 Task: Create a gradient business strategy landing page.
Action: Mouse moved to (490, 243)
Screenshot: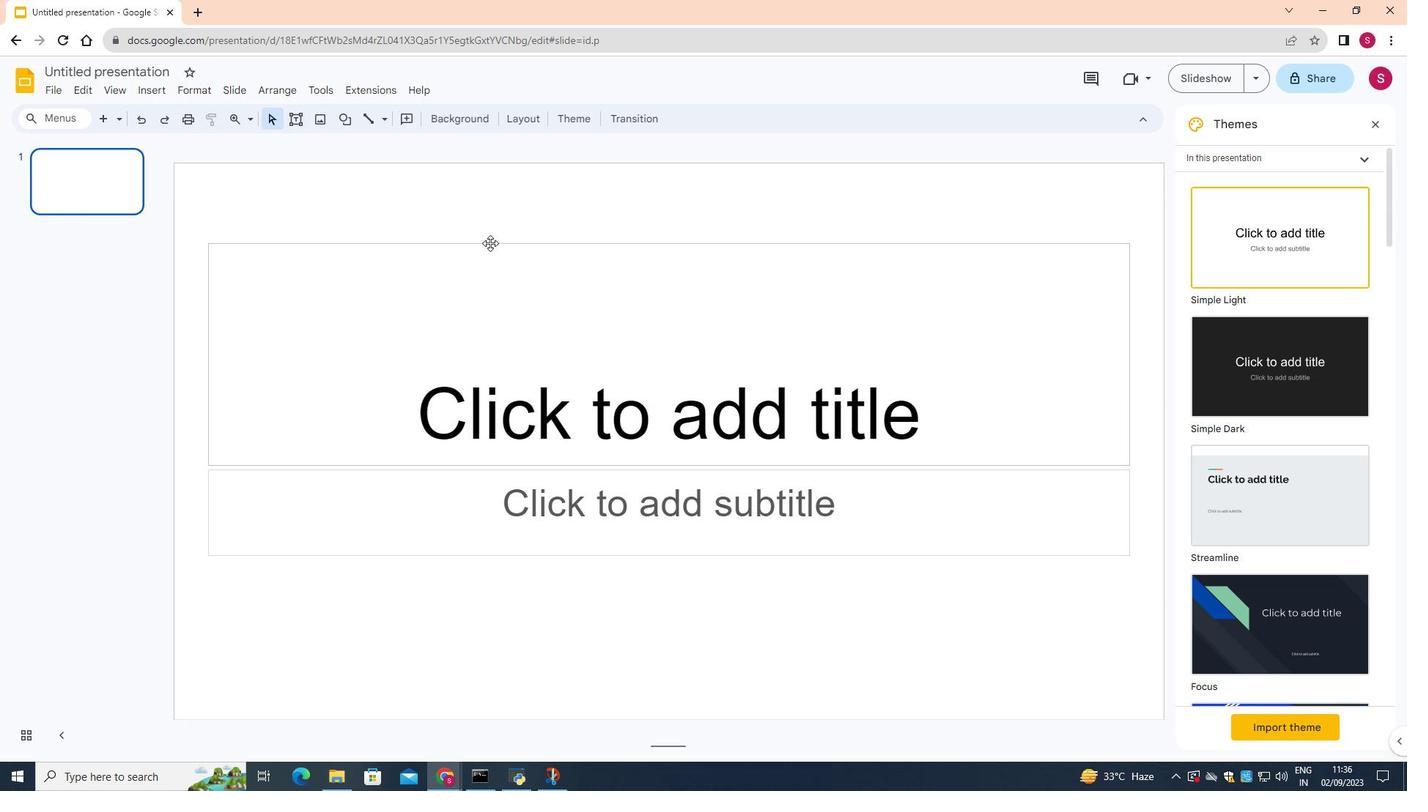 
Action: Mouse pressed left at (490, 243)
Screenshot: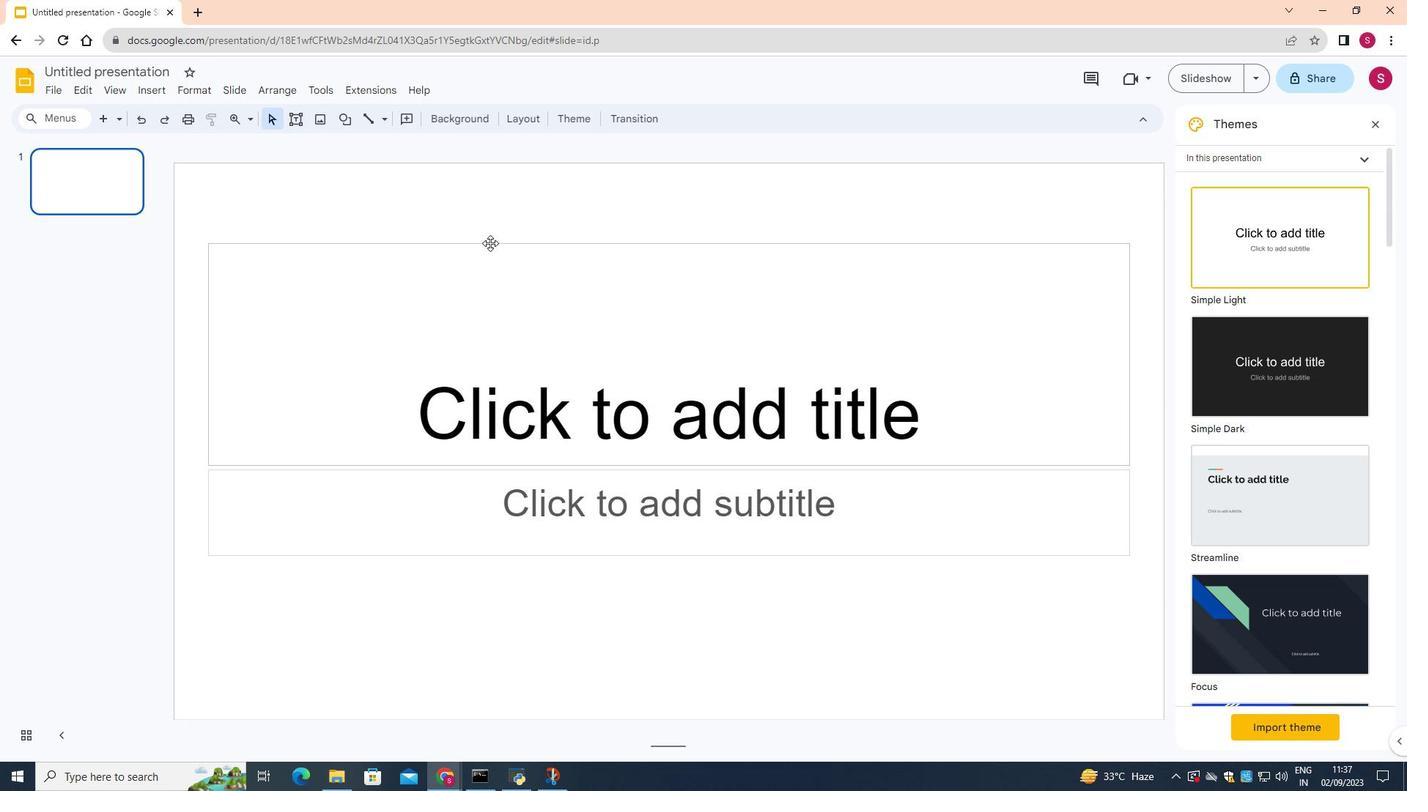 
Action: Key pressed <Key.delete>
Screenshot: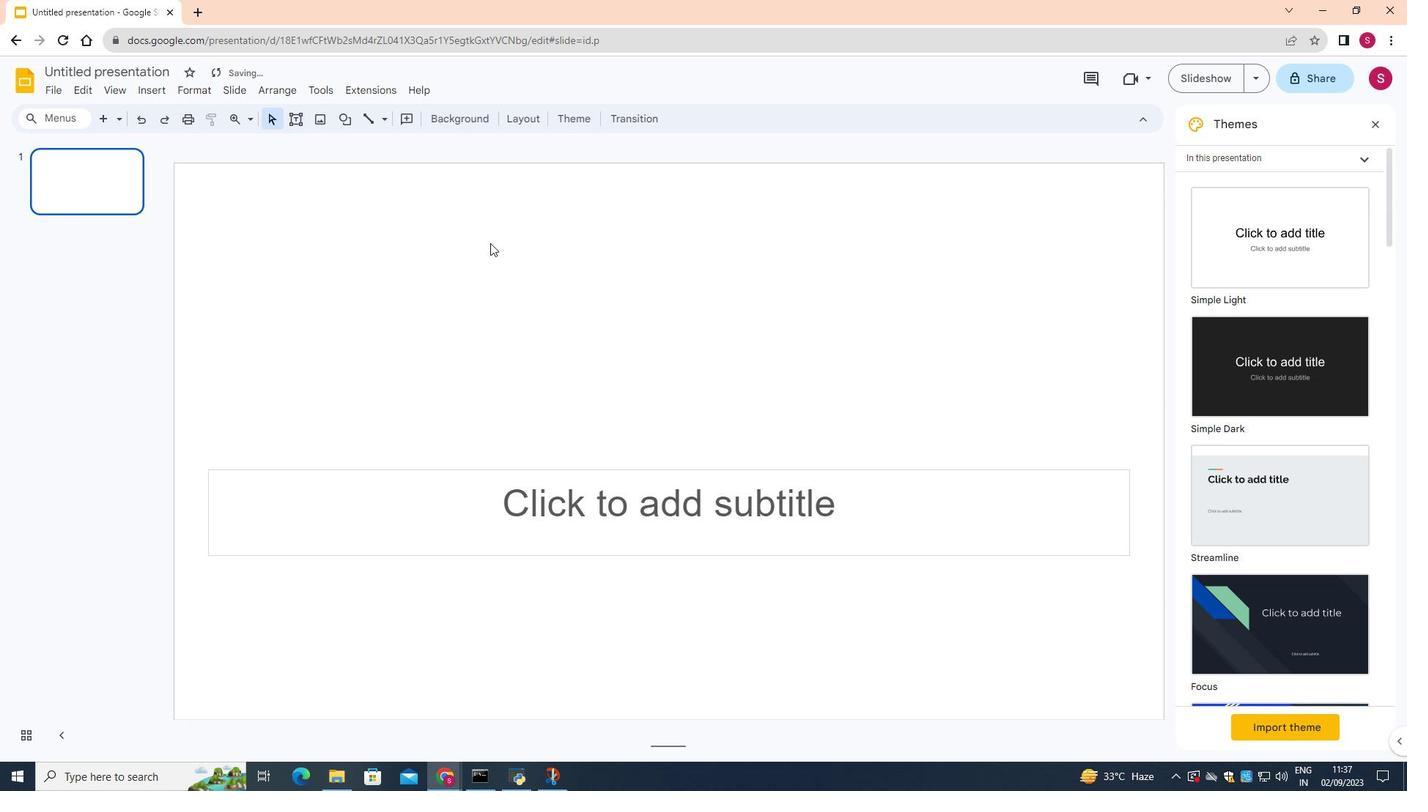 
Action: Mouse moved to (450, 468)
Screenshot: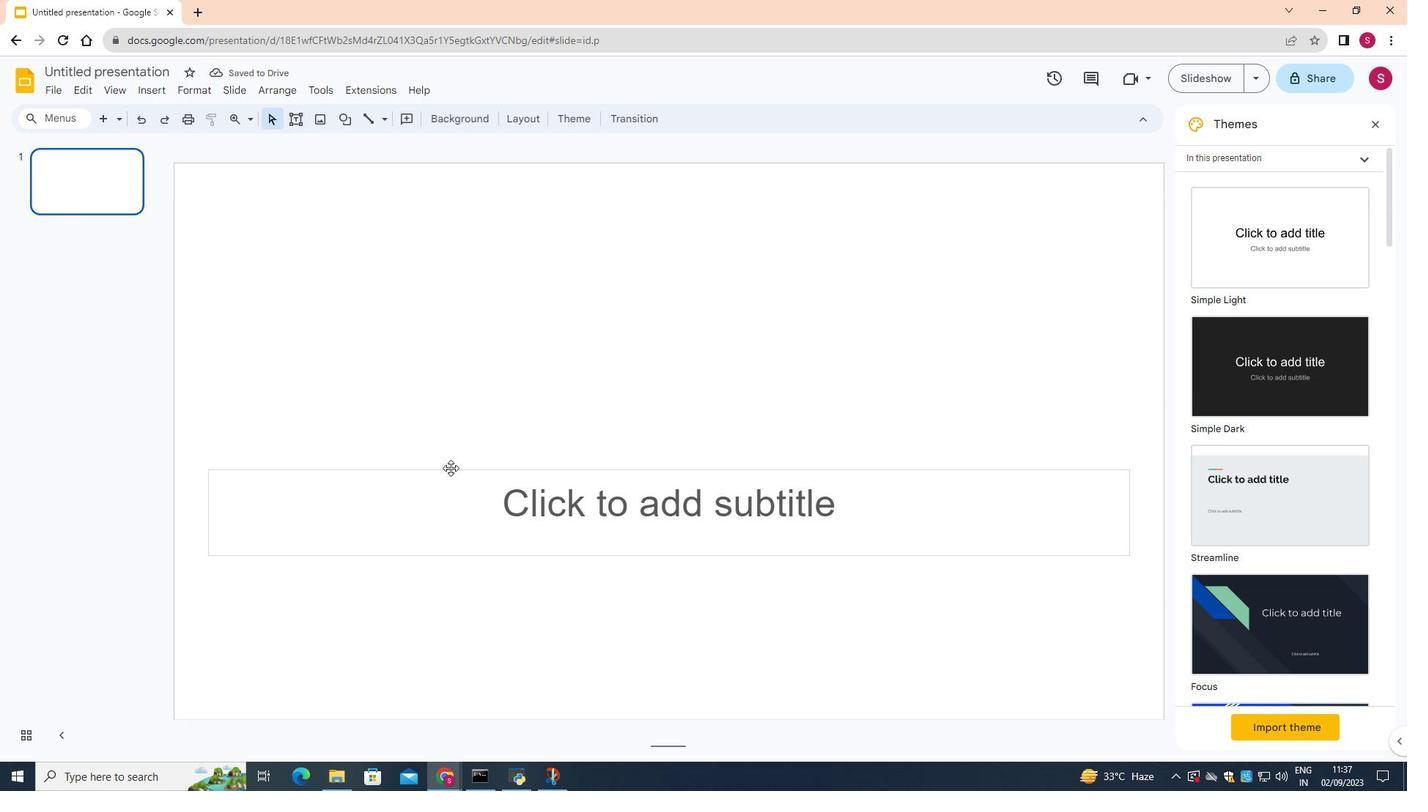 
Action: Mouse pressed left at (450, 468)
Screenshot: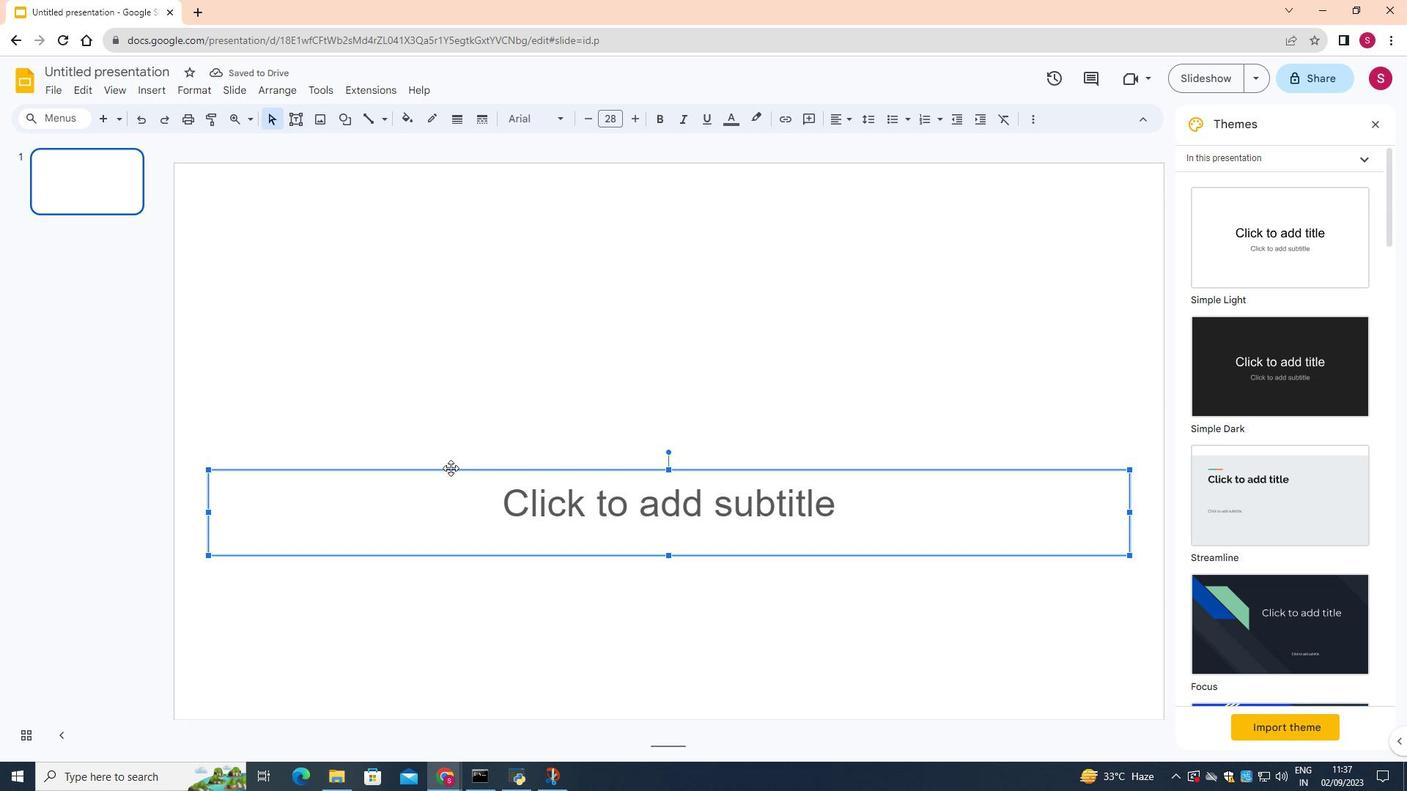 
Action: Mouse moved to (455, 463)
Screenshot: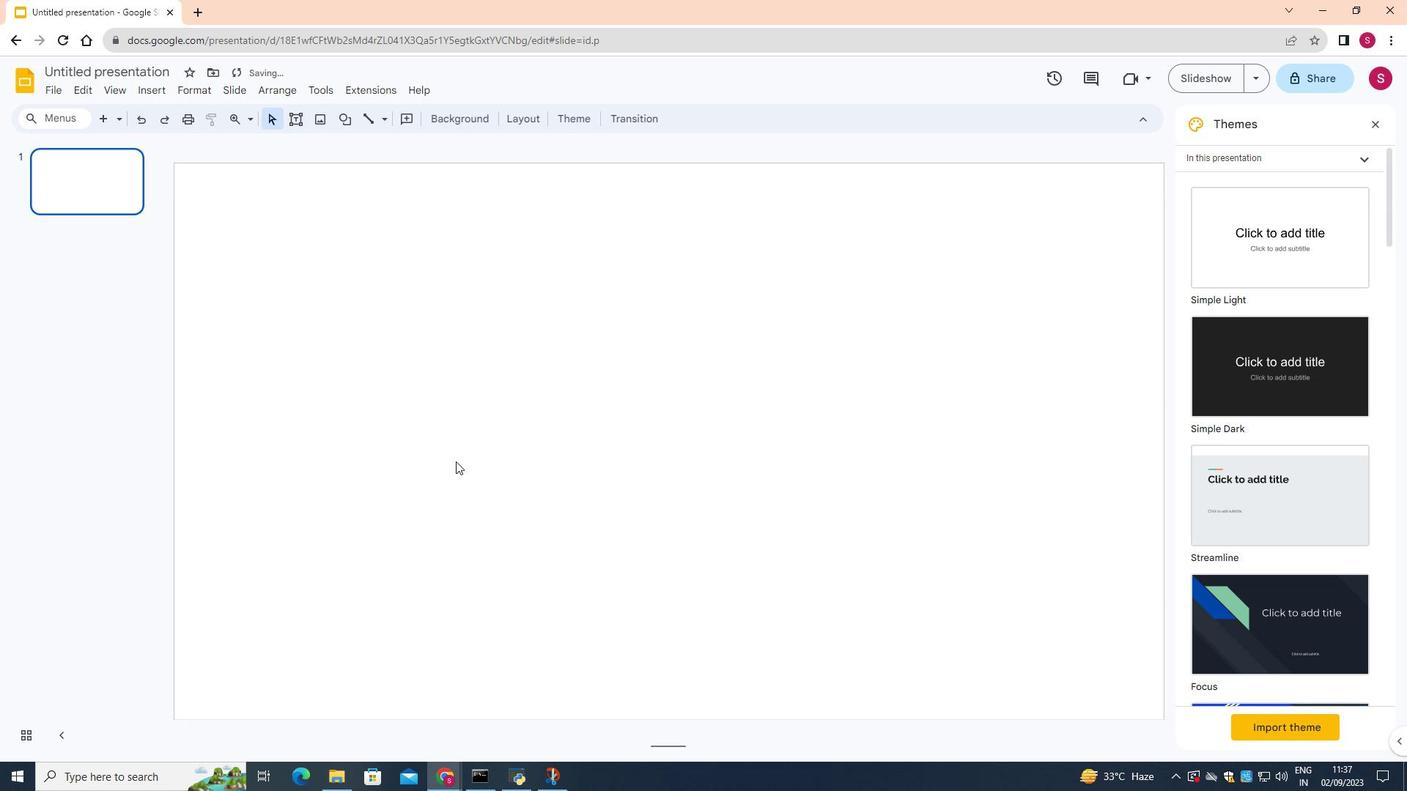 
Action: Key pressed <Key.delete>
Screenshot: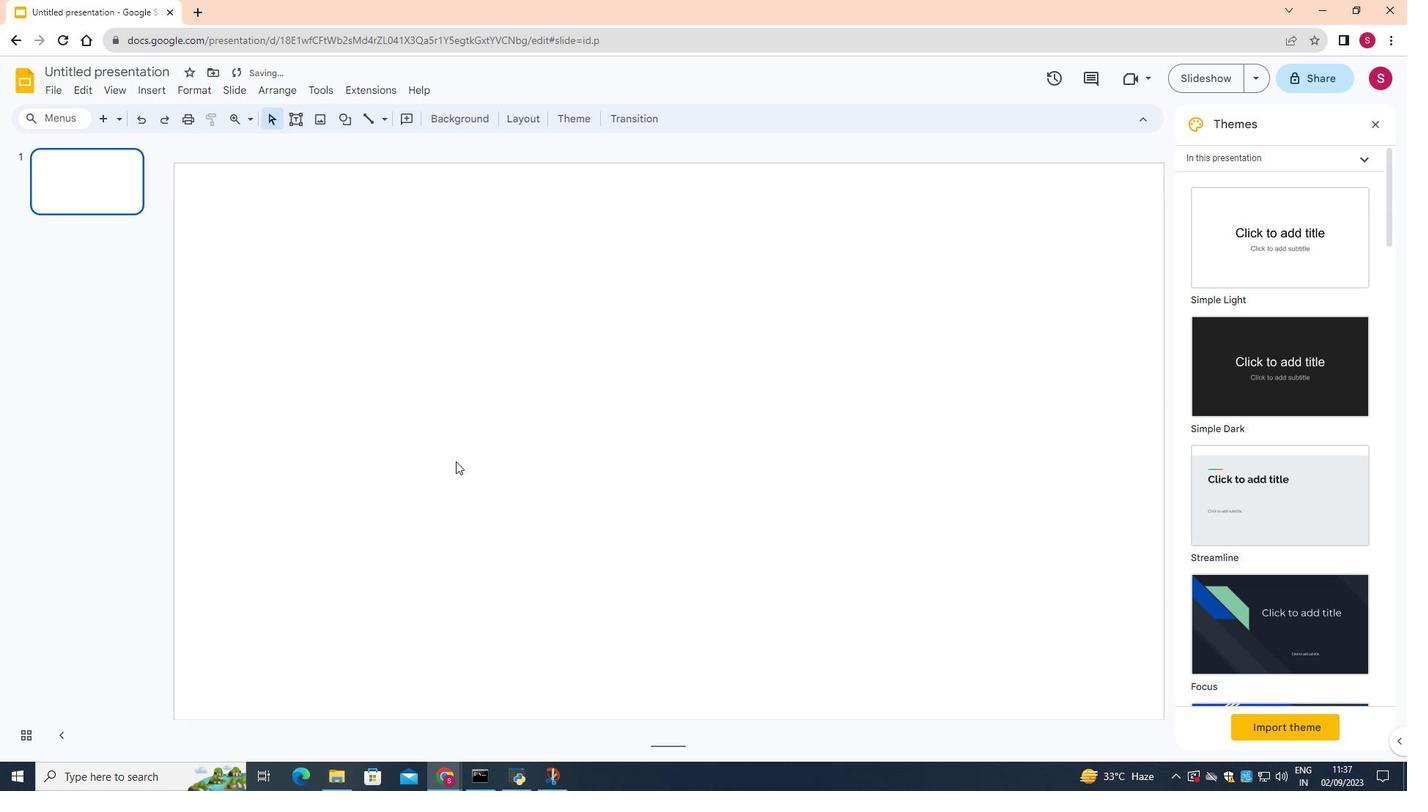 
Action: Mouse moved to (458, 120)
Screenshot: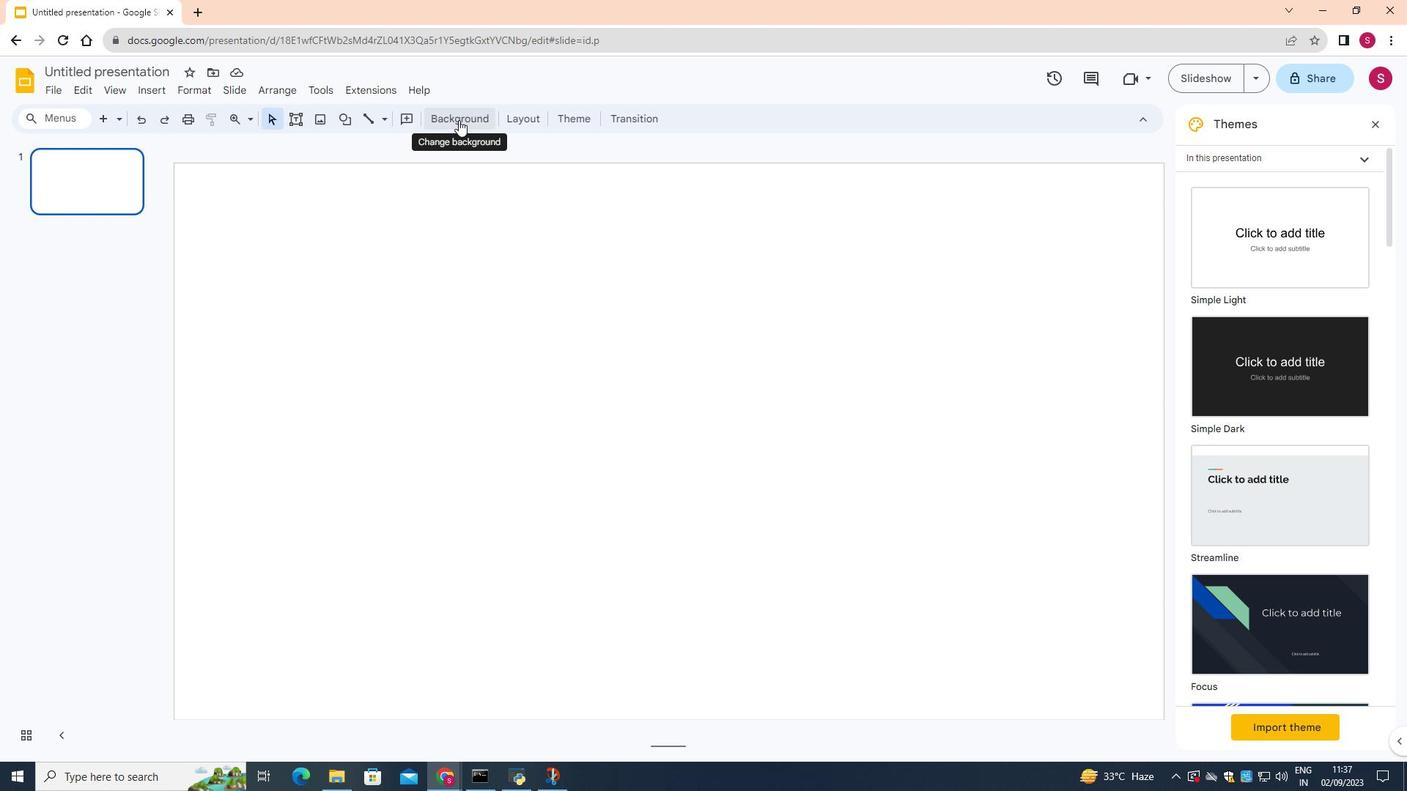 
Action: Mouse pressed left at (458, 120)
Screenshot: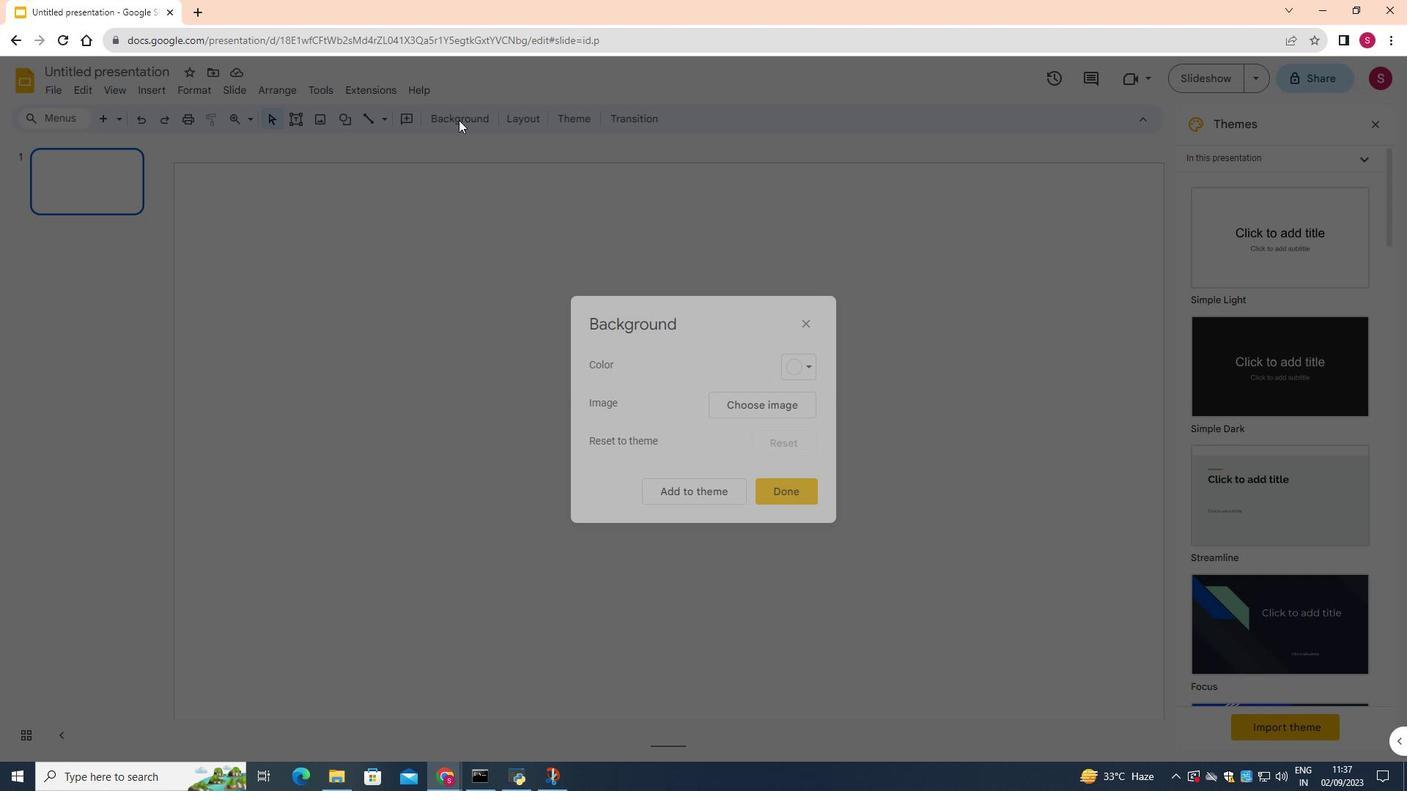 
Action: Mouse moved to (792, 369)
Screenshot: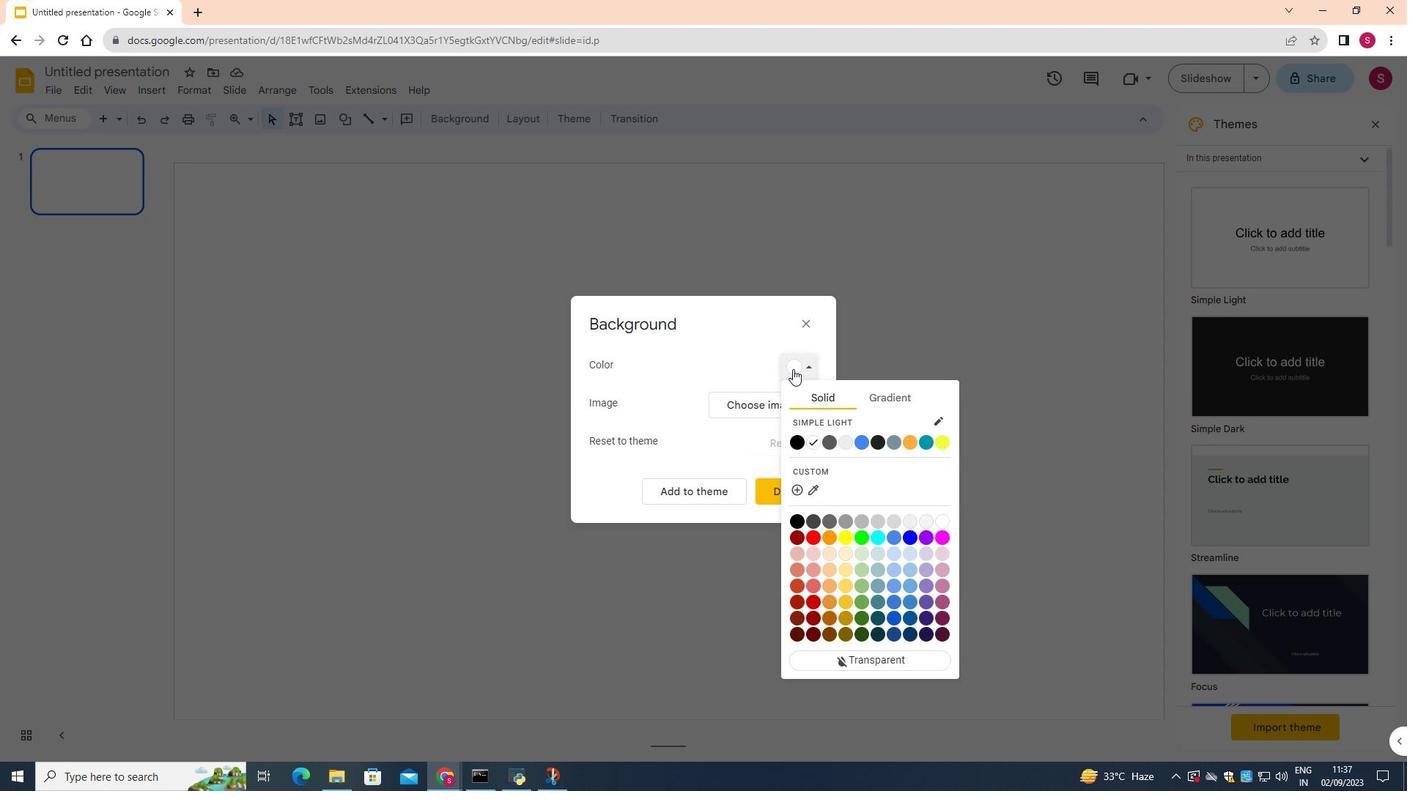 
Action: Mouse pressed left at (792, 369)
Screenshot: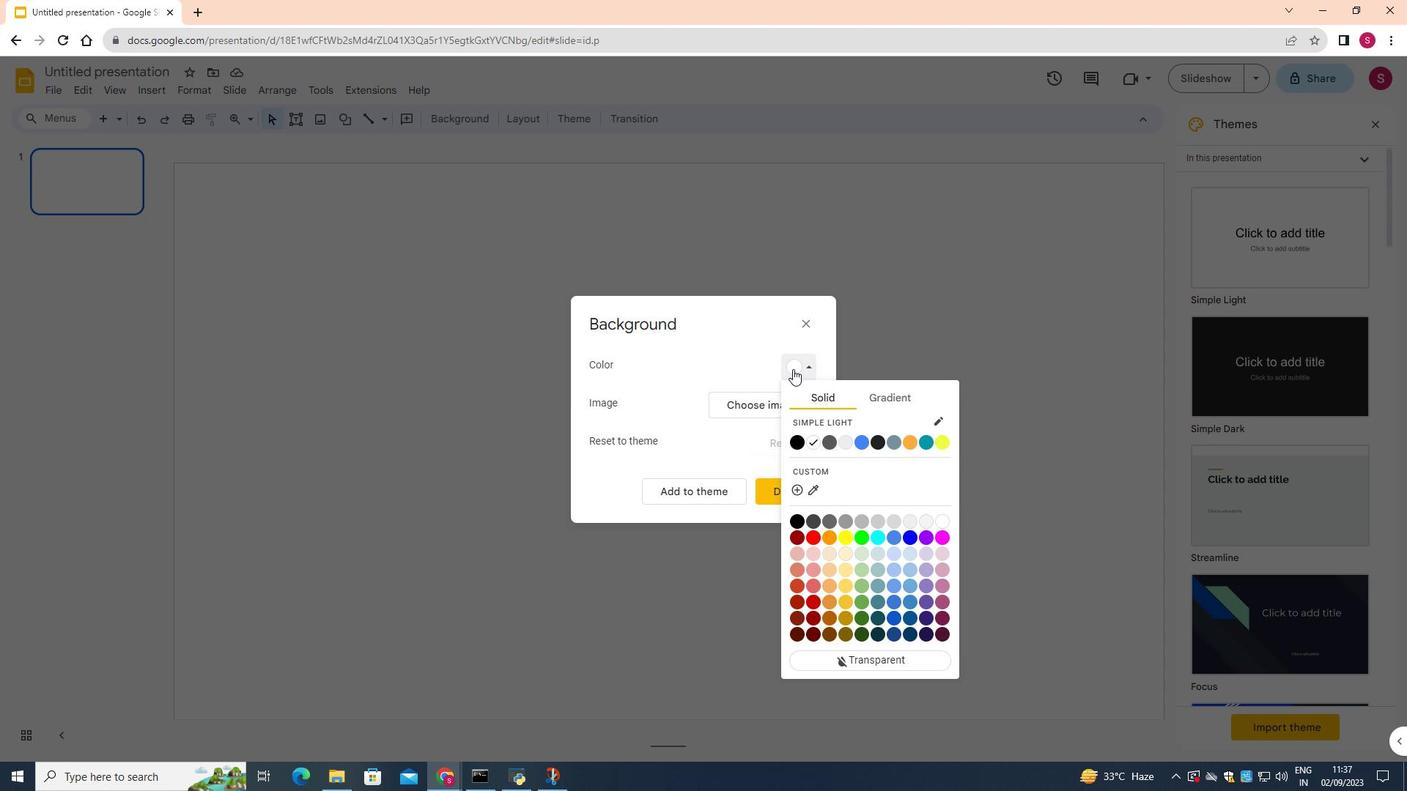 
Action: Mouse moved to (861, 557)
Screenshot: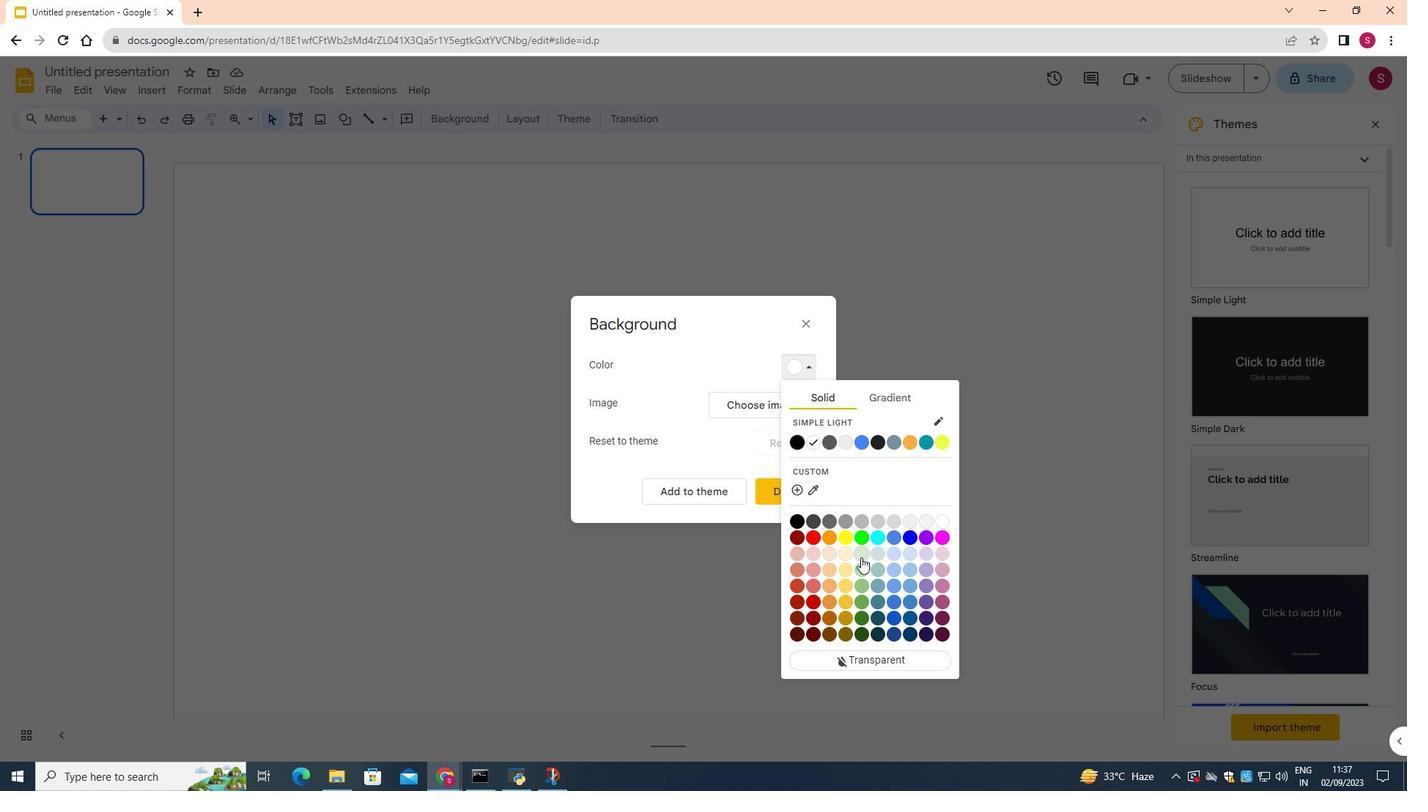
Action: Mouse pressed left at (861, 557)
Screenshot: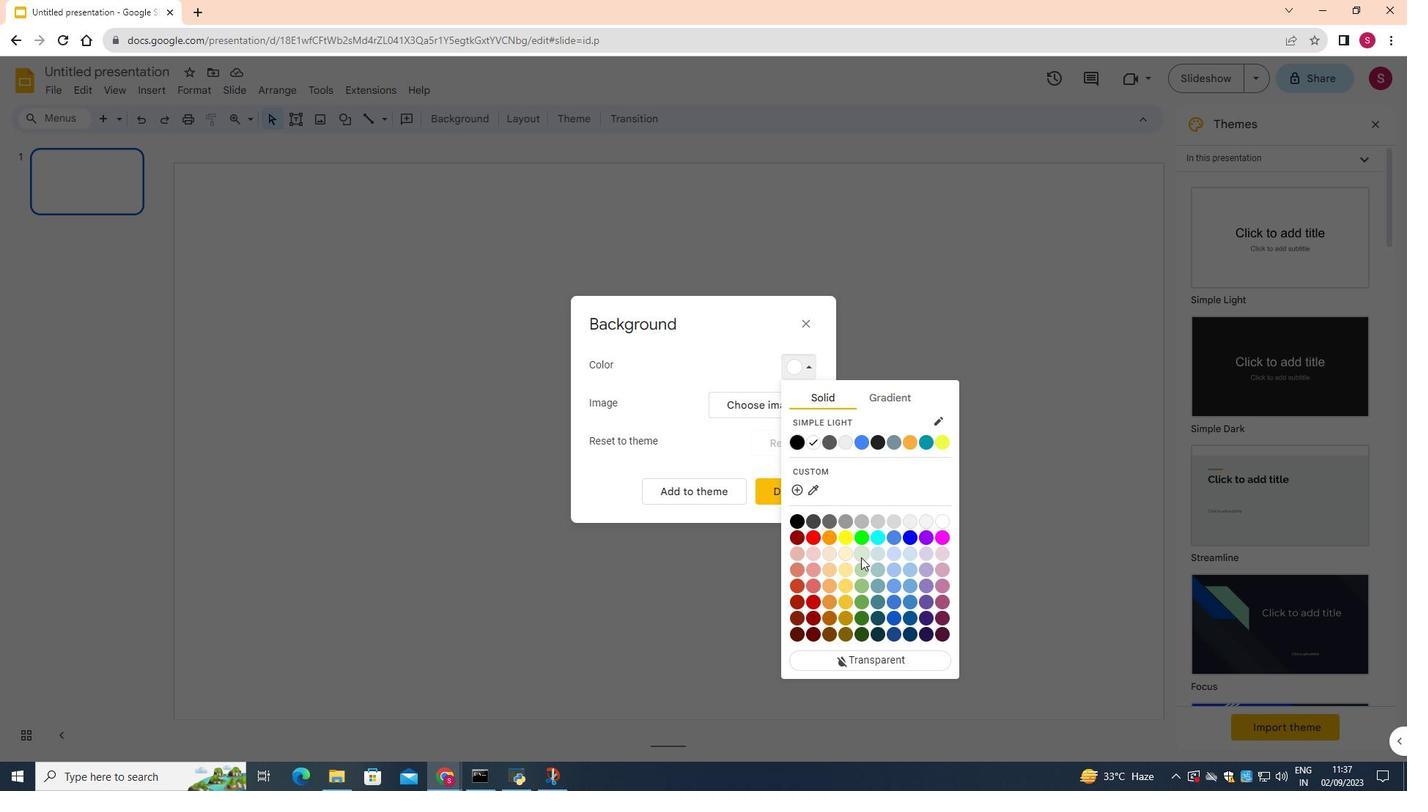 
Action: Mouse moved to (773, 496)
Screenshot: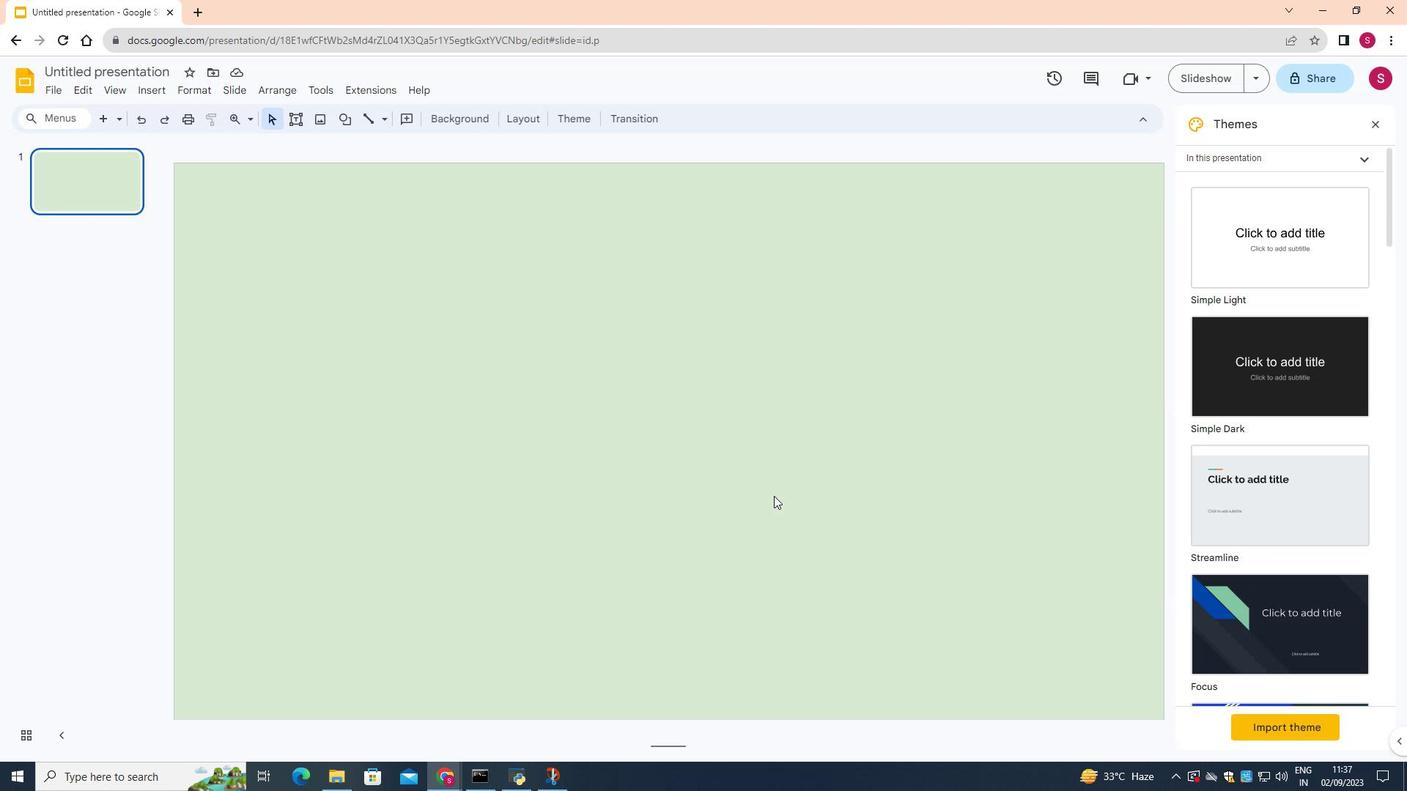 
Action: Mouse pressed left at (773, 496)
Screenshot: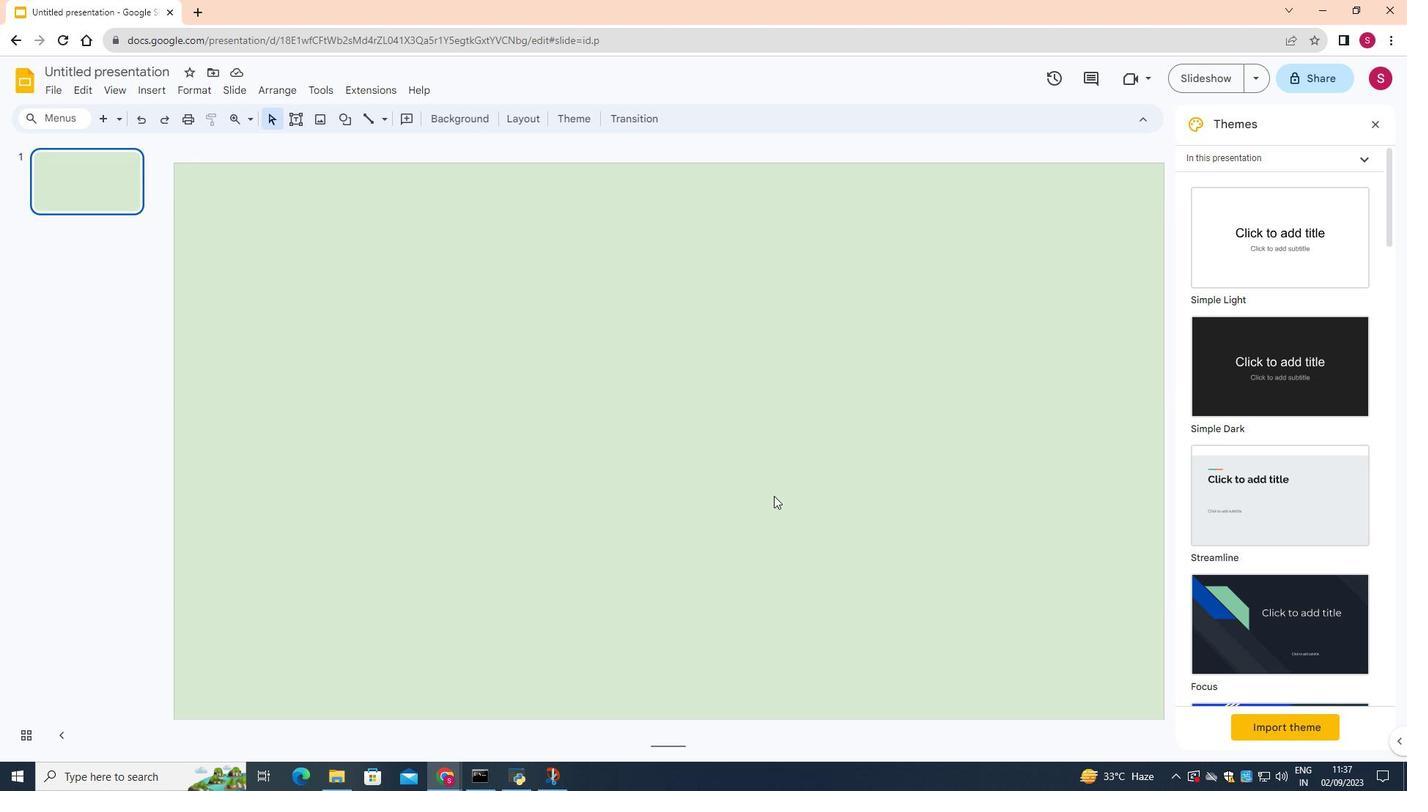 
Action: Mouse moved to (352, 116)
Screenshot: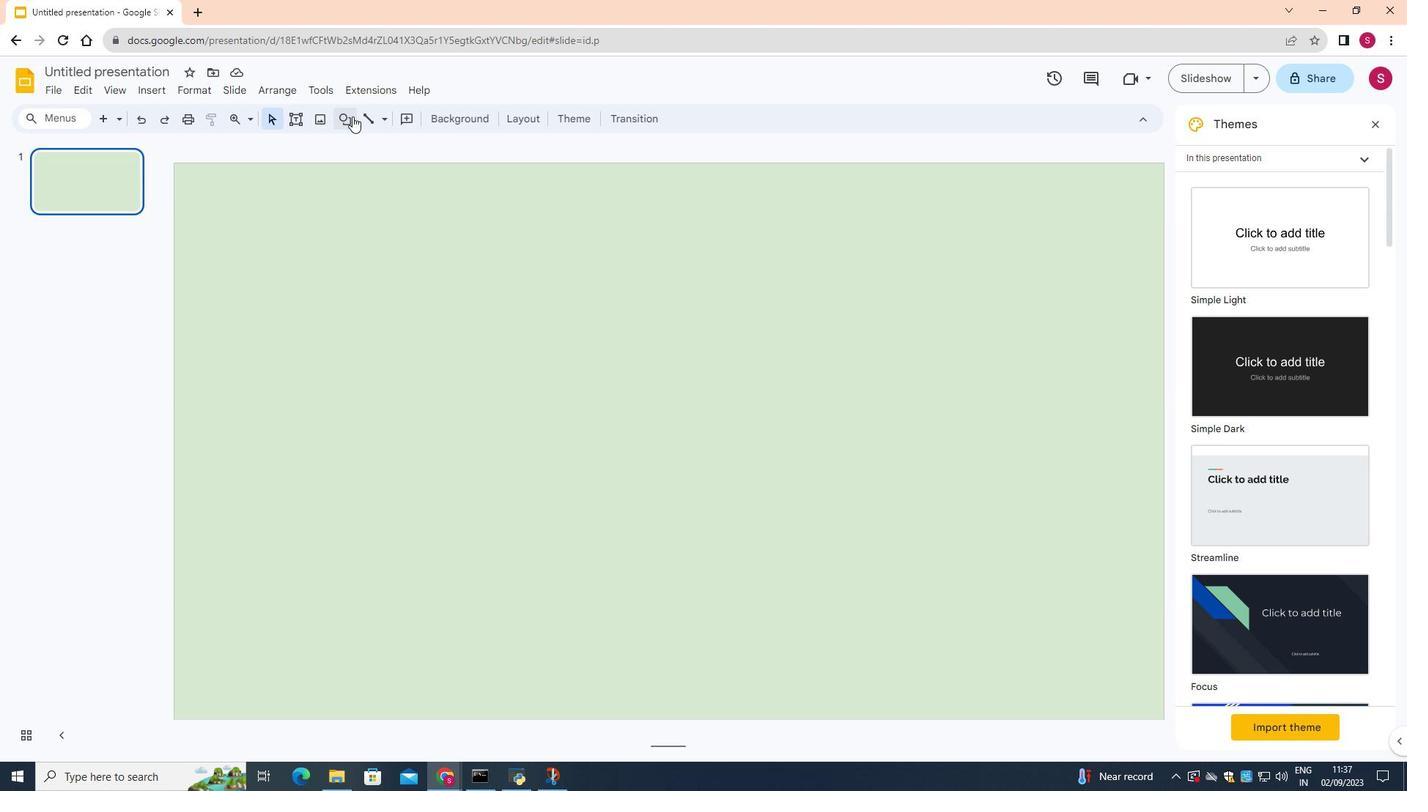 
Action: Mouse pressed left at (352, 116)
Screenshot: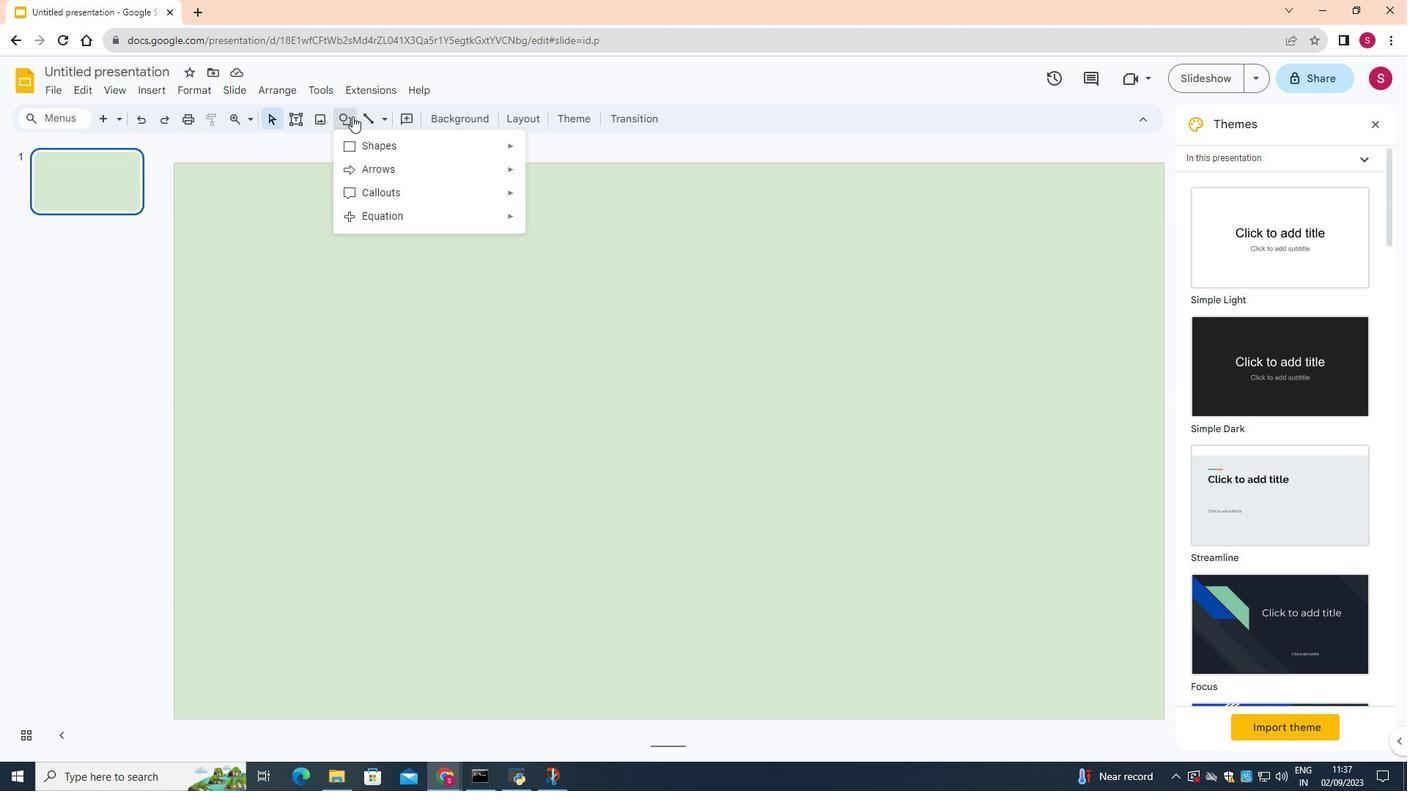 
Action: Mouse moved to (363, 145)
Screenshot: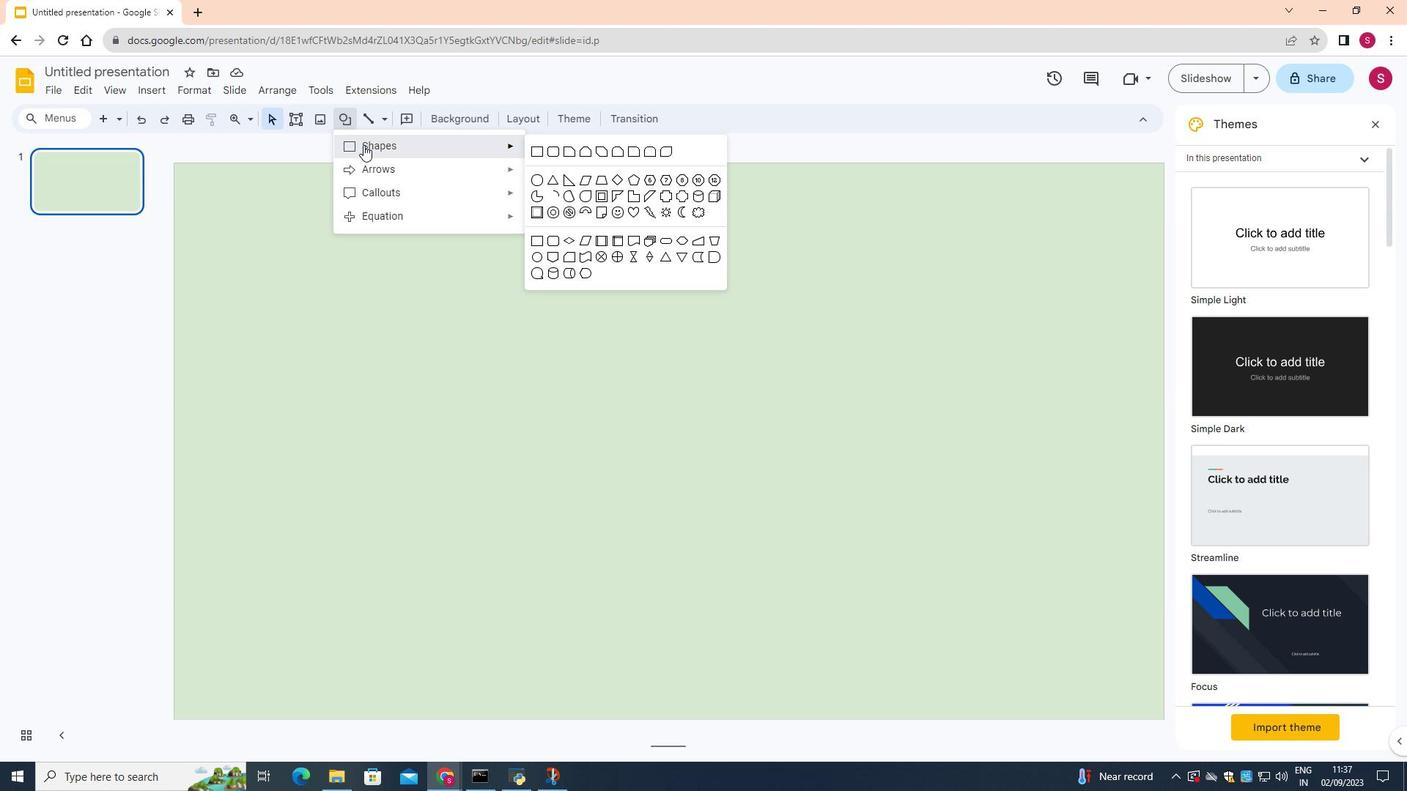 
Action: Mouse pressed left at (363, 145)
Screenshot: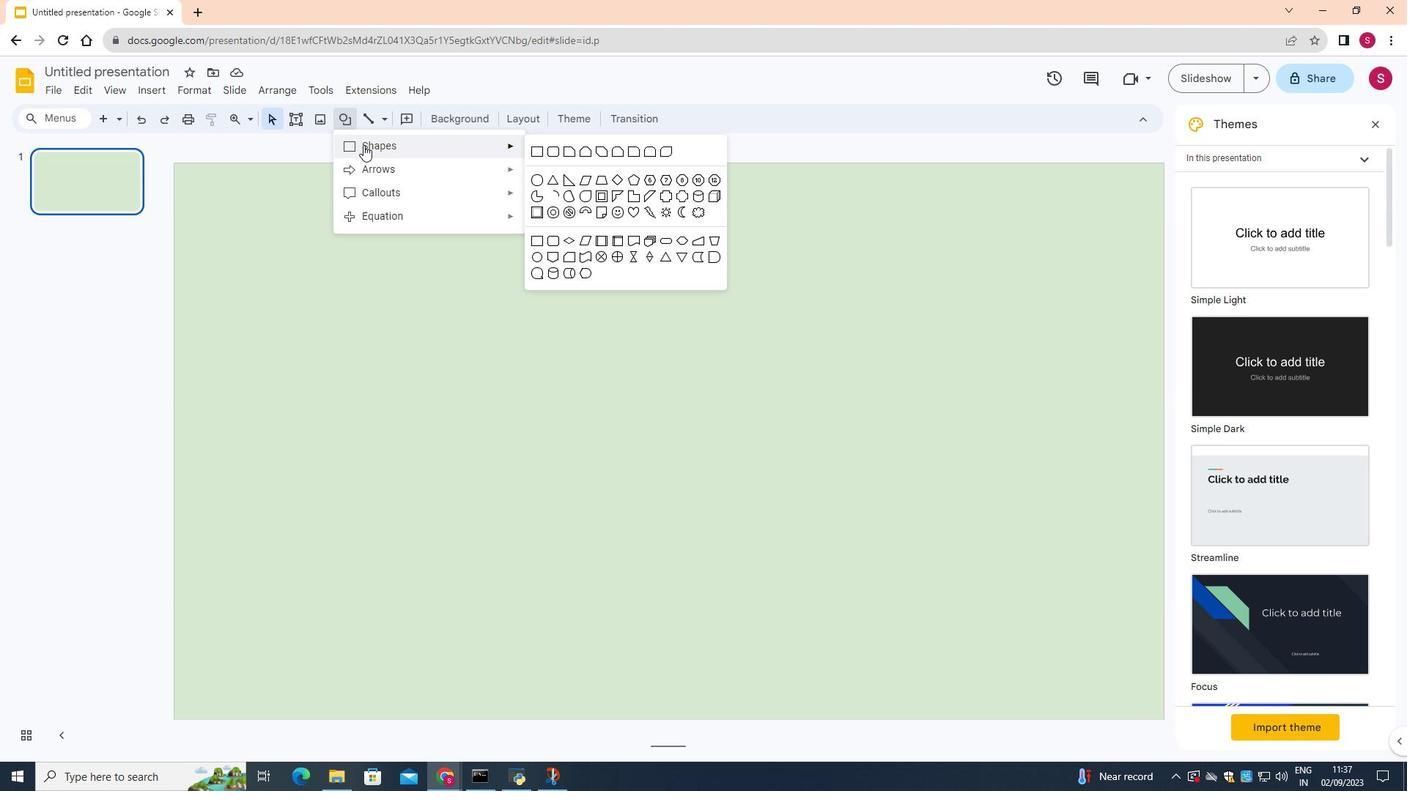 
Action: Mouse moved to (535, 150)
Screenshot: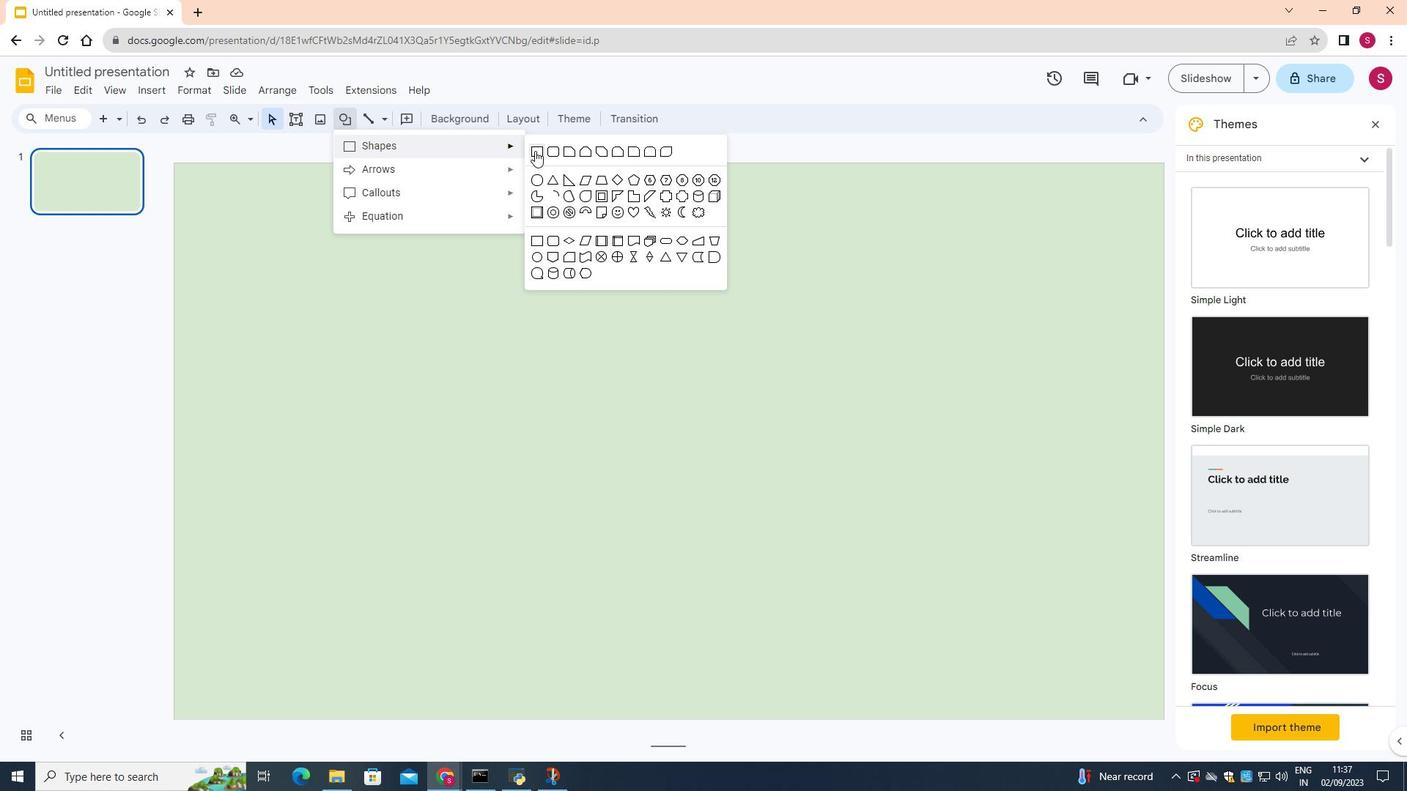 
Action: Mouse pressed left at (535, 150)
Screenshot: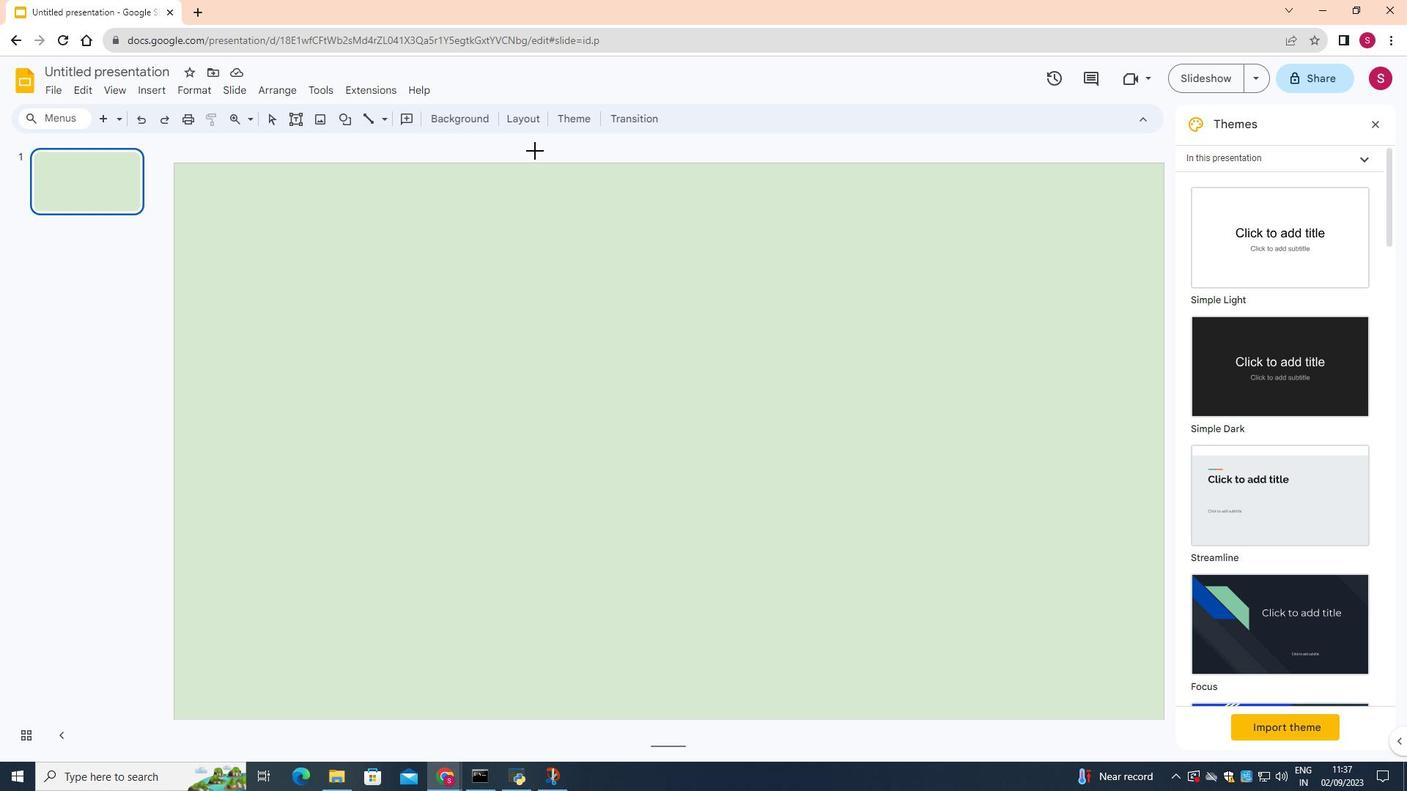 
Action: Mouse moved to (197, 186)
Screenshot: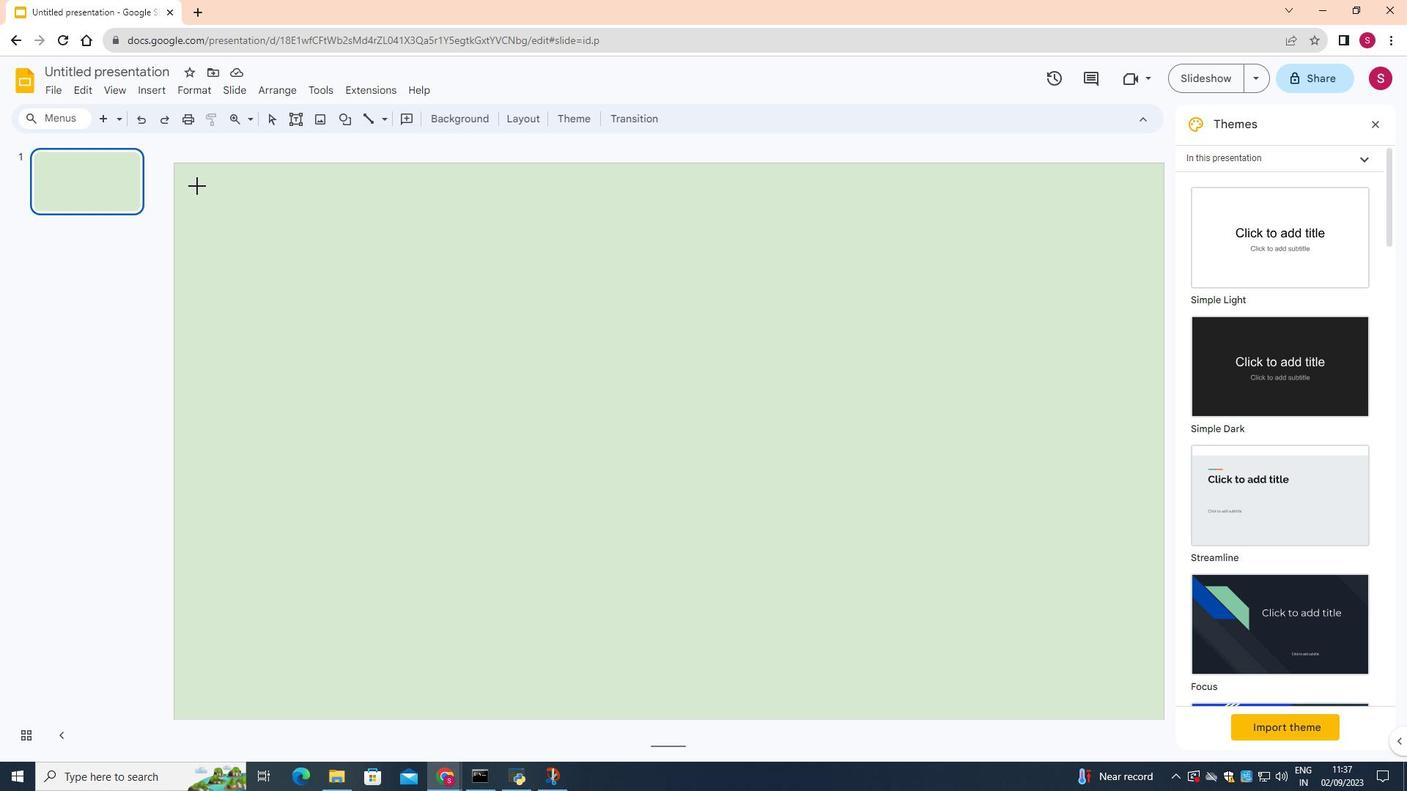 
Action: Mouse pressed left at (197, 186)
Screenshot: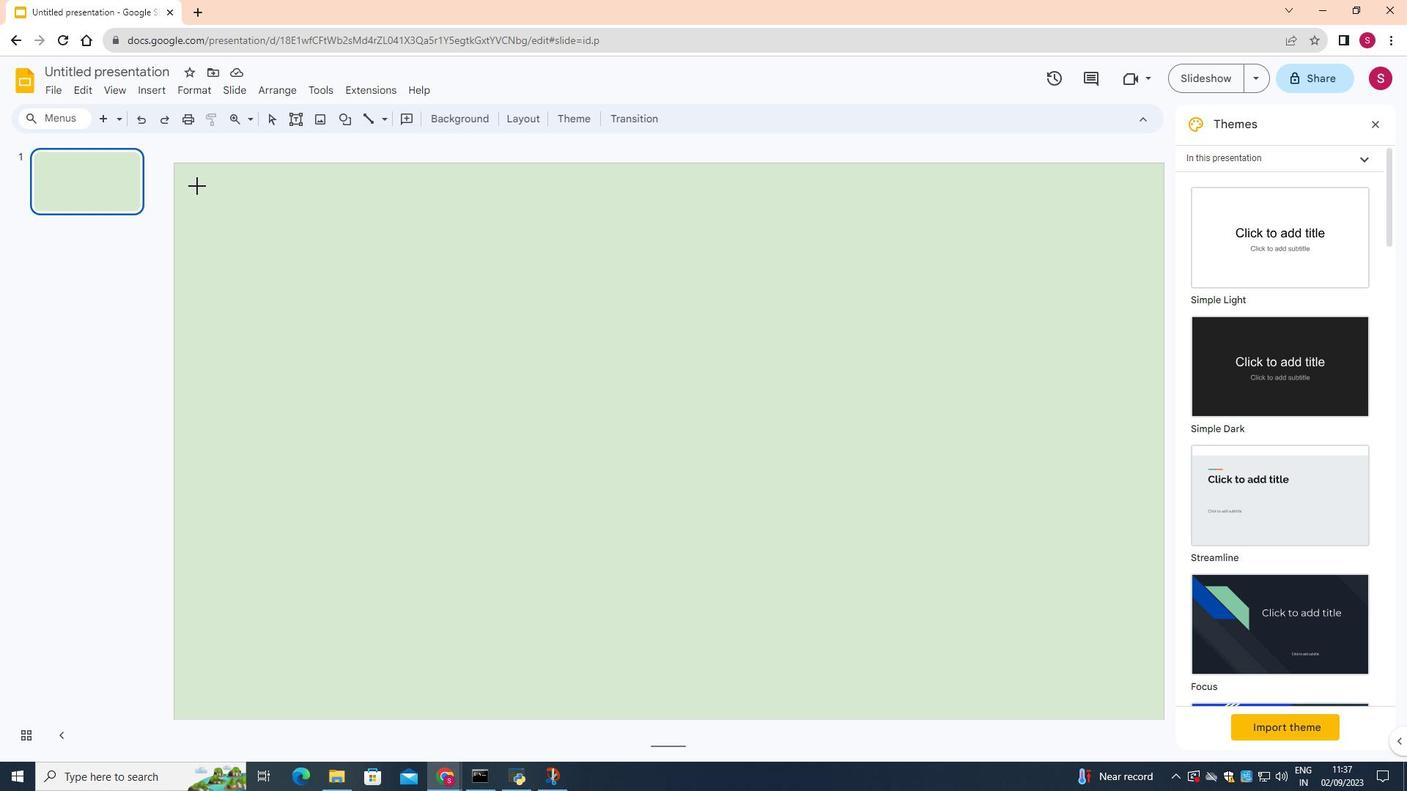
Action: Mouse moved to (427, 119)
Screenshot: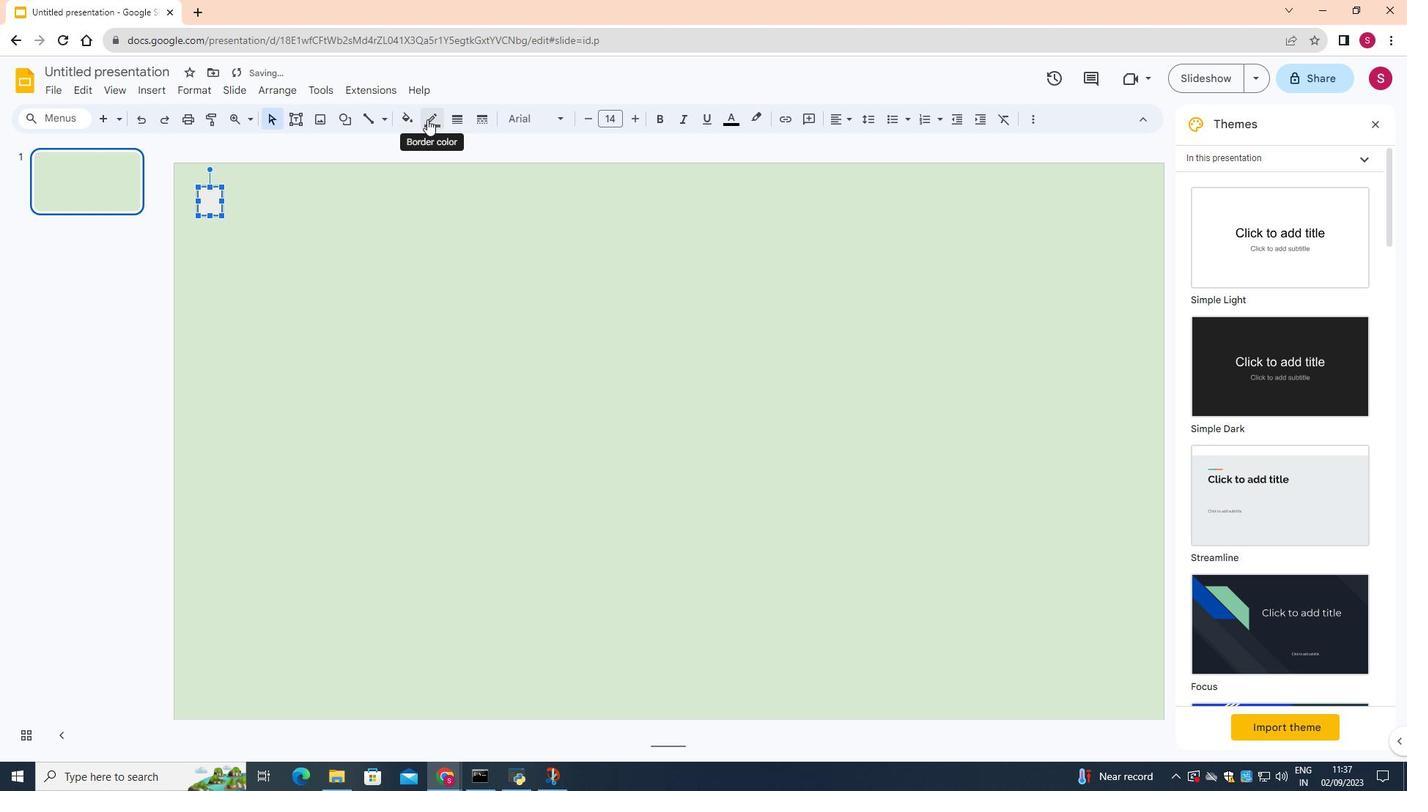 
Action: Mouse pressed left at (427, 119)
Screenshot: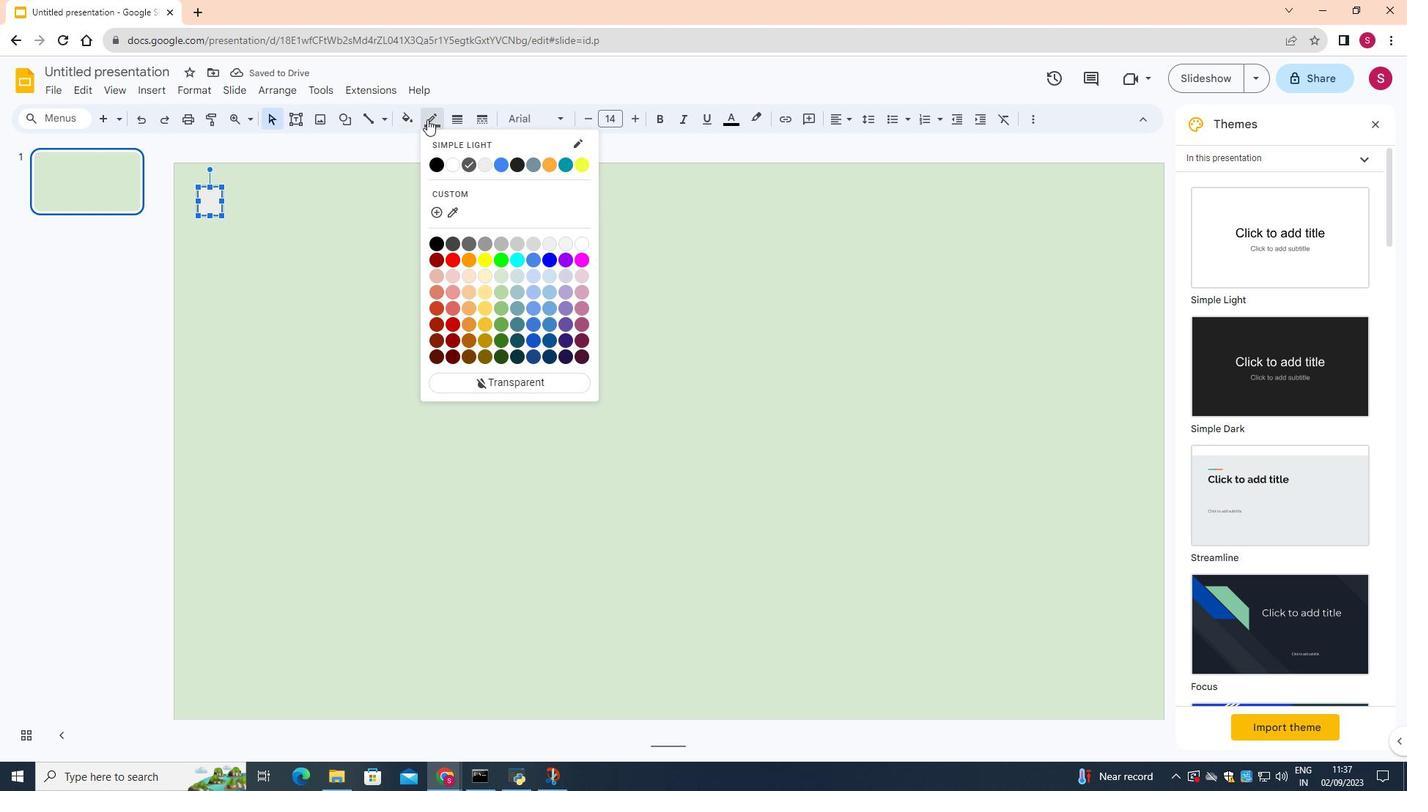 
Action: Mouse moved to (507, 378)
Screenshot: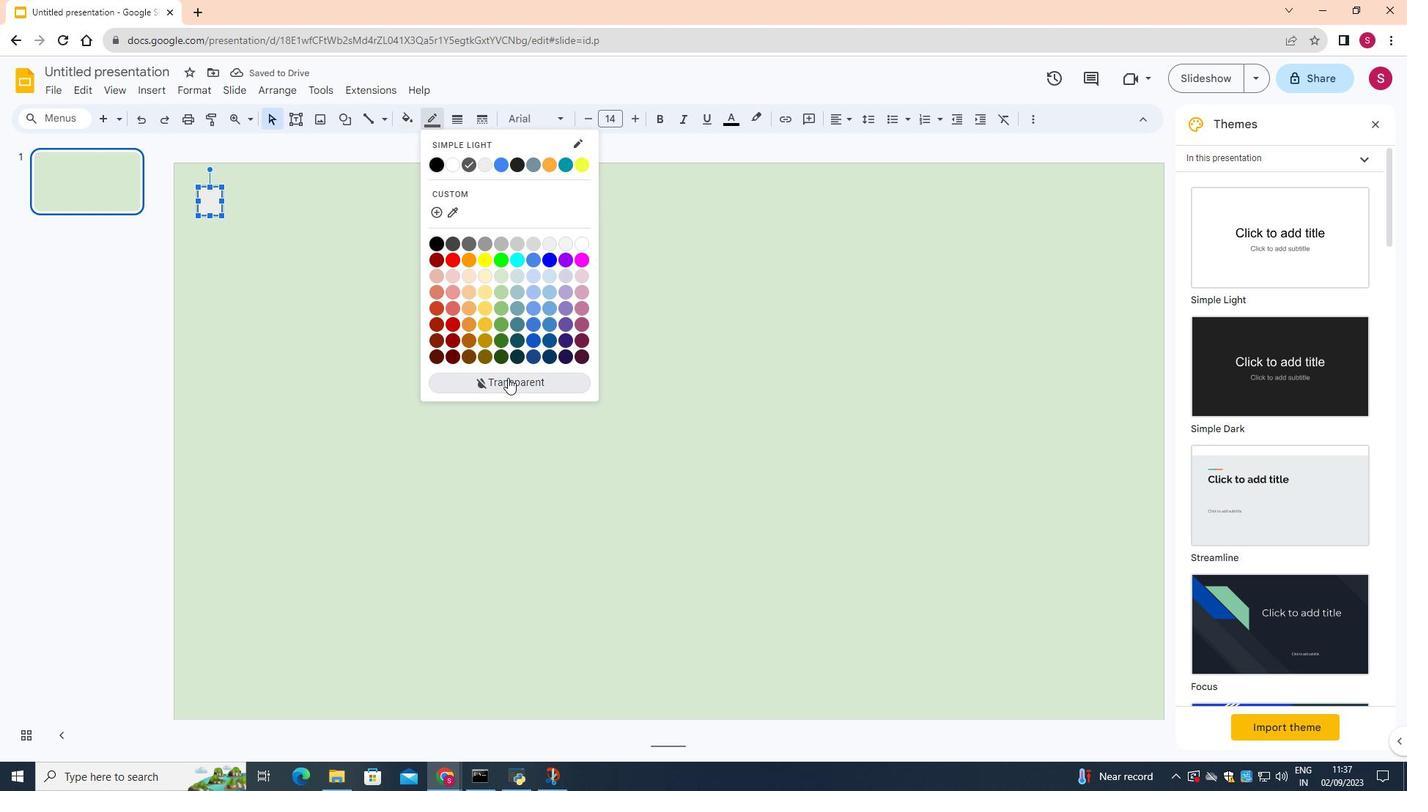 
Action: Mouse pressed left at (507, 378)
Screenshot: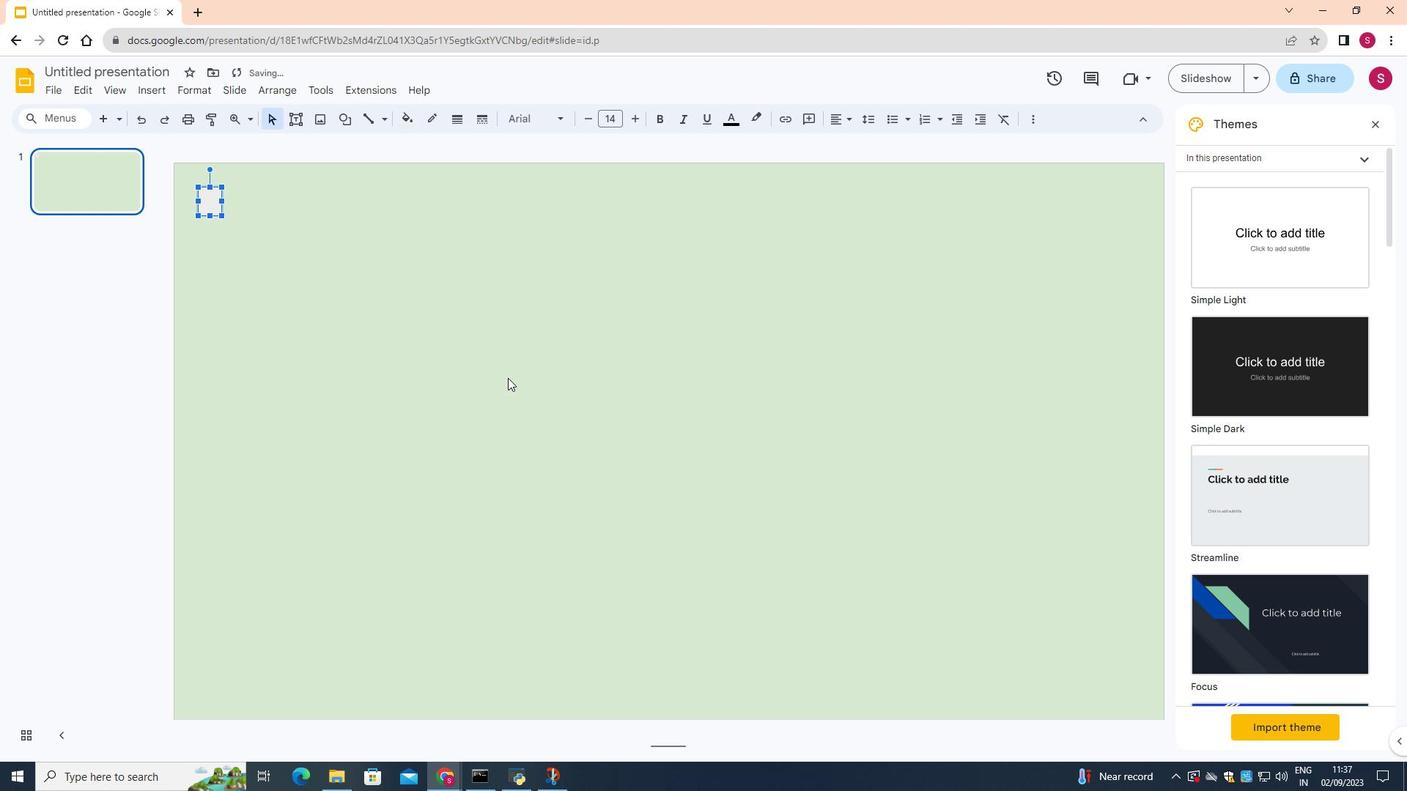 
Action: Mouse moved to (406, 112)
Screenshot: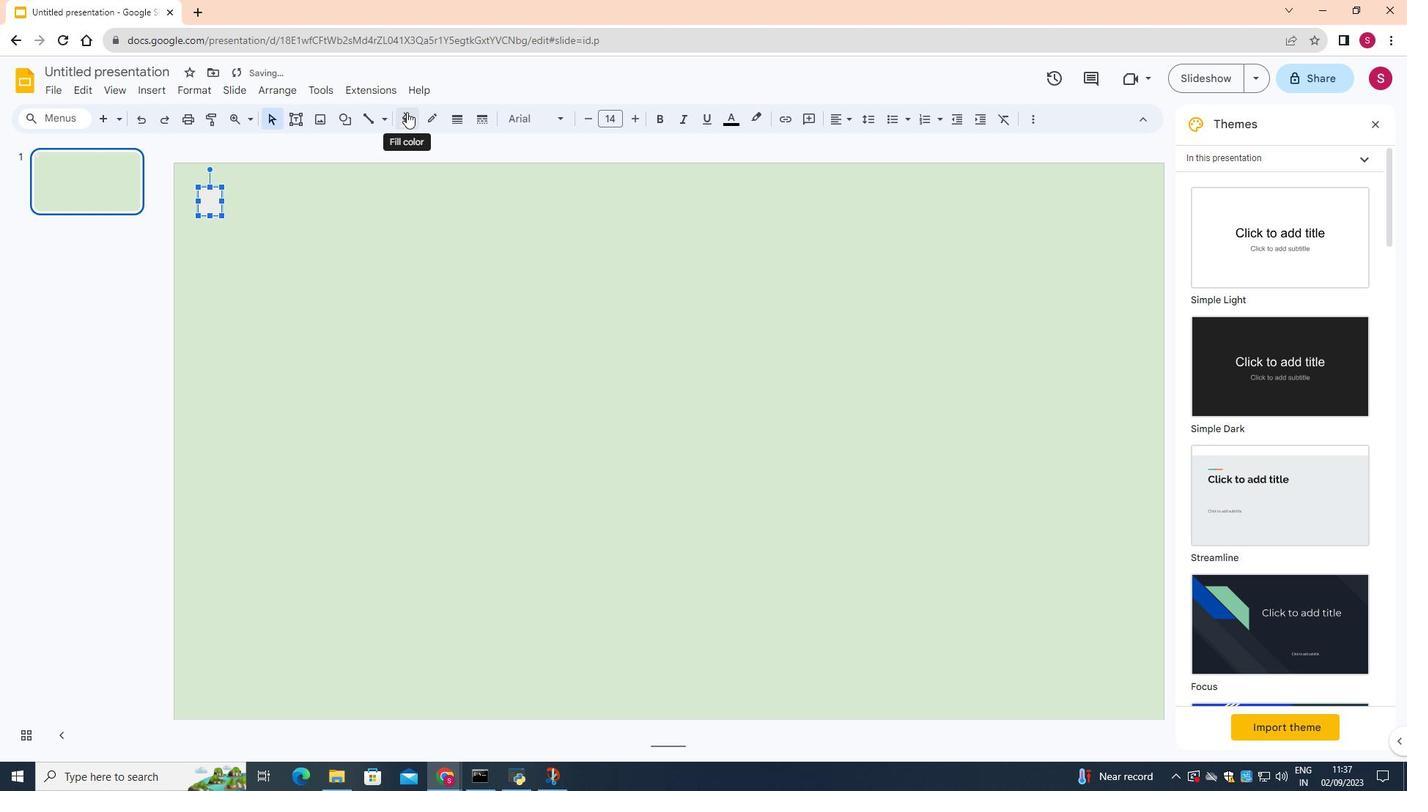 
Action: Mouse pressed left at (406, 112)
Screenshot: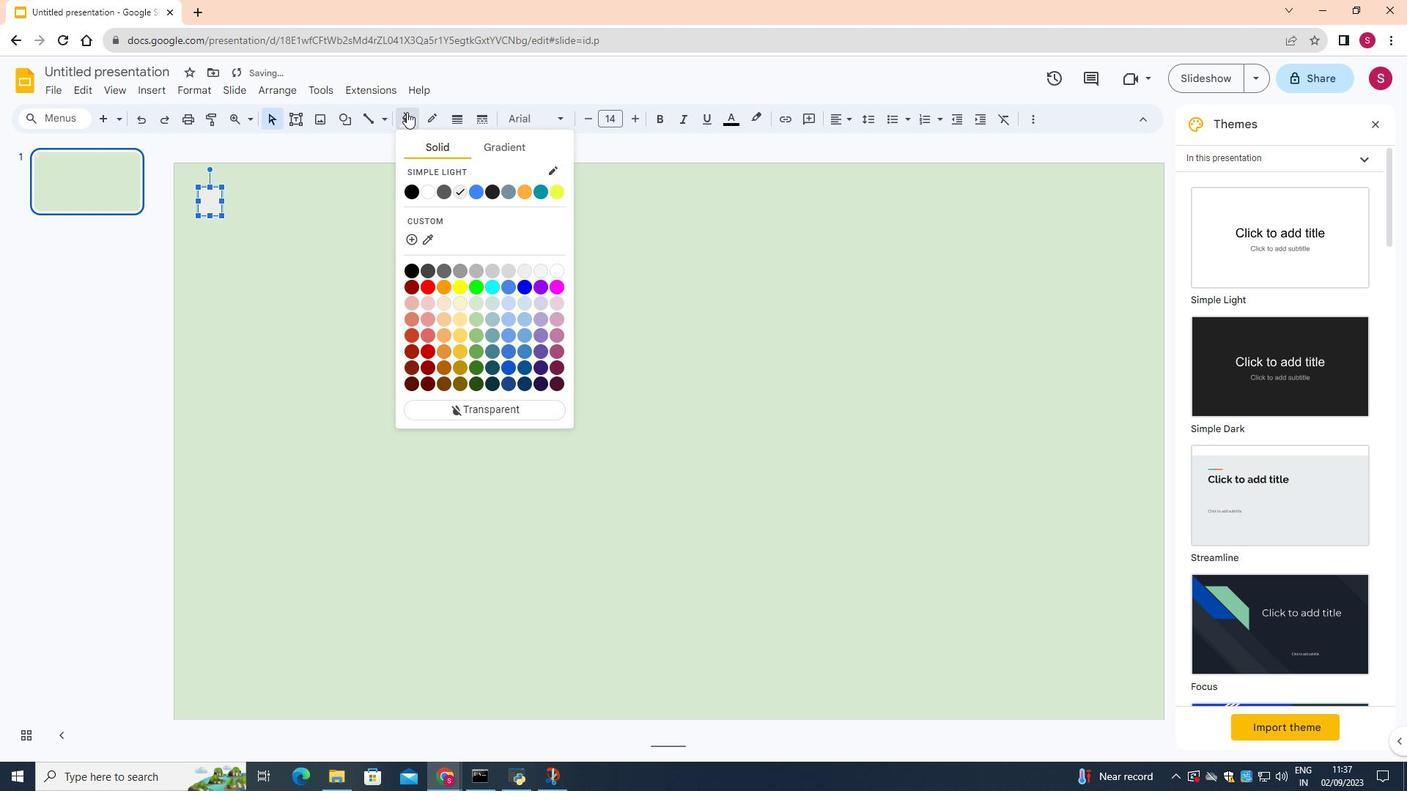 
Action: Mouse moved to (424, 337)
Screenshot: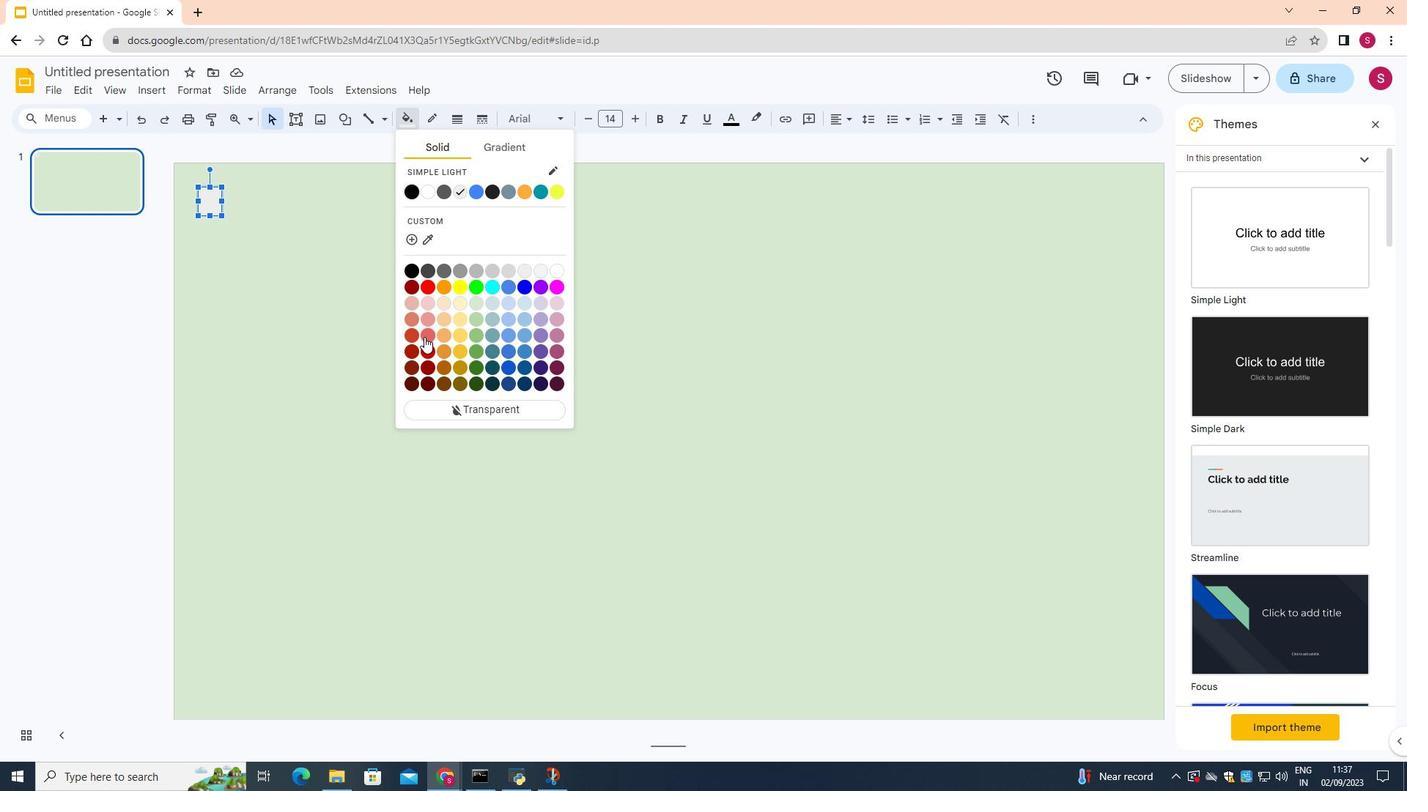 
Action: Mouse pressed left at (424, 337)
Screenshot: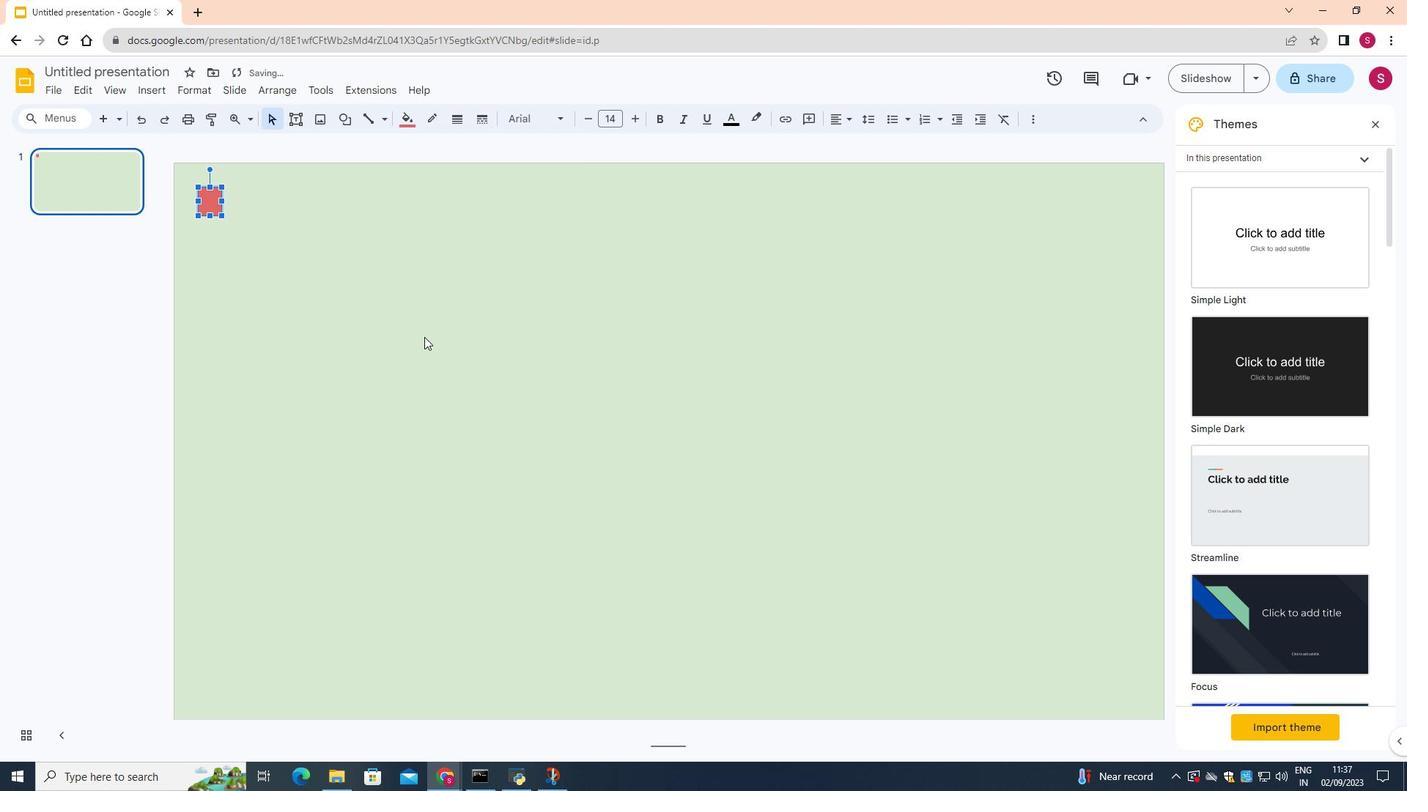 
Action: Mouse moved to (292, 122)
Screenshot: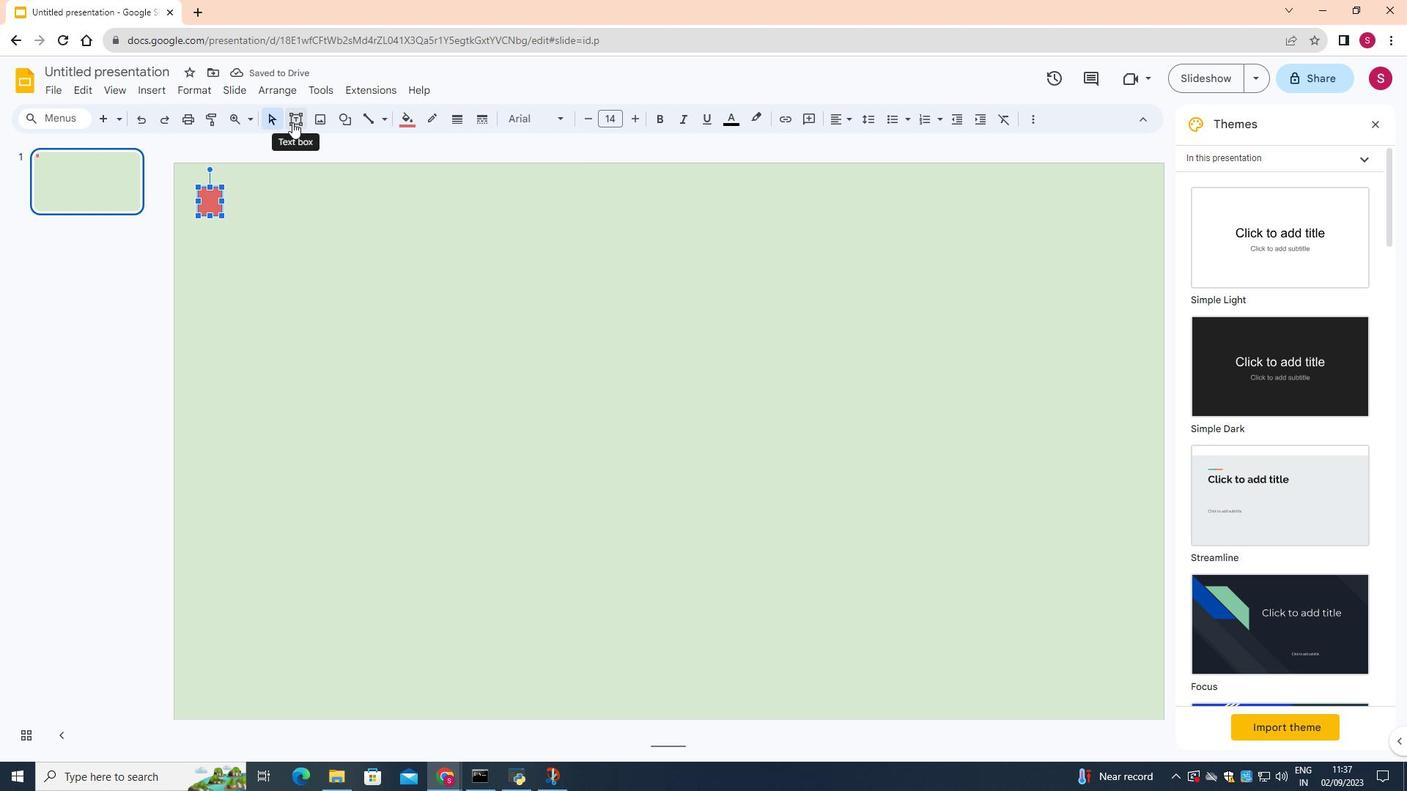 
Action: Mouse pressed left at (292, 122)
Screenshot: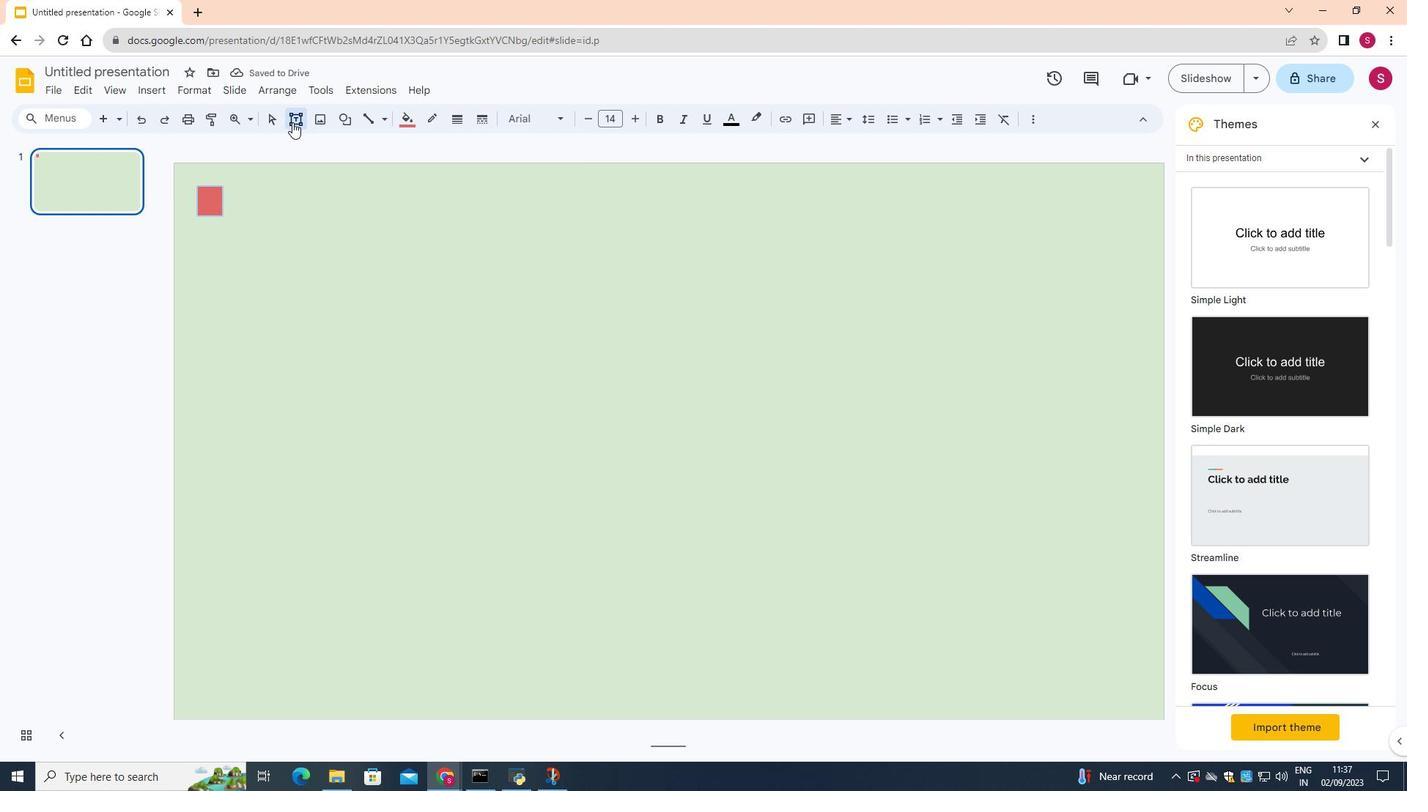 
Action: Mouse moved to (226, 189)
Screenshot: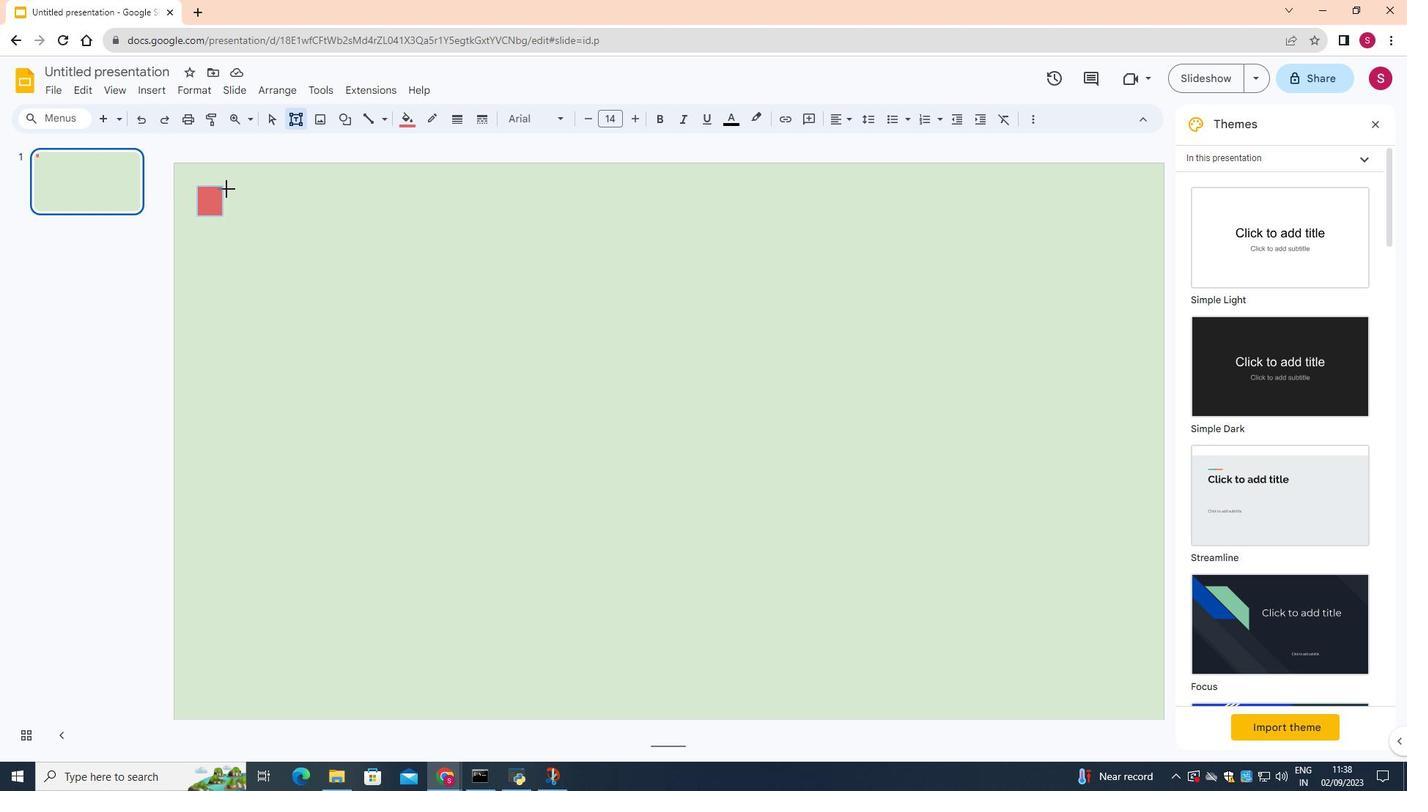 
Action: Mouse pressed left at (226, 189)
Screenshot: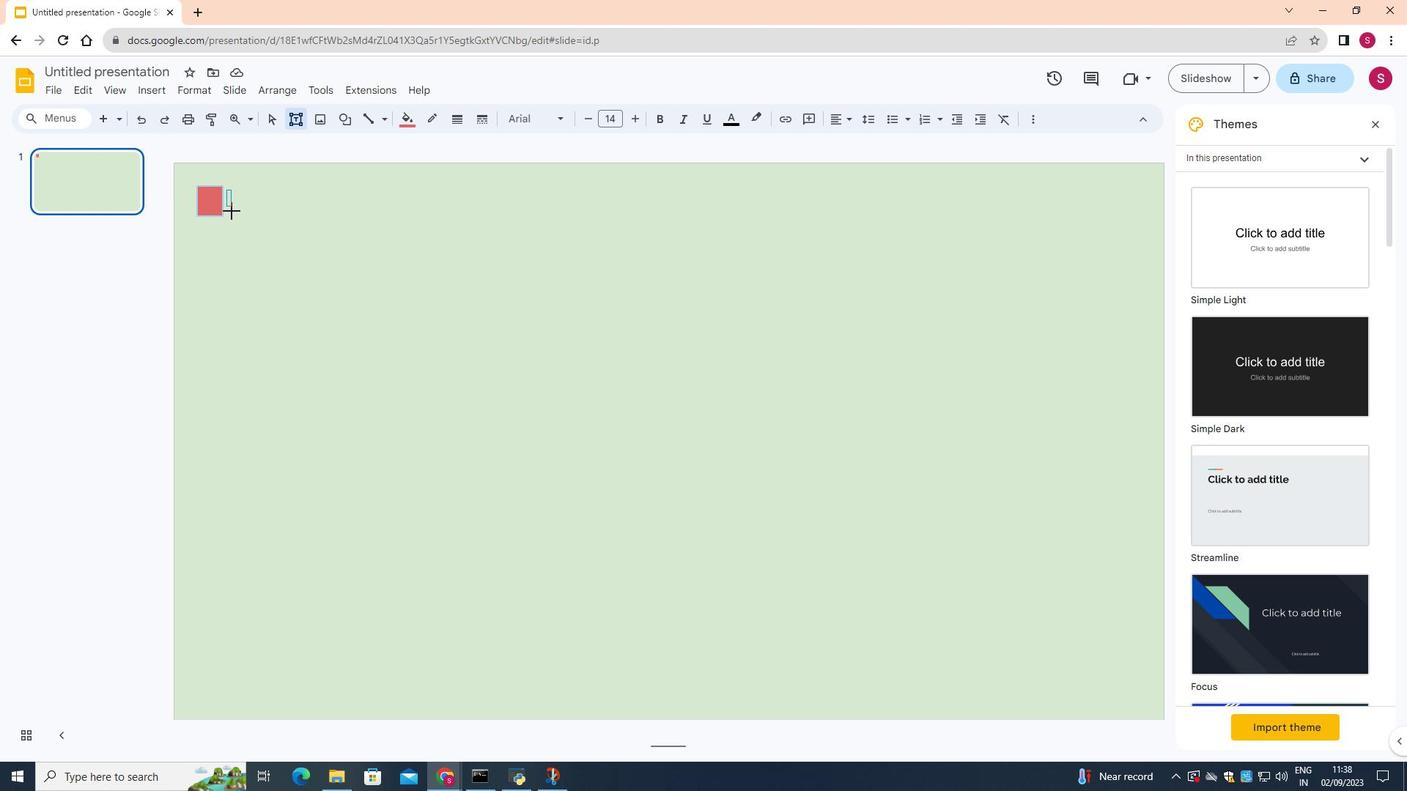 
Action: Mouse moved to (607, 114)
Screenshot: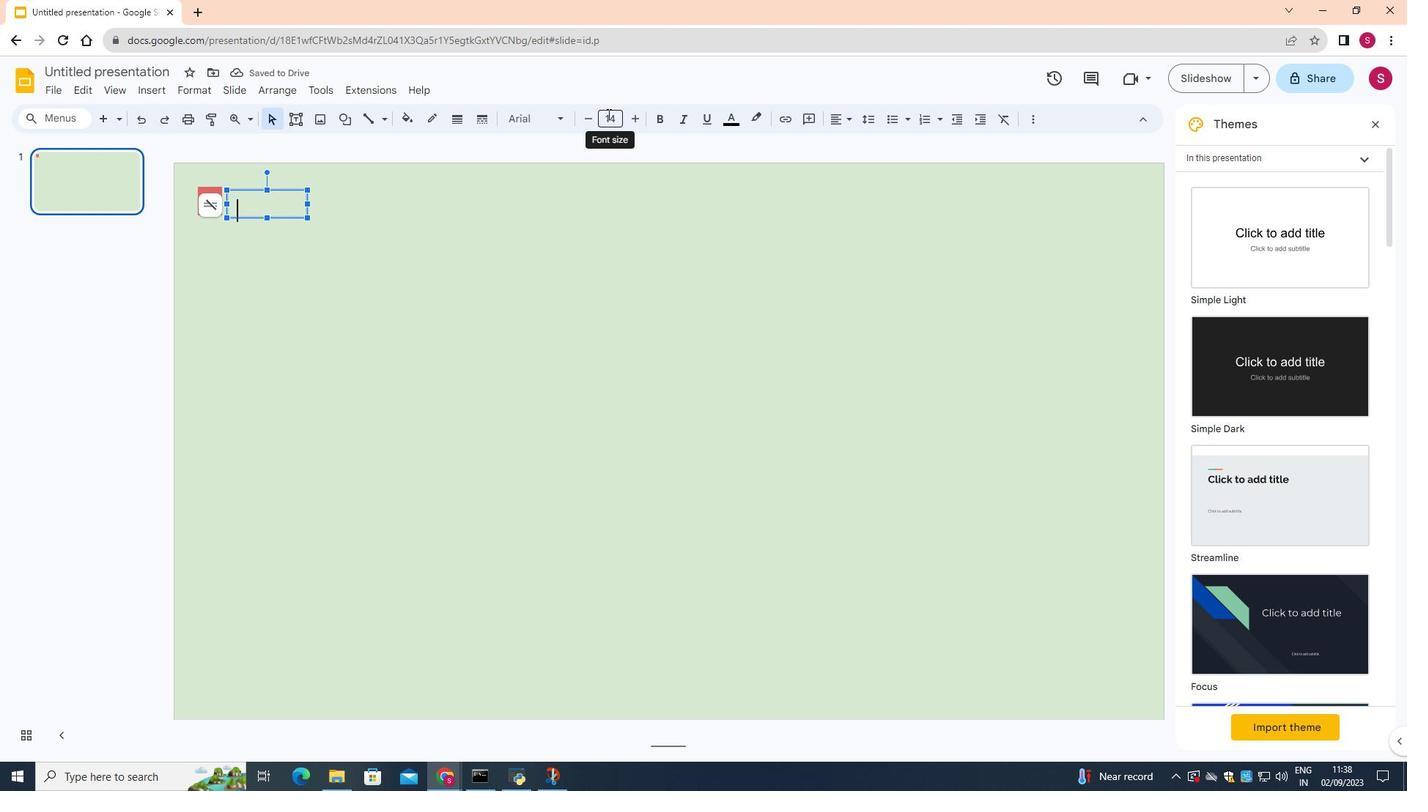
Action: Mouse pressed left at (607, 114)
Screenshot: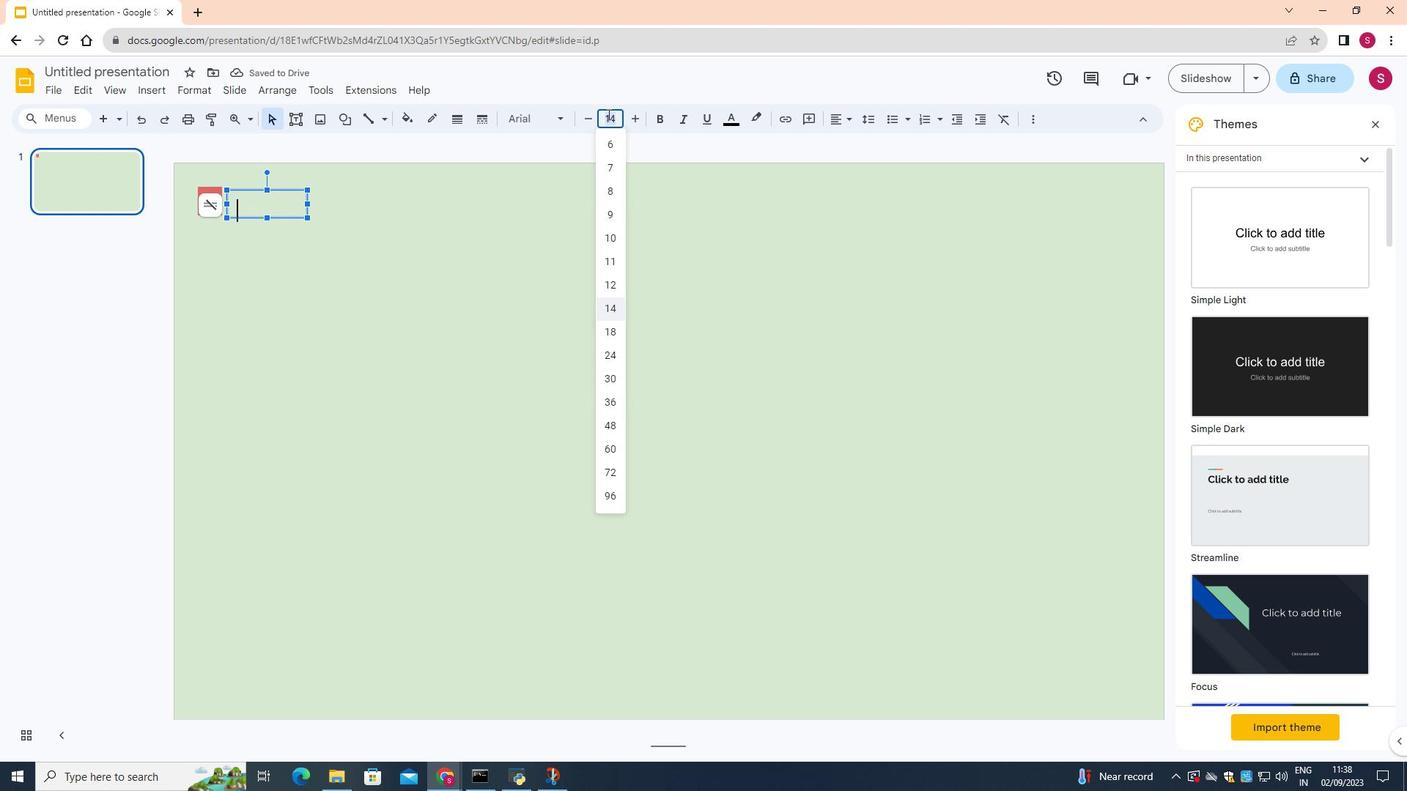 
Action: Mouse moved to (608, 281)
Screenshot: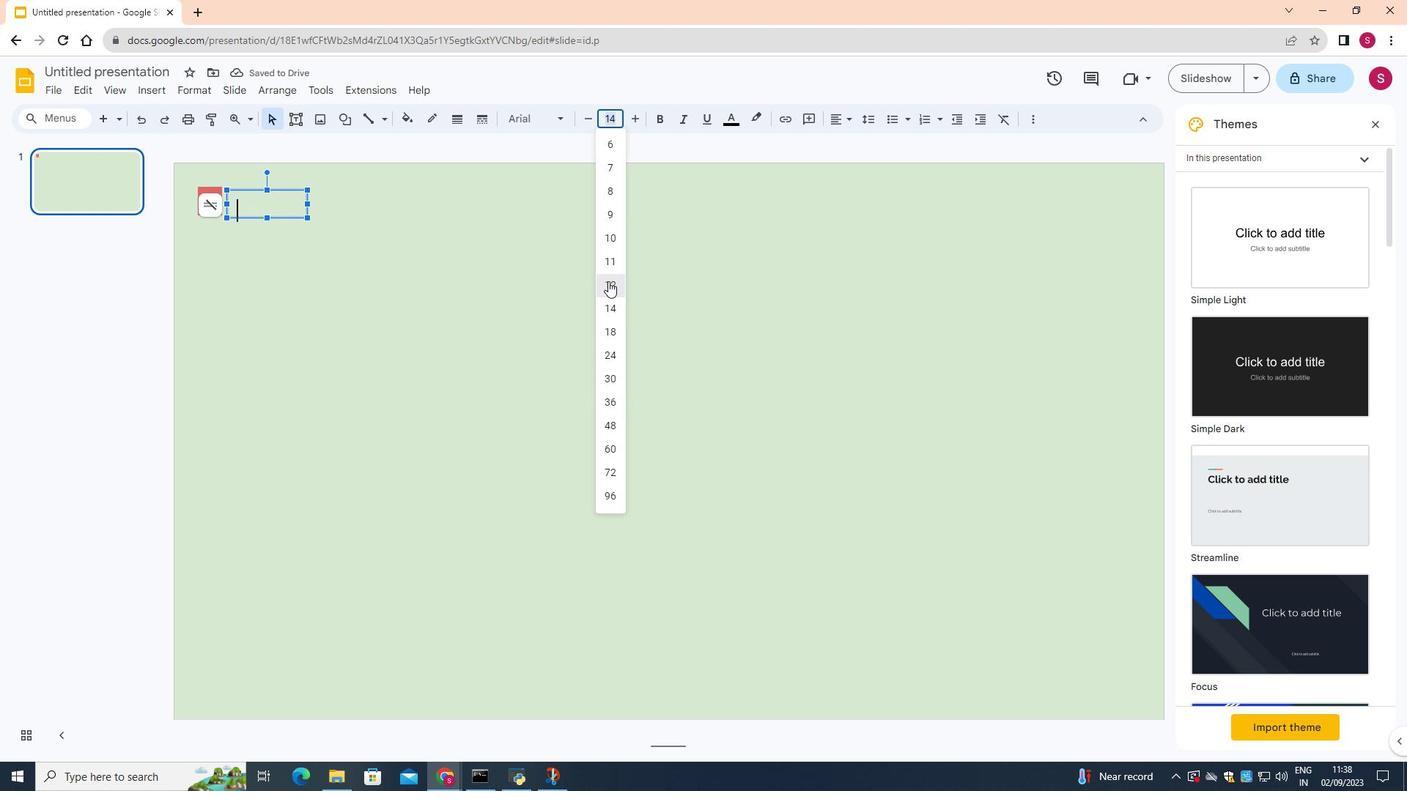 
Action: Mouse pressed left at (608, 281)
Screenshot: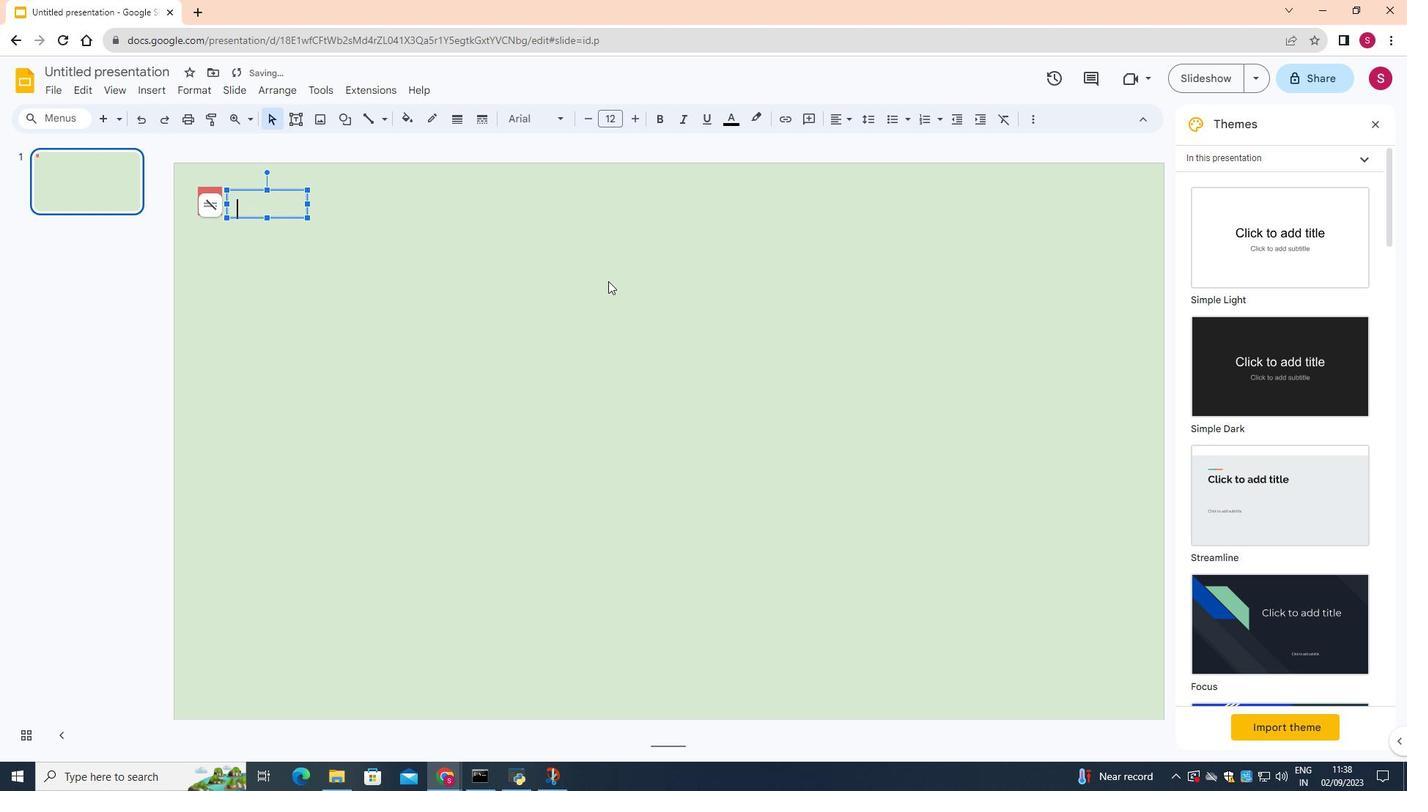 
Action: Key pressed <Key.shift><Key.shift><Key.shift>LOGO
Screenshot: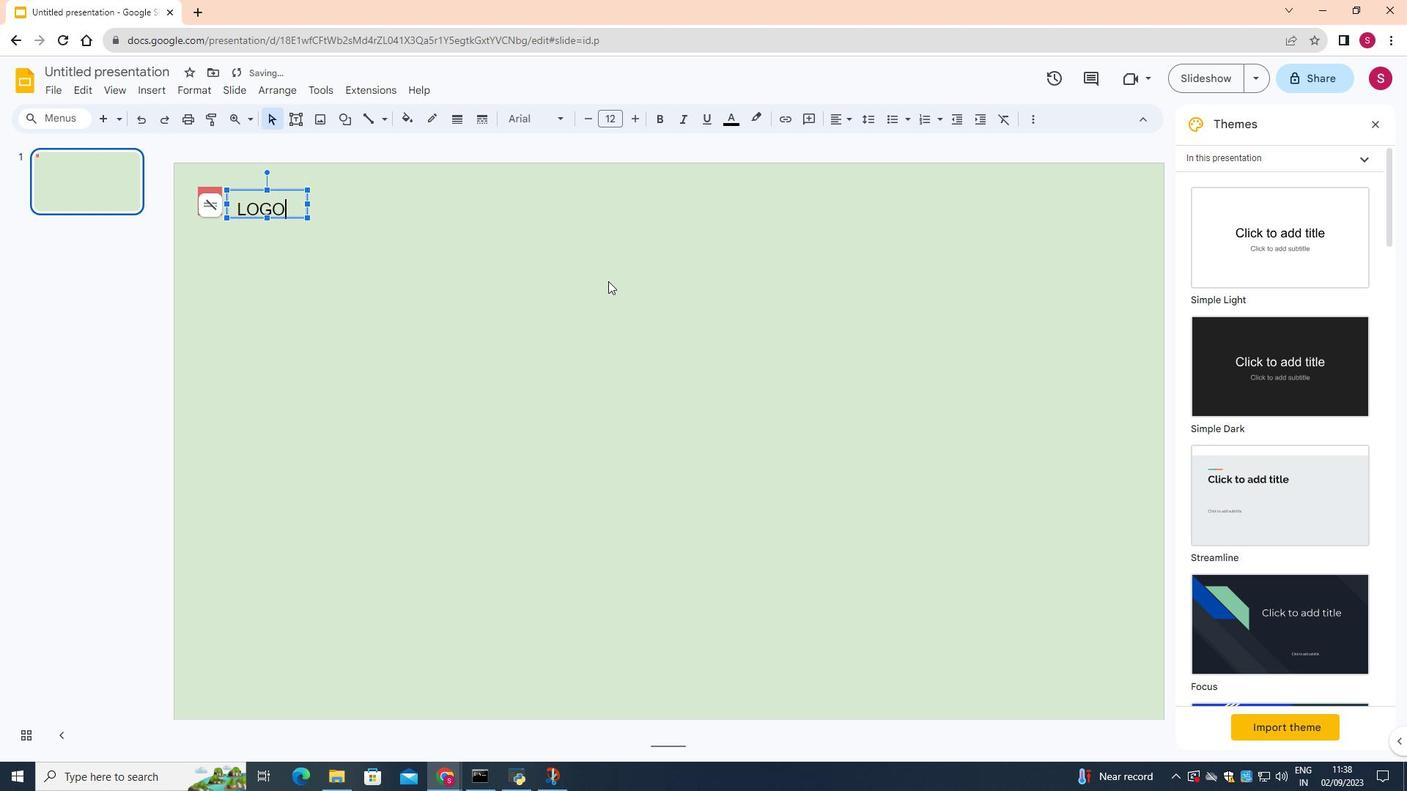 
Action: Mouse moved to (235, 202)
Screenshot: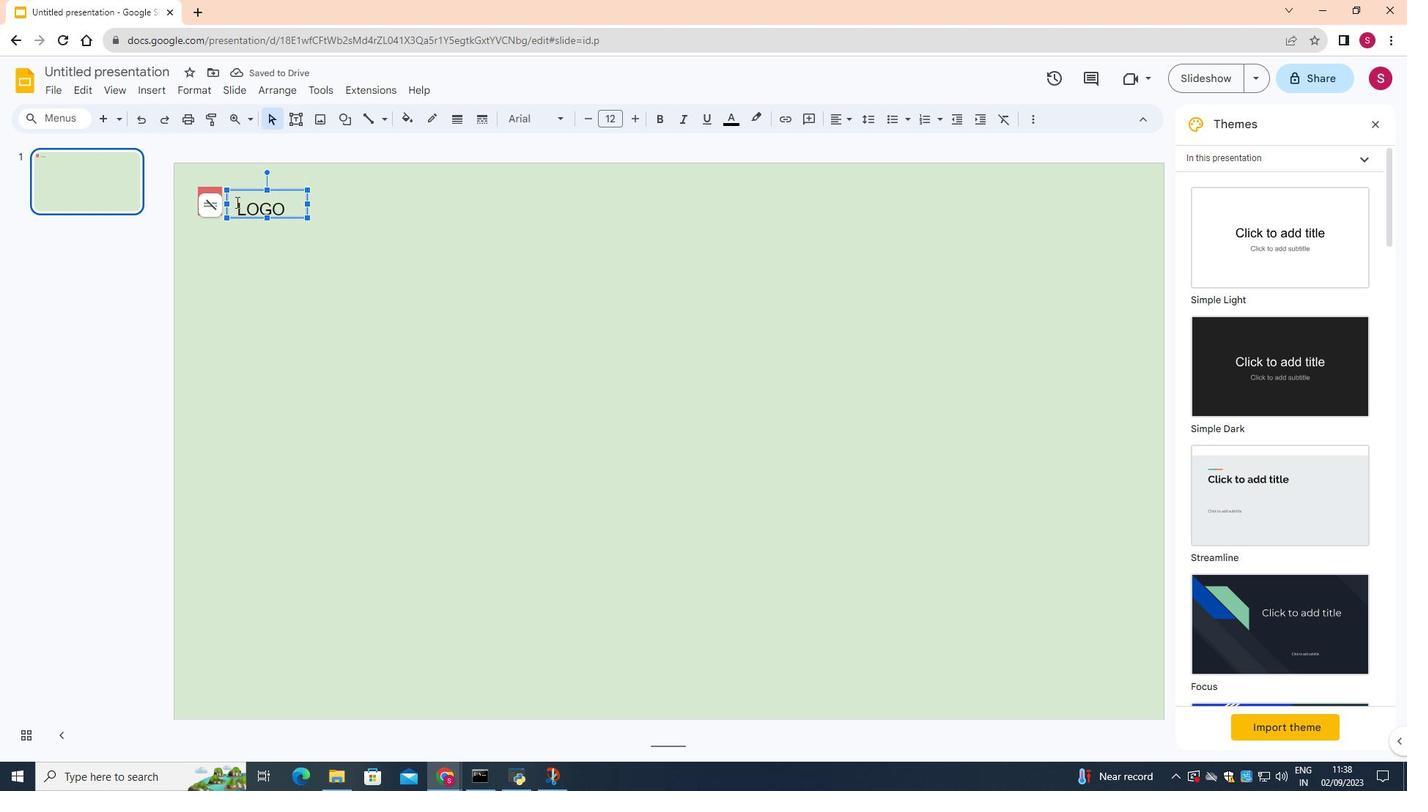 
Action: Mouse pressed left at (235, 202)
Screenshot: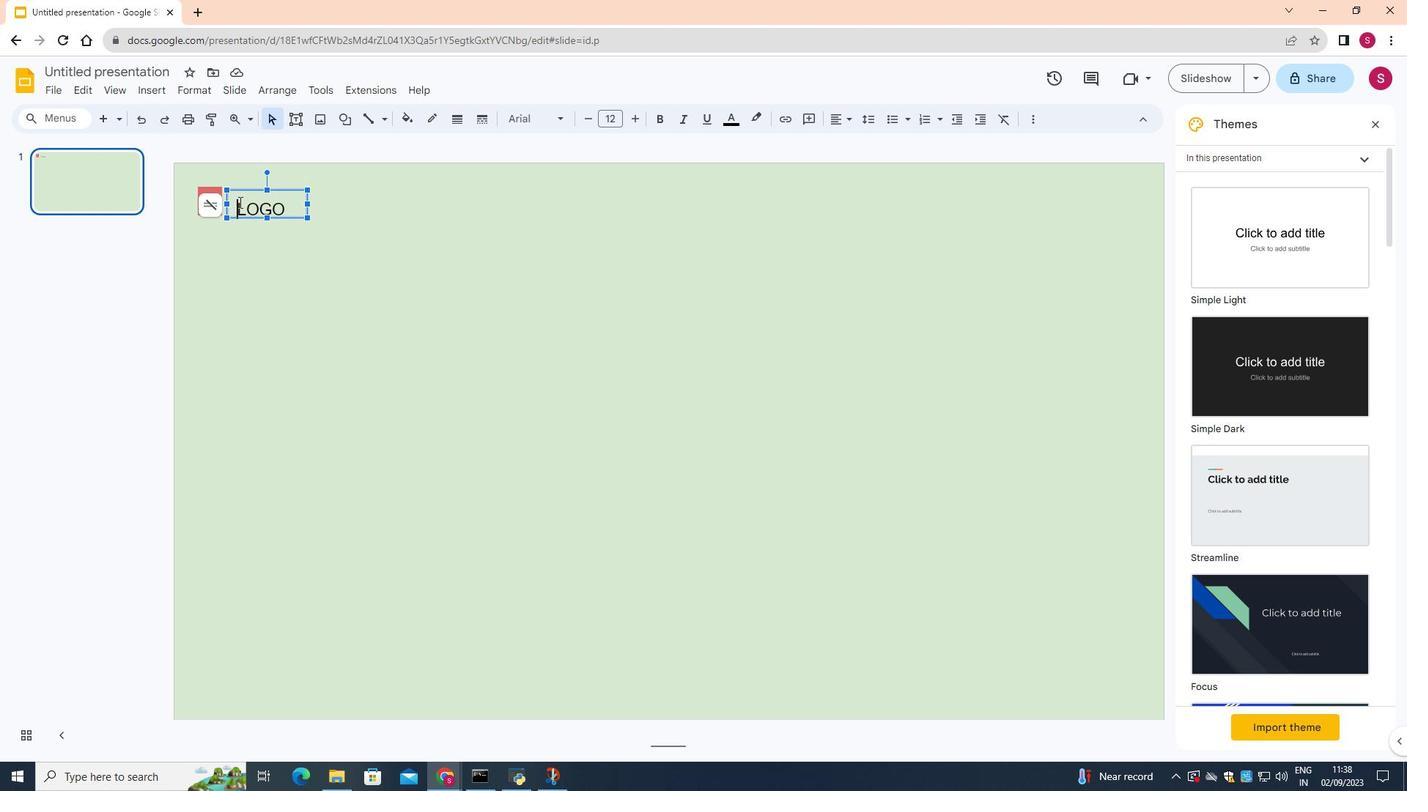 
Action: Mouse moved to (660, 117)
Screenshot: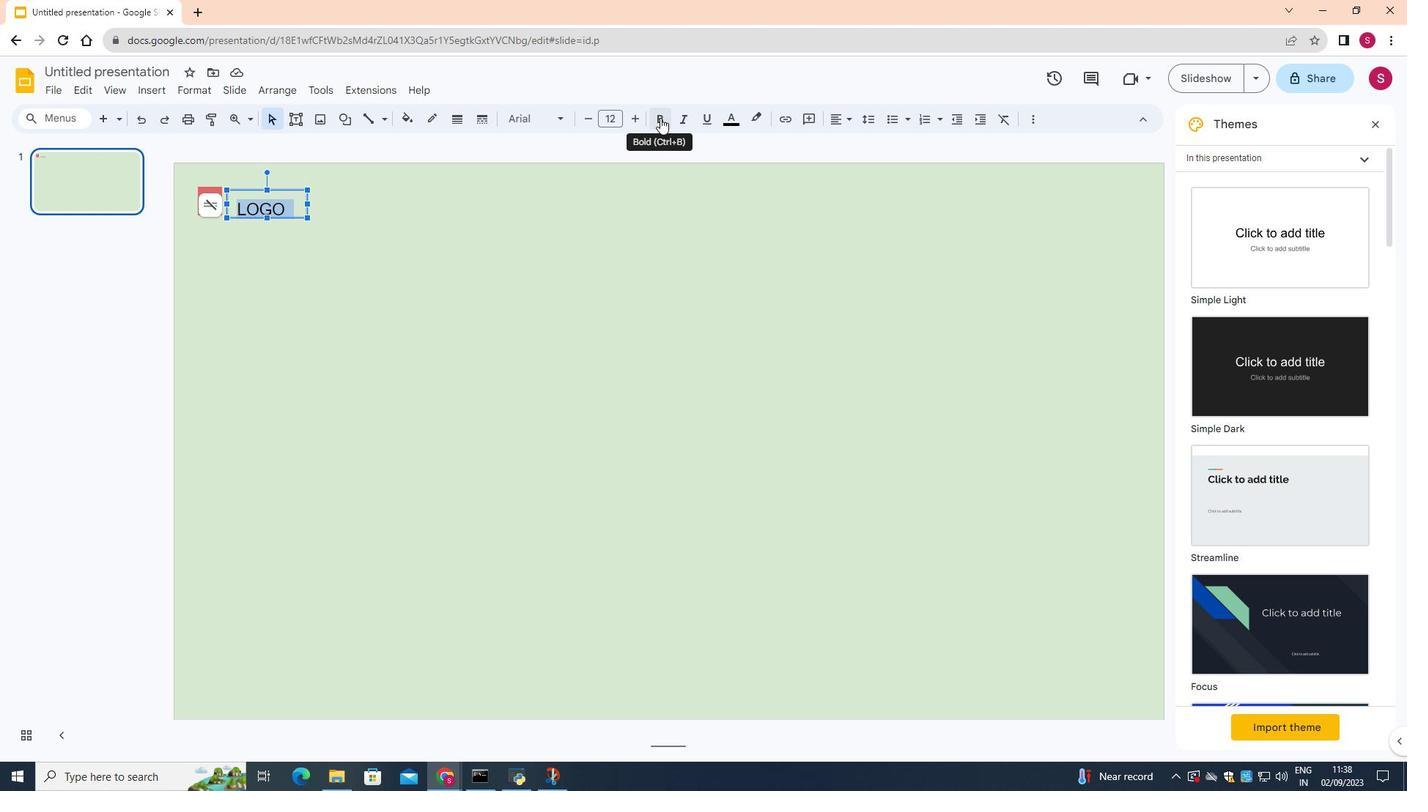 
Action: Mouse pressed left at (660, 117)
Screenshot: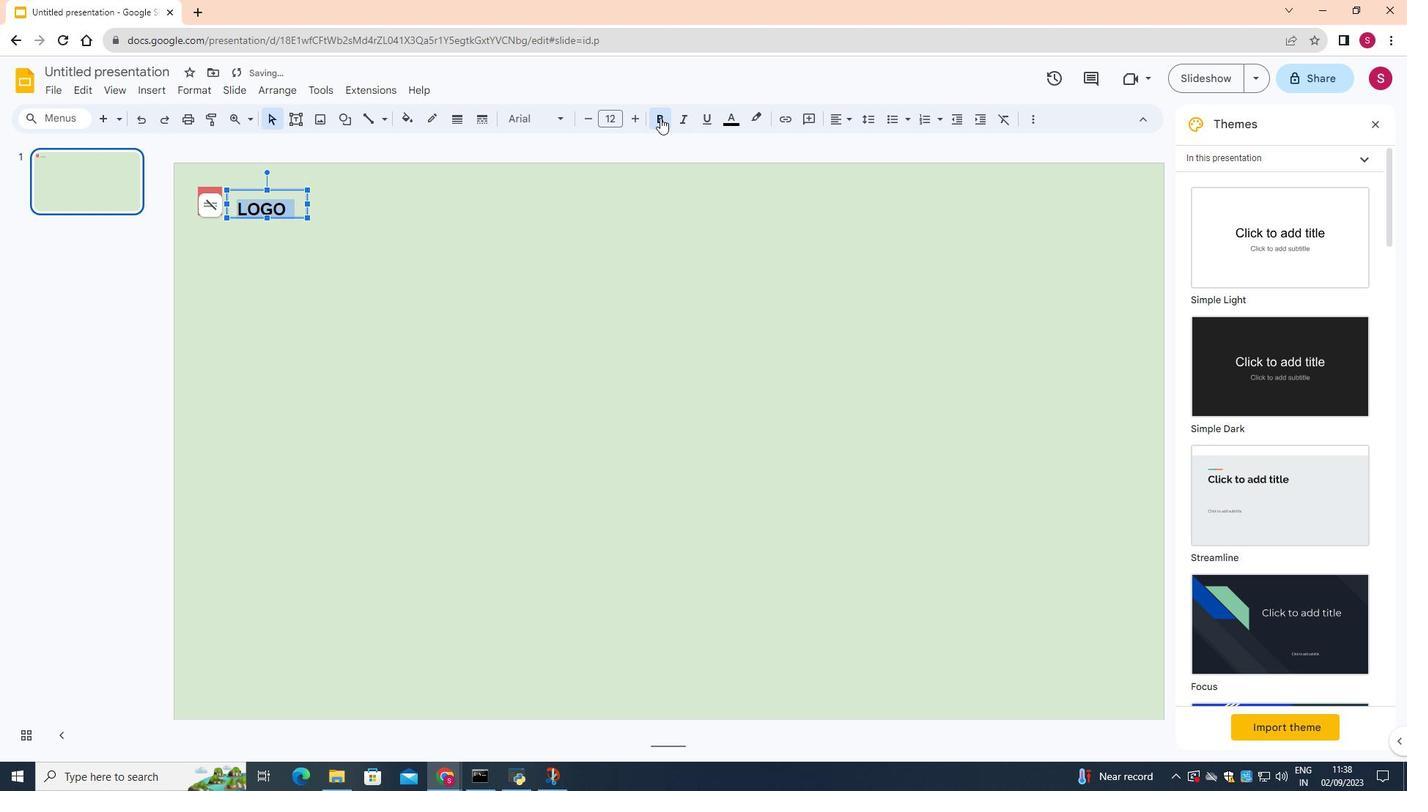 
Action: Mouse moved to (733, 115)
Screenshot: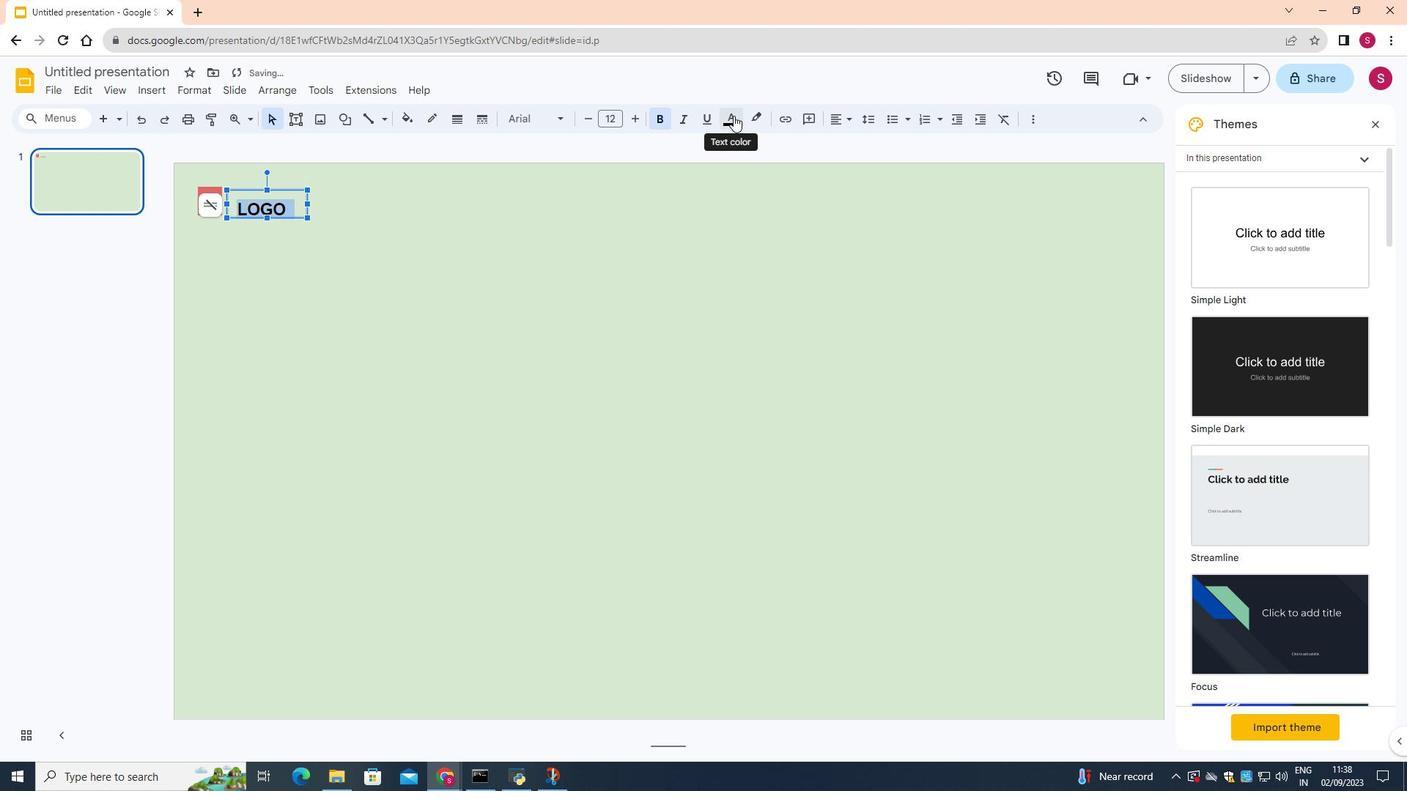 
Action: Mouse pressed left at (733, 115)
Screenshot: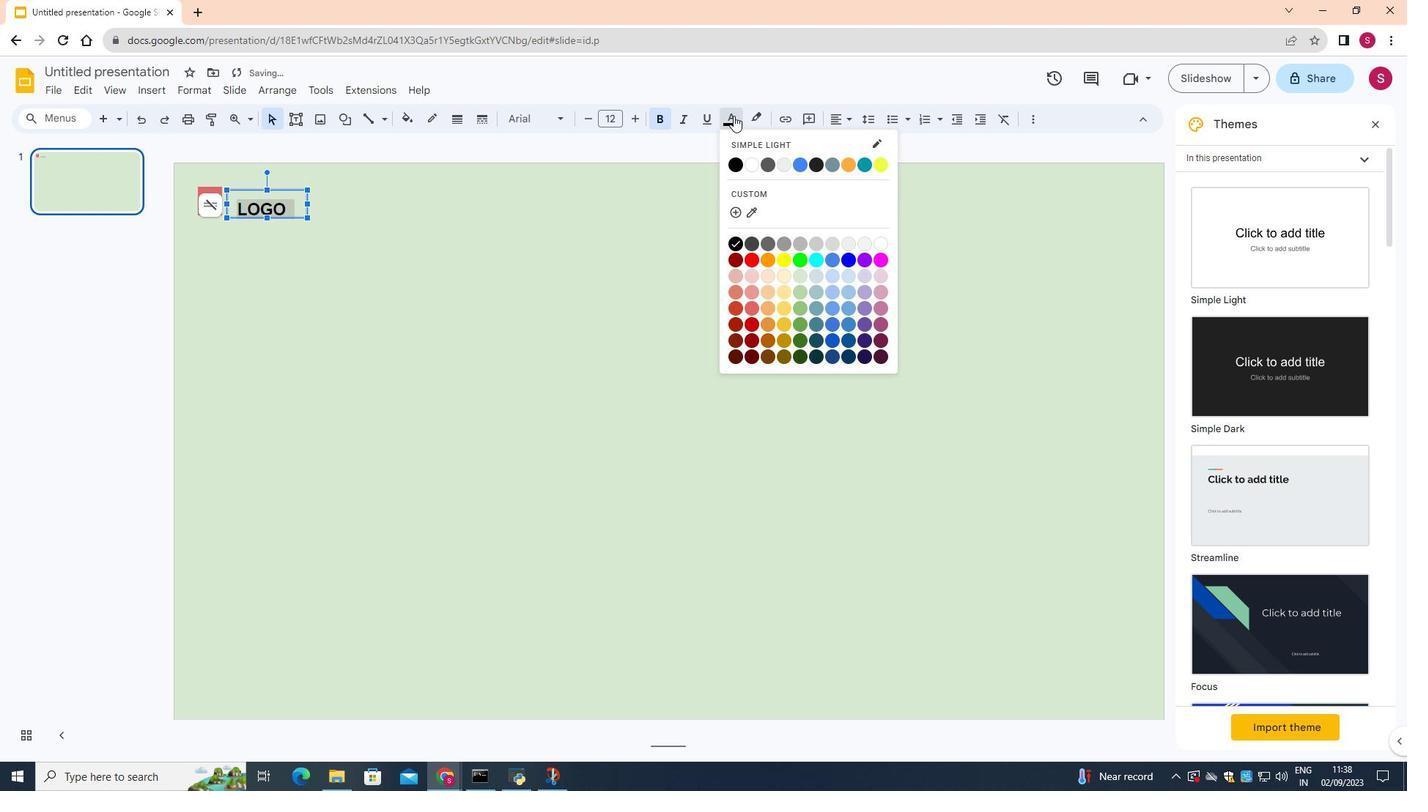 
Action: Mouse moved to (848, 339)
Screenshot: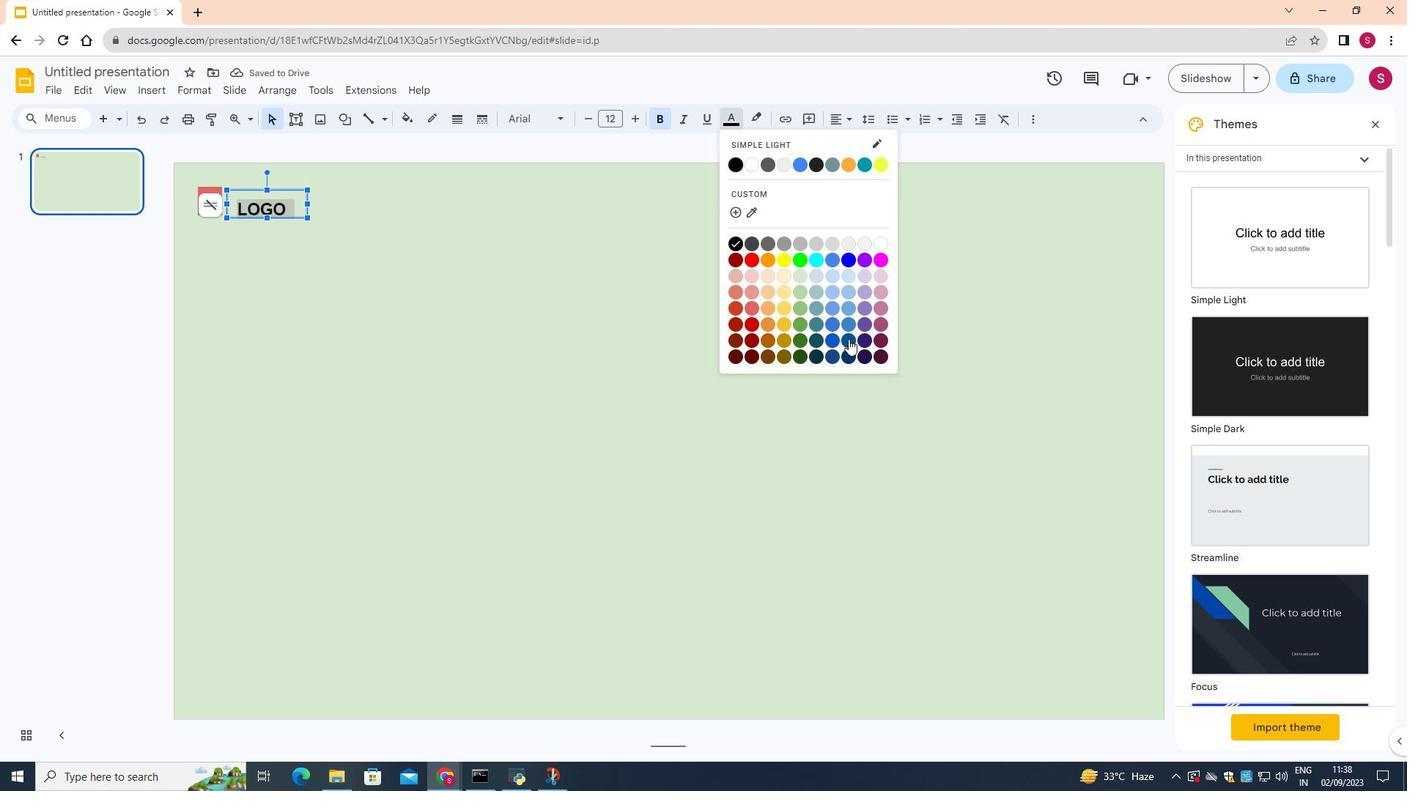 
Action: Mouse pressed left at (848, 339)
Screenshot: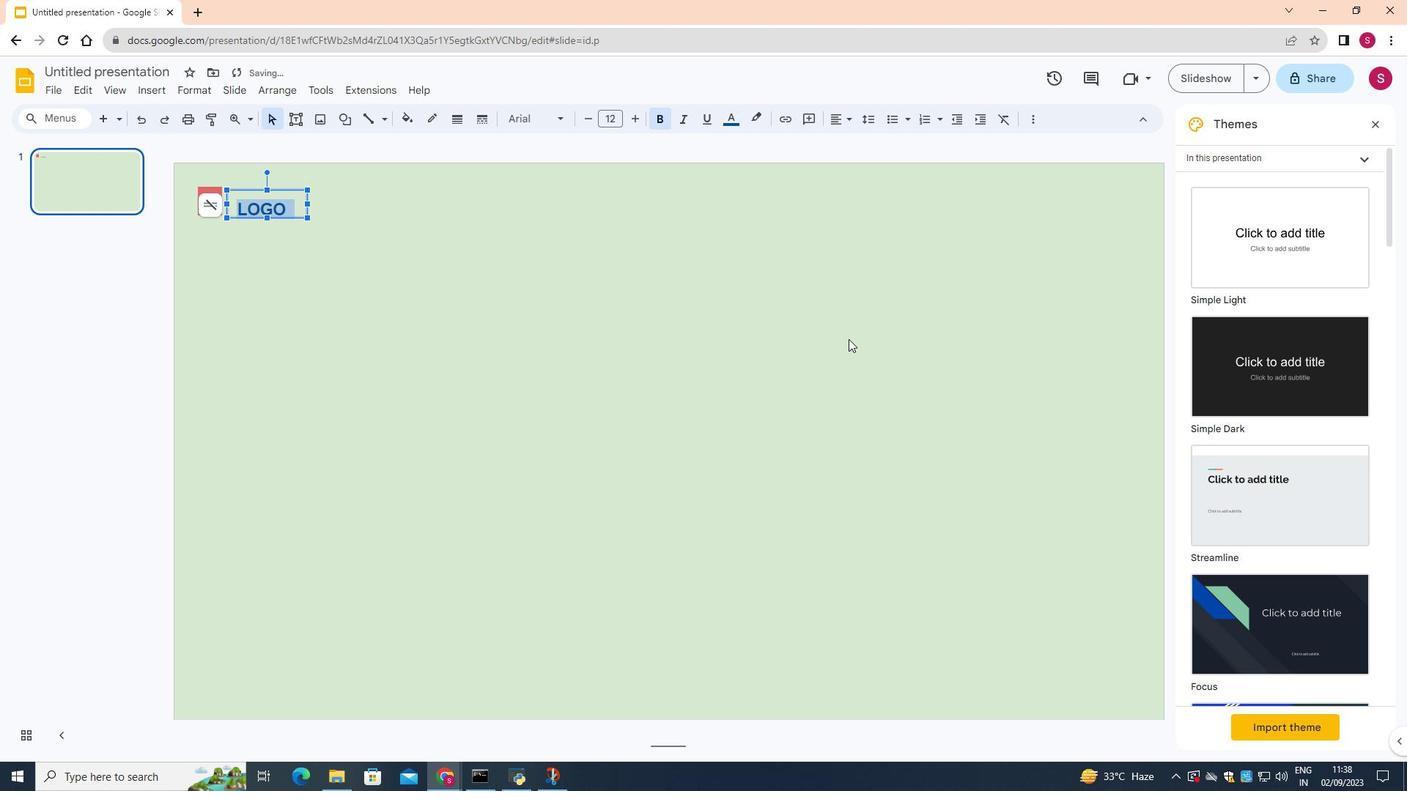 
Action: Mouse moved to (724, 115)
Screenshot: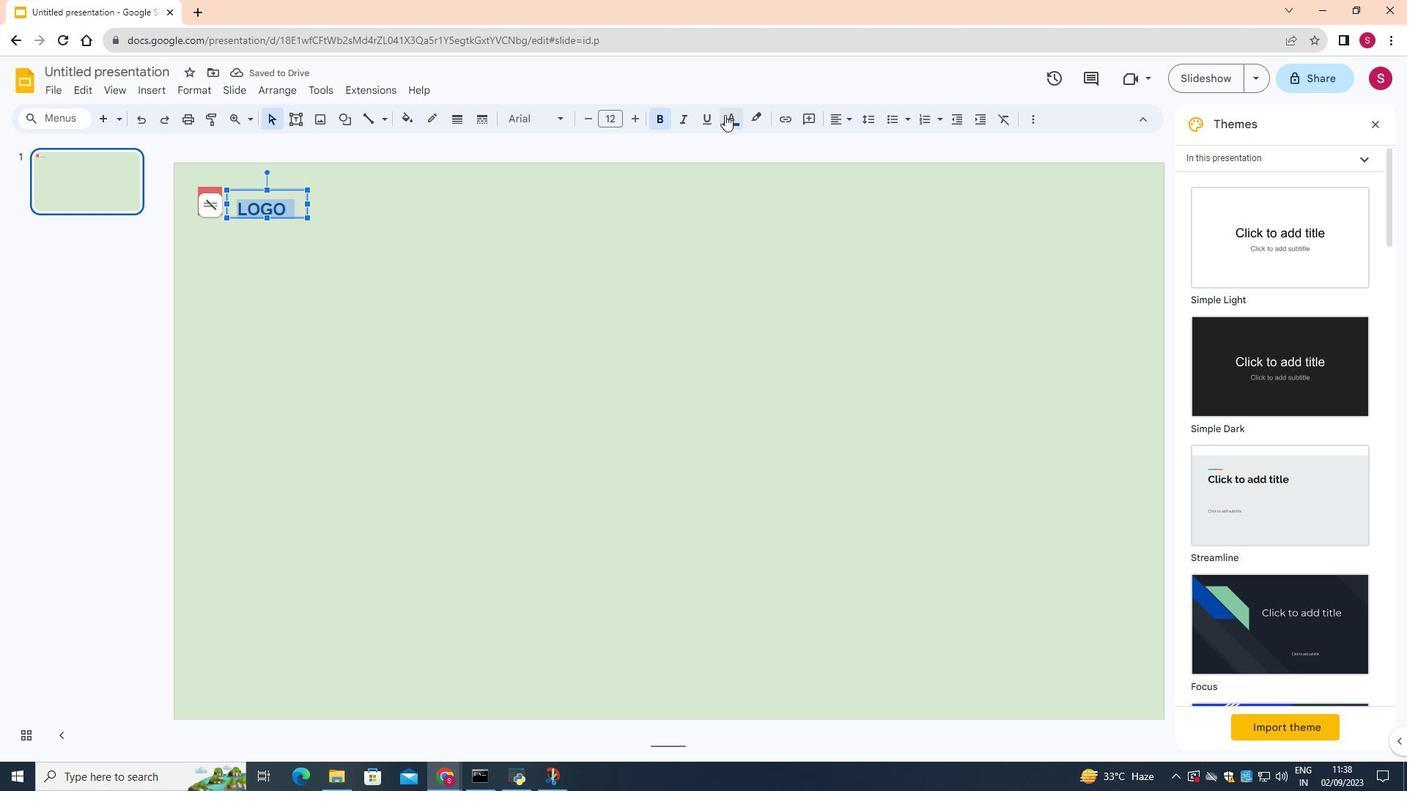 
Action: Mouse pressed left at (724, 115)
Screenshot: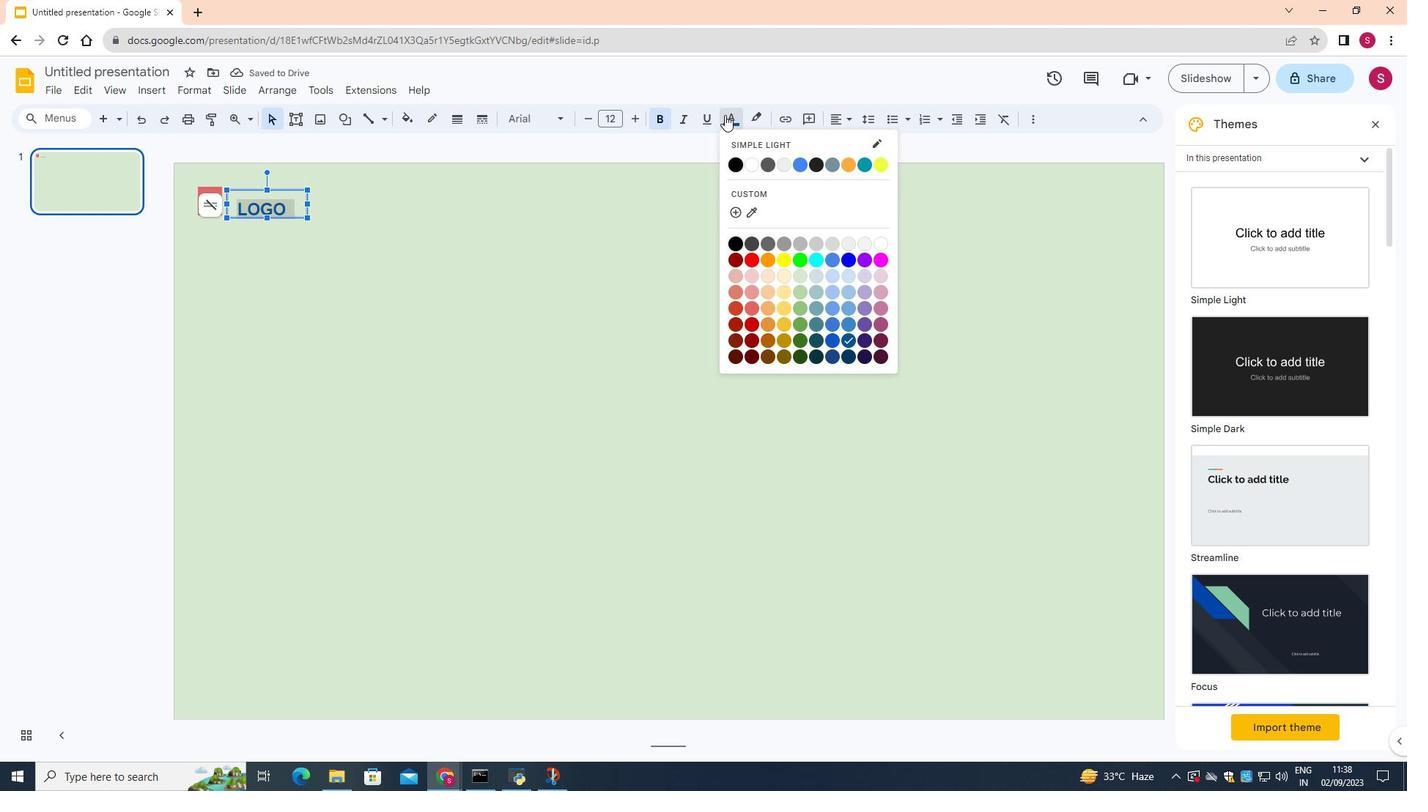 
Action: Mouse moved to (863, 325)
Screenshot: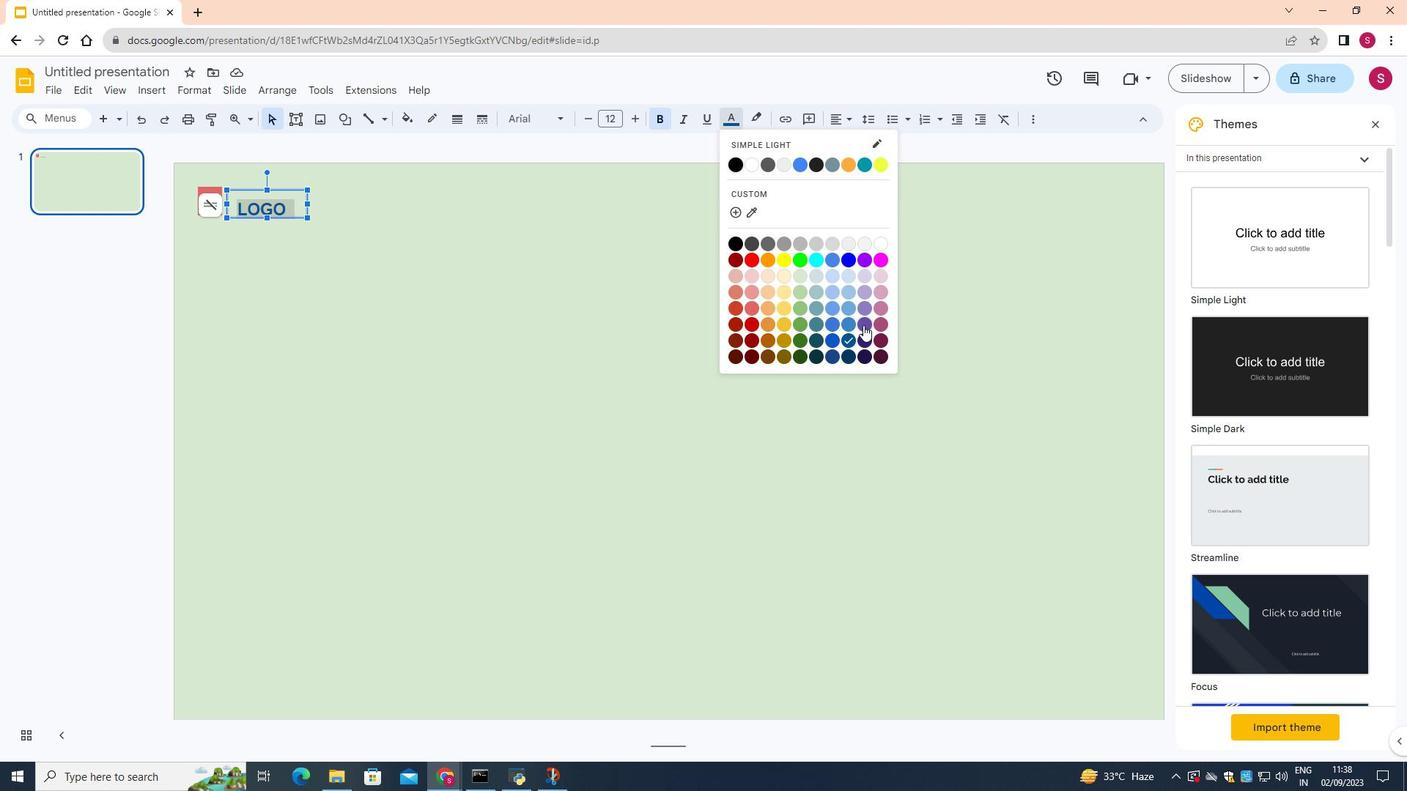 
Action: Mouse pressed left at (863, 325)
Screenshot: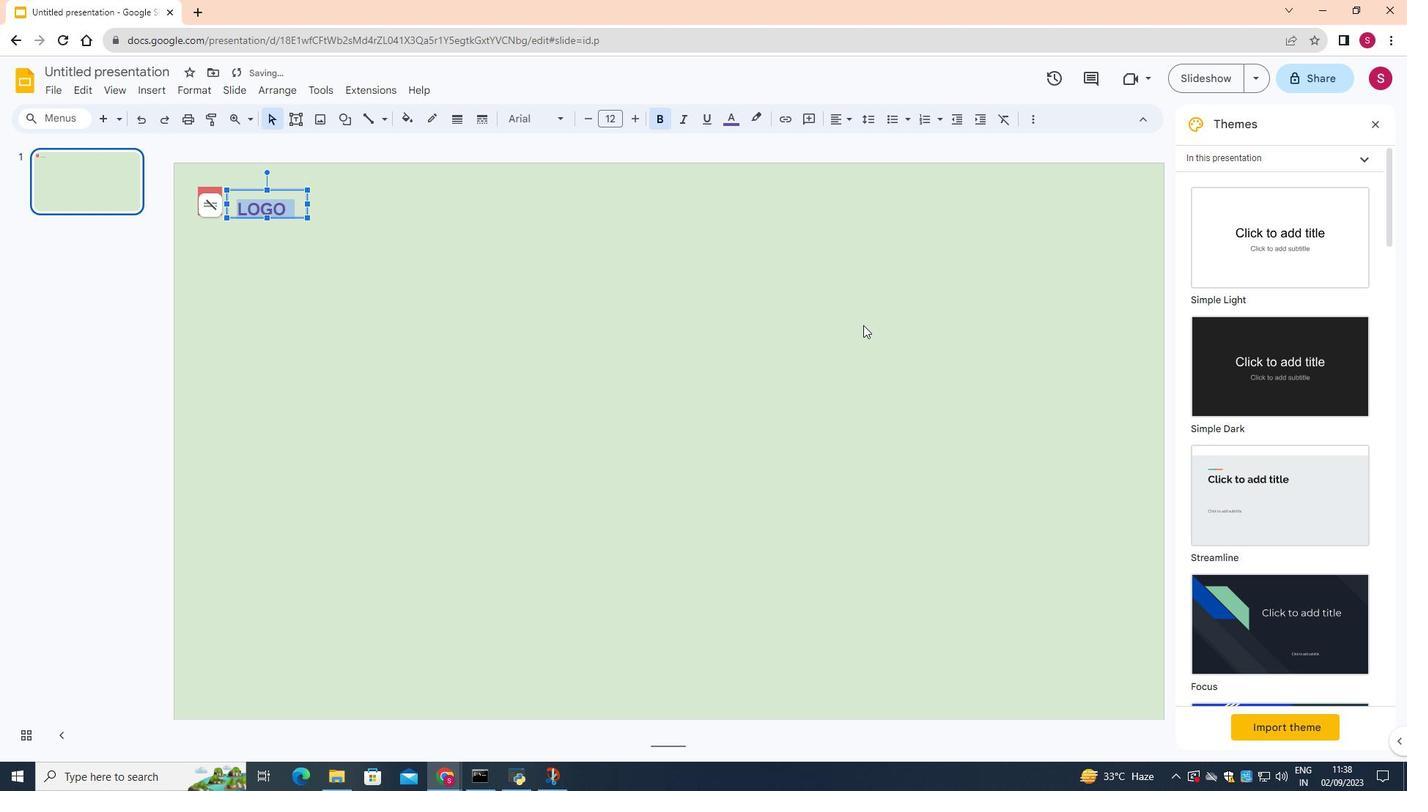 
Action: Mouse moved to (633, 118)
Screenshot: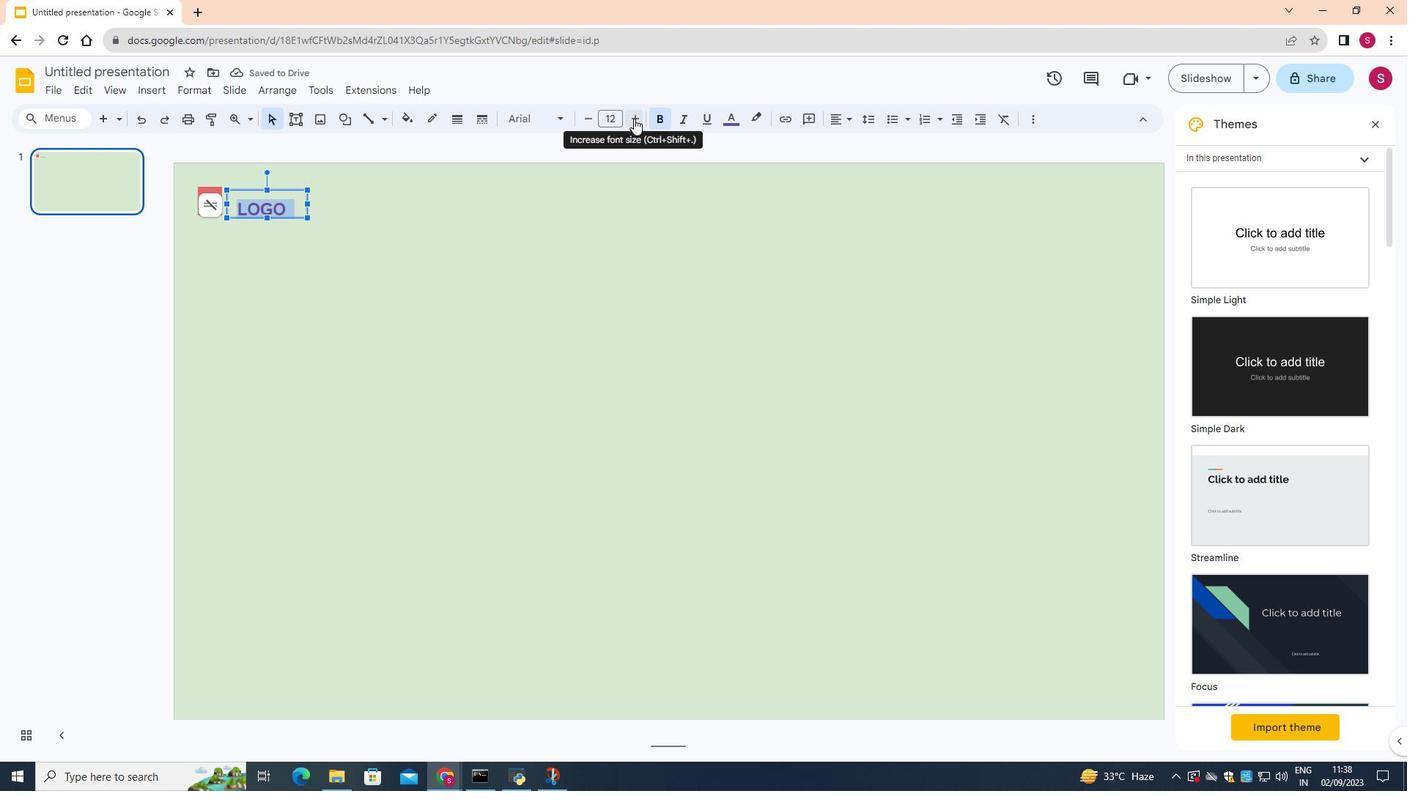 
Action: Mouse pressed left at (633, 118)
Screenshot: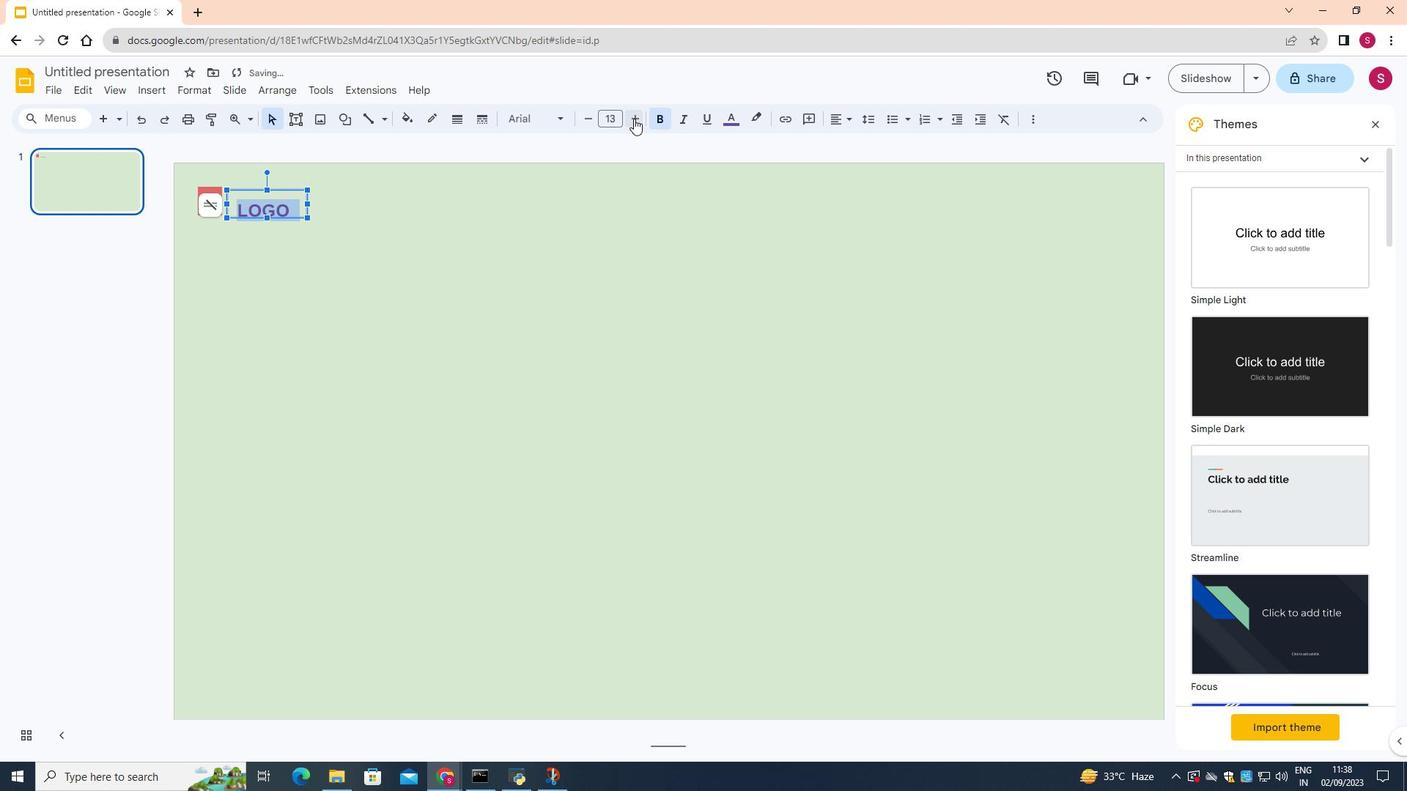 
Action: Mouse pressed left at (633, 118)
Screenshot: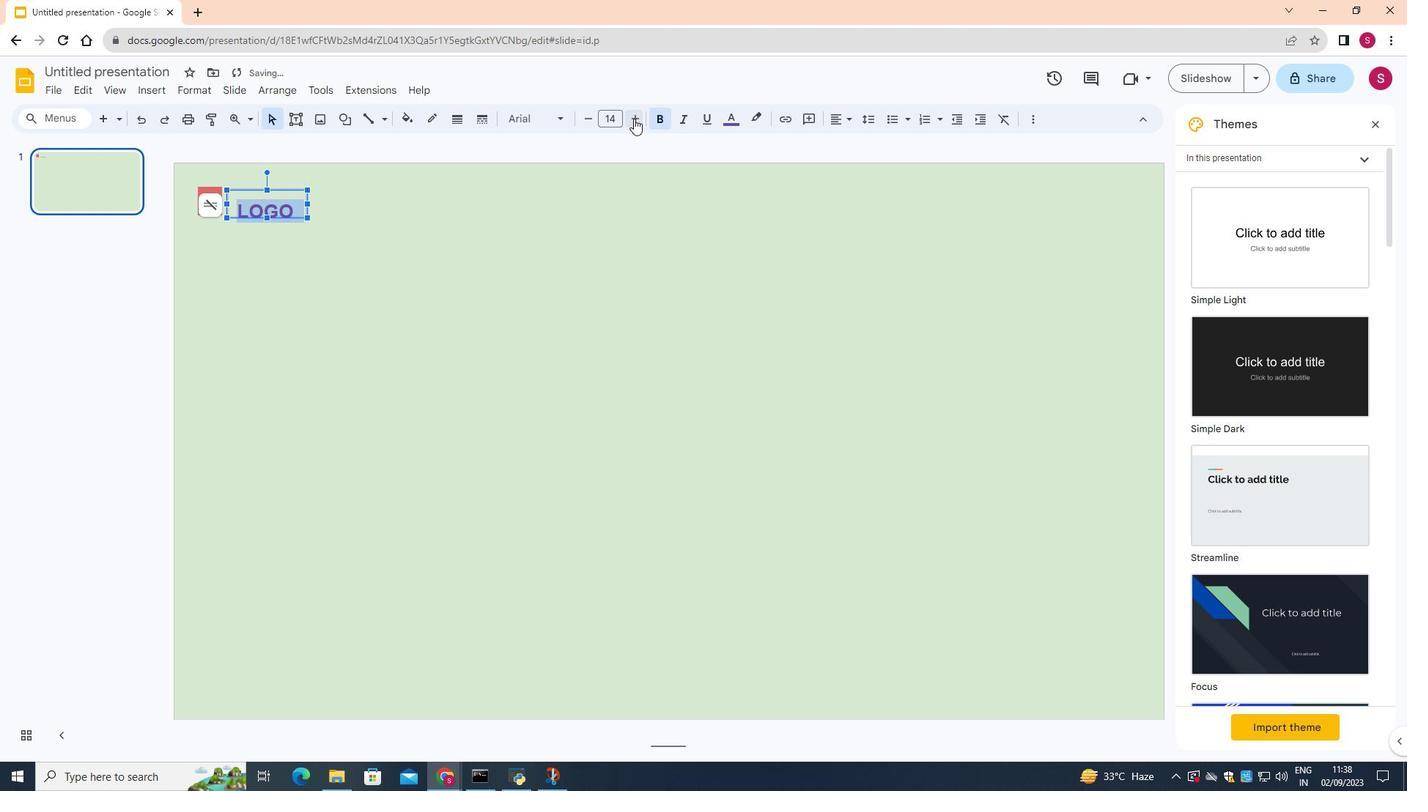 
Action: Mouse moved to (279, 195)
Screenshot: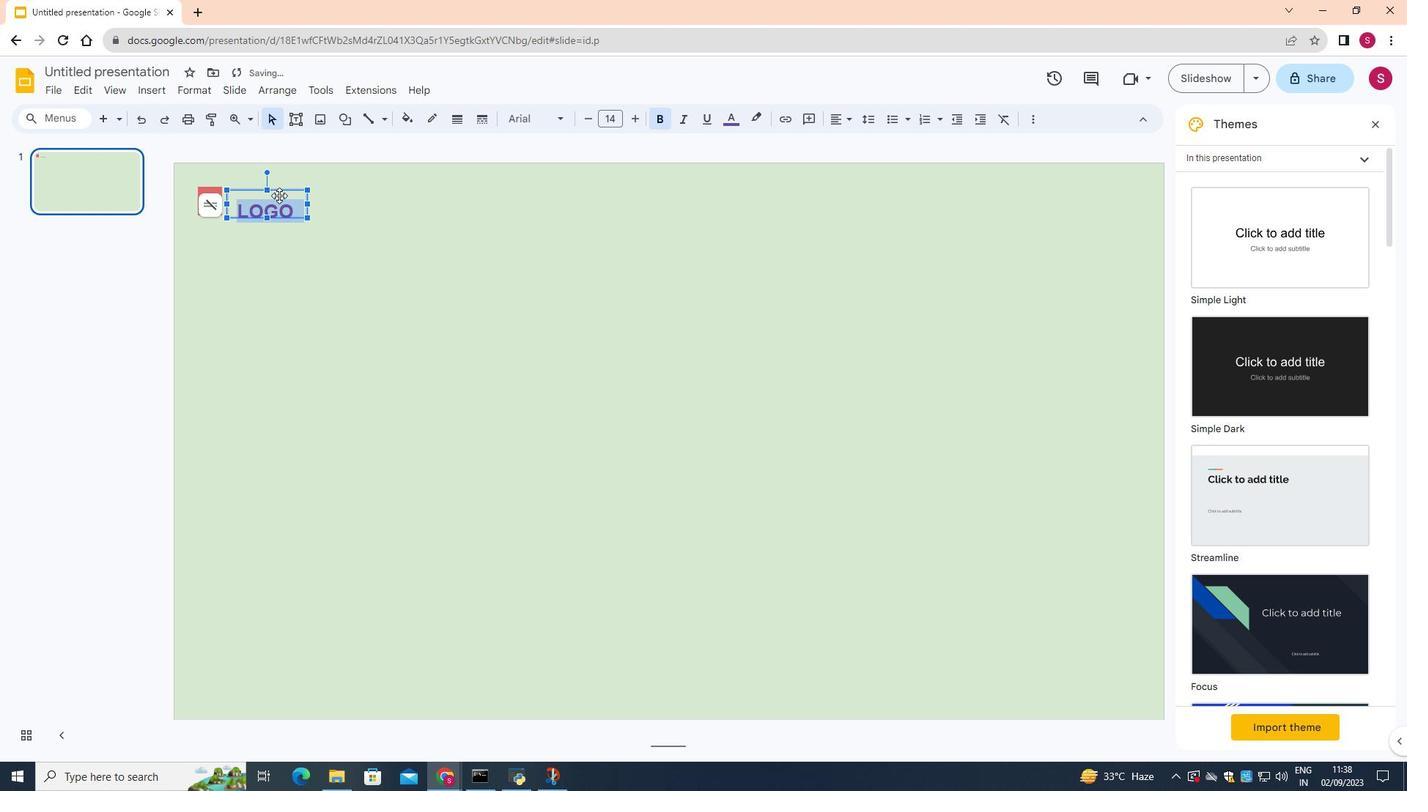 
Action: Mouse pressed left at (279, 195)
Screenshot: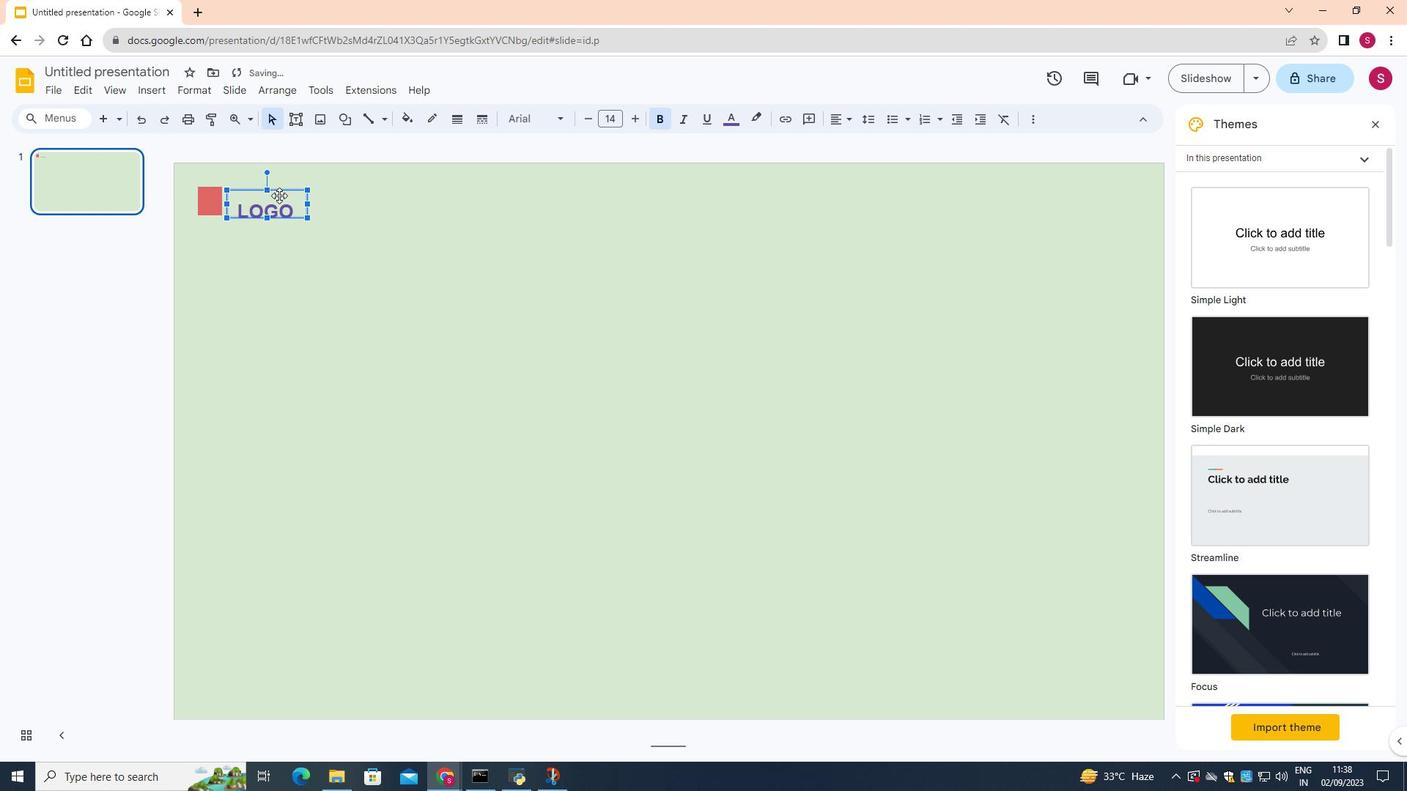
Action: Mouse moved to (623, 233)
Screenshot: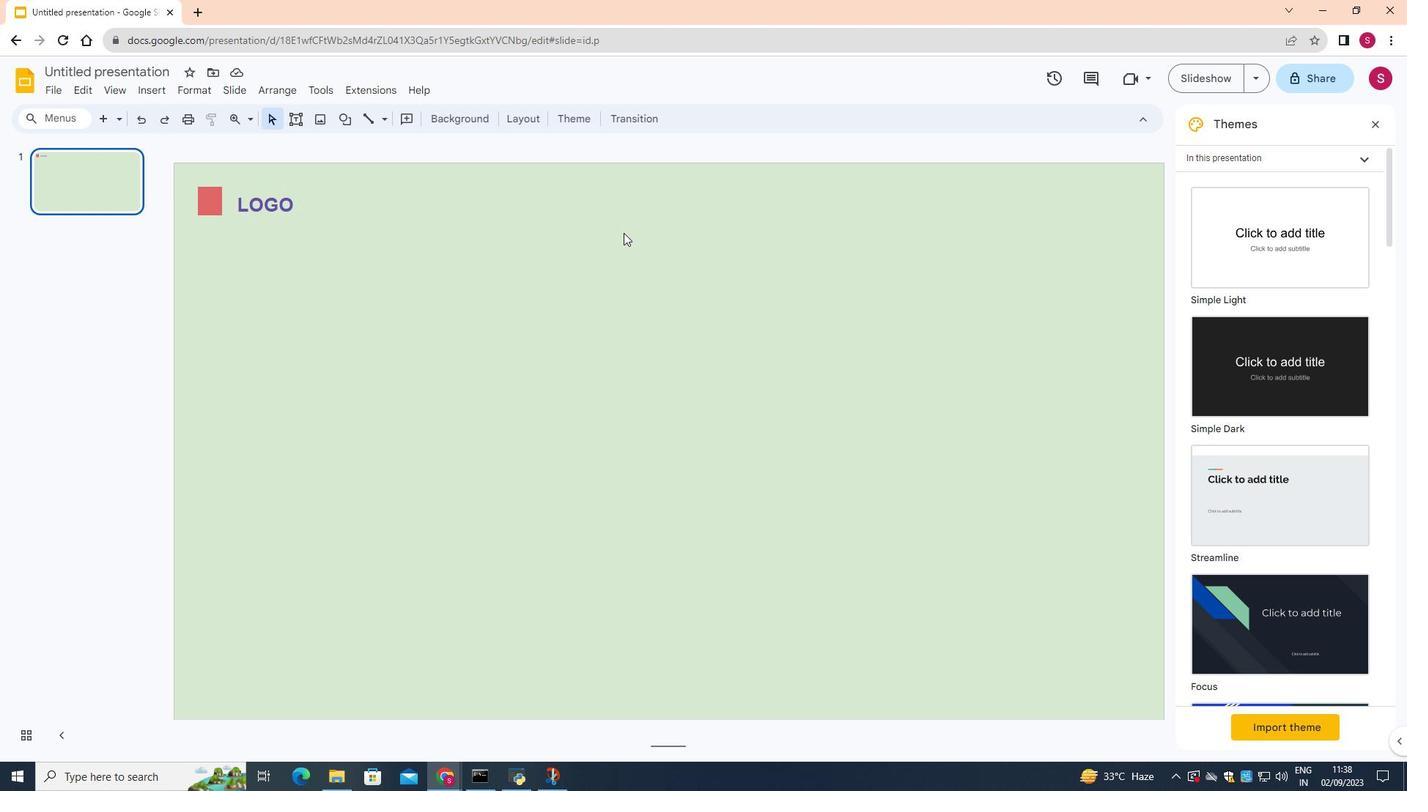 
Action: Mouse pressed left at (623, 233)
Screenshot: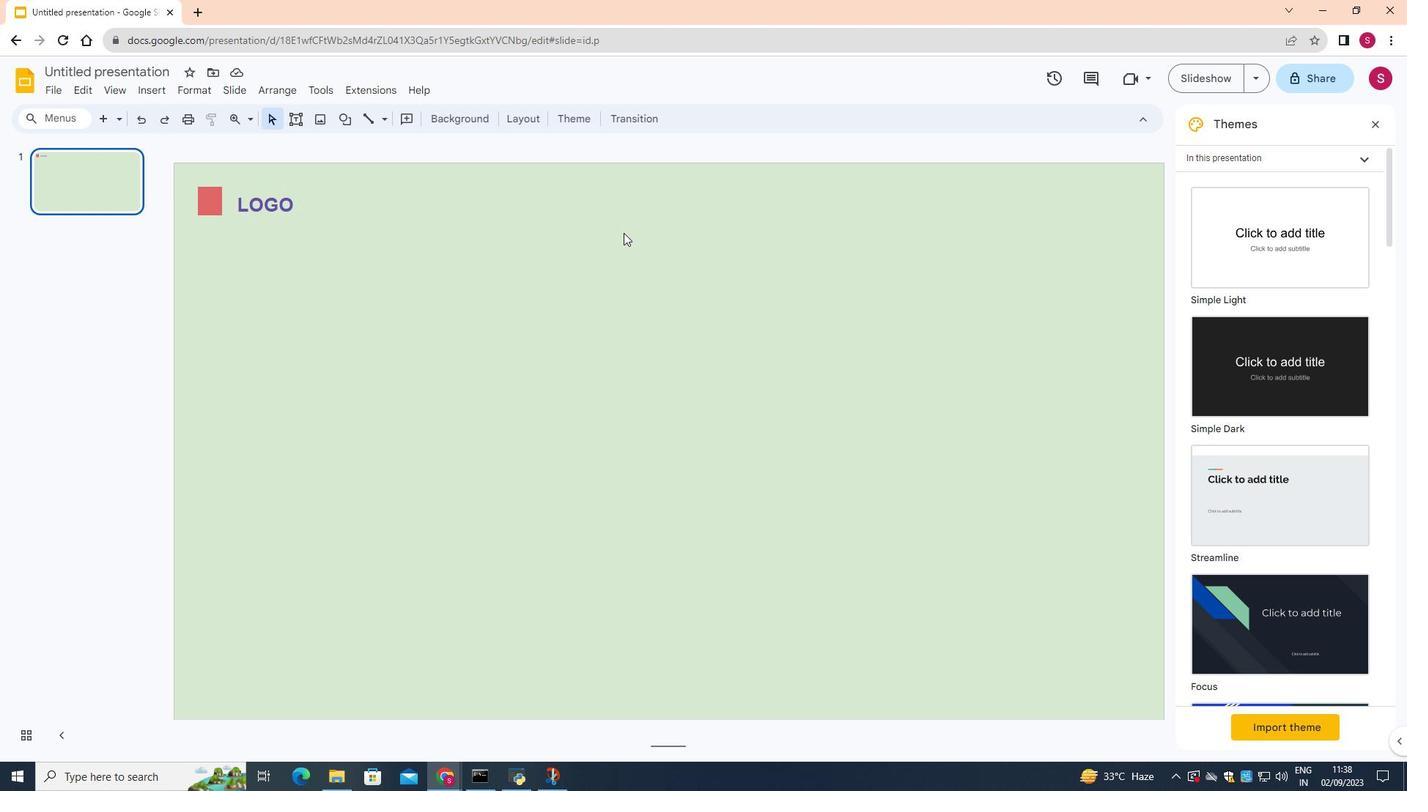 
Action: Mouse moved to (257, 208)
Screenshot: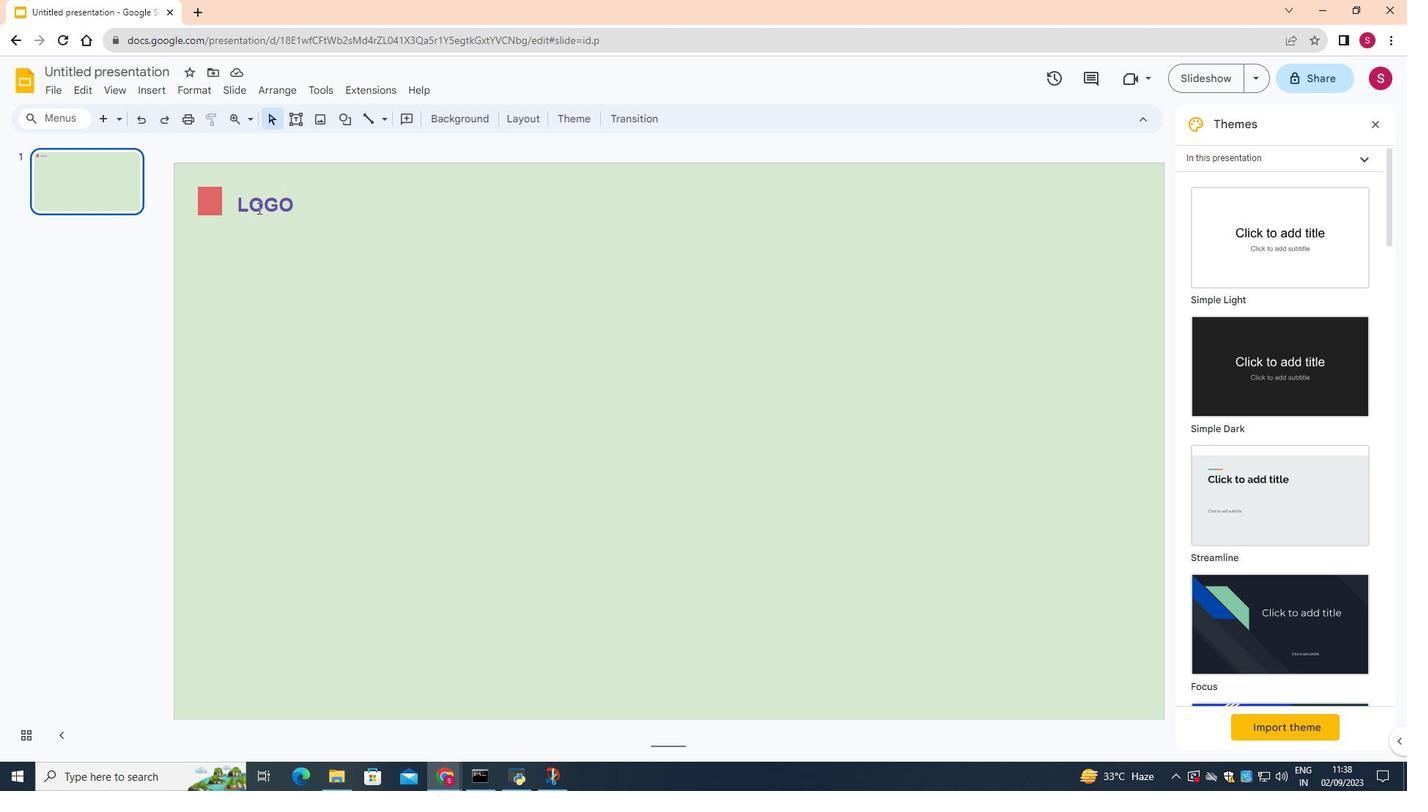 
Action: Mouse pressed left at (257, 208)
Screenshot: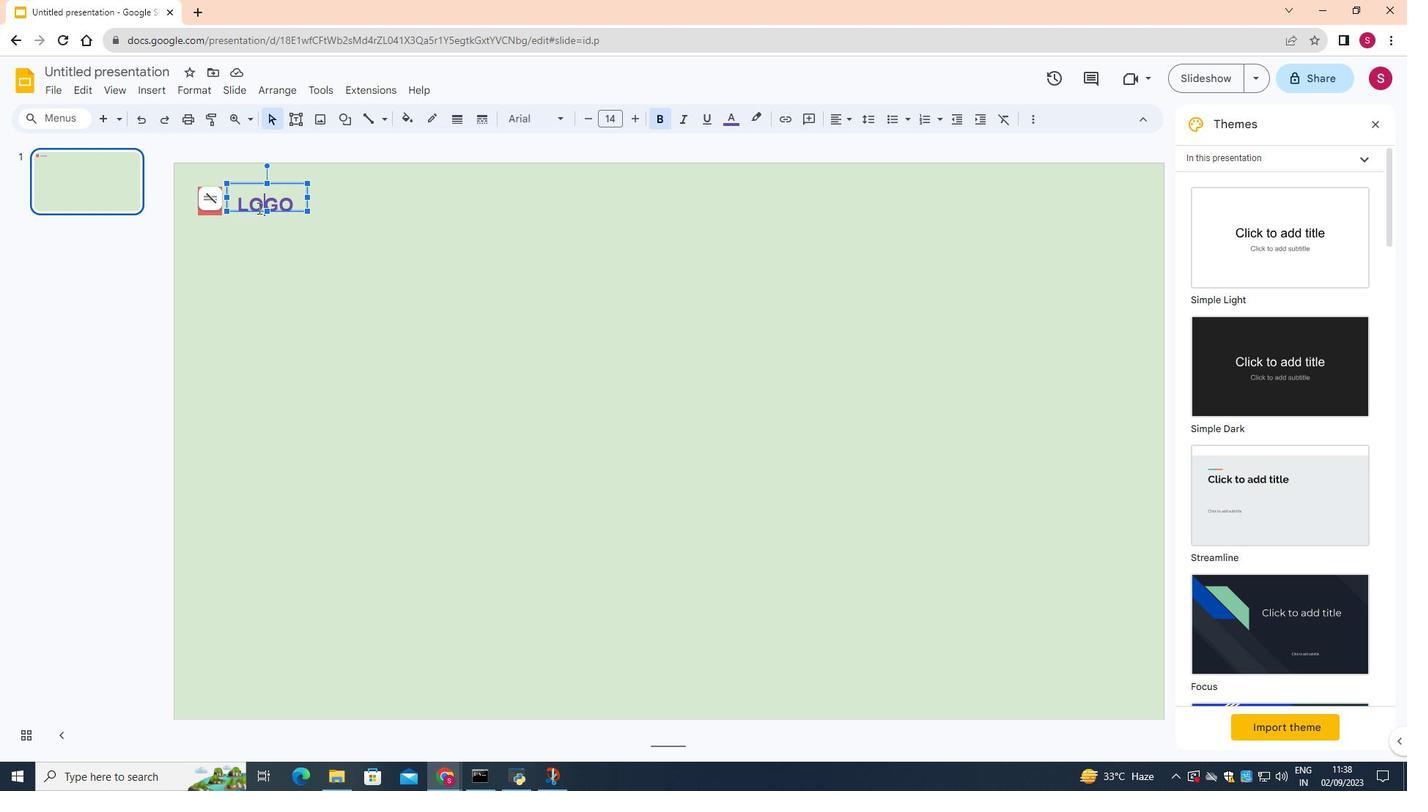 
Action: Mouse moved to (238, 190)
Screenshot: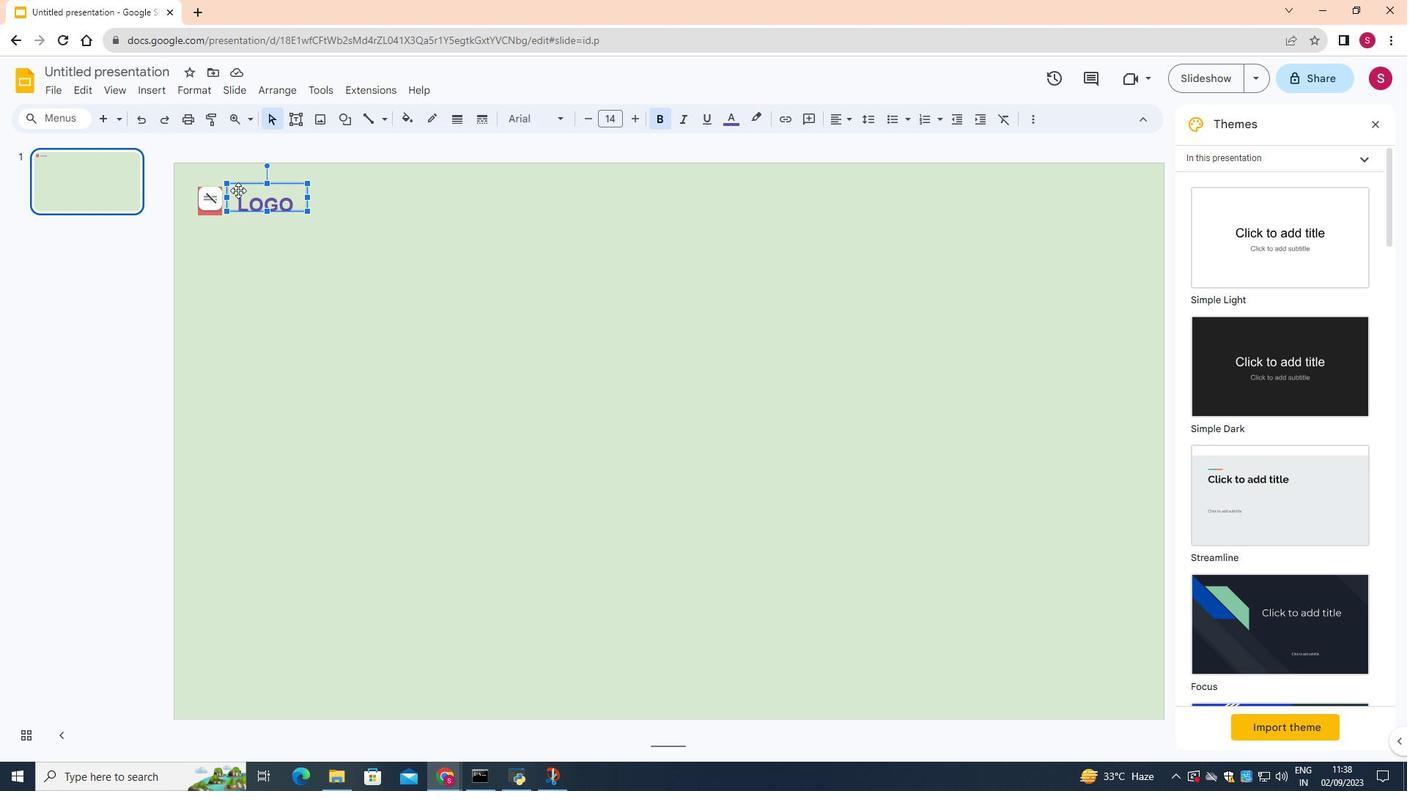 
Action: Mouse pressed left at (238, 190)
Screenshot: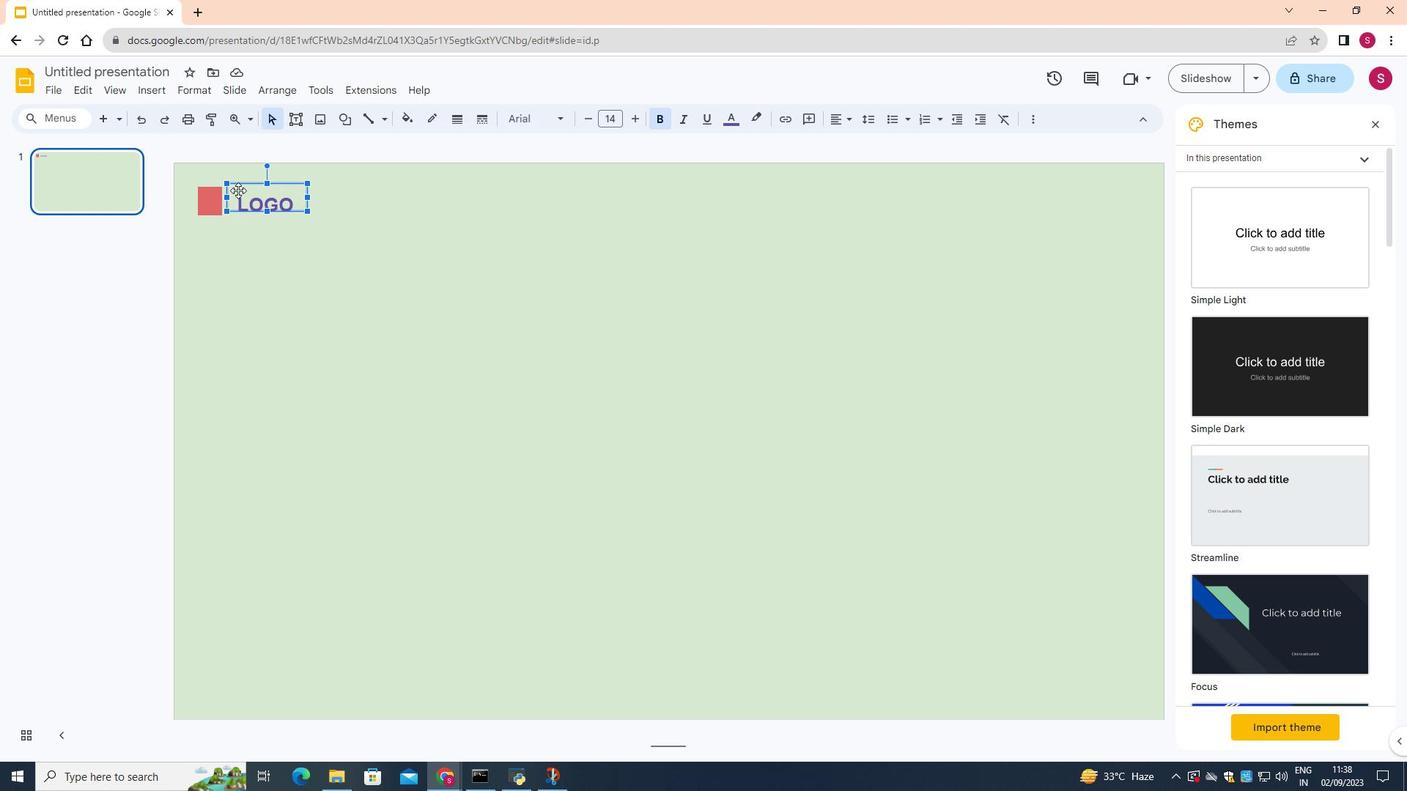 
Action: Mouse moved to (237, 191)
Screenshot: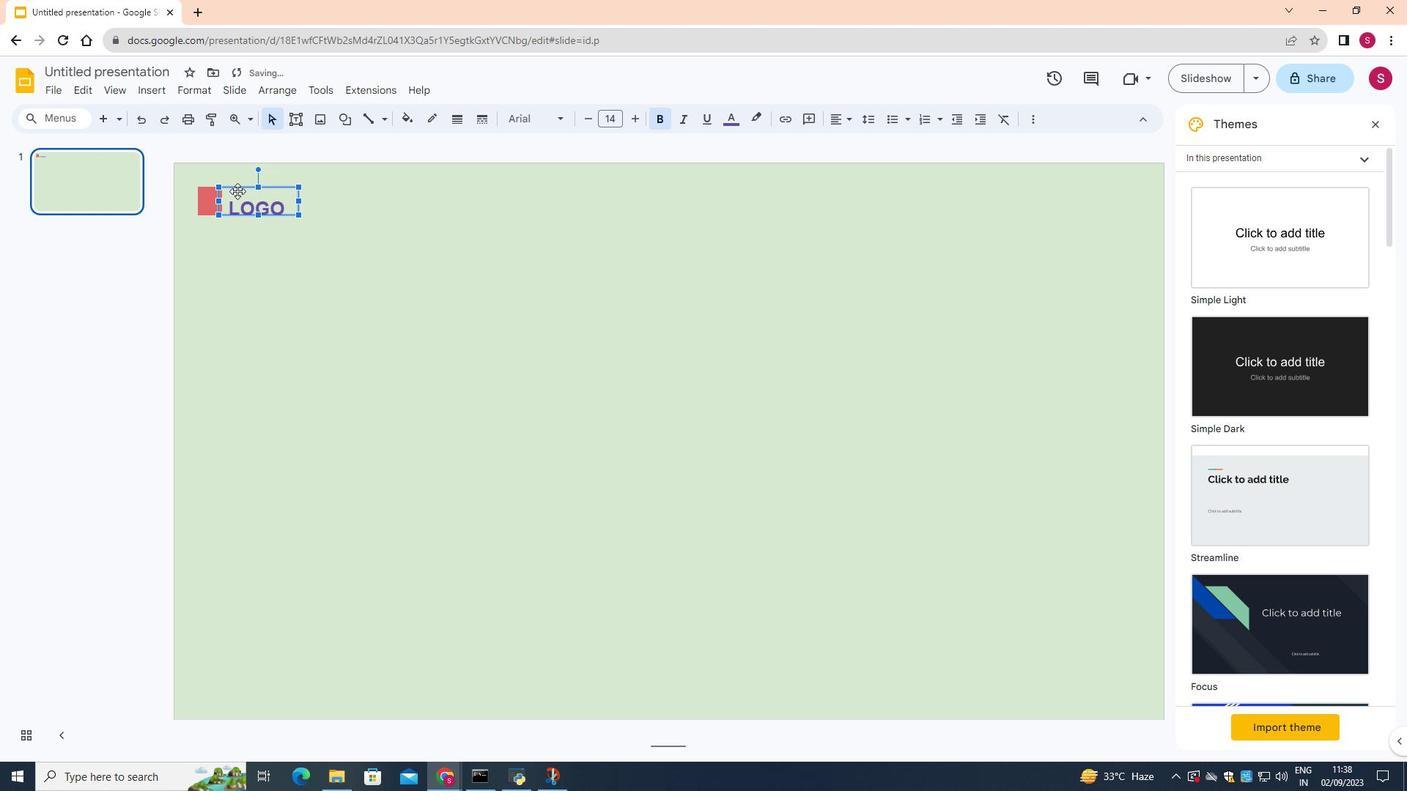 
Action: Mouse pressed left at (237, 191)
Screenshot: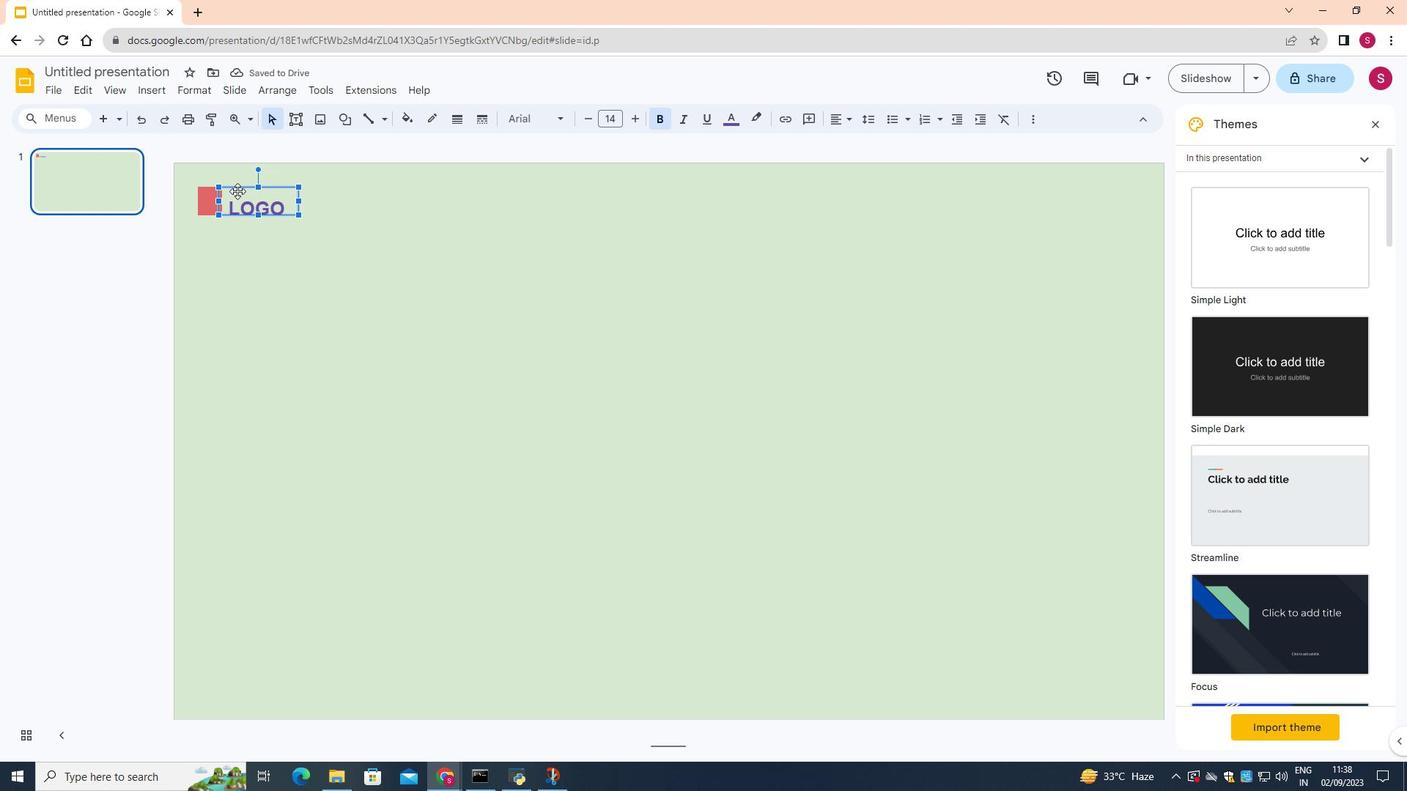 
Action: Mouse moved to (356, 209)
Screenshot: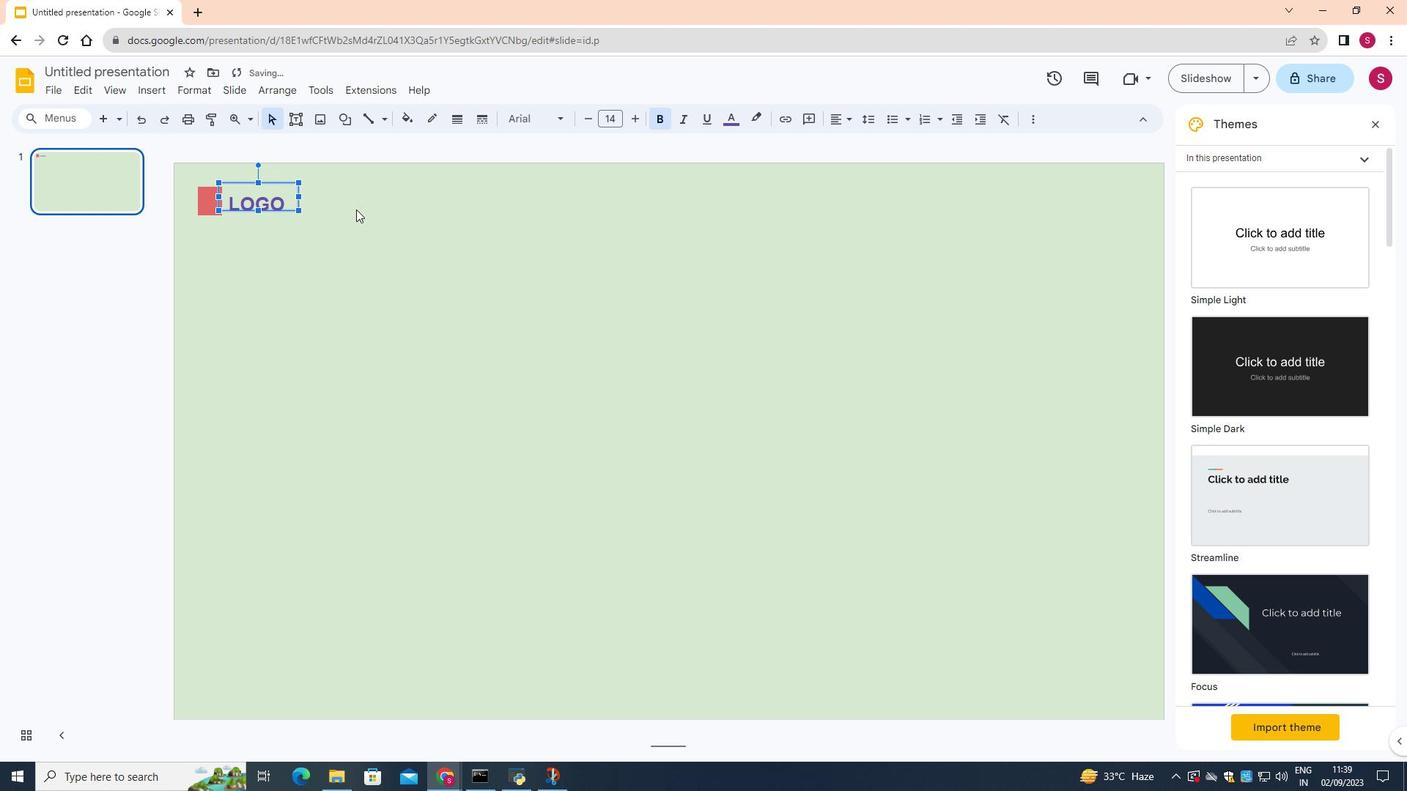 
Action: Mouse pressed left at (356, 209)
Screenshot: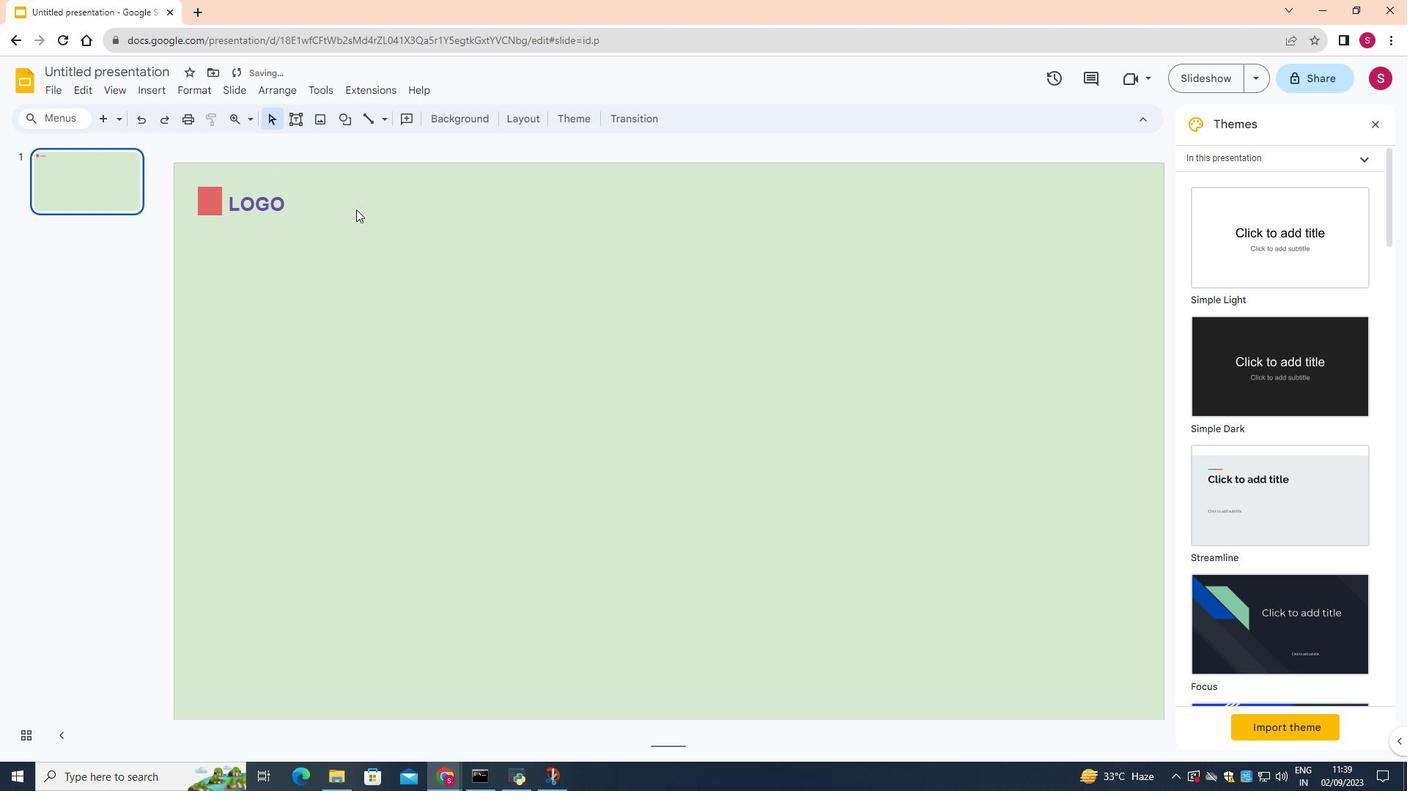 
Action: Mouse moved to (244, 204)
Screenshot: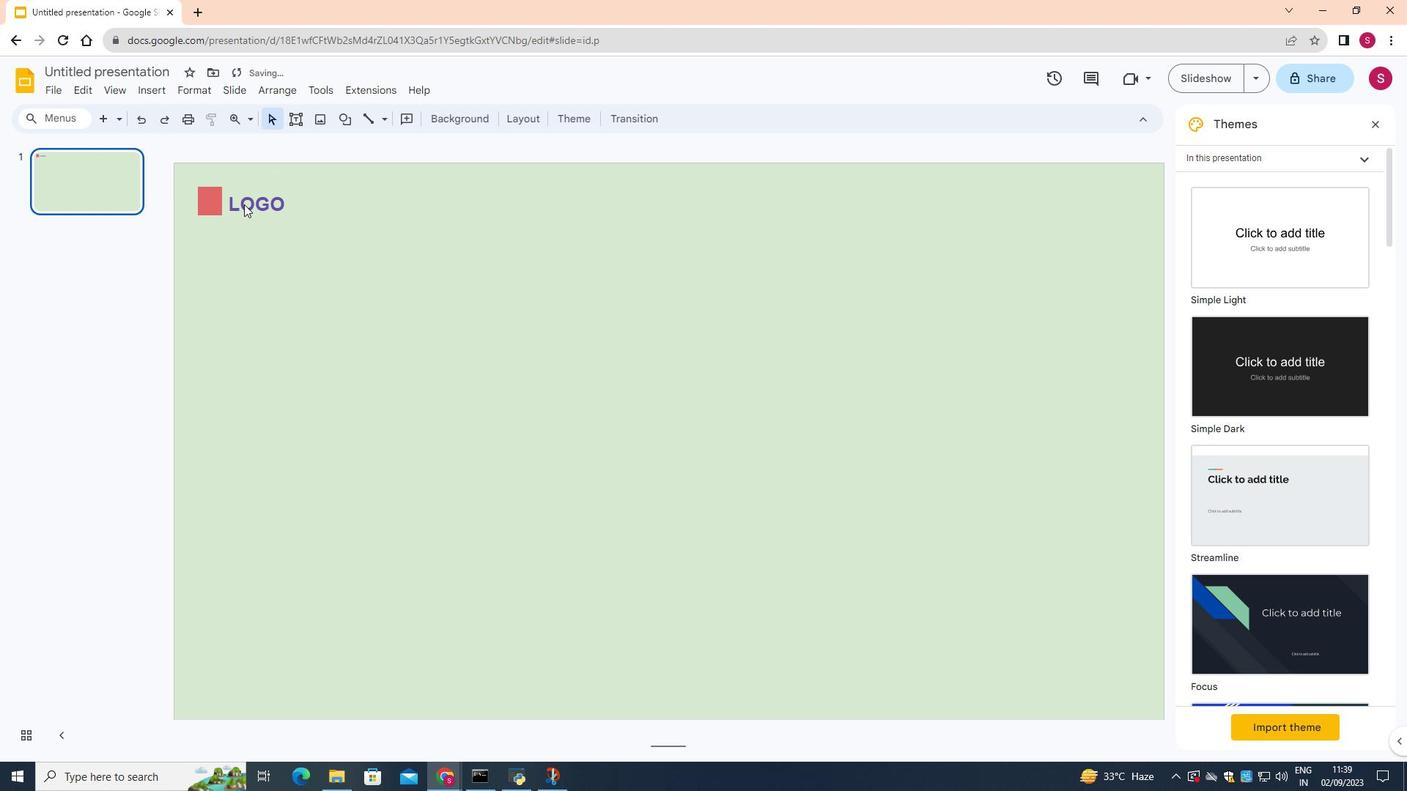 
Action: Mouse pressed left at (244, 204)
Screenshot: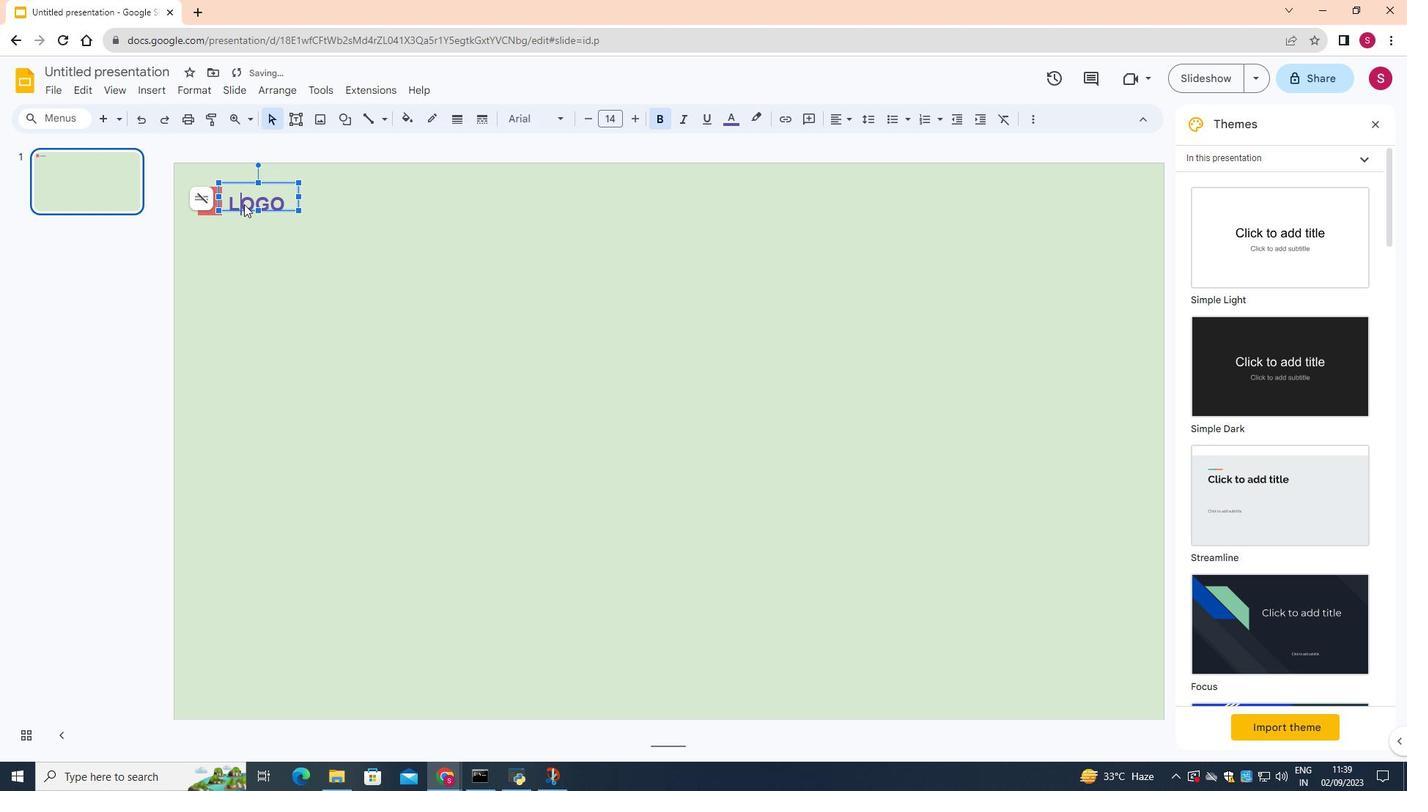 
Action: Mouse moved to (229, 203)
Screenshot: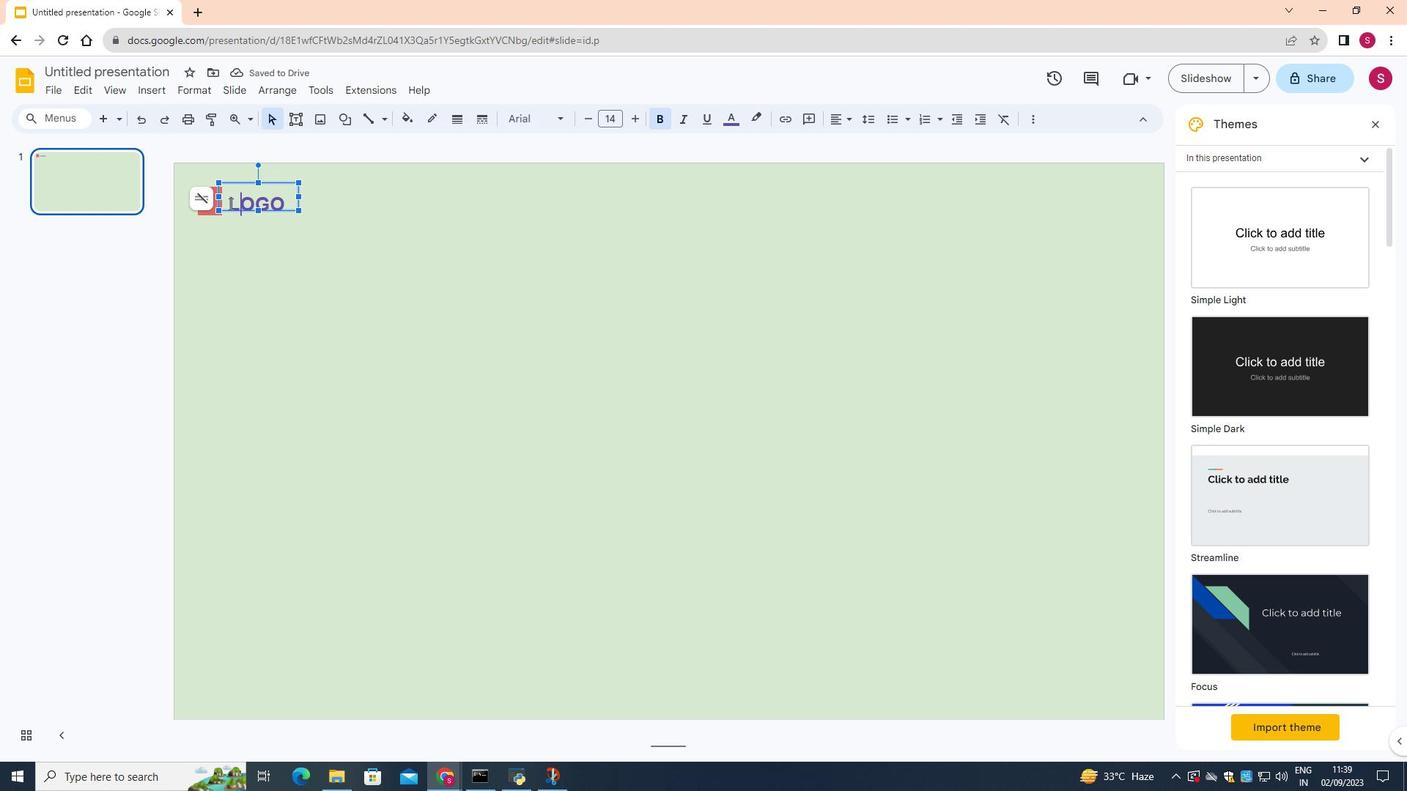 
Action: Mouse pressed left at (229, 203)
Screenshot: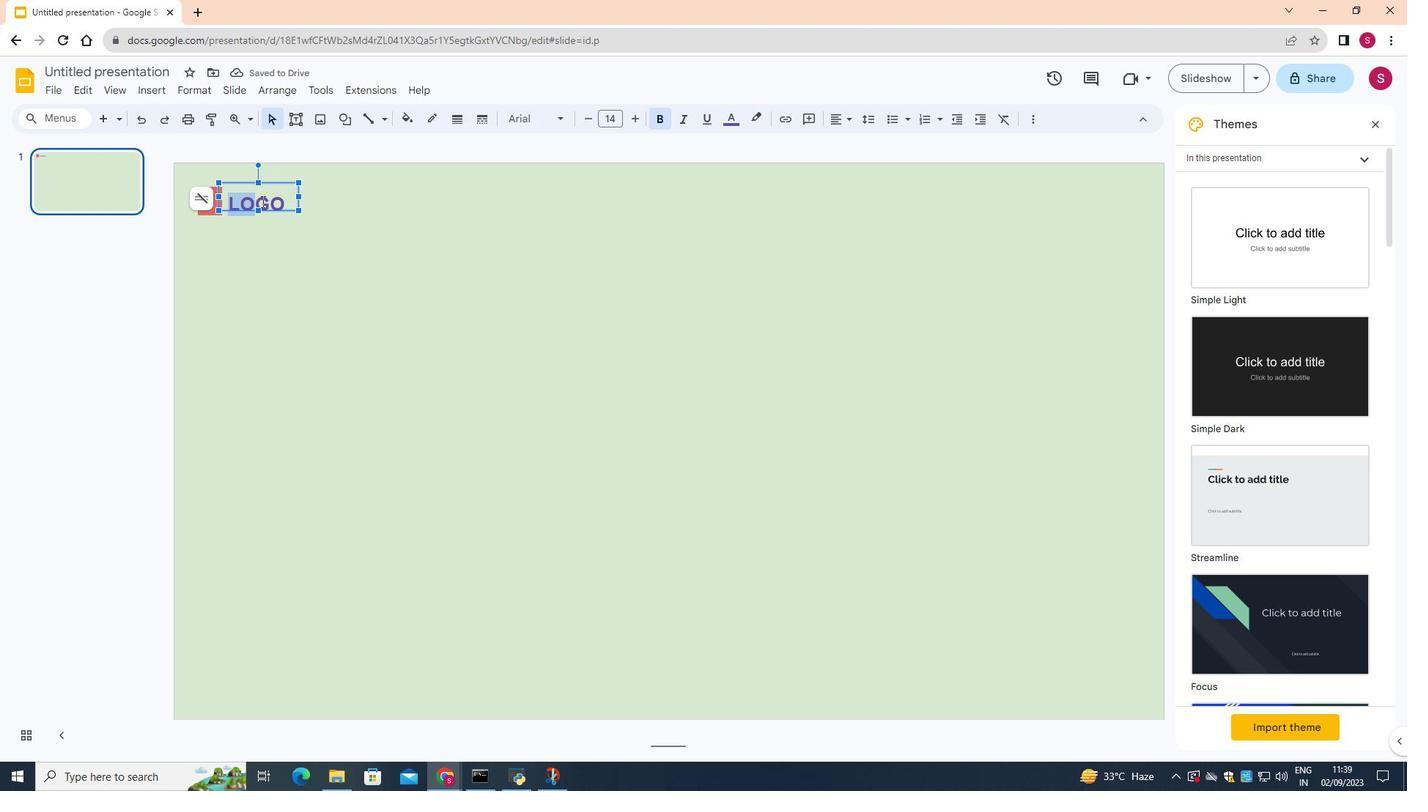 
Action: Mouse moved to (639, 114)
Screenshot: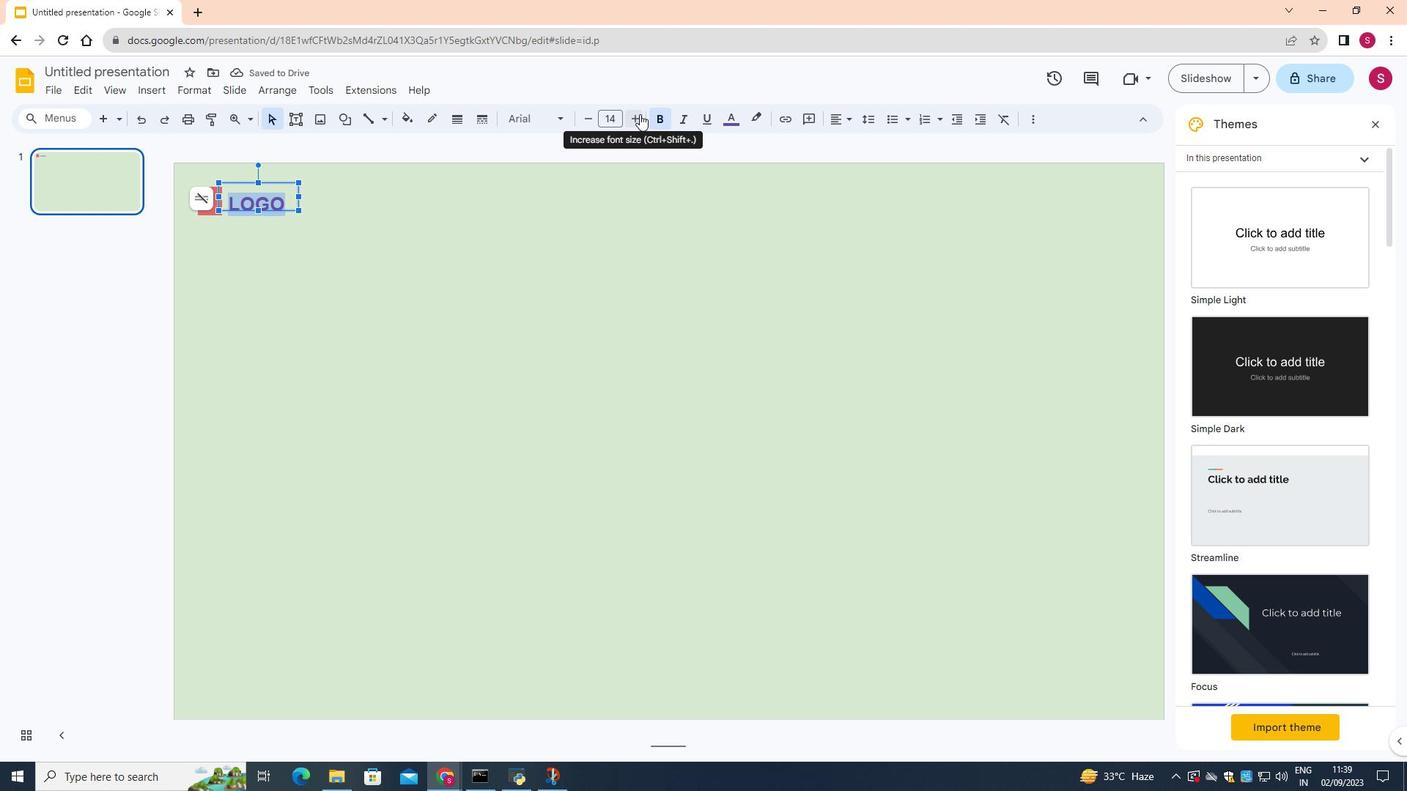 
Action: Mouse pressed left at (639, 114)
Screenshot: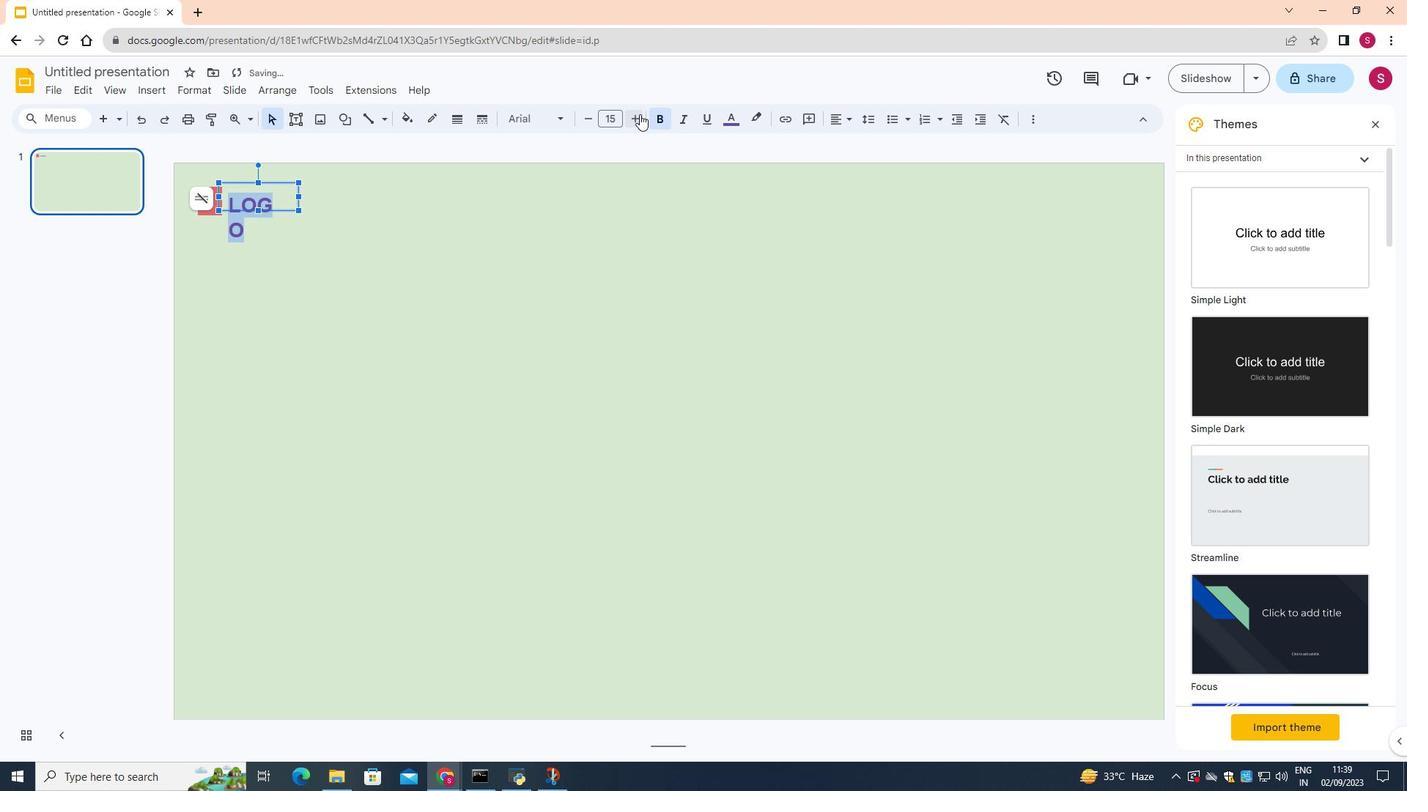 
Action: Mouse moved to (503, 312)
Screenshot: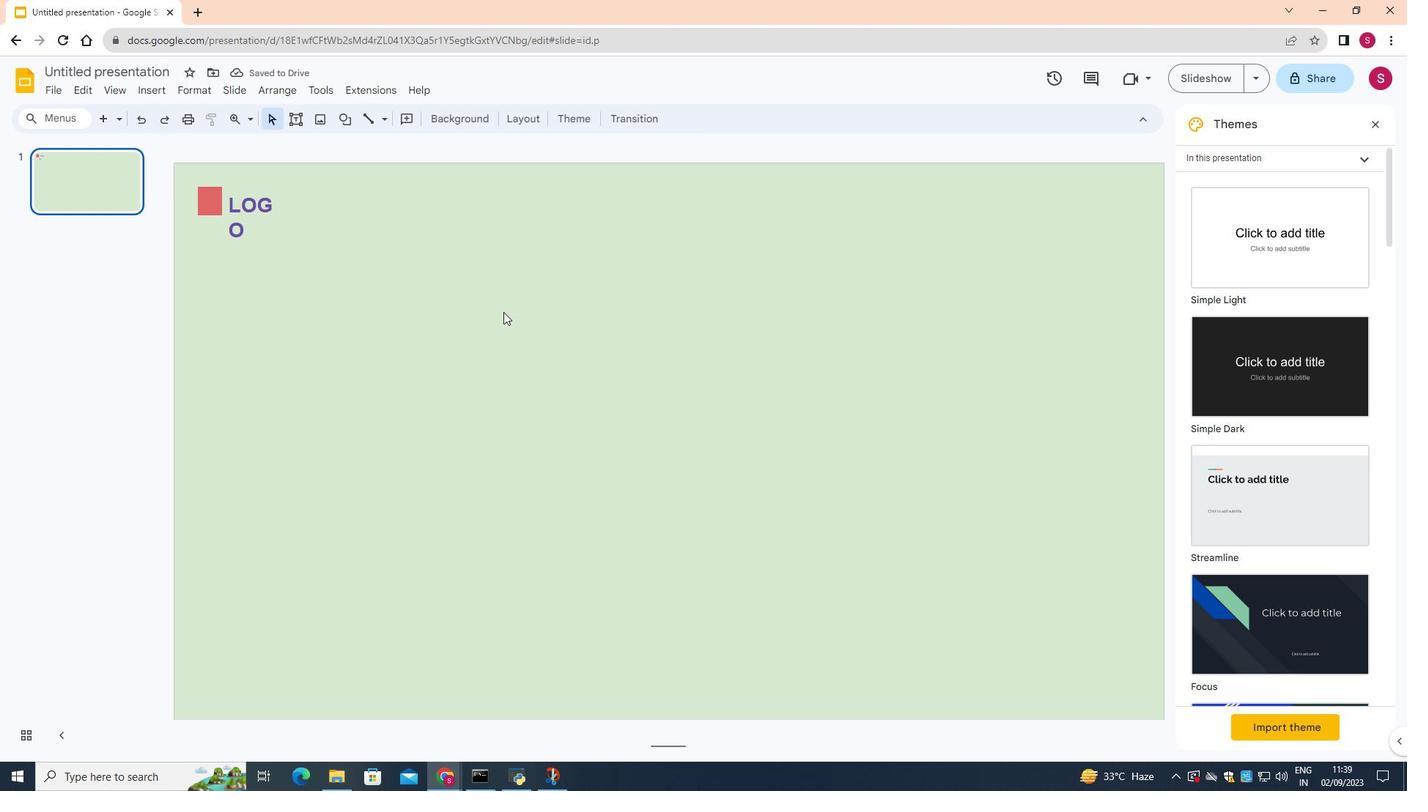 
Action: Mouse pressed left at (503, 312)
Screenshot: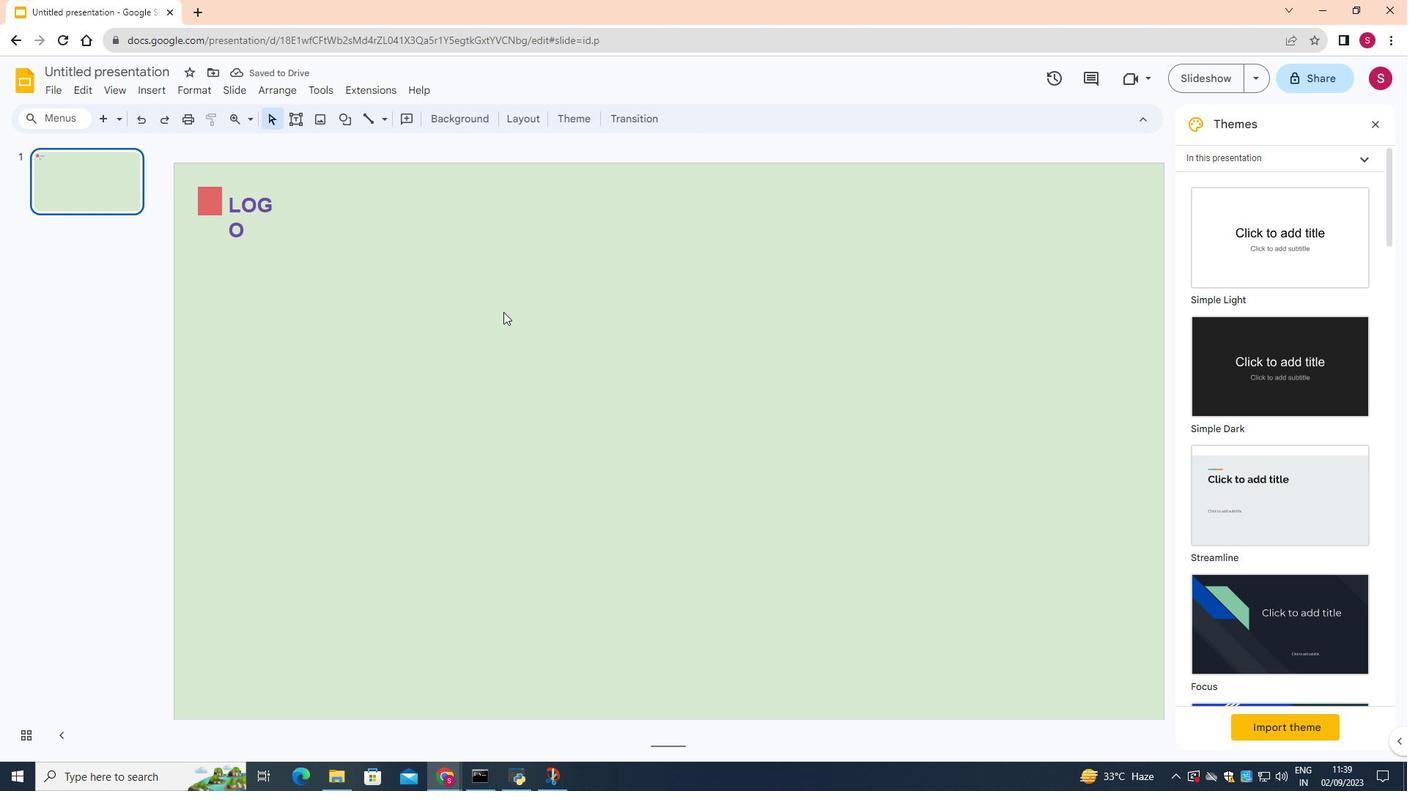 
Action: Mouse moved to (245, 210)
Screenshot: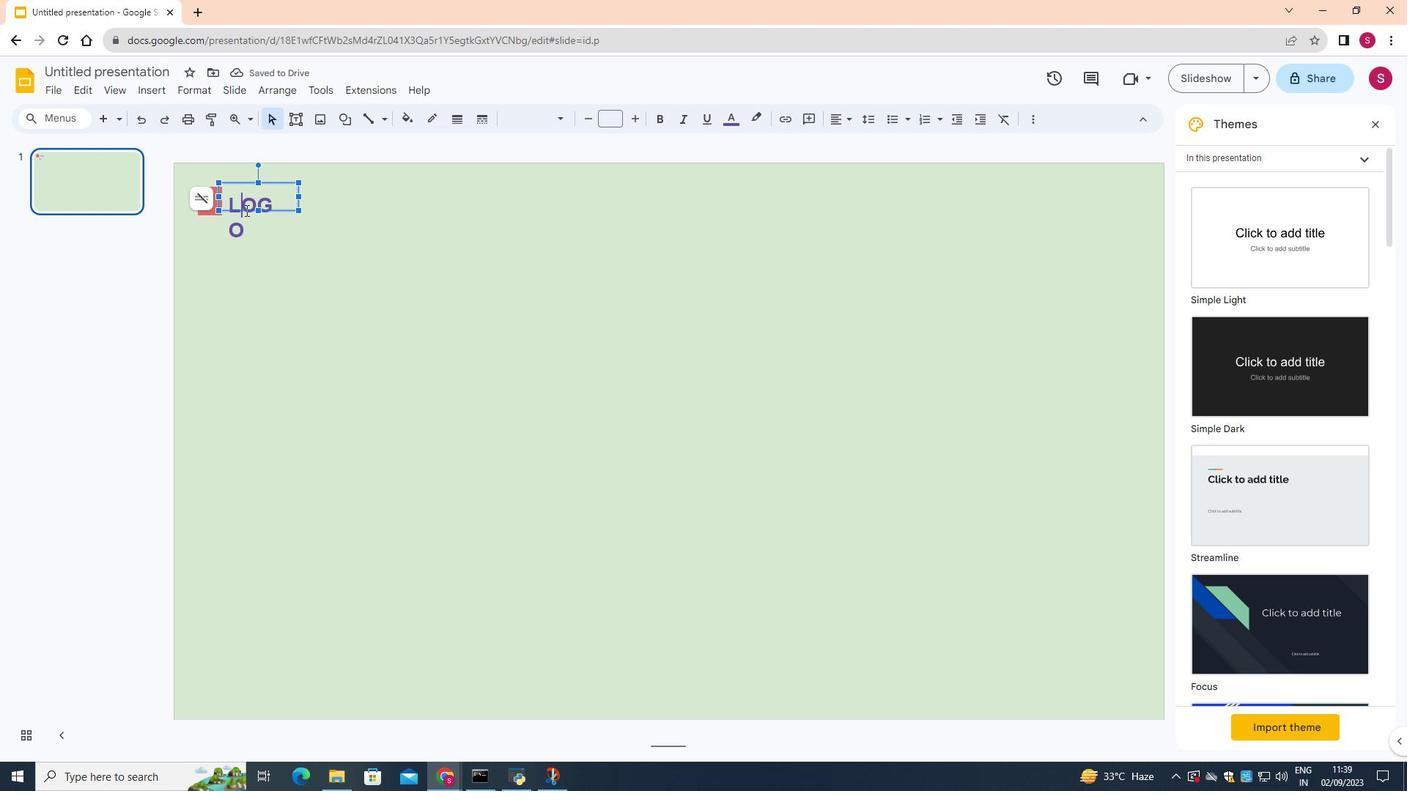 
Action: Mouse pressed left at (245, 210)
Screenshot: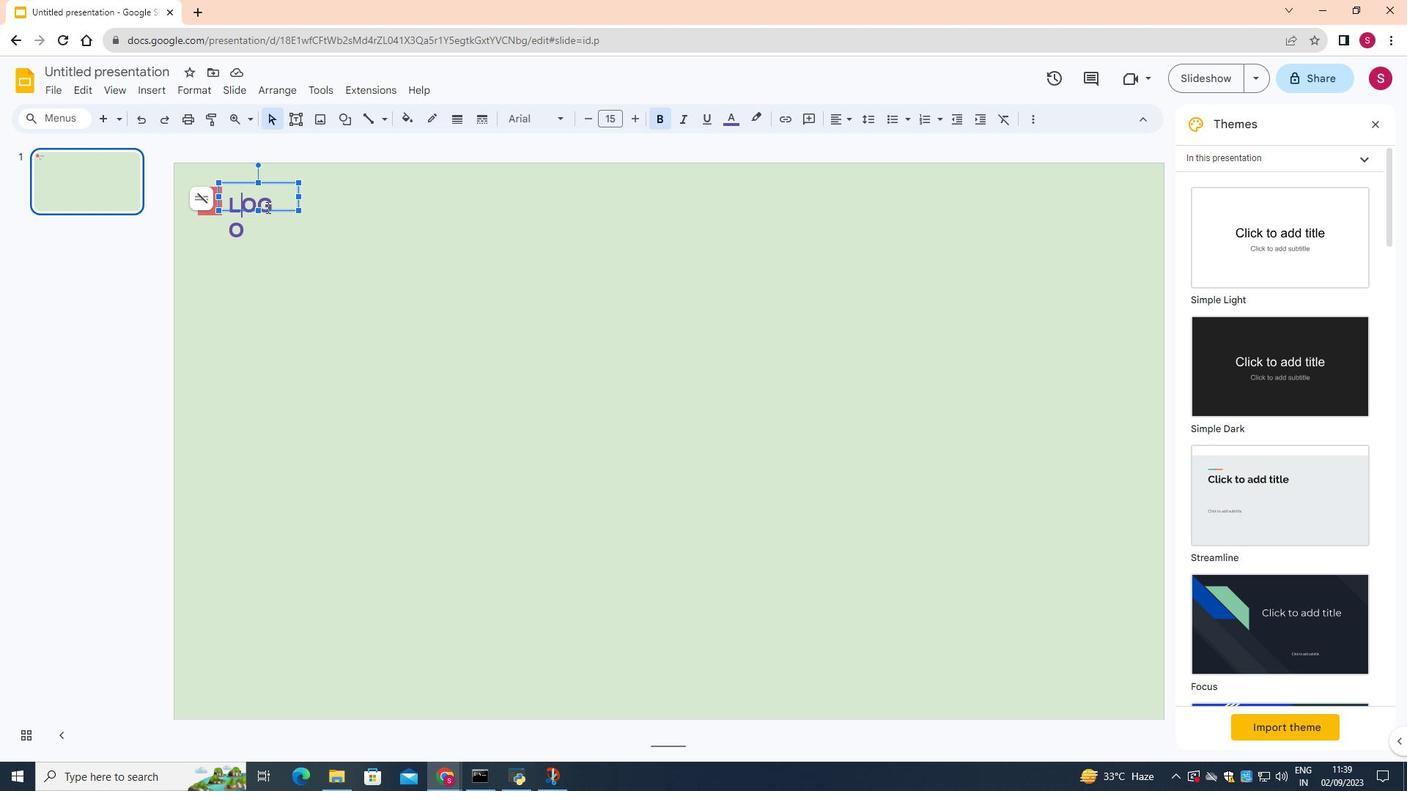
Action: Mouse moved to (297, 196)
Screenshot: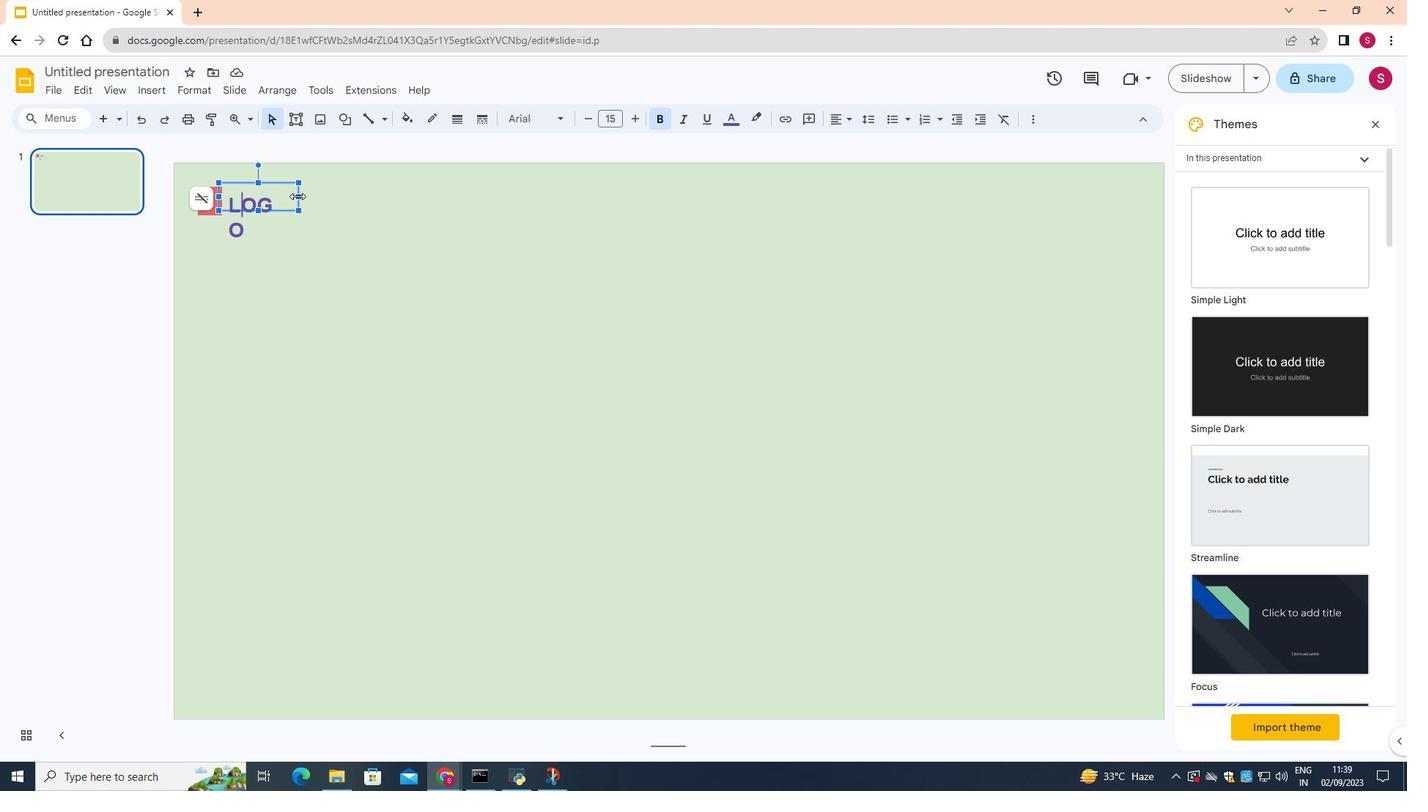 
Action: Mouse pressed left at (297, 196)
Screenshot: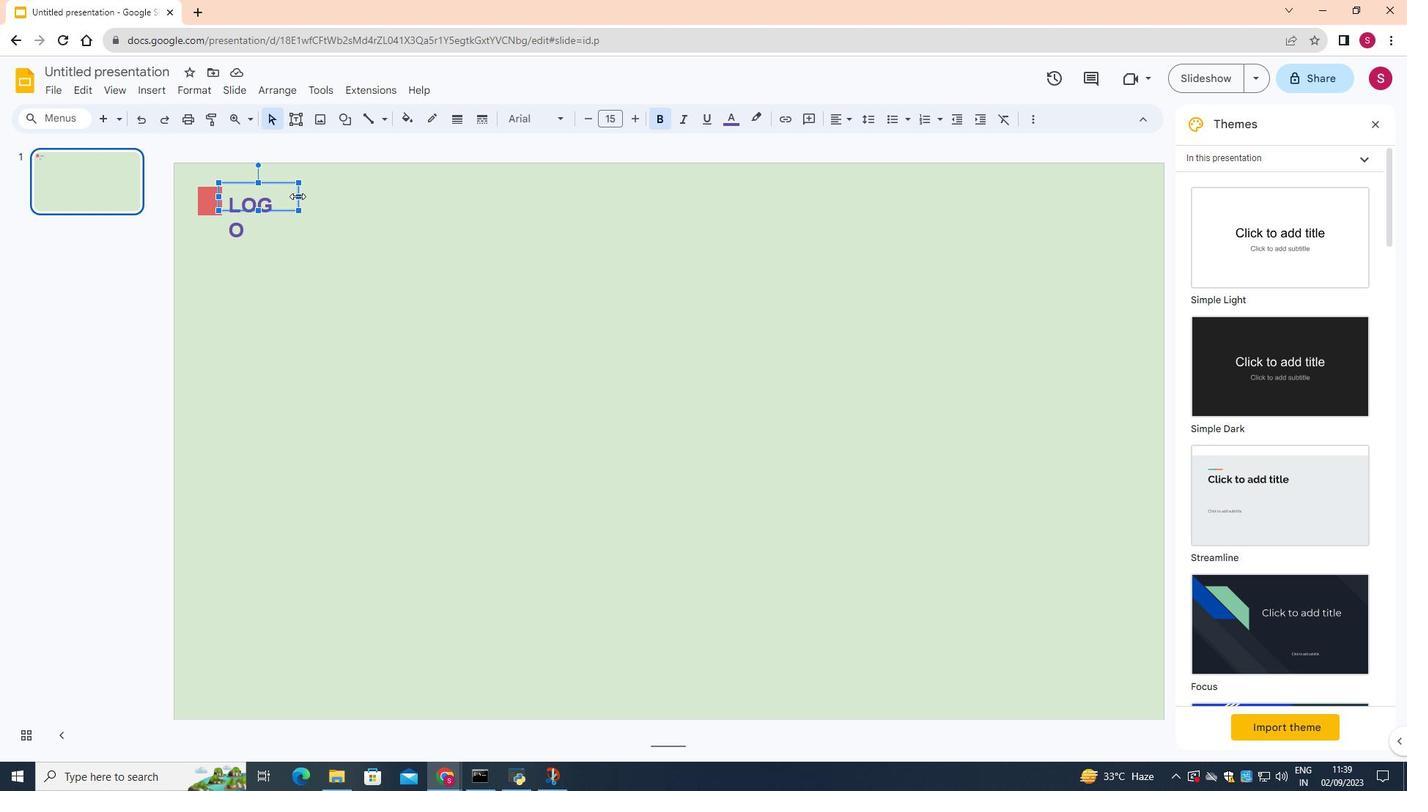 
Action: Mouse moved to (326, 226)
Screenshot: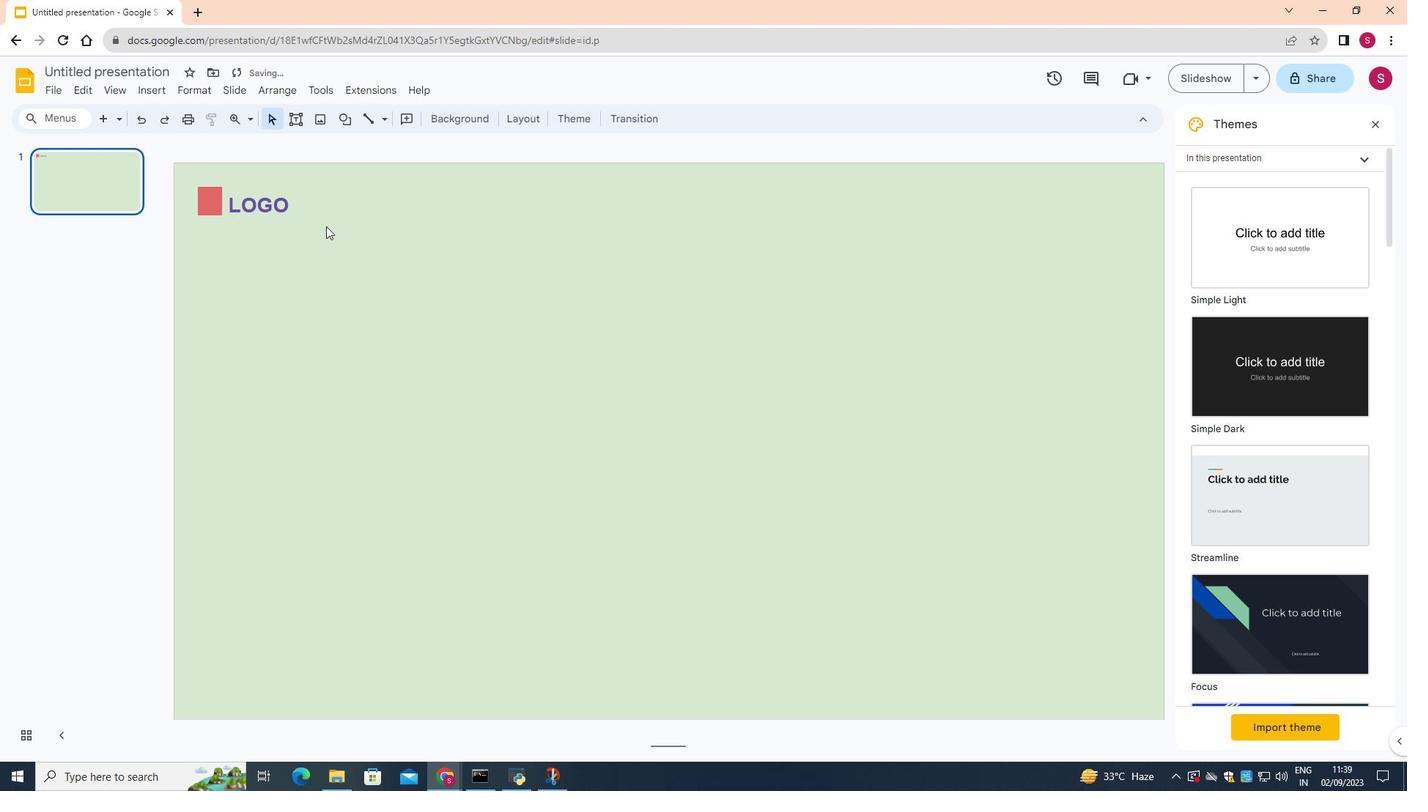 
Action: Mouse pressed left at (326, 226)
Screenshot: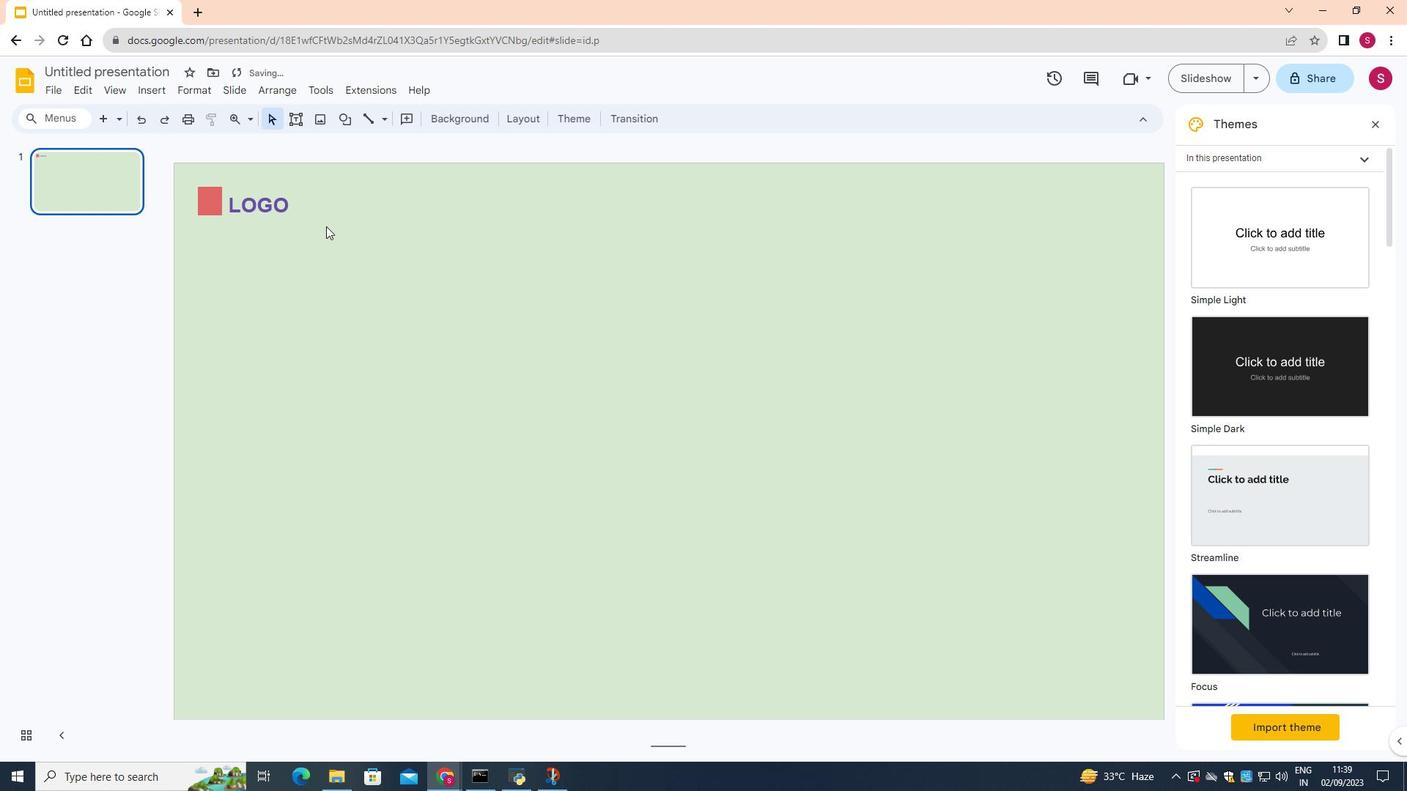 
Action: Mouse moved to (216, 198)
Screenshot: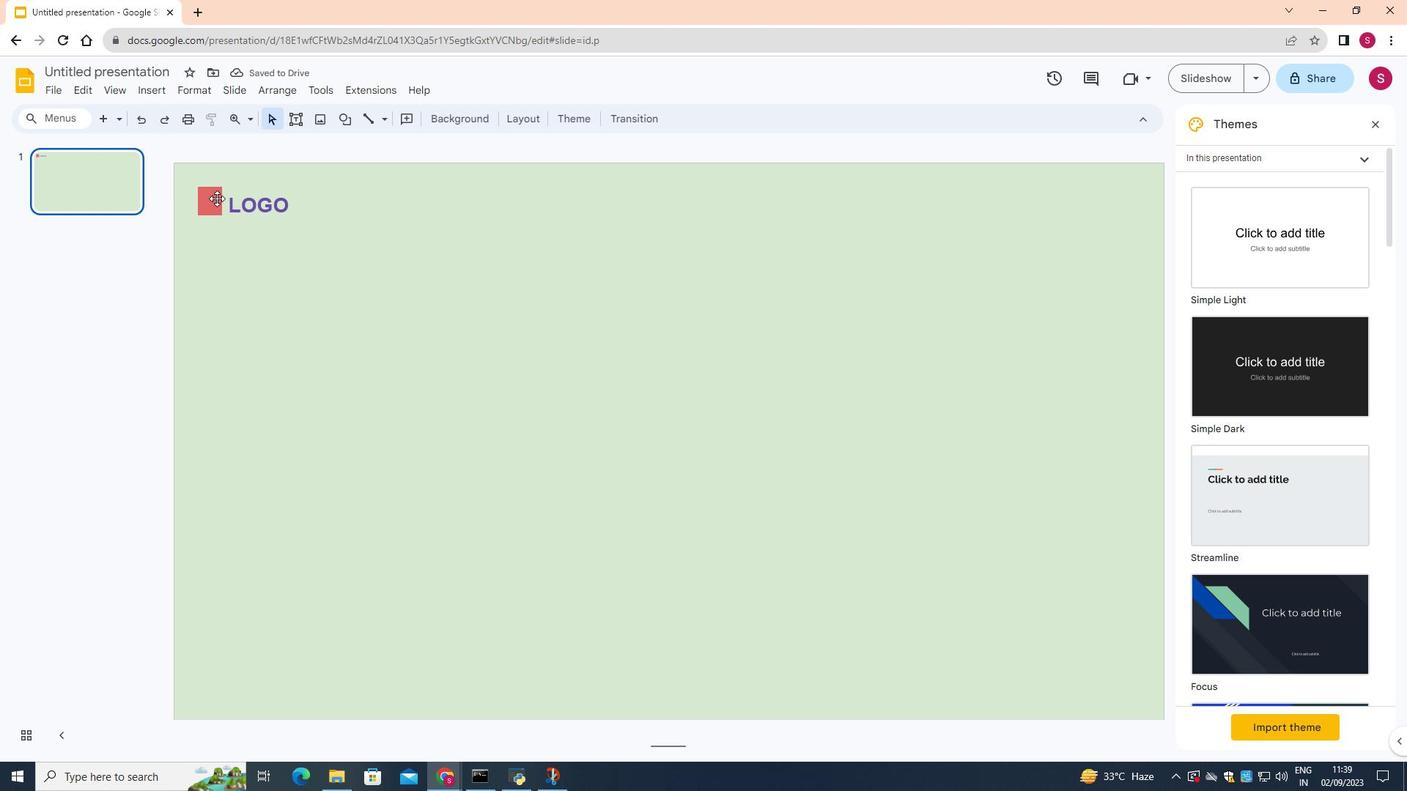 
Action: Mouse pressed left at (216, 198)
Screenshot: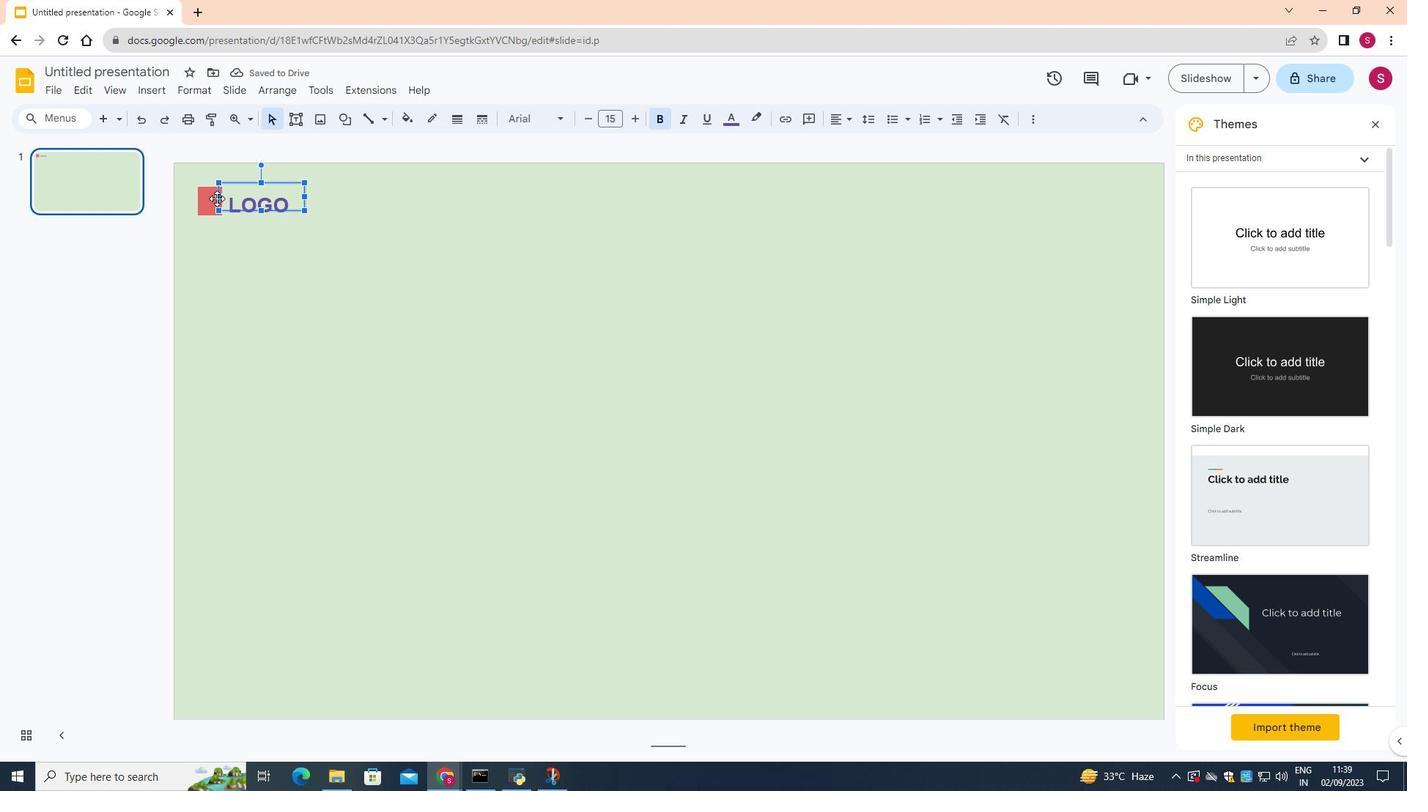 
Action: Mouse moved to (205, 200)
Screenshot: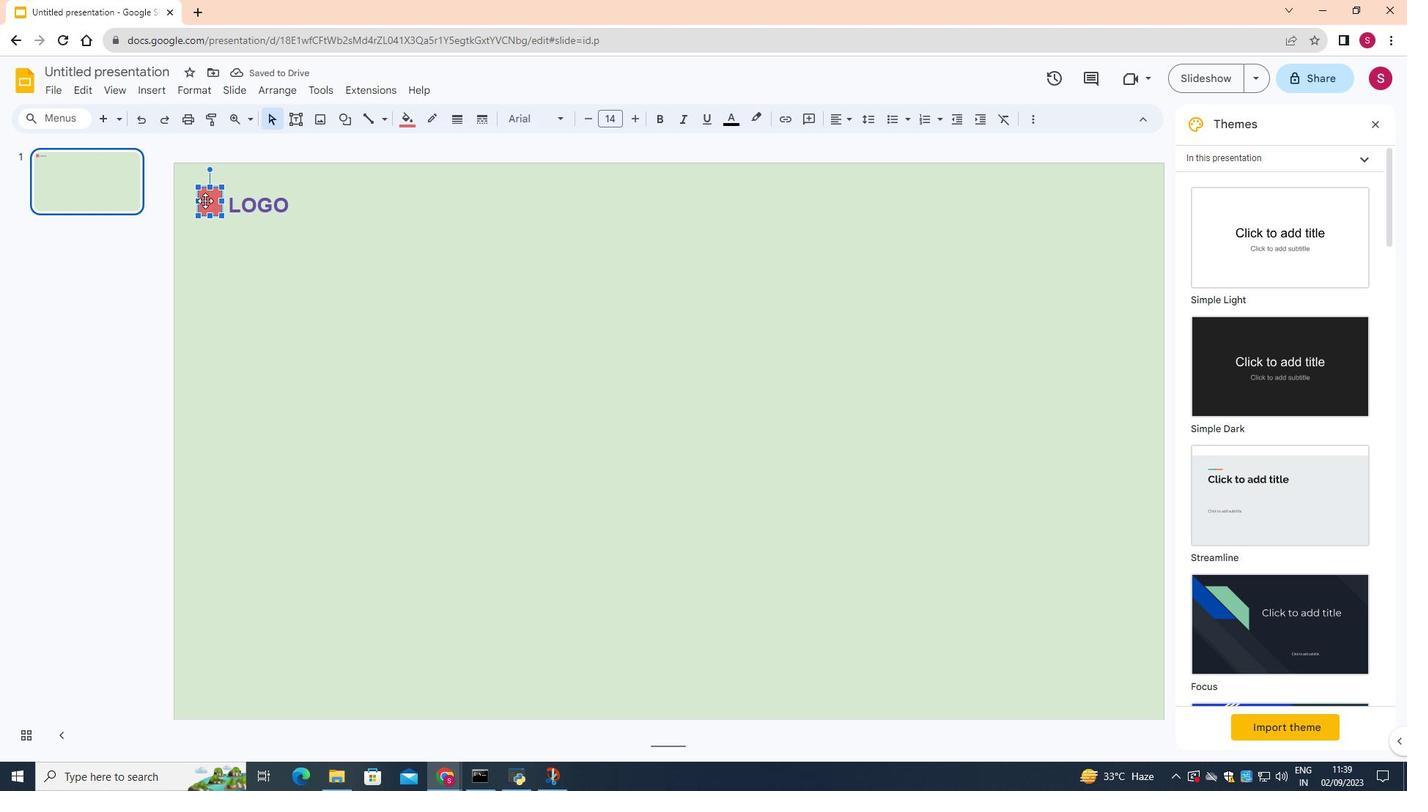 
Action: Mouse pressed left at (205, 200)
Screenshot: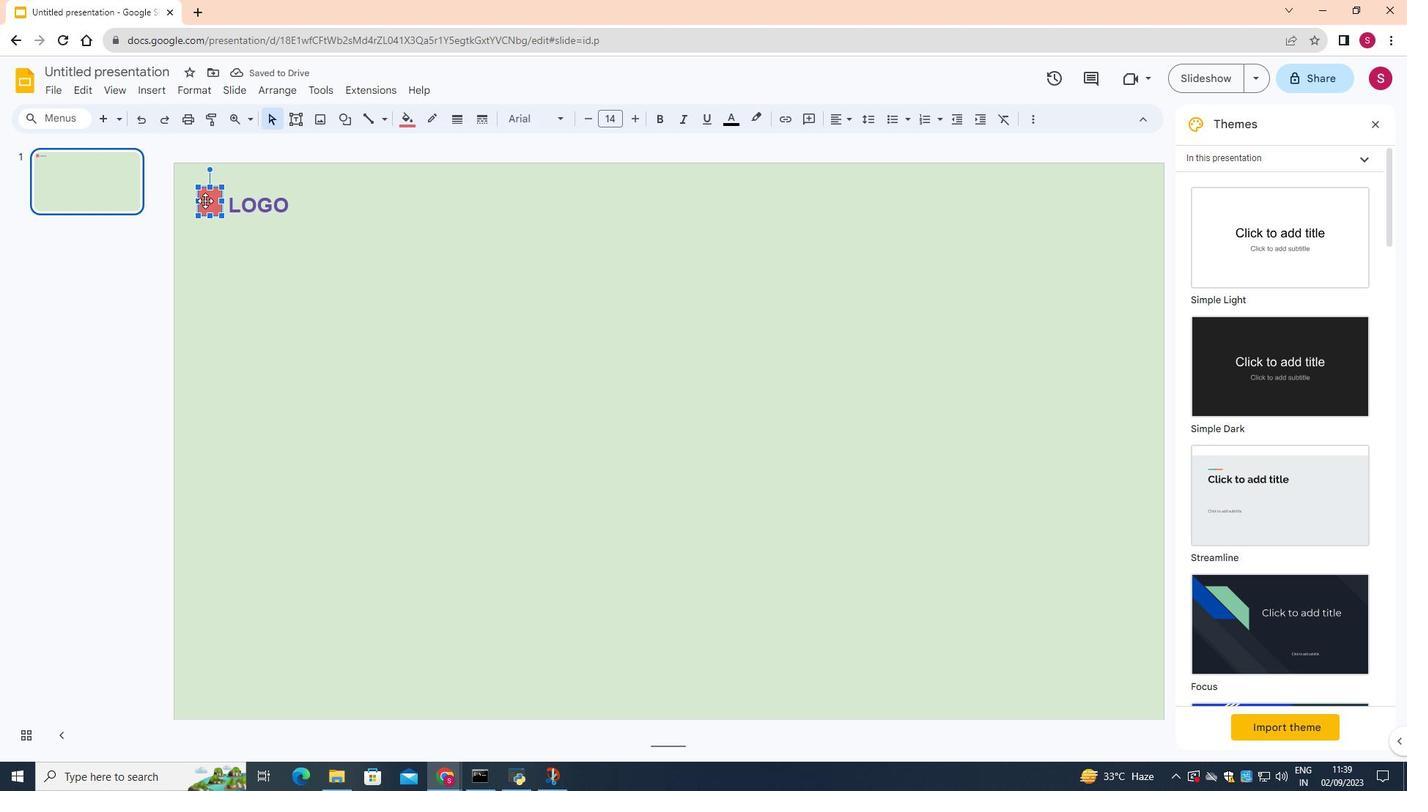
Action: Mouse moved to (211, 214)
Screenshot: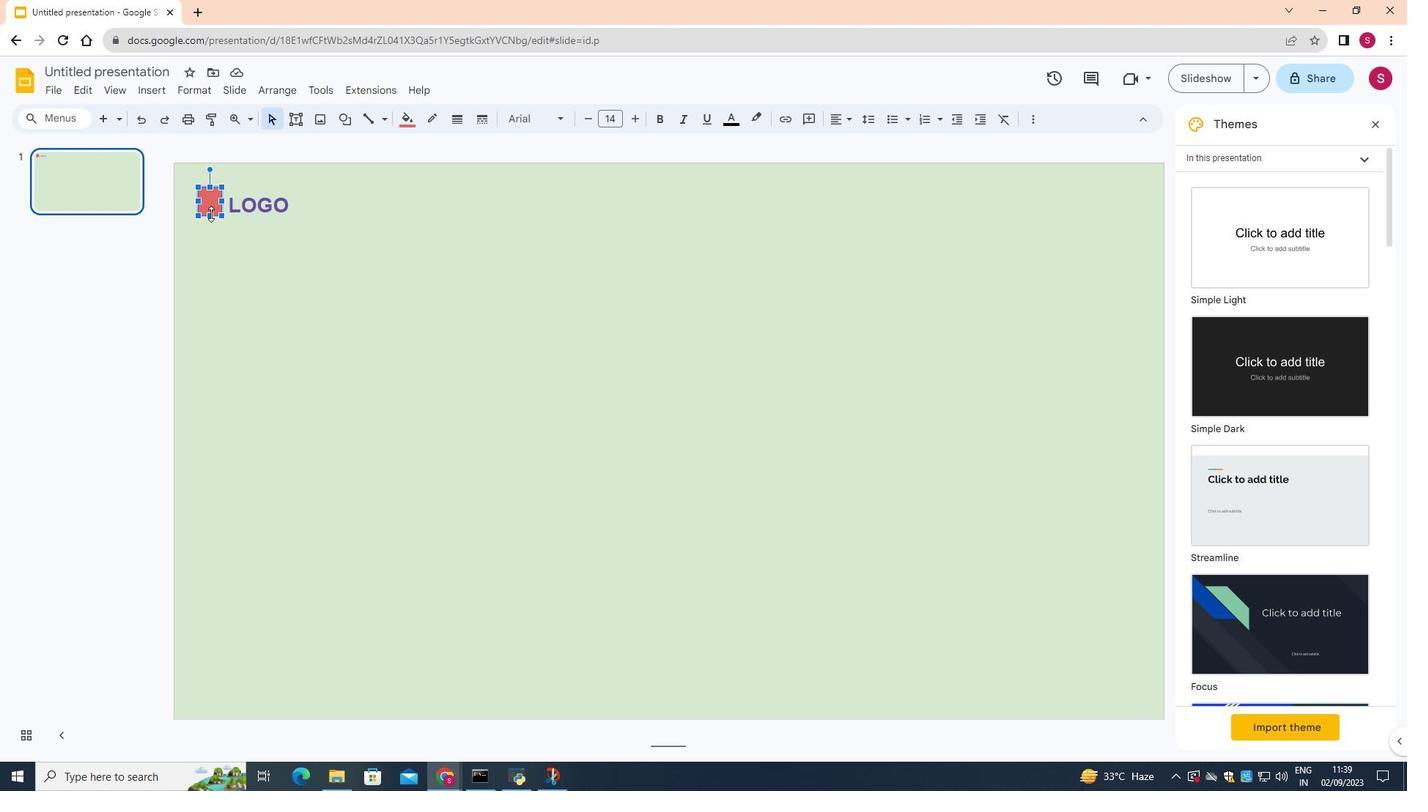 
Action: Mouse pressed left at (211, 214)
Screenshot: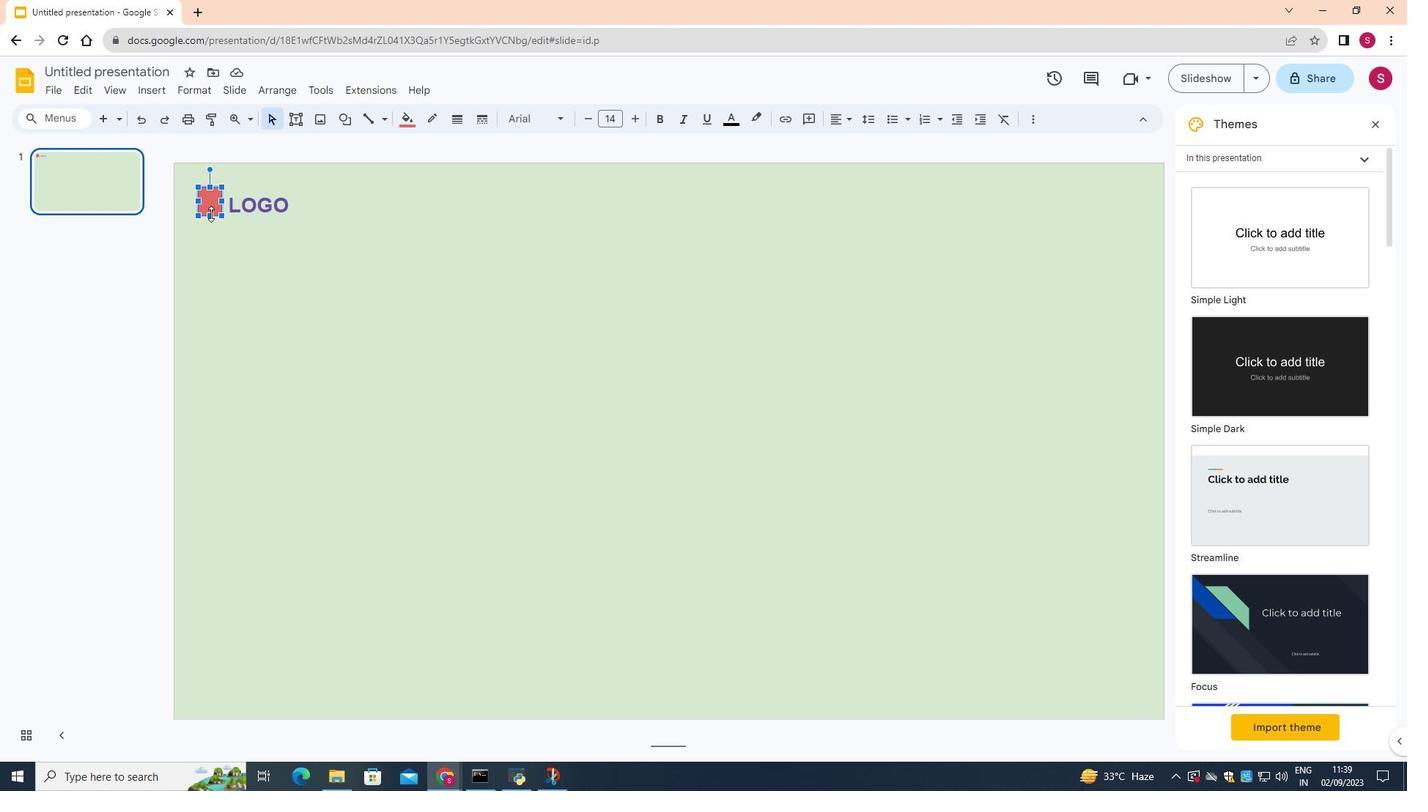 
Action: Mouse moved to (251, 268)
Screenshot: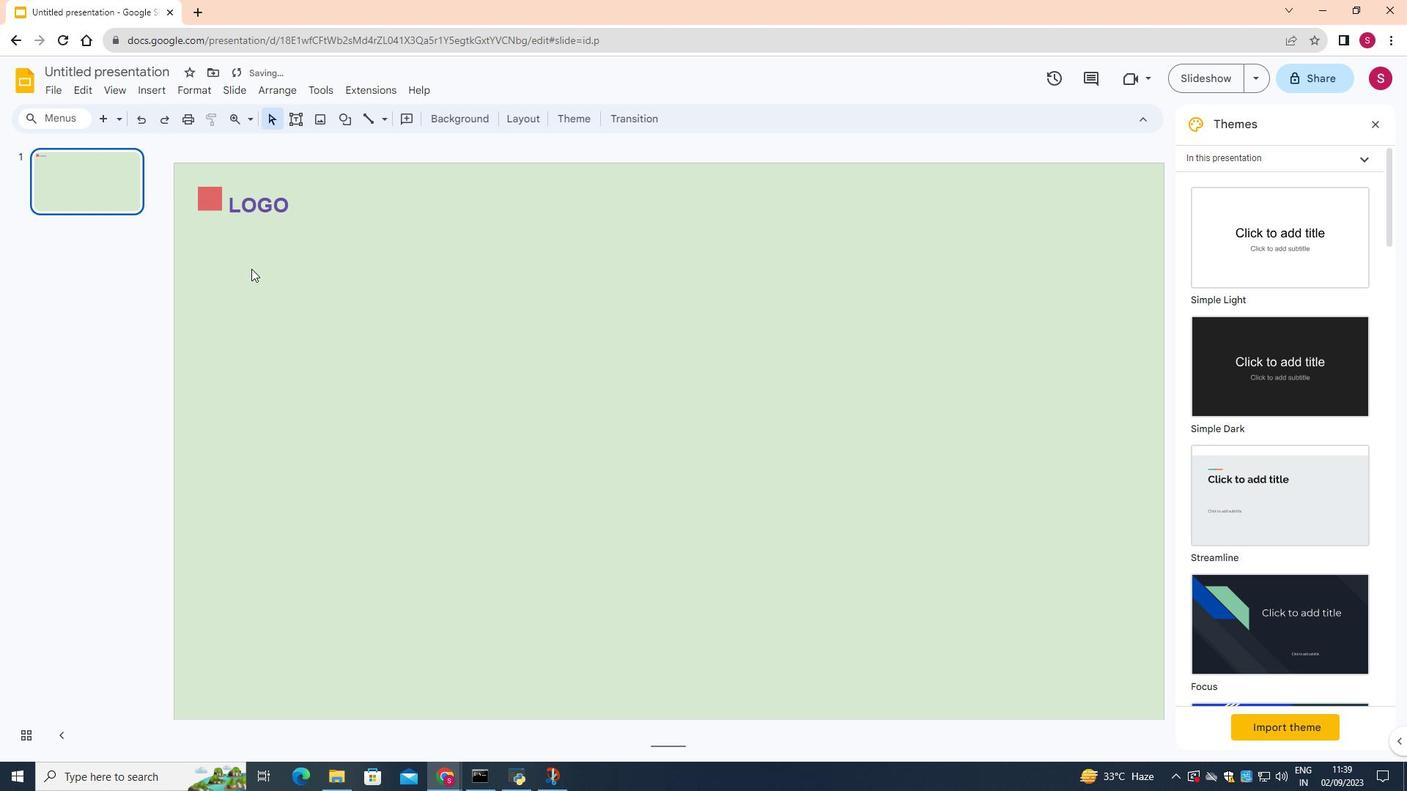 
Action: Mouse pressed left at (251, 268)
Screenshot: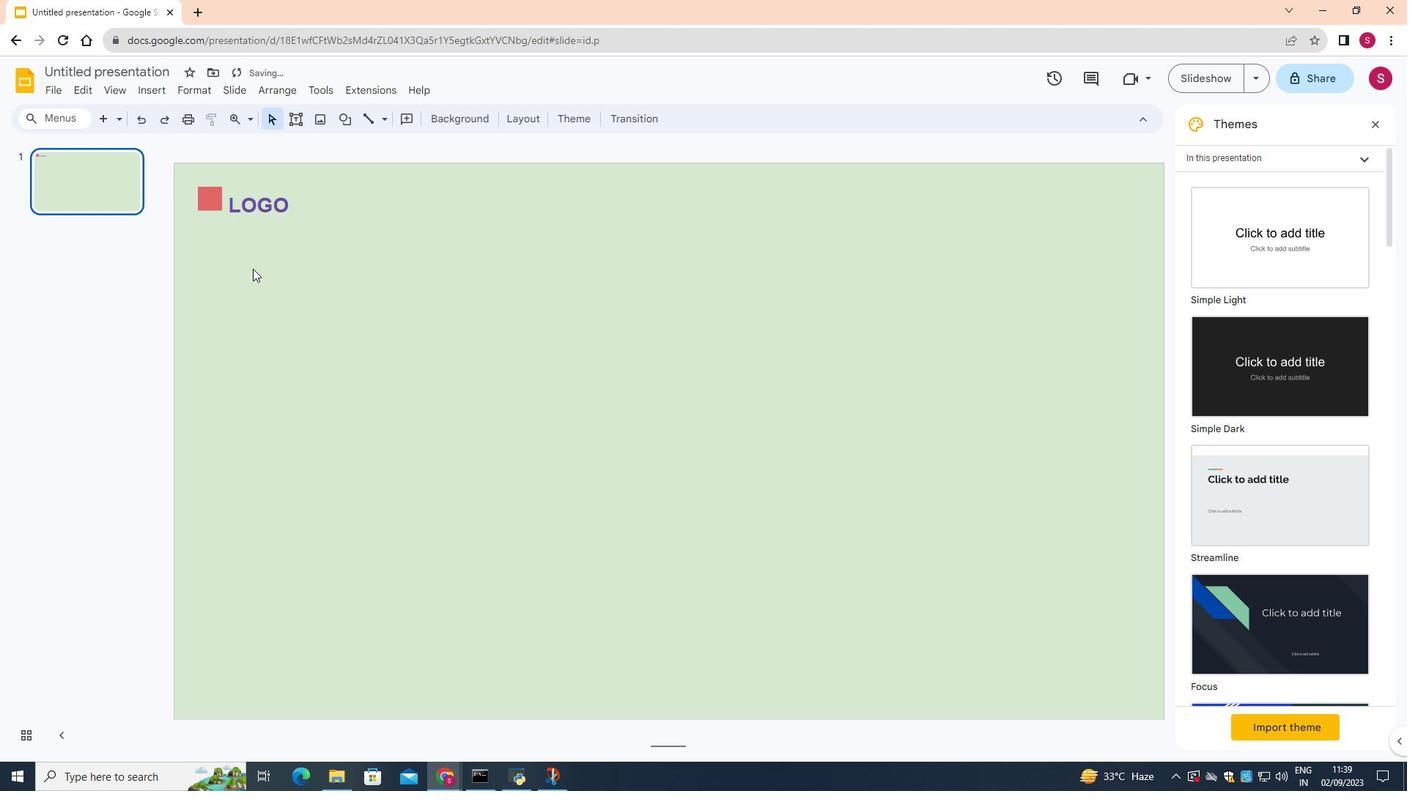 
Action: Mouse moved to (216, 202)
Screenshot: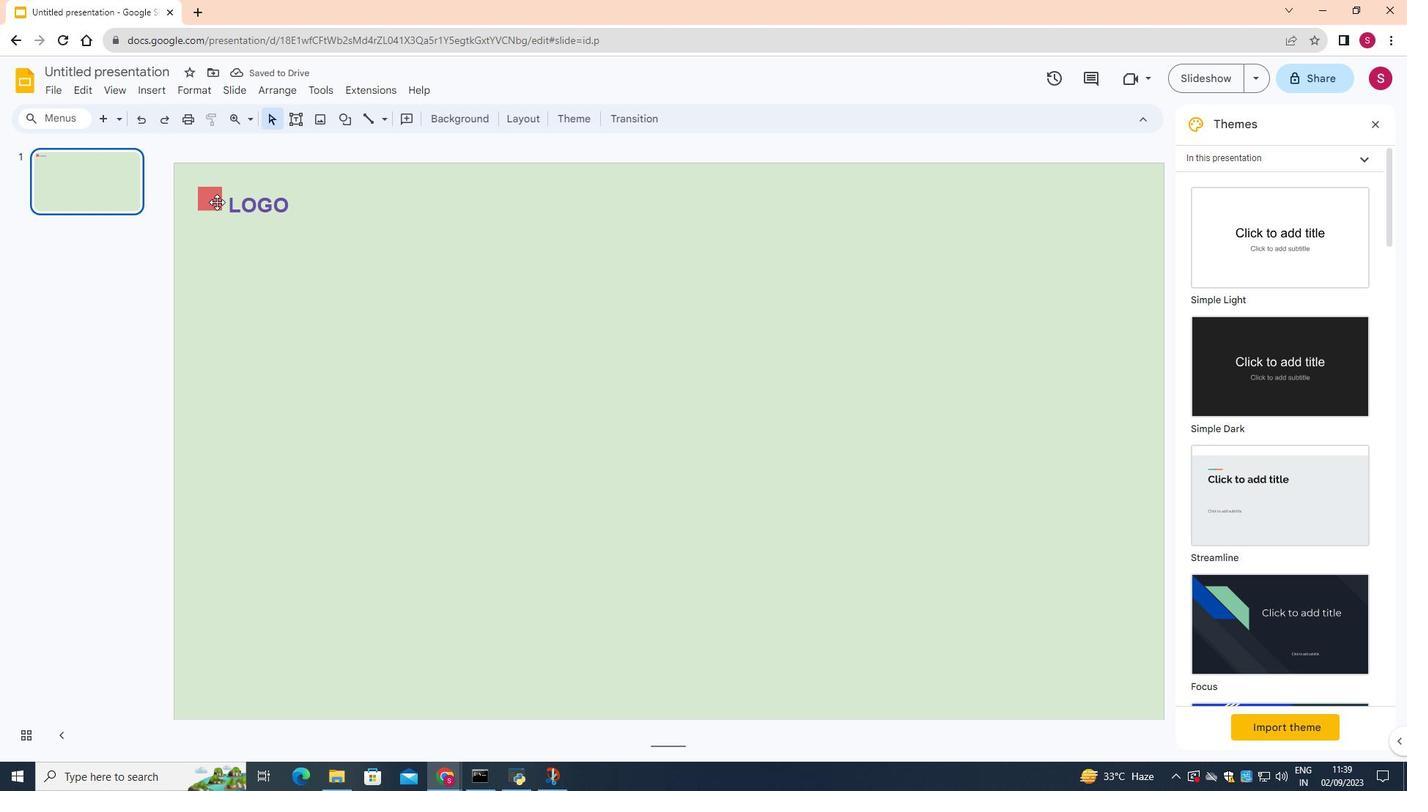 
Action: Mouse pressed left at (216, 202)
Screenshot: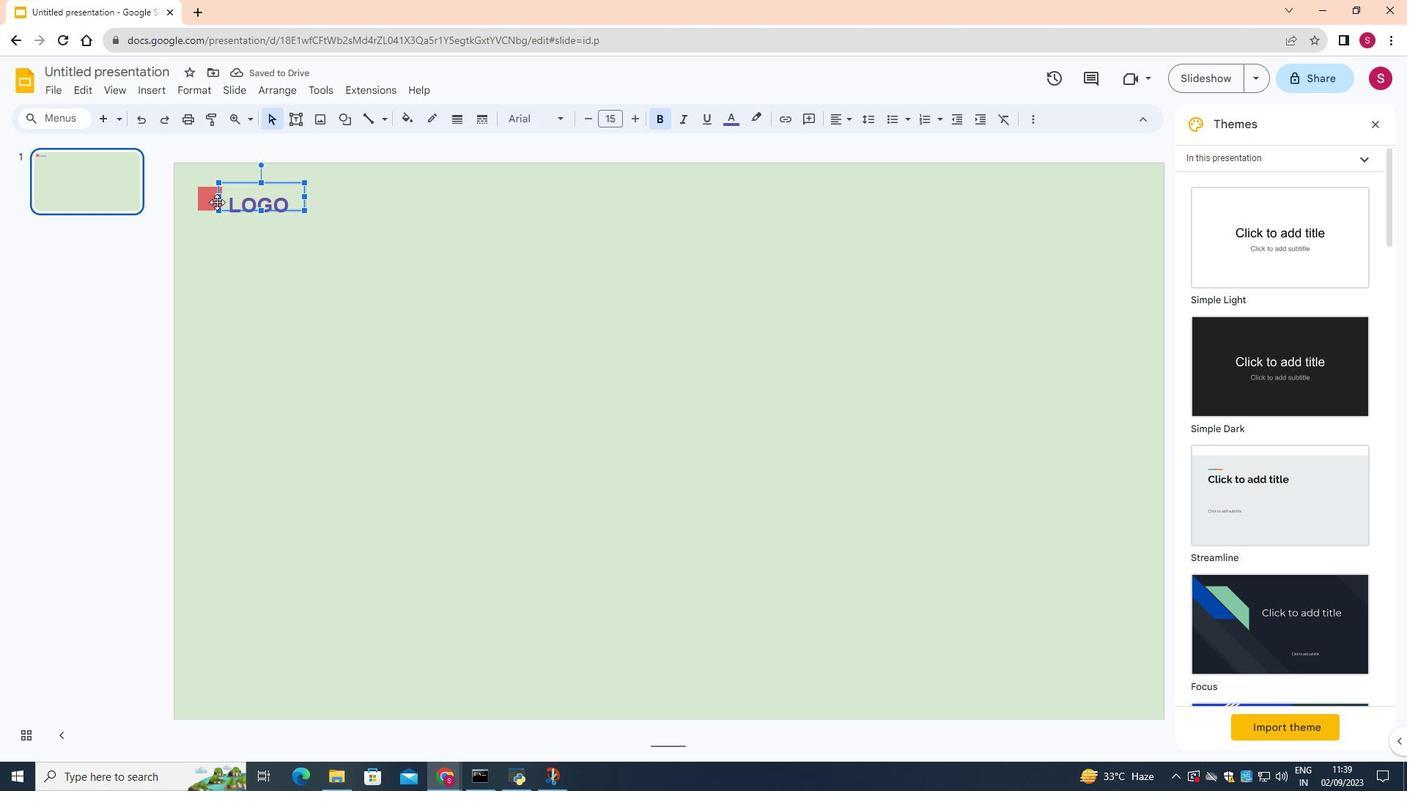 
Action: Mouse moved to (224, 202)
Screenshot: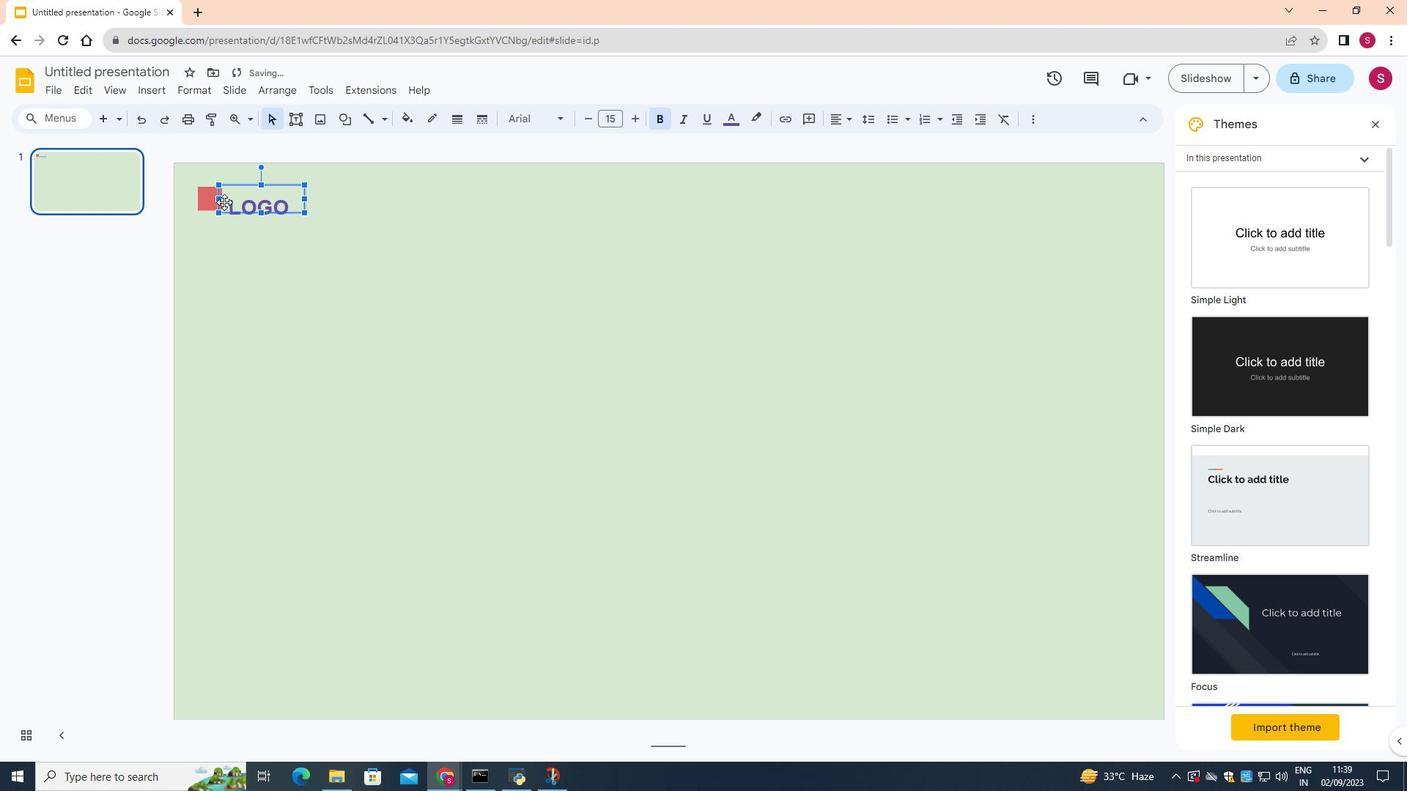 
Action: Mouse pressed left at (224, 202)
Screenshot: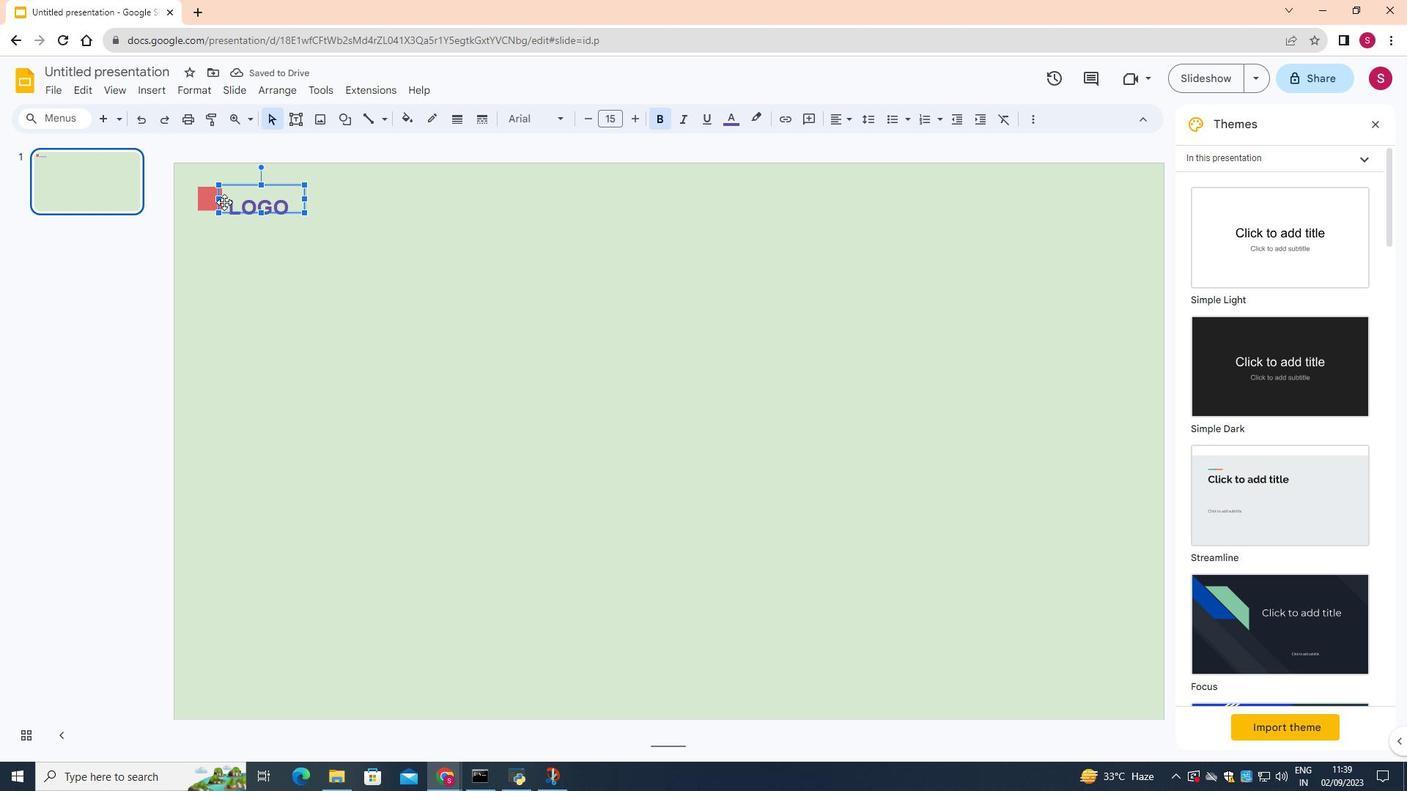 
Action: Mouse moved to (200, 193)
Screenshot: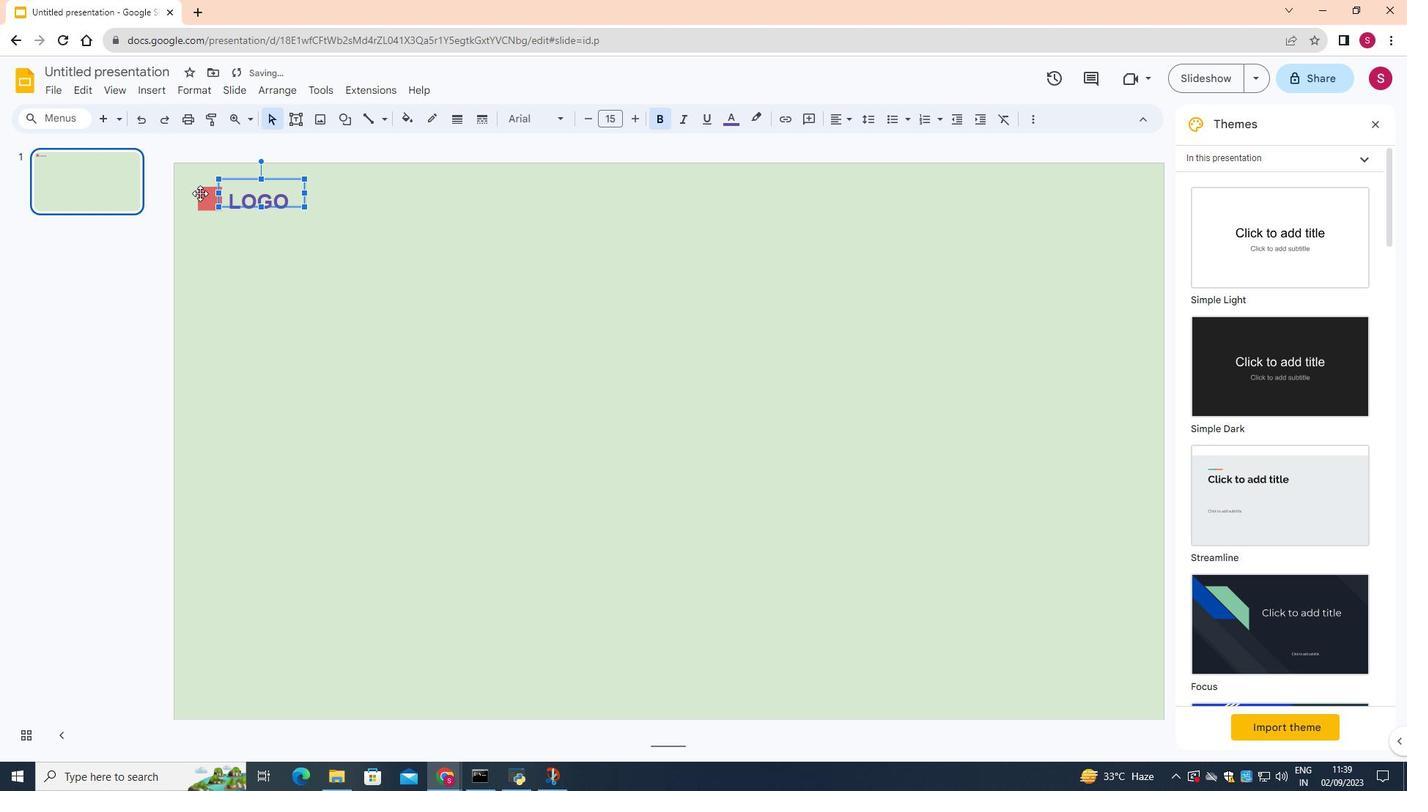 
Action: Mouse pressed left at (200, 193)
Screenshot: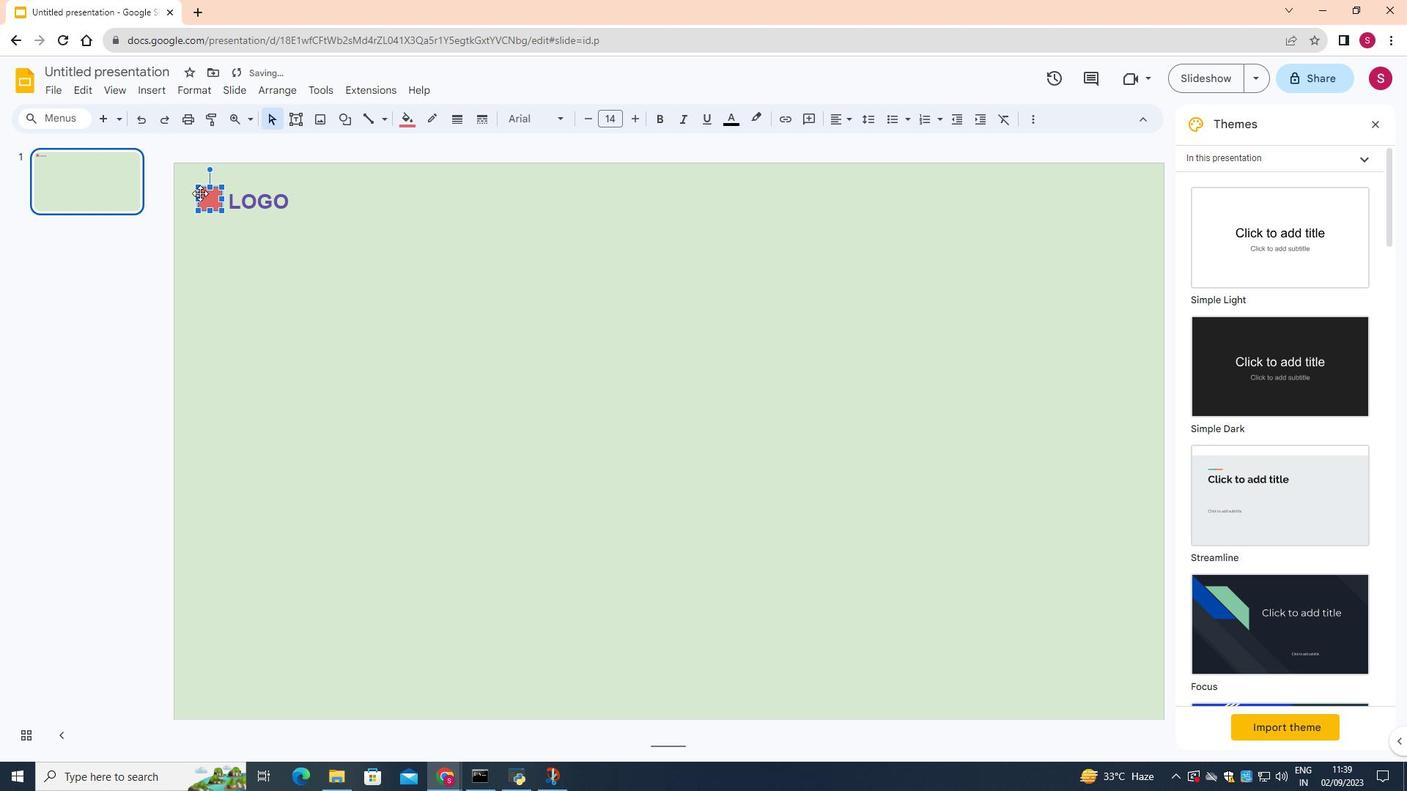 
Action: Mouse moved to (244, 262)
Screenshot: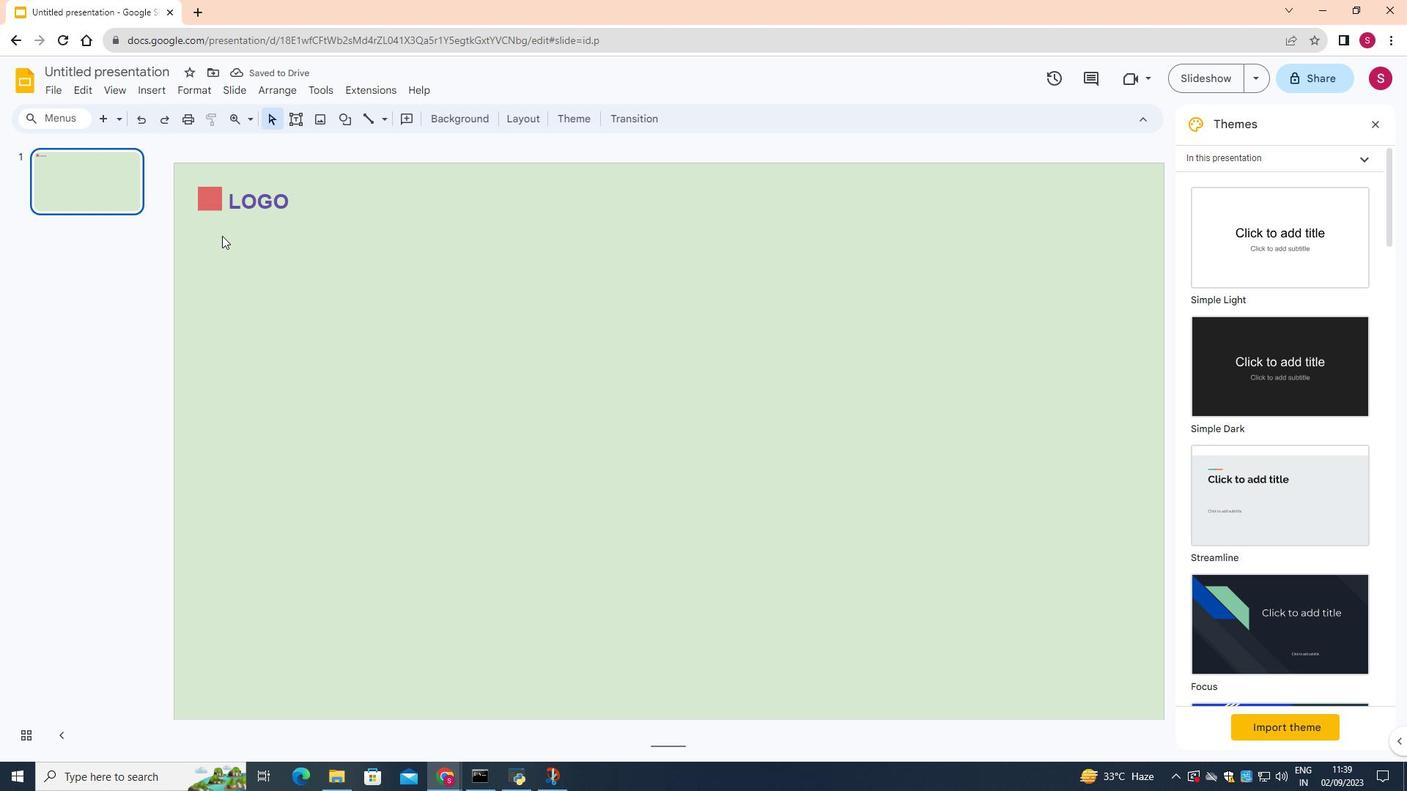 
Action: Mouse pressed left at (244, 262)
Screenshot: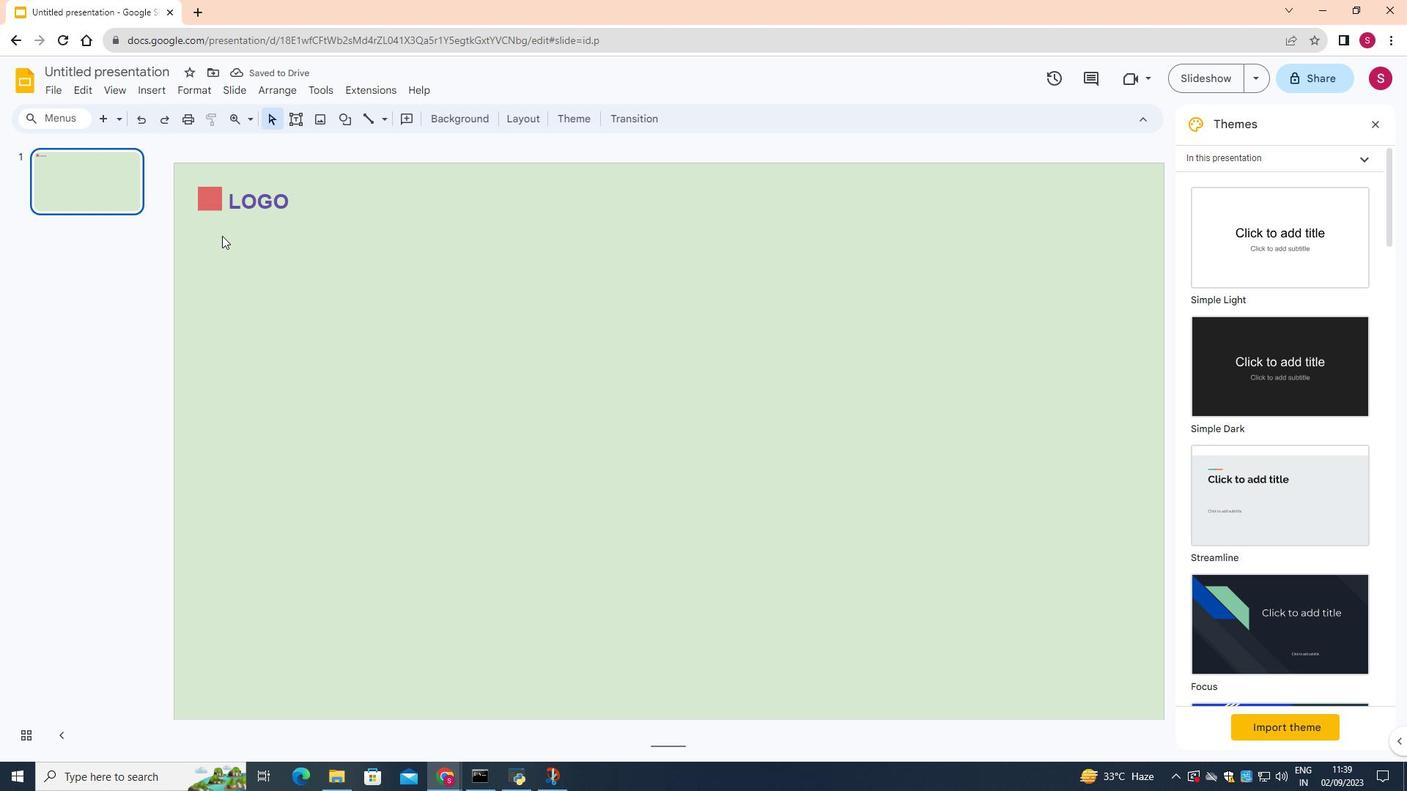 
Action: Mouse moved to (203, 199)
Screenshot: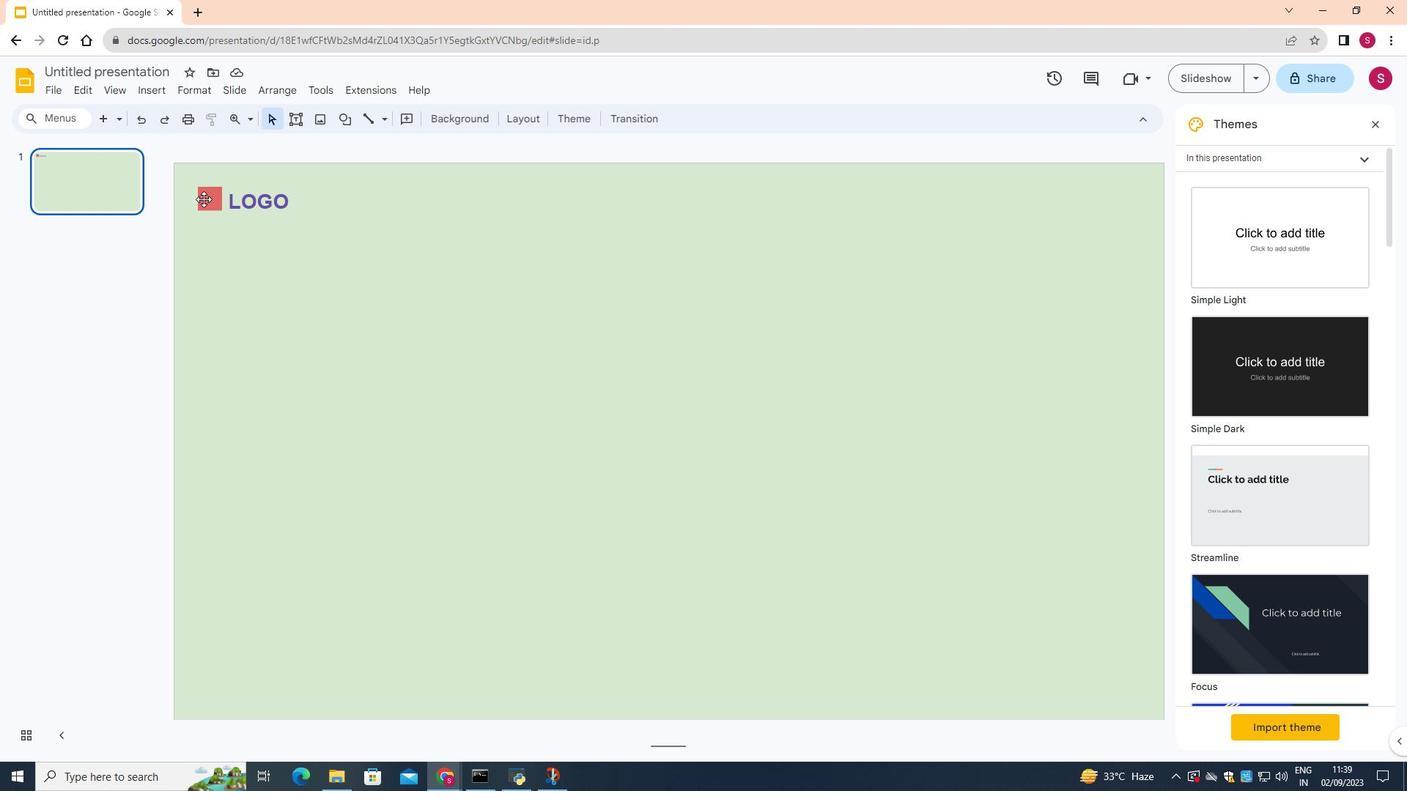 
Action: Mouse pressed left at (203, 199)
Screenshot: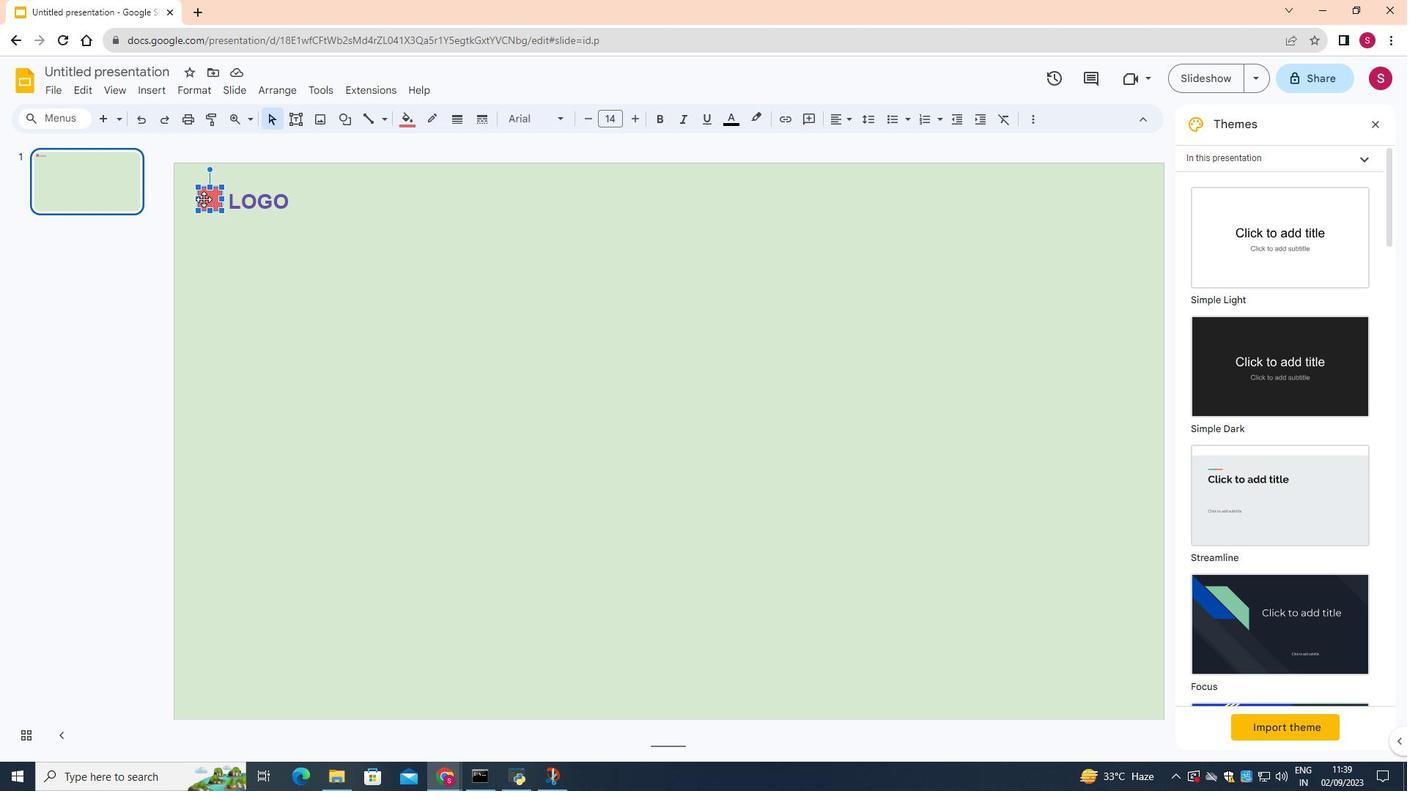 
Action: Mouse moved to (294, 305)
Screenshot: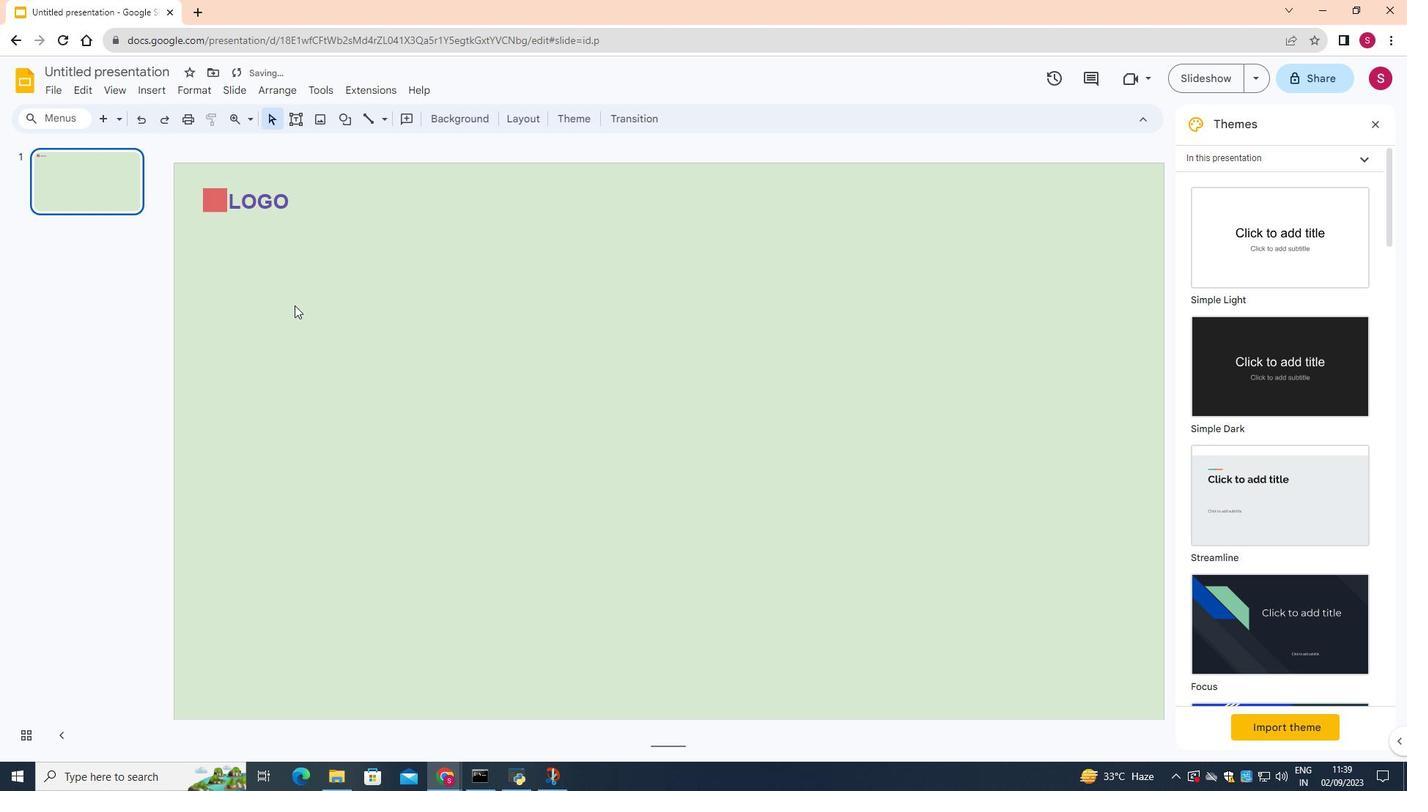 
Action: Mouse pressed left at (294, 305)
Screenshot: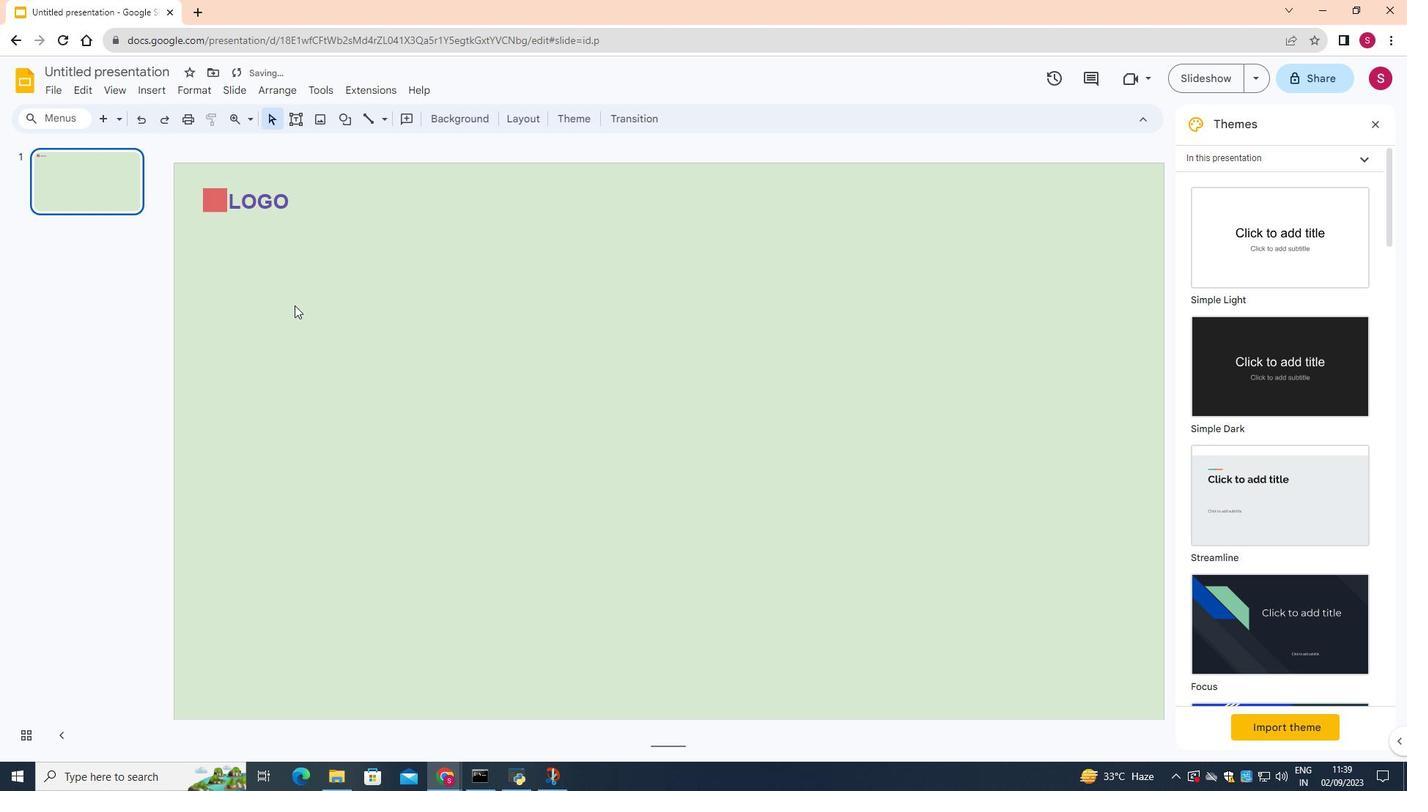 
Action: Mouse moved to (293, 121)
Screenshot: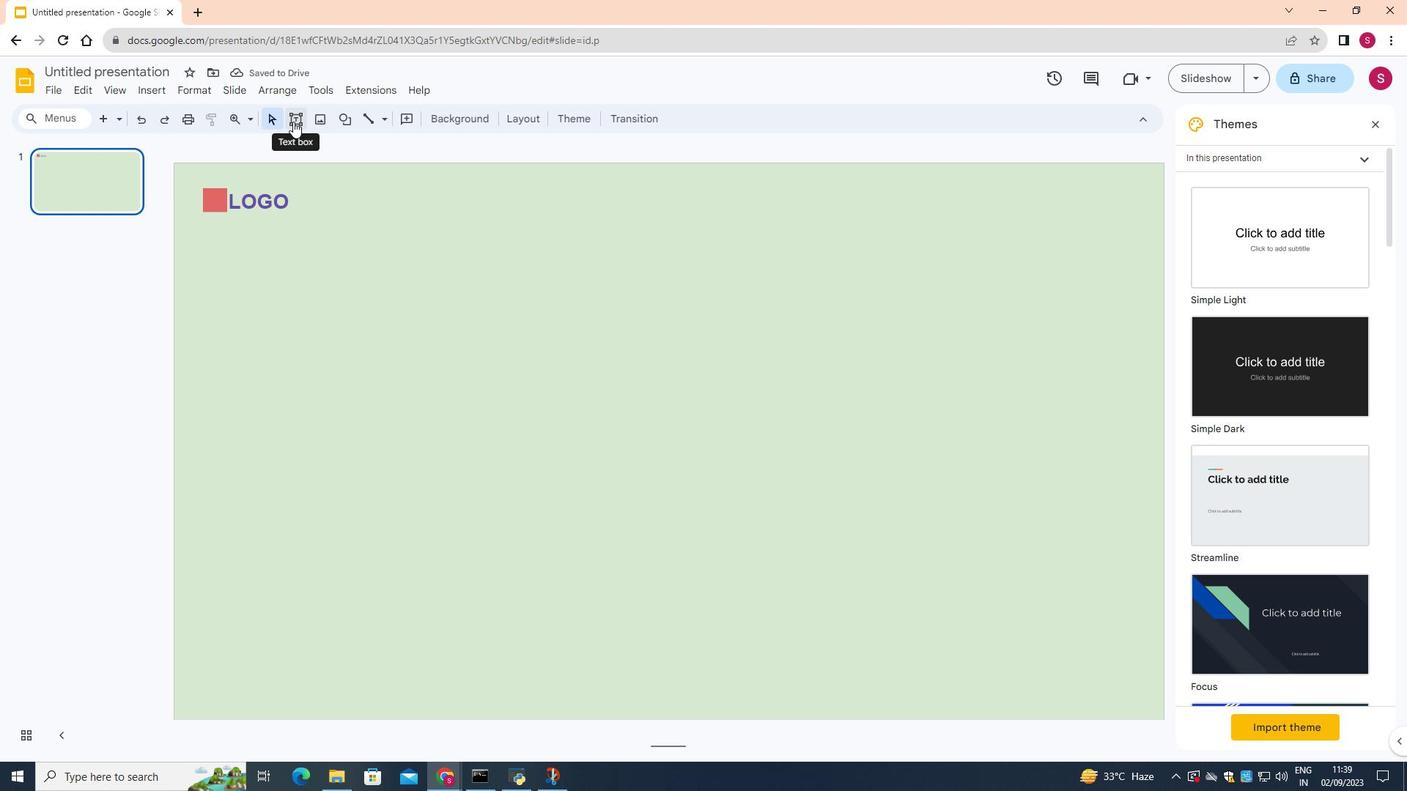 
Action: Mouse pressed left at (293, 121)
Screenshot: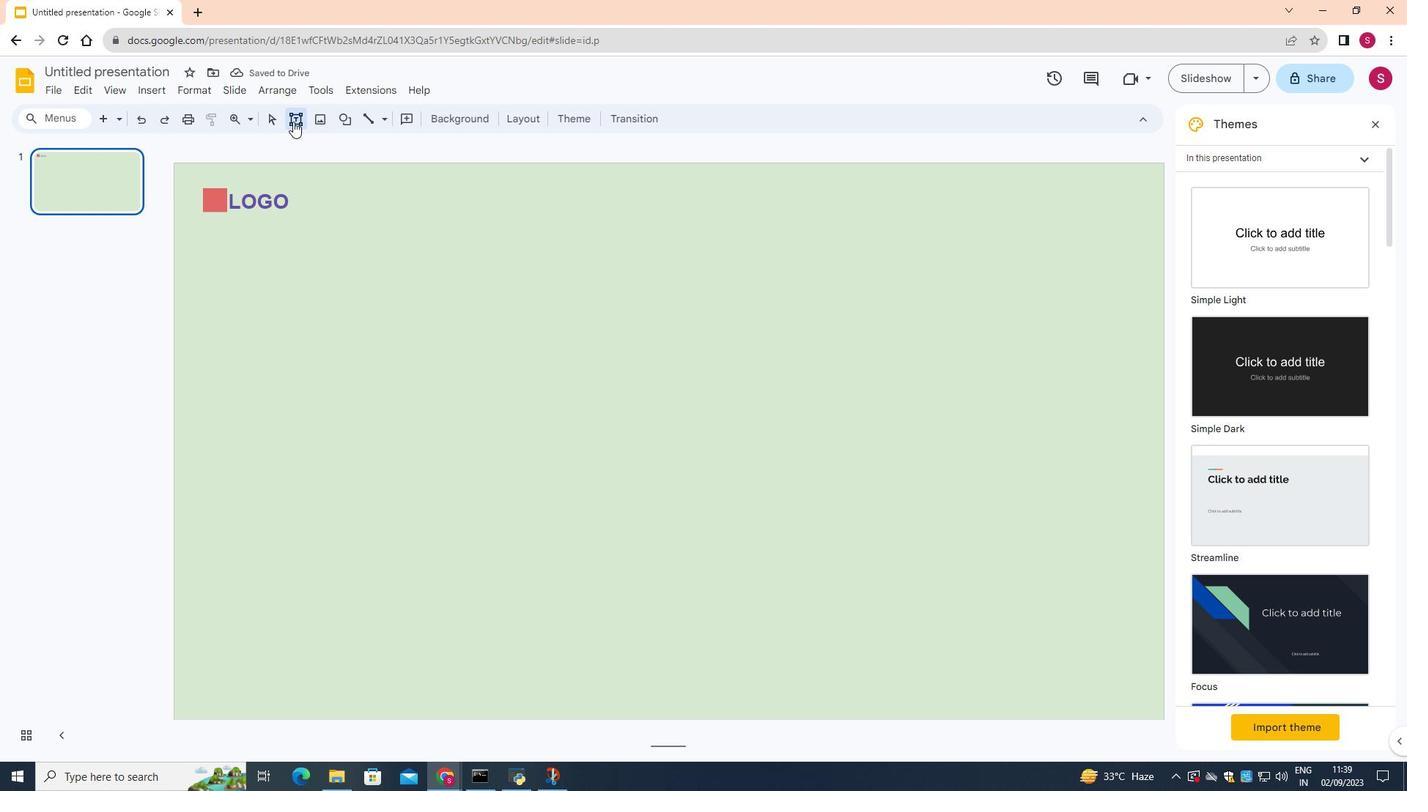
Action: Mouse moved to (619, 189)
Screenshot: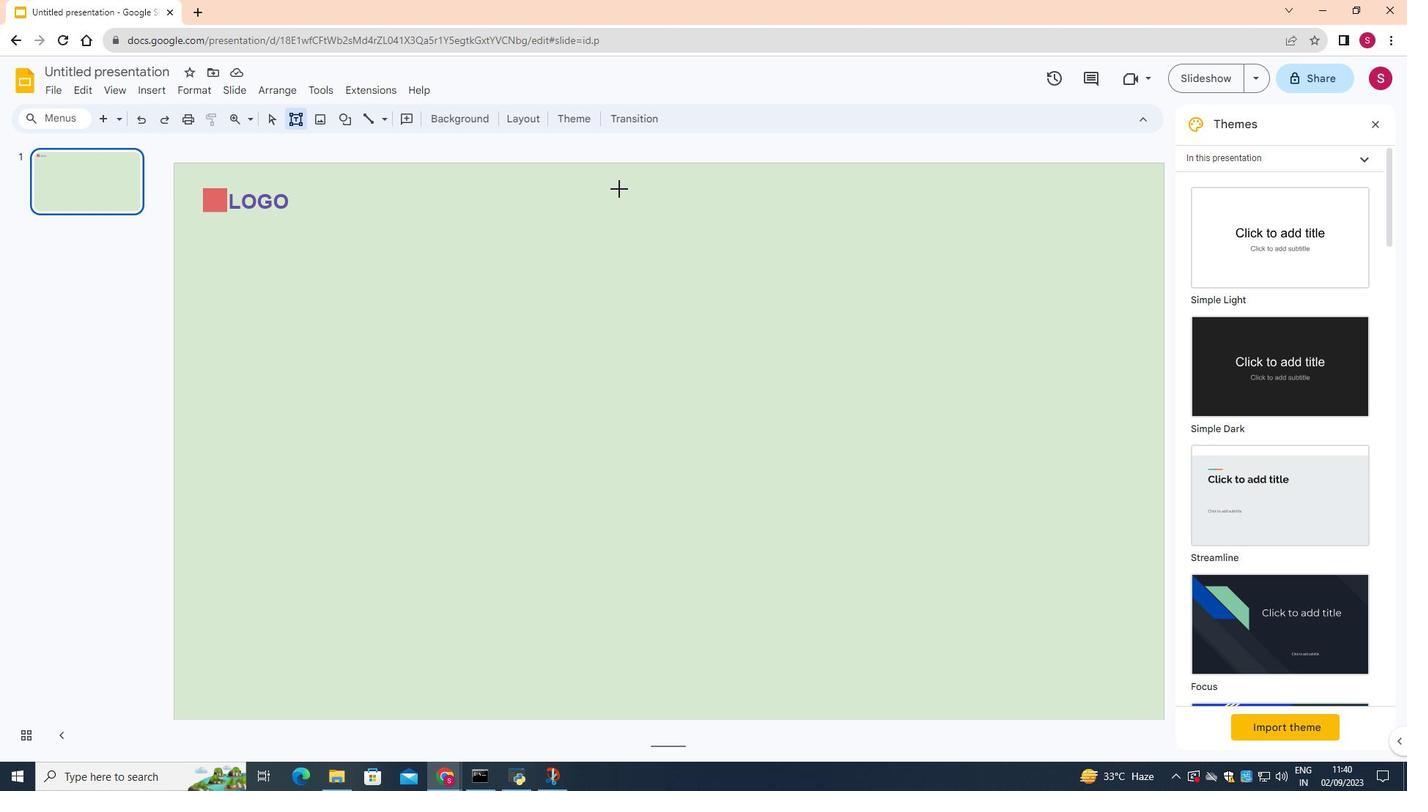 
Action: Mouse pressed left at (619, 189)
Screenshot: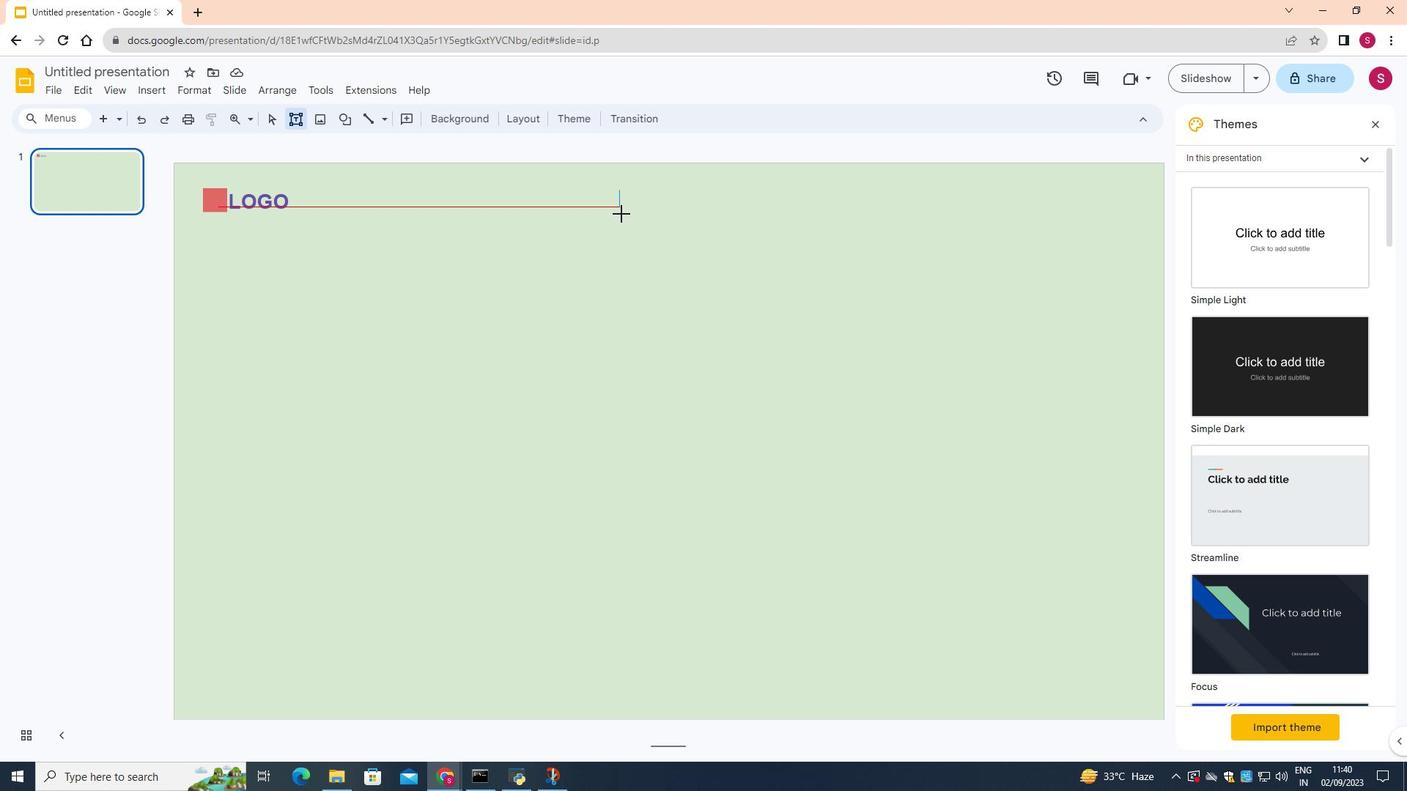 
Action: Mouse moved to (618, 214)
Screenshot: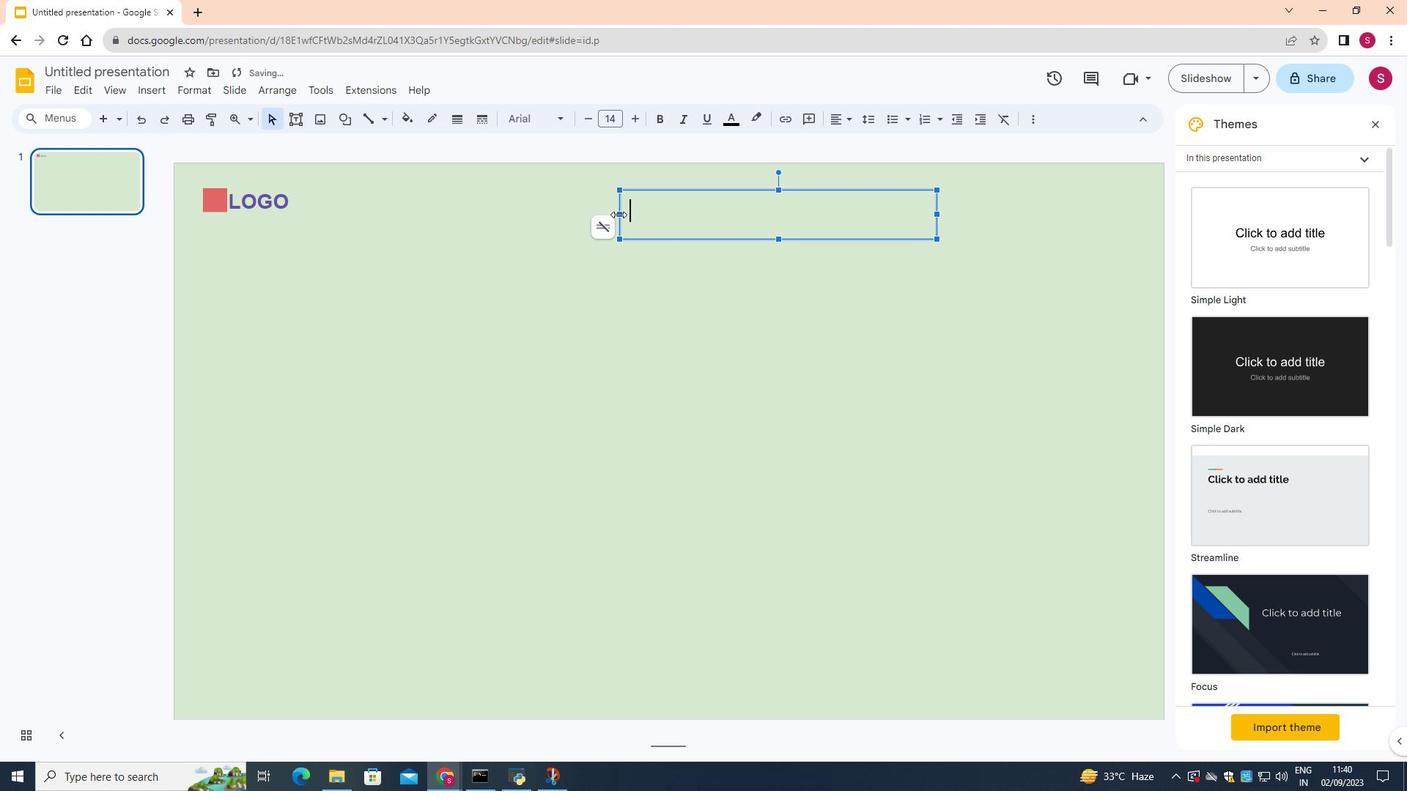 
Action: Mouse pressed left at (618, 214)
Screenshot: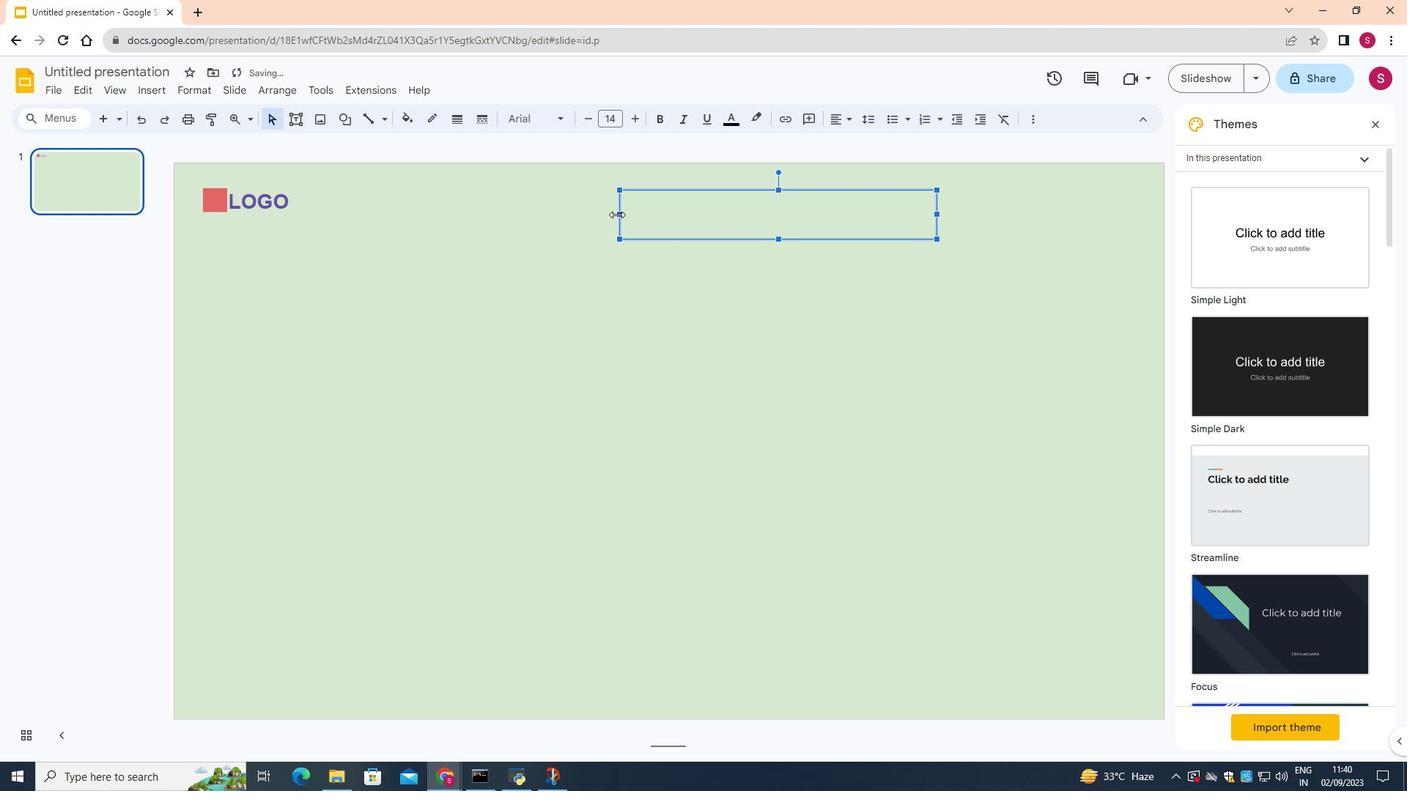 
Action: Mouse moved to (603, 120)
Screenshot: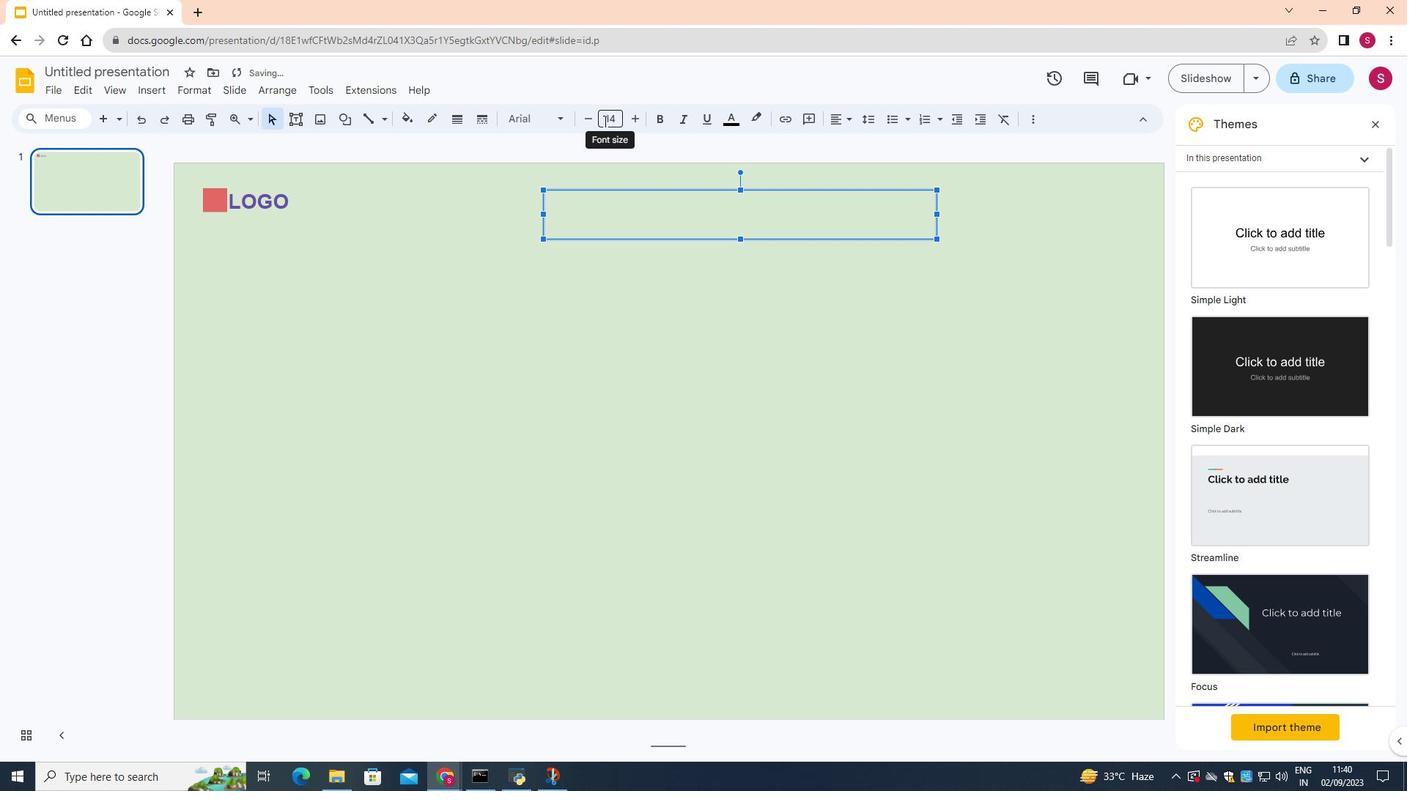
Action: Mouse pressed left at (603, 120)
Screenshot: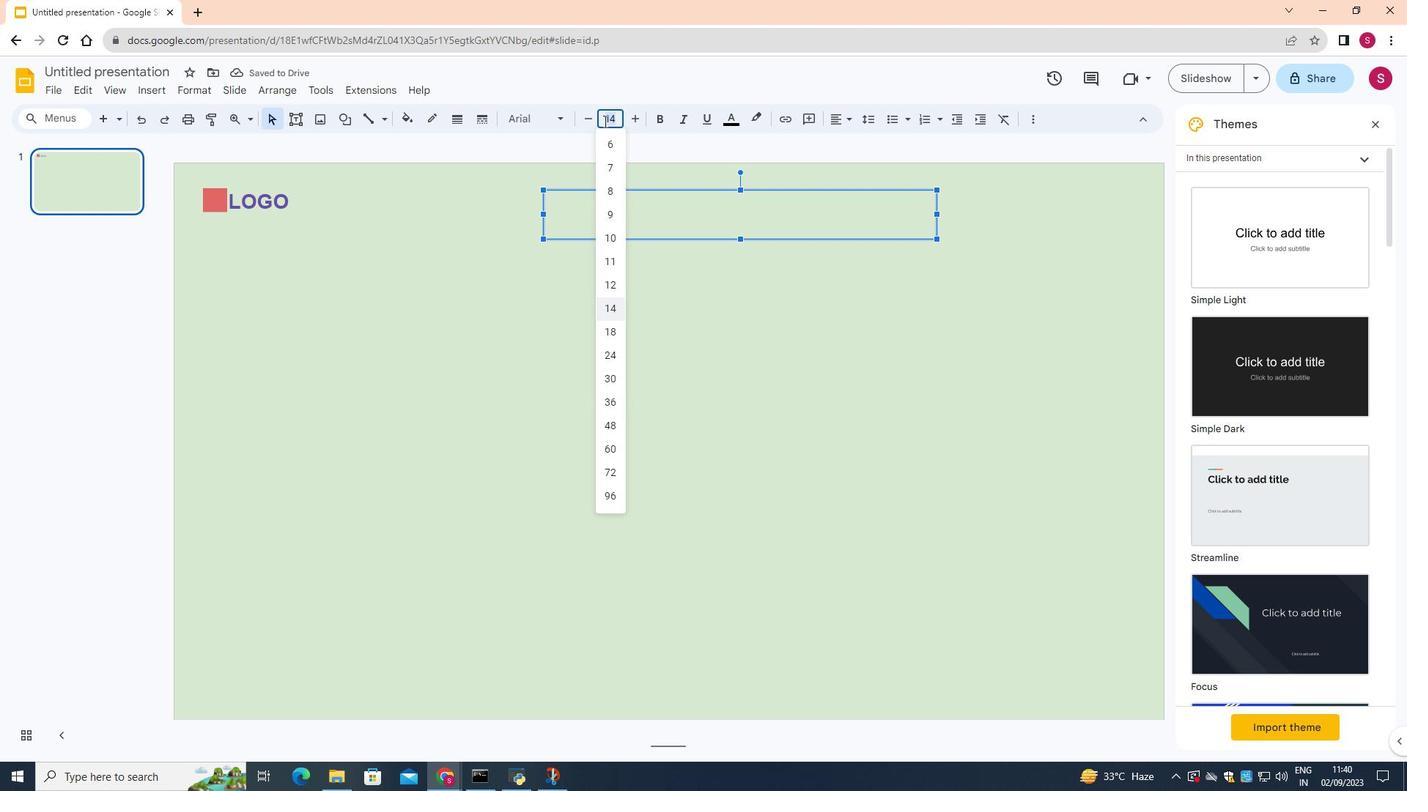 
Action: Mouse moved to (610, 238)
Screenshot: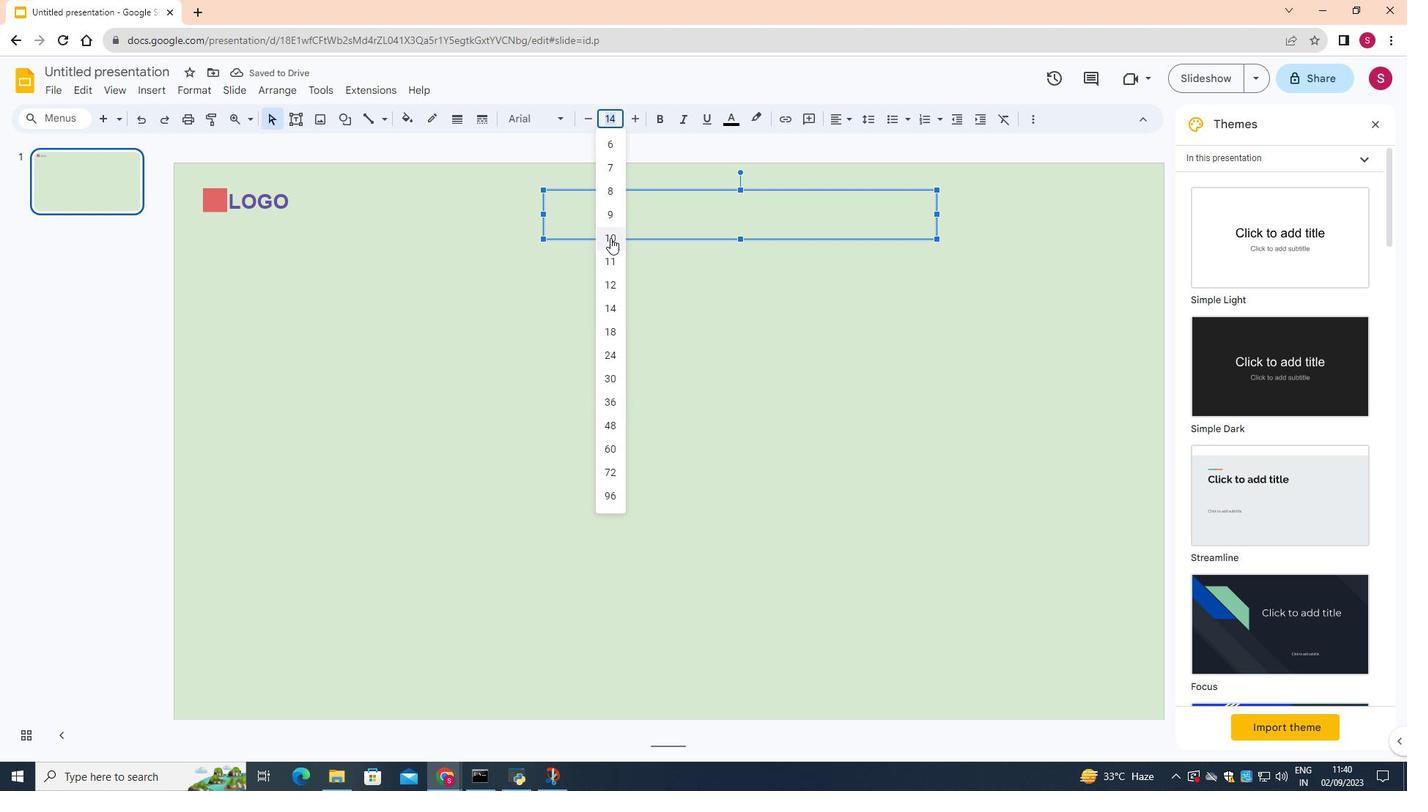 
Action: Mouse pressed left at (610, 238)
Screenshot: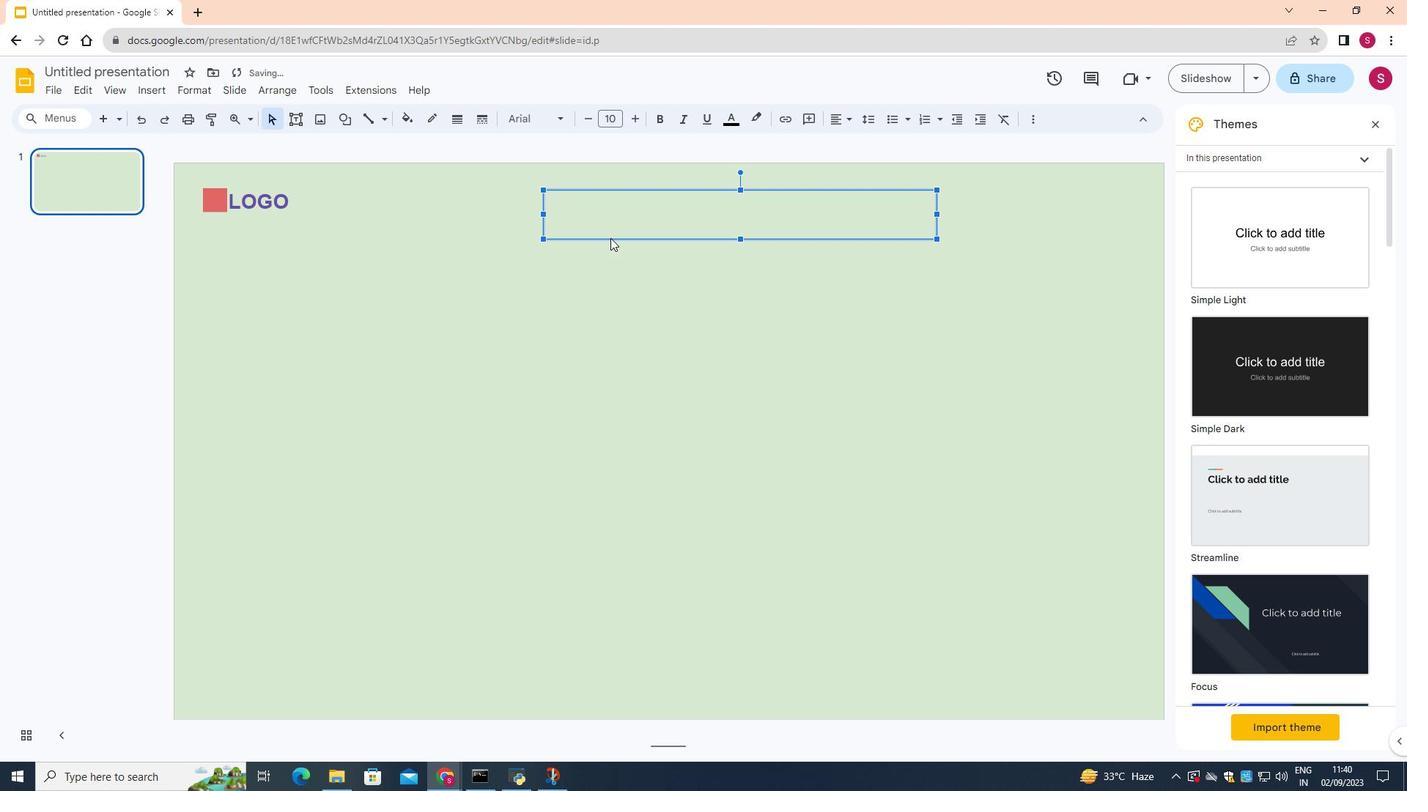 
Action: Key pressed <Key.shift>Home<Key.space><Key.space><Key.space><Key.space><Key.space><Key.space><Key.space><Key.space><Key.space><Key.space><Key.space><Key.space><Key.space><Key.space><Key.shift>About<Key.space>us<Key.space><Key.space><Key.space><Key.space><Key.space><Key.space><Key.space><Key.space><Key.space><Key.space><Key.space><Key.space><Key.space><Key.space><Key.shift>Pricing<Key.space><Key.space><Key.space><Key.space><Key.space><Key.space><Key.space><Key.space><Key.space><Key.space><Key.space><Key.space><Key.space><Key.space><Key.space><Key.space><Key.space><Key.space><Key.shift>Contact
Screenshot: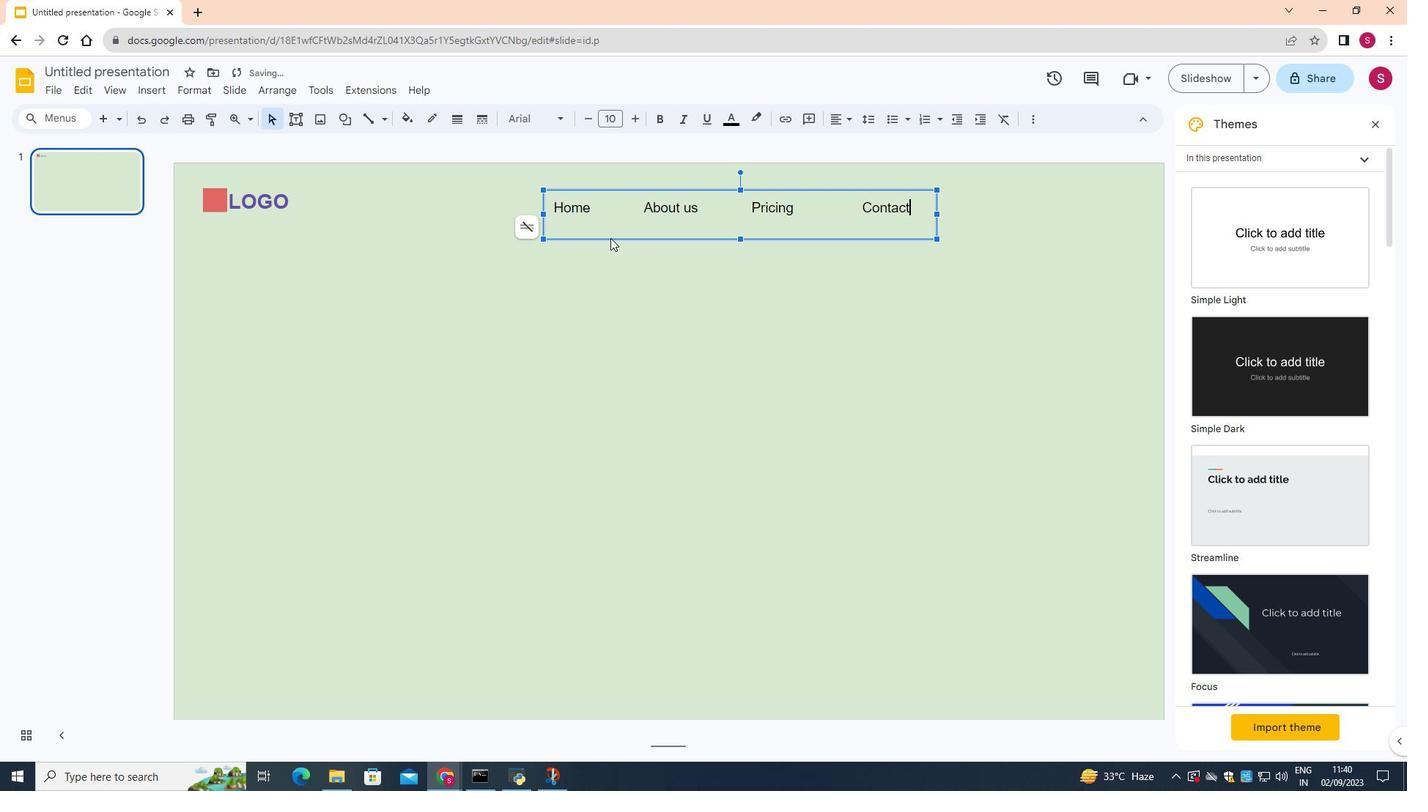 
Action: Mouse moved to (632, 337)
Screenshot: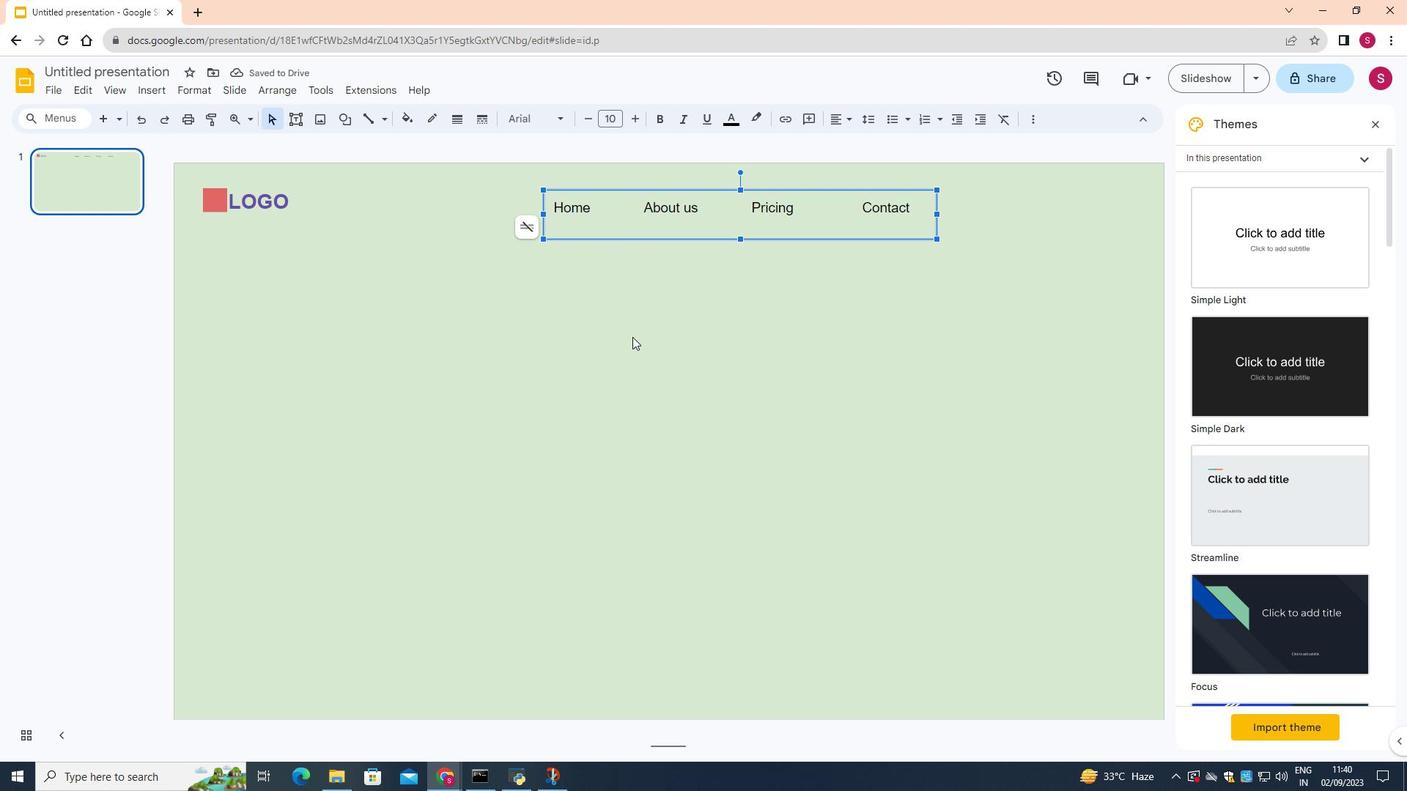 
Action: Mouse pressed left at (632, 337)
Screenshot: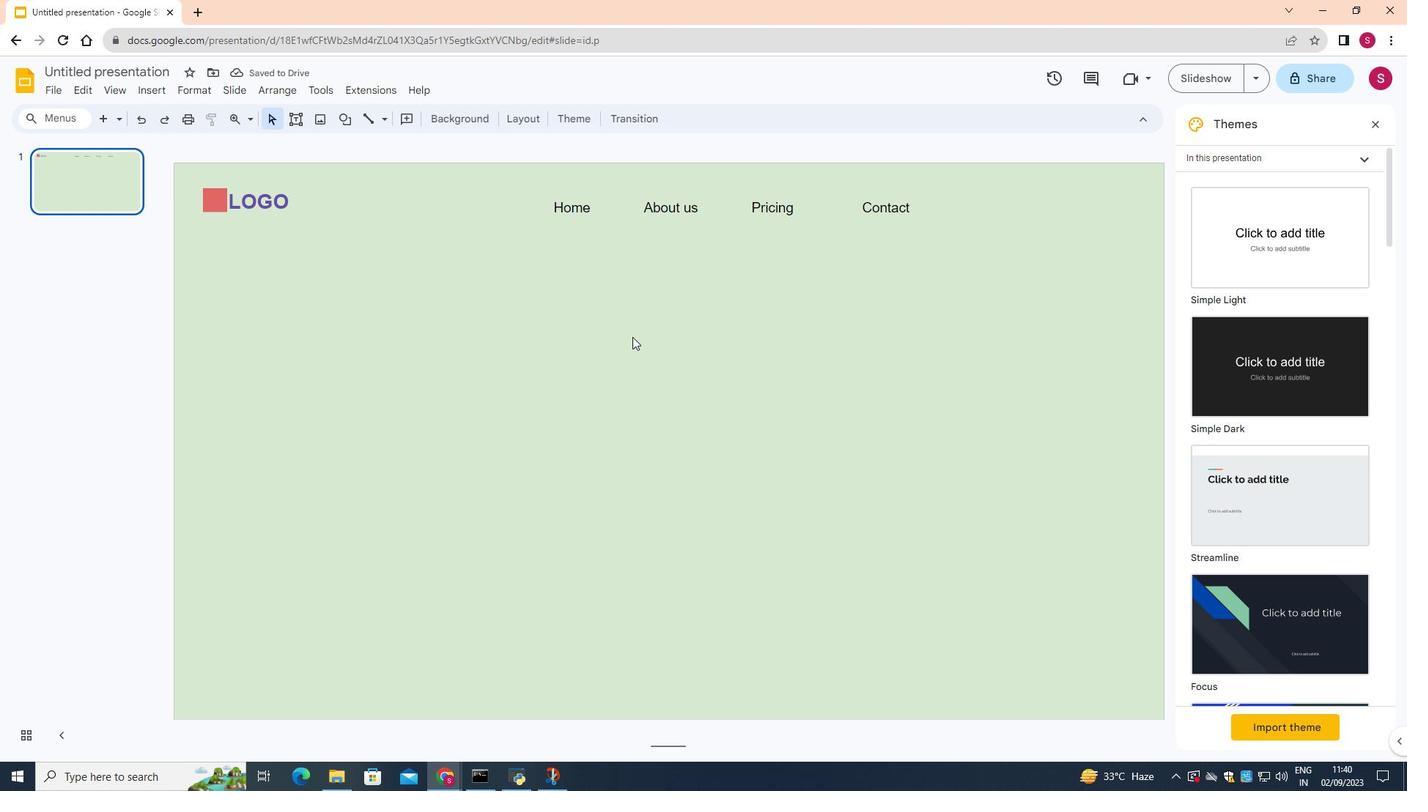 
Action: Mouse moved to (339, 115)
Screenshot: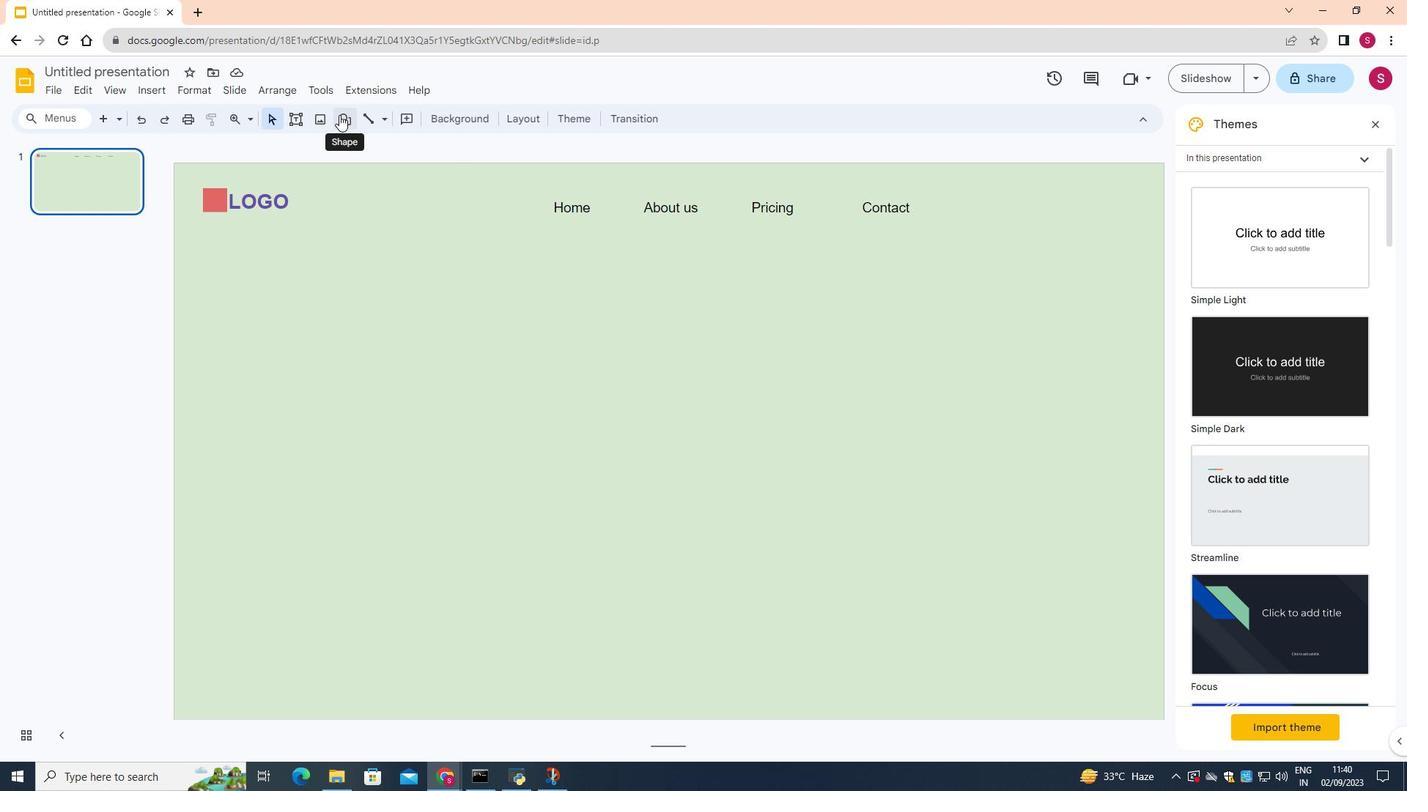 
Action: Mouse pressed left at (339, 115)
Screenshot: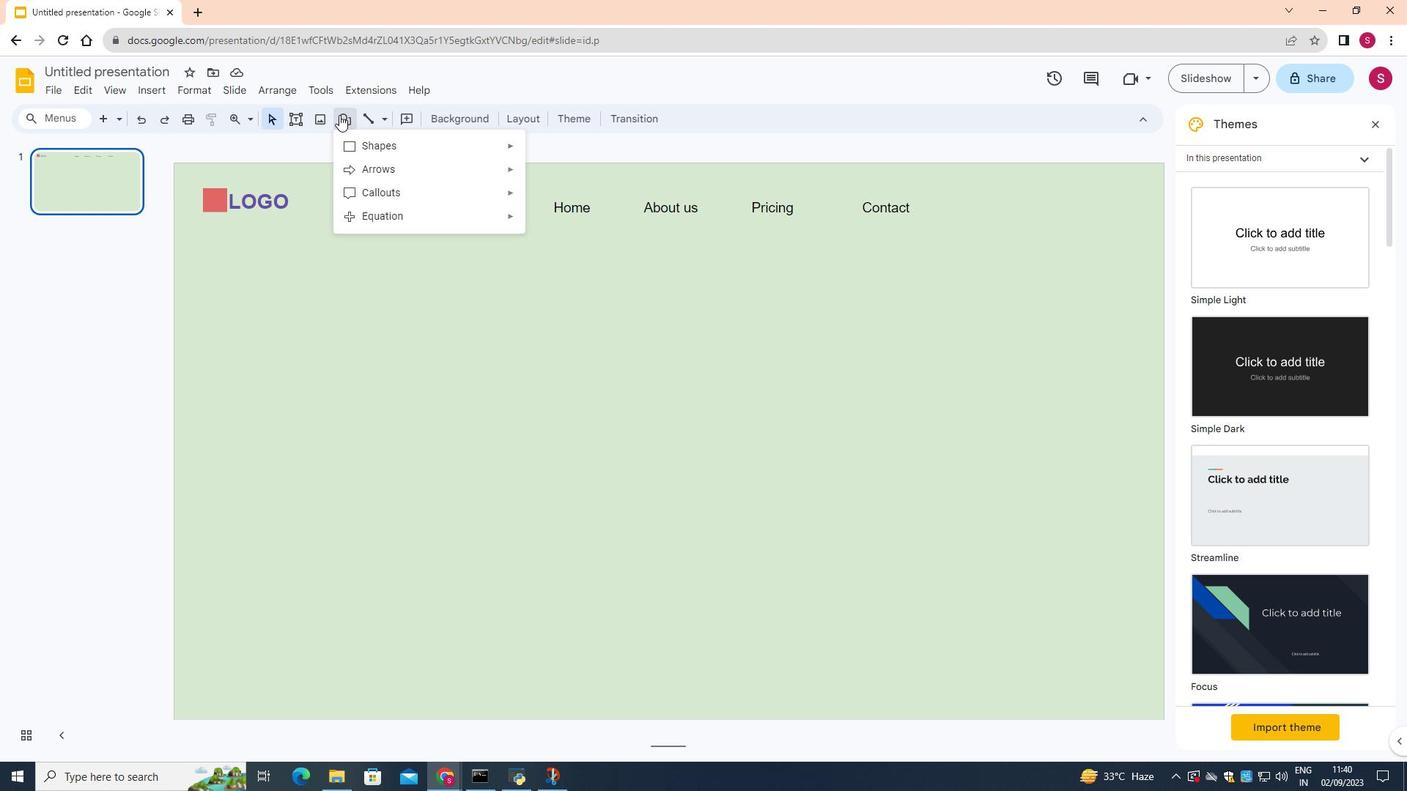 
Action: Mouse moved to (365, 137)
Screenshot: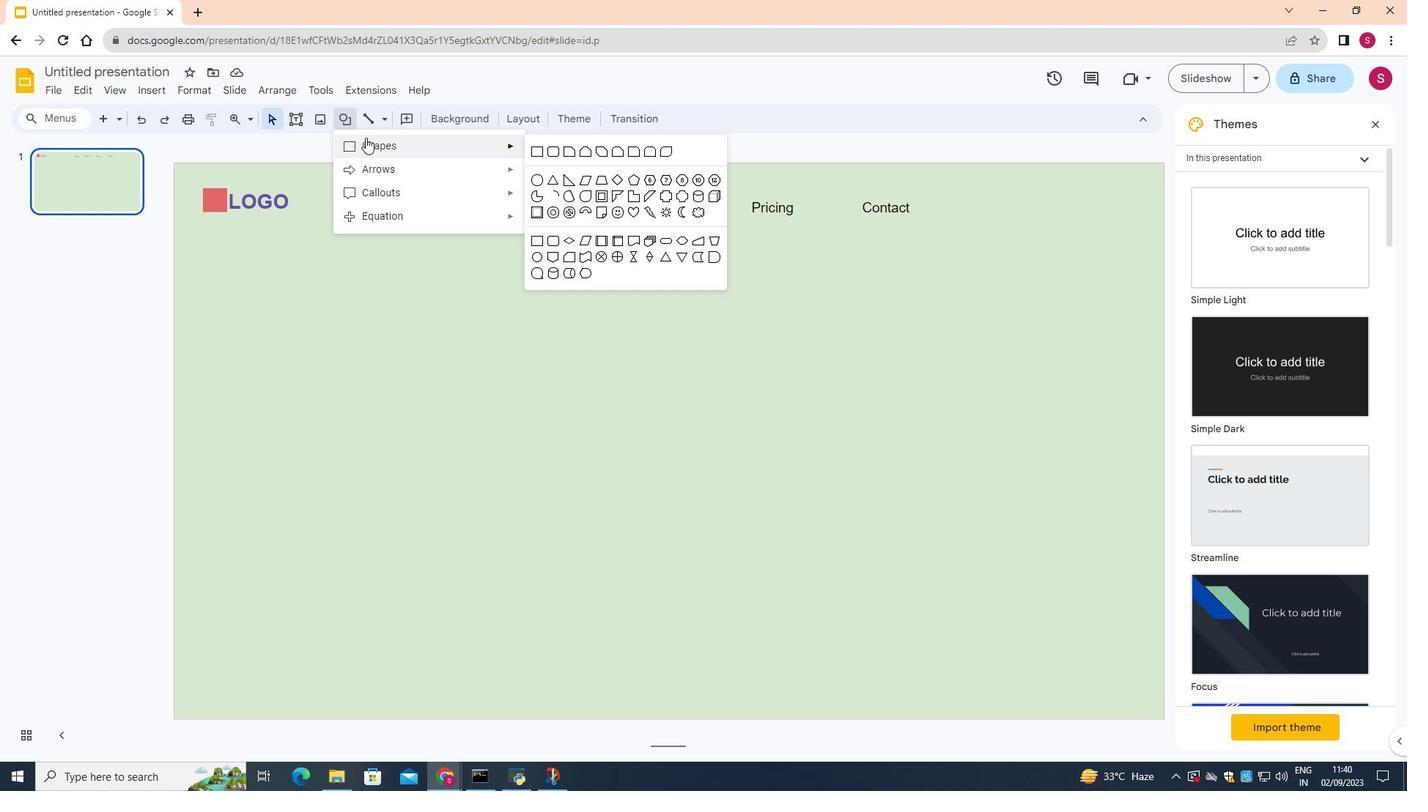 
Action: Mouse pressed left at (365, 137)
Screenshot: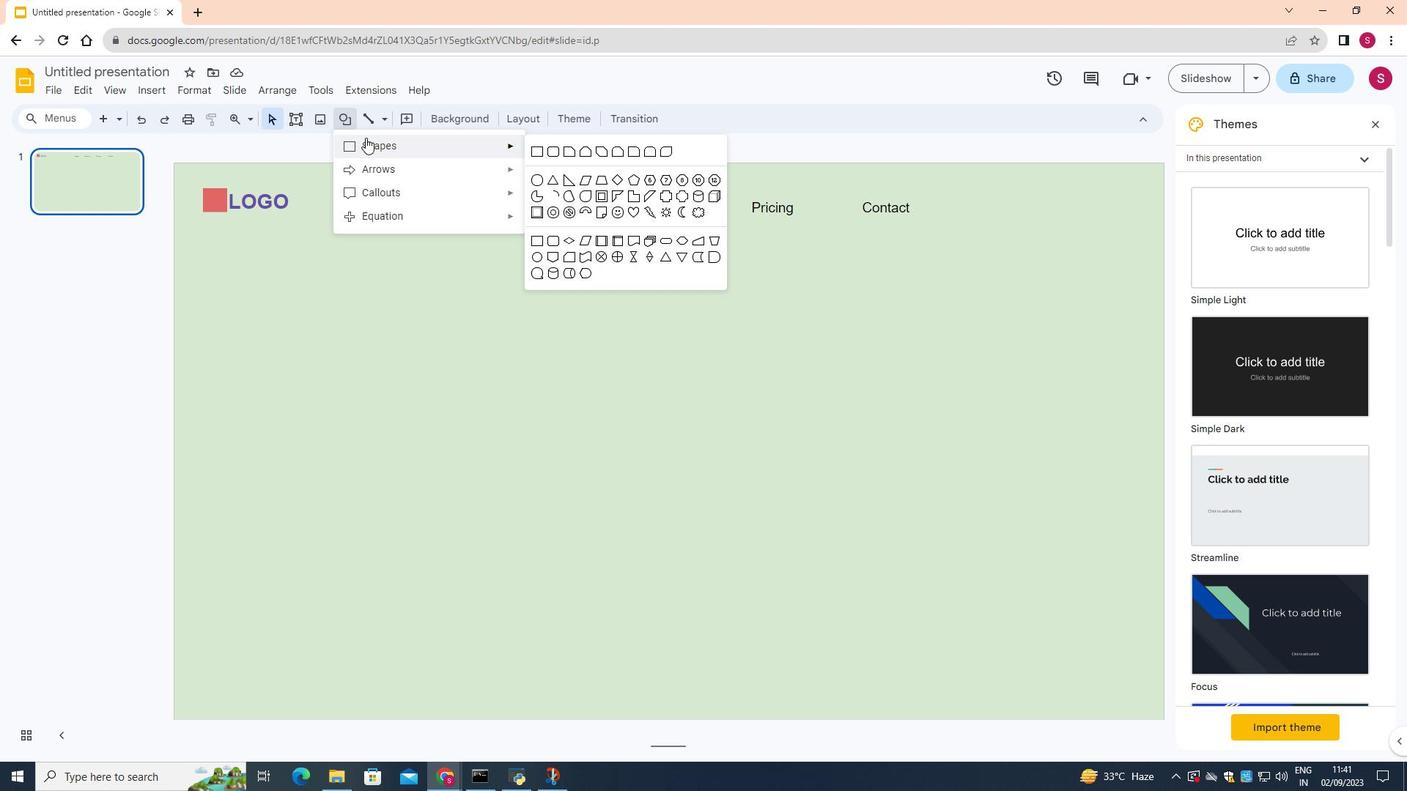 
Action: Mouse moved to (664, 239)
Screenshot: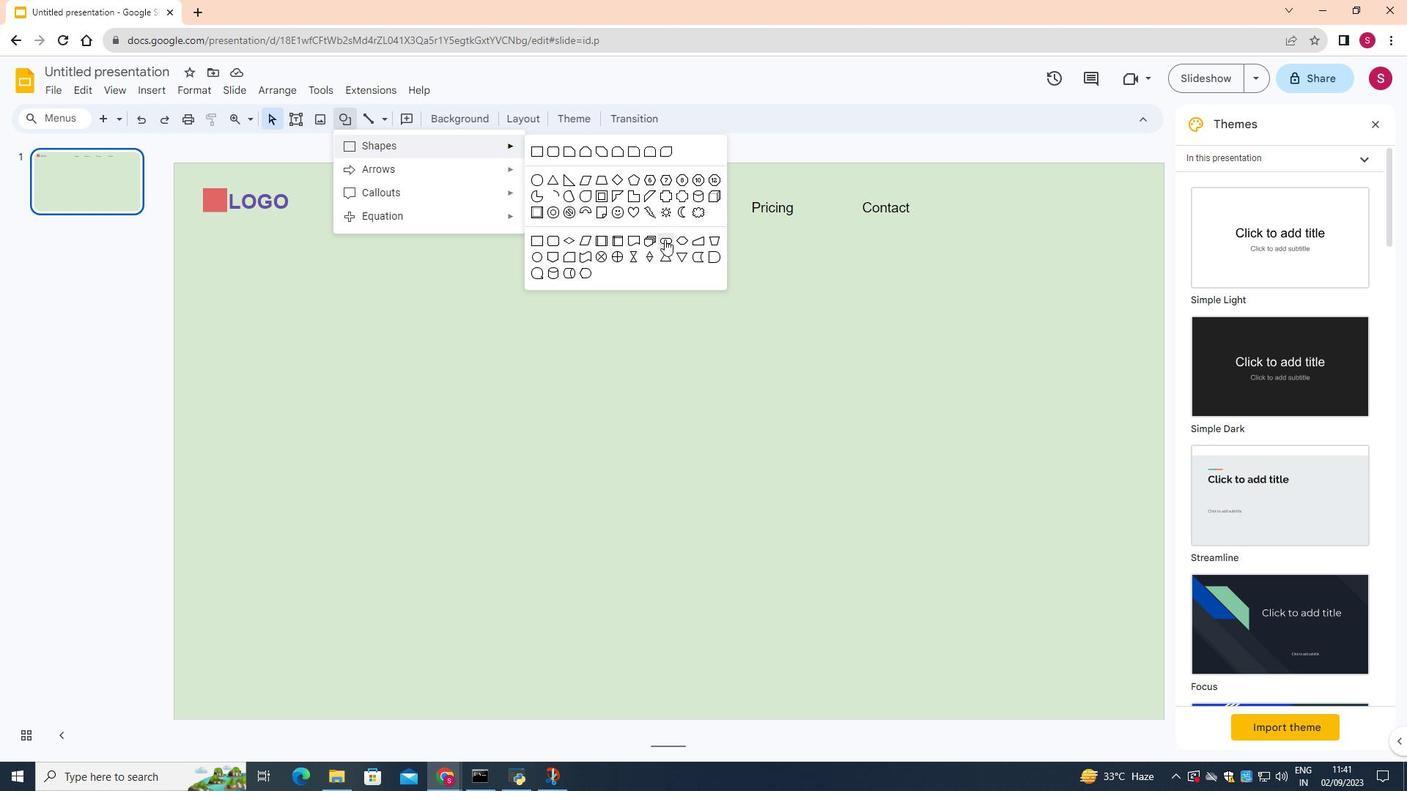 
Action: Mouse pressed left at (664, 239)
Screenshot: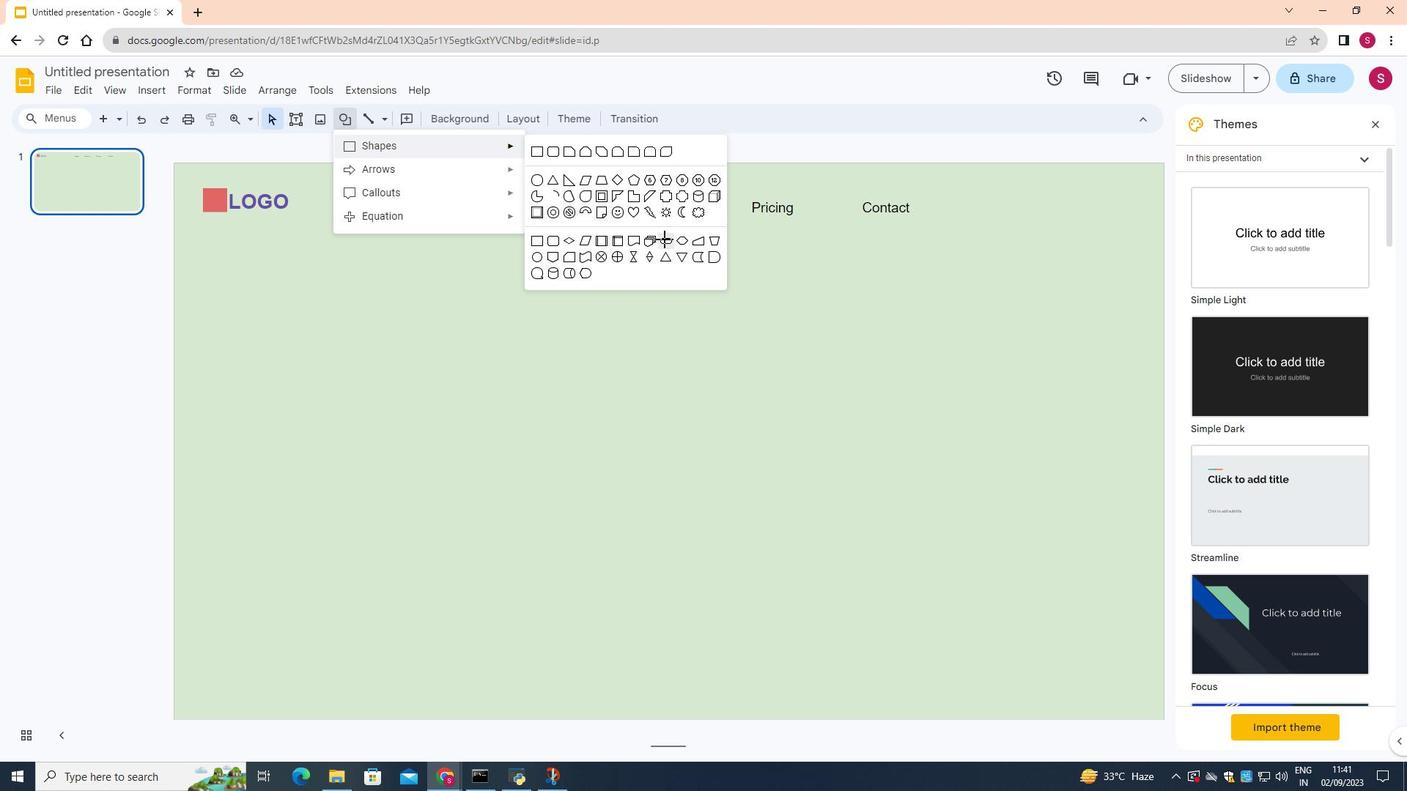 
Action: Mouse moved to (1000, 198)
Screenshot: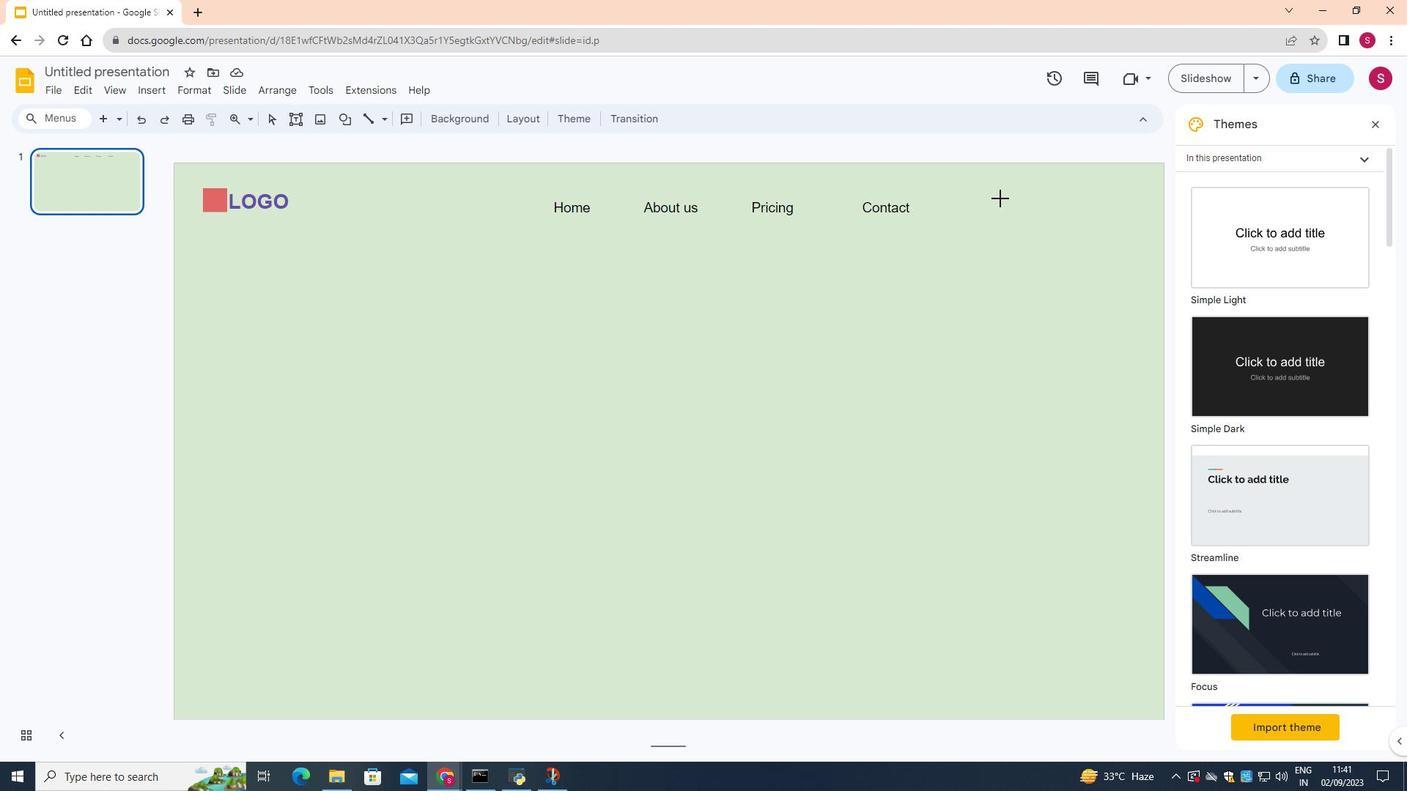 
Action: Mouse pressed left at (1000, 198)
Screenshot: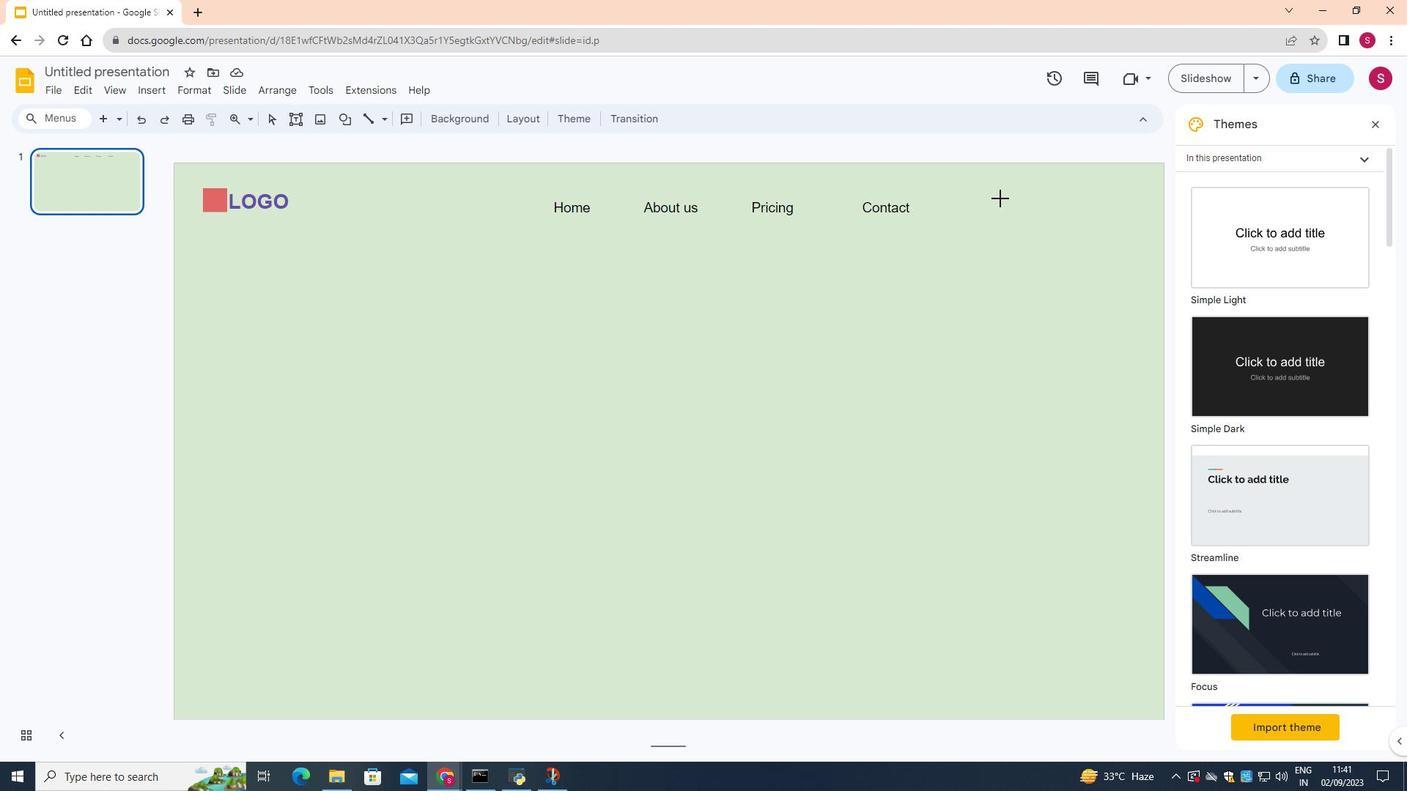 
Action: Mouse moved to (1003, 211)
Screenshot: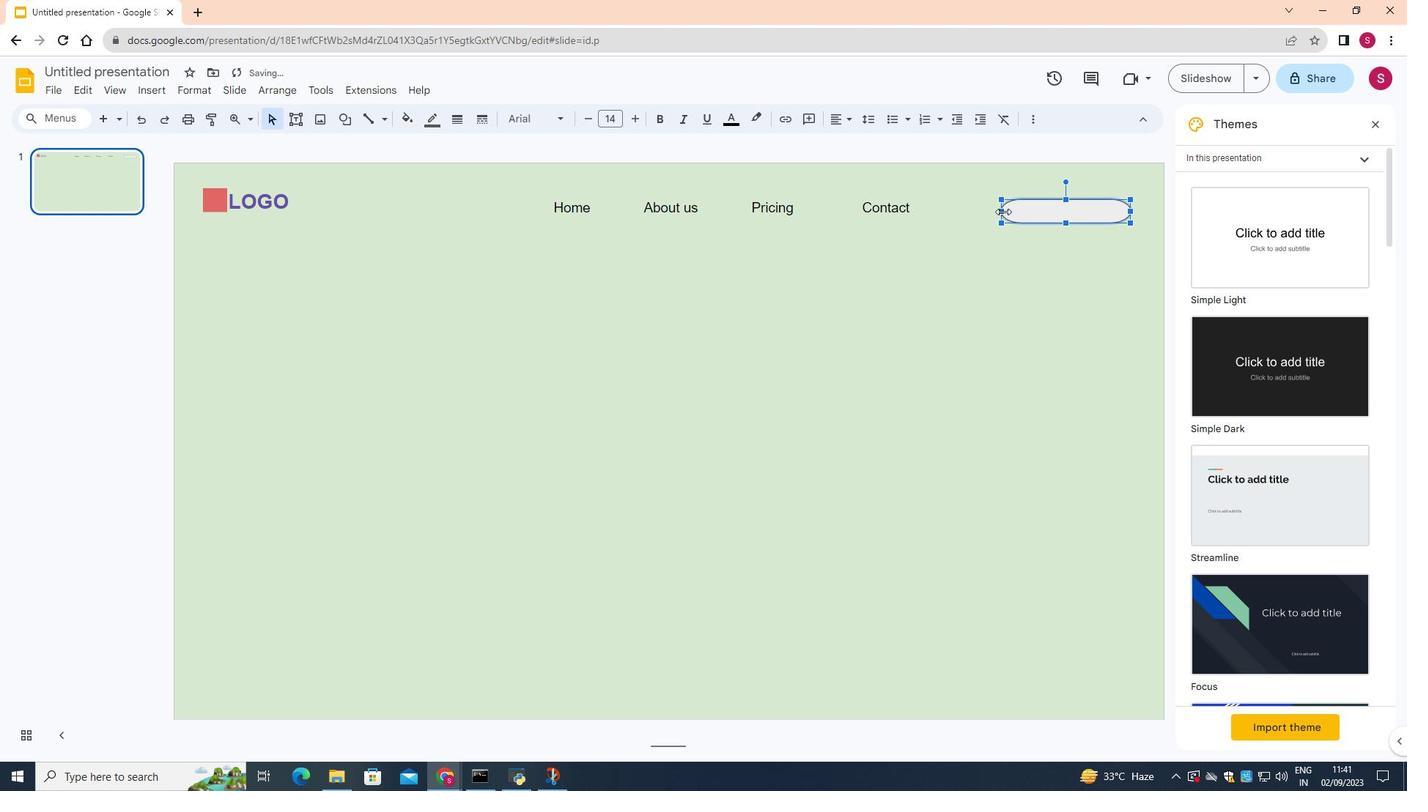
Action: Mouse pressed left at (1003, 211)
Screenshot: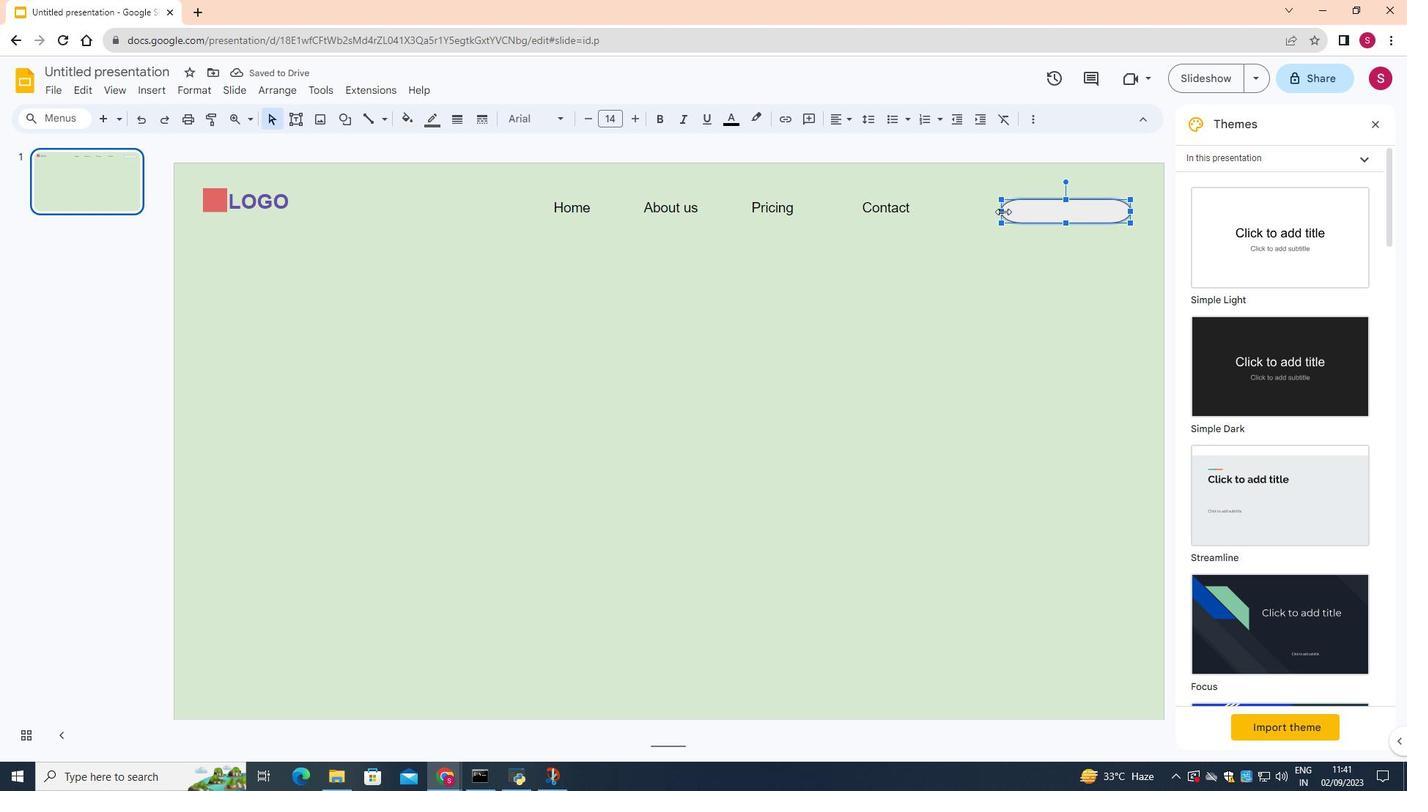 
Action: Mouse moved to (1061, 200)
Screenshot: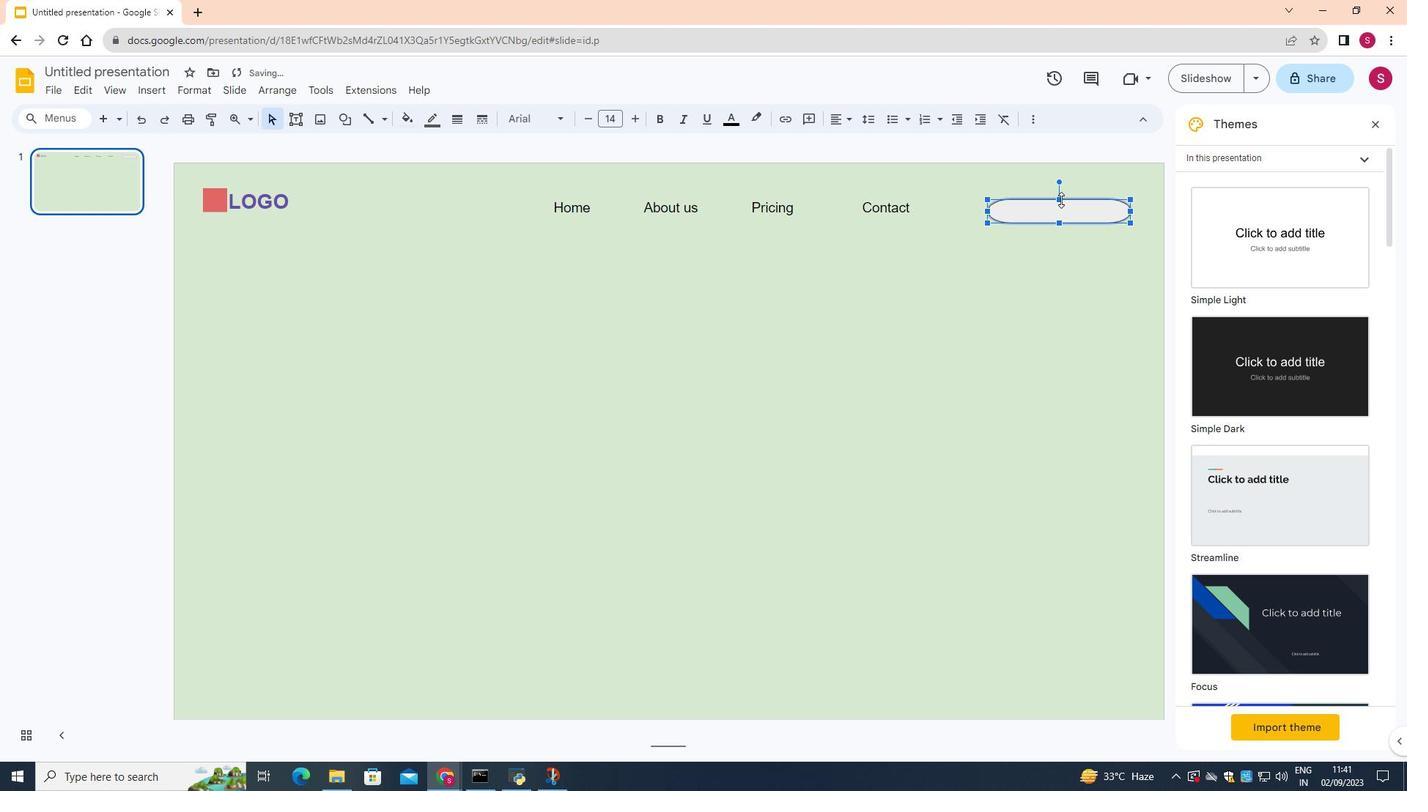 
Action: Mouse pressed left at (1061, 200)
Screenshot: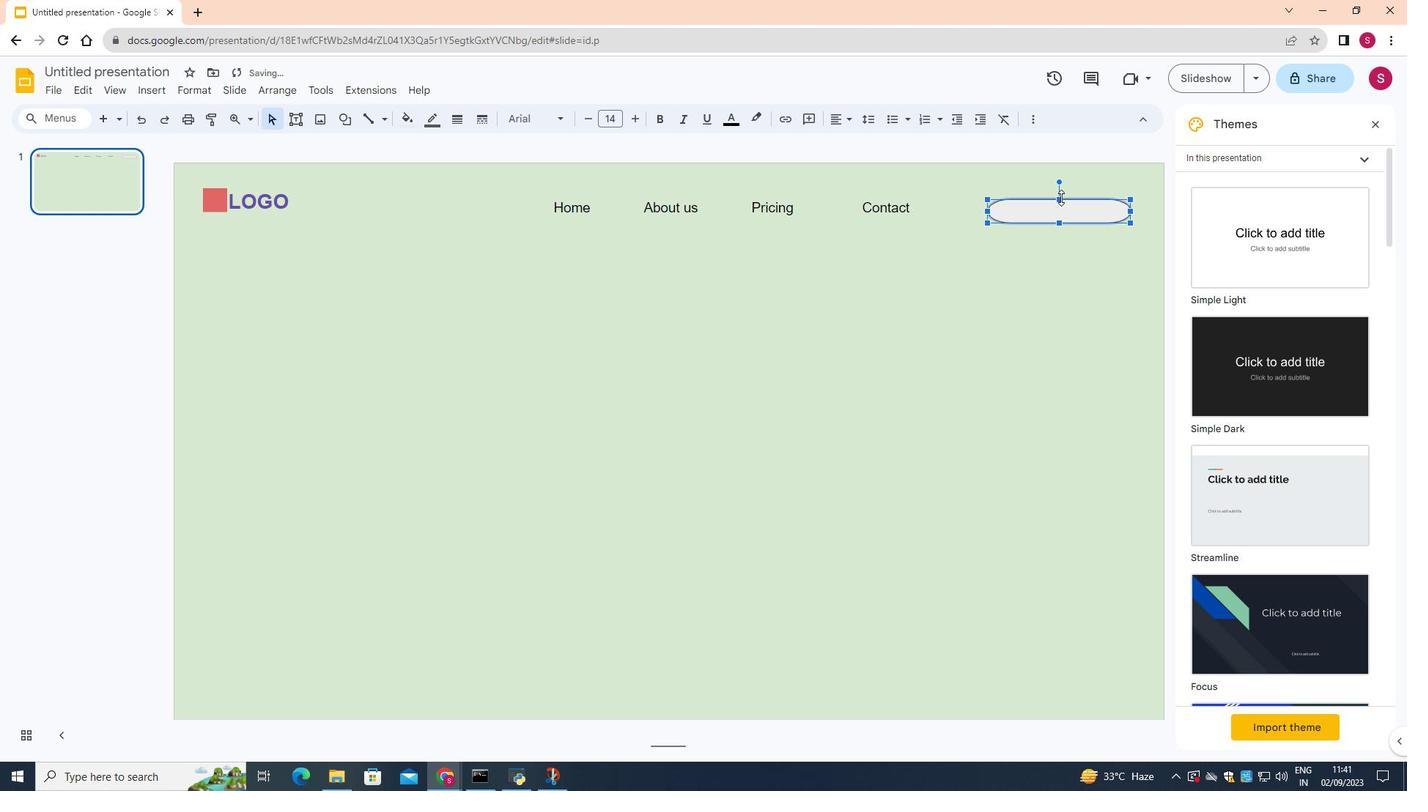 
Action: Mouse moved to (1060, 279)
Screenshot: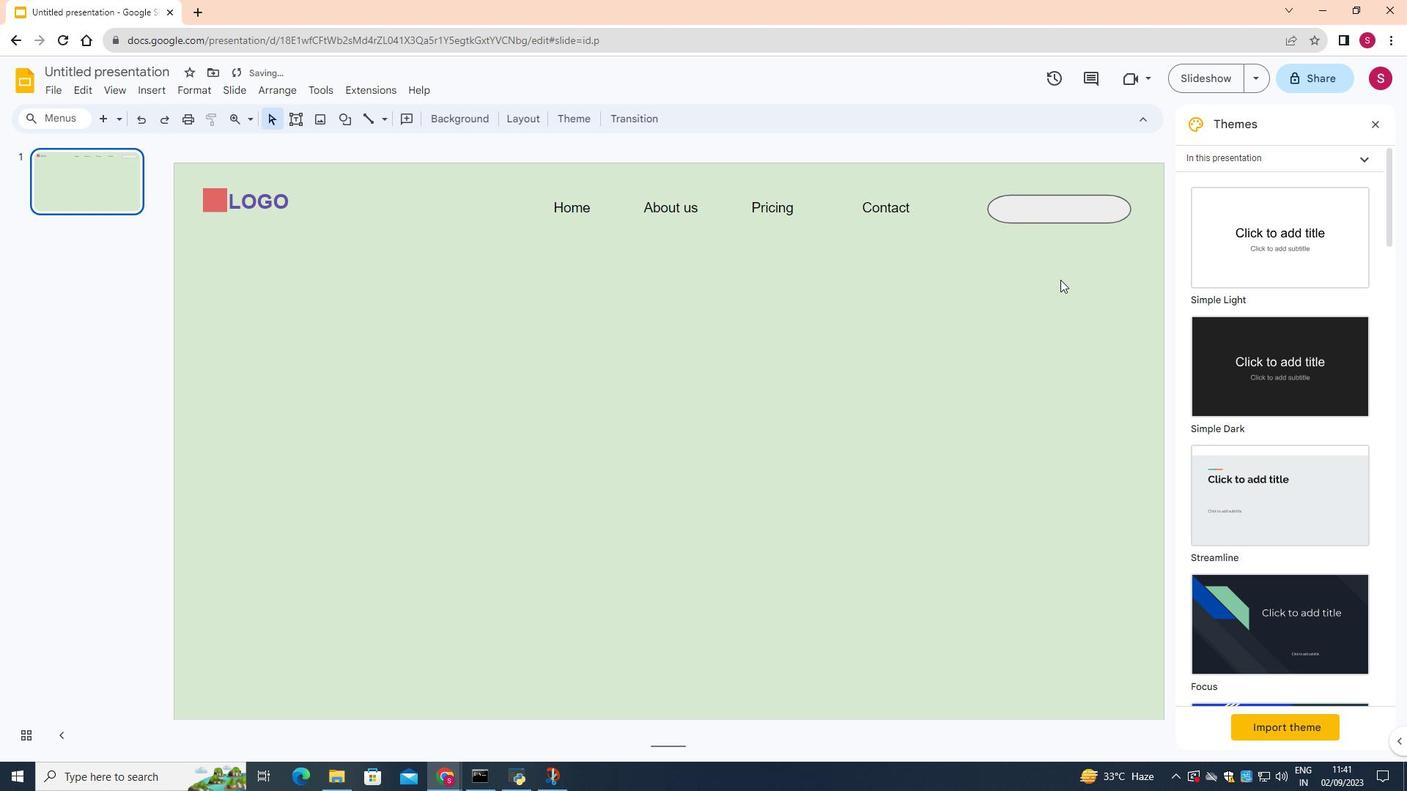 
Action: Mouse pressed left at (1060, 279)
Screenshot: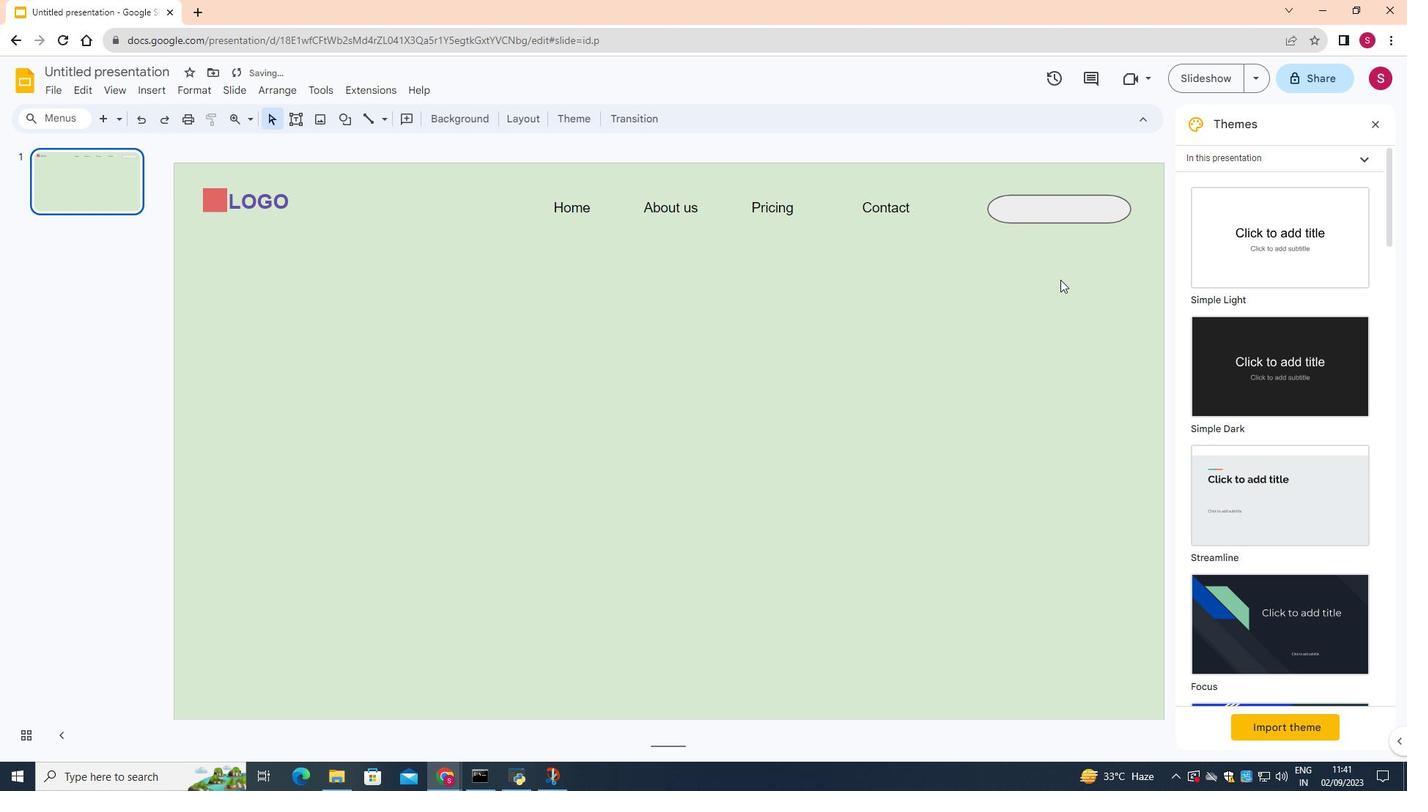 
Action: Mouse moved to (1054, 209)
Screenshot: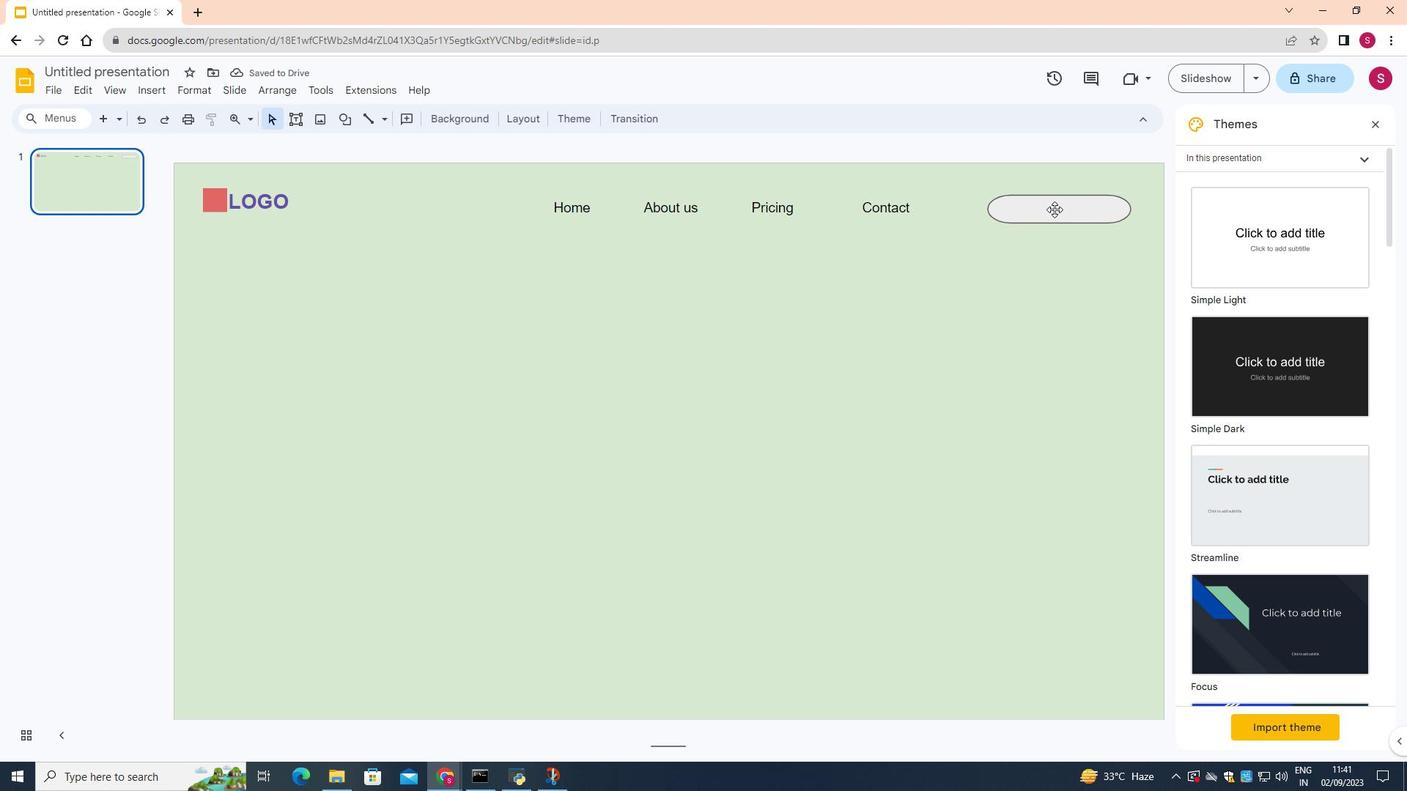 
Action: Mouse pressed left at (1054, 209)
Screenshot: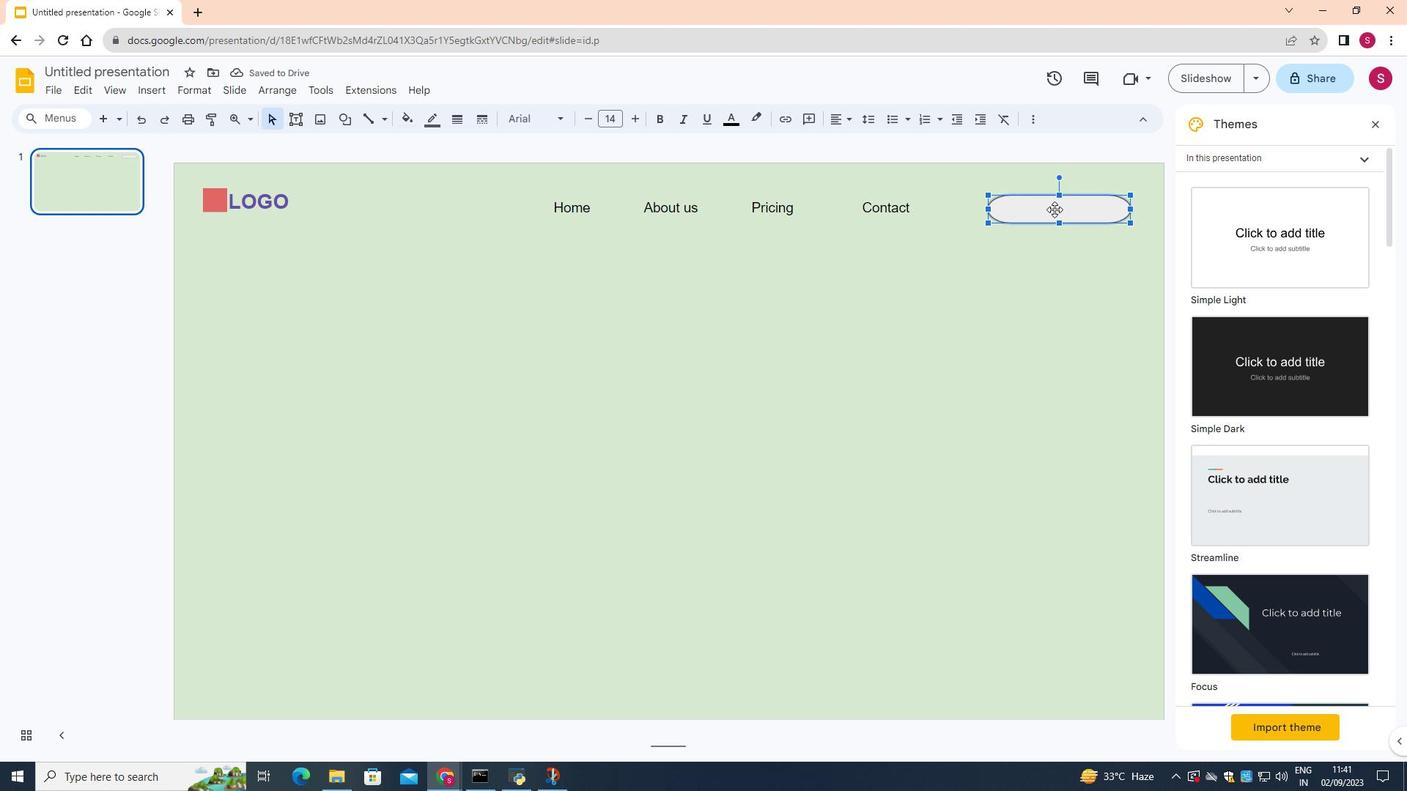 
Action: Mouse moved to (425, 113)
Screenshot: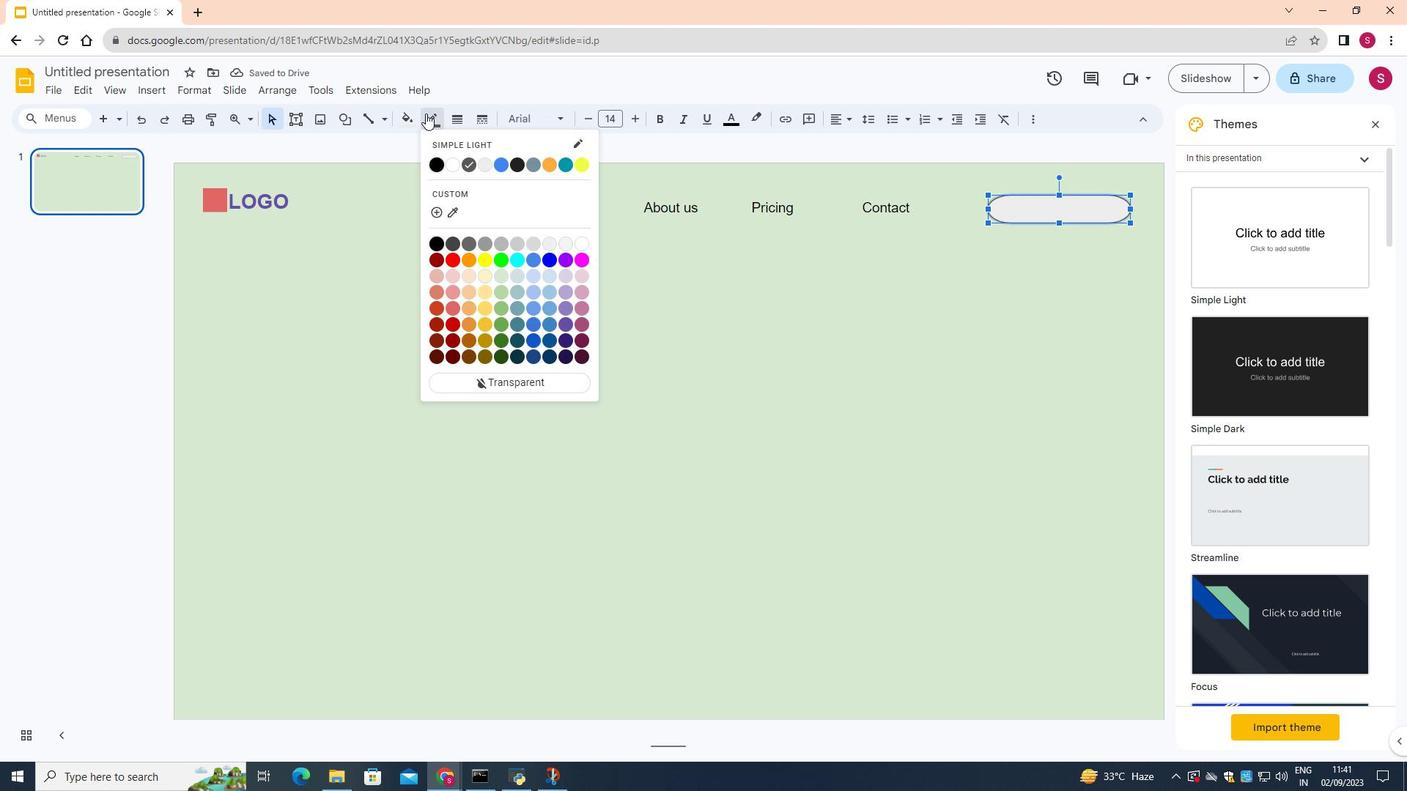 
Action: Mouse pressed left at (425, 113)
Screenshot: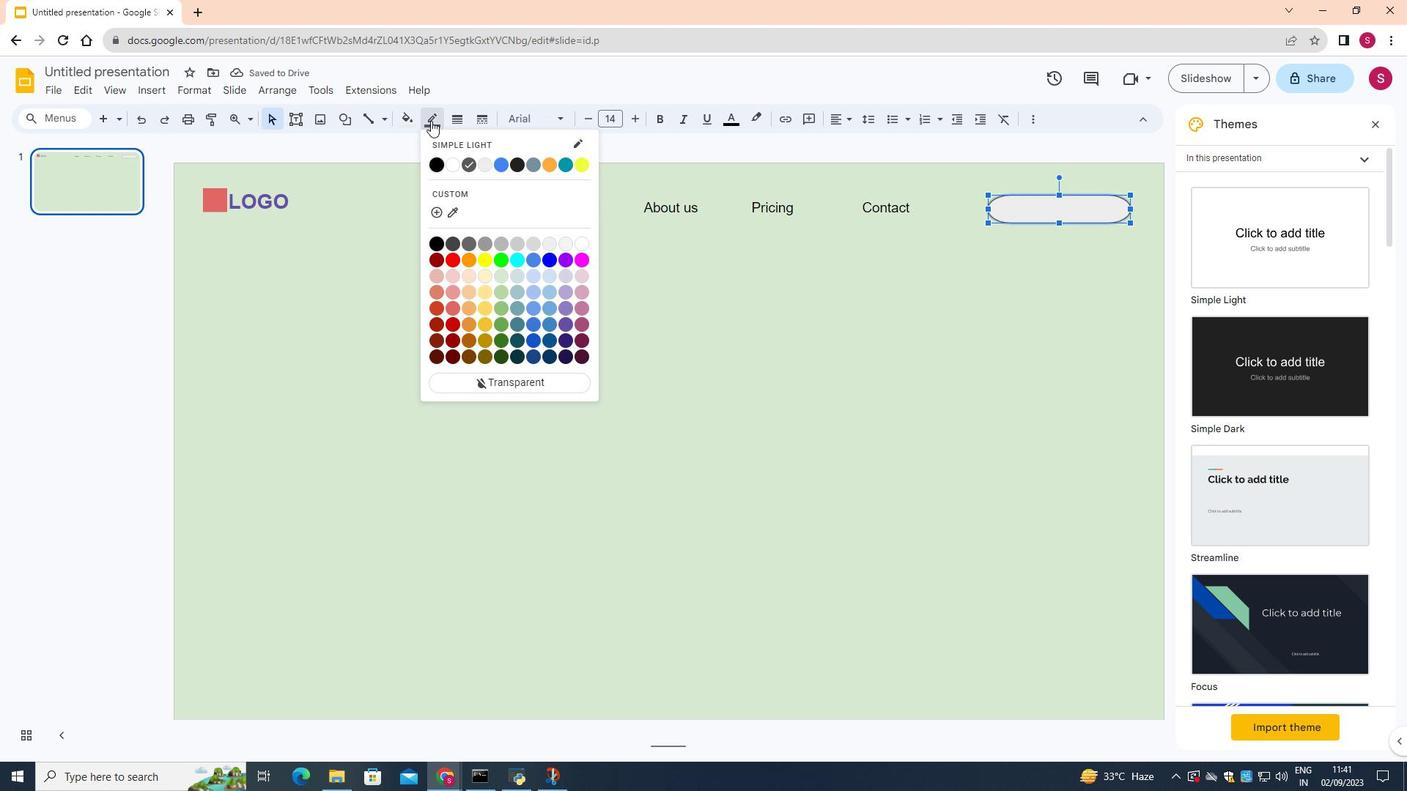 
Action: Mouse moved to (504, 380)
Screenshot: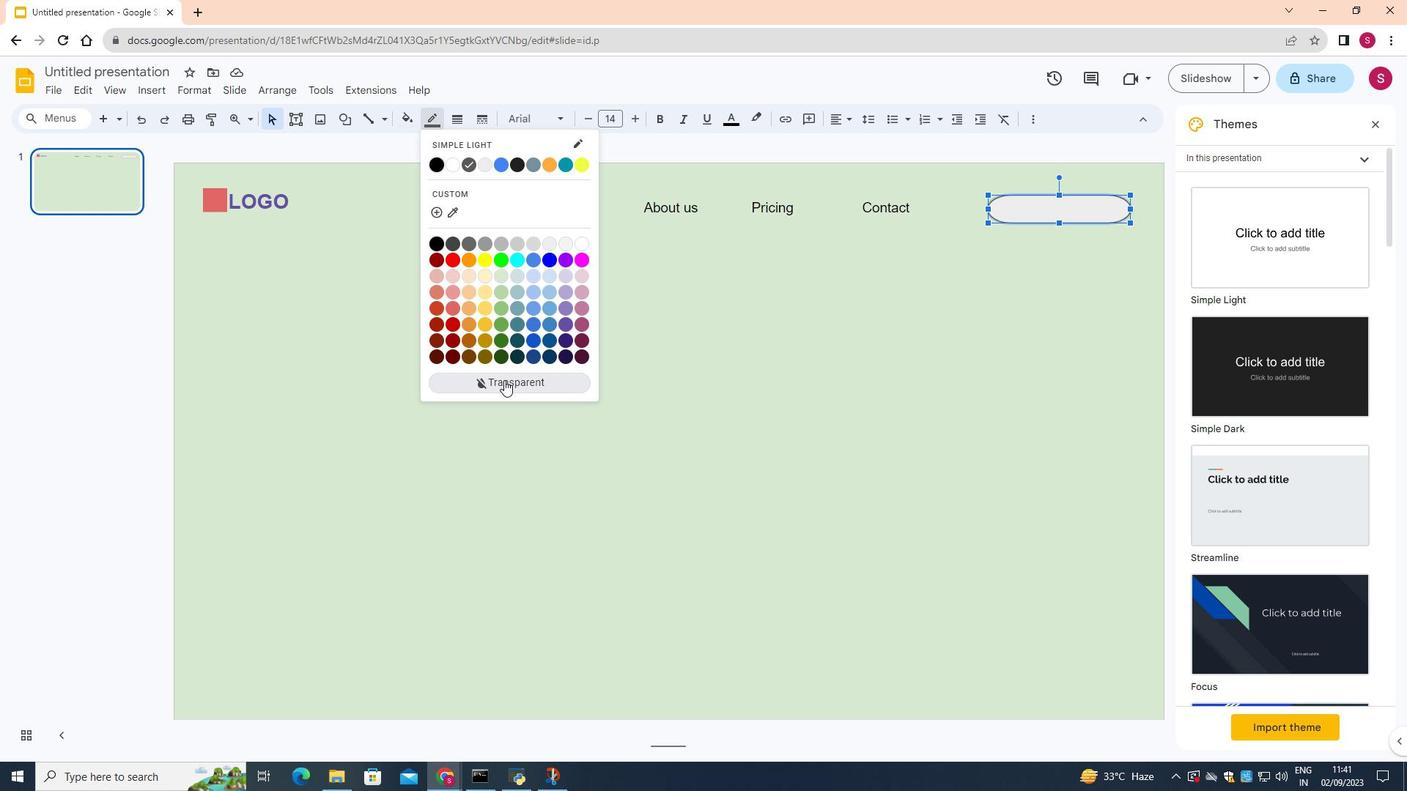 
Action: Mouse pressed left at (504, 380)
Screenshot: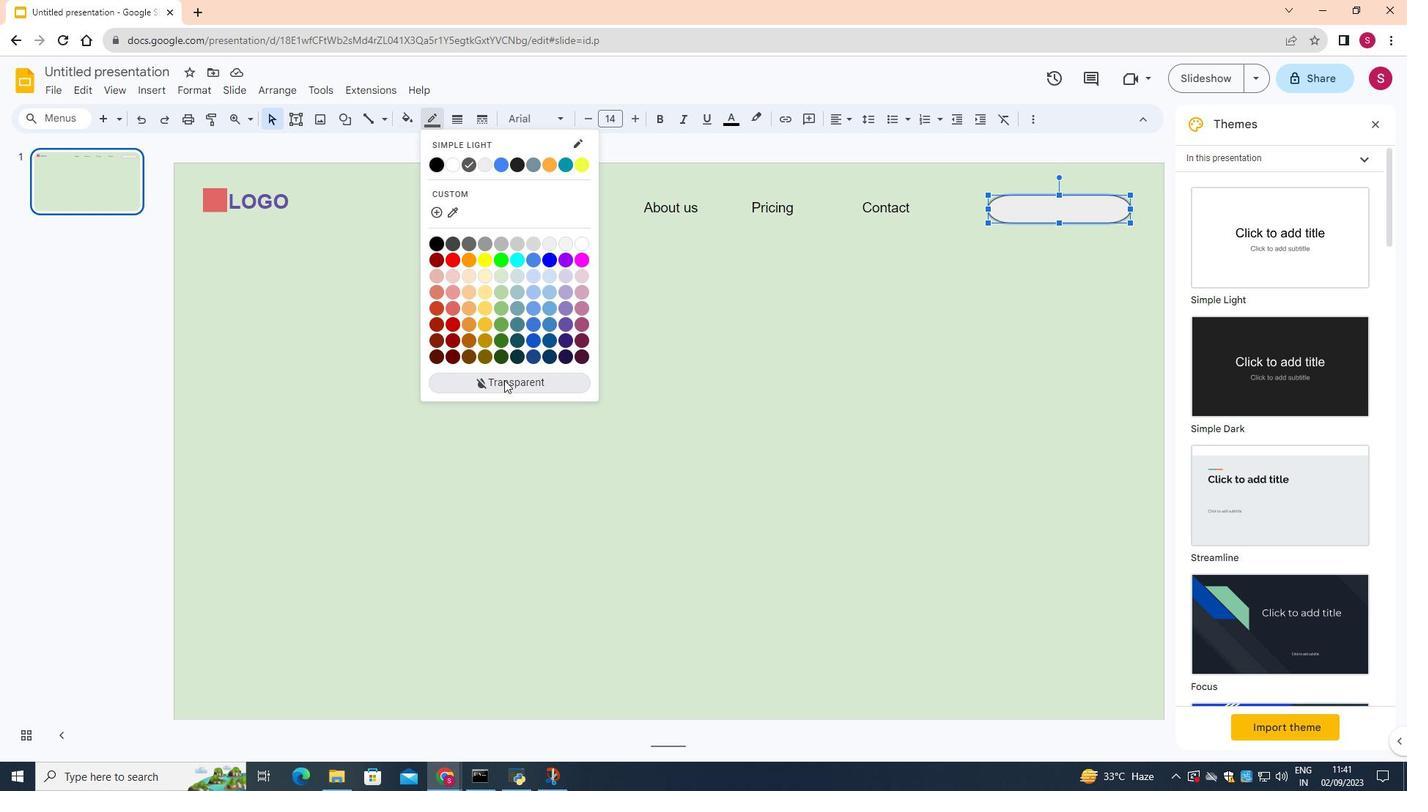 
Action: Mouse moved to (404, 115)
Screenshot: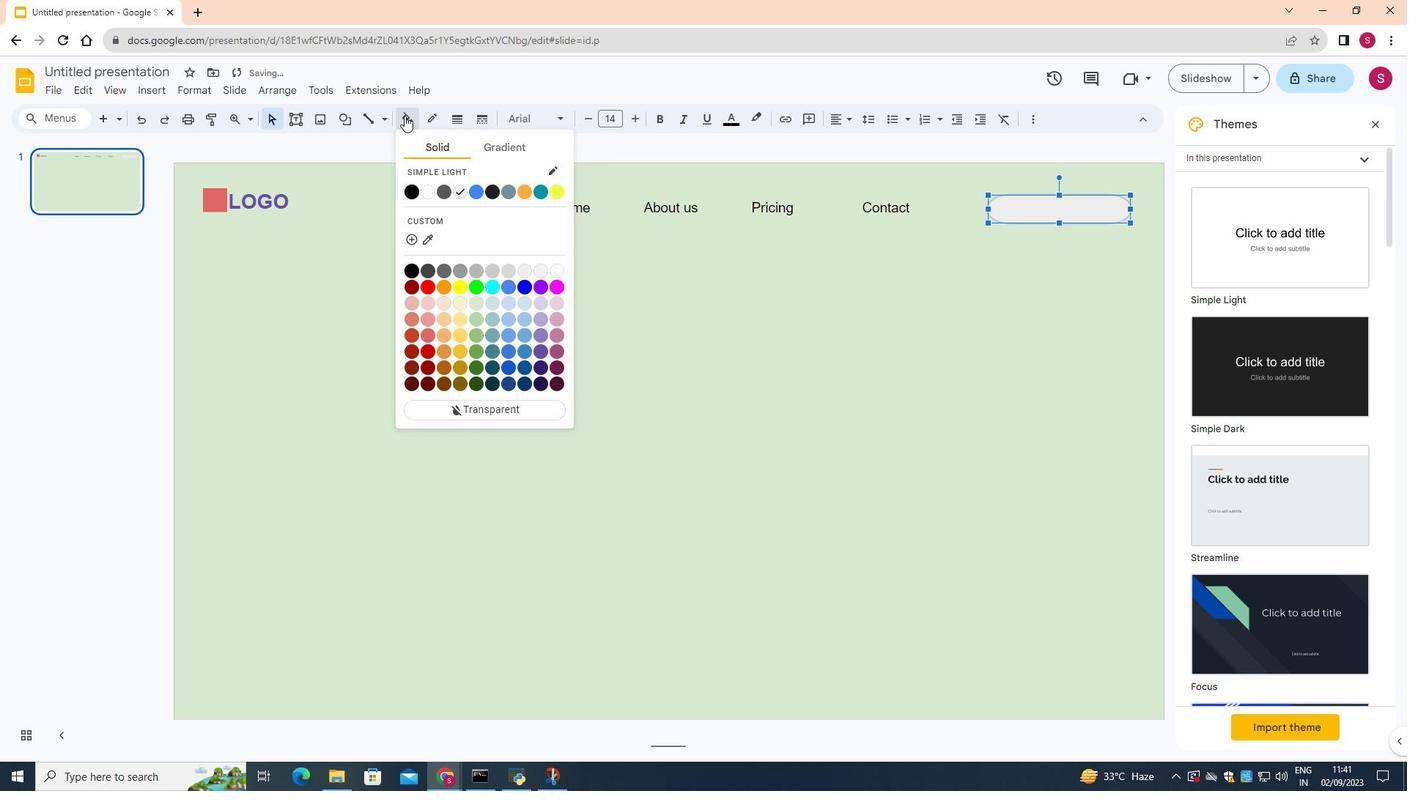 
Action: Mouse pressed left at (404, 115)
Screenshot: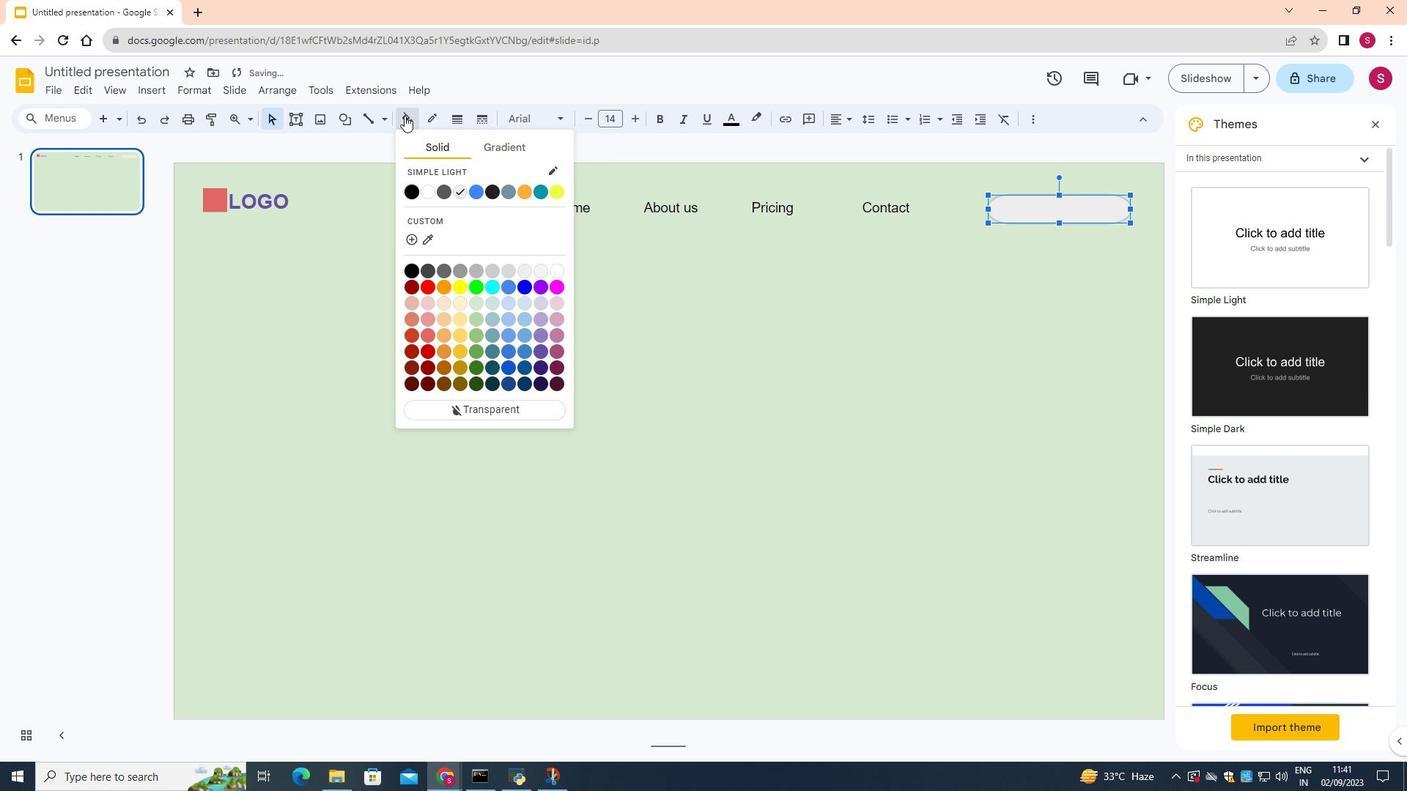 
Action: Mouse moved to (425, 334)
Screenshot: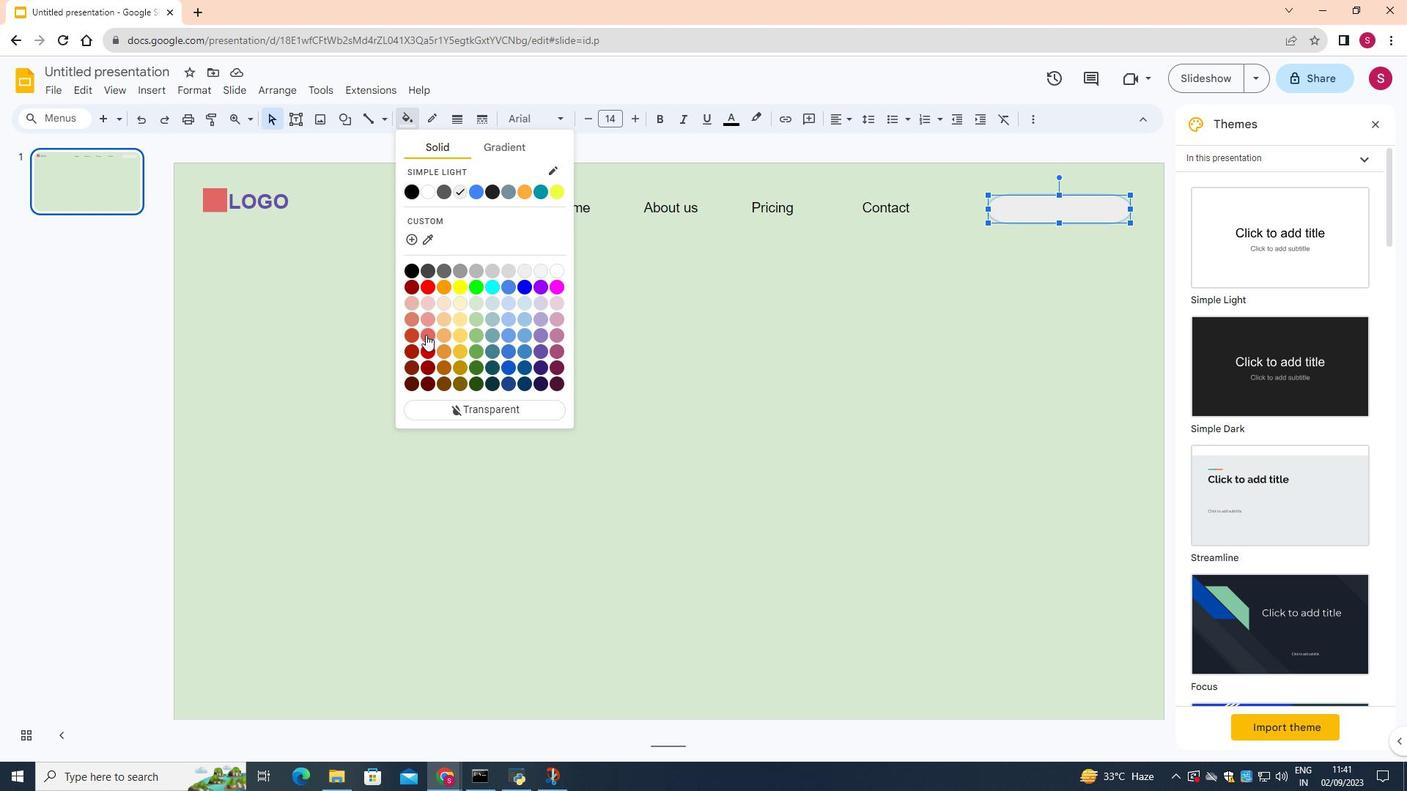 
Action: Mouse pressed left at (425, 334)
Screenshot: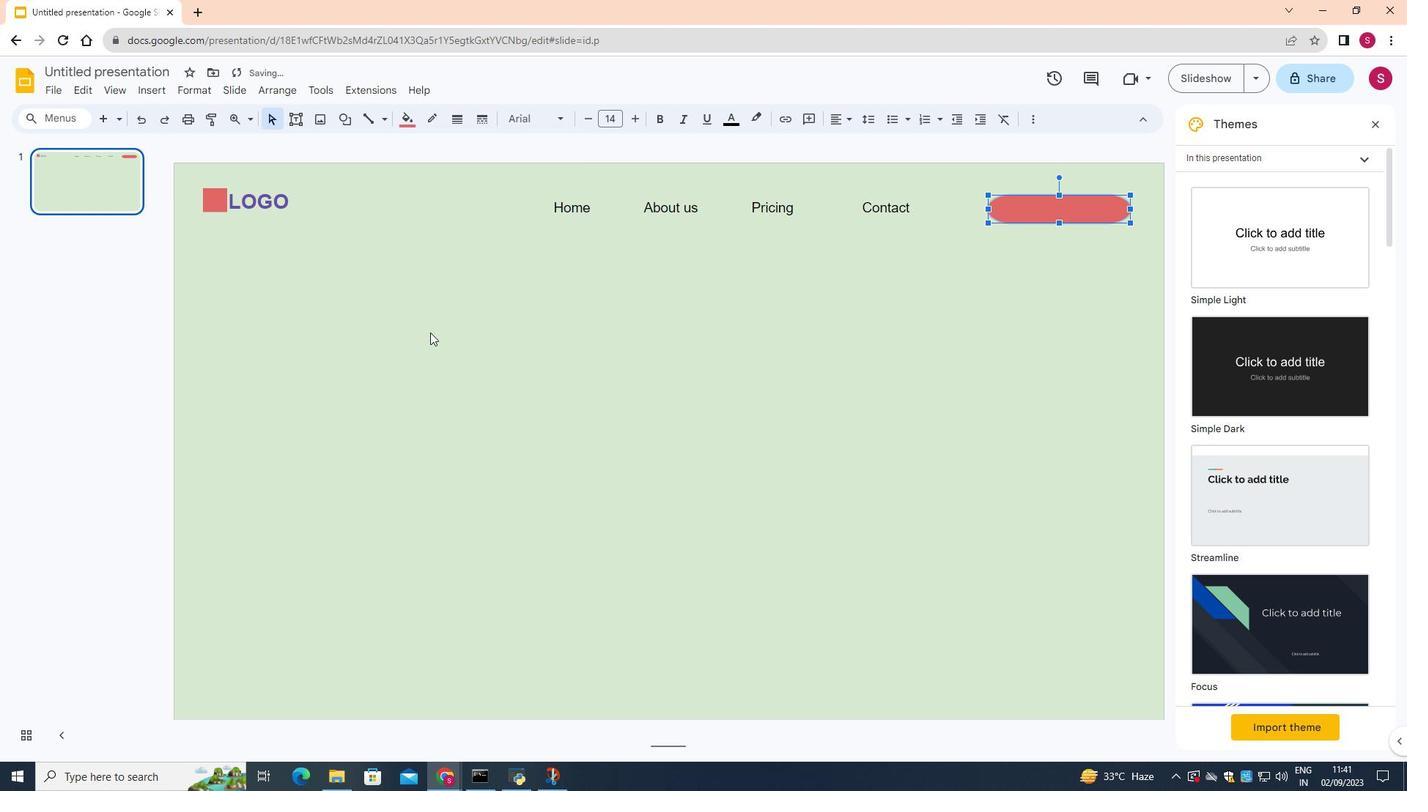 
Action: Mouse moved to (291, 115)
Screenshot: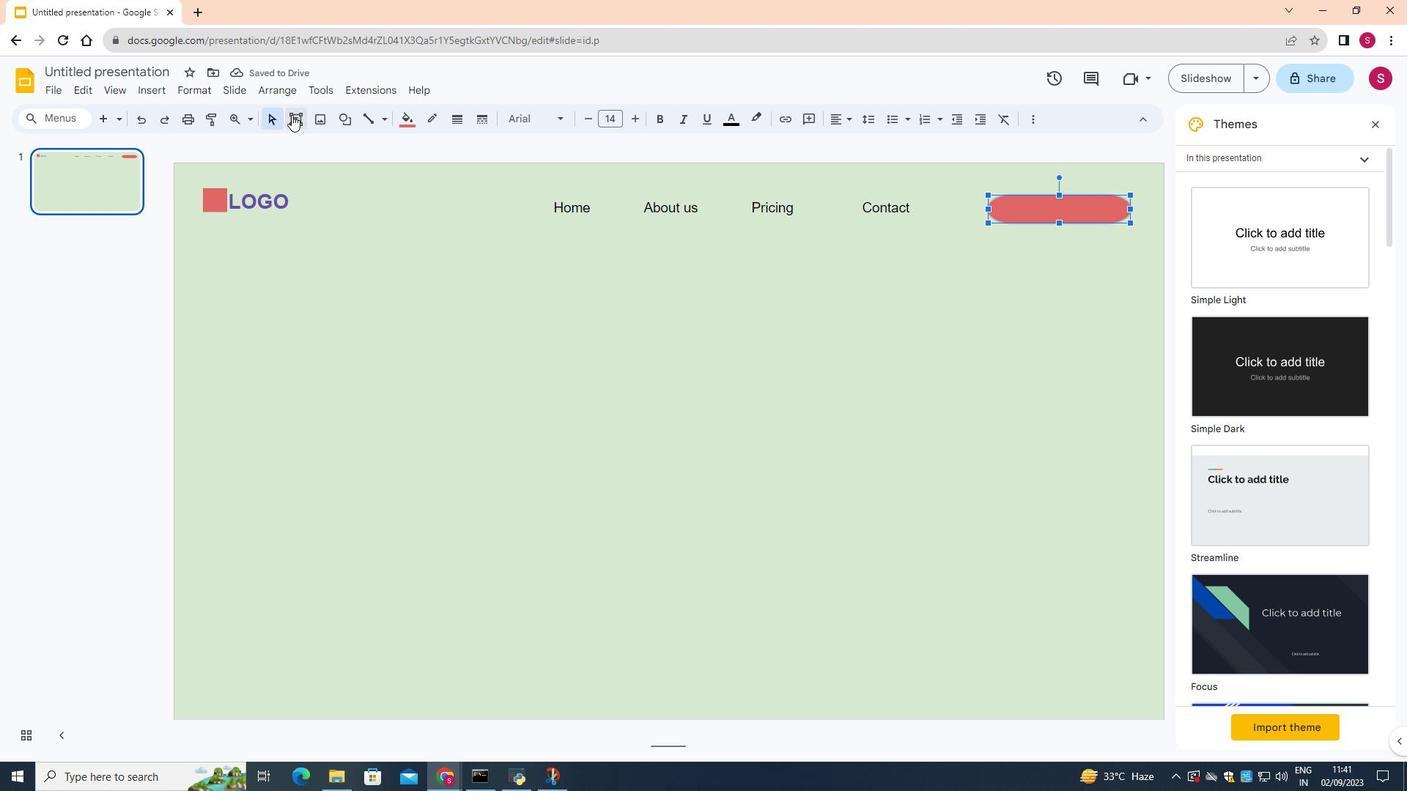 
Action: Mouse pressed left at (291, 115)
Screenshot: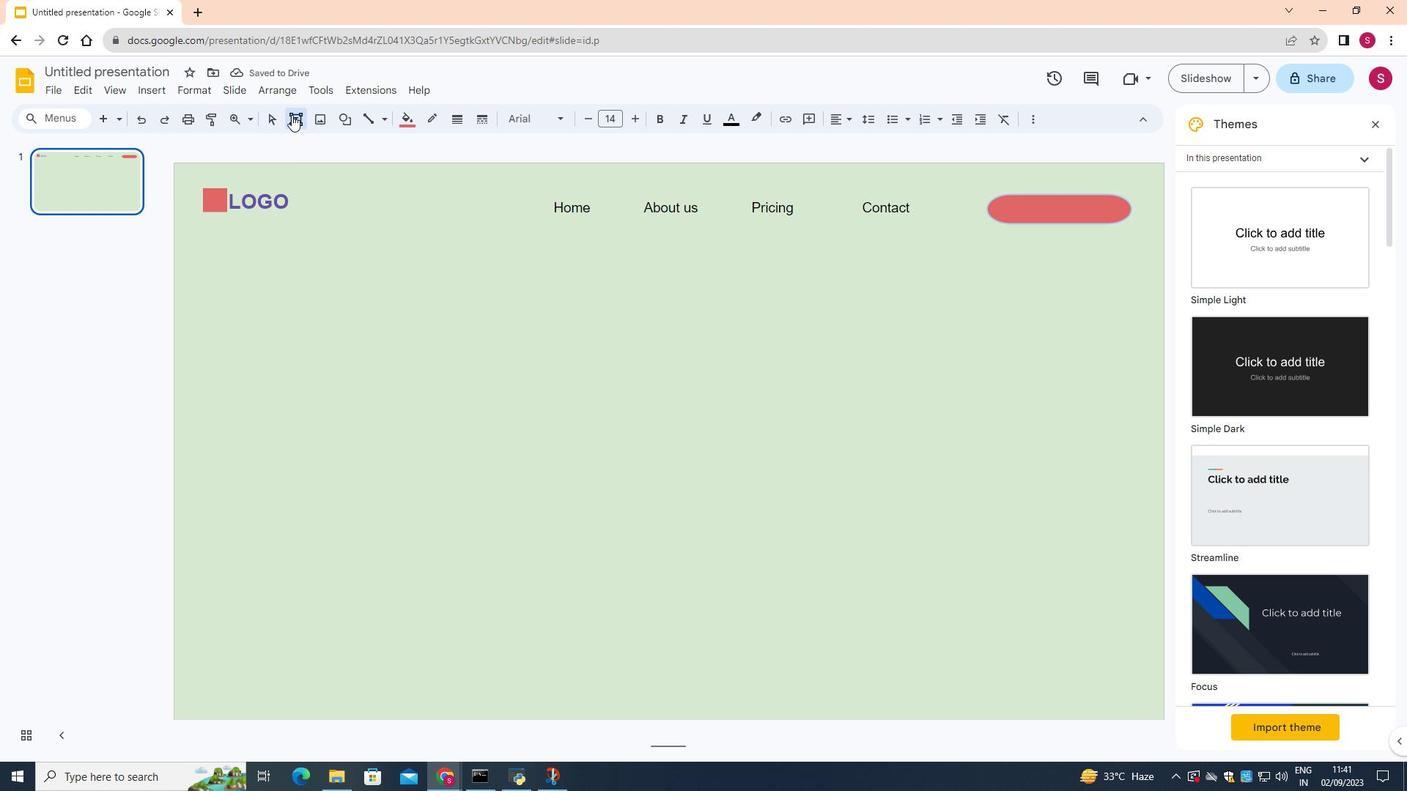 
Action: Mouse moved to (1003, 192)
Screenshot: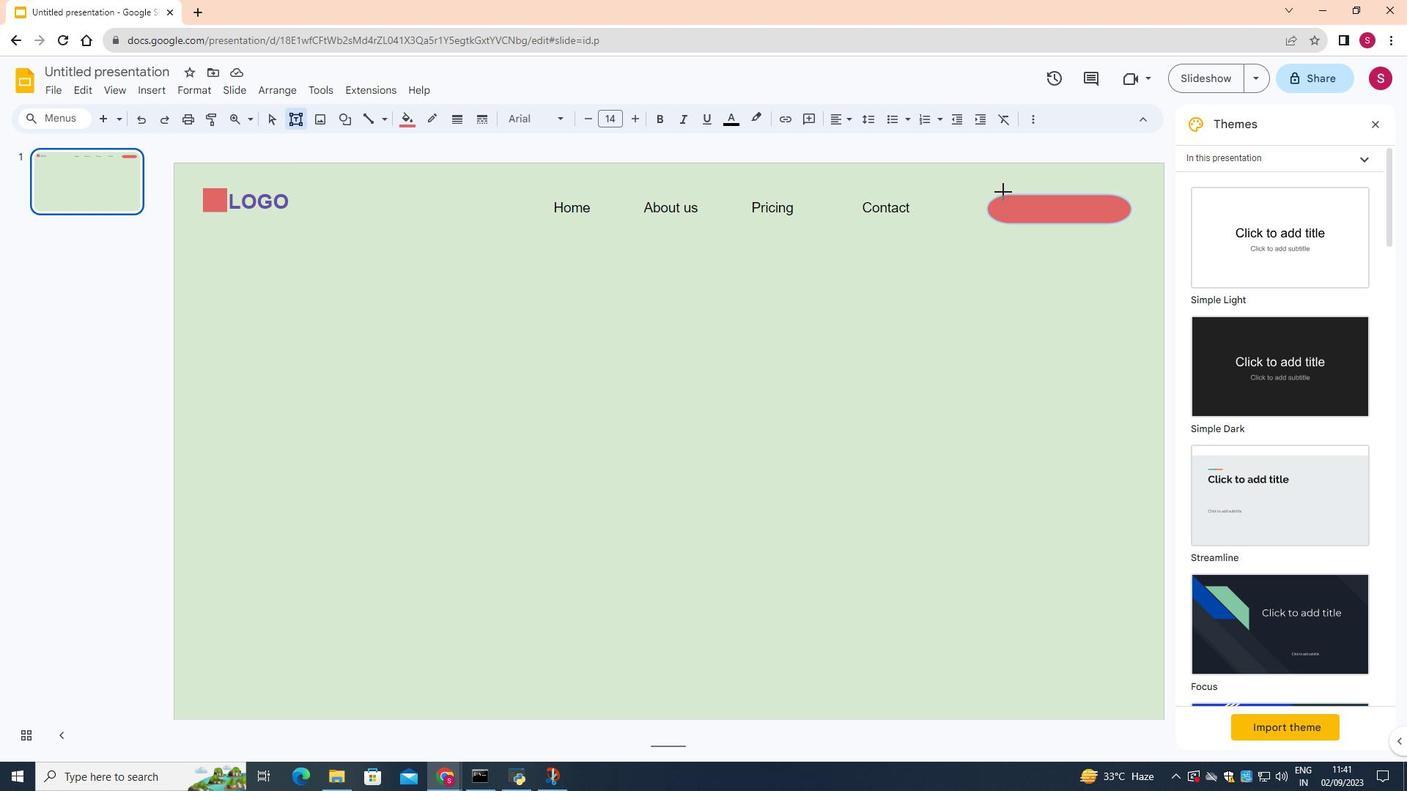 
Action: Mouse pressed left at (1003, 192)
Screenshot: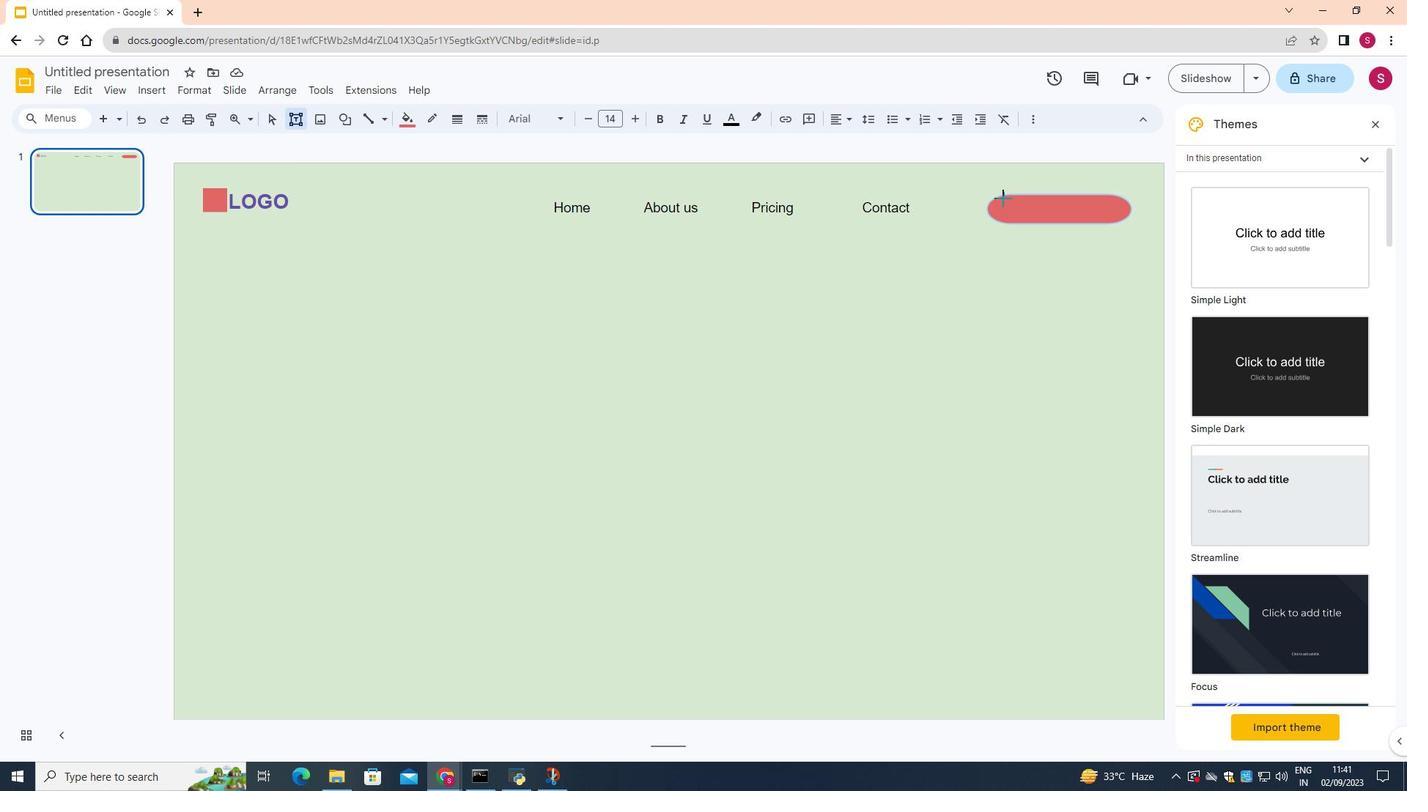 
Action: Mouse moved to (733, 114)
Screenshot: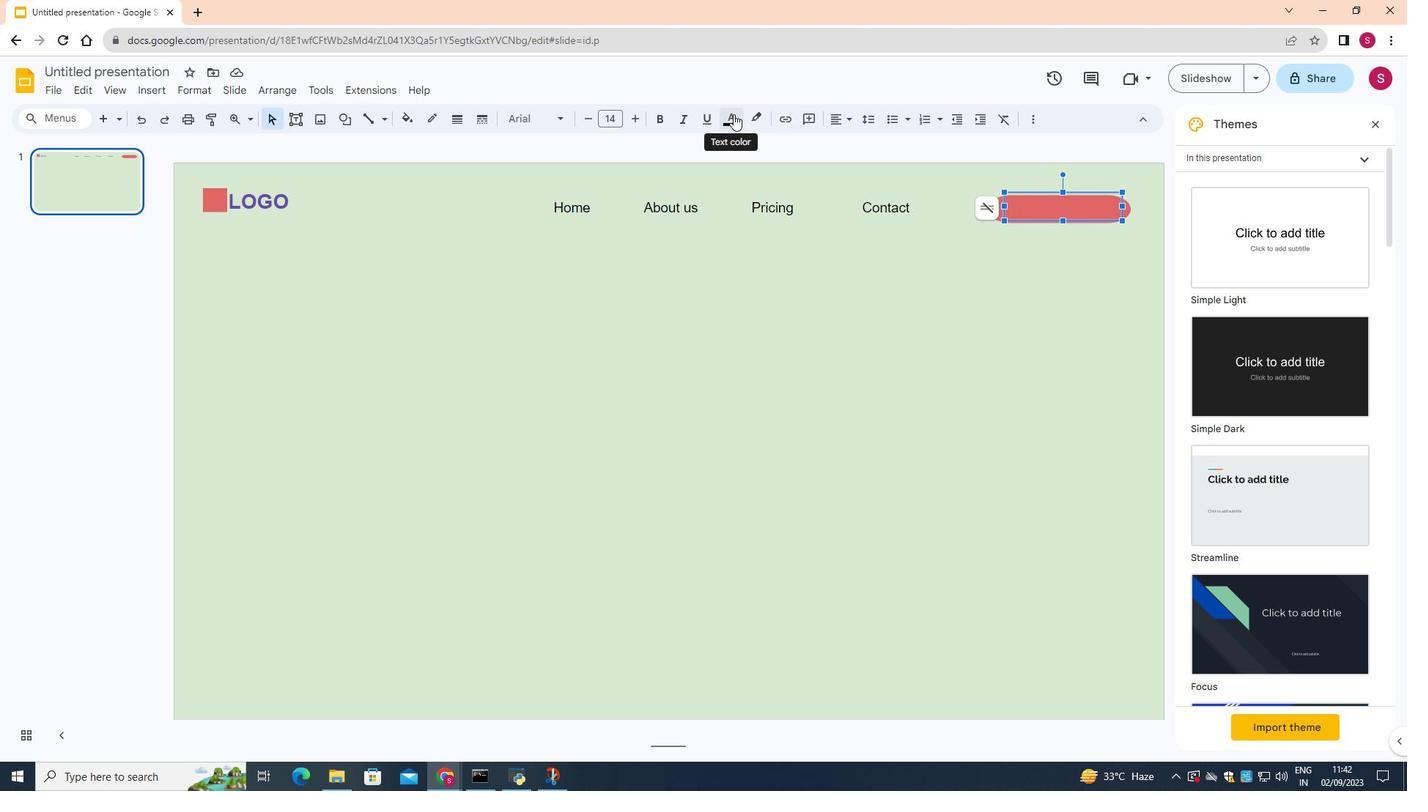 
Action: Mouse pressed left at (733, 114)
Screenshot: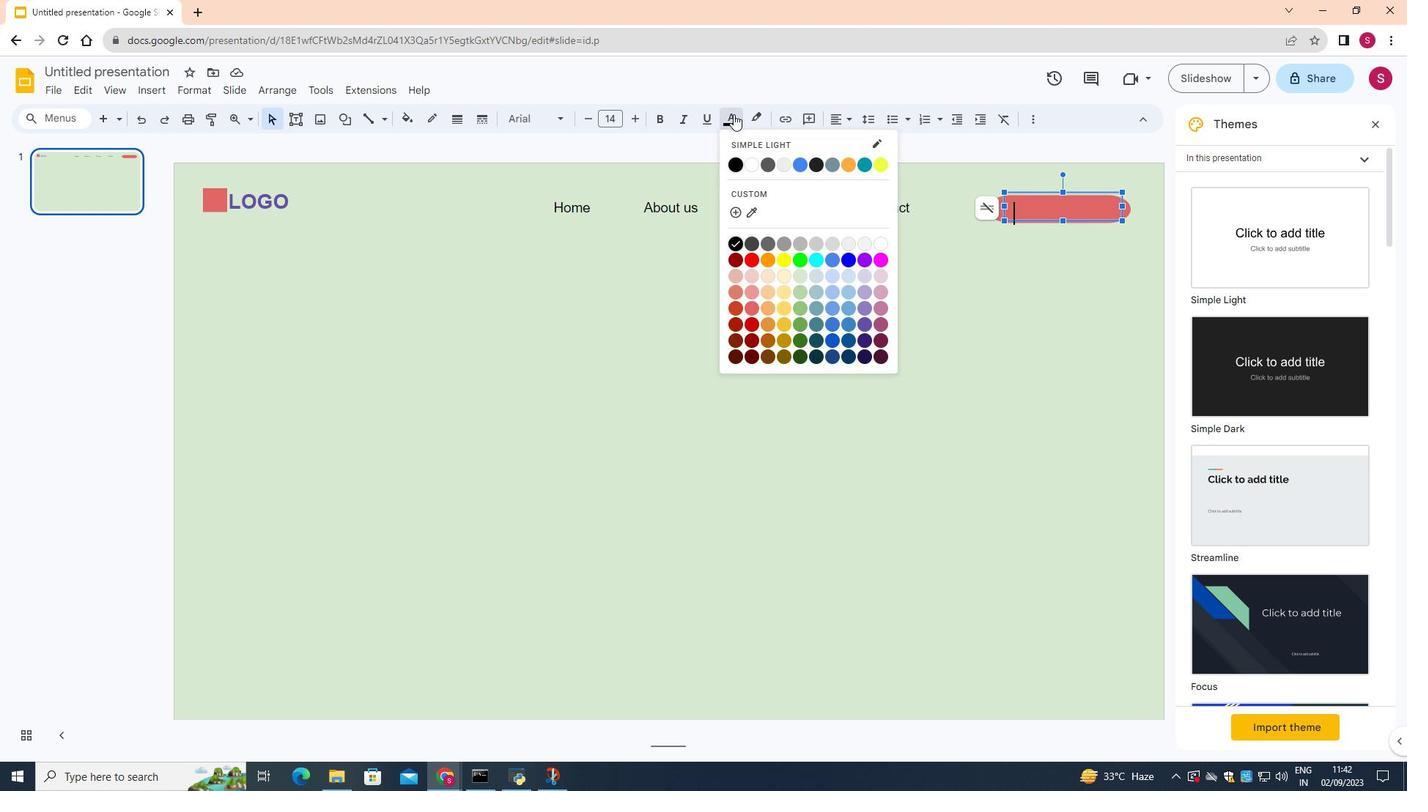 
Action: Mouse moved to (749, 167)
Screenshot: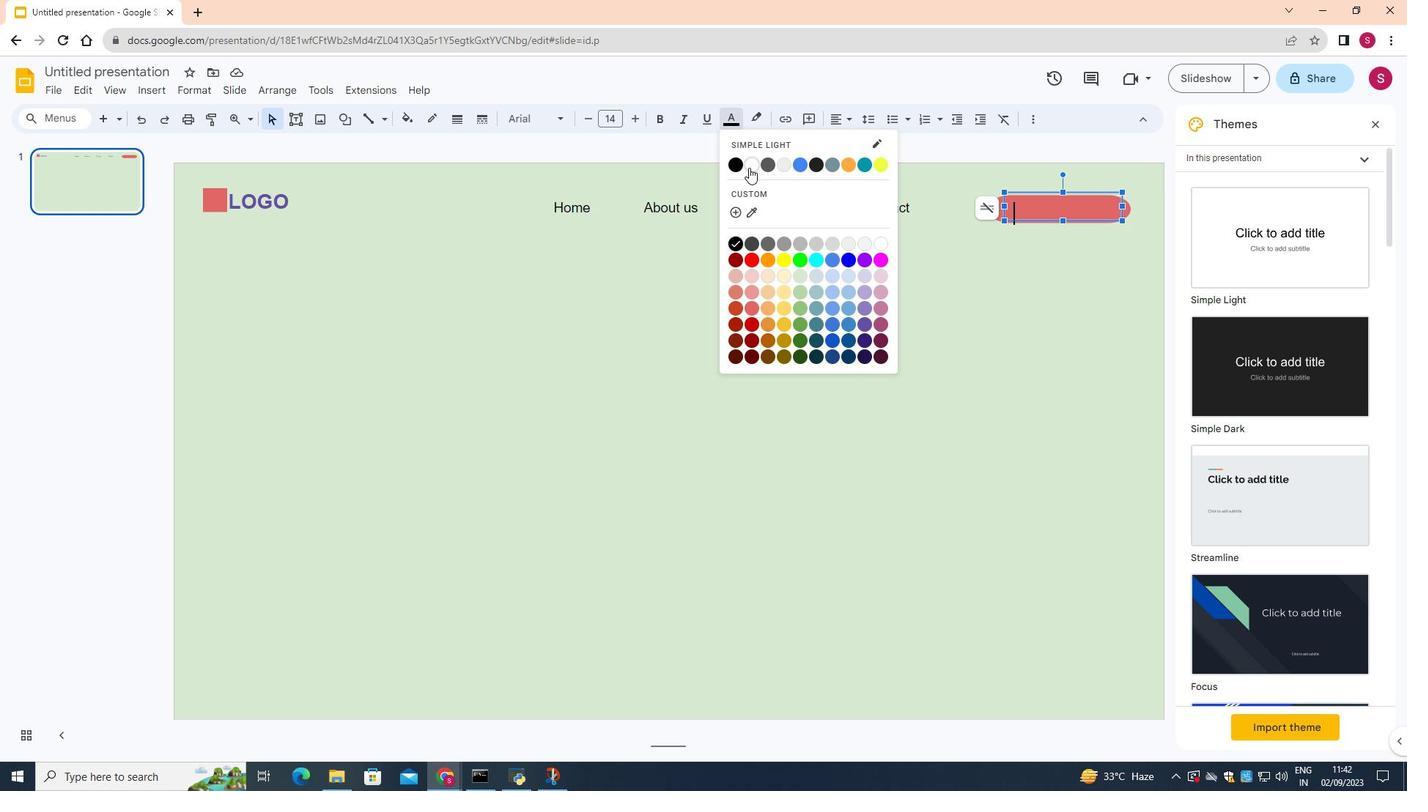 
Action: Mouse pressed left at (749, 167)
Screenshot: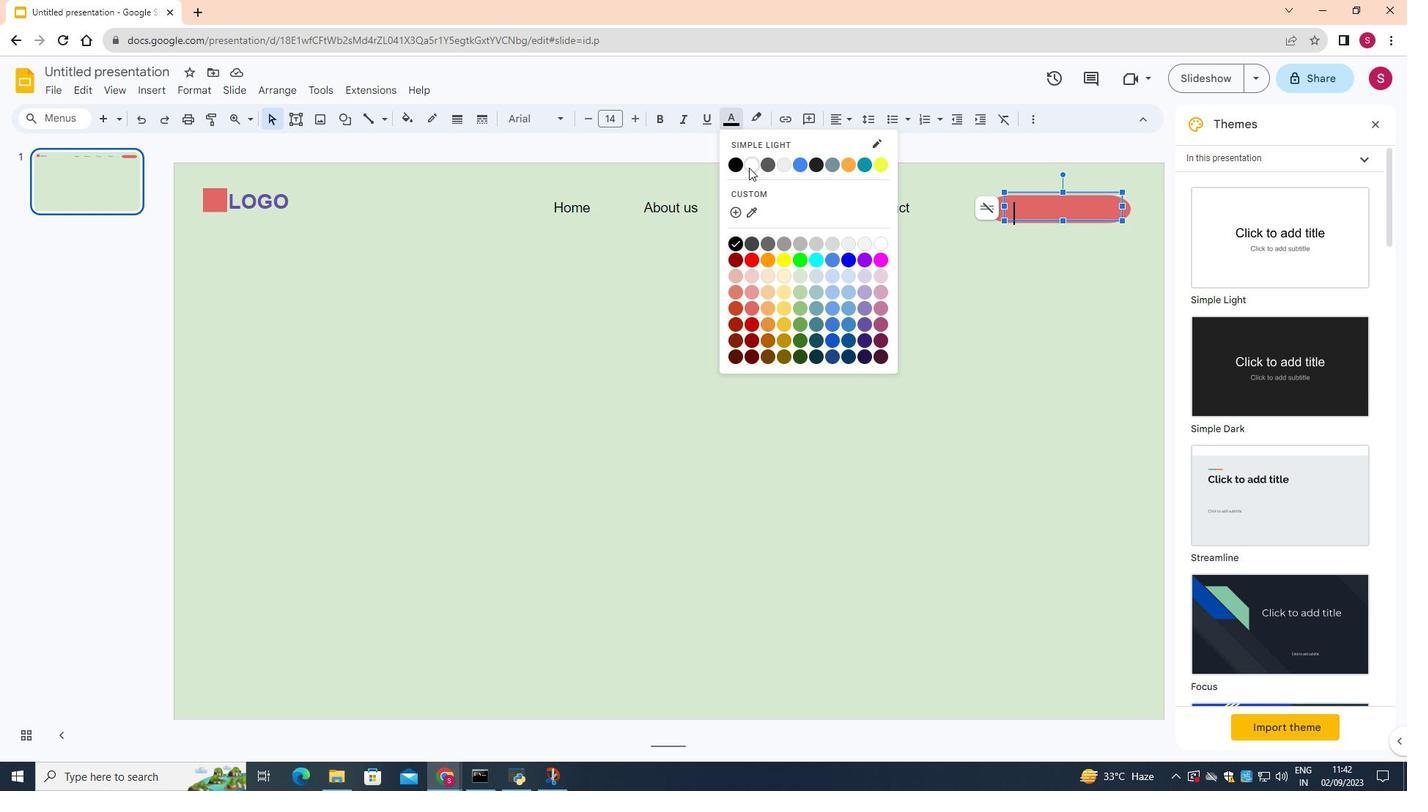 
Action: Mouse moved to (606, 115)
Screenshot: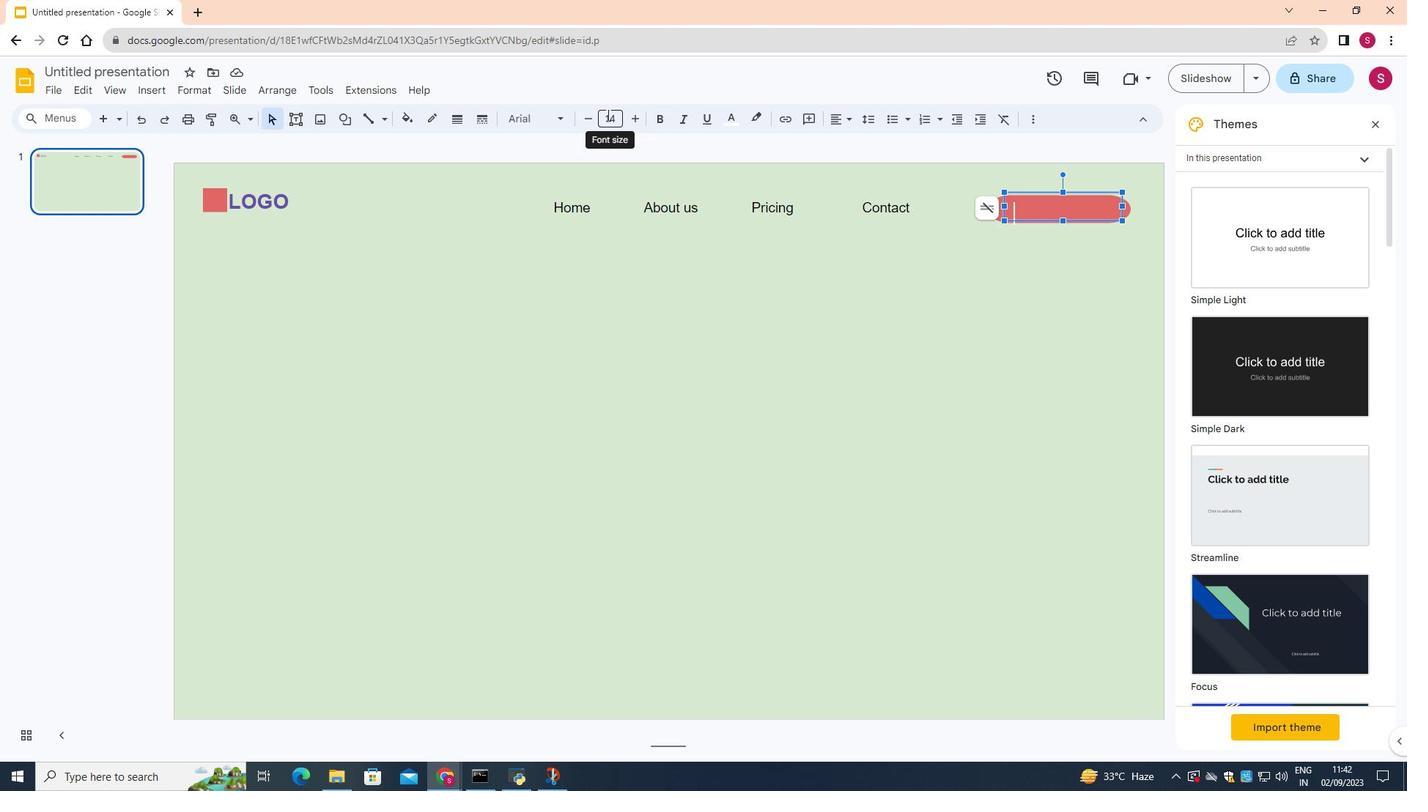 
Action: Mouse pressed left at (606, 115)
Screenshot: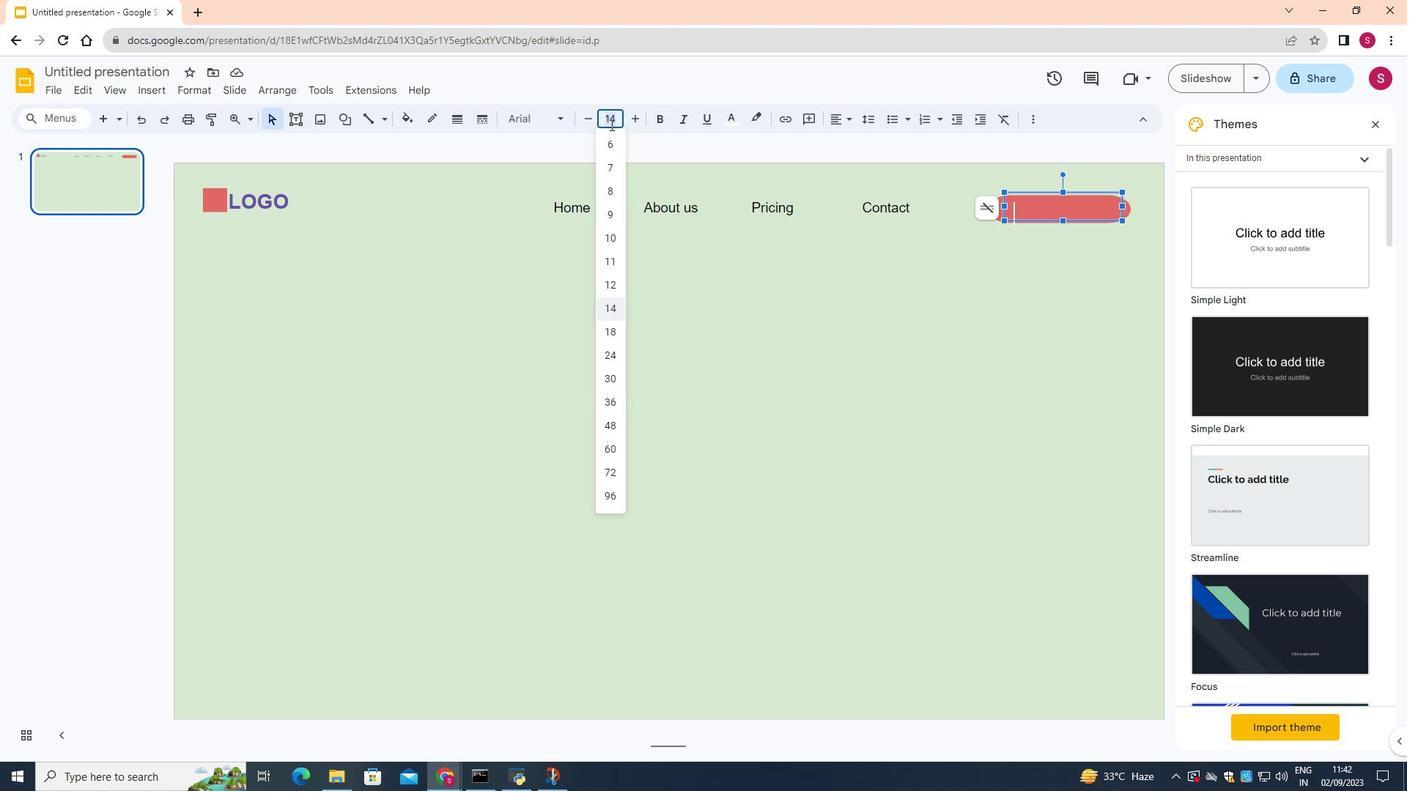 
Action: Mouse moved to (608, 235)
Screenshot: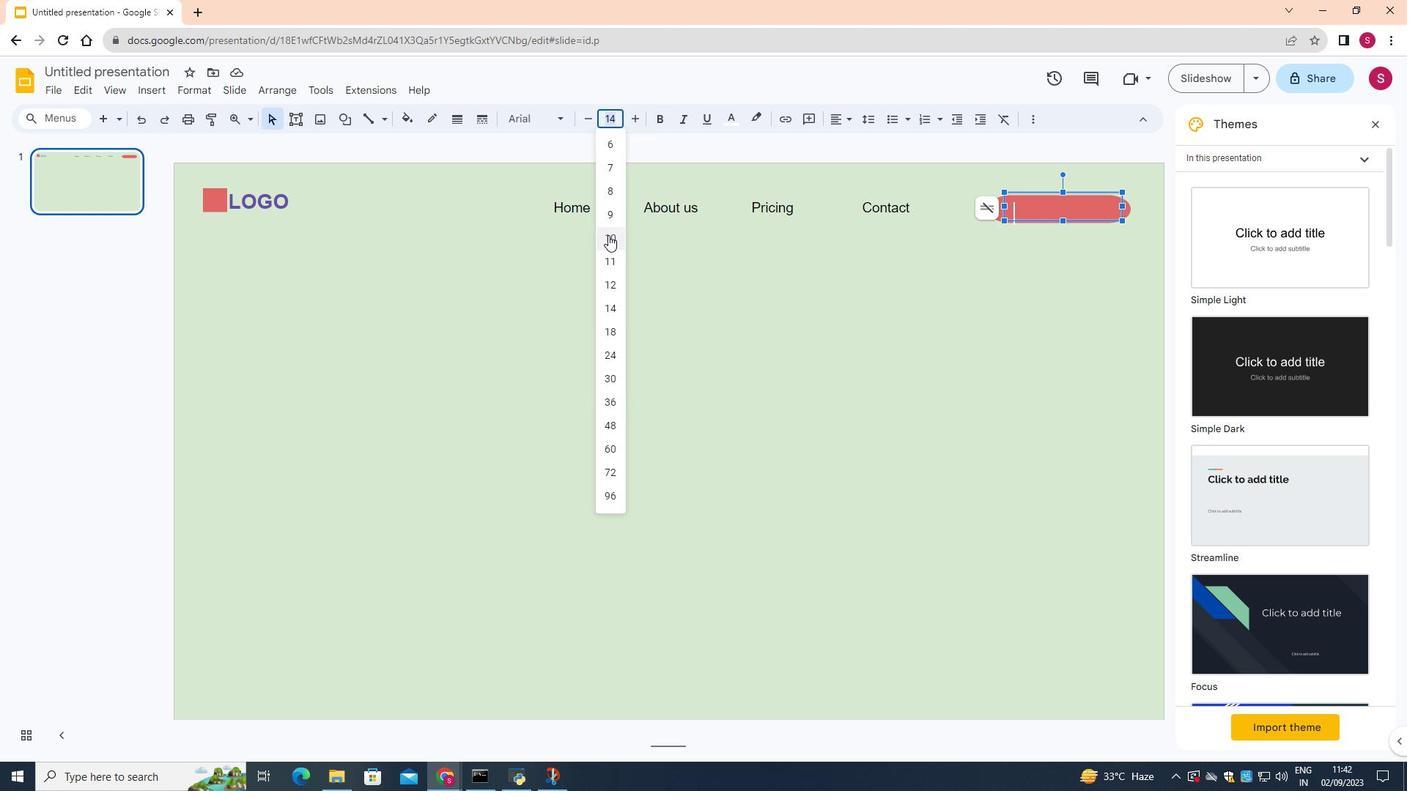 
Action: Mouse pressed left at (608, 235)
Screenshot: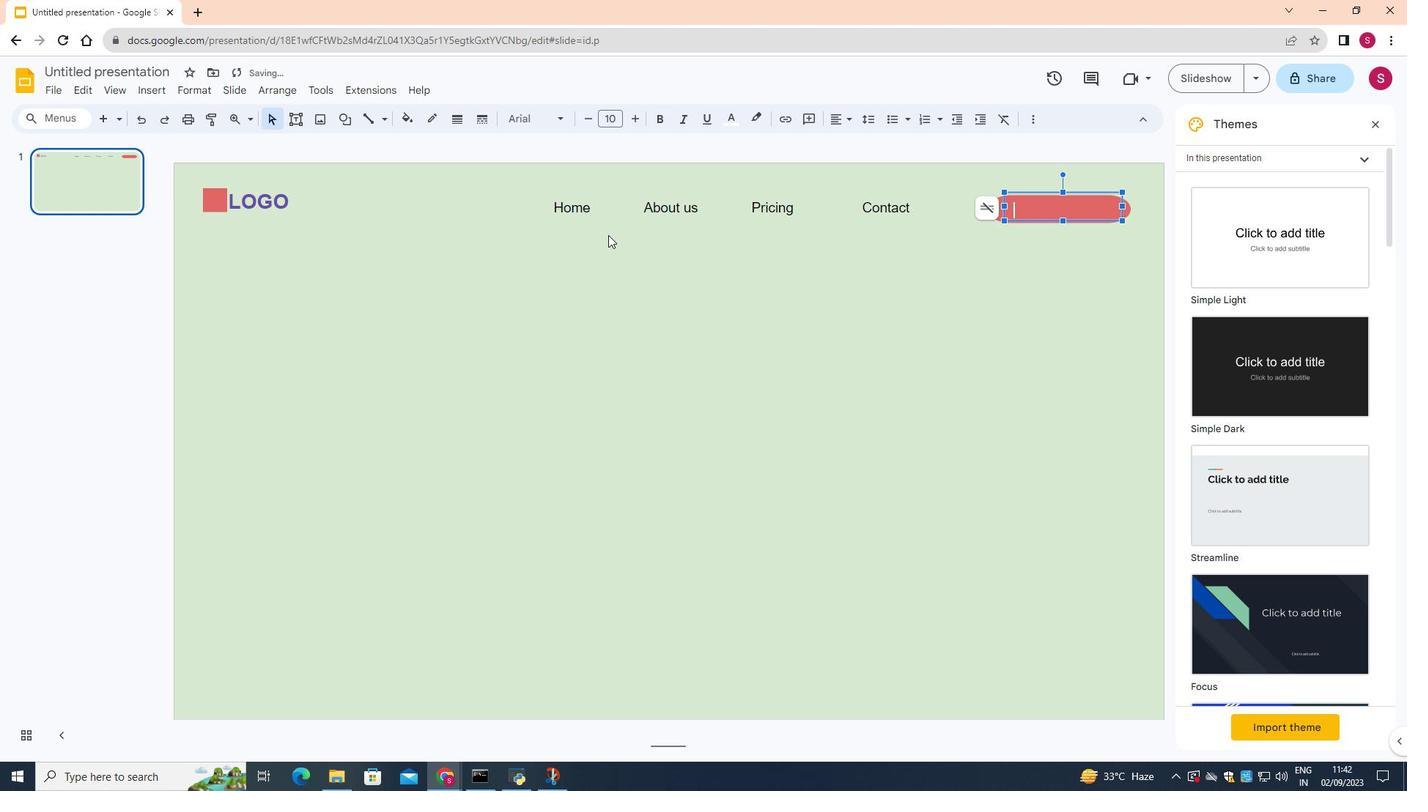 
Action: Key pressed <Key.shift><Key.shift><Key.shift>Get<Key.space><Key.shift>Started
Screenshot: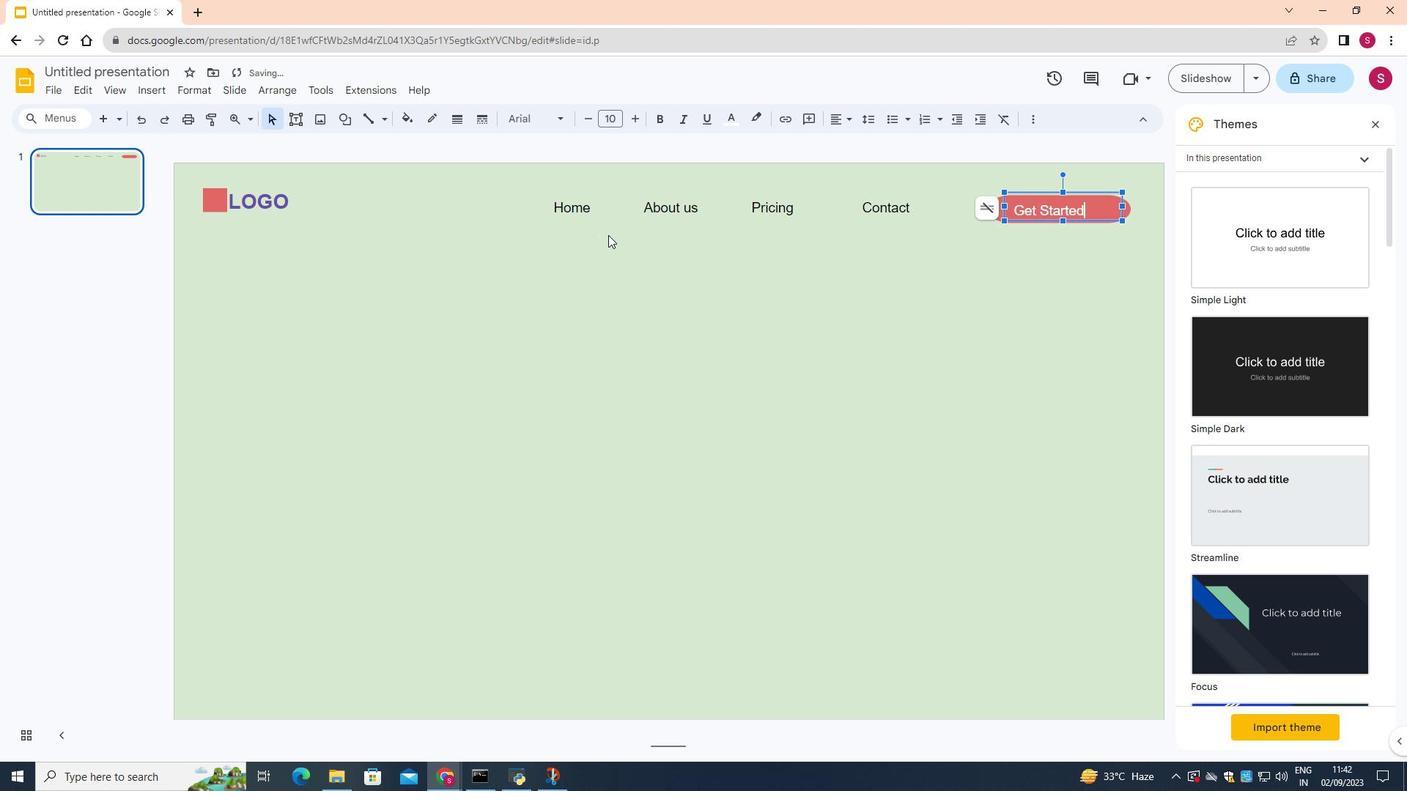 
Action: Mouse moved to (1014, 199)
Screenshot: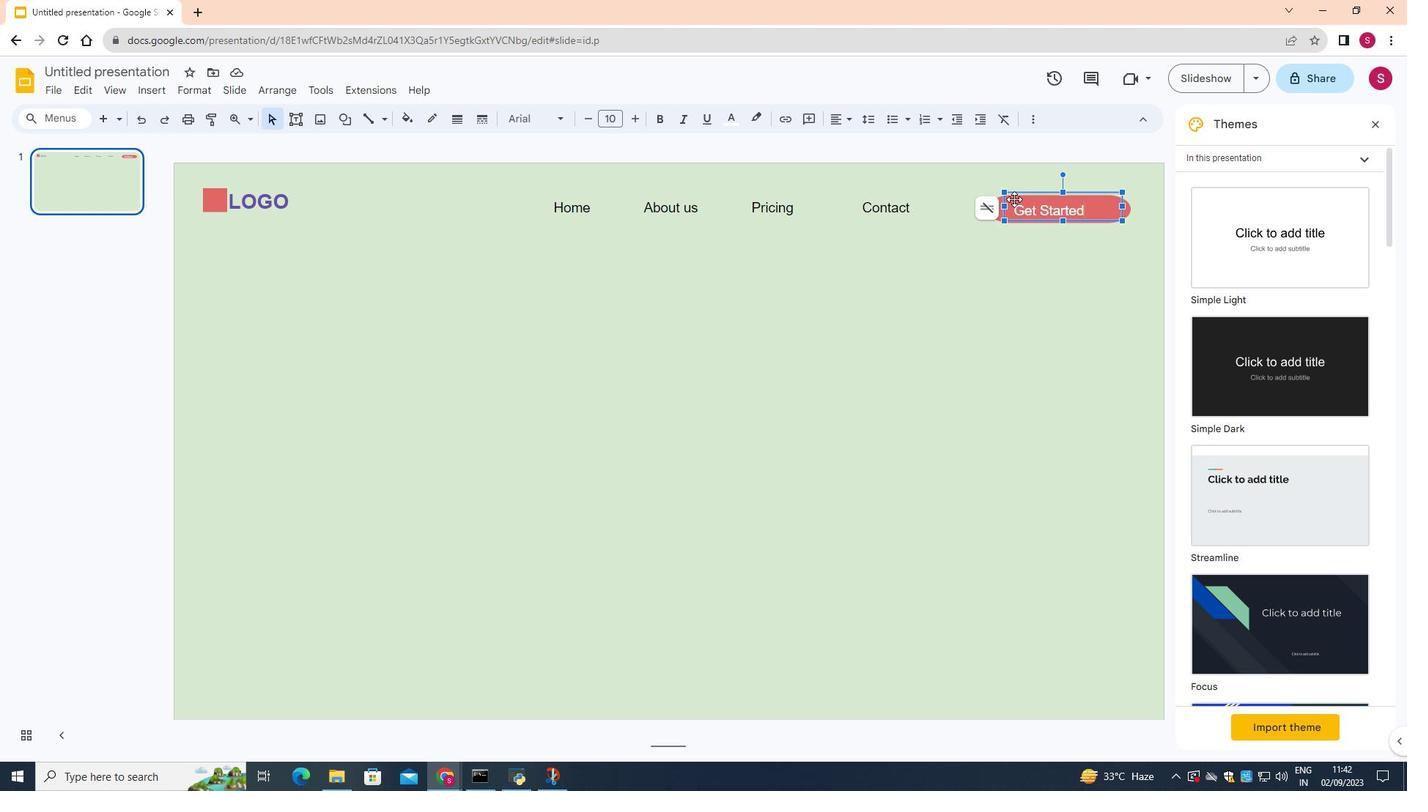 
Action: Mouse pressed left at (1014, 199)
Screenshot: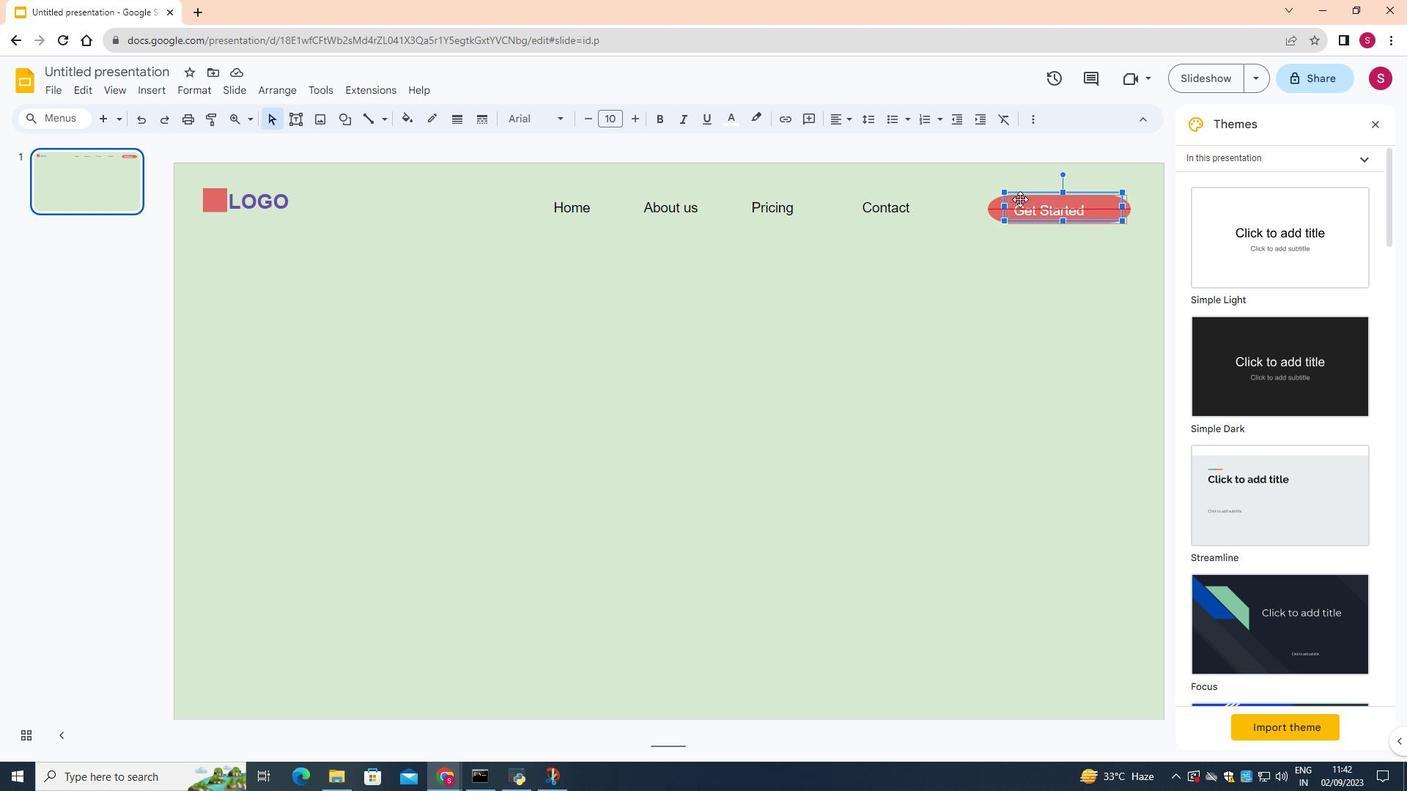 
Action: Mouse moved to (1047, 266)
Screenshot: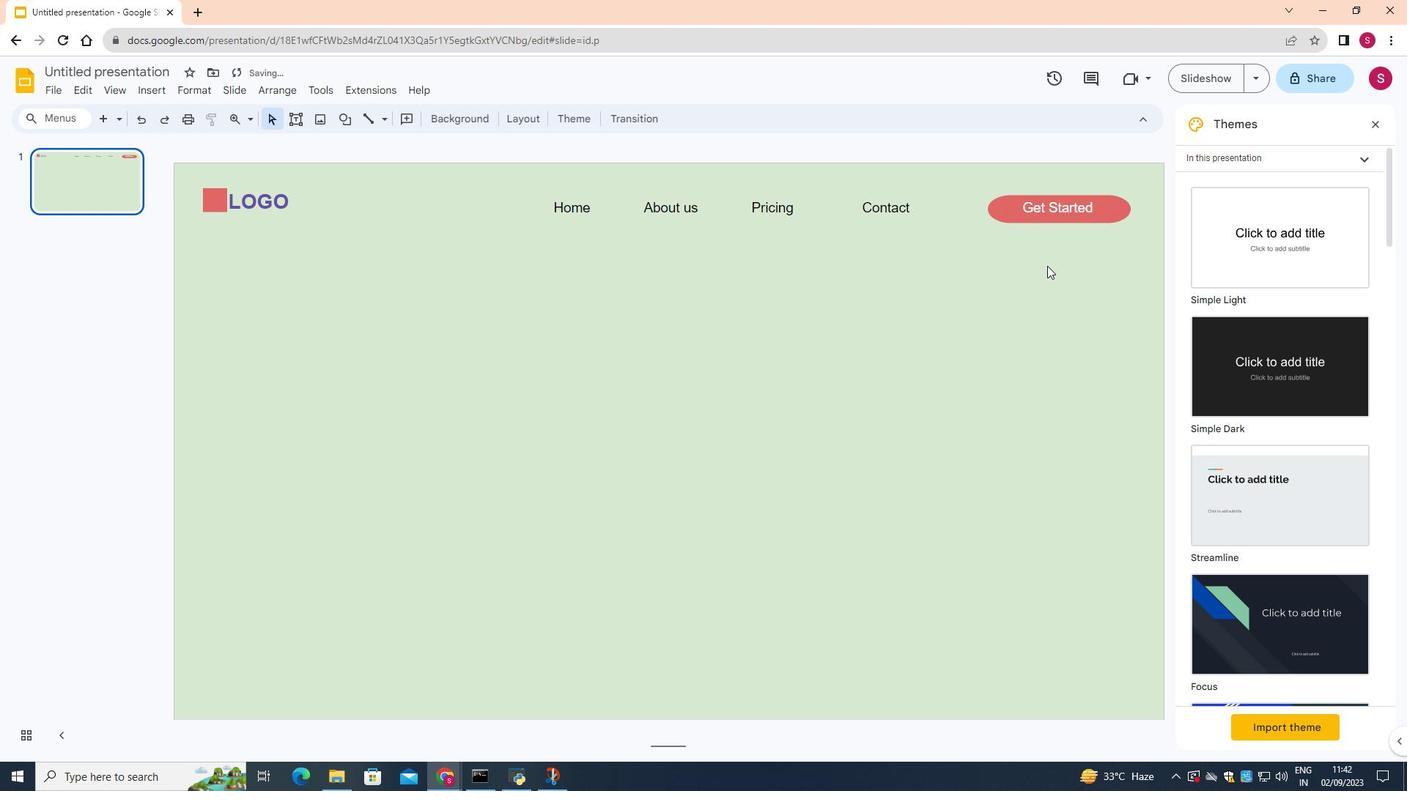 
Action: Mouse pressed left at (1047, 266)
Screenshot: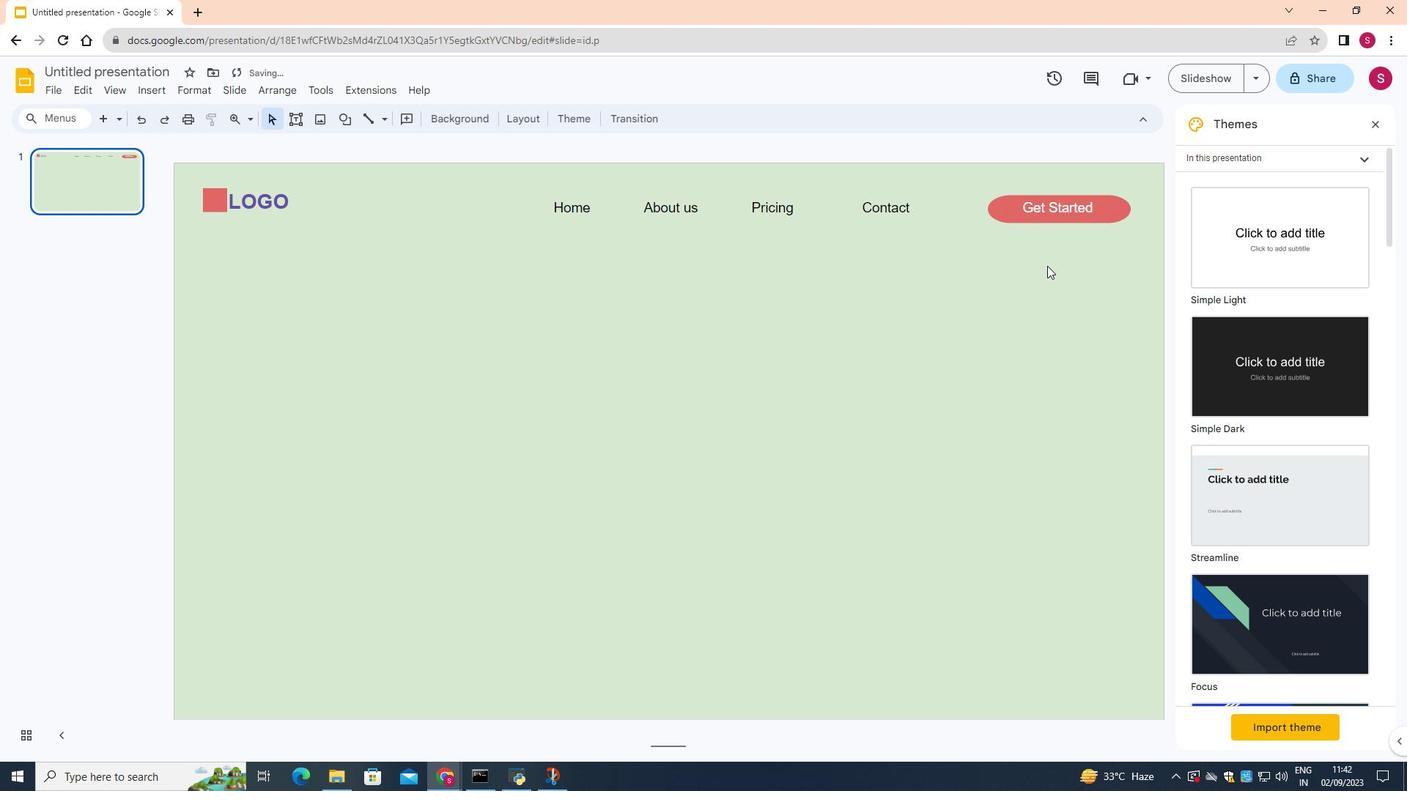 
Action: Mouse moved to (1023, 205)
Screenshot: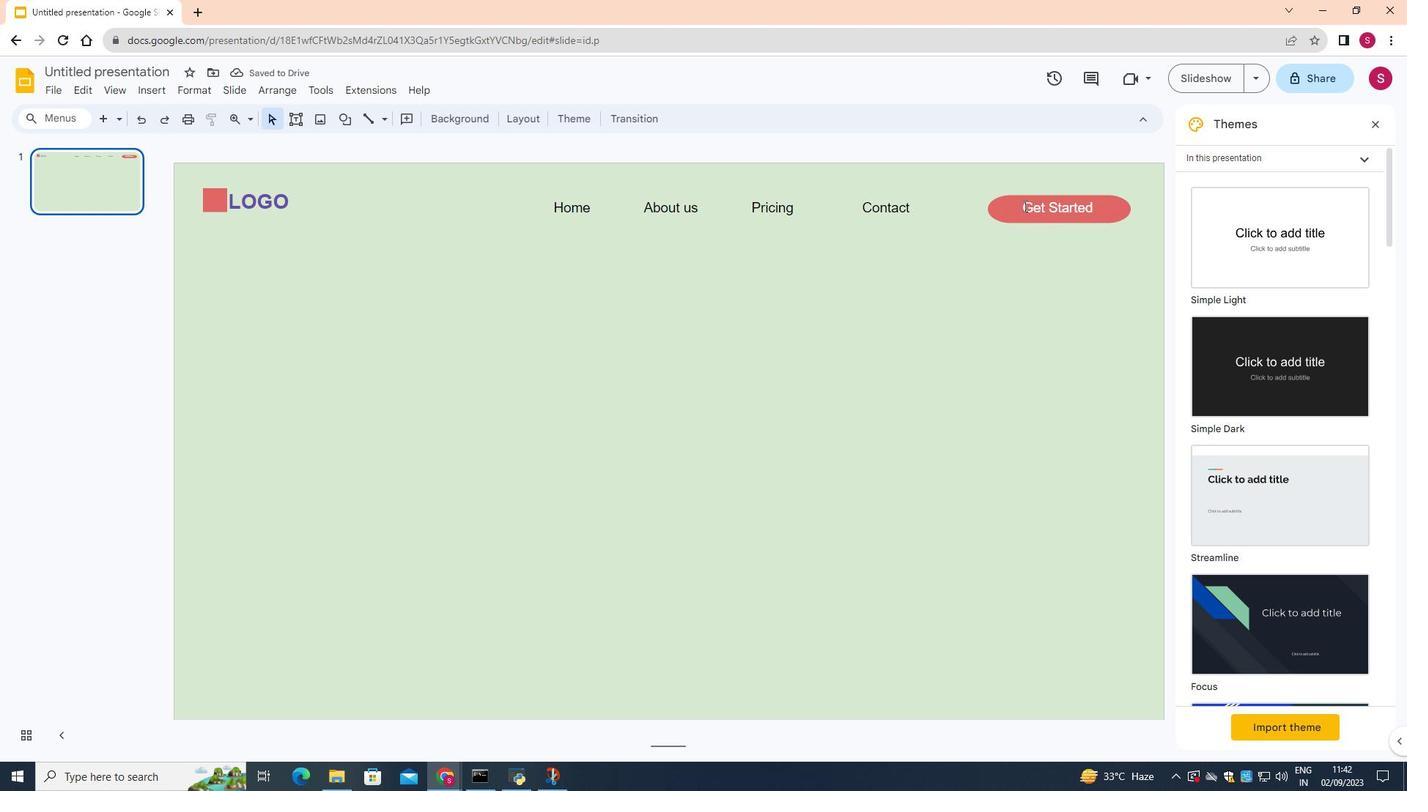 
Action: Mouse pressed left at (1023, 205)
Screenshot: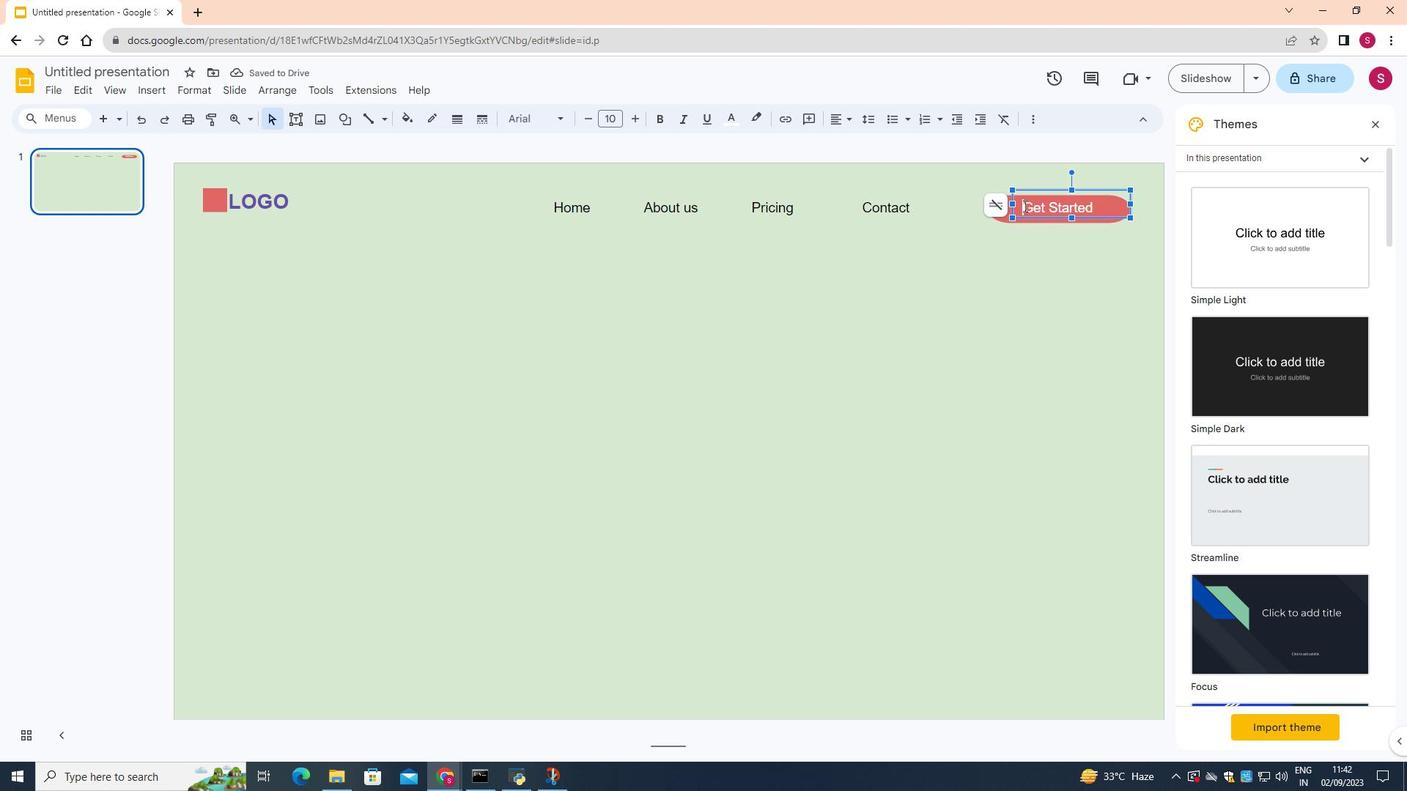 
Action: Mouse moved to (1036, 194)
Screenshot: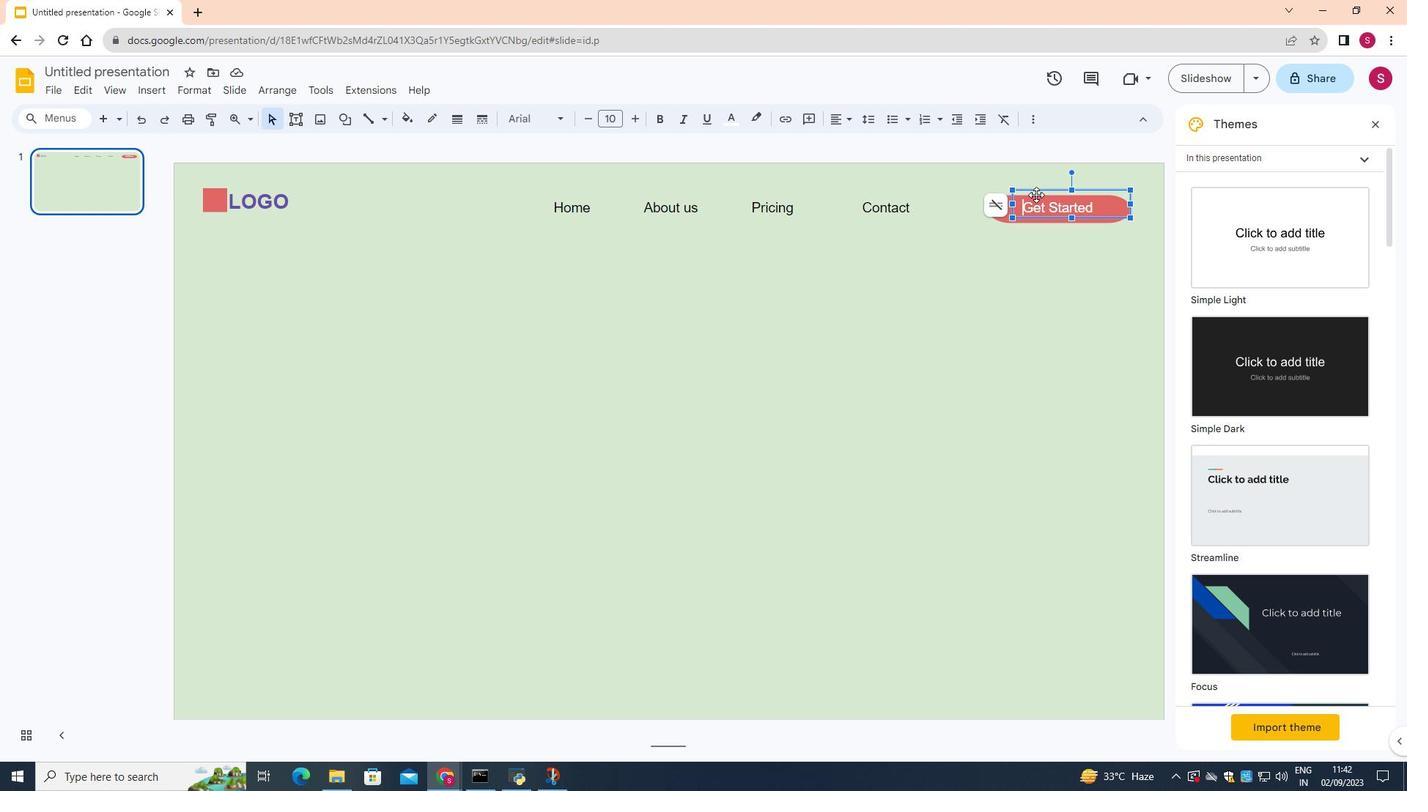 
Action: Mouse pressed left at (1036, 194)
Screenshot: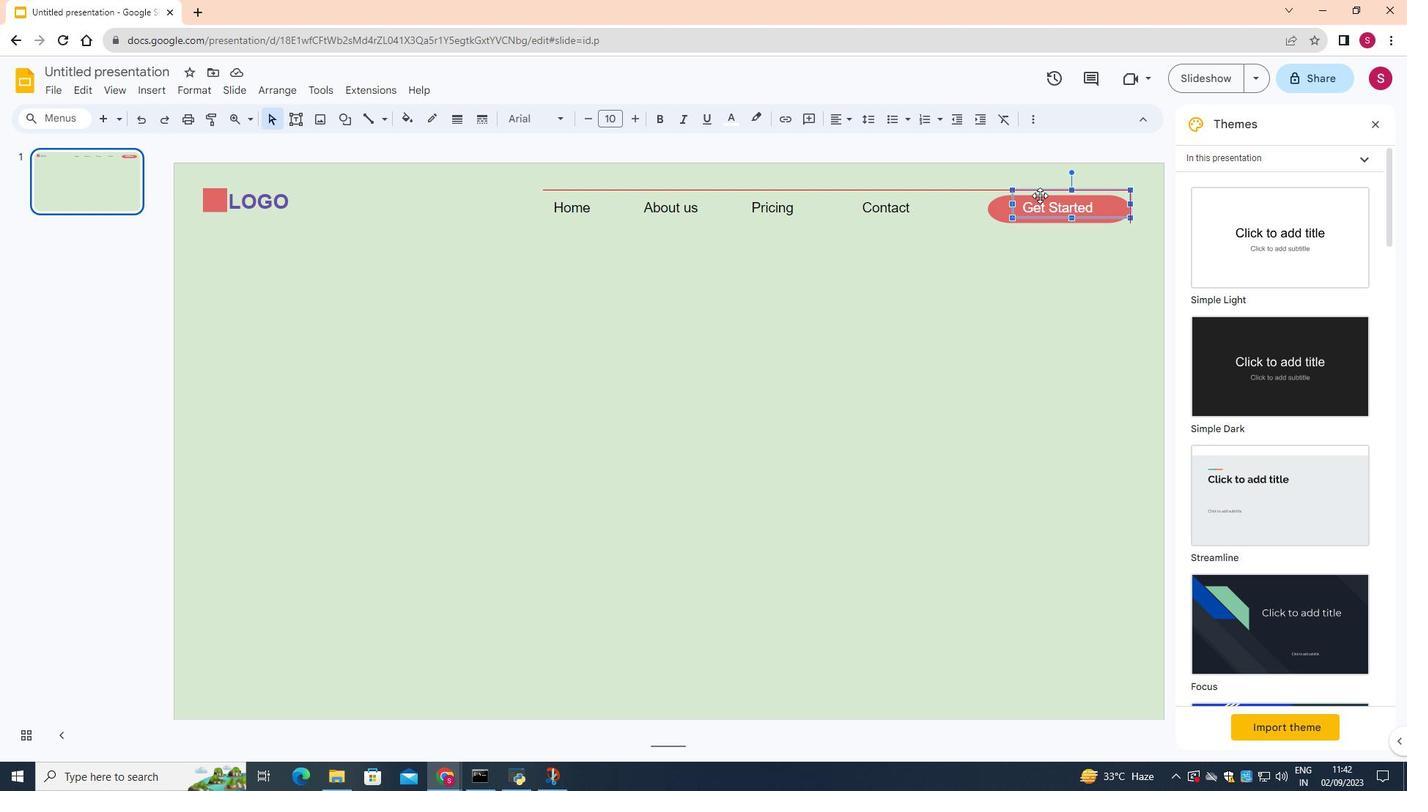 
Action: Mouse moved to (1028, 199)
Screenshot: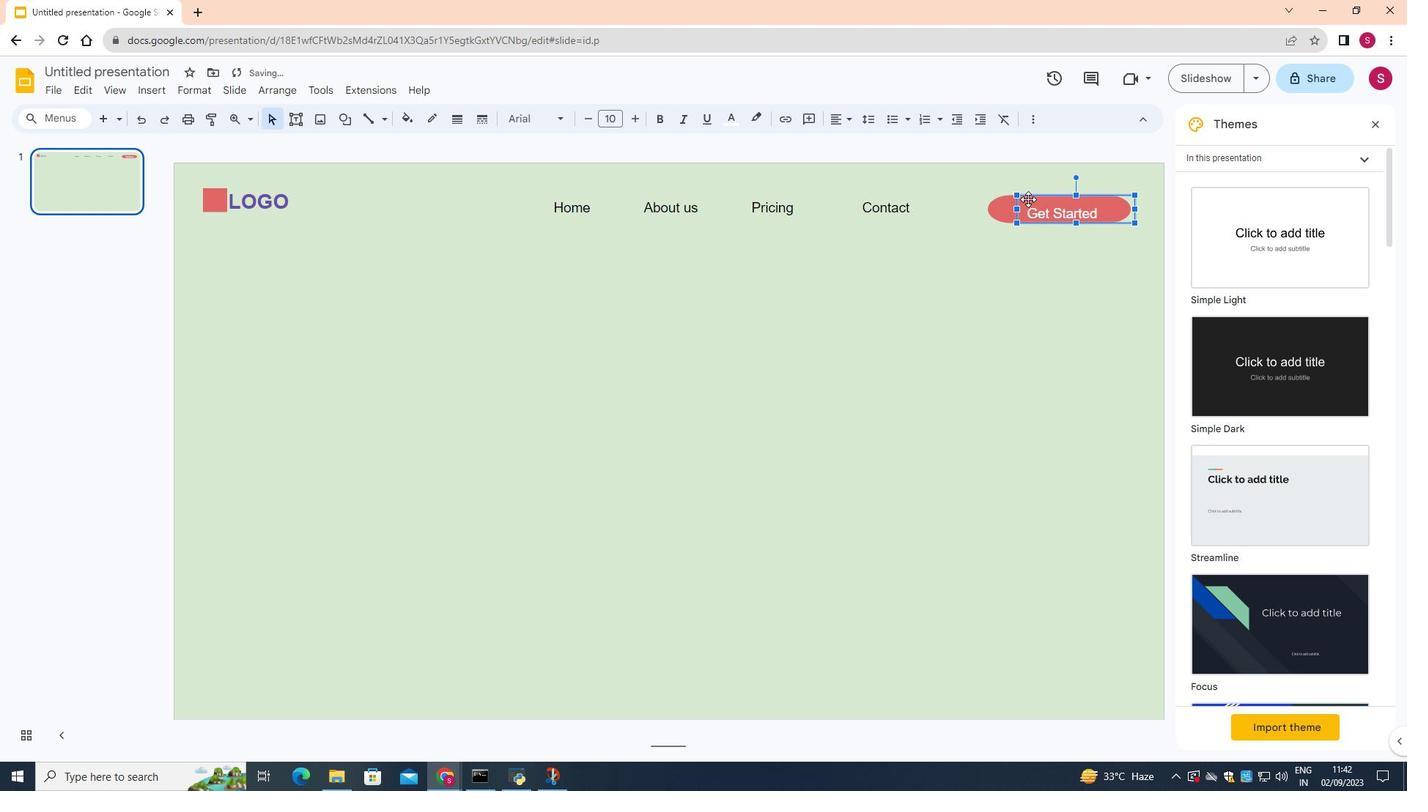
Action: Mouse pressed left at (1028, 199)
Screenshot: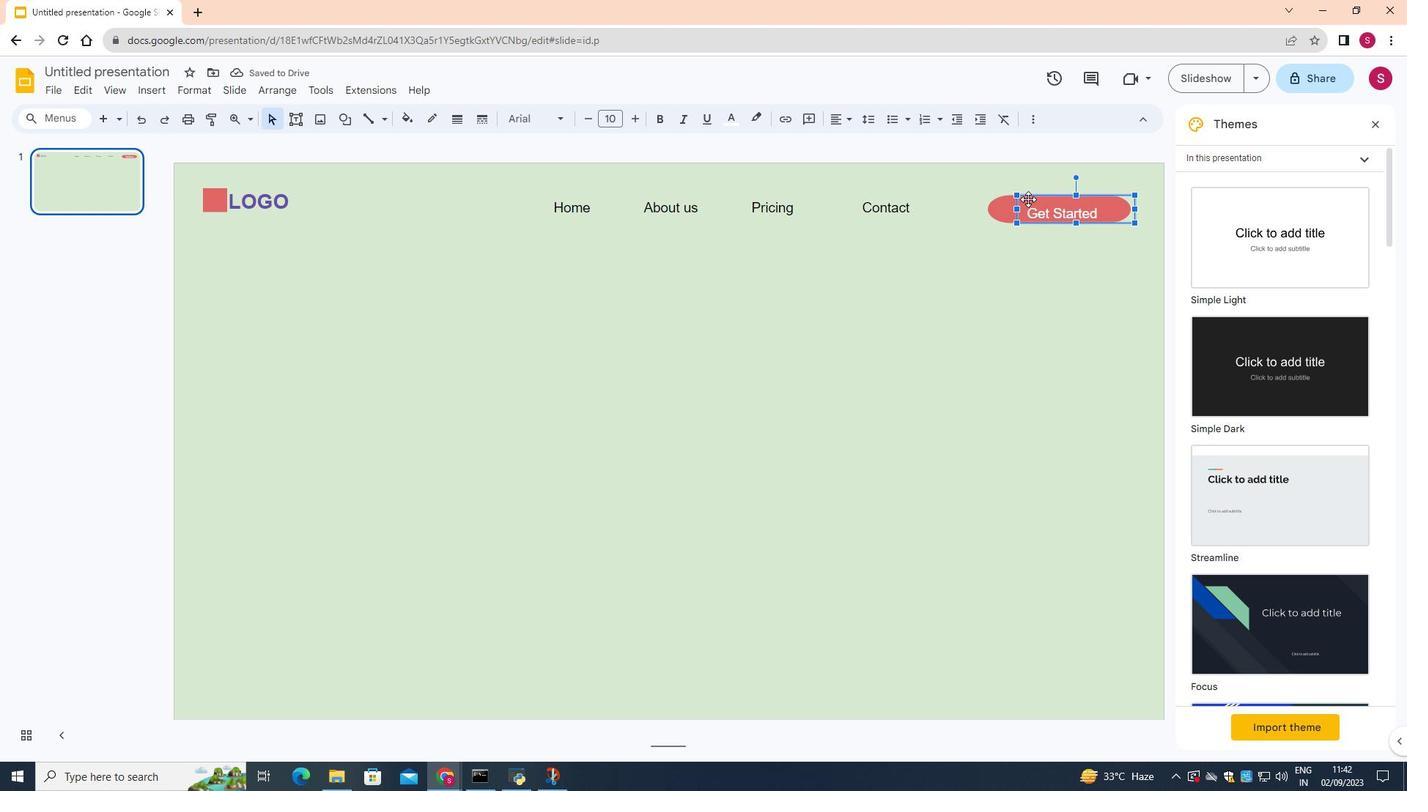 
Action: Mouse moved to (1024, 273)
Screenshot: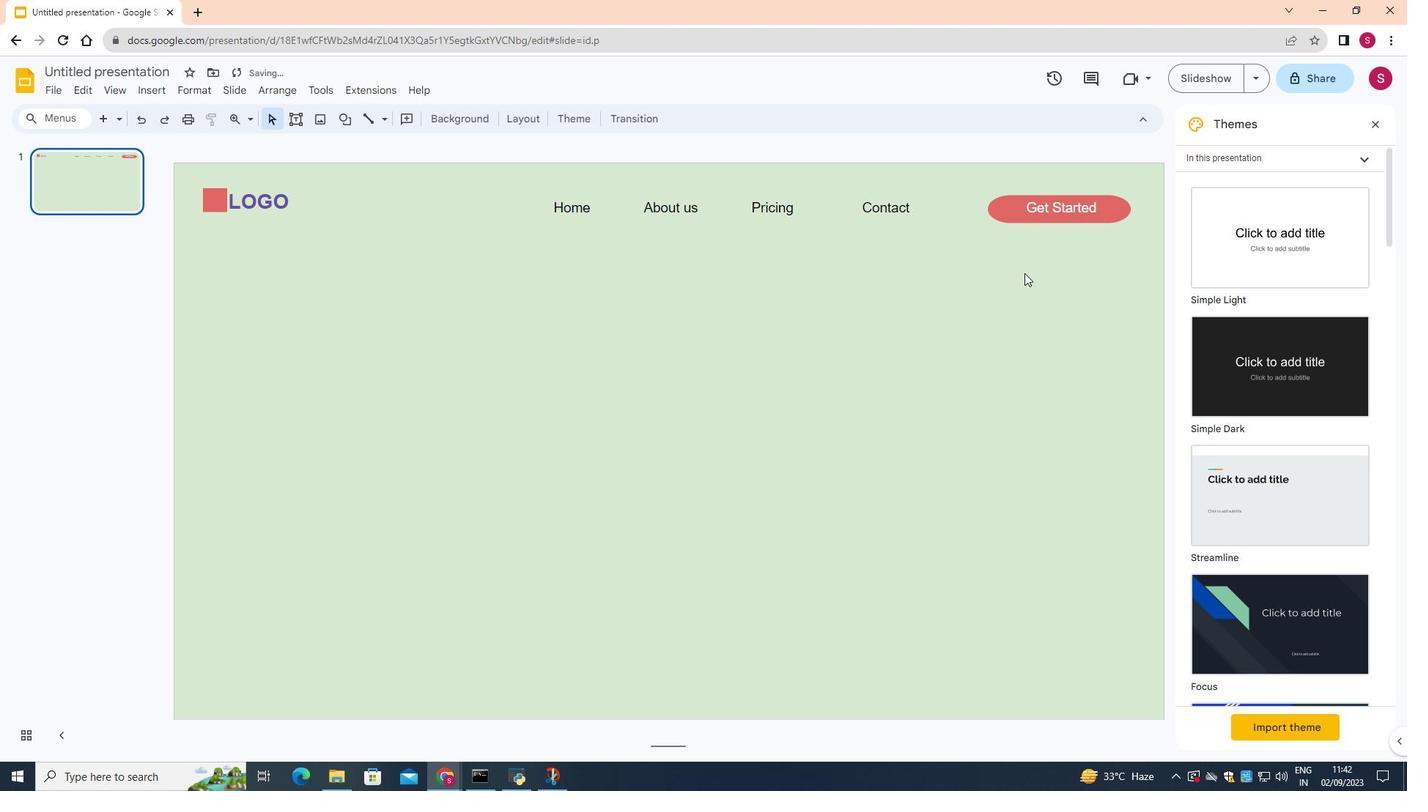 
Action: Mouse pressed left at (1024, 273)
Screenshot: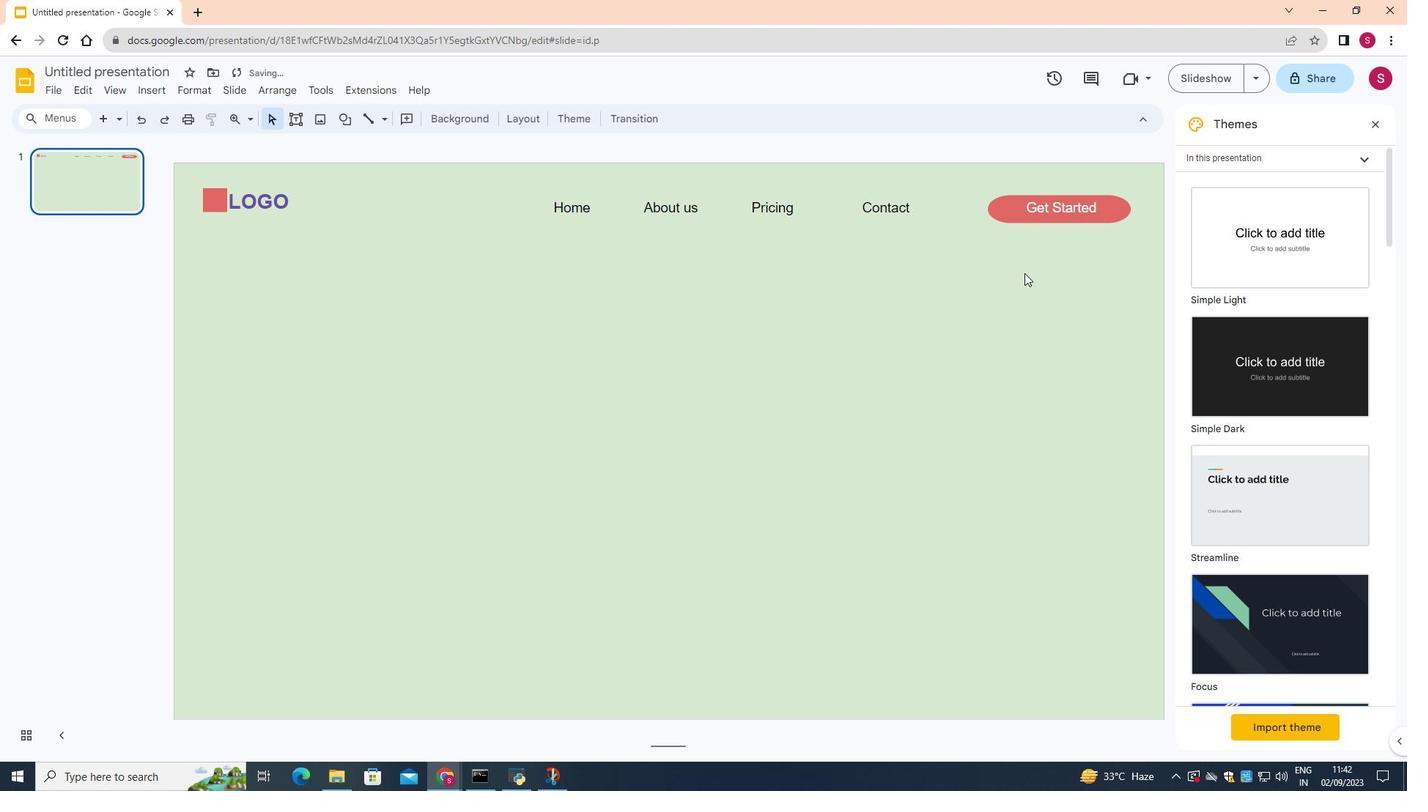 
Action: Mouse moved to (299, 120)
Screenshot: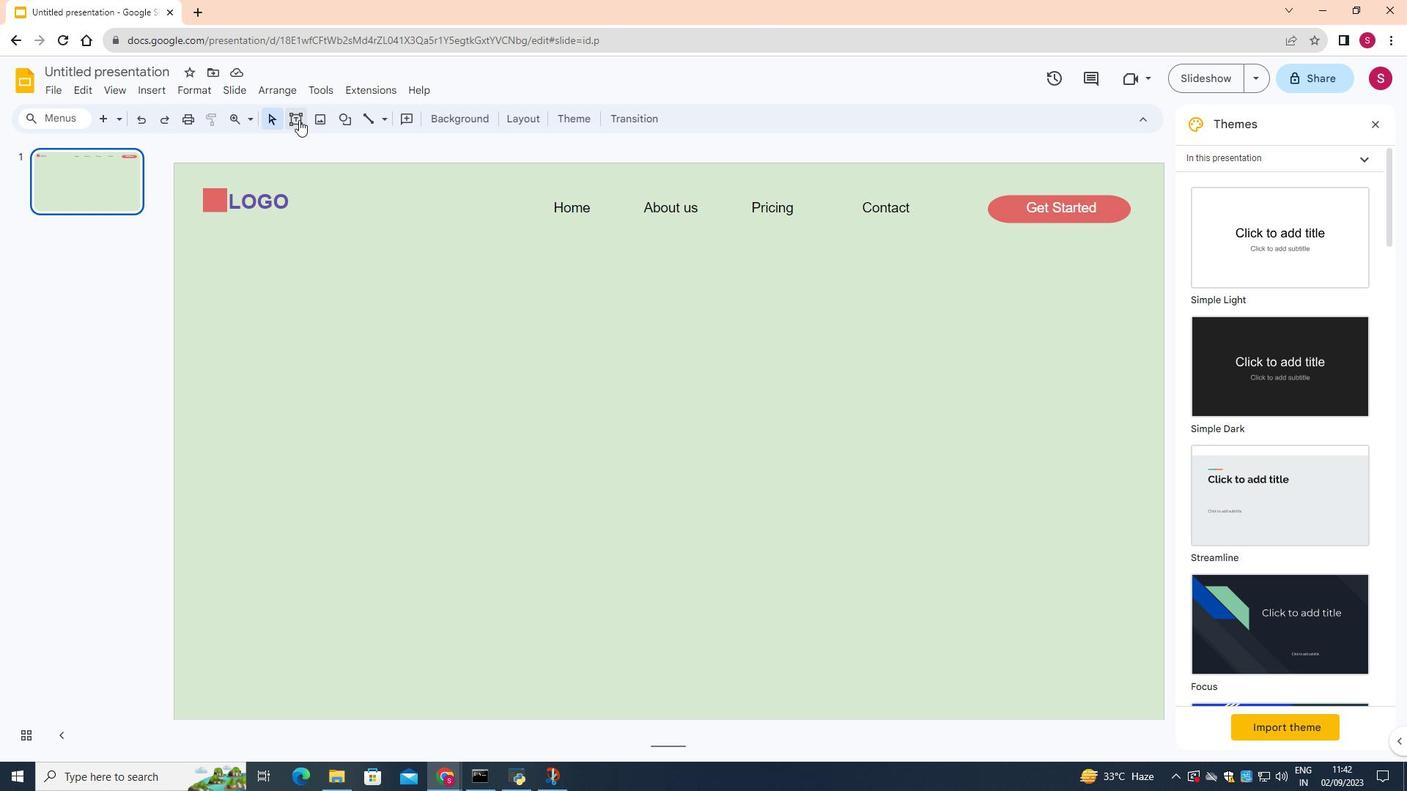 
Action: Mouse pressed left at (299, 120)
Screenshot: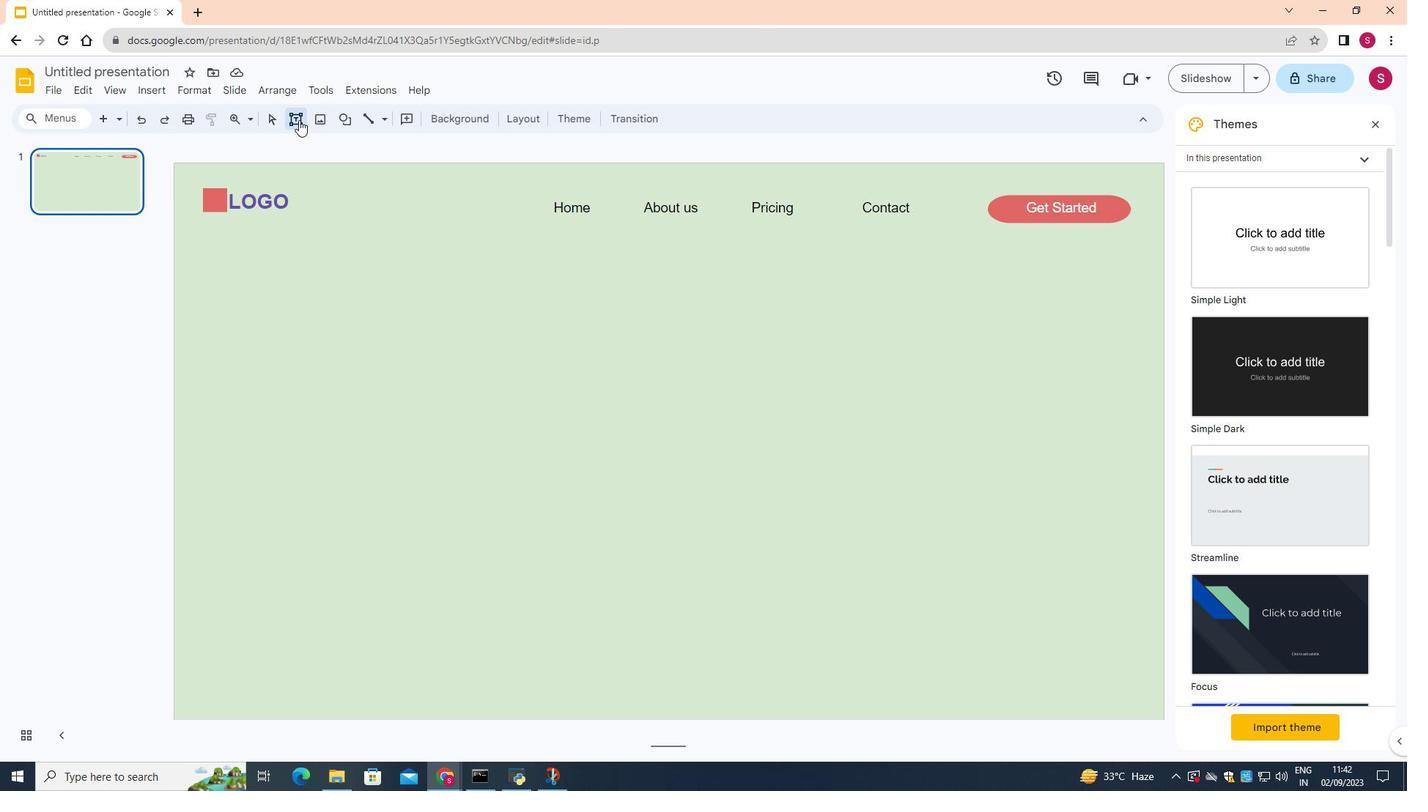 
Action: Mouse moved to (219, 340)
Screenshot: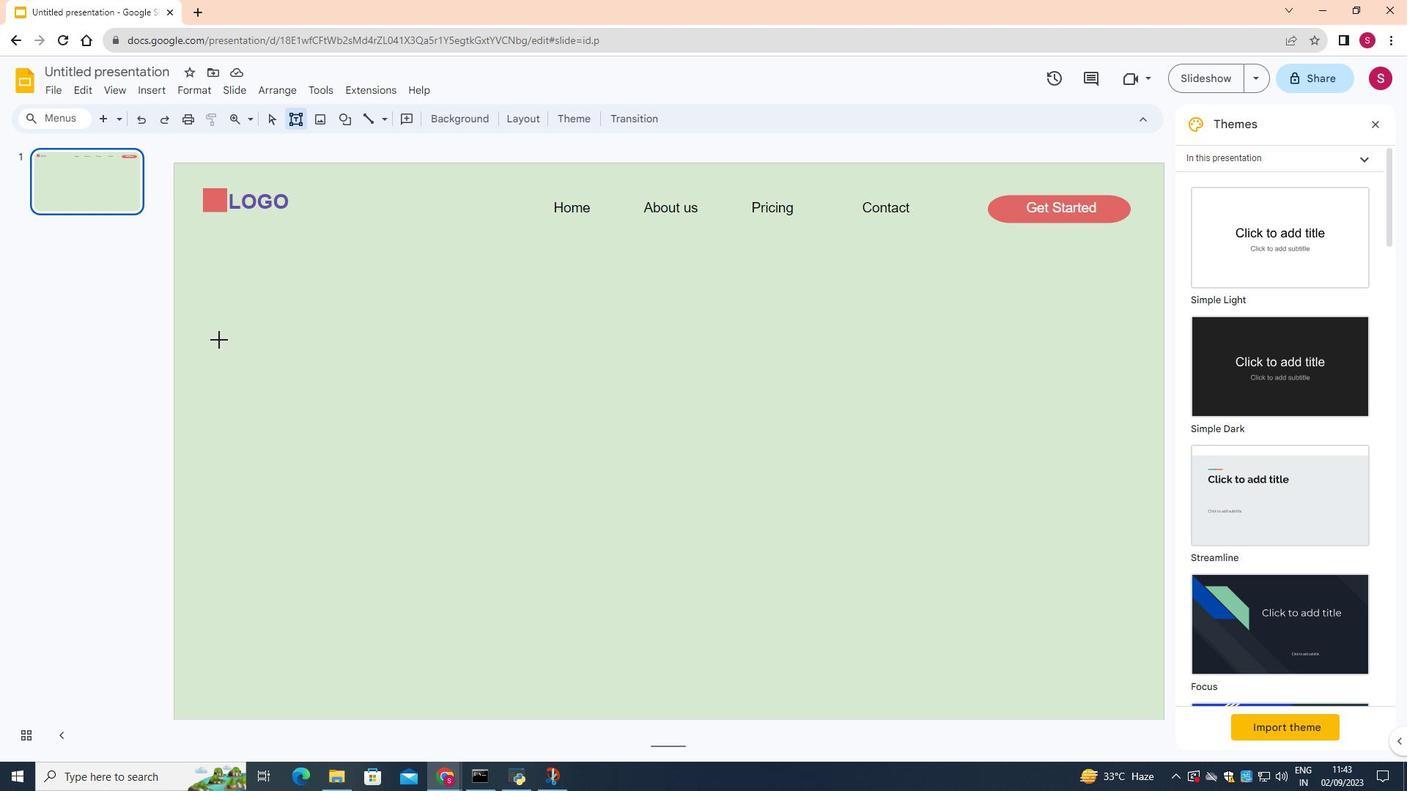 
Action: Mouse pressed left at (219, 340)
Screenshot: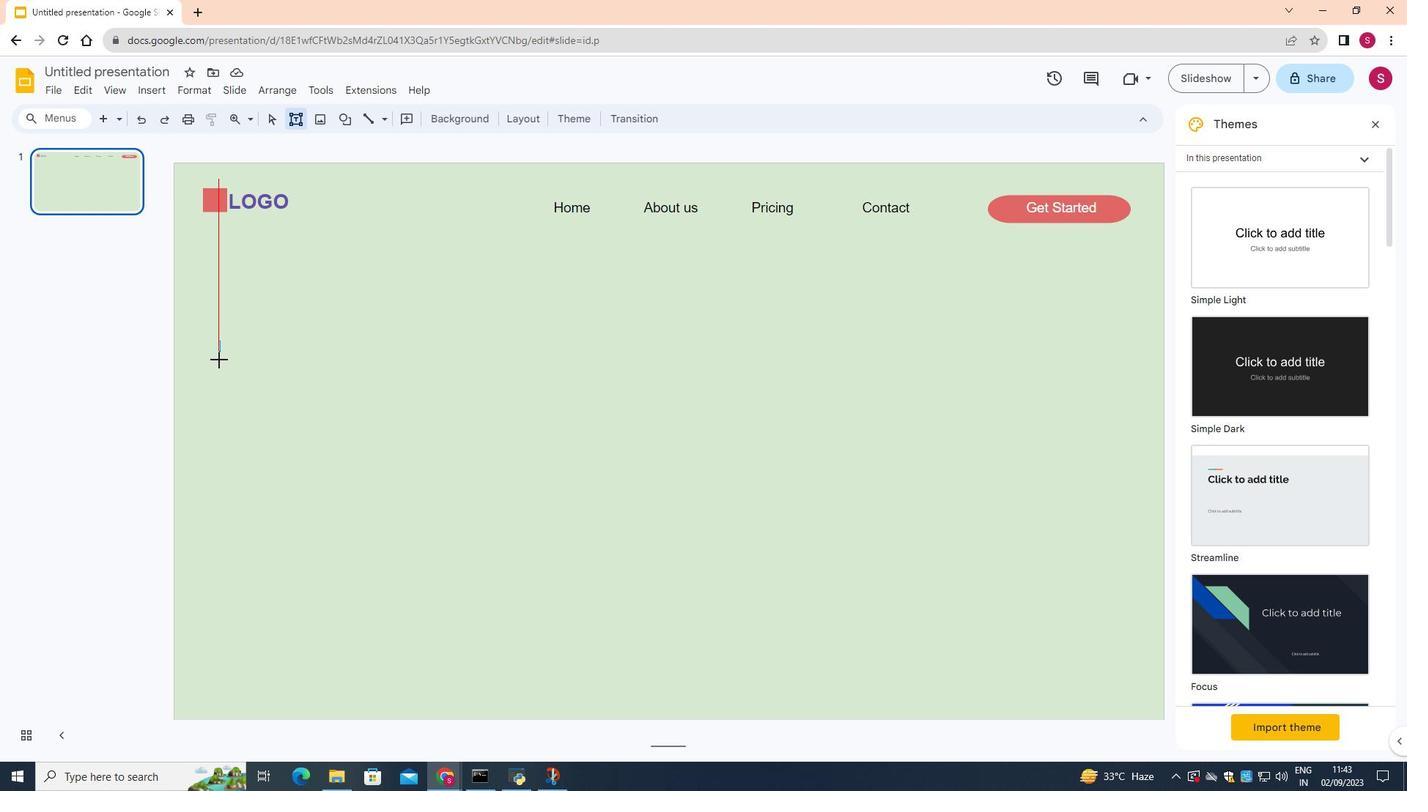 
Action: Mouse moved to (219, 420)
Screenshot: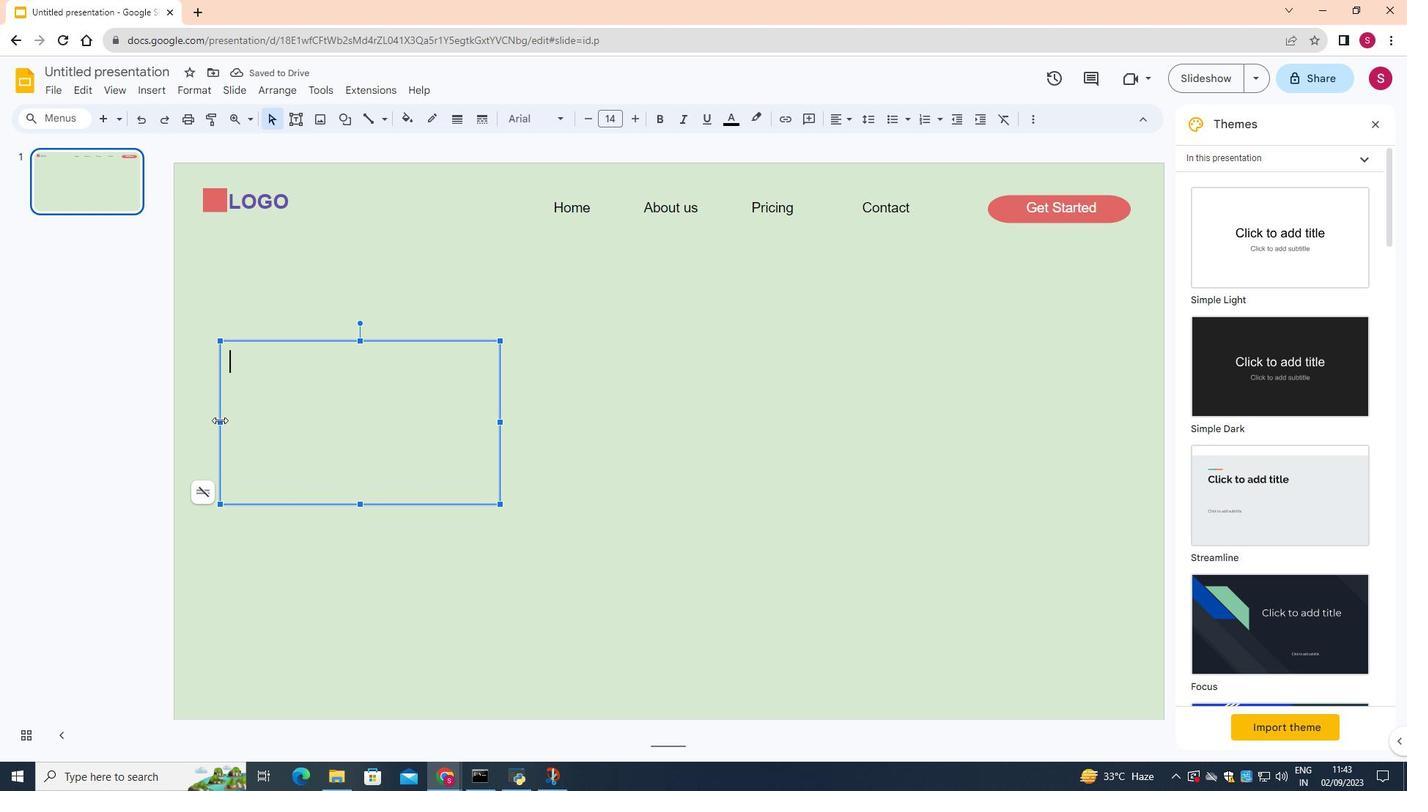 
Action: Mouse pressed left at (219, 420)
Screenshot: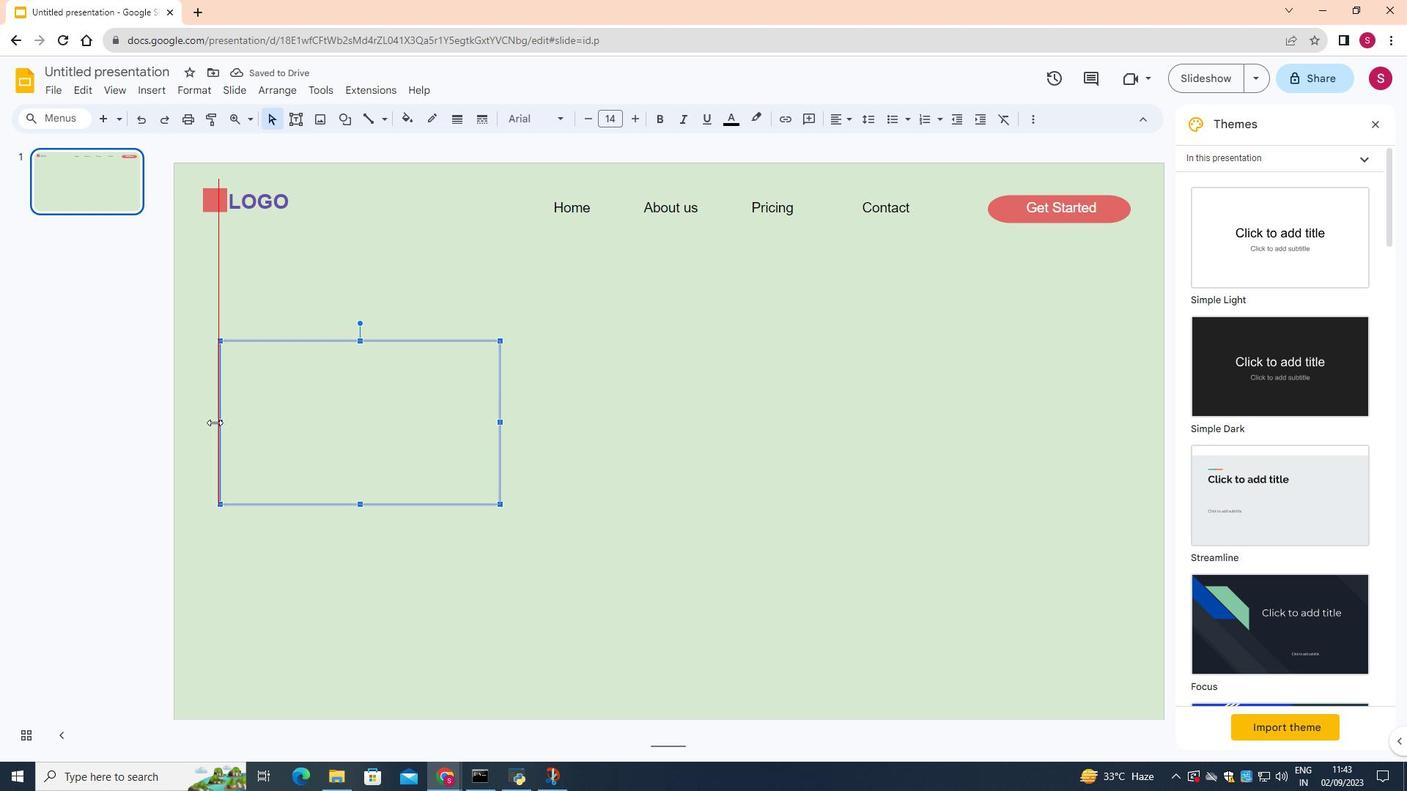 
Action: Mouse moved to (304, 381)
Screenshot: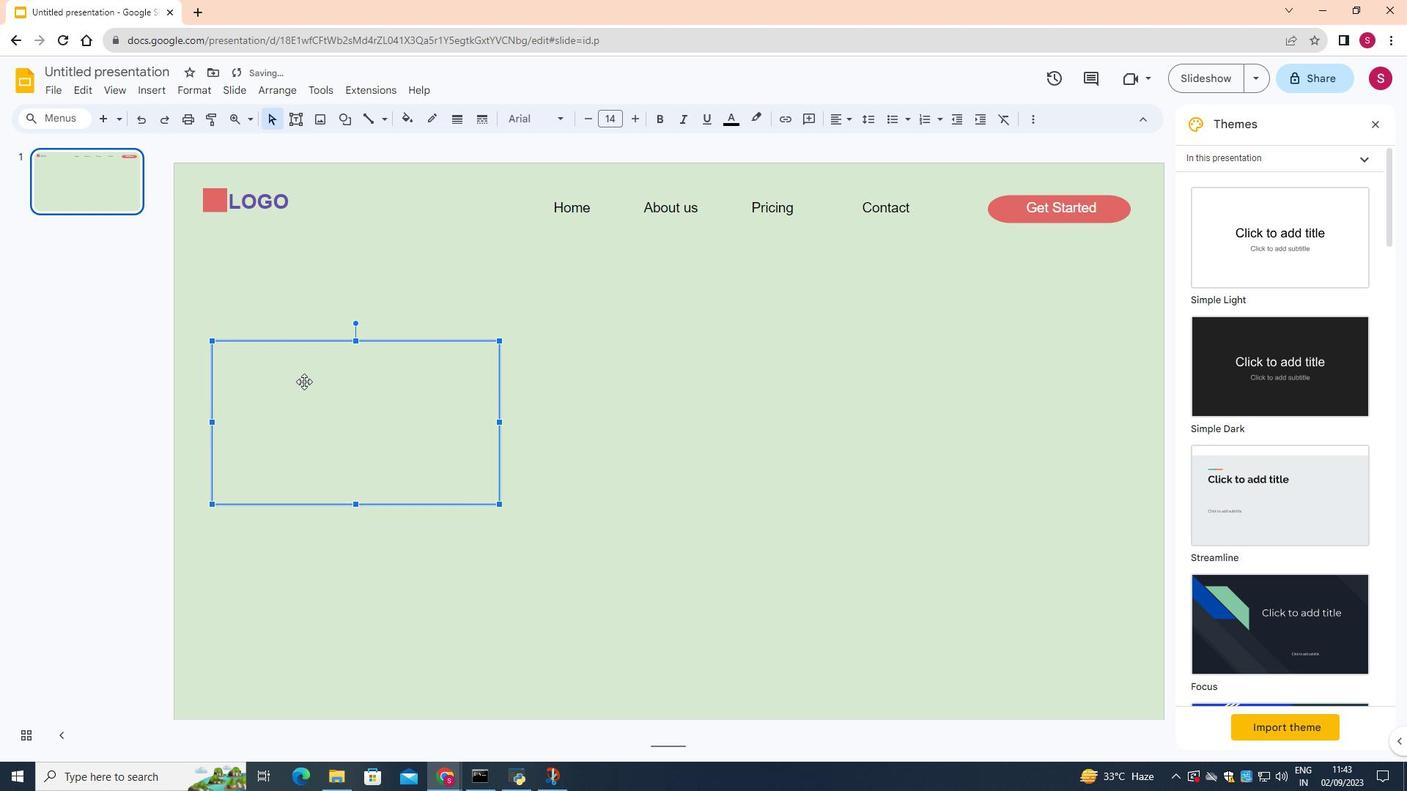 
Action: Key pressed <Key.shift><Key.shift><Key.shift><Key.shift><Key.shift><Key.shift><Key.shift>BUSINESS<Key.enter><Key.shift><Key.shift><Key.shift><Key.shift><Key.shift><Key.shift>STRATEGY
Screenshot: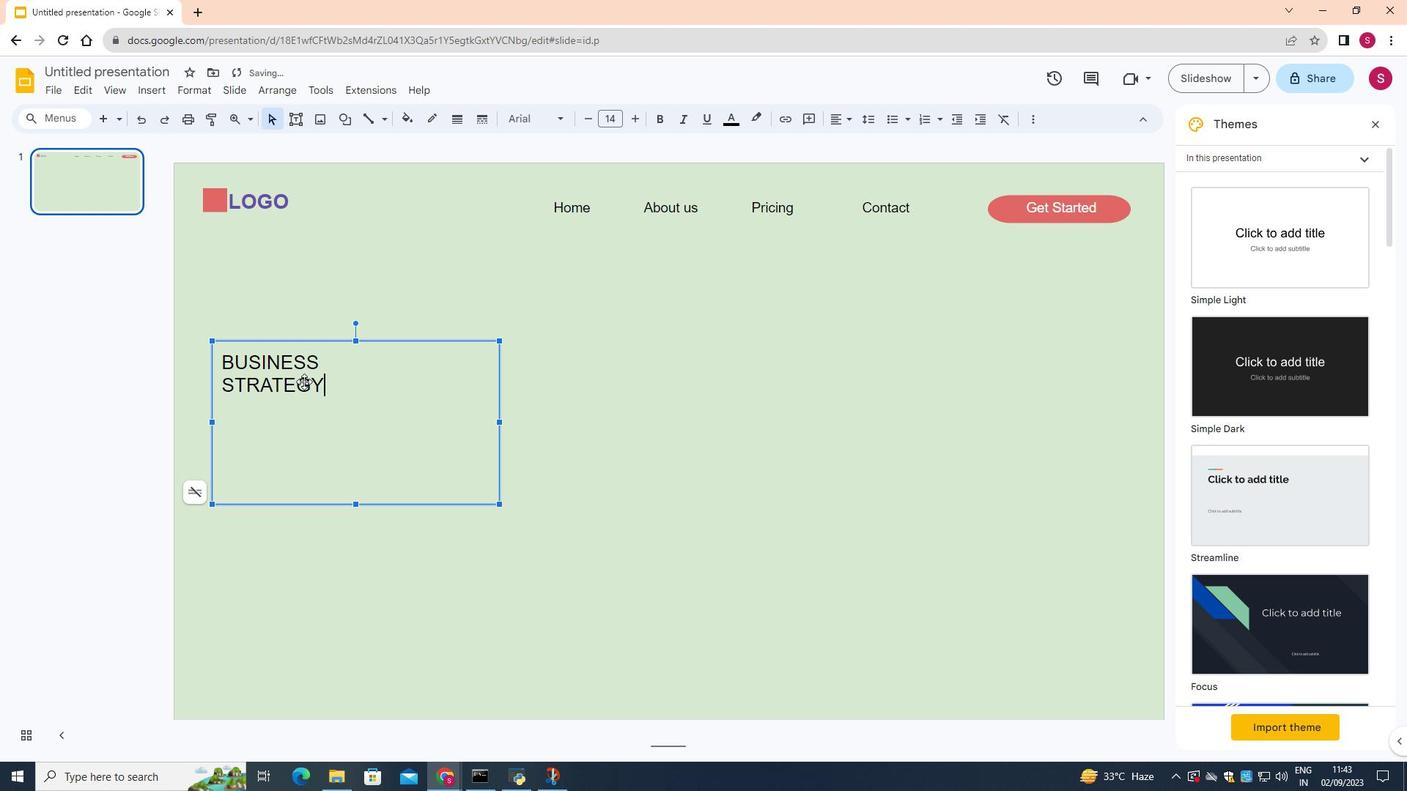 
Action: Mouse moved to (223, 357)
Screenshot: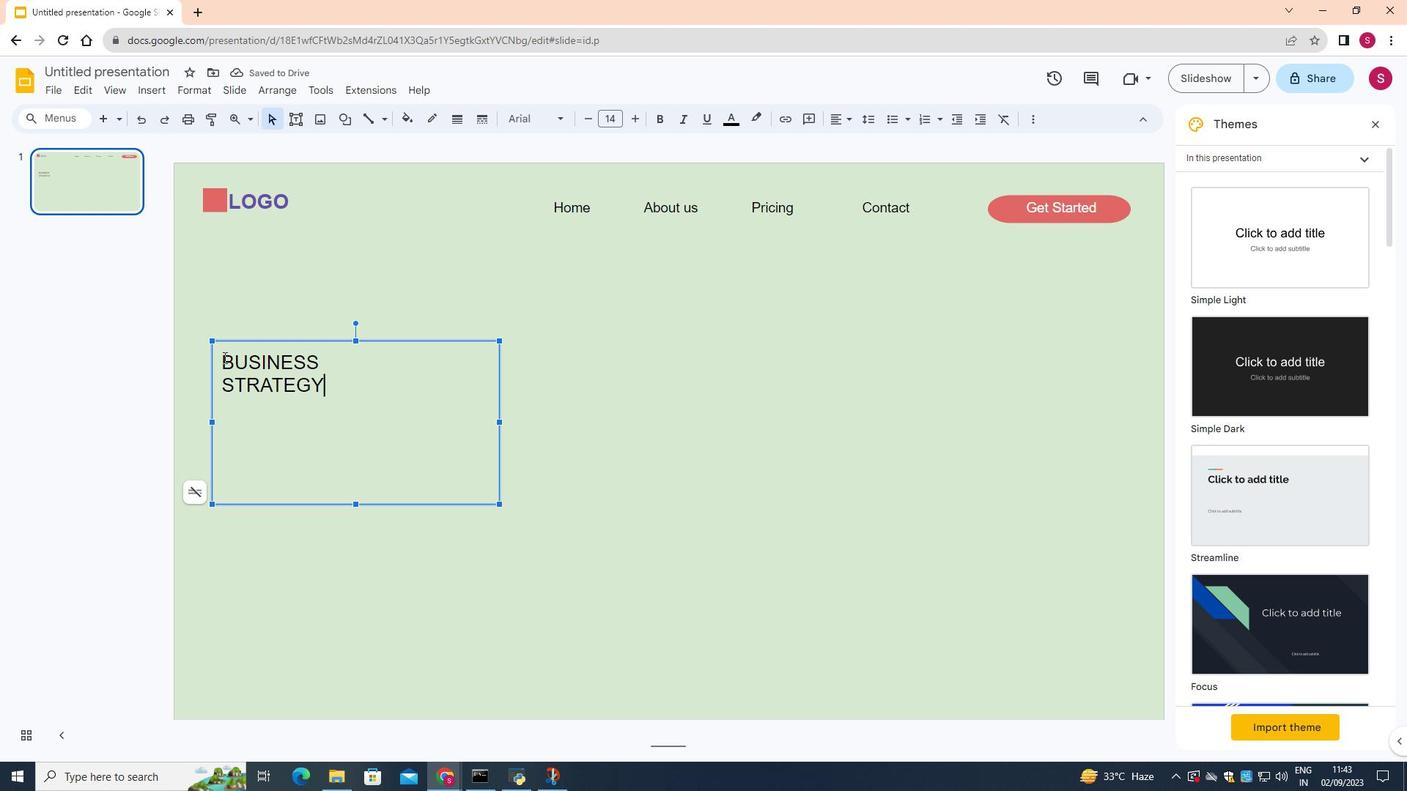 
Action: Mouse pressed left at (223, 357)
Screenshot: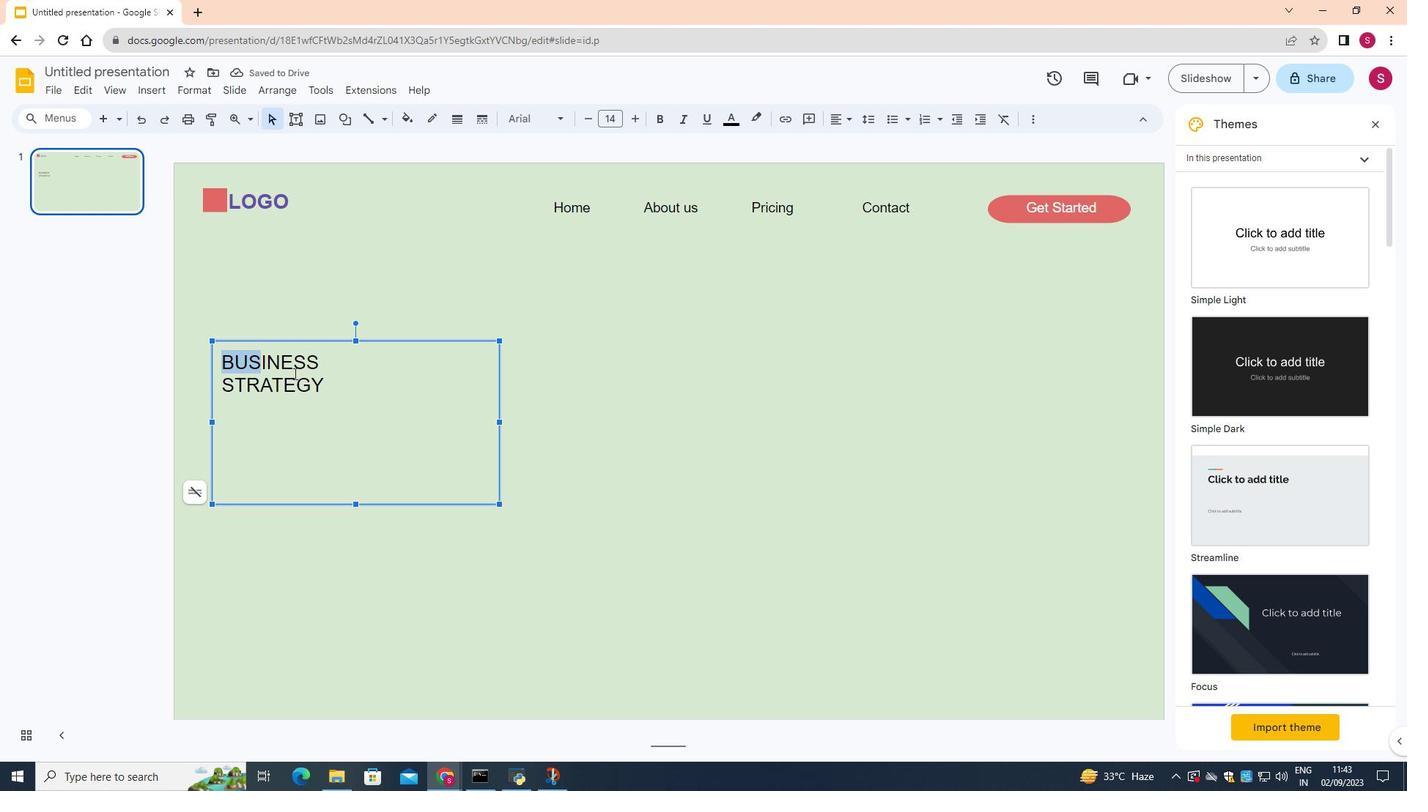 
Action: Mouse moved to (639, 119)
Screenshot: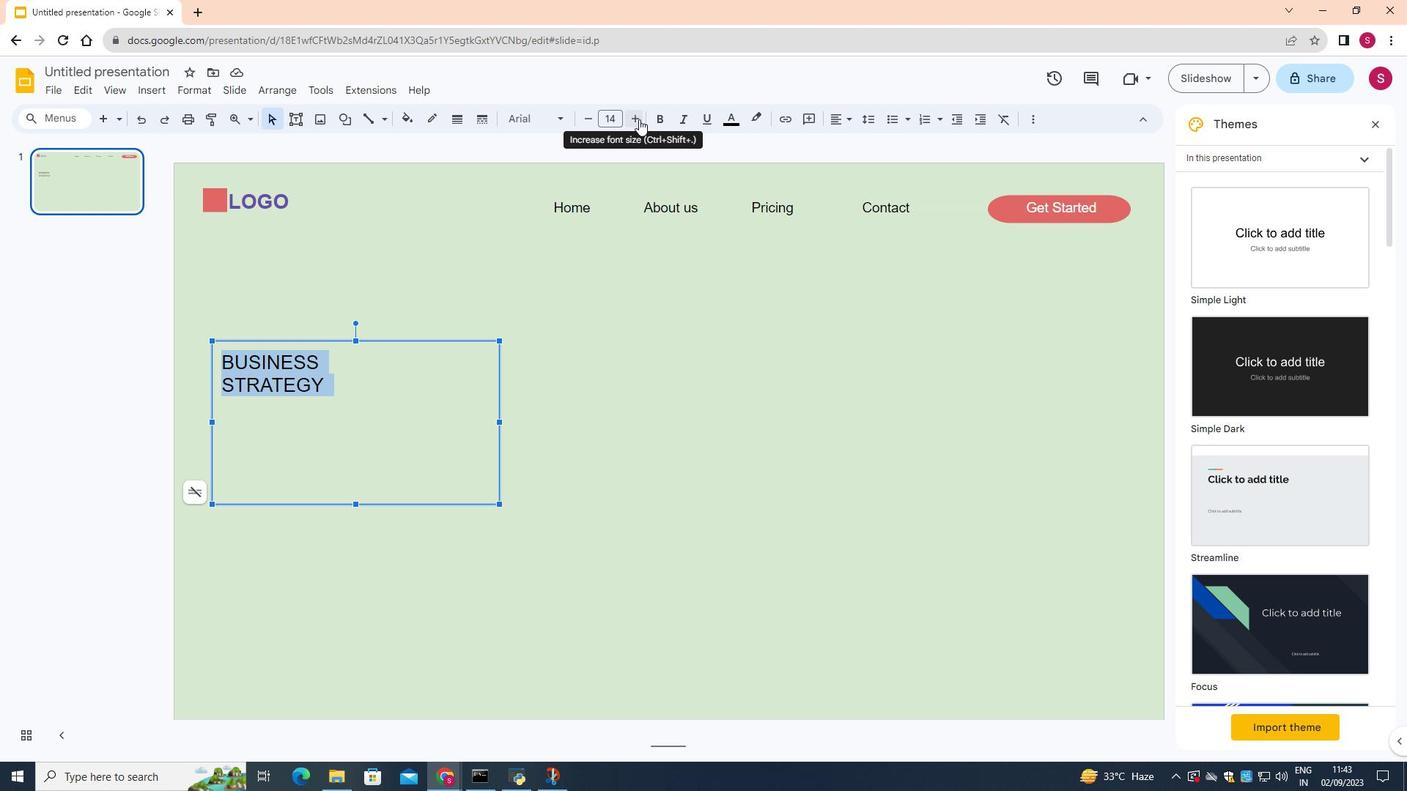 
Action: Mouse pressed left at (639, 119)
Screenshot: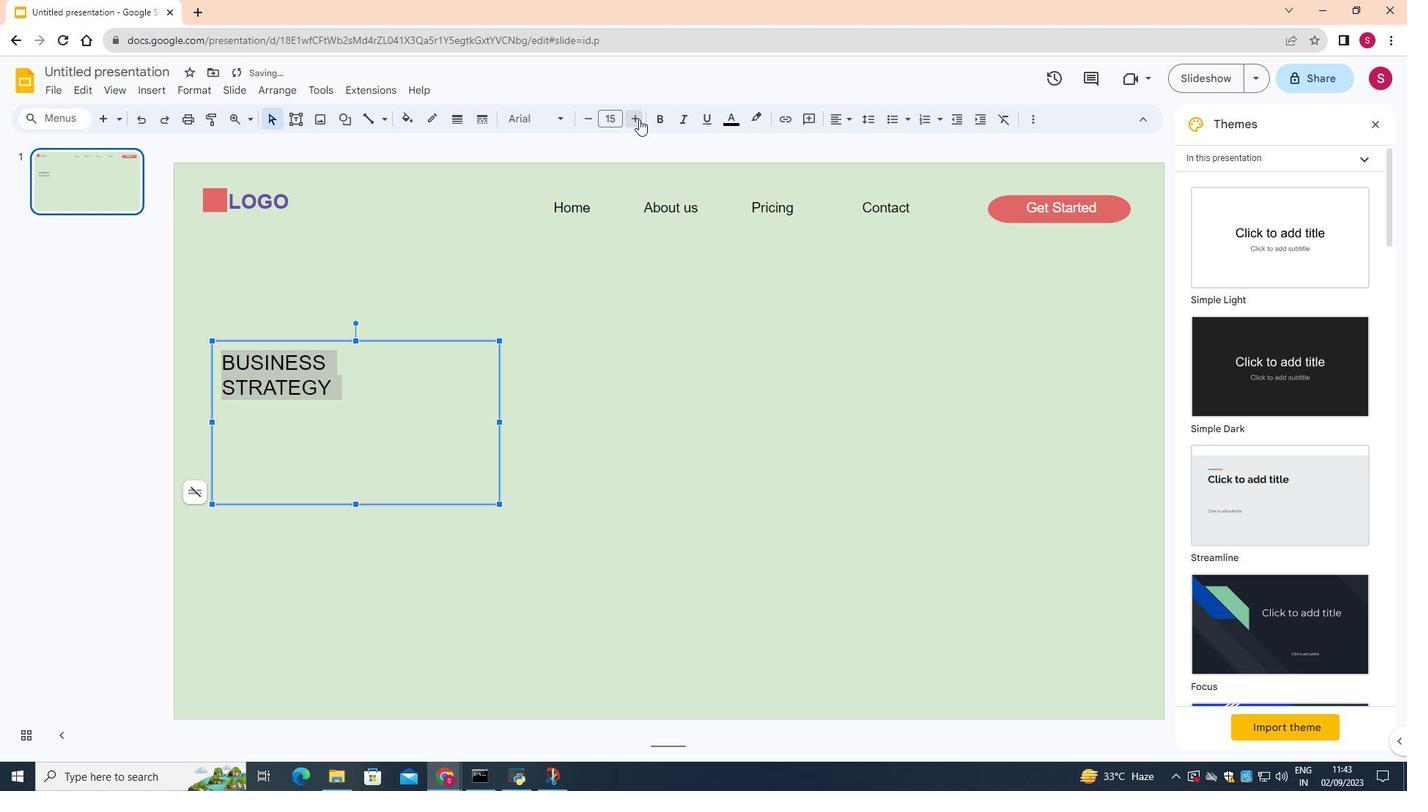 
Action: Mouse pressed left at (639, 119)
Screenshot: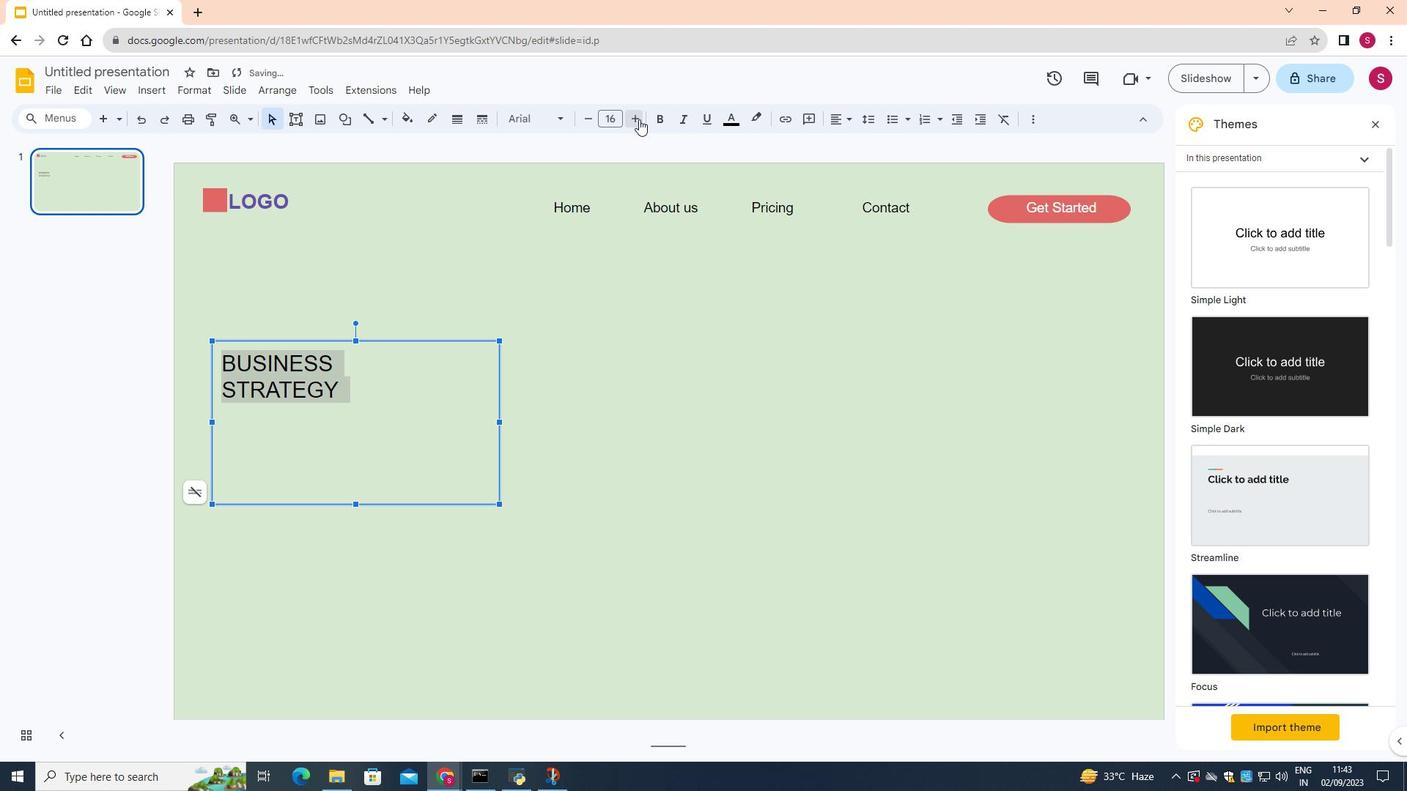 
Action: Mouse pressed left at (639, 119)
Screenshot: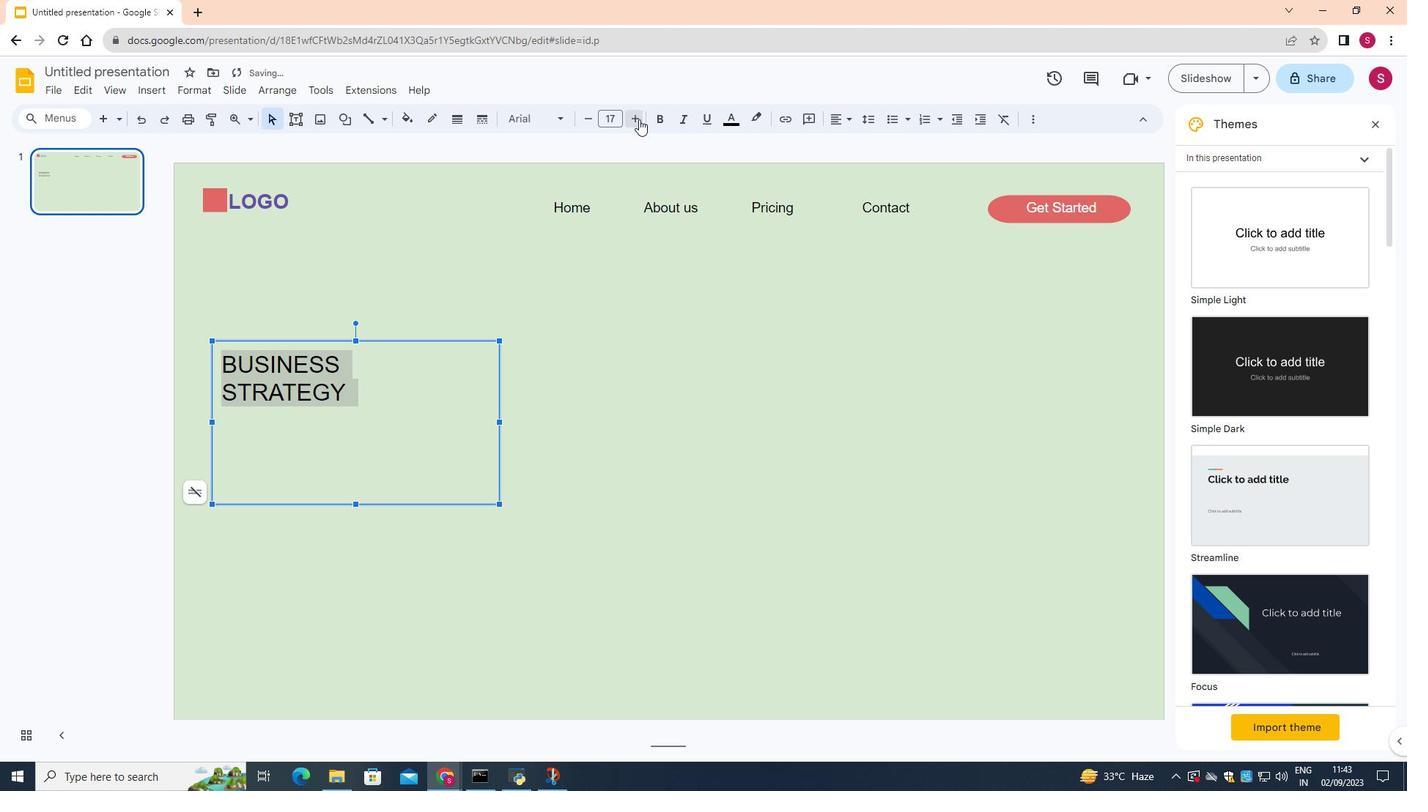 
Action: Mouse pressed left at (639, 119)
Screenshot: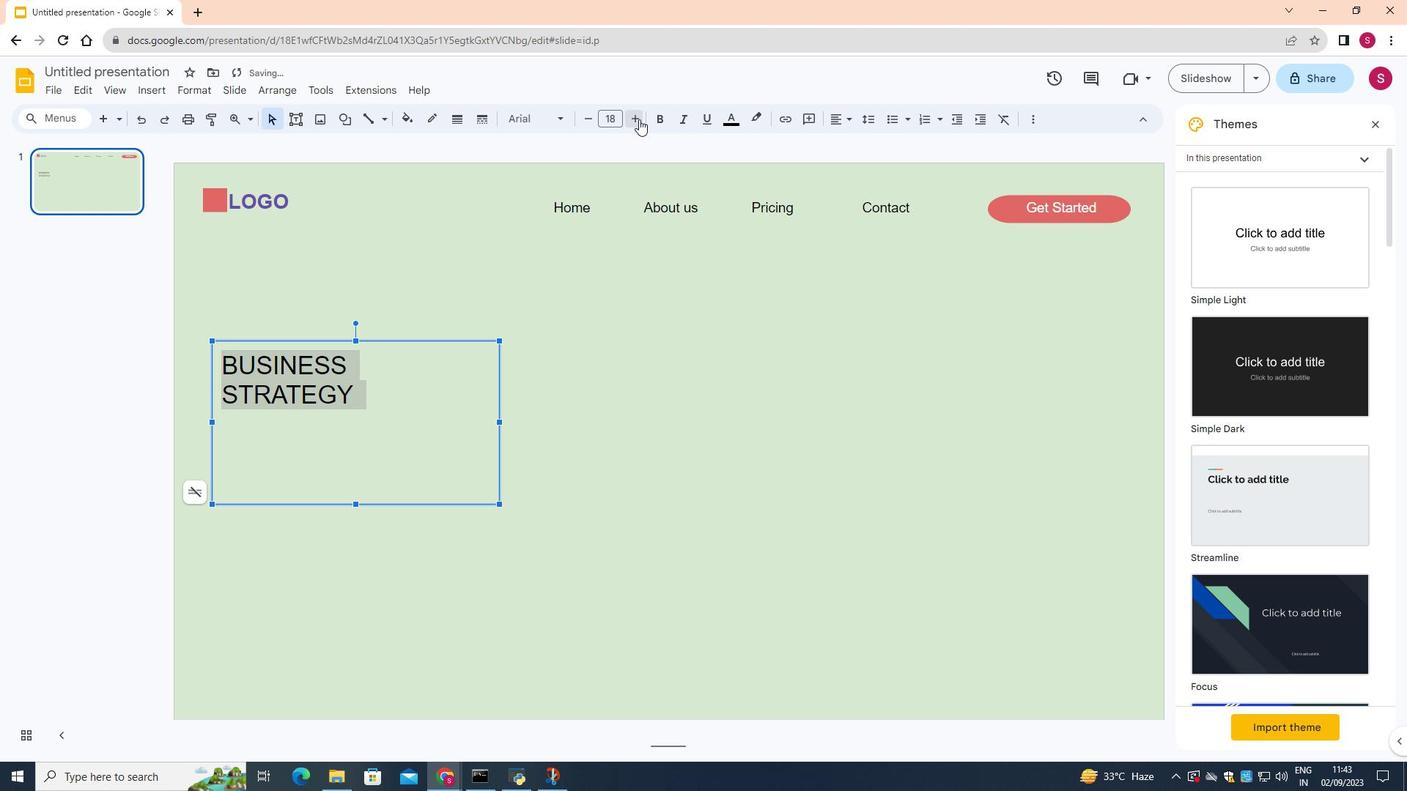 
Action: Mouse pressed left at (639, 119)
Screenshot: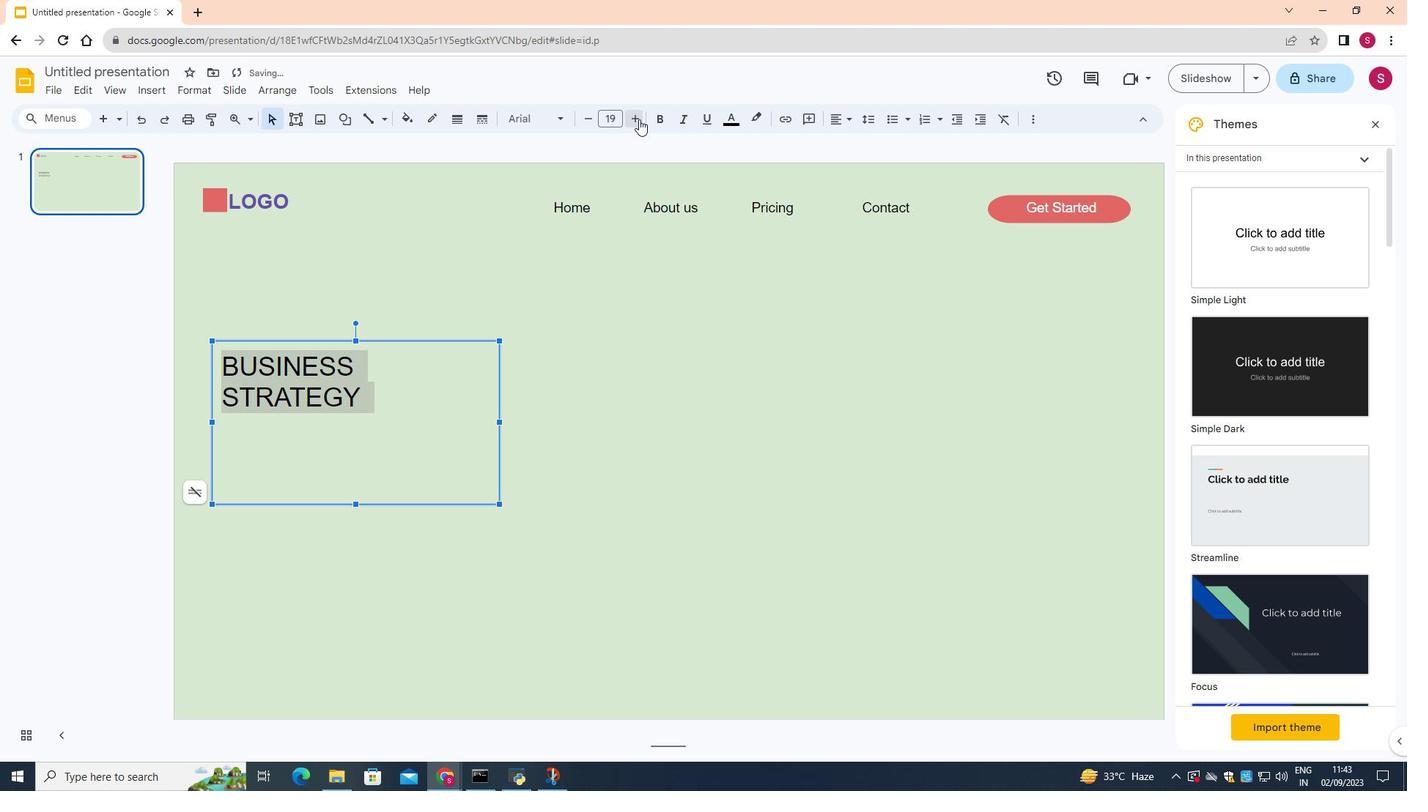 
Action: Mouse pressed left at (639, 119)
Screenshot: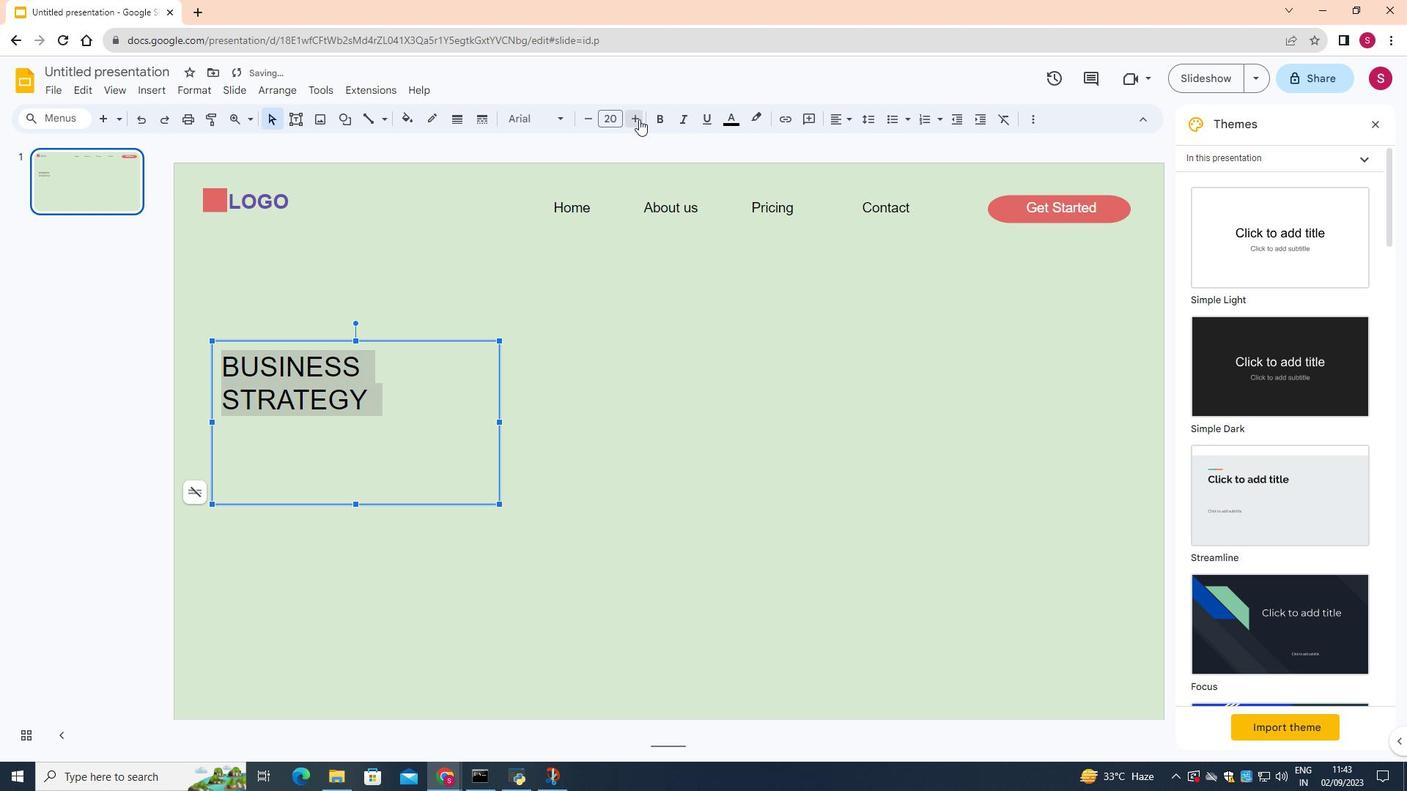 
Action: Mouse pressed left at (639, 119)
Screenshot: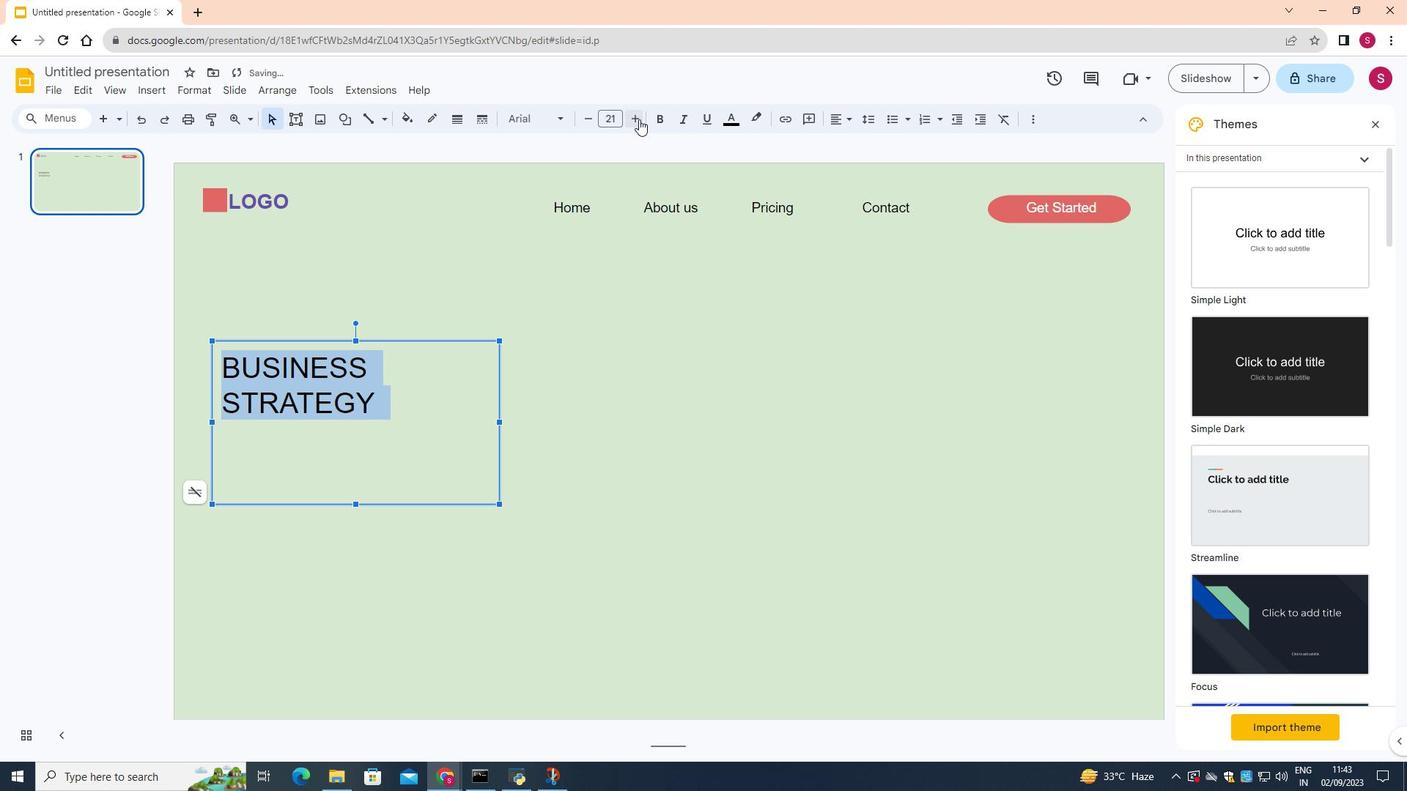 
Action: Mouse pressed left at (639, 119)
Screenshot: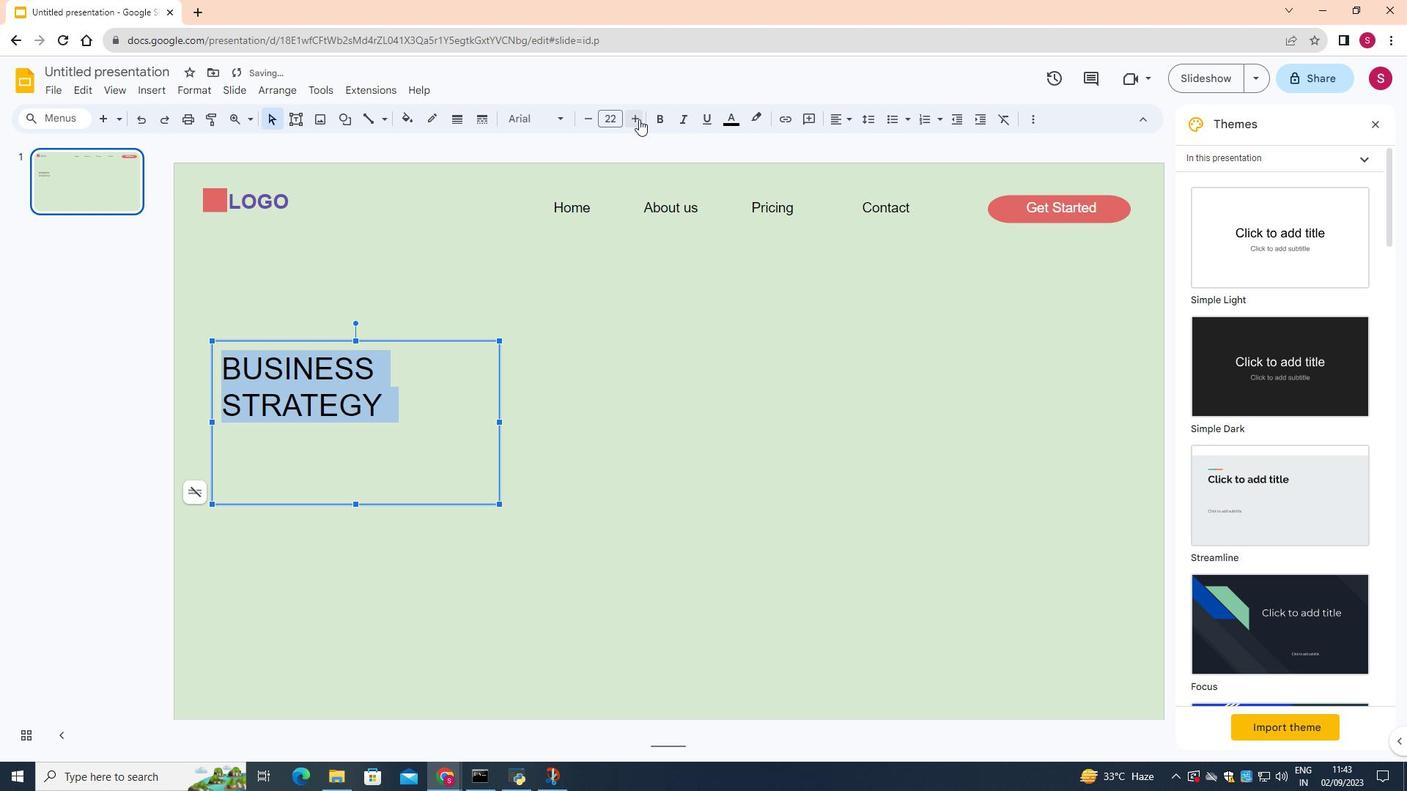 
Action: Mouse pressed left at (639, 119)
Screenshot: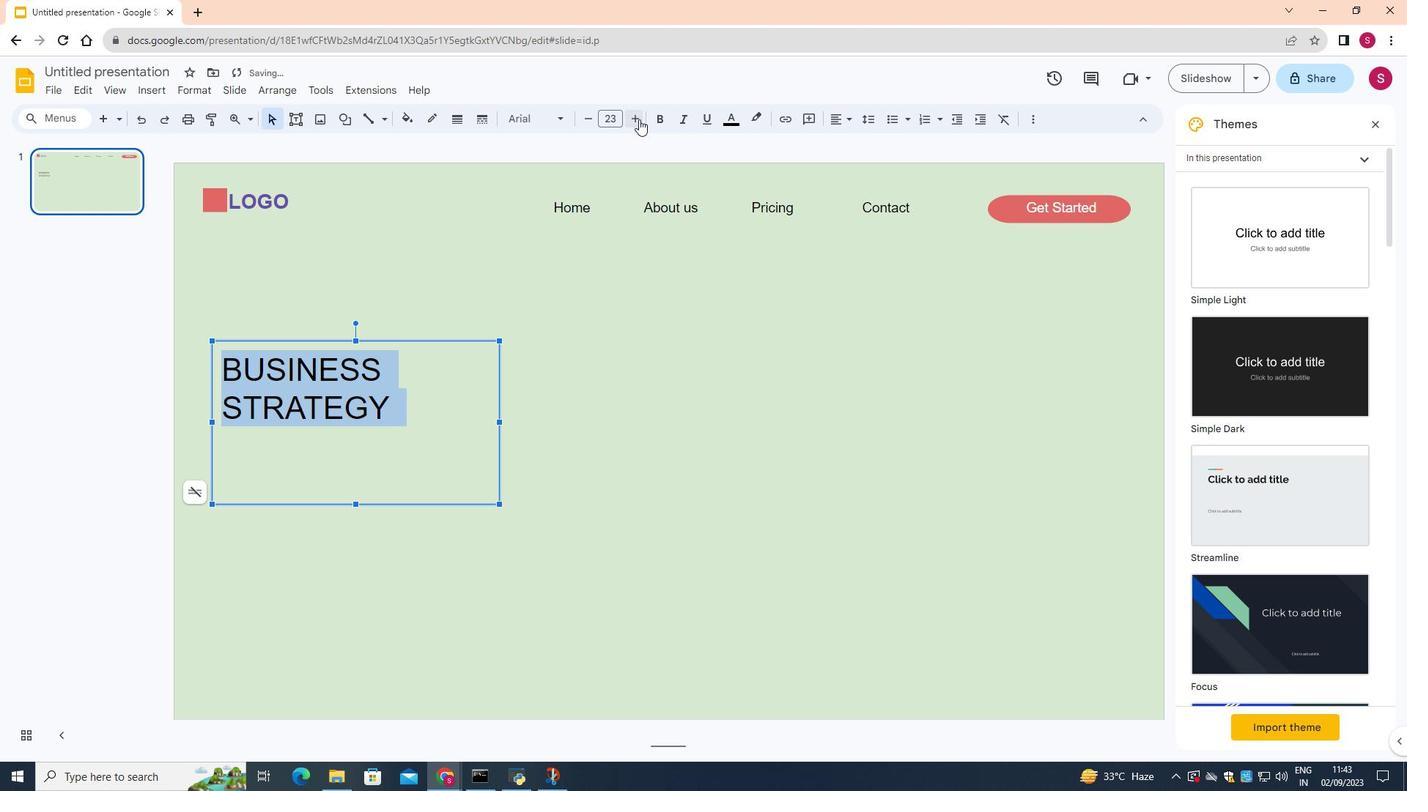 
Action: Mouse pressed left at (639, 119)
Screenshot: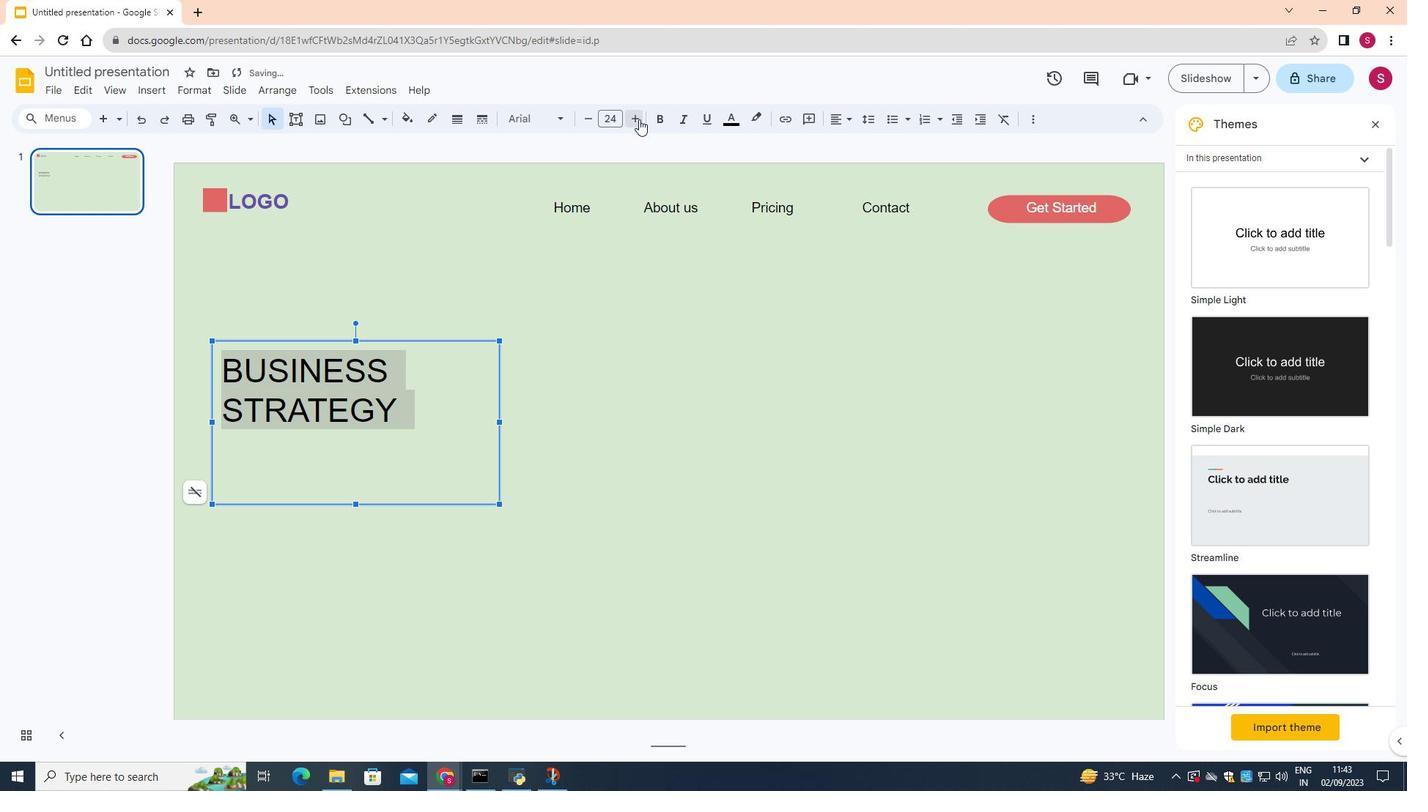 
Action: Mouse pressed left at (639, 119)
Screenshot: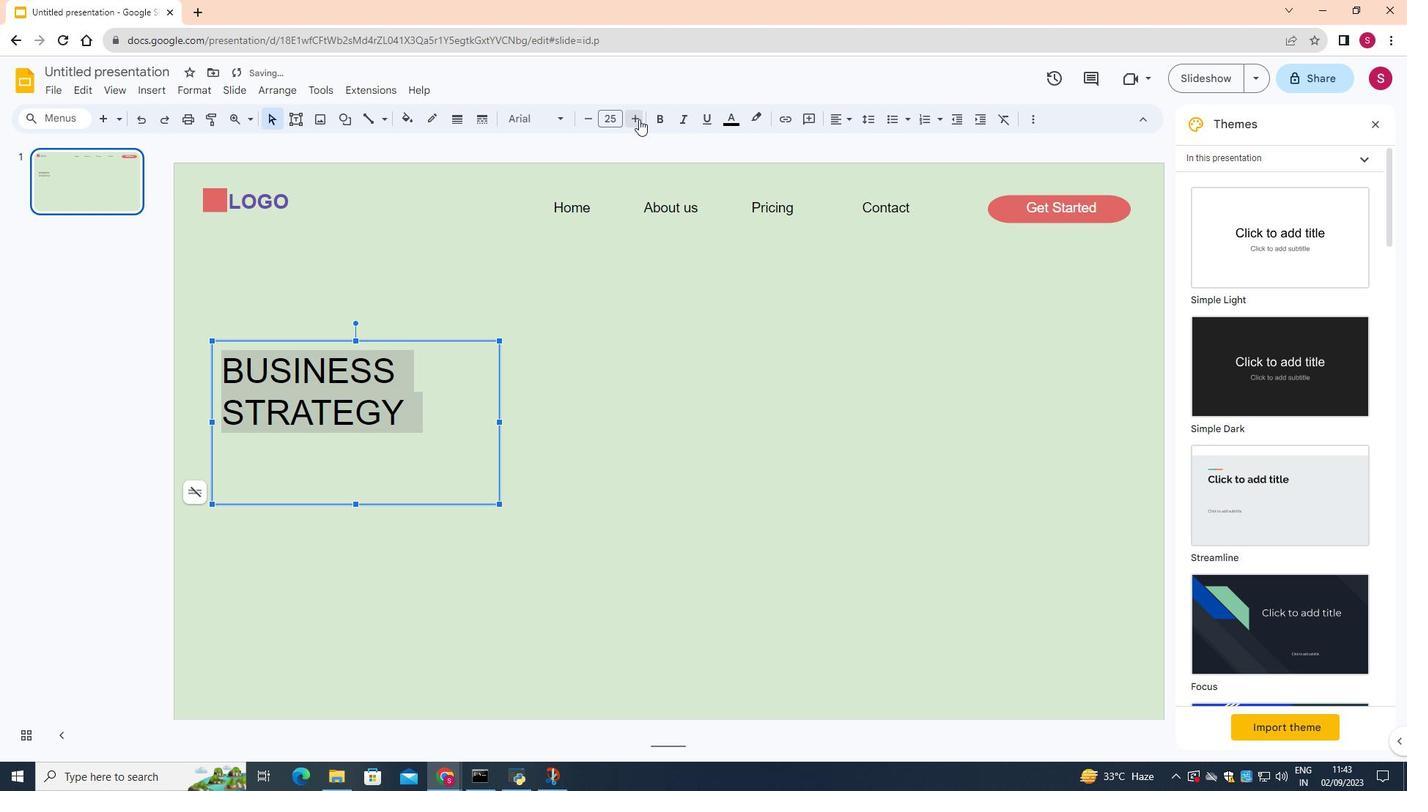 
Action: Mouse pressed left at (639, 119)
Screenshot: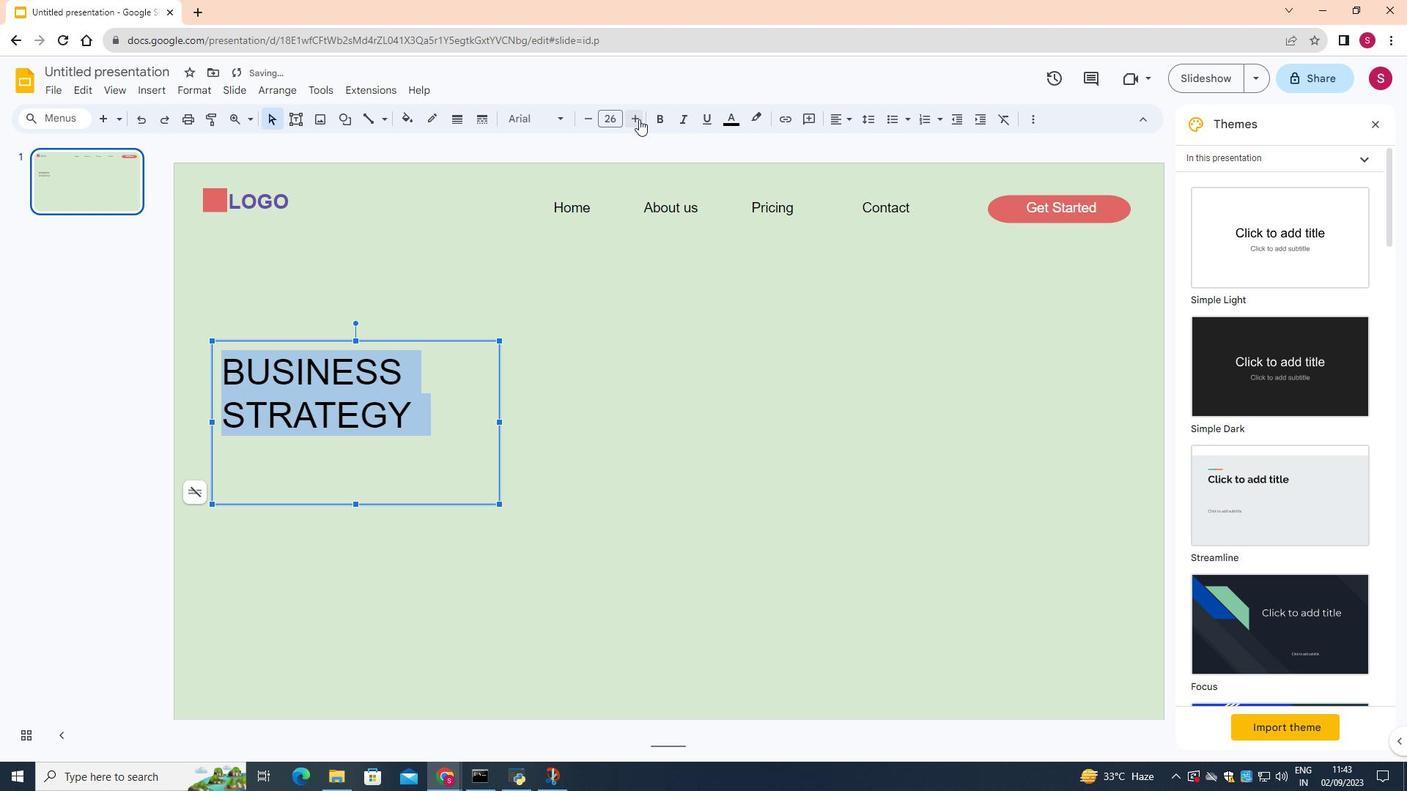 
Action: Mouse pressed left at (639, 119)
Screenshot: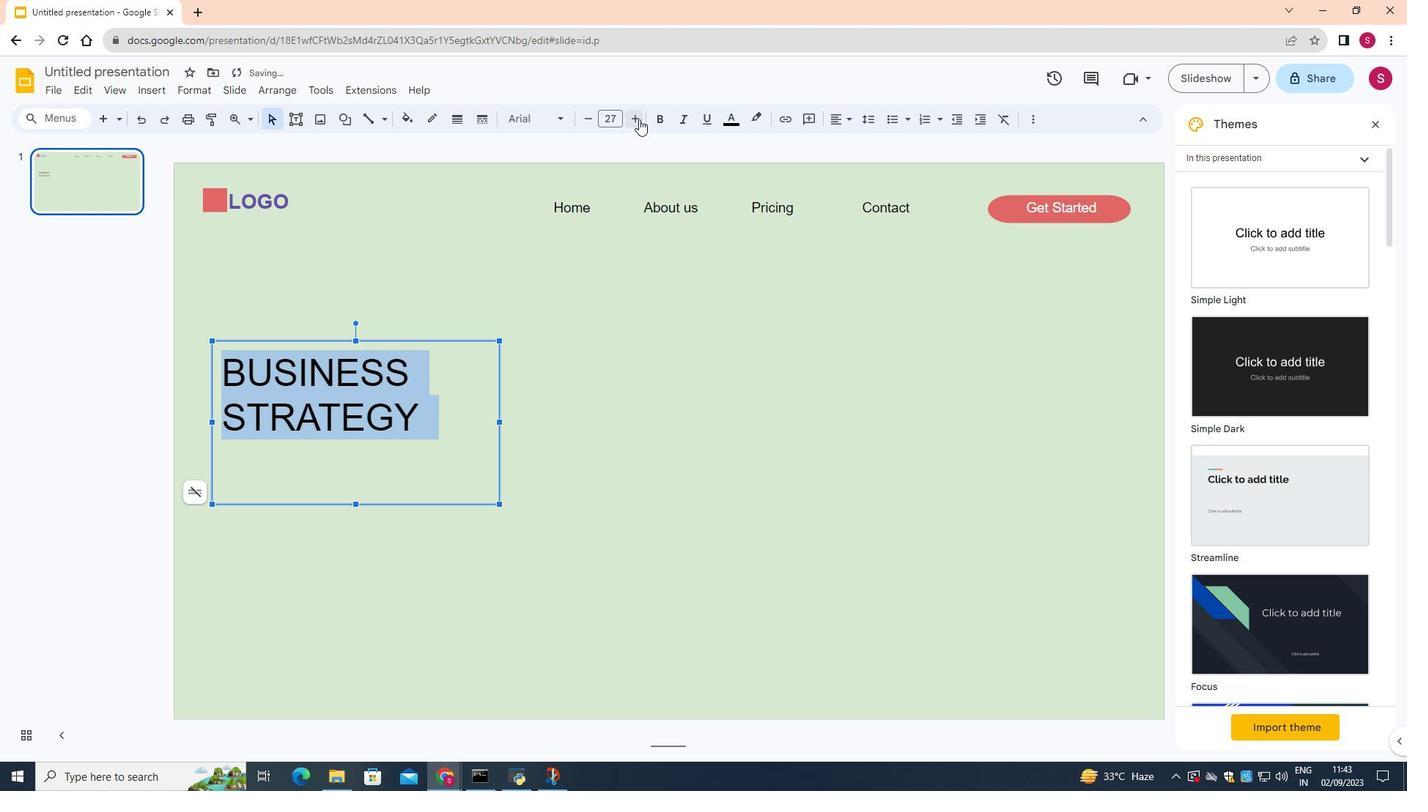 
Action: Mouse pressed left at (639, 119)
Screenshot: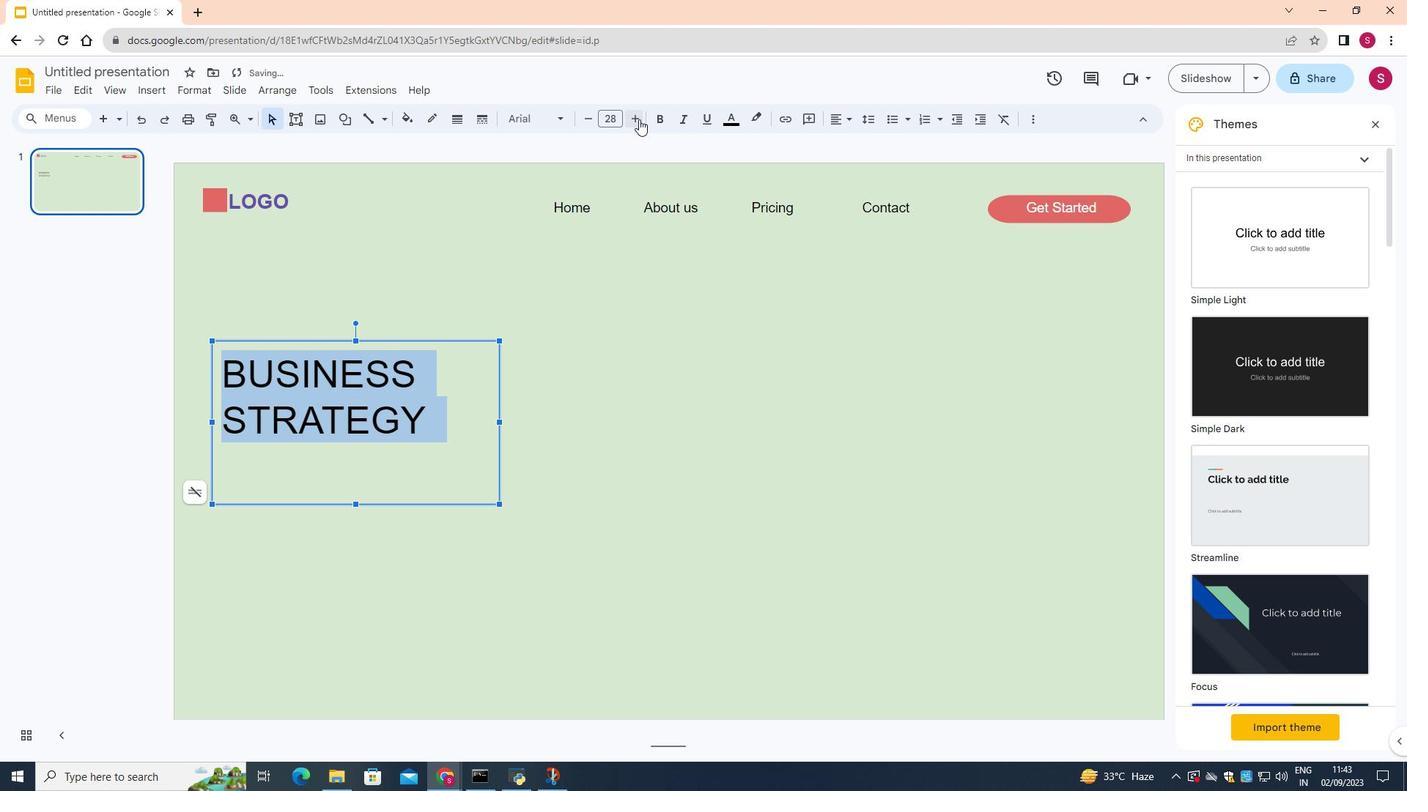 
Action: Mouse pressed left at (639, 119)
Screenshot: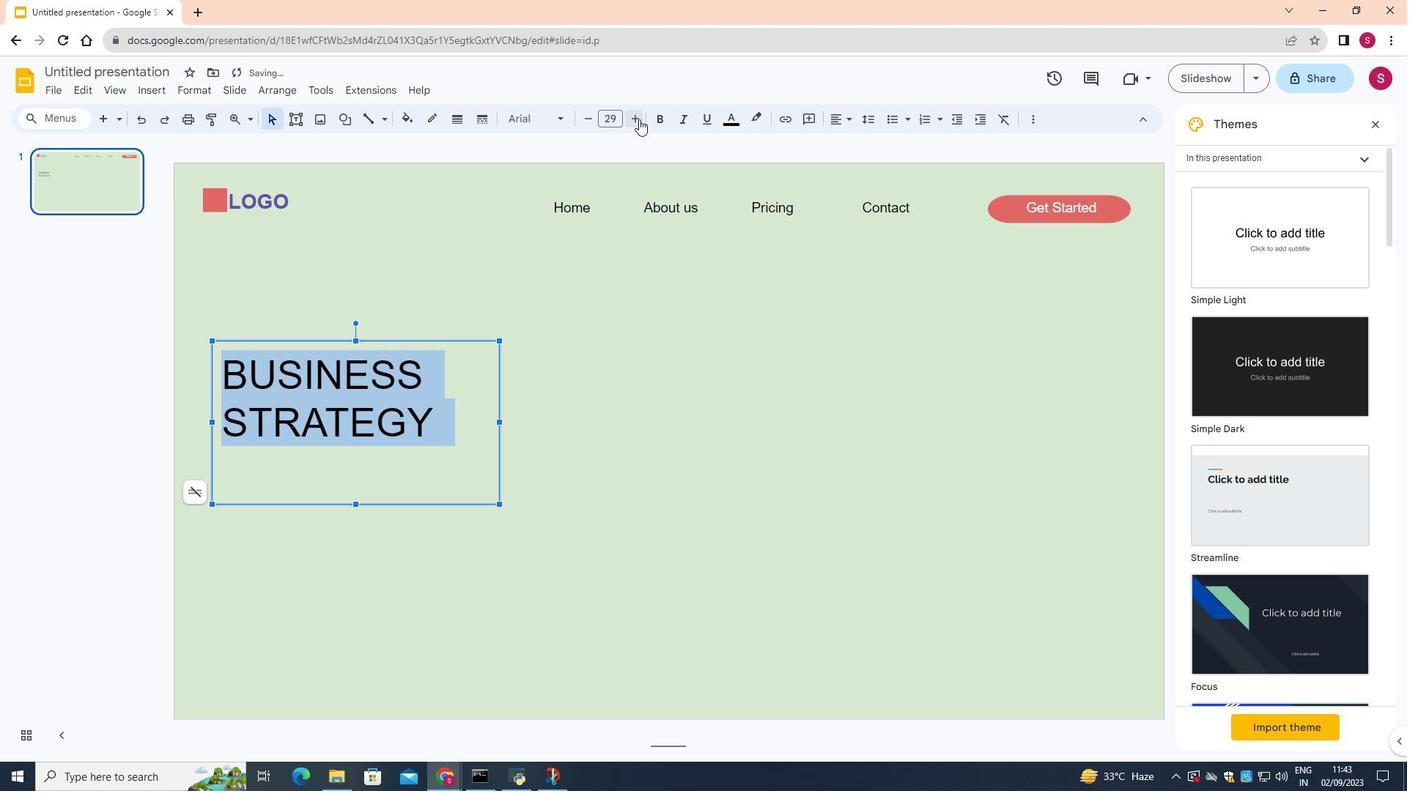 
Action: Mouse pressed left at (639, 119)
Screenshot: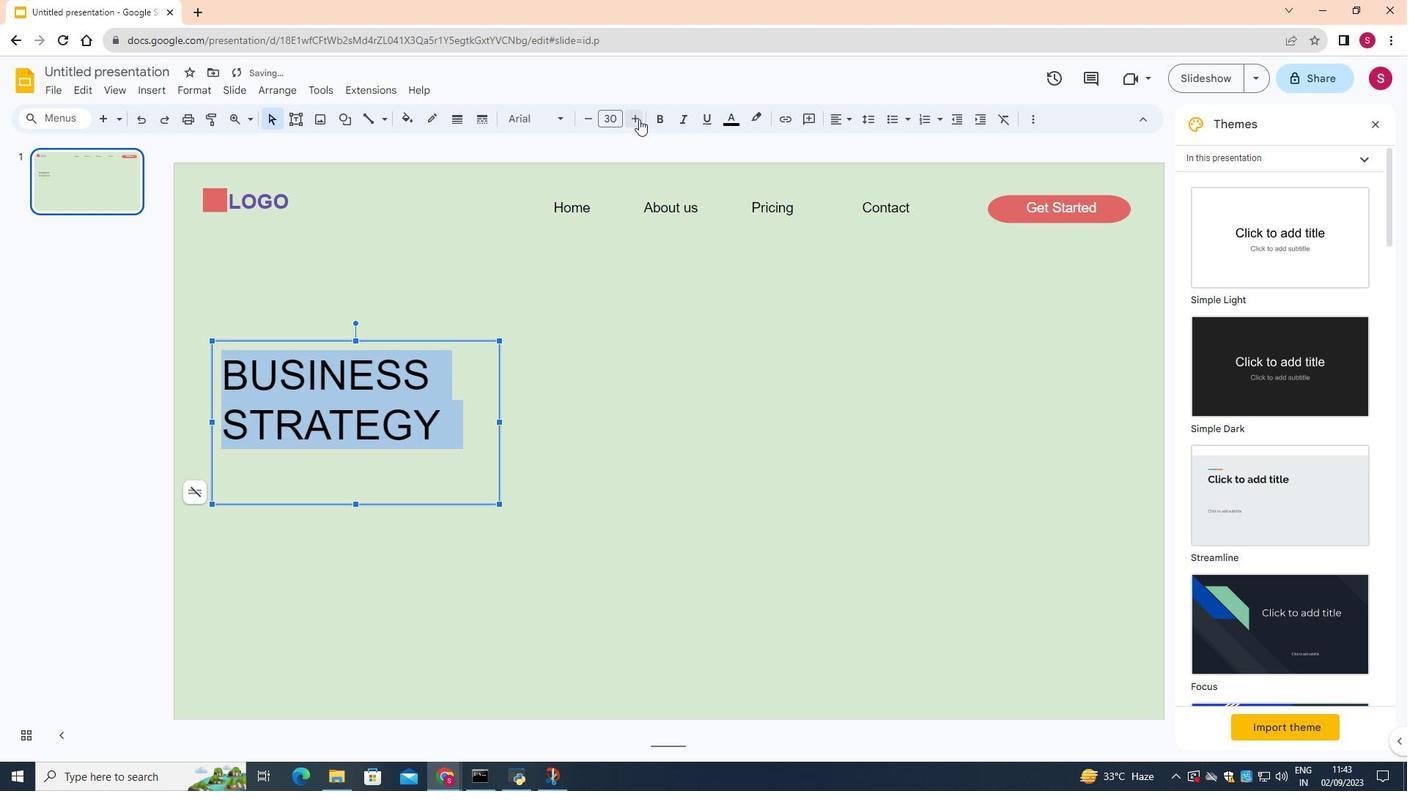 
Action: Mouse moved to (730, 118)
Screenshot: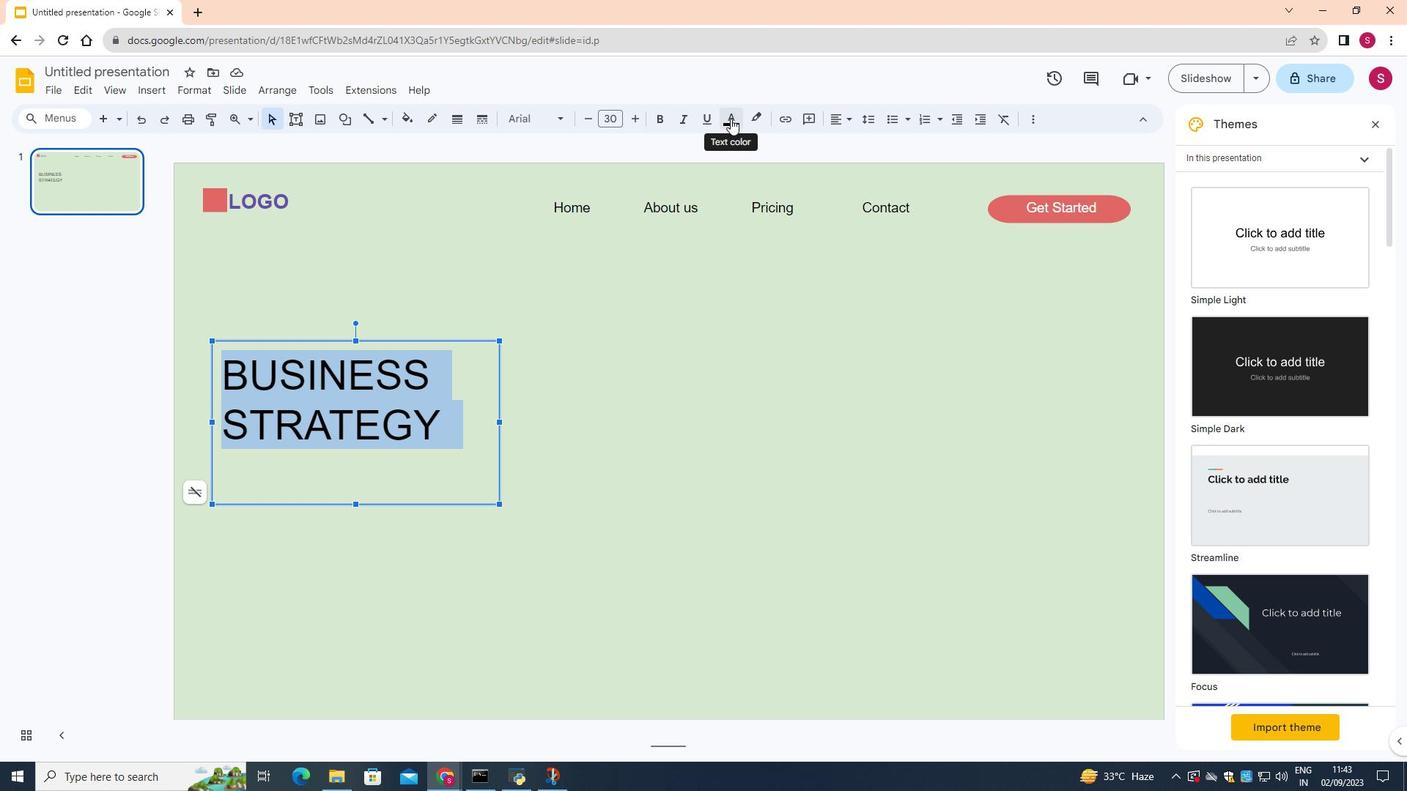 
Action: Mouse pressed left at (730, 118)
Screenshot: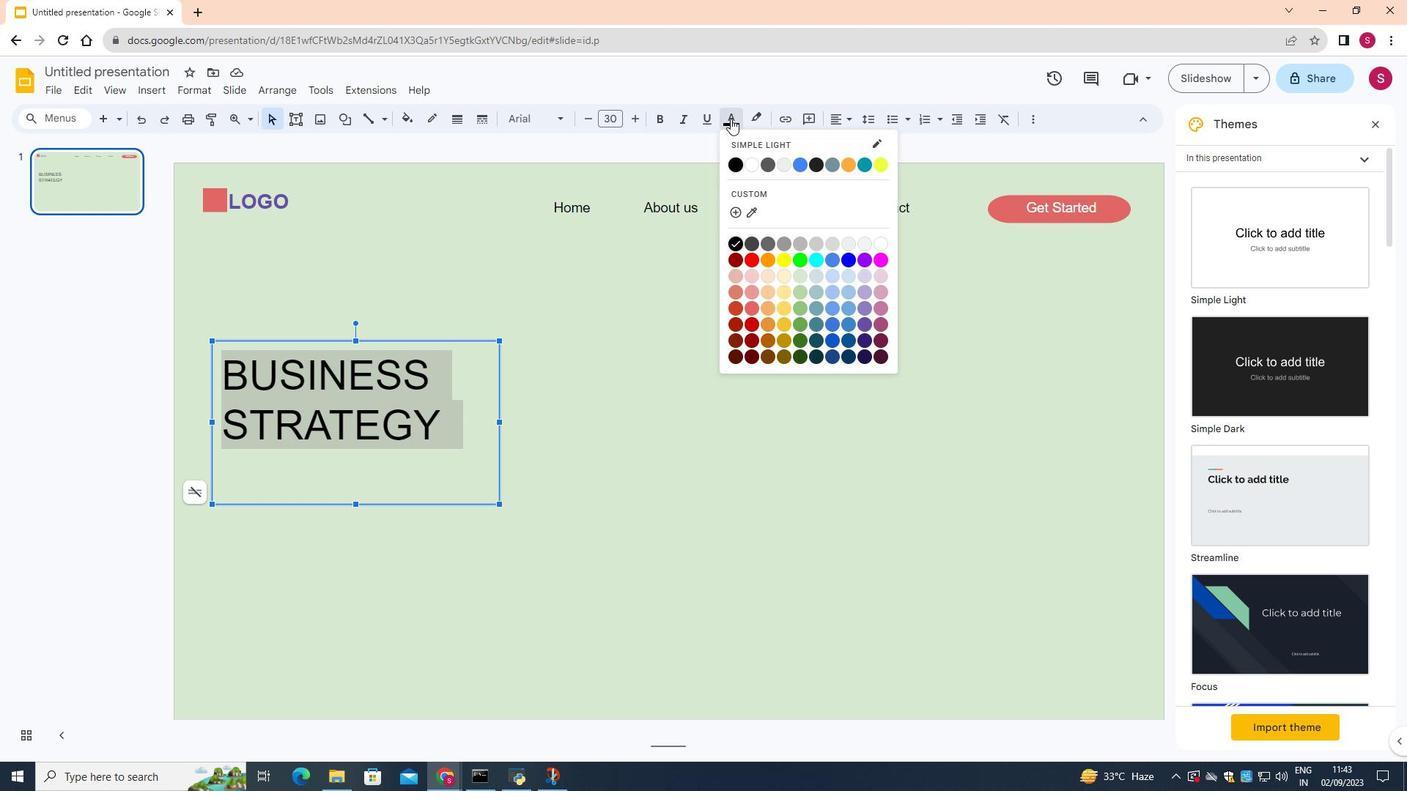 
Action: Mouse moved to (752, 337)
Screenshot: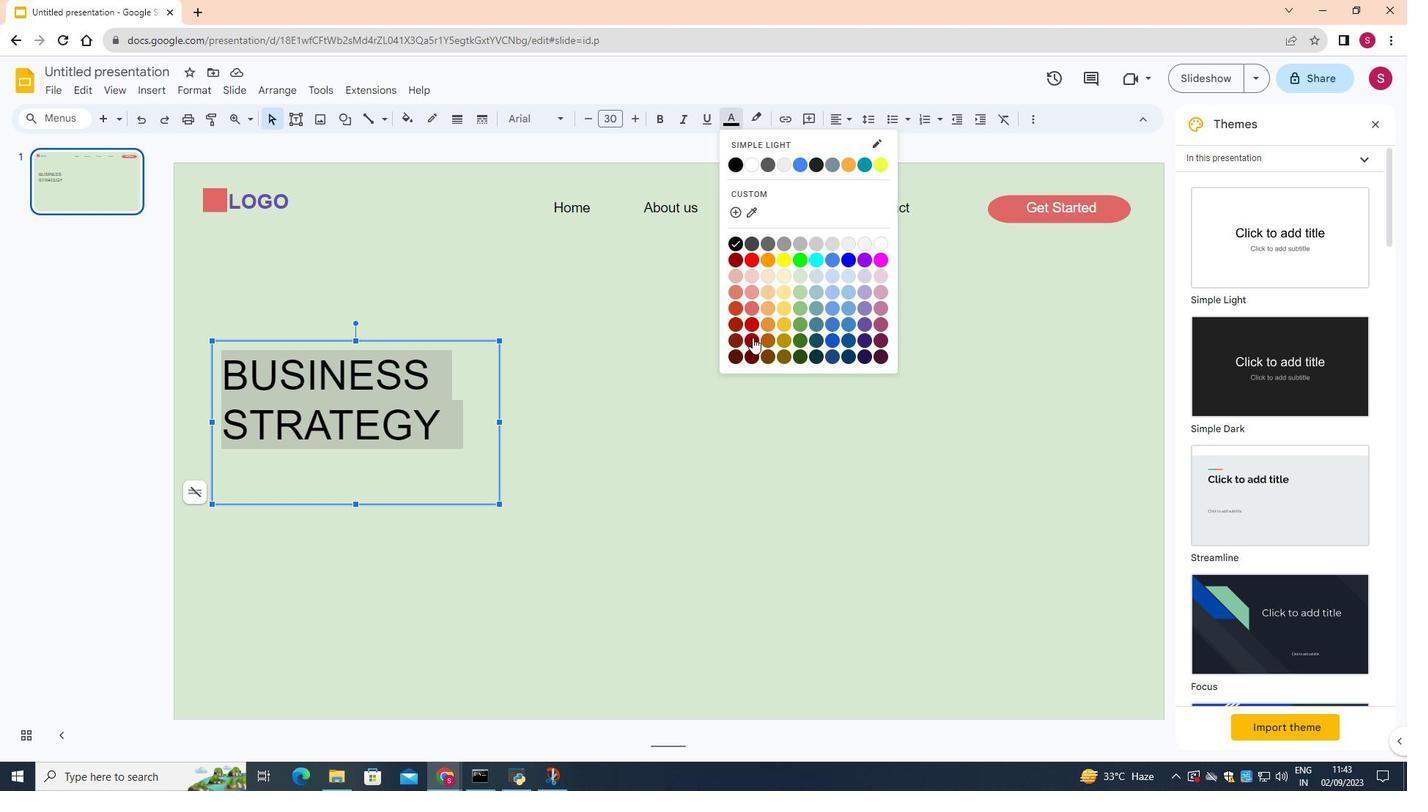 
Action: Mouse pressed left at (752, 337)
Screenshot: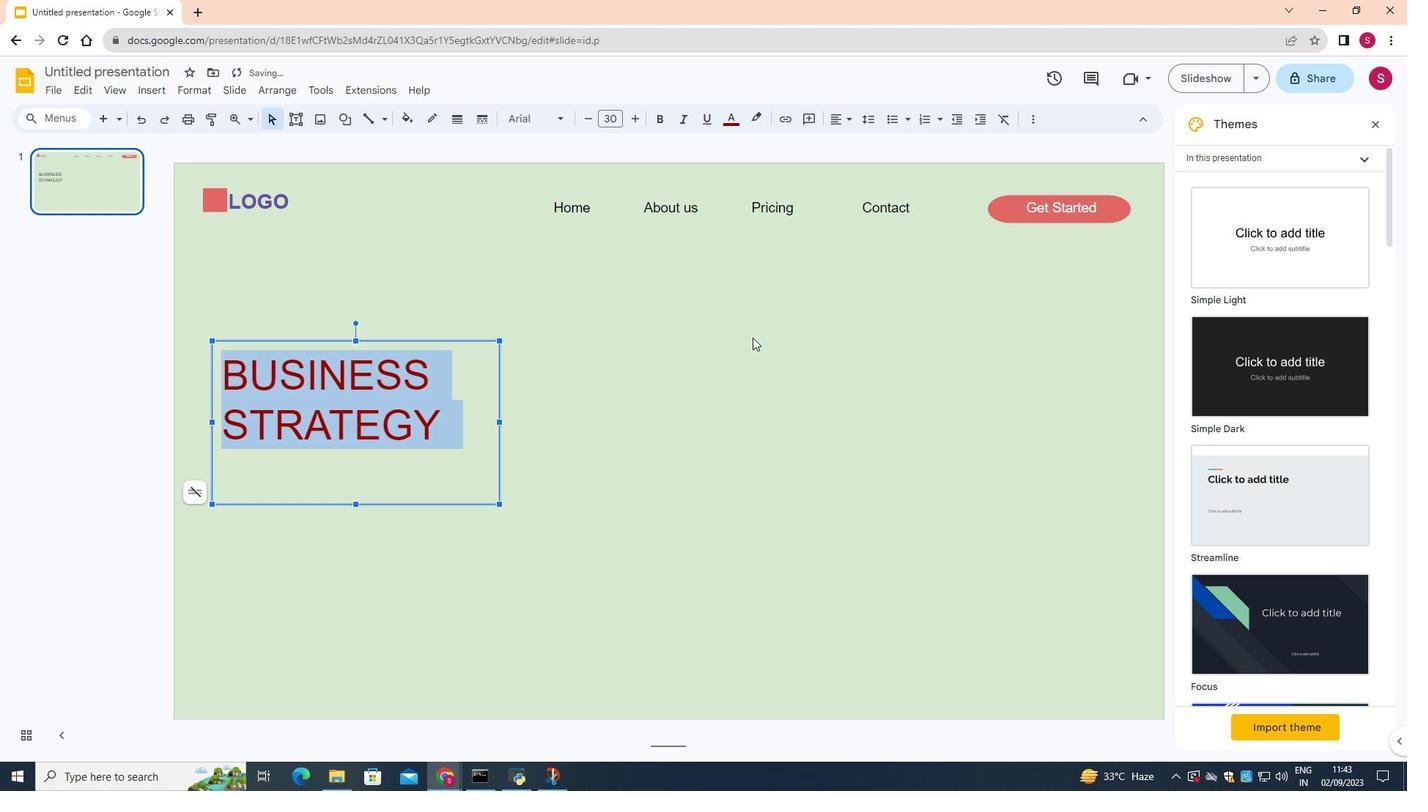 
Action: Mouse moved to (715, 372)
Screenshot: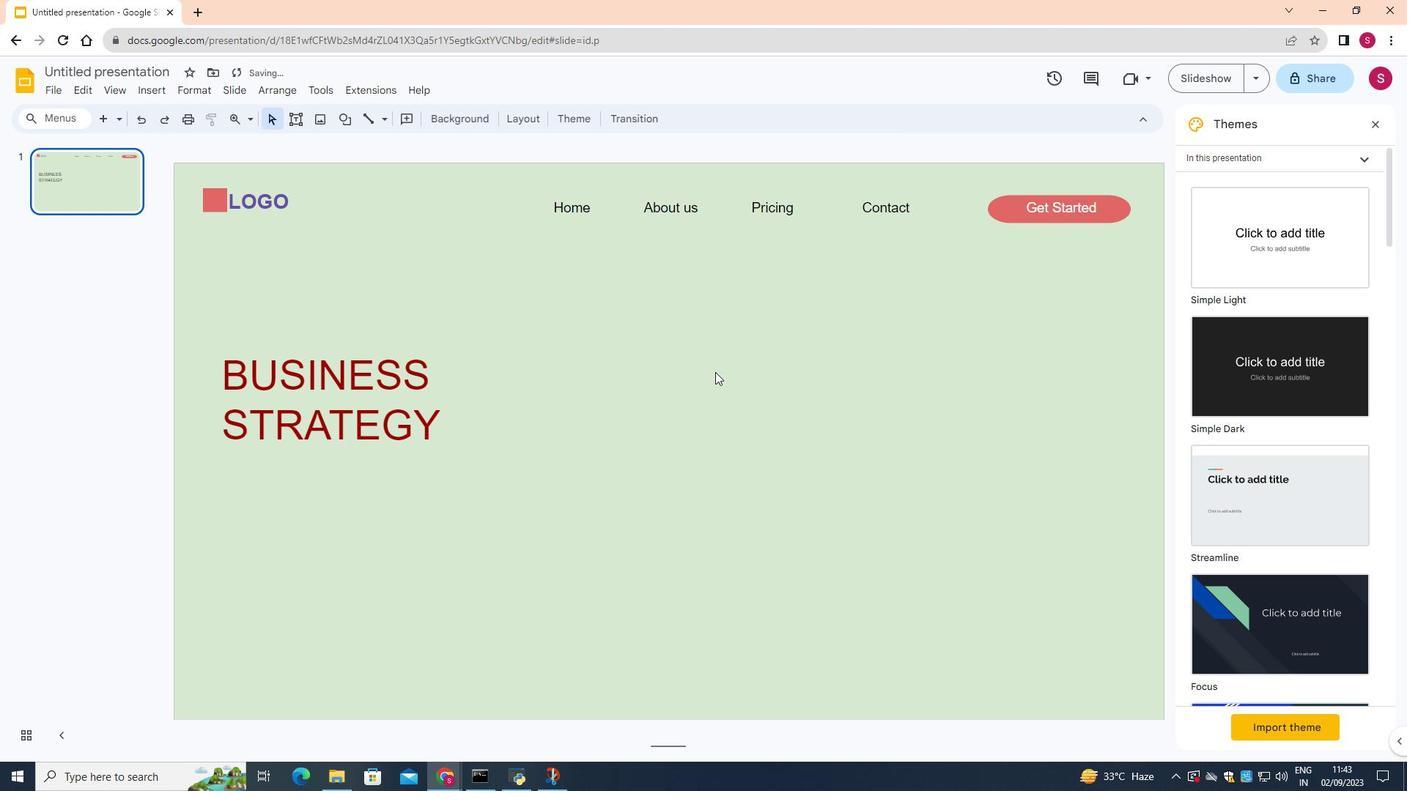 
Action: Mouse pressed left at (715, 372)
Screenshot: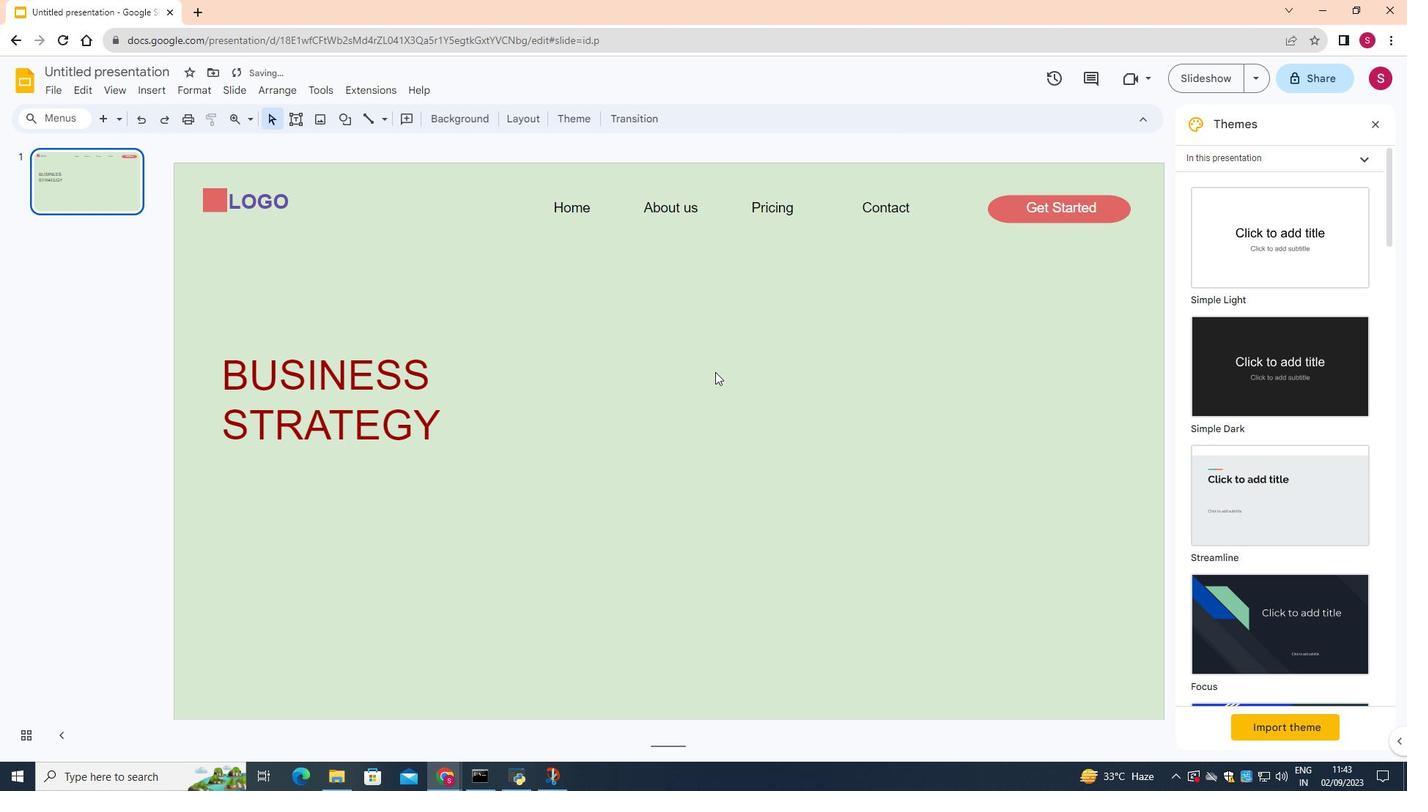 
Action: Mouse moved to (227, 374)
Screenshot: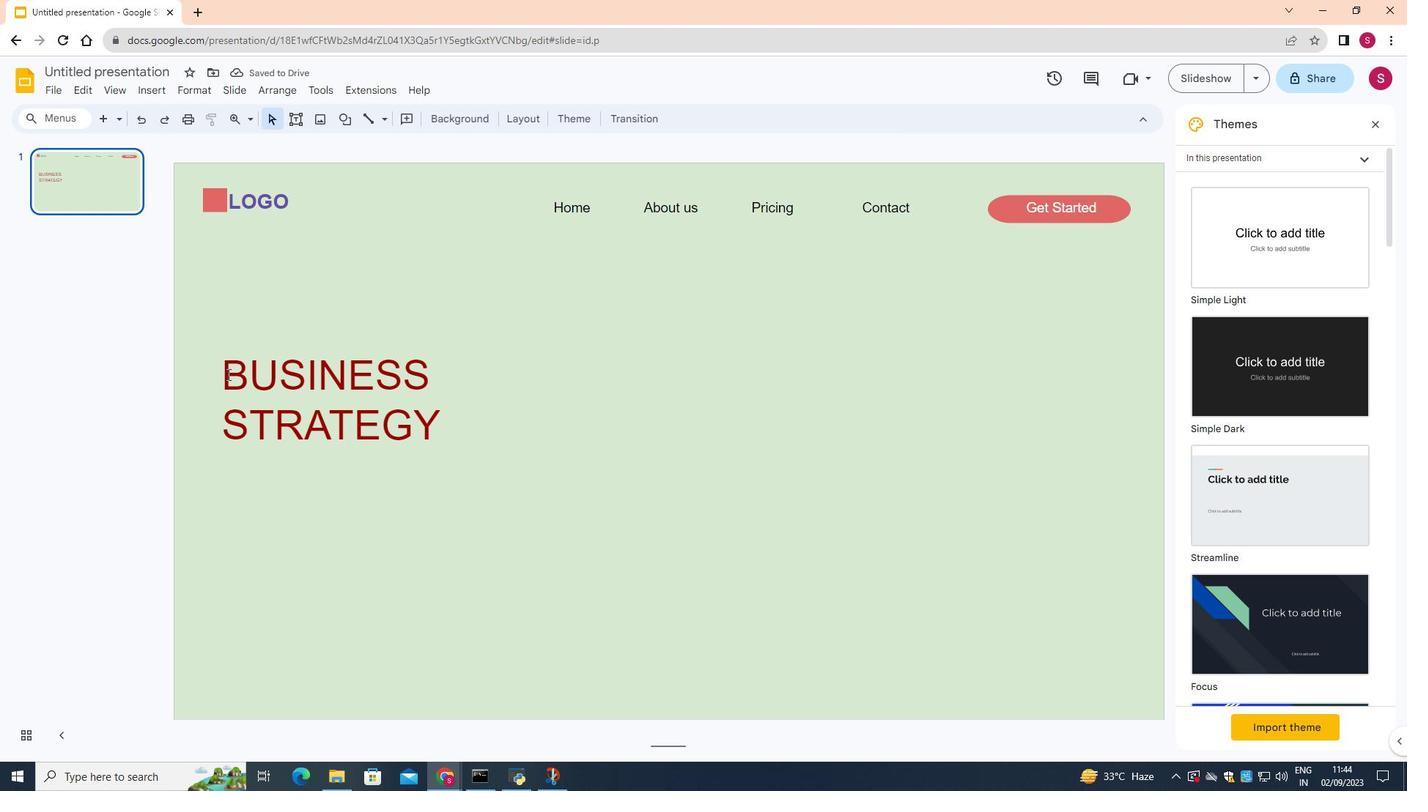 
Action: Mouse pressed left at (227, 374)
Screenshot: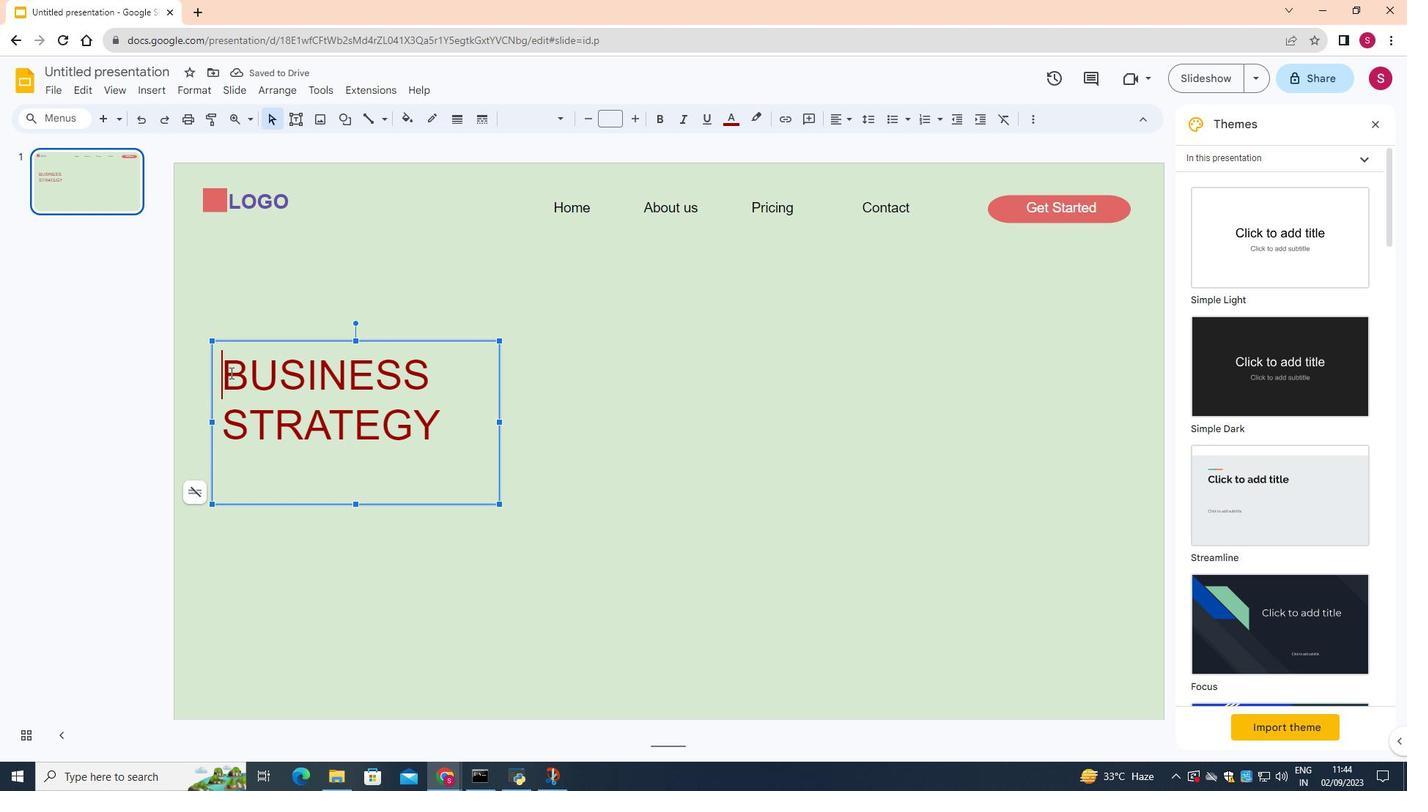 
Action: Mouse moved to (660, 117)
Screenshot: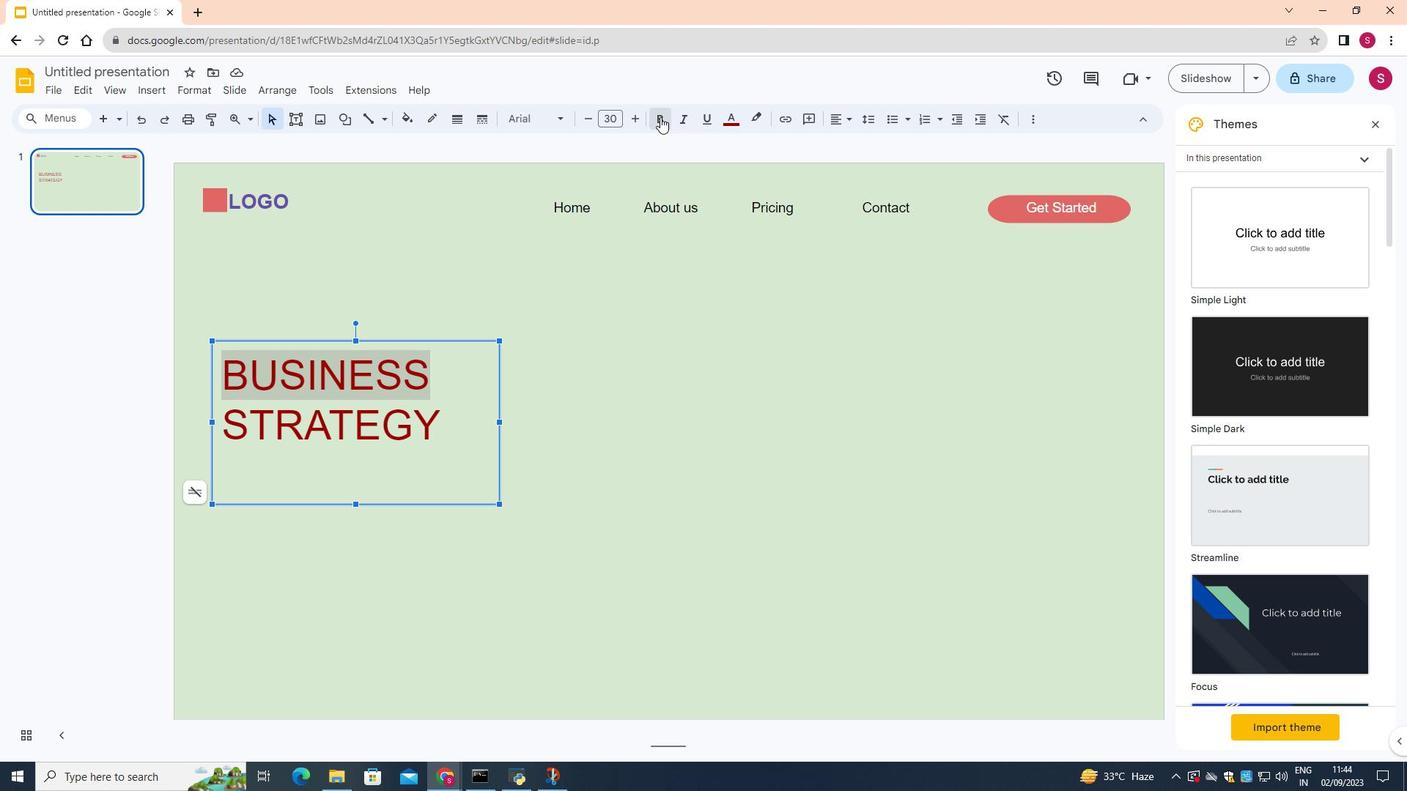
Action: Mouse pressed left at (660, 117)
Screenshot: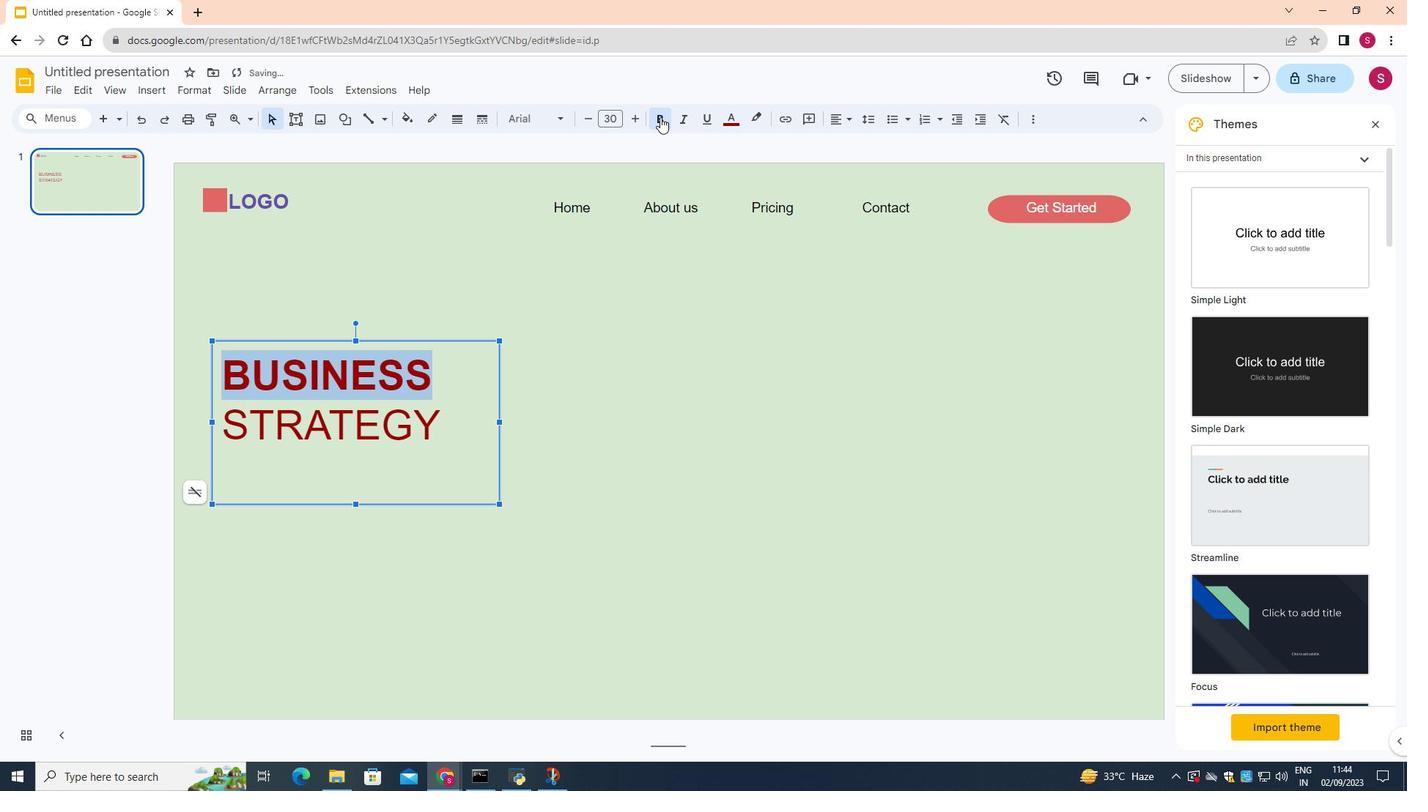 
Action: Mouse moved to (636, 396)
Screenshot: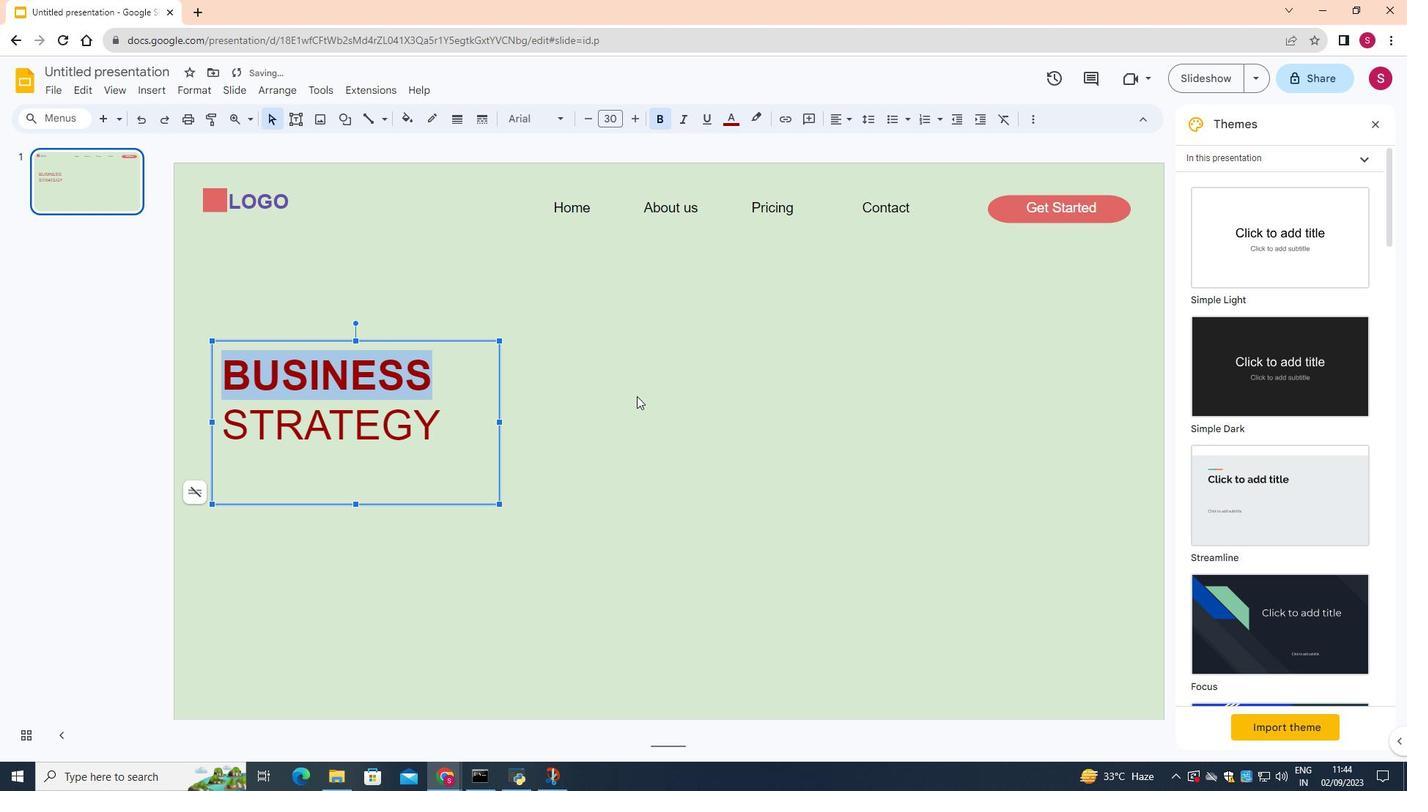 
Action: Mouse pressed left at (636, 396)
Screenshot: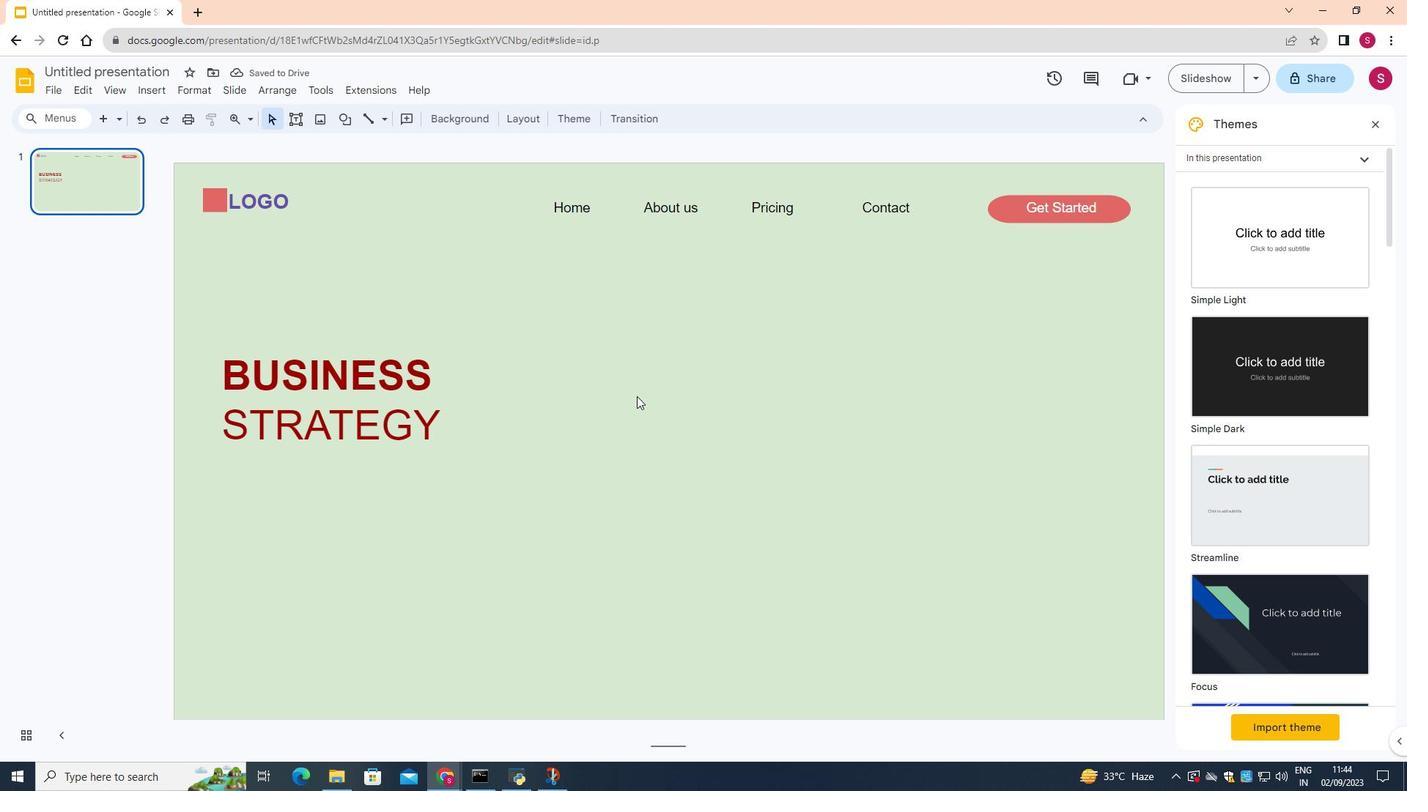 
Action: Mouse moved to (289, 121)
Screenshot: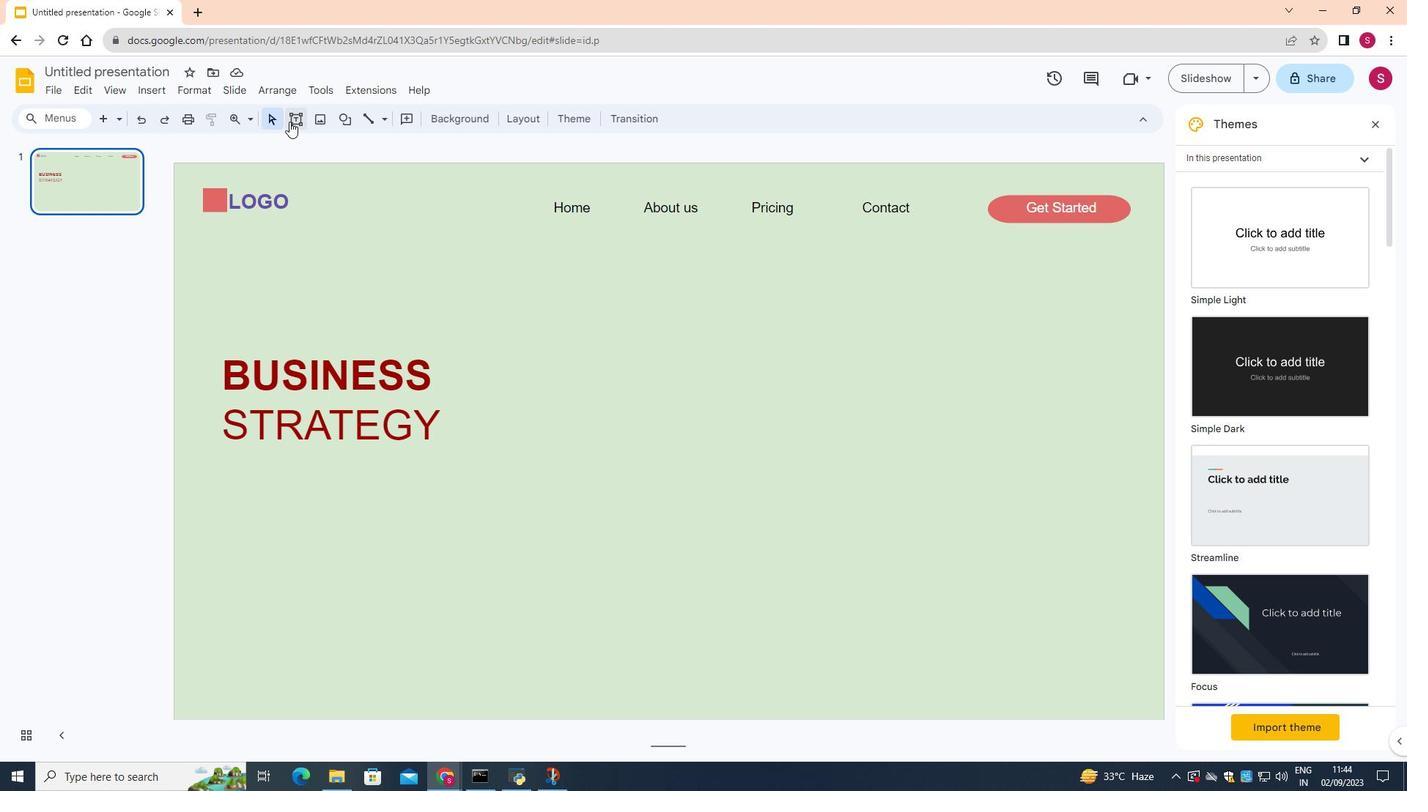 
Action: Mouse pressed left at (289, 121)
Screenshot: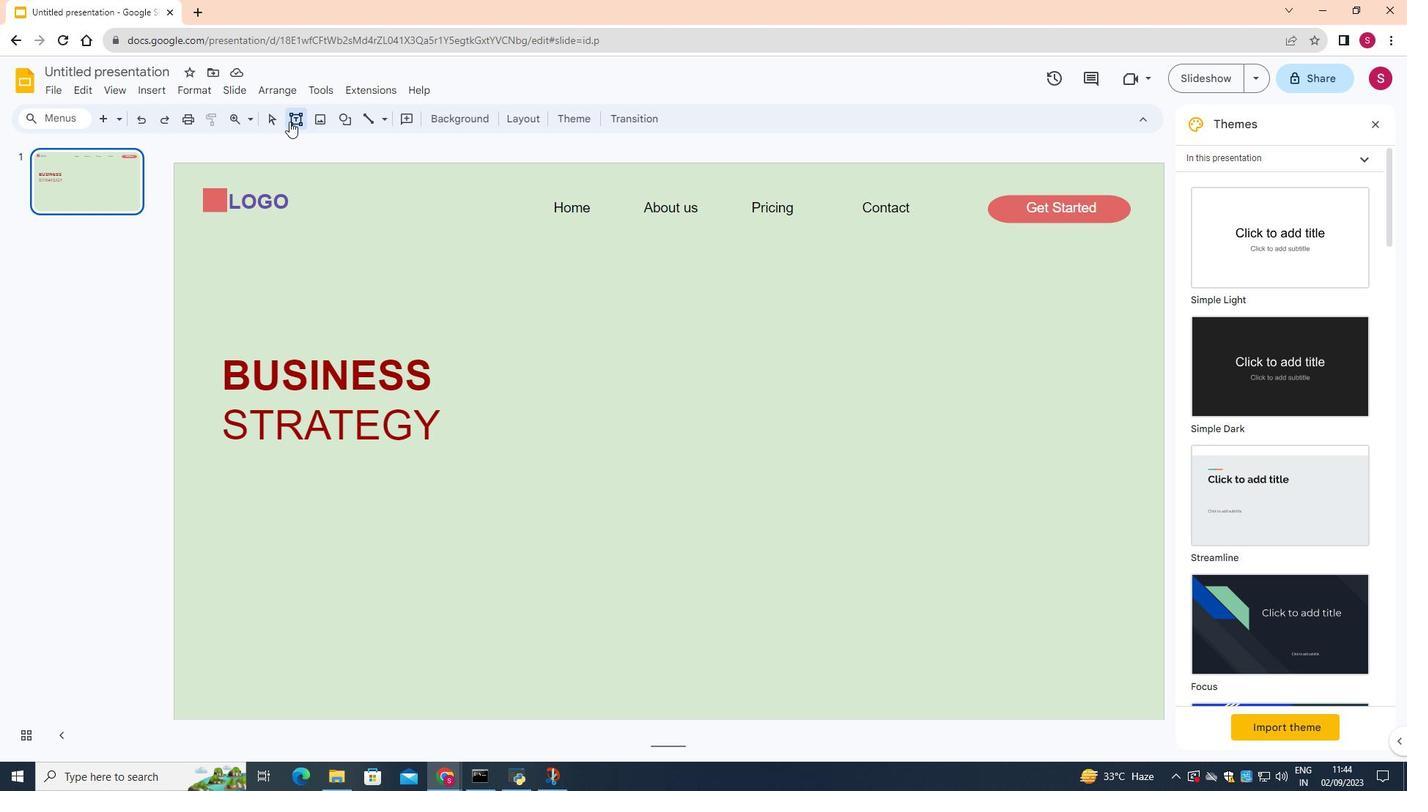 
Action: Mouse moved to (230, 479)
Screenshot: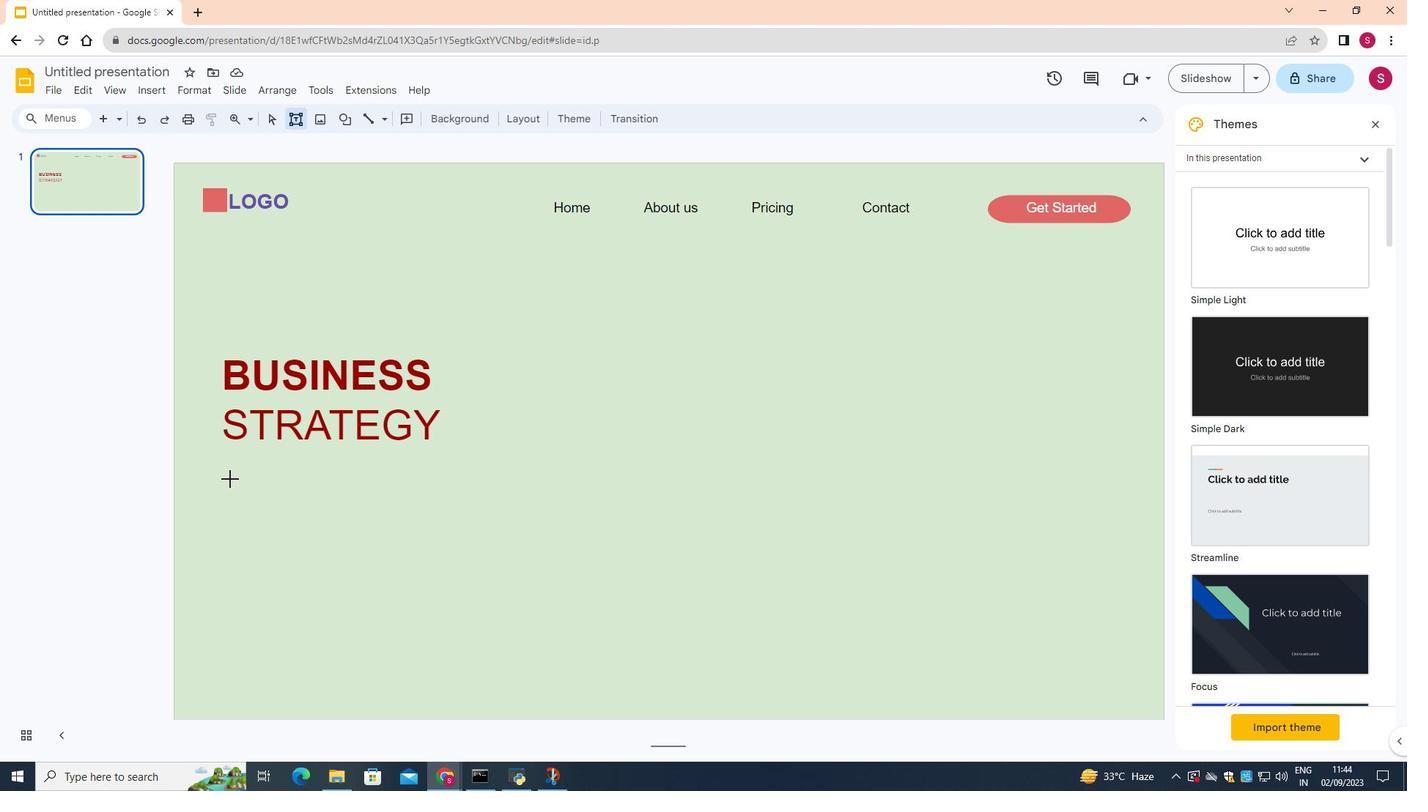 
Action: Mouse pressed left at (230, 479)
Screenshot: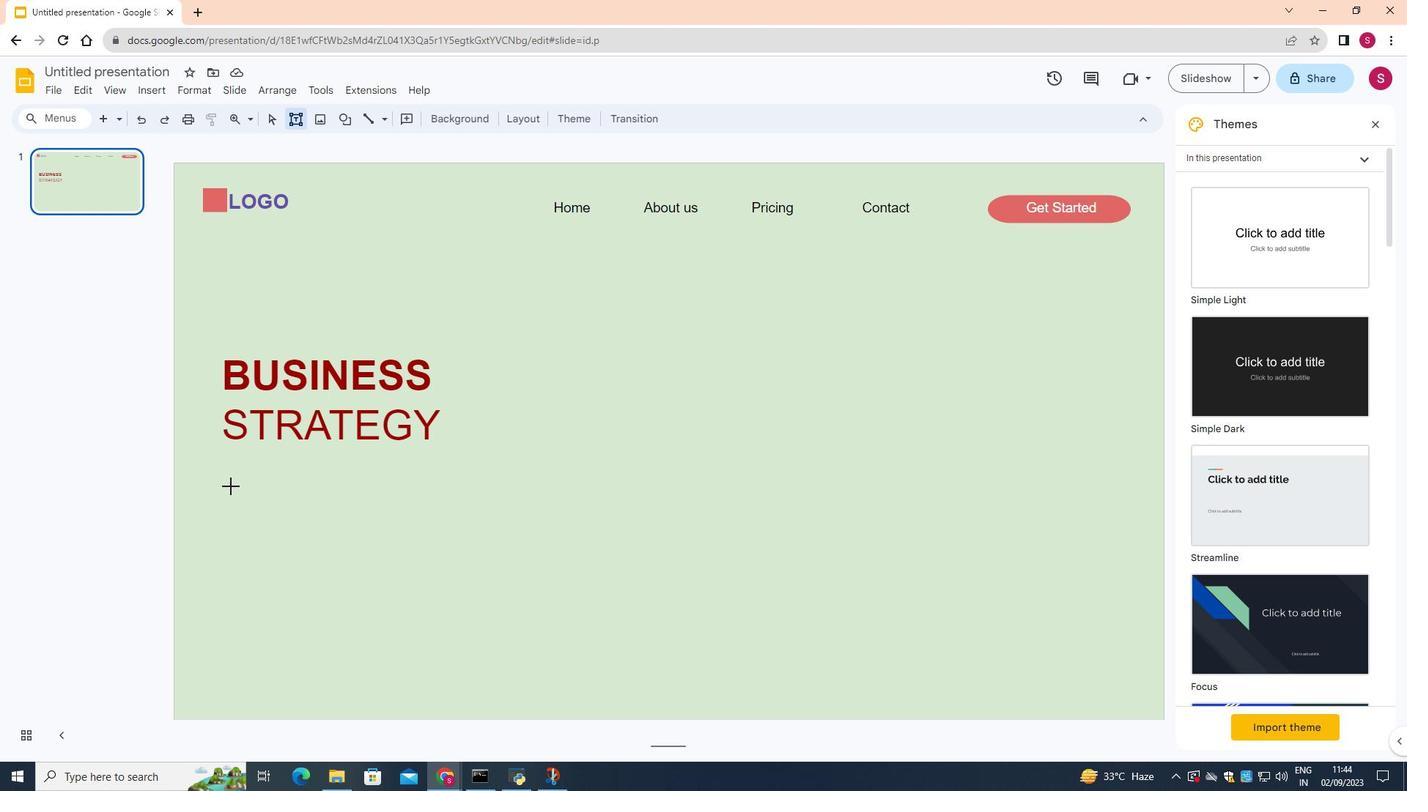 
Action: Mouse moved to (609, 115)
Screenshot: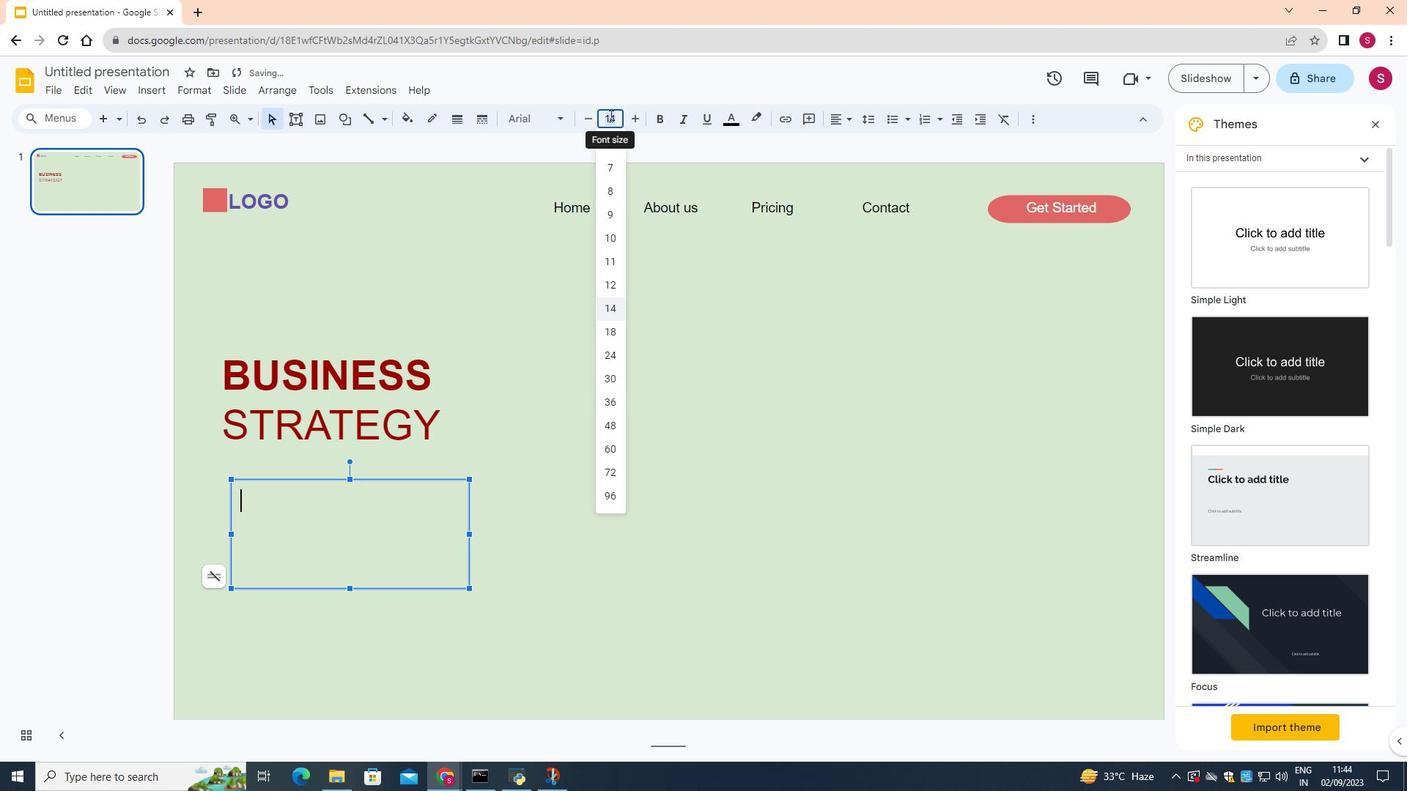 
Action: Mouse pressed left at (609, 115)
Screenshot: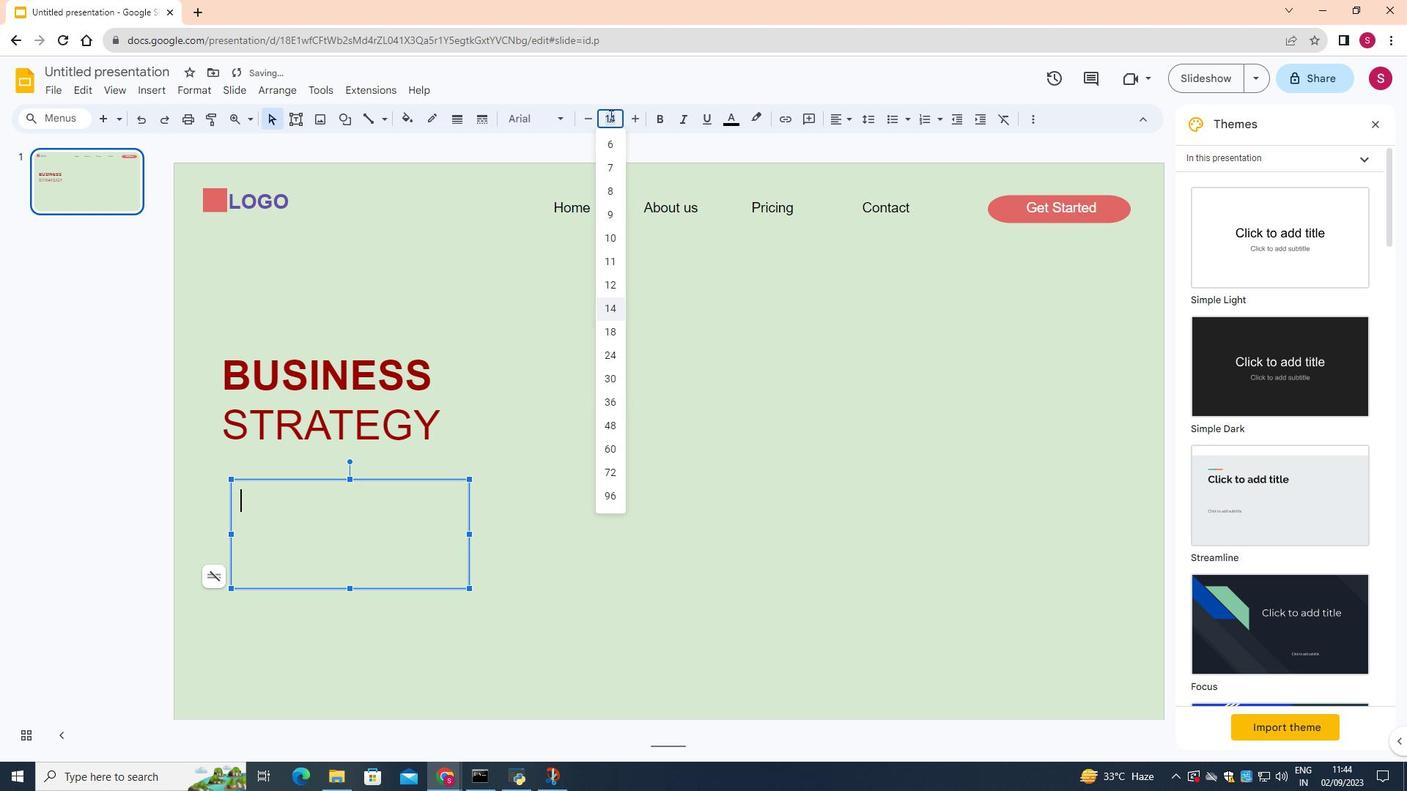 
Action: Mouse moved to (615, 285)
Screenshot: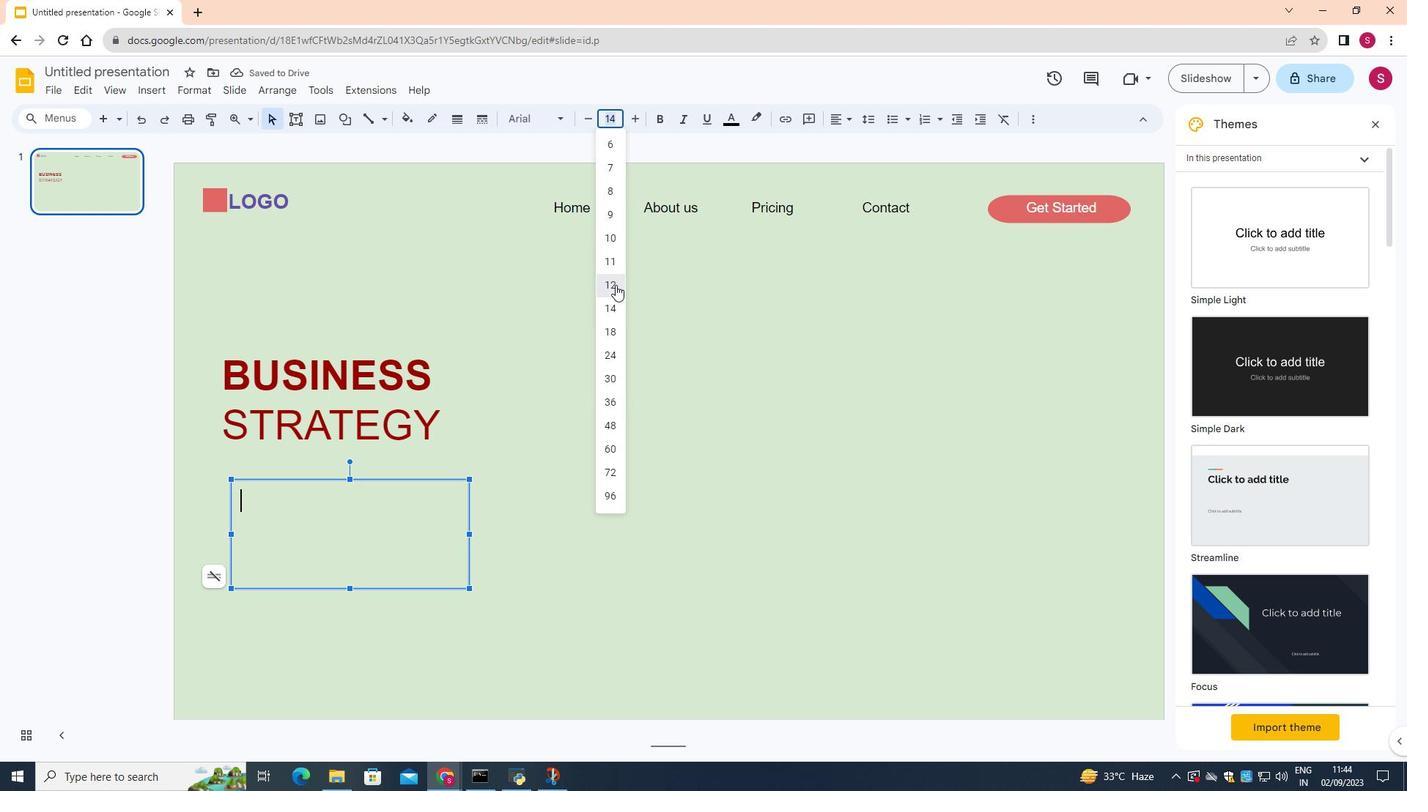 
Action: Mouse pressed left at (615, 285)
Screenshot: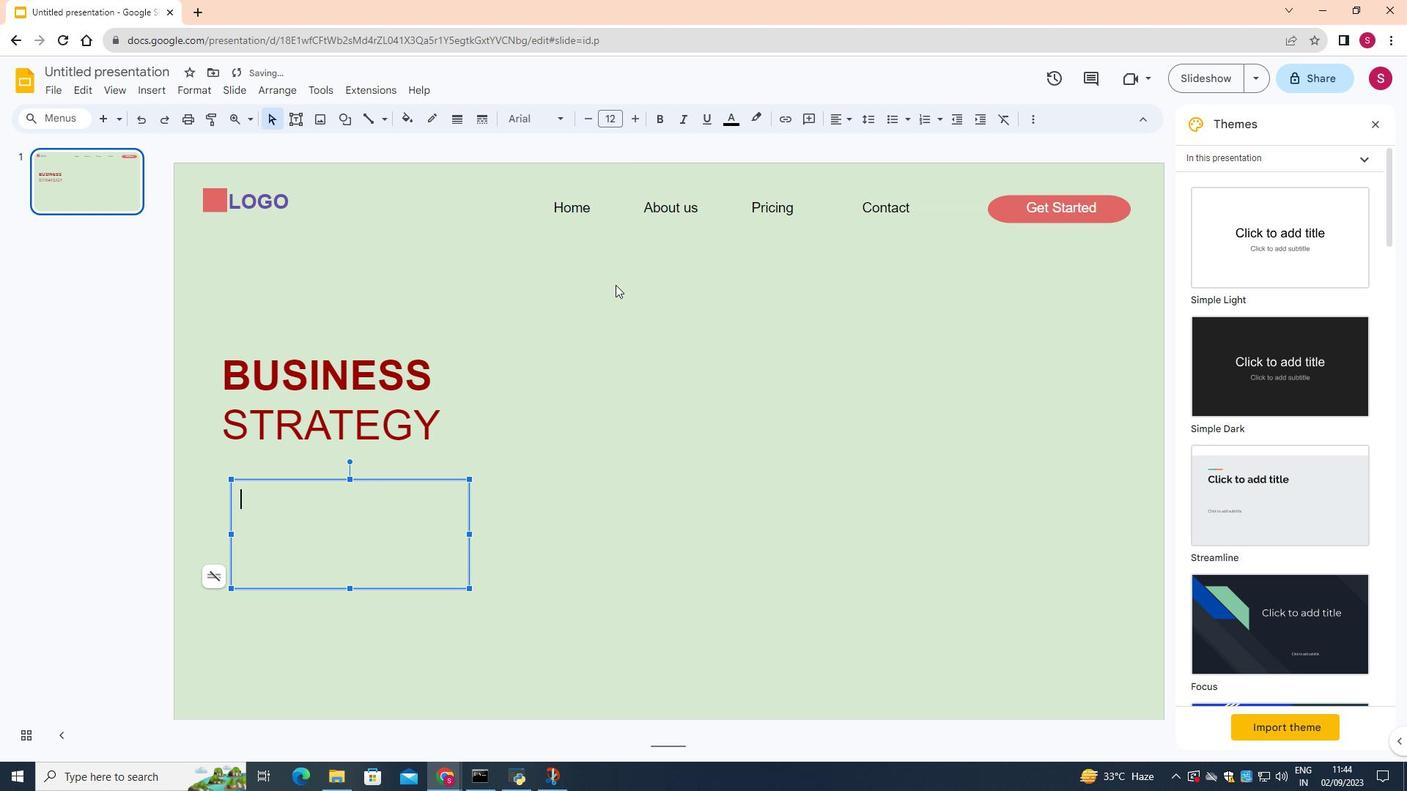 
Action: Key pressed <Key.shift>Lorem<Key.space>ipsum<Key.space>dolor<Key.space>sit<Key.space>amet,<Key.enter>consectetur<Key.space>adipiscing<Key.space>elit,<Key.space>sed<Key.space>diam<Key.space>nonummy<Key.space>nibh<Key.space>euismod<Key.space>tincidunt<Key.space>ut<Key.space>laoreet<Key.space>dolore.
Screenshot: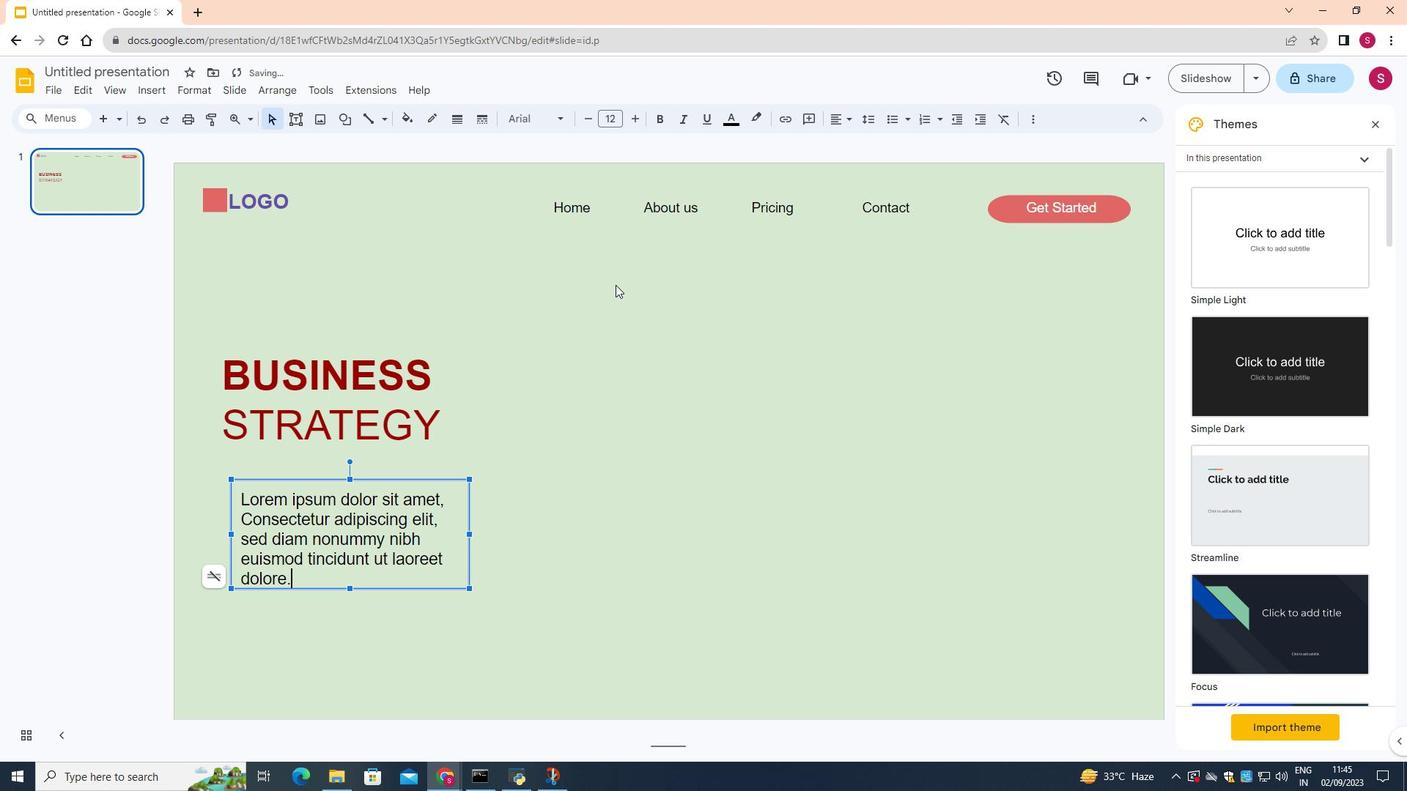 
Action: Mouse moved to (655, 596)
Screenshot: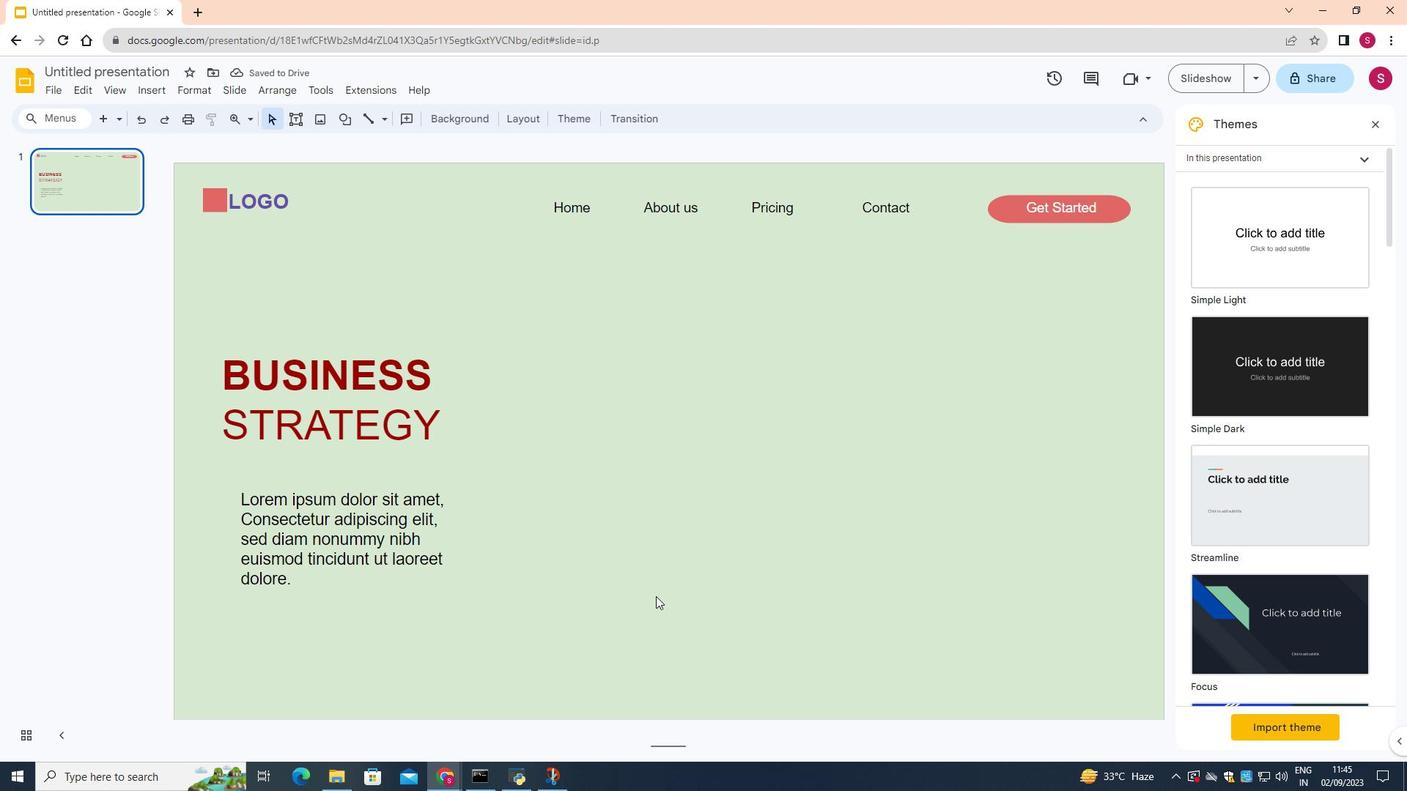 
Action: Mouse pressed left at (655, 596)
Screenshot: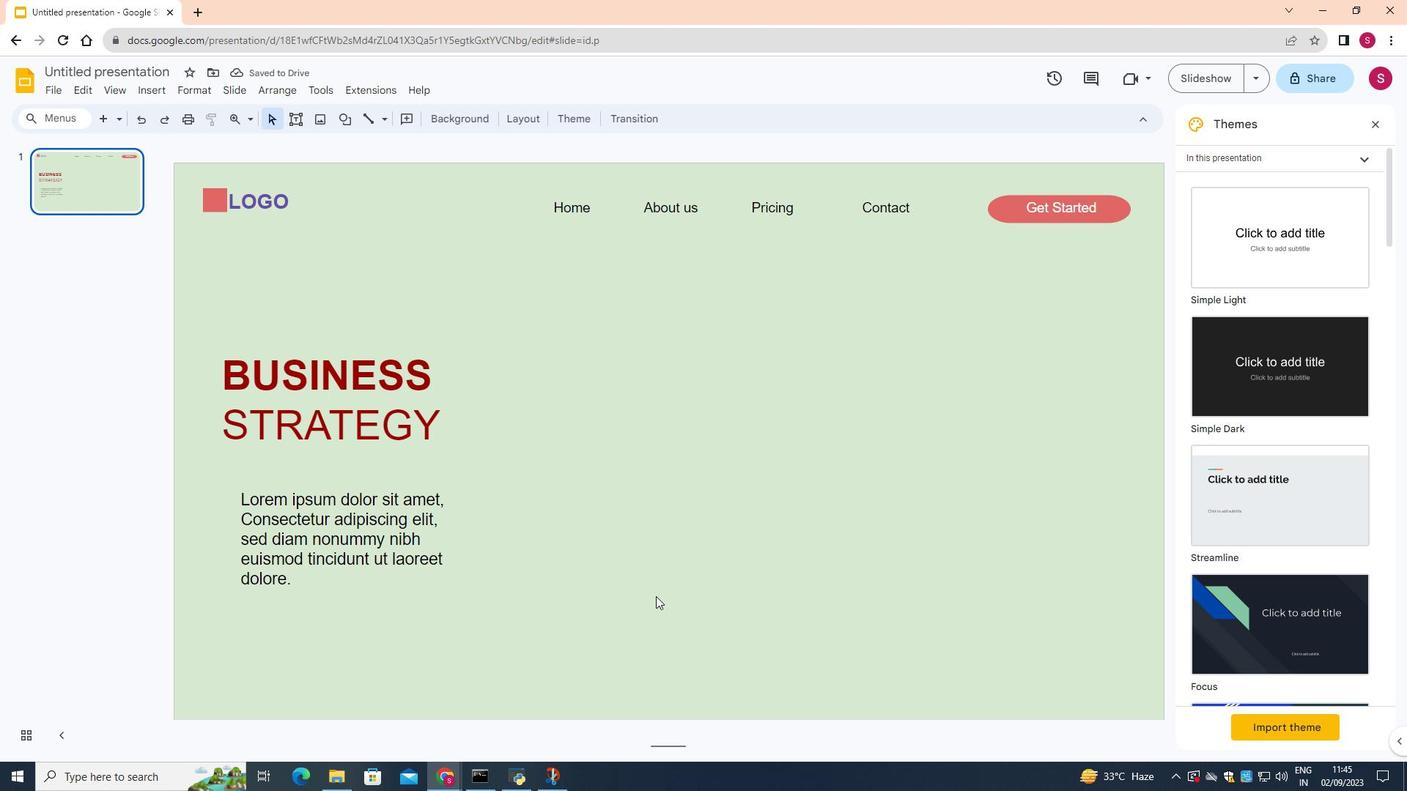
Action: Mouse moved to (310, 554)
Screenshot: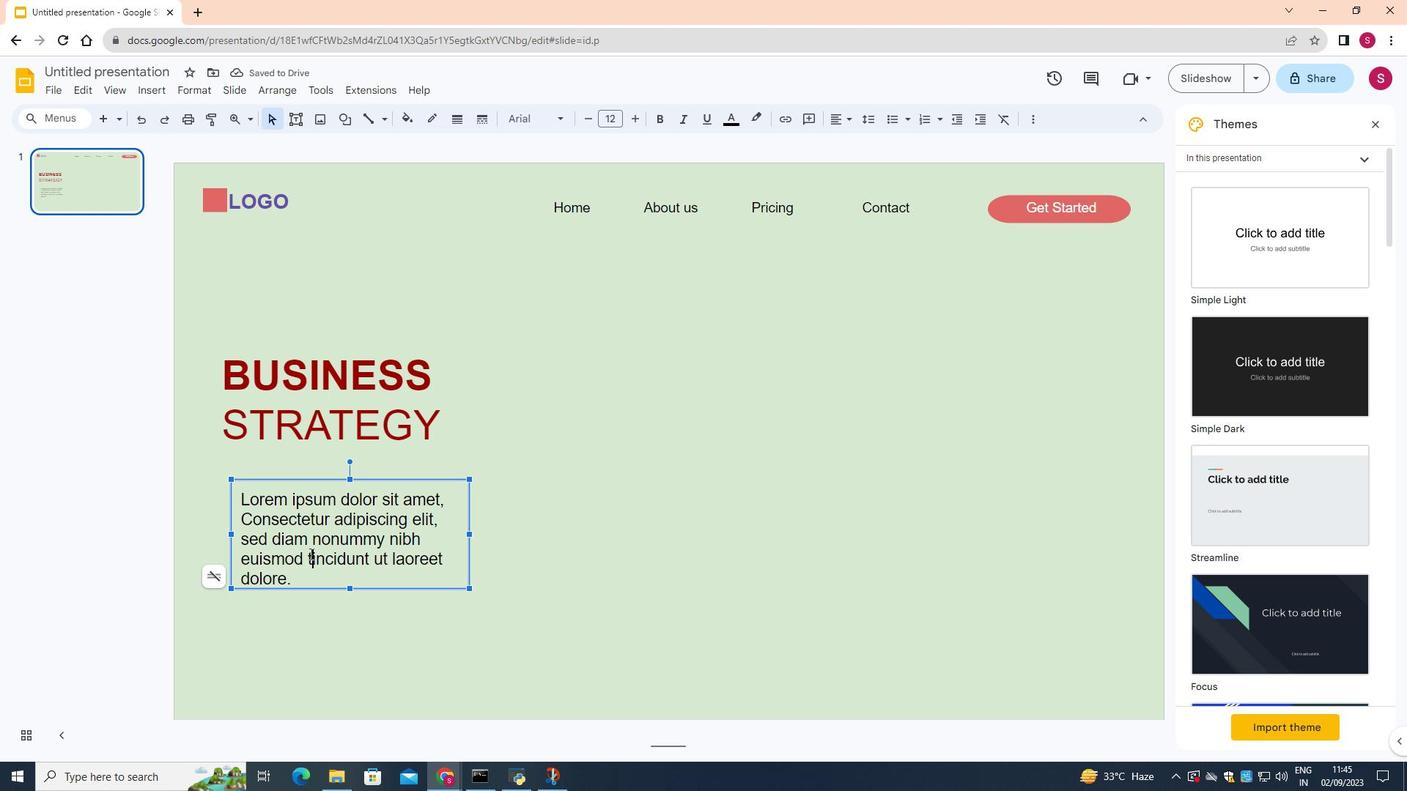 
Action: Mouse pressed left at (310, 554)
Screenshot: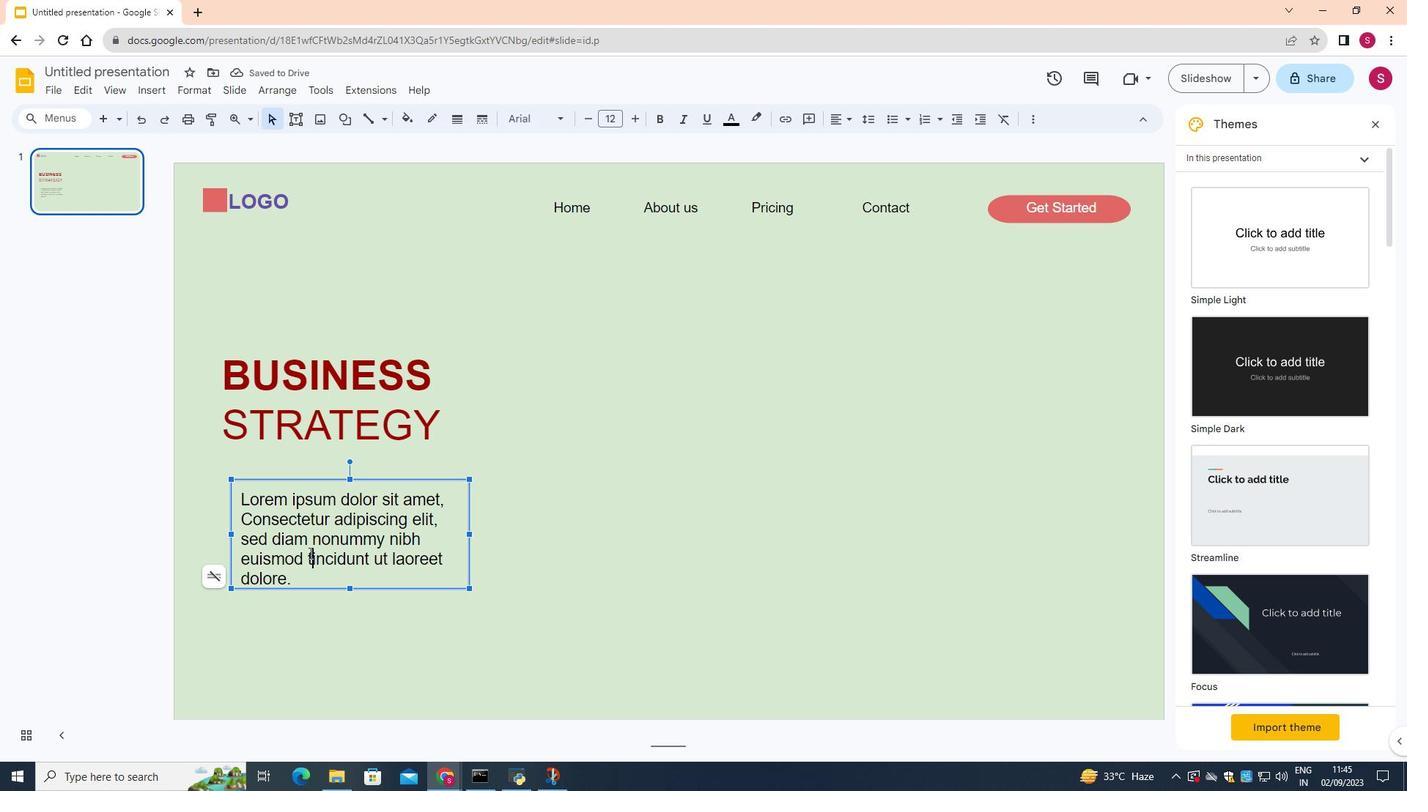 
Action: Mouse moved to (227, 504)
Screenshot: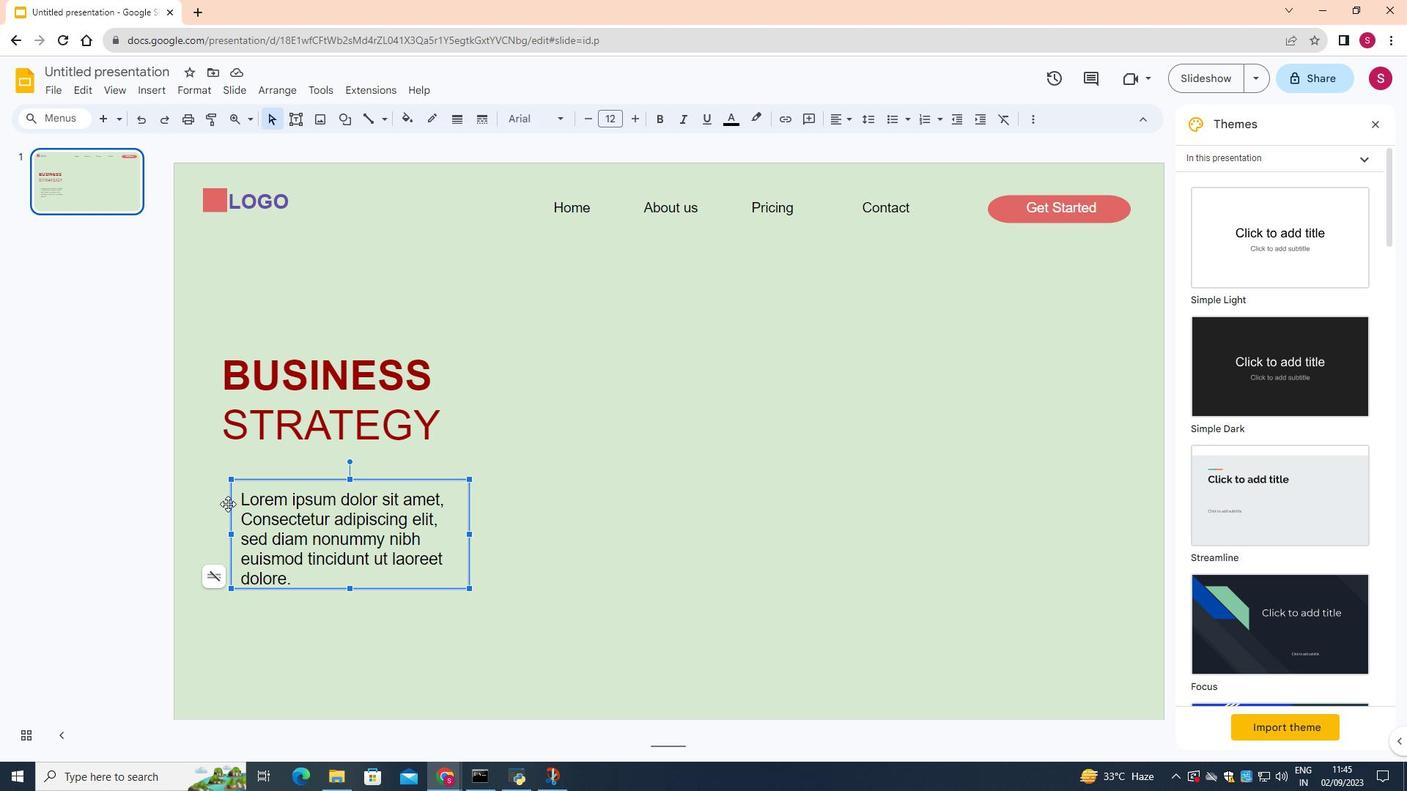
Action: Mouse pressed left at (227, 504)
Screenshot: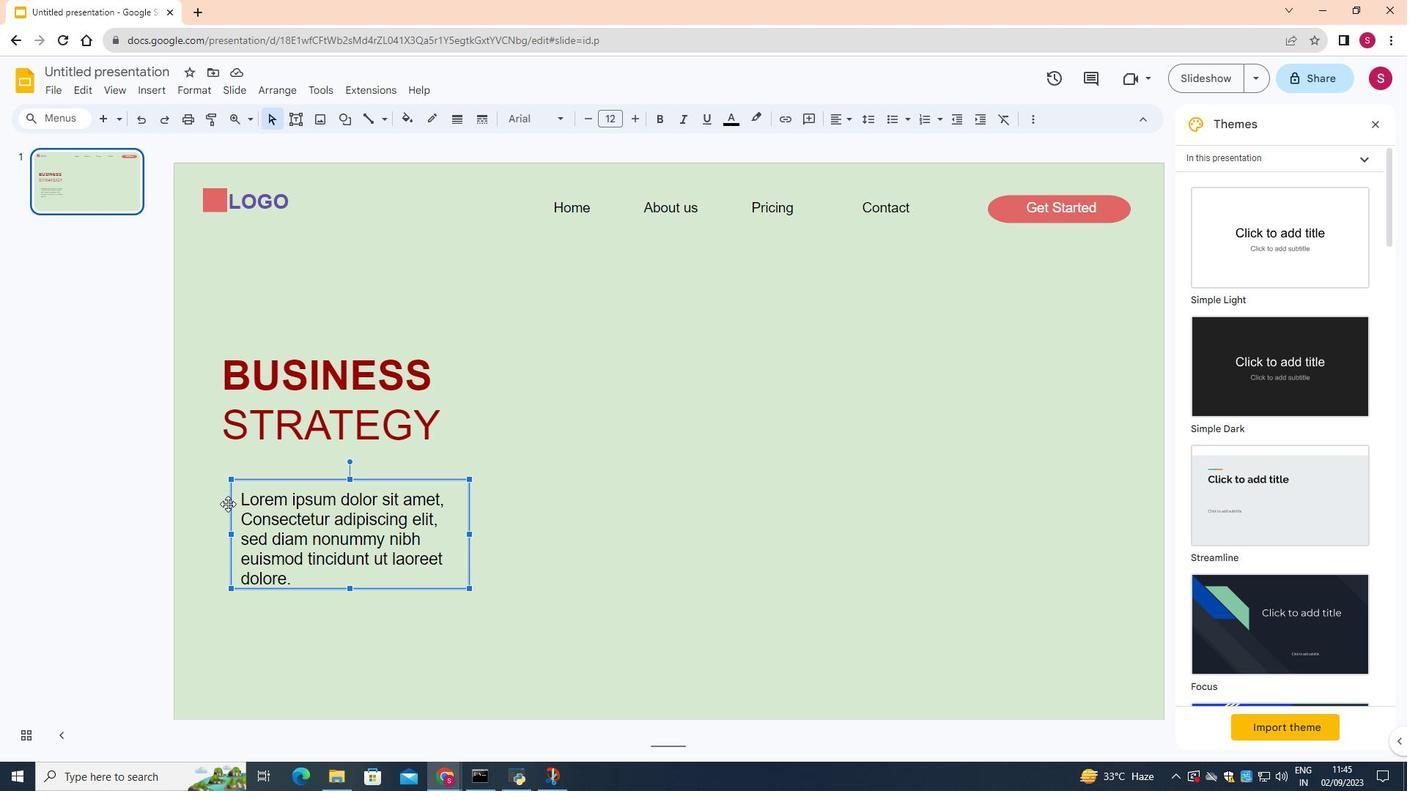 
Action: Mouse moved to (773, 560)
Screenshot: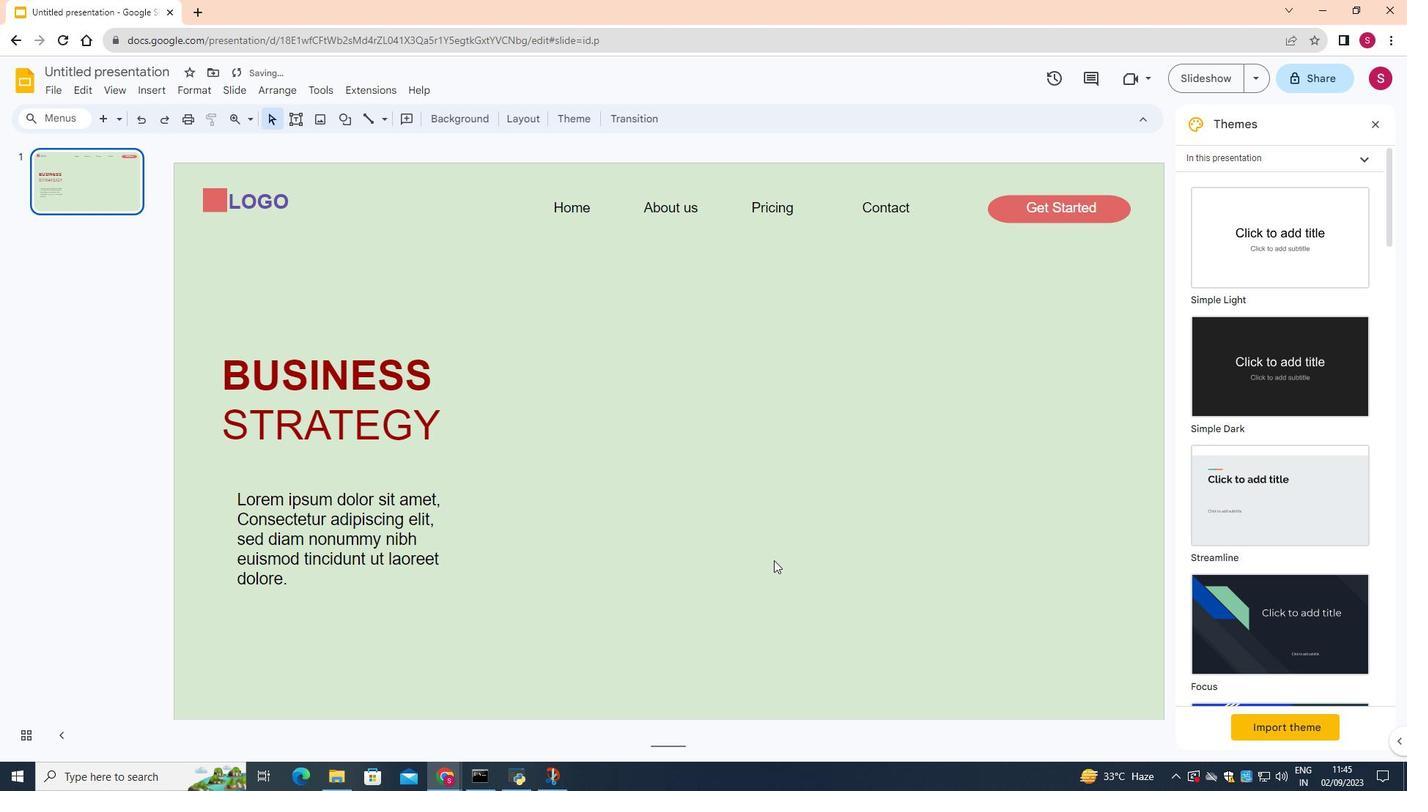 
Action: Mouse pressed left at (773, 560)
Screenshot: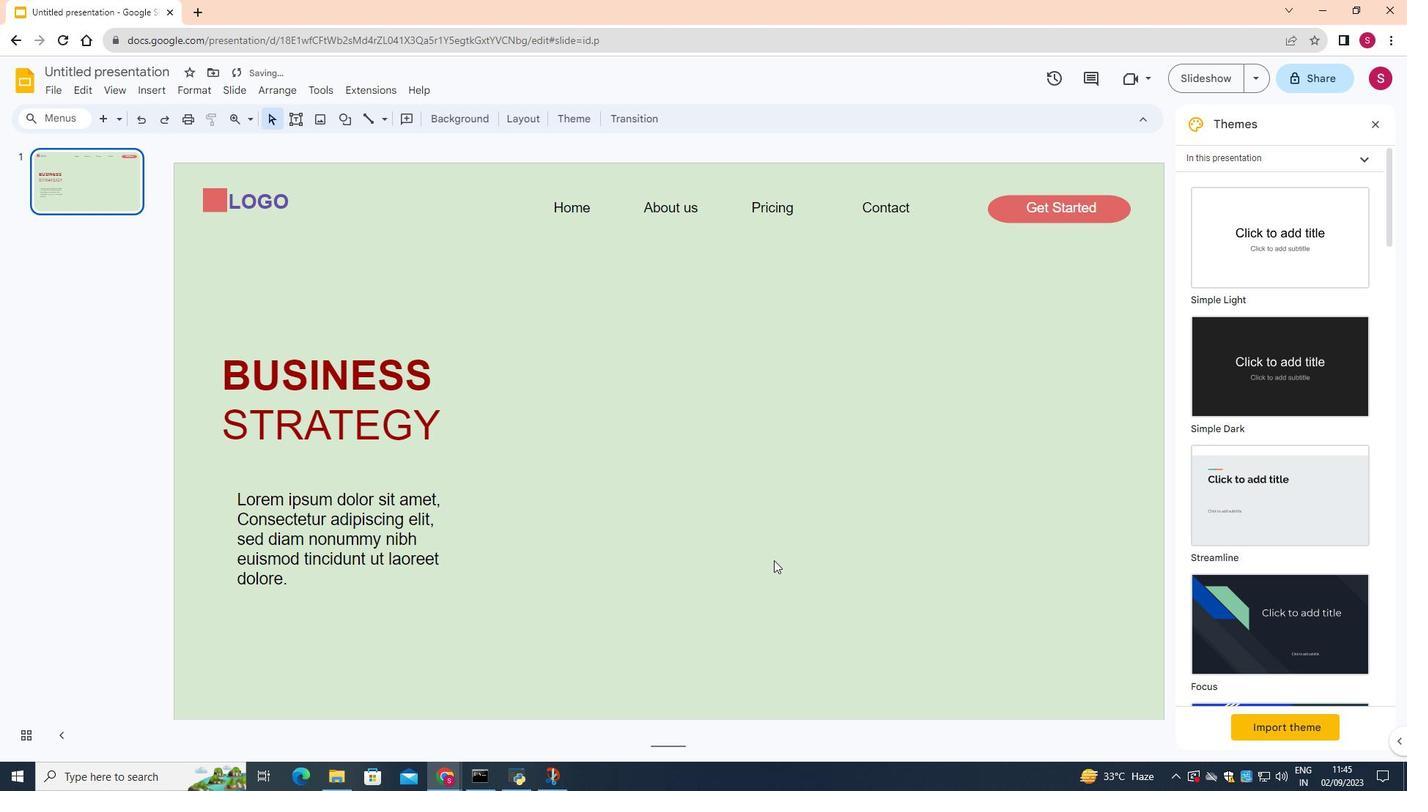 
Action: Mouse moved to (268, 519)
Screenshot: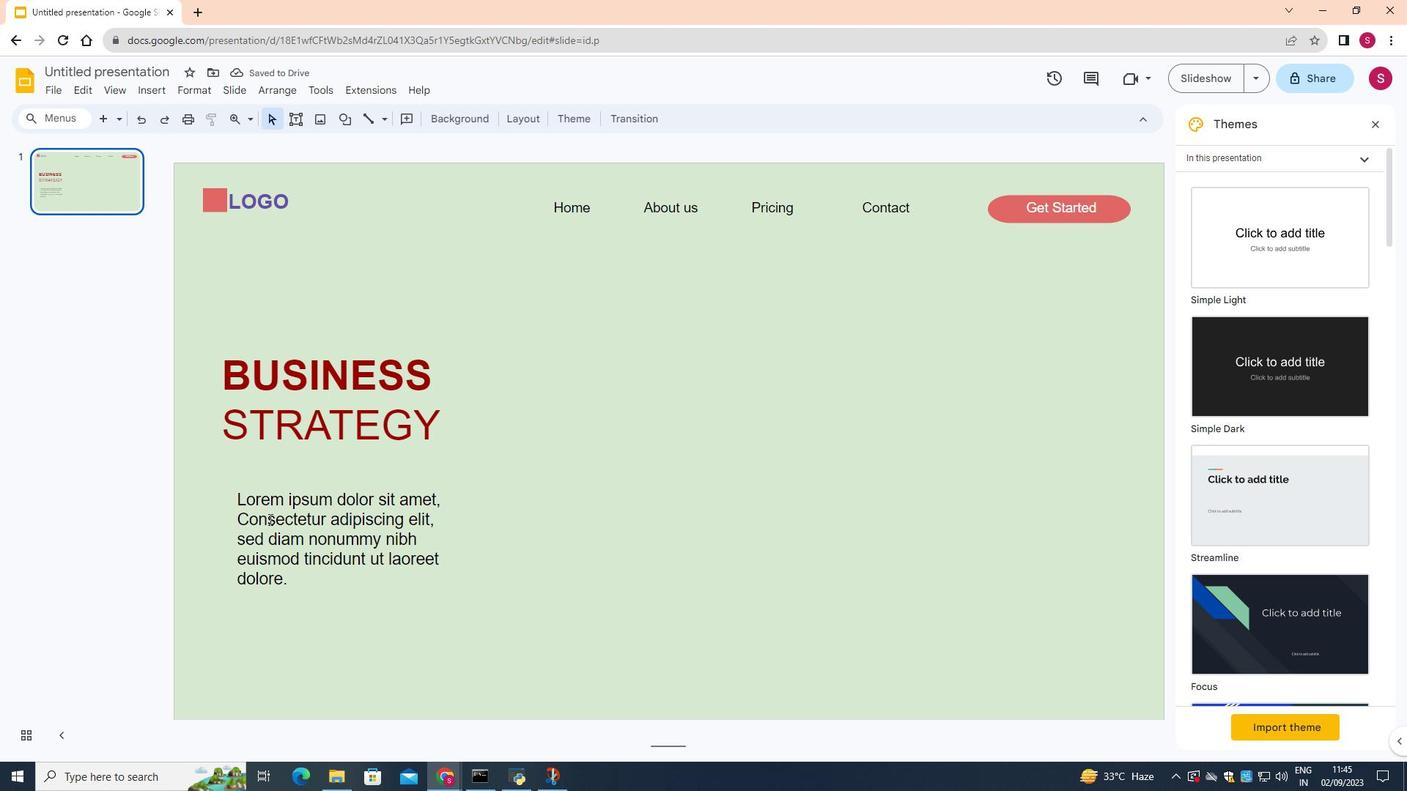 
Action: Mouse pressed left at (268, 519)
Screenshot: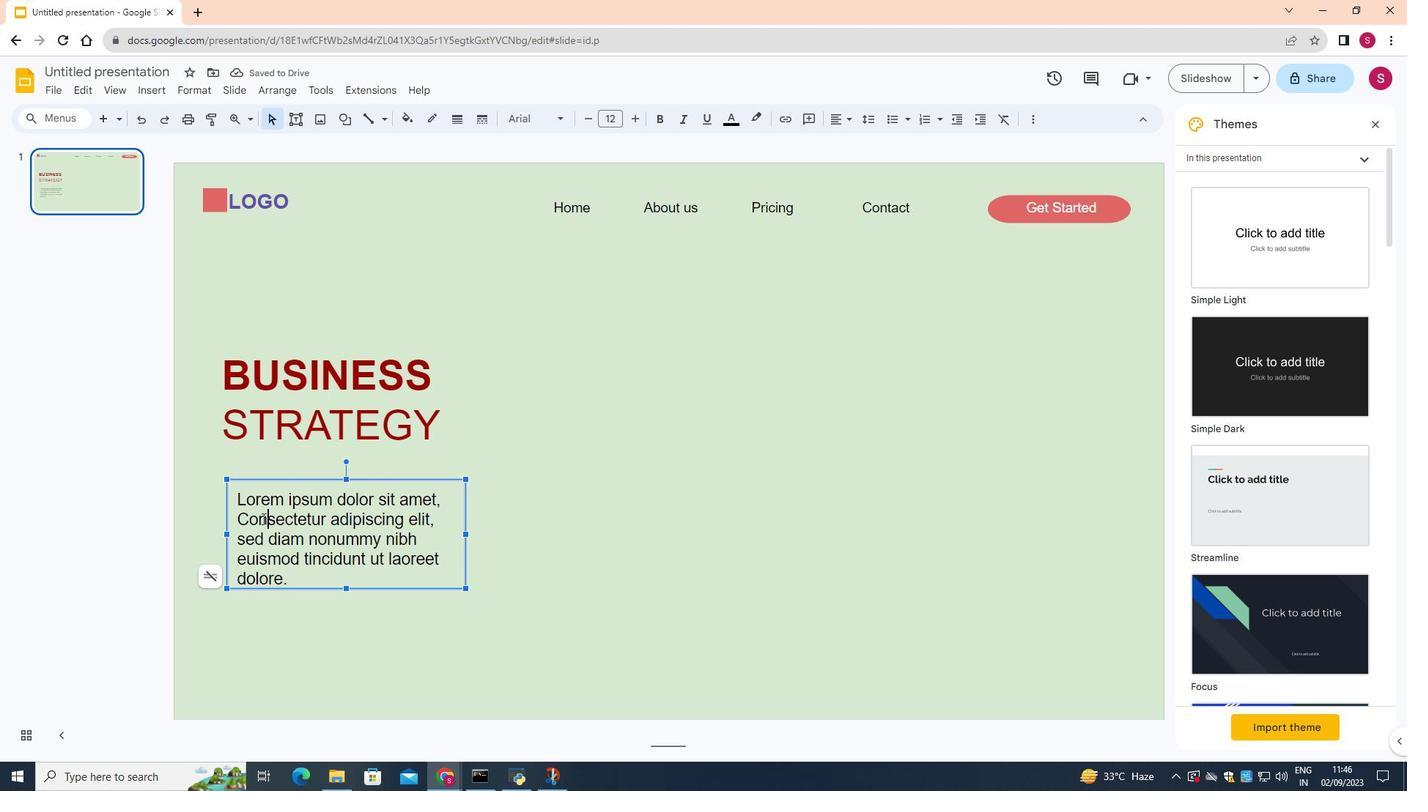 
Action: Mouse moved to (238, 495)
Screenshot: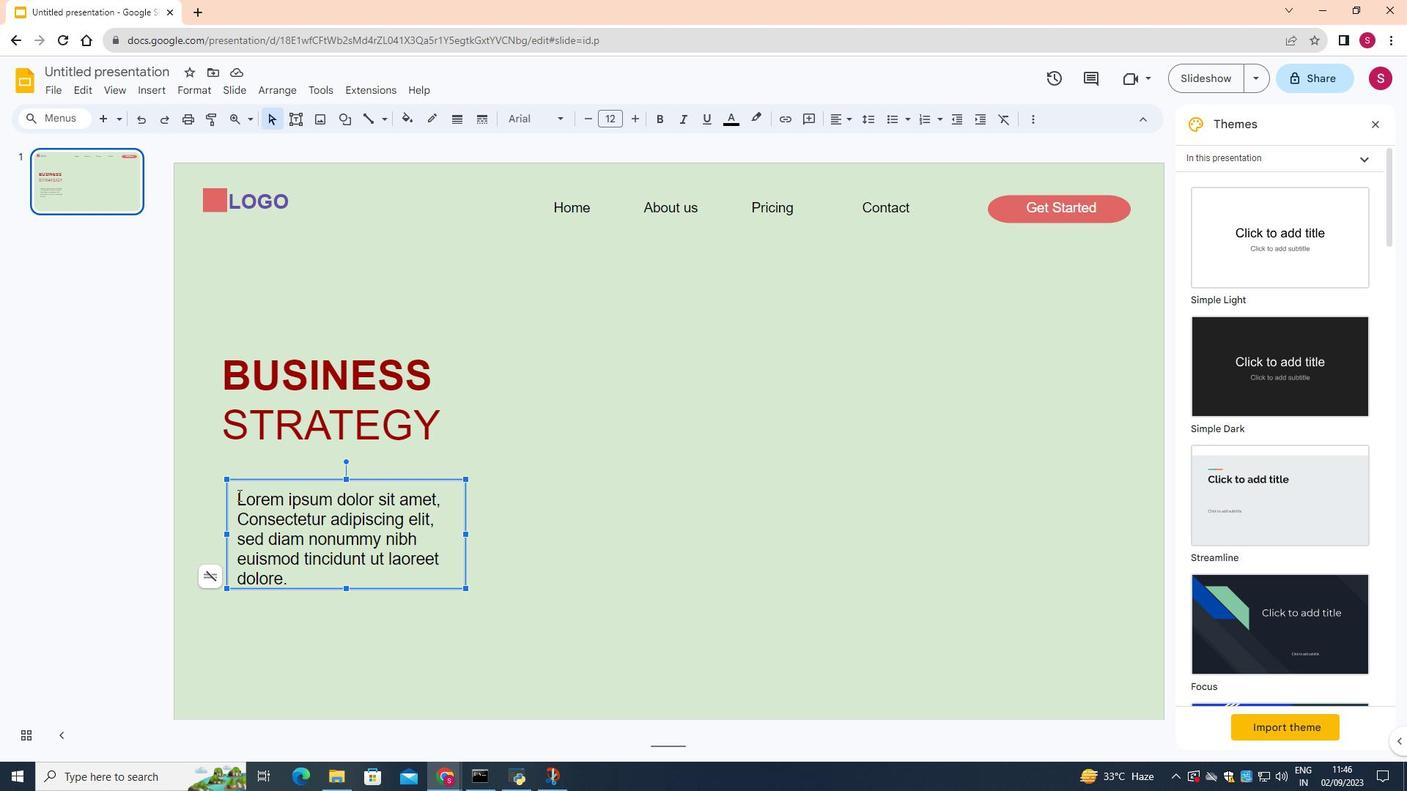 
Action: Mouse pressed left at (238, 495)
Screenshot: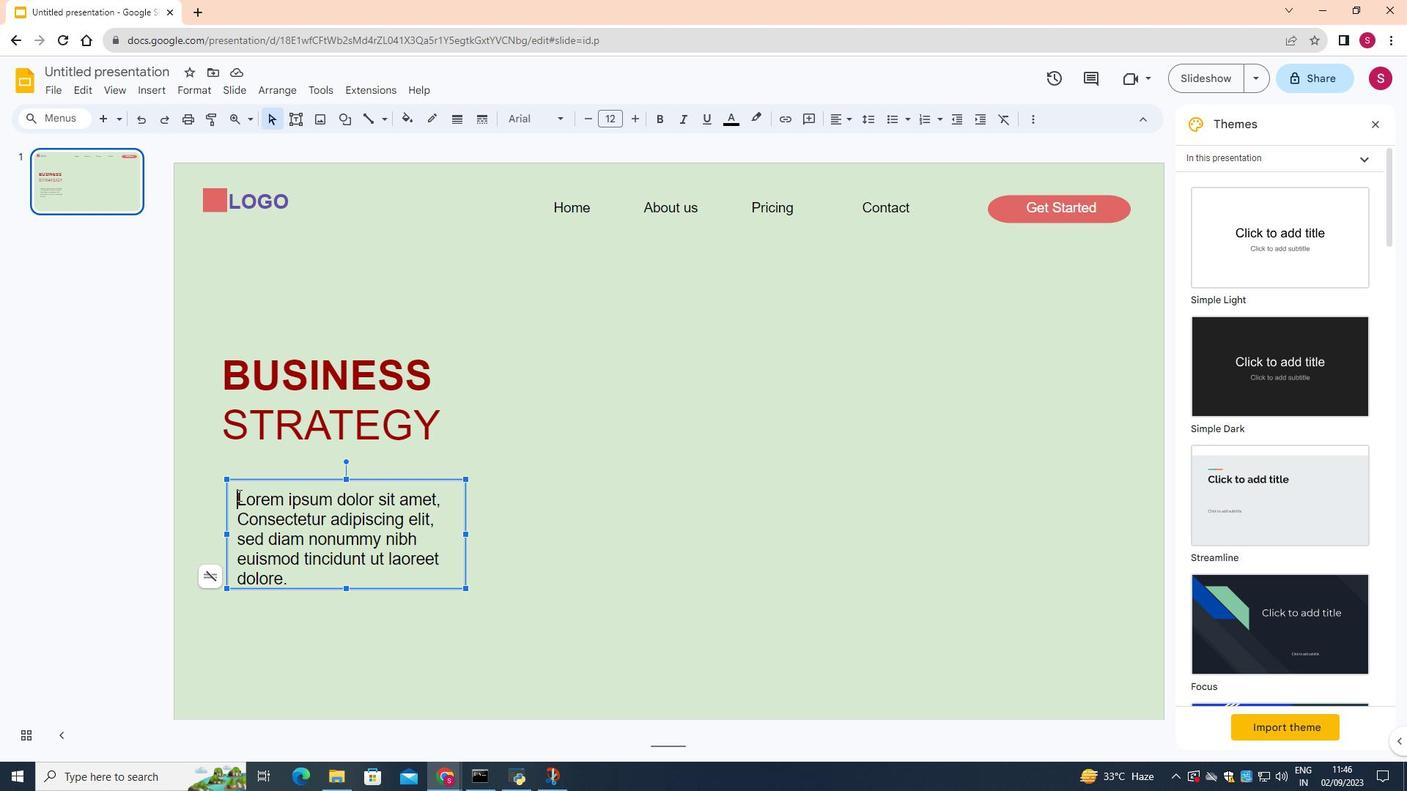 
Action: Mouse moved to (732, 122)
Screenshot: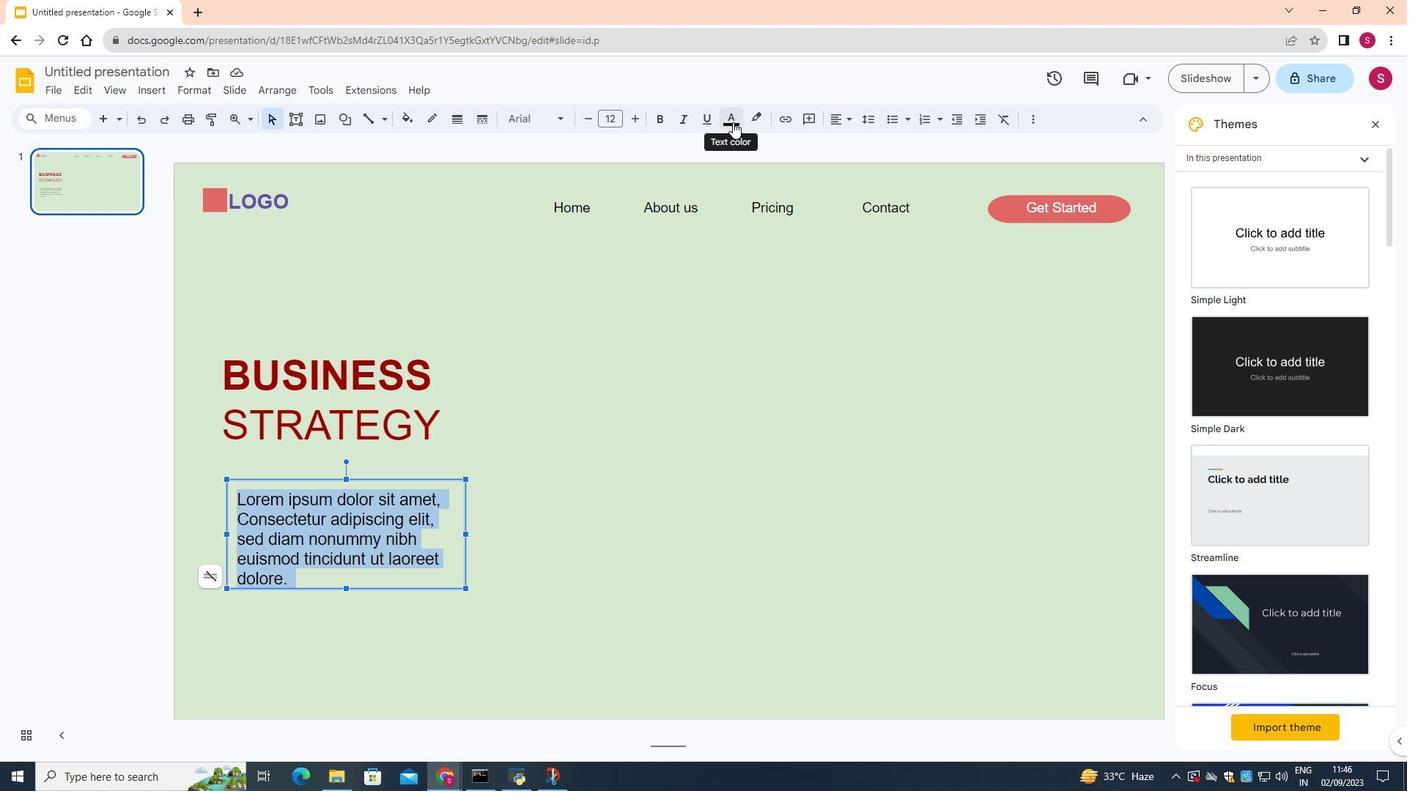 
Action: Mouse pressed left at (732, 122)
Screenshot: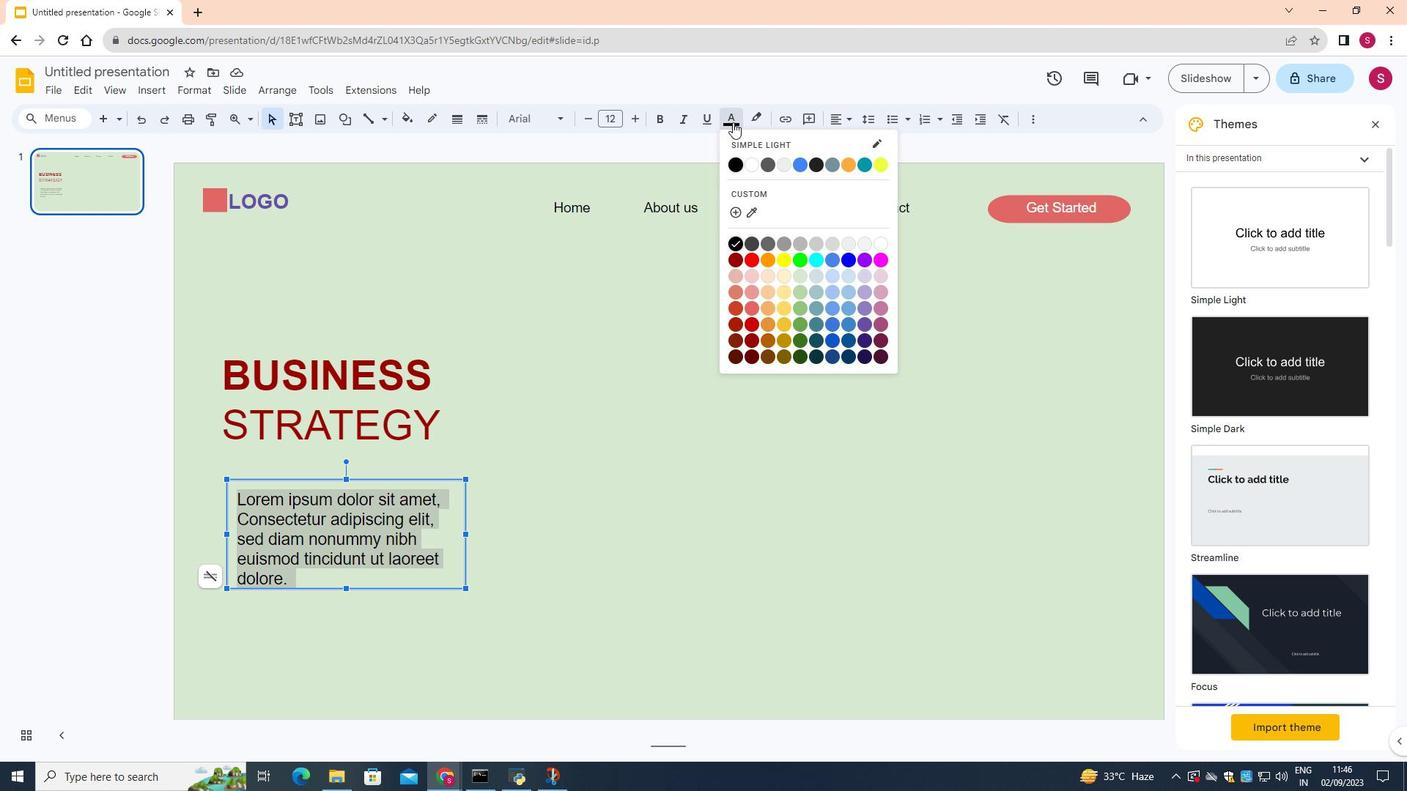 
Action: Mouse moved to (767, 164)
Screenshot: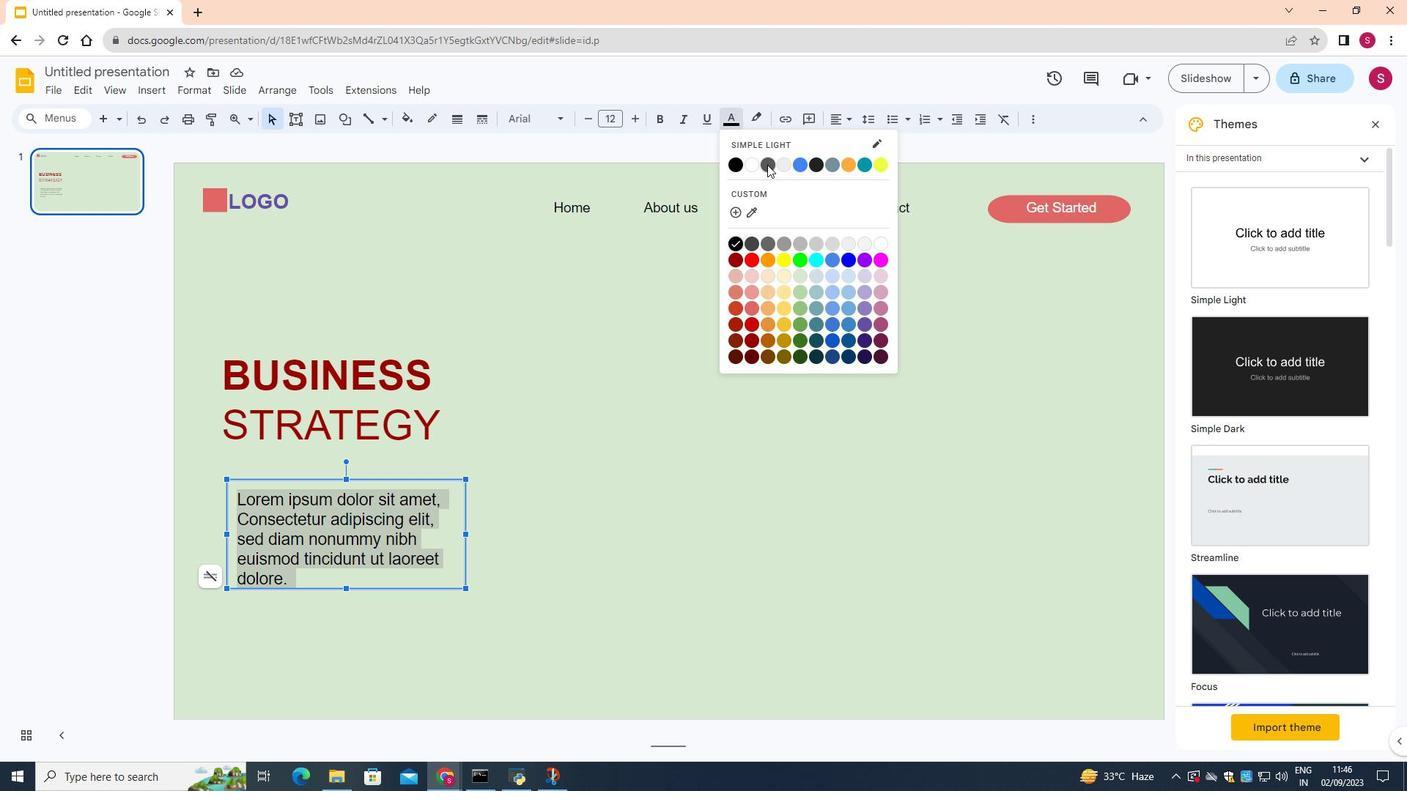 
Action: Mouse pressed left at (767, 164)
Screenshot: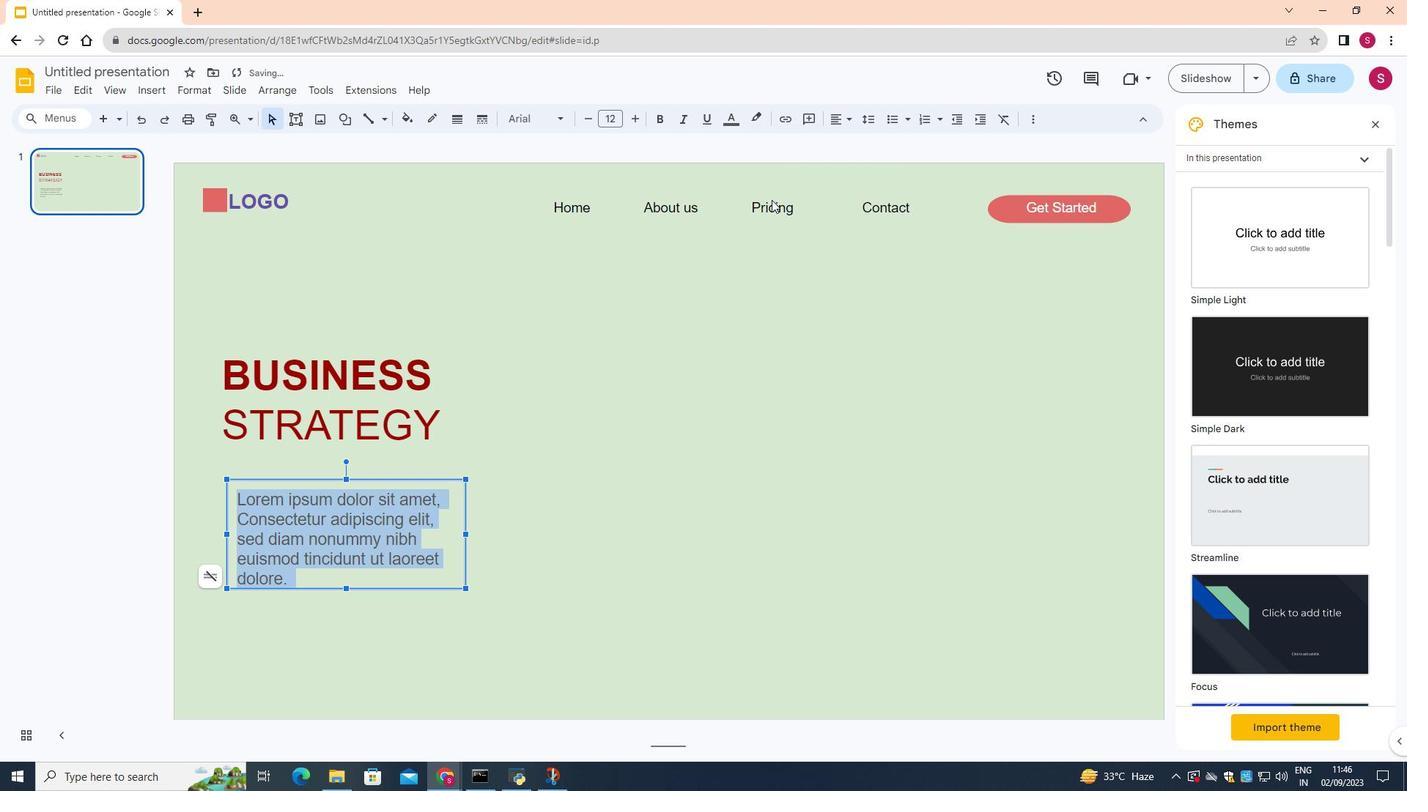 
Action: Mouse moved to (713, 510)
Screenshot: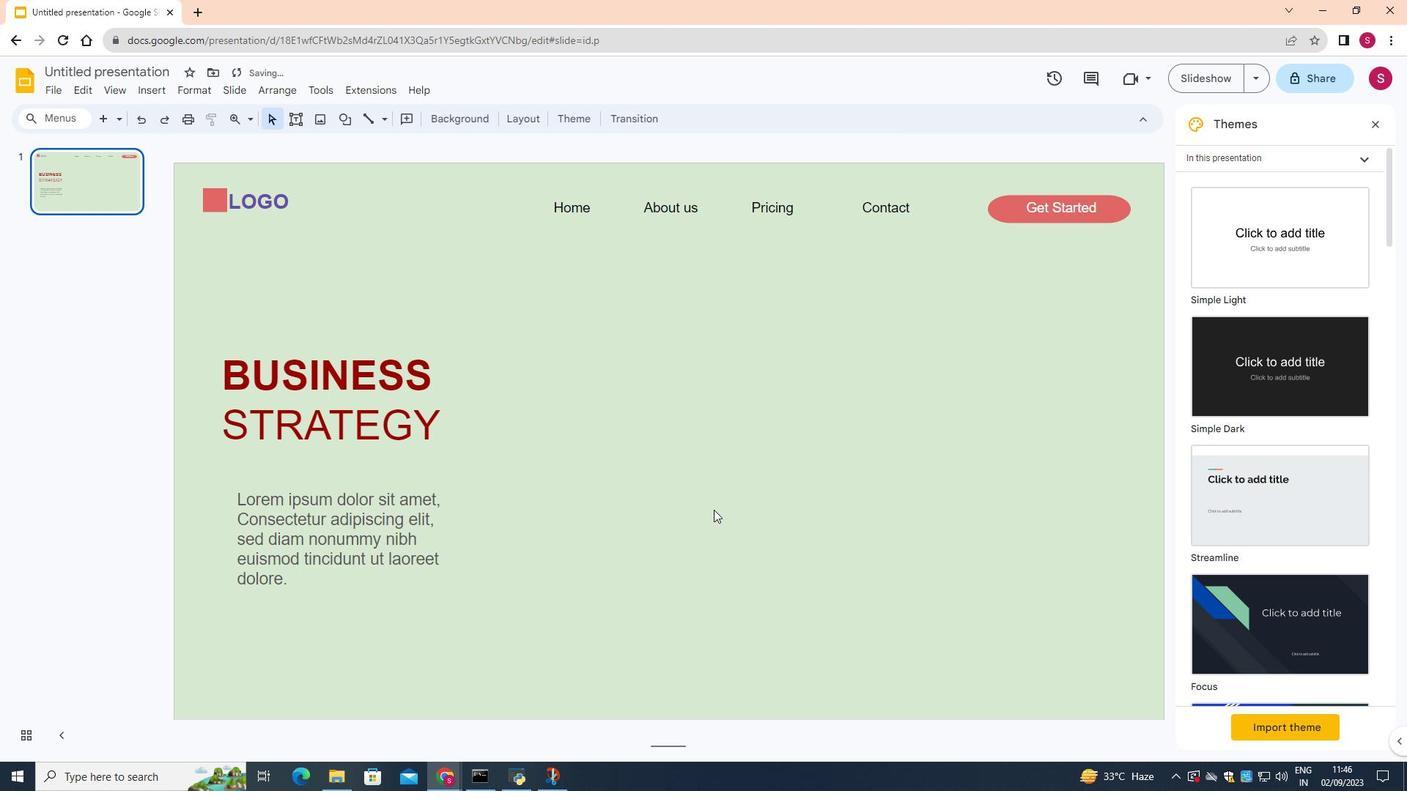 
Action: Mouse pressed left at (713, 510)
Screenshot: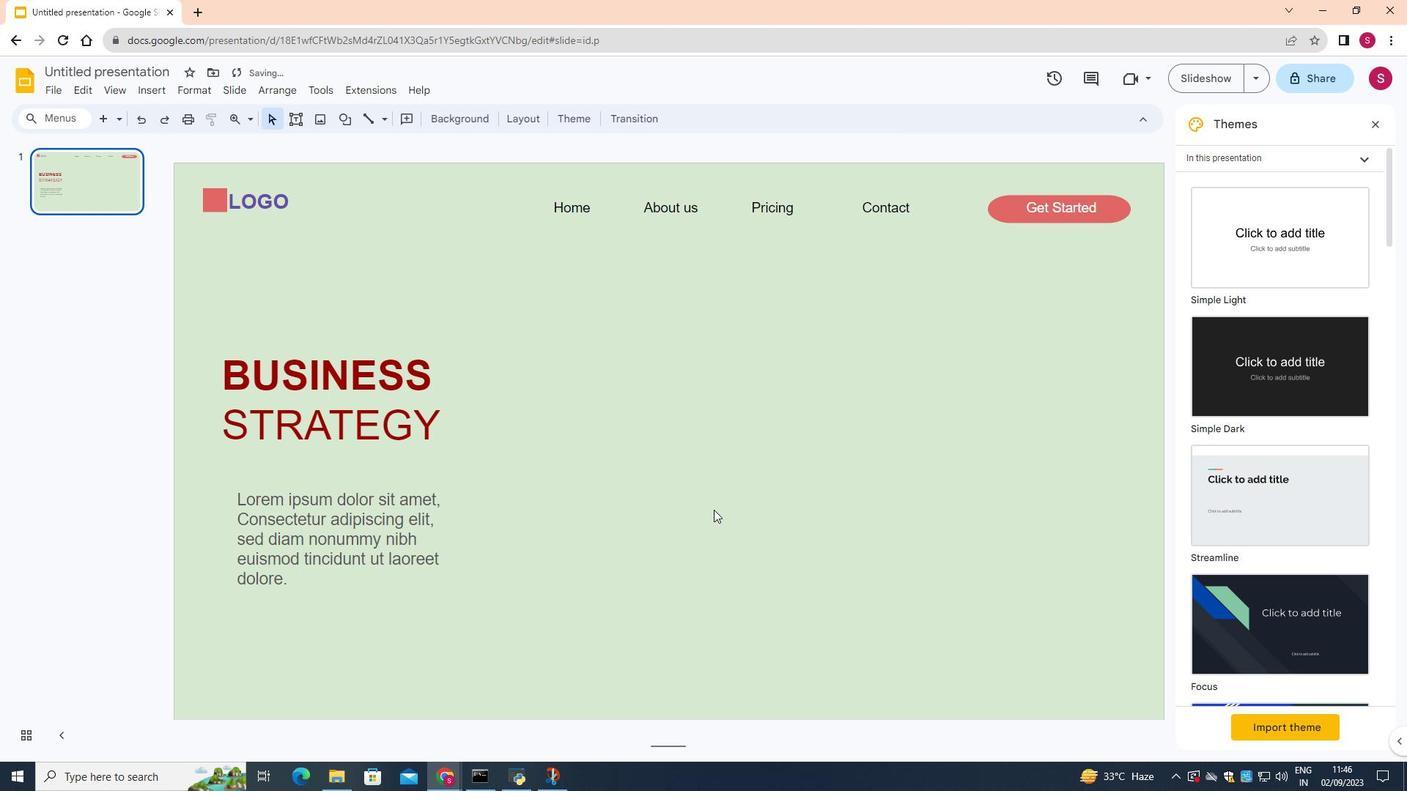 
Action: Mouse moved to (297, 122)
Screenshot: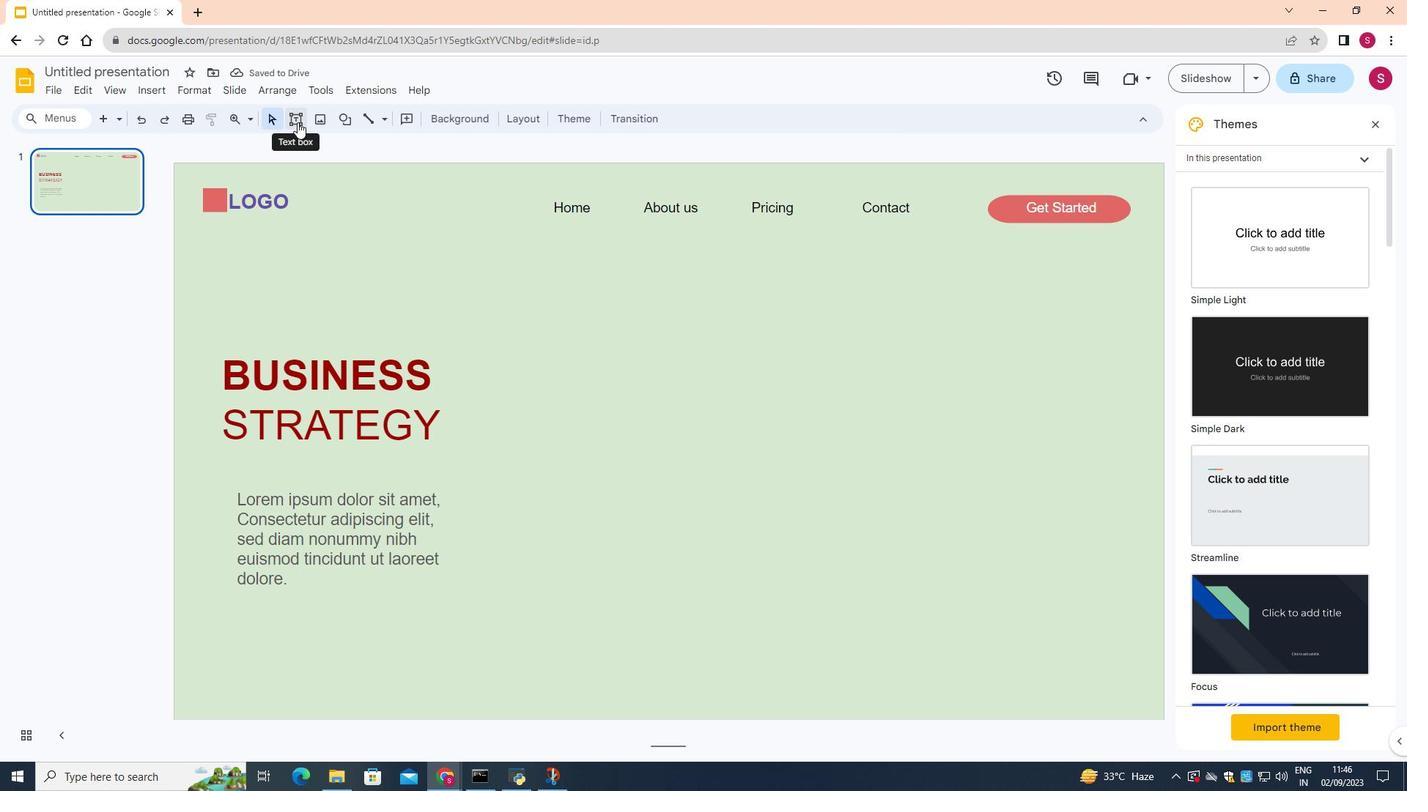 
Action: Mouse pressed left at (297, 122)
Screenshot: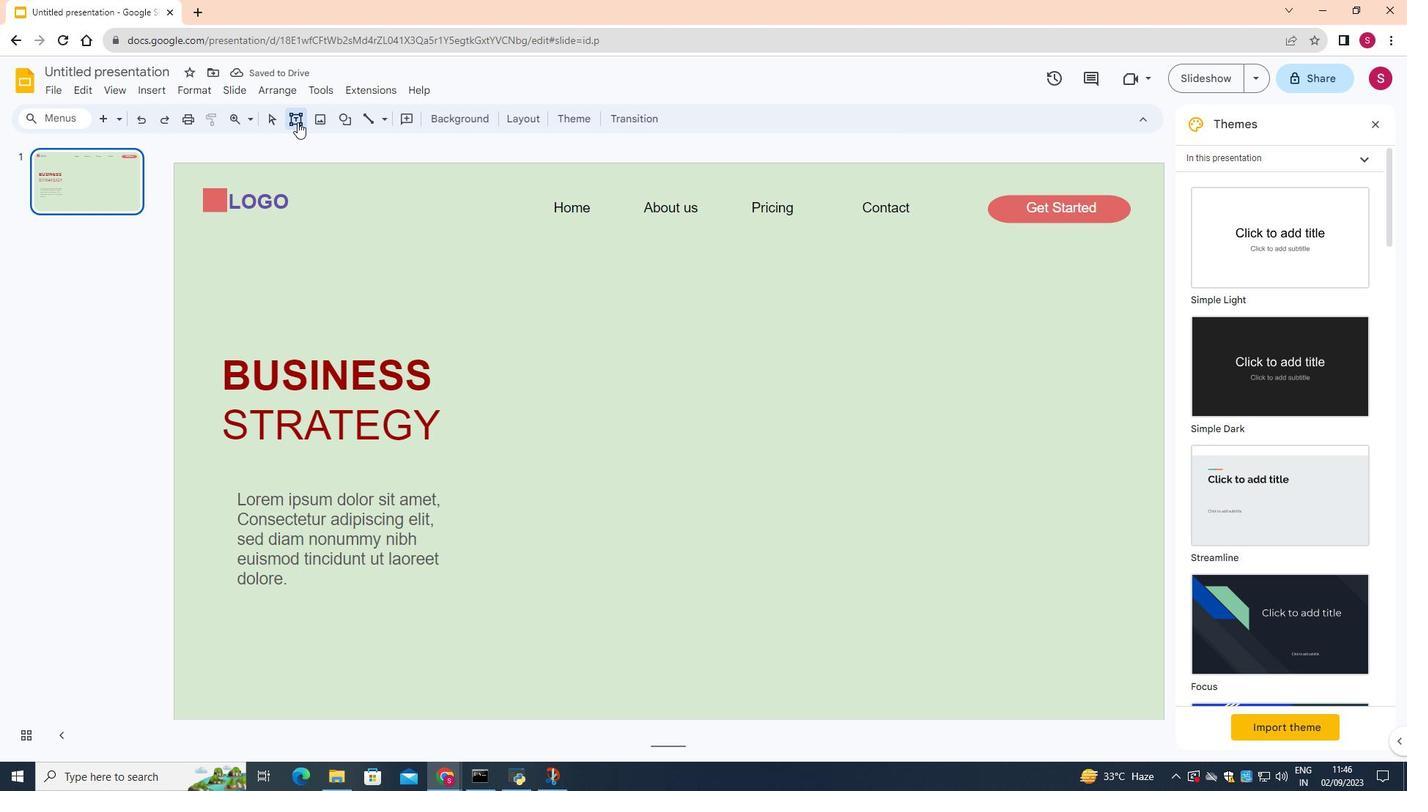
Action: Mouse moved to (231, 624)
Screenshot: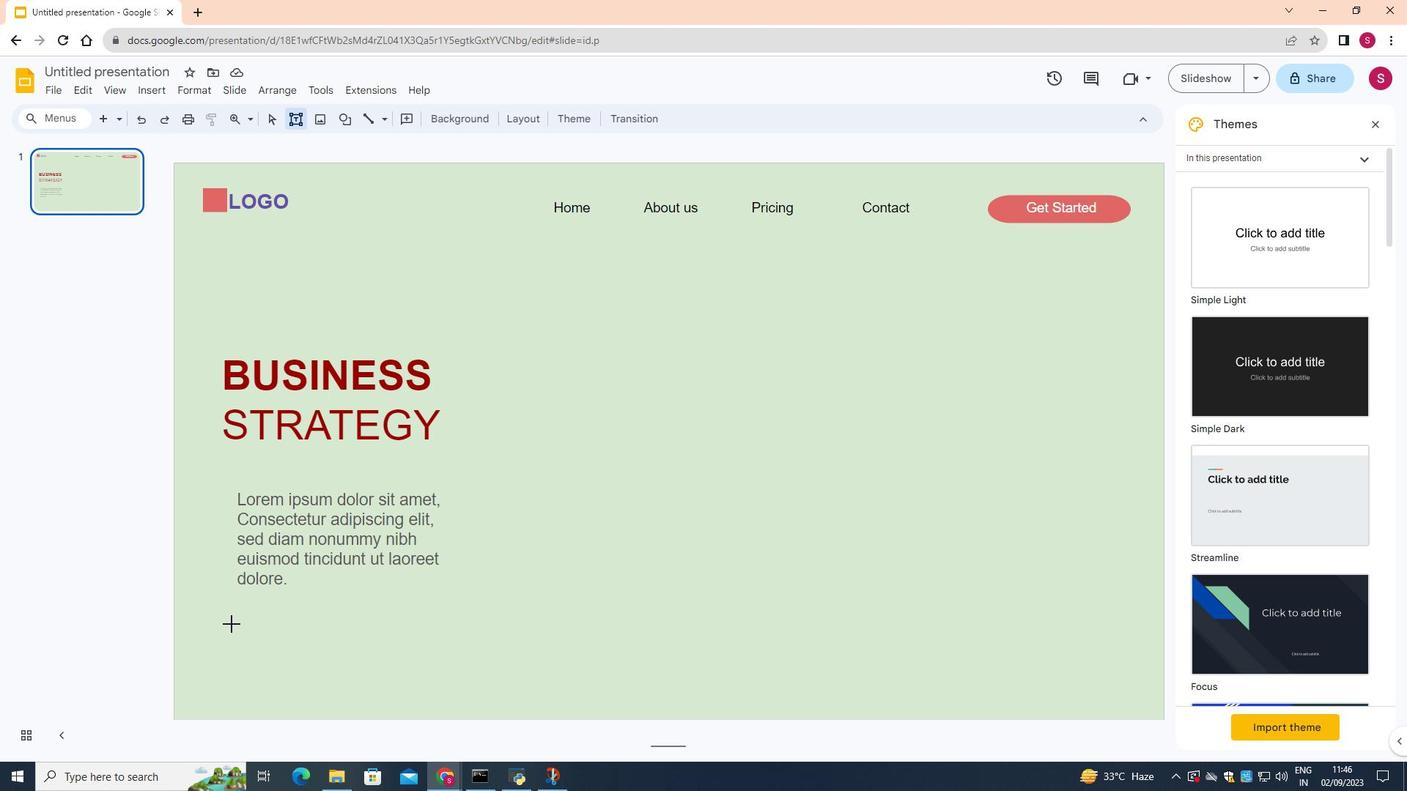 
Action: Mouse pressed left at (231, 624)
Screenshot: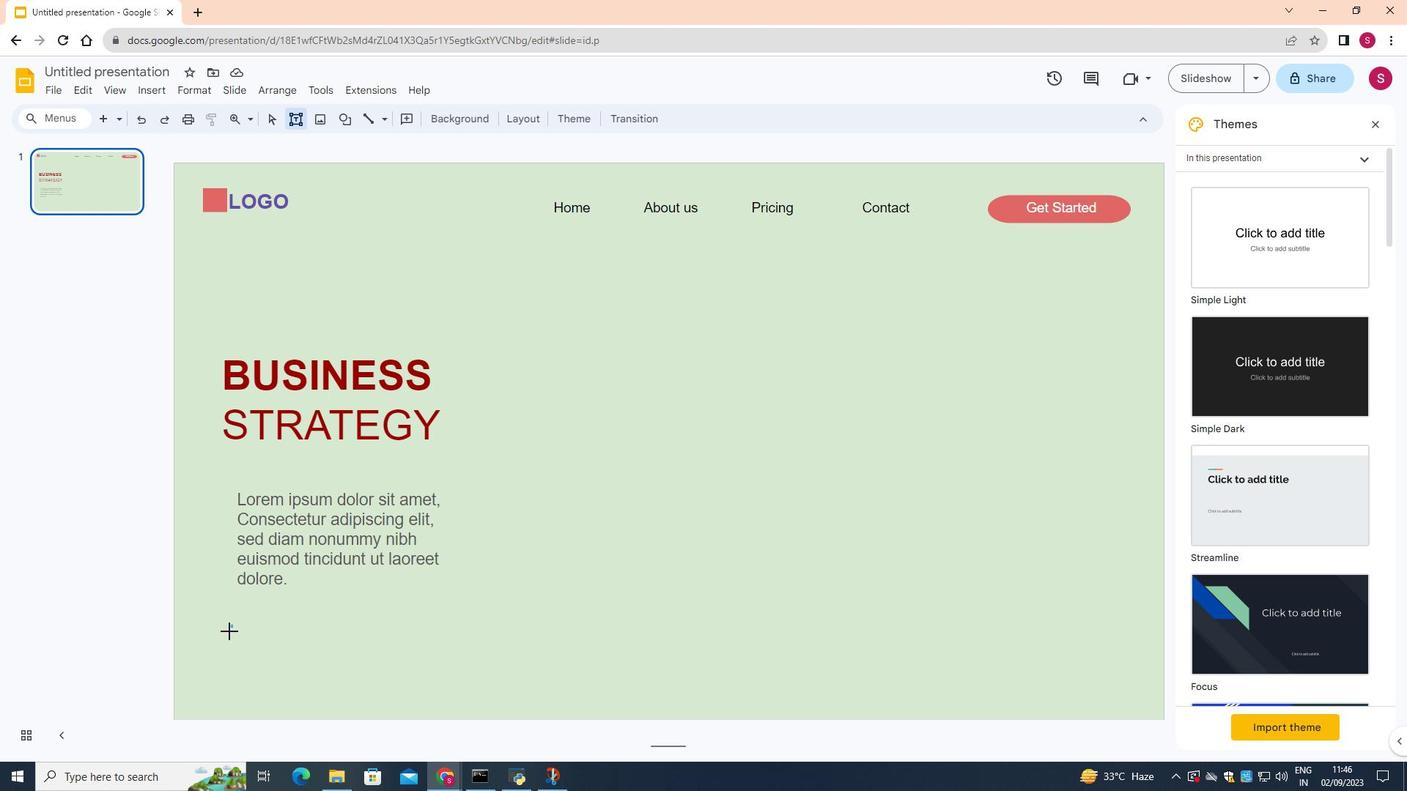 
Action: Mouse moved to (293, 659)
Screenshot: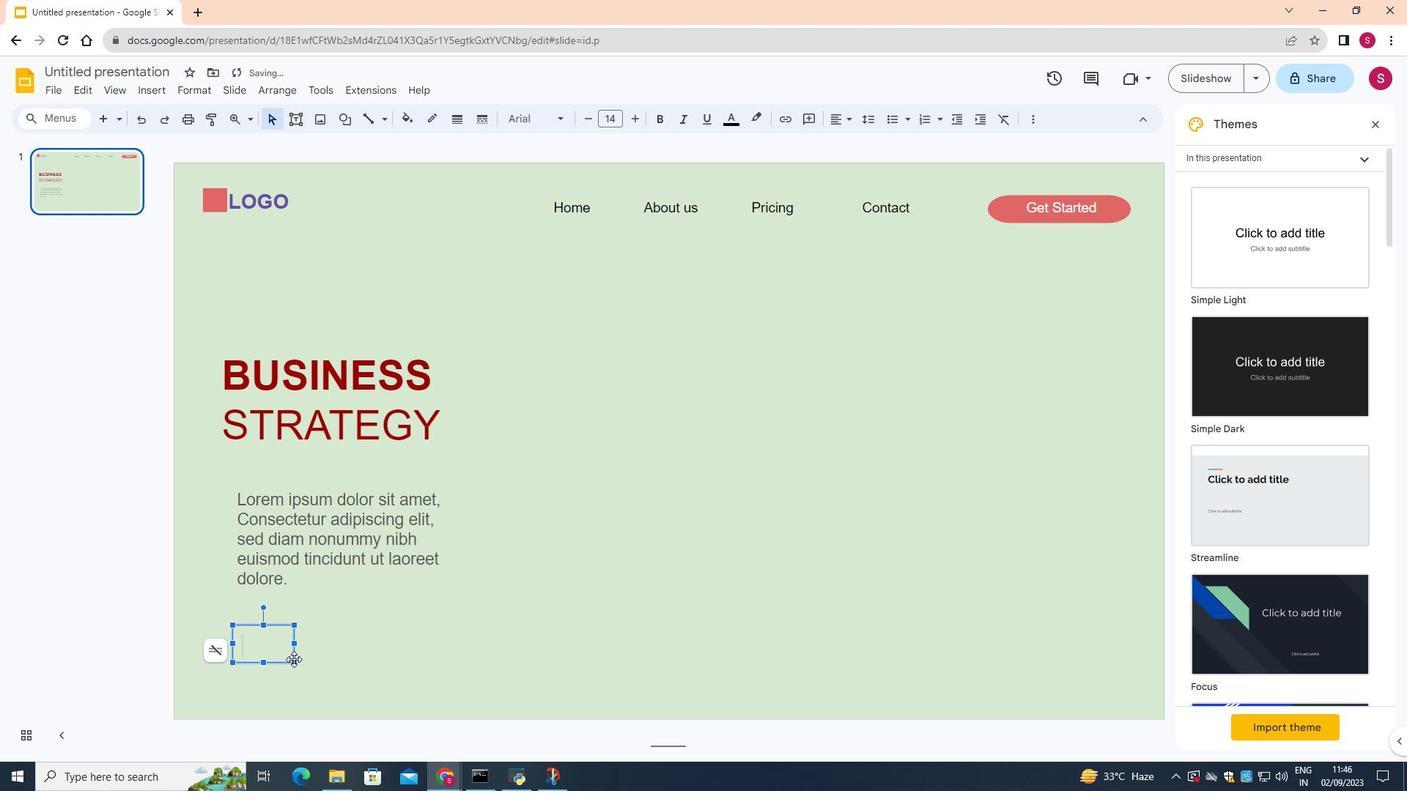 
Action: Key pressed <Key.delete>
Screenshot: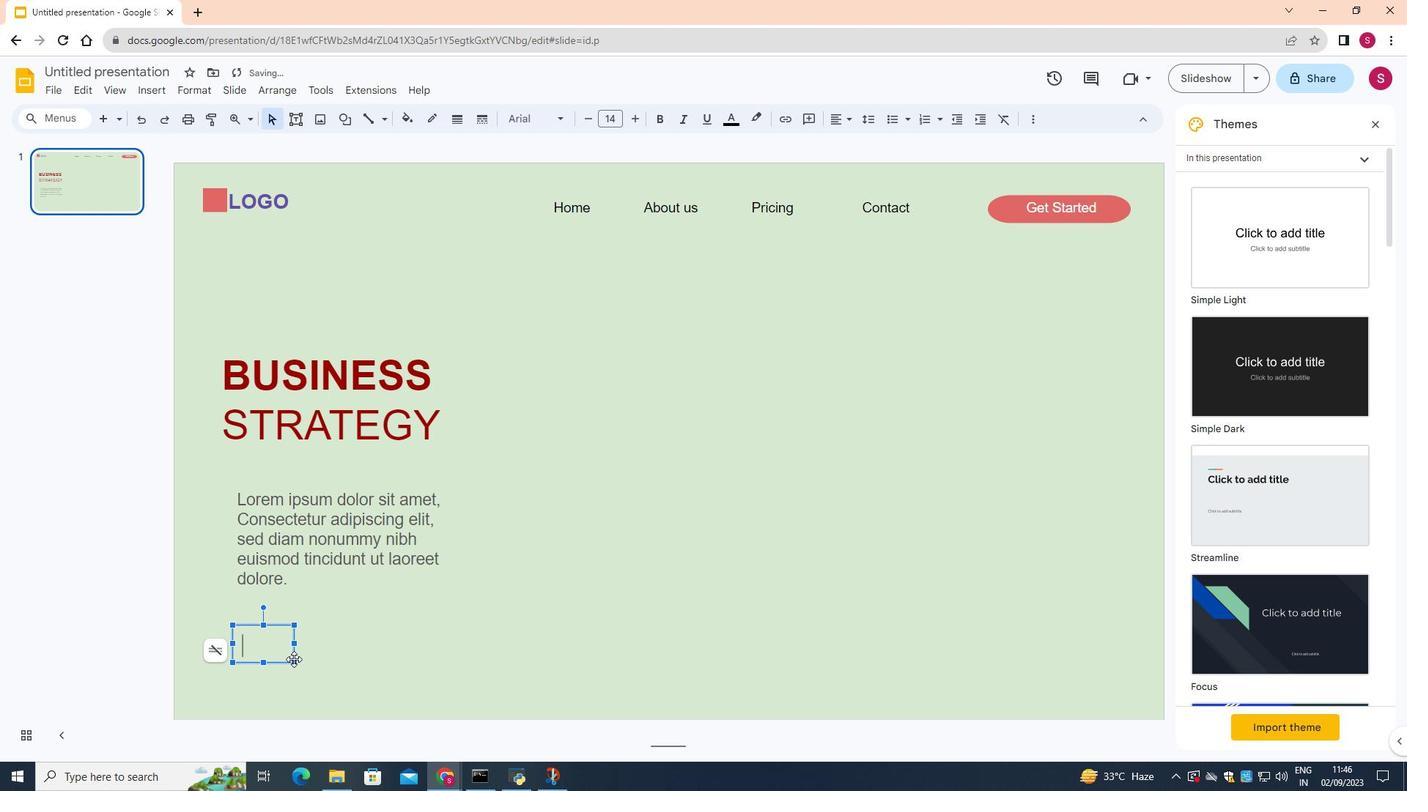 
Action: Mouse moved to (293, 655)
Screenshot: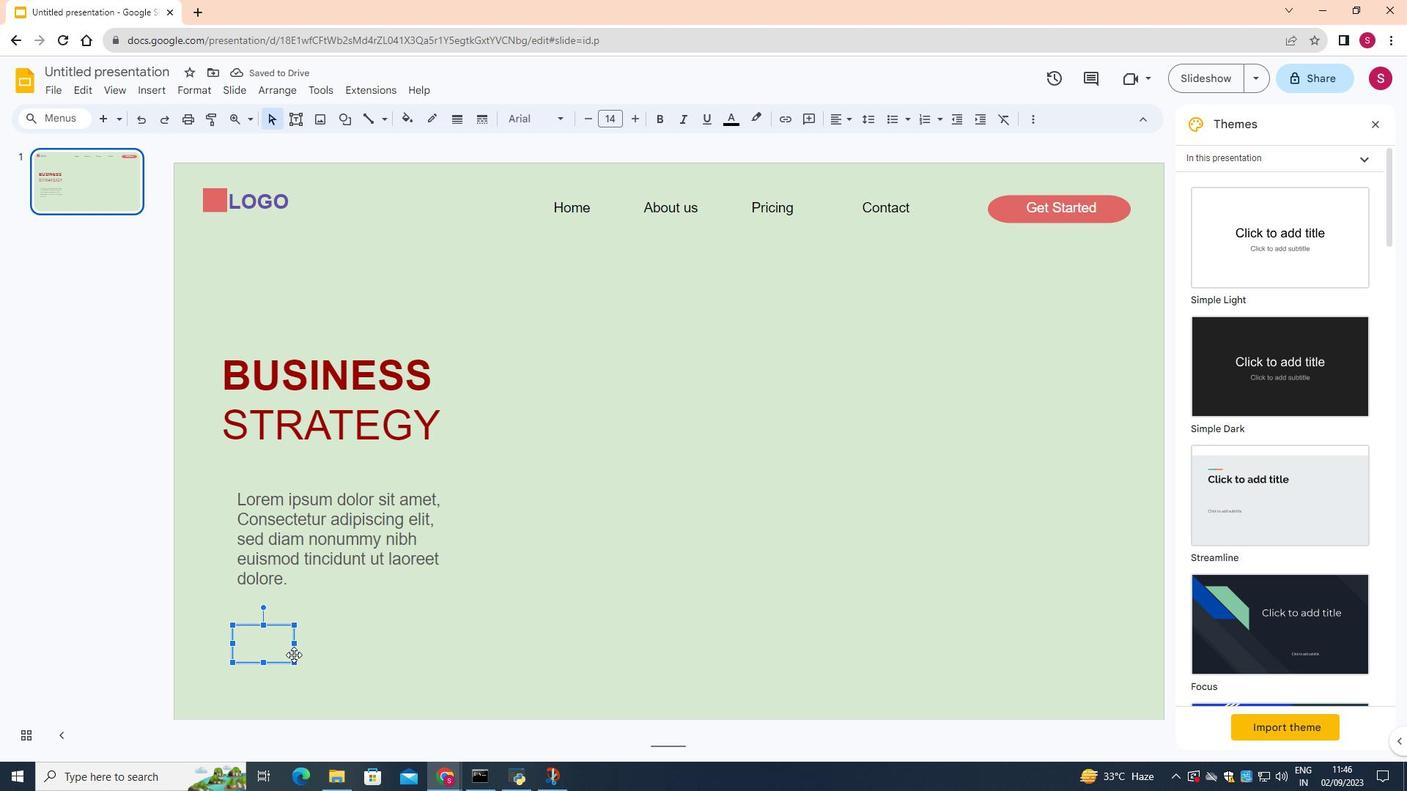 
Action: Mouse pressed left at (293, 655)
Screenshot: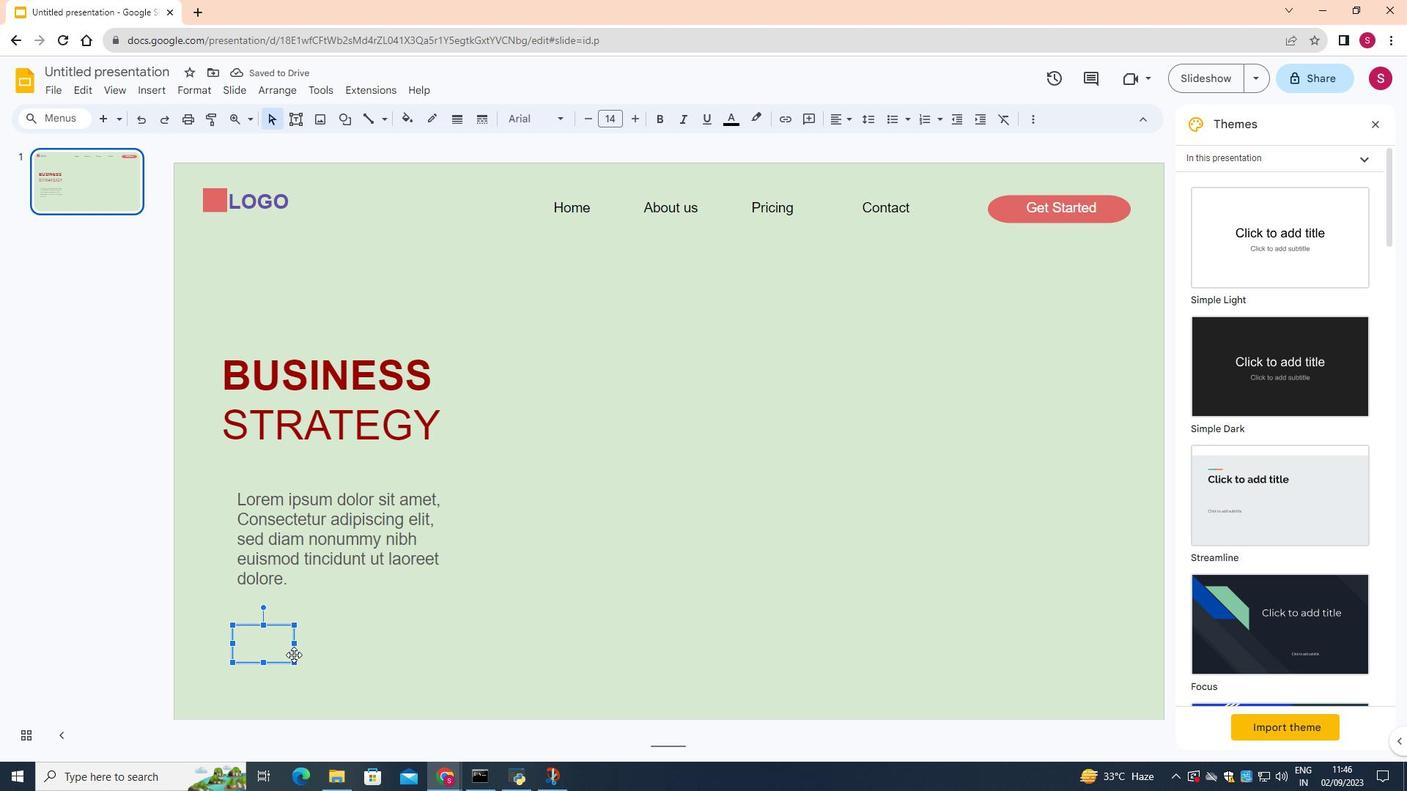 
Action: Key pressed <Key.delete>
Screenshot: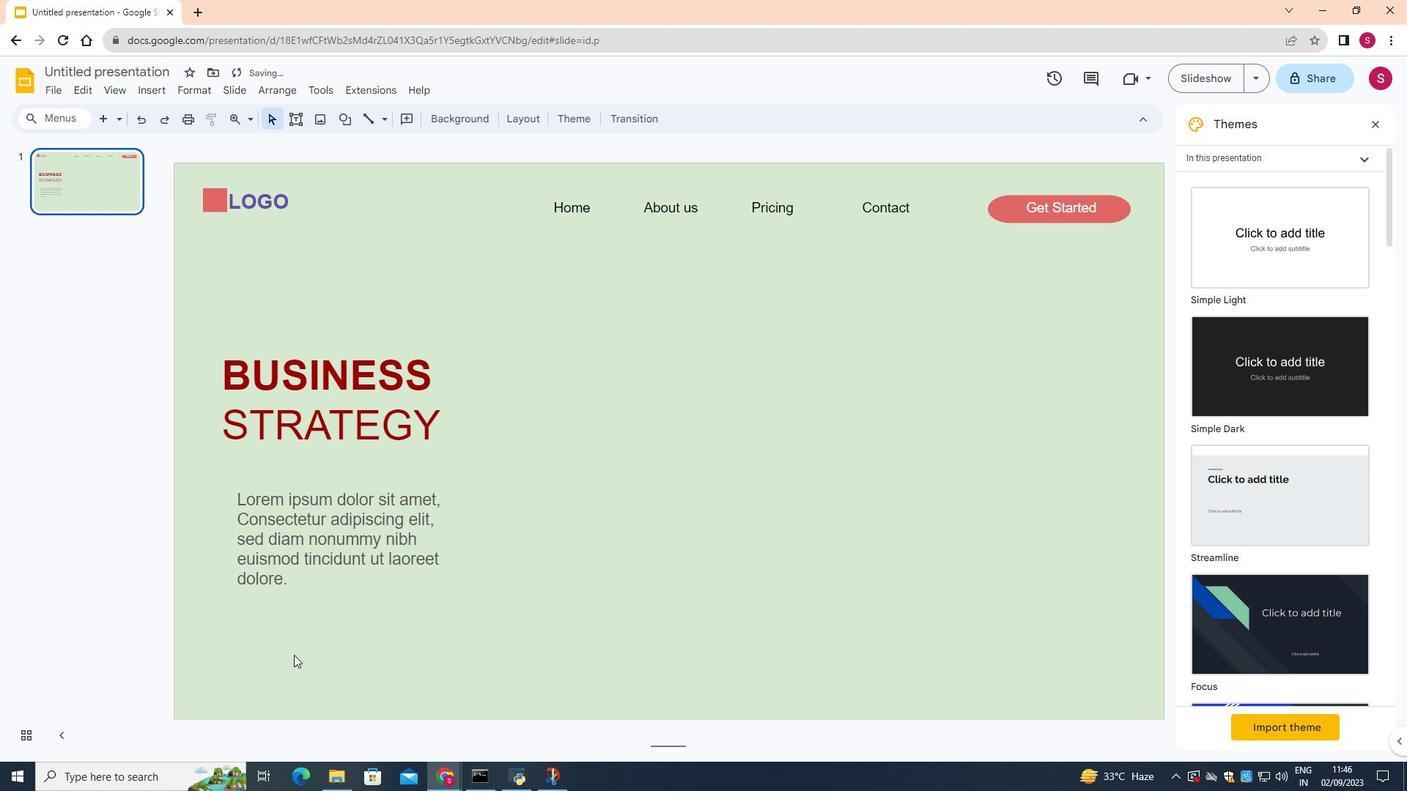 
Action: Mouse moved to (345, 117)
Screenshot: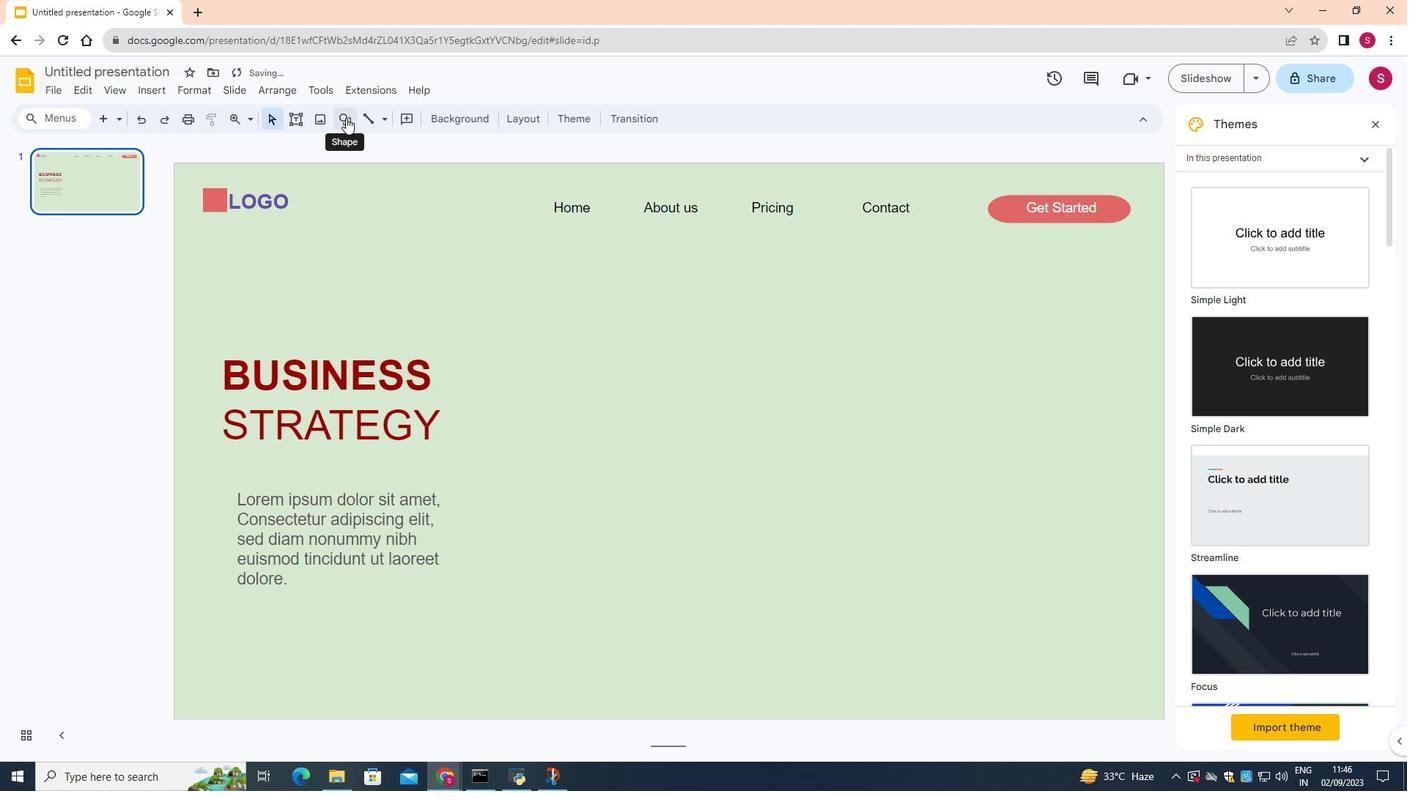 
Action: Mouse pressed left at (345, 117)
Screenshot: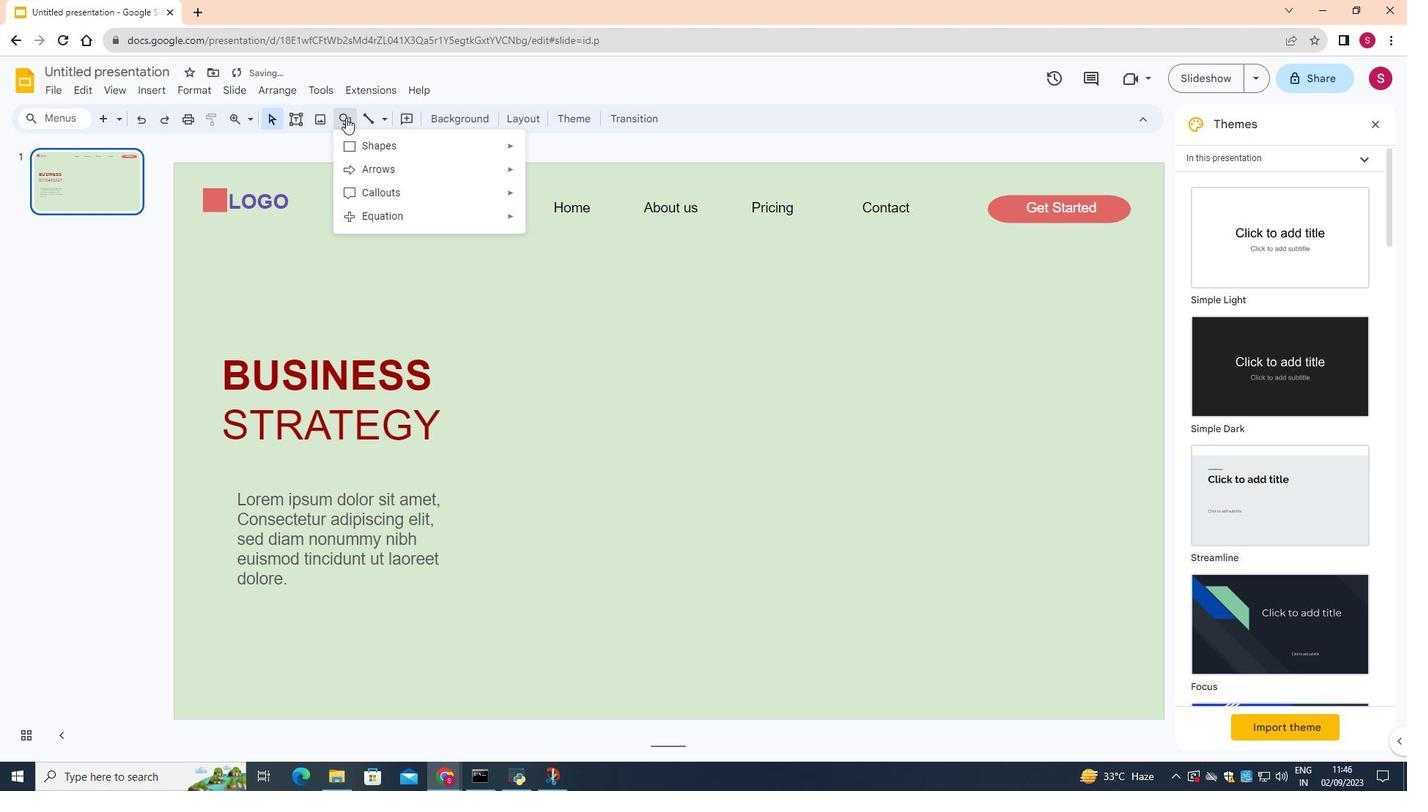 
Action: Mouse moved to (399, 147)
Screenshot: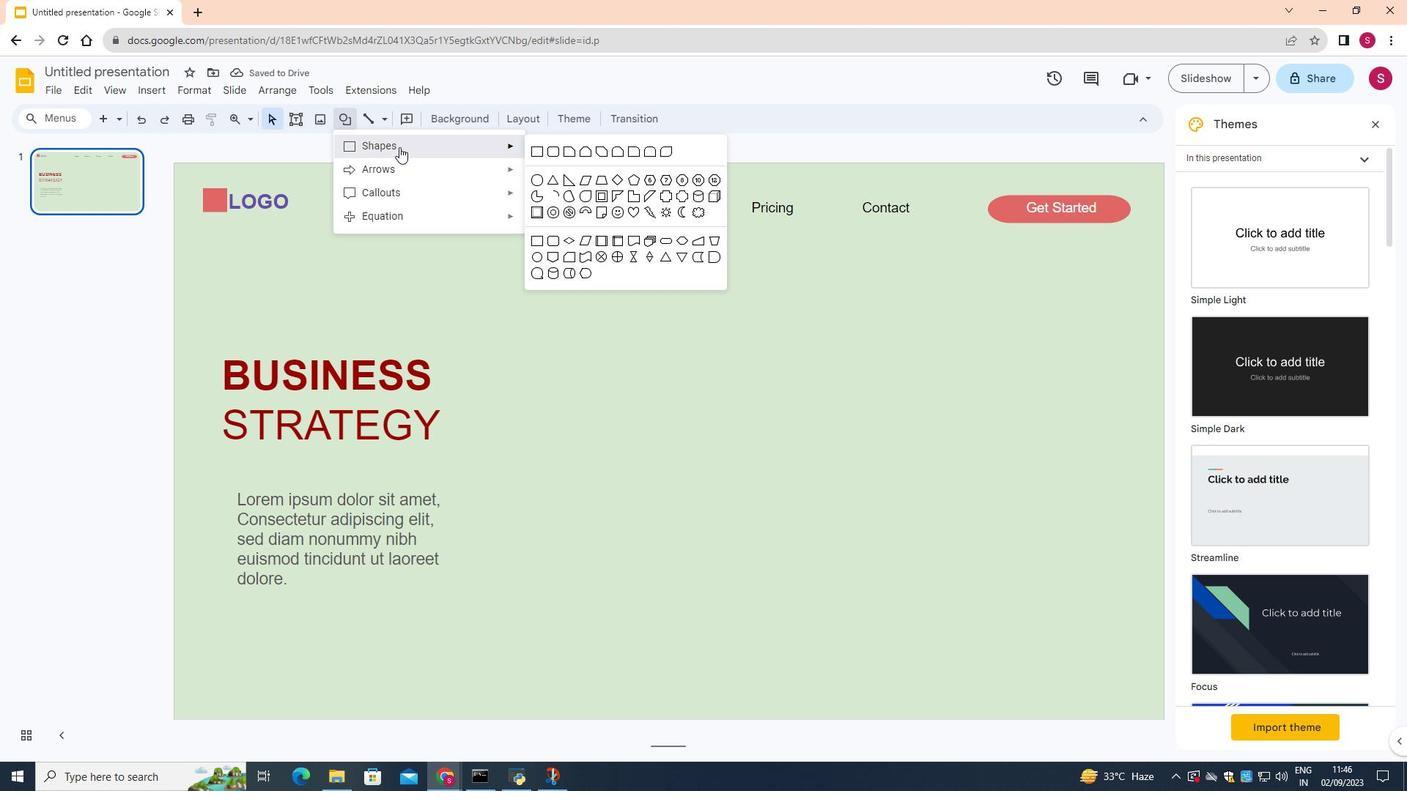 
Action: Mouse pressed left at (399, 147)
Screenshot: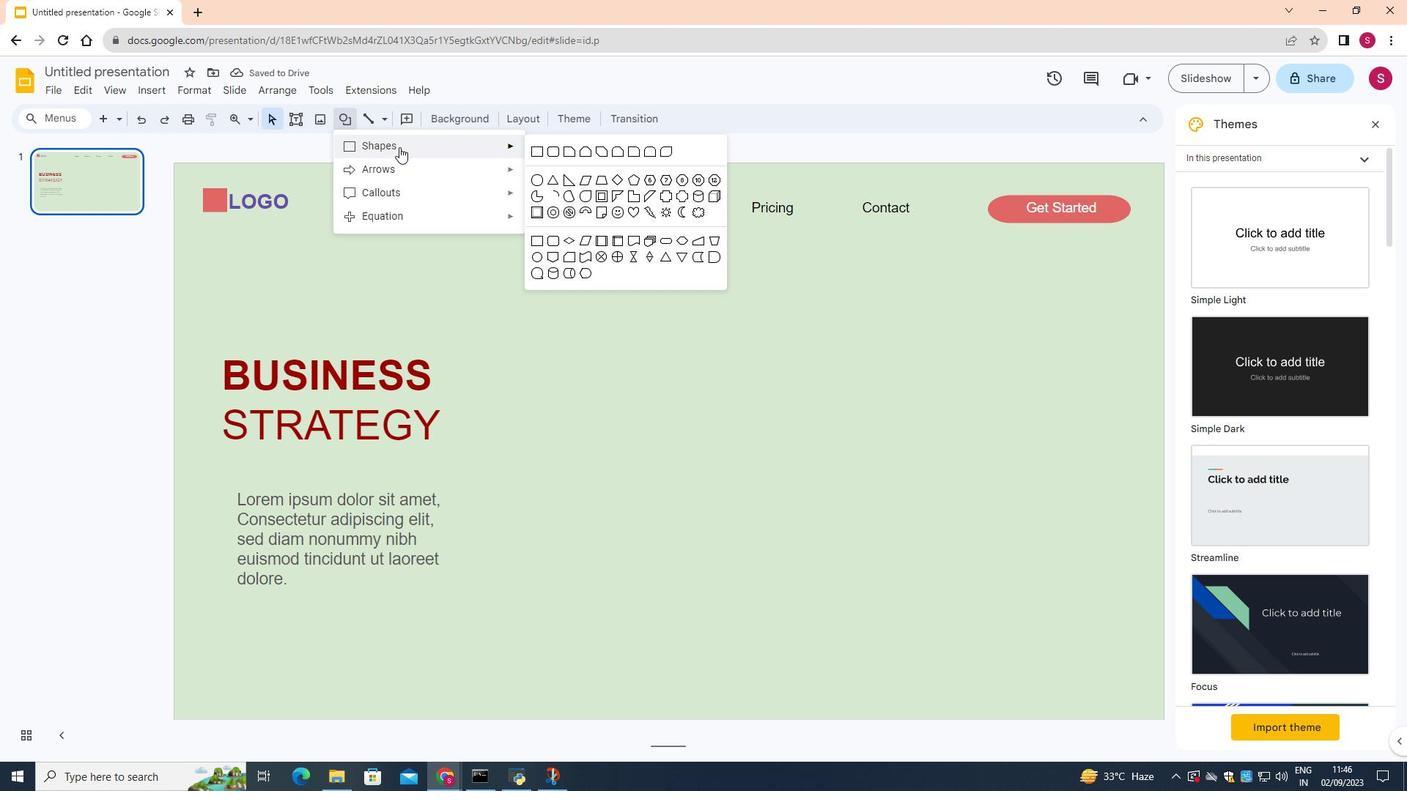 
Action: Mouse moved to (666, 238)
Screenshot: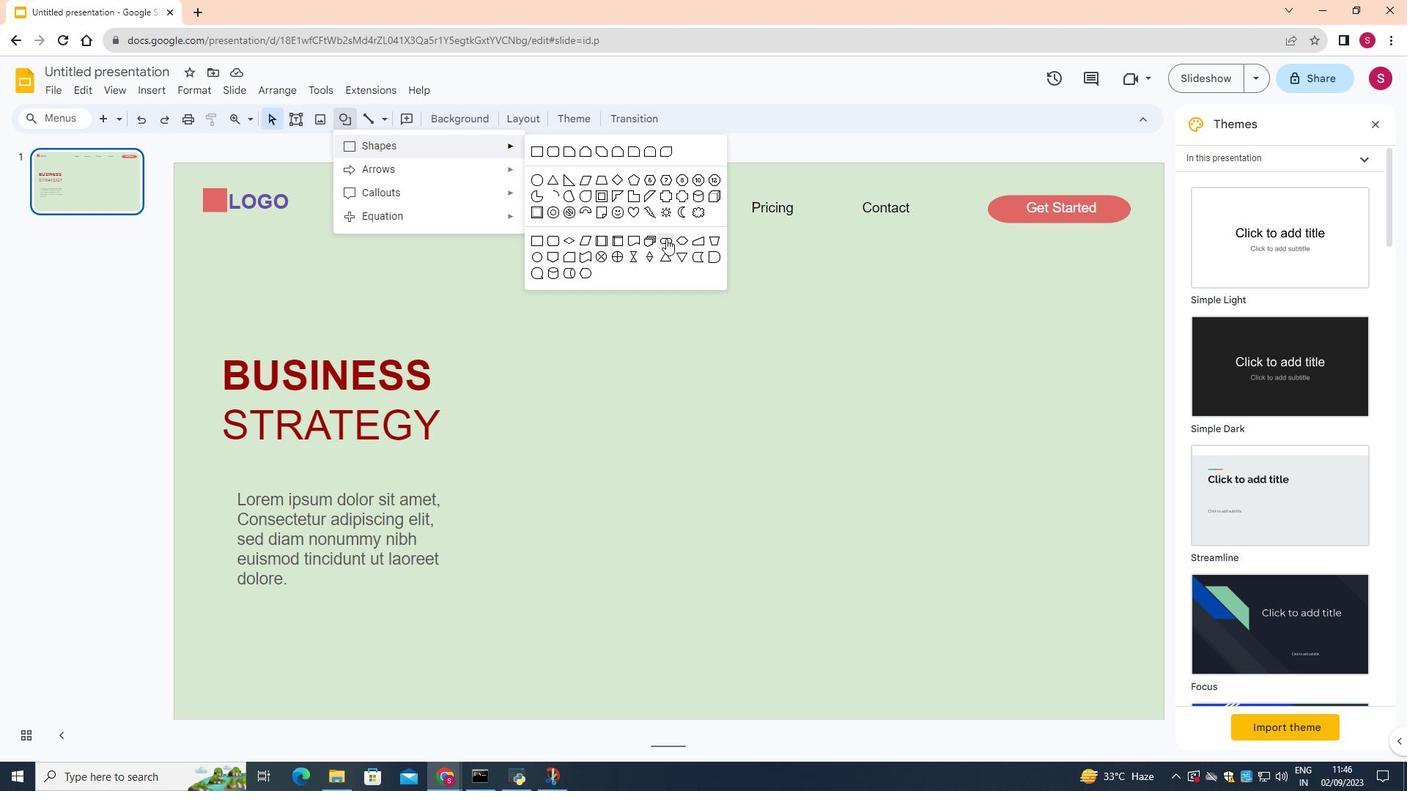 
Action: Mouse pressed left at (666, 238)
Screenshot: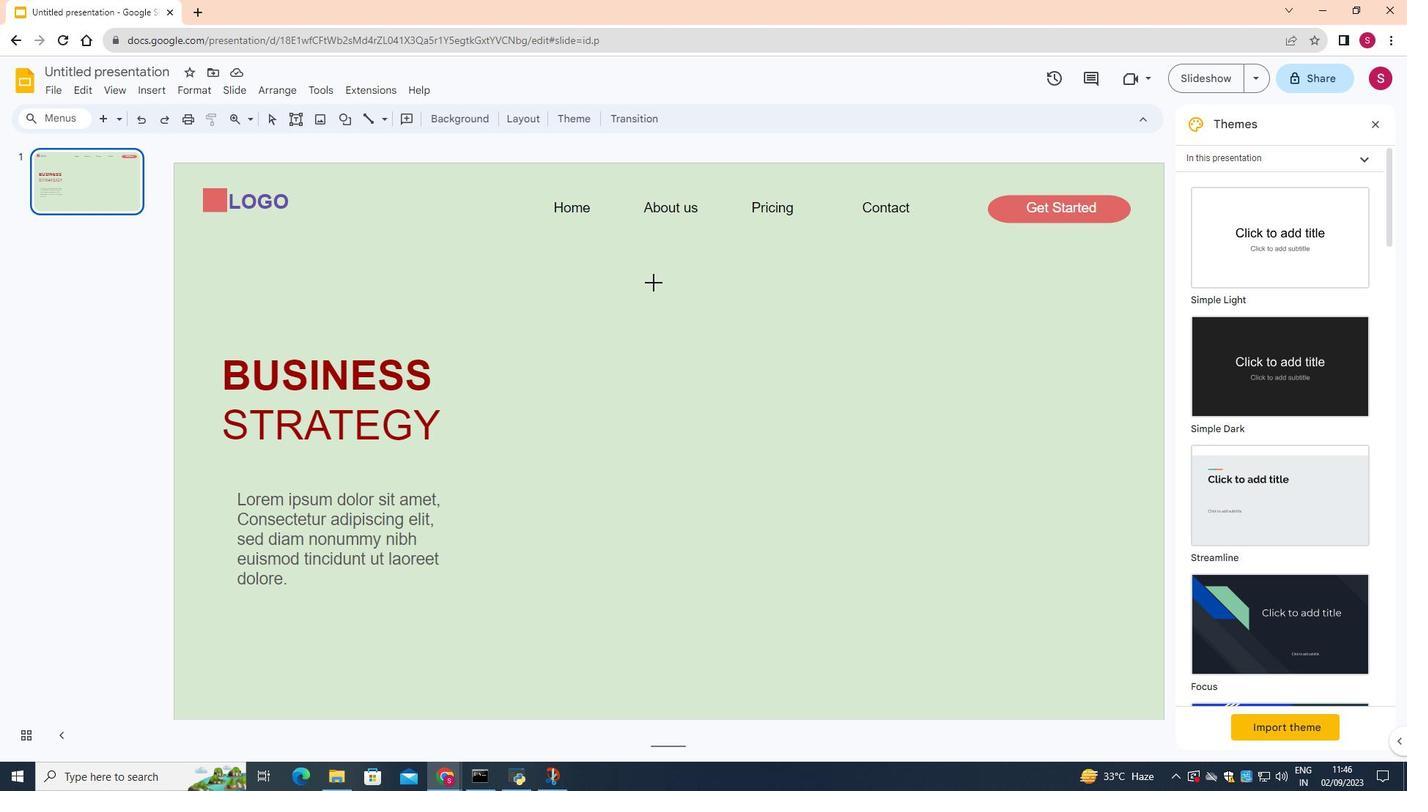 
Action: Mouse moved to (233, 633)
Screenshot: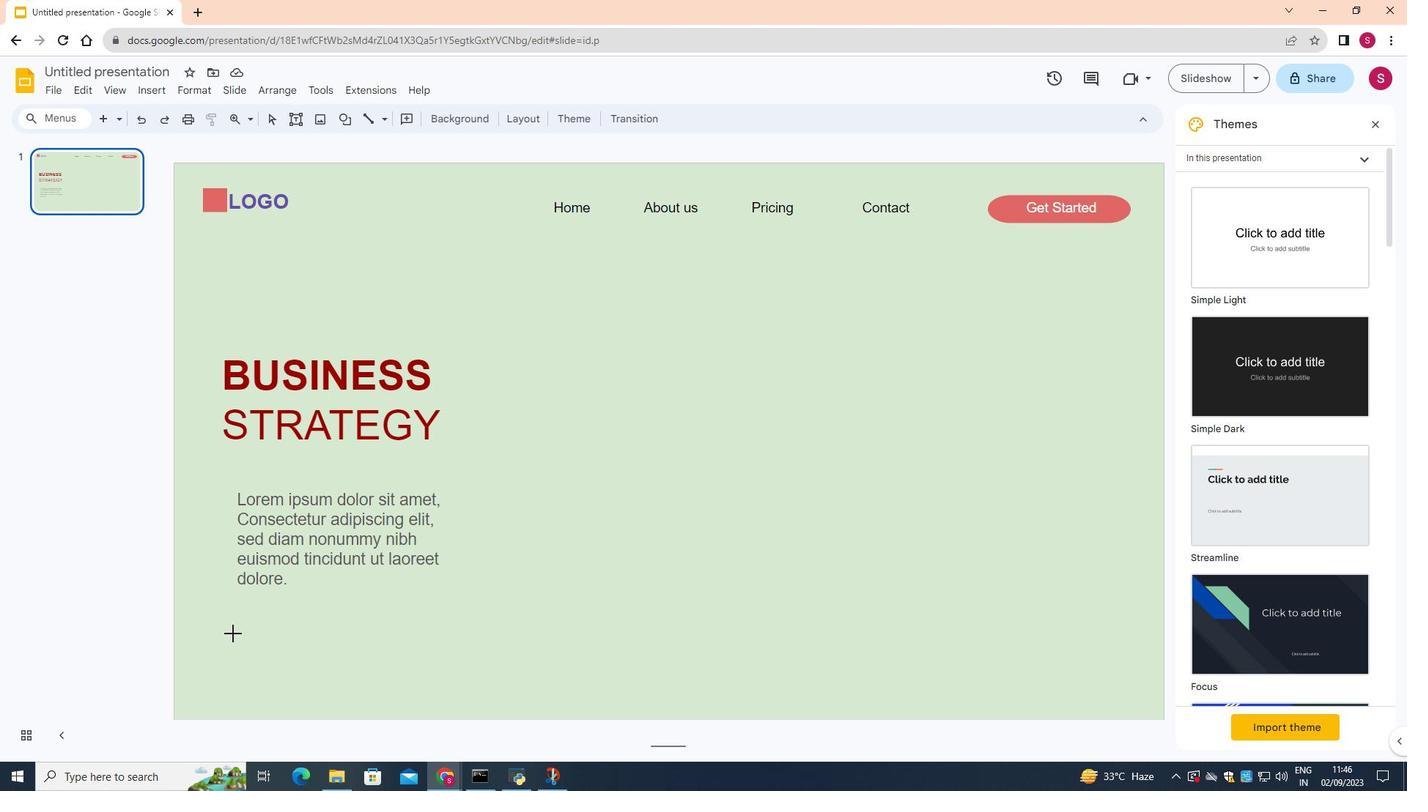 
Action: Mouse pressed left at (233, 633)
Screenshot: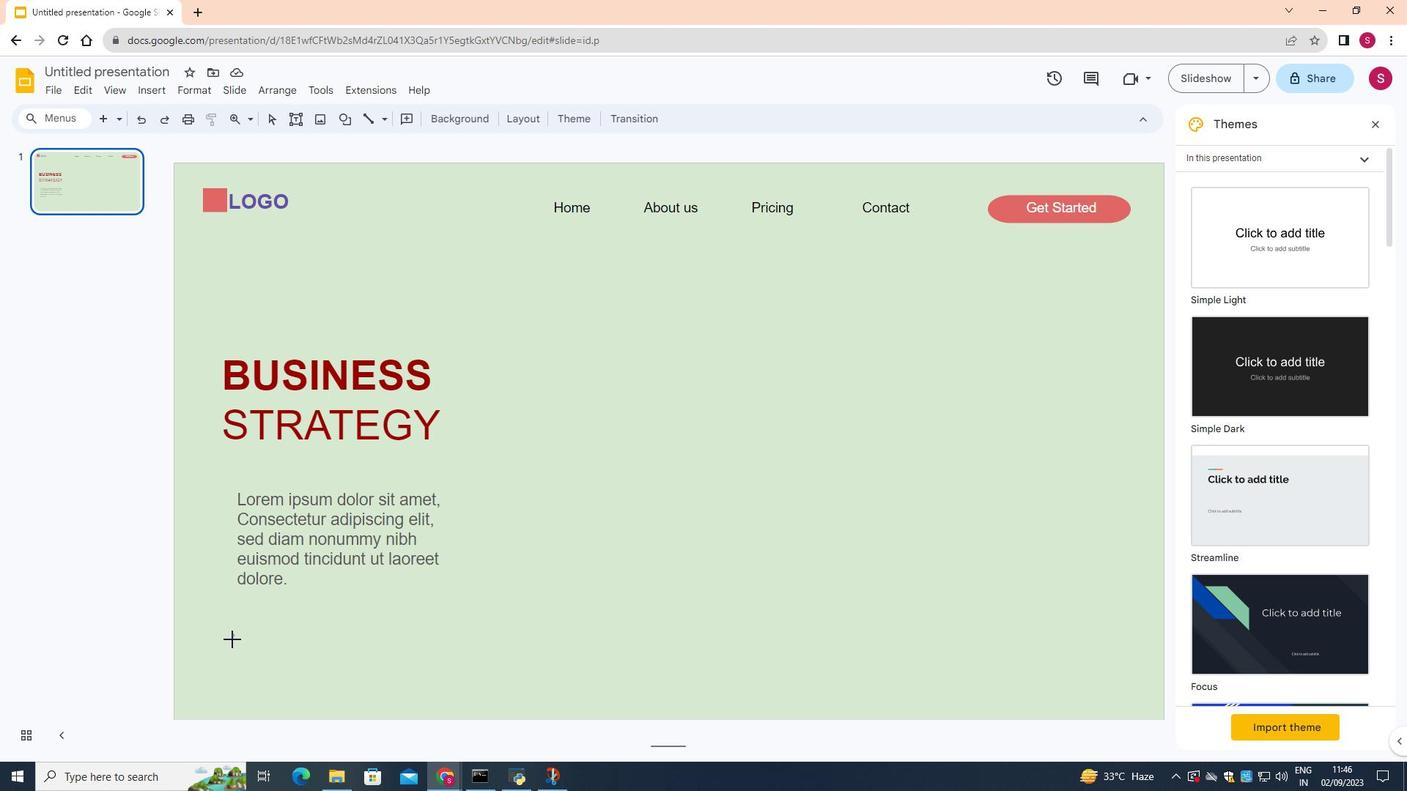 
Action: Mouse moved to (438, 116)
Screenshot: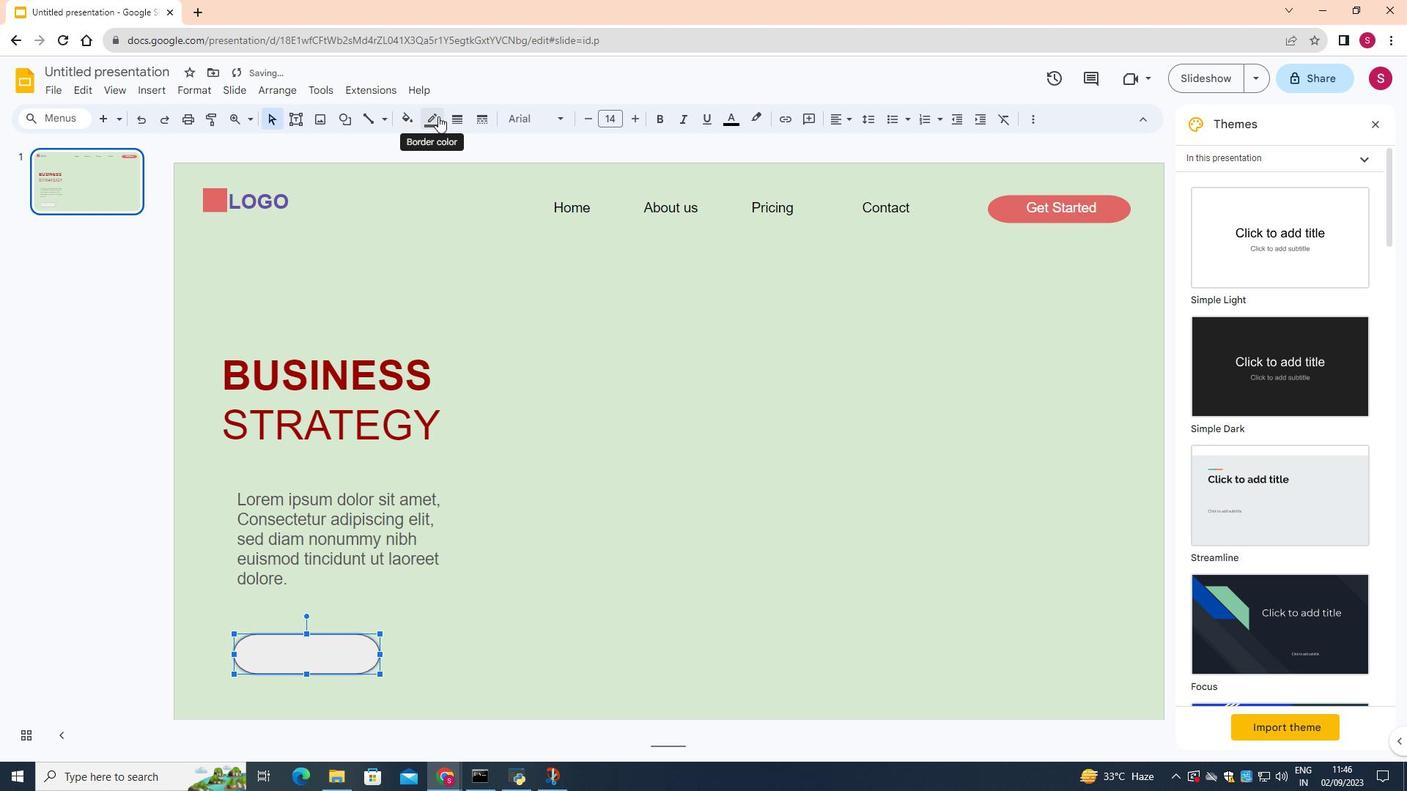 
Action: Mouse pressed left at (438, 116)
Screenshot: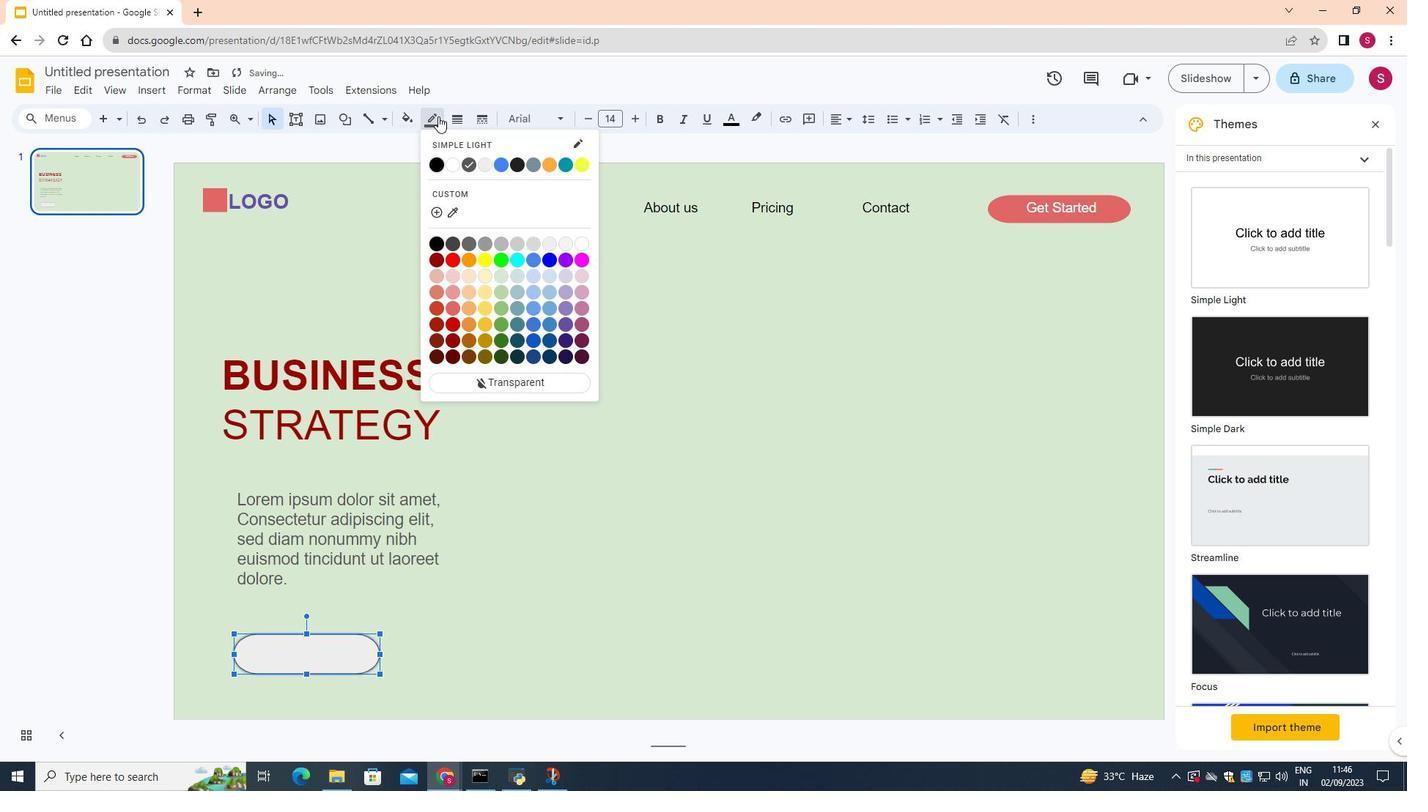 
Action: Mouse moved to (516, 381)
Screenshot: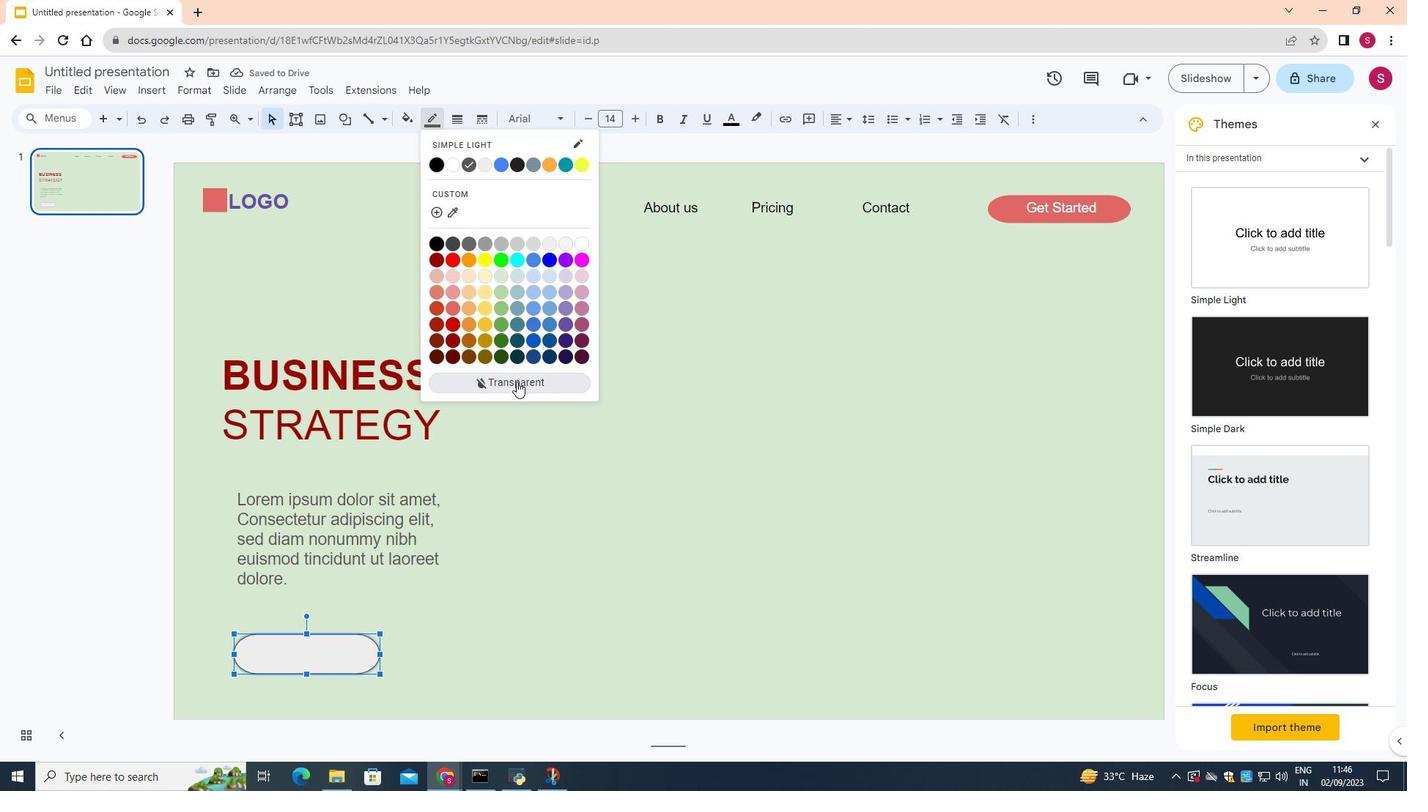 
Action: Mouse pressed left at (516, 381)
